 Task: Research Airbnb options in Deçan, Kosovo from 5th December, 2023 to 11th December, 2023 for 2 adults.2 bedrooms having 2 beds and 1 bathroom. Property type can be flat. Booking option can be shelf check-in. Look for 3 properties as per requirement.
Action: Mouse pressed left at (639, 88)
Screenshot: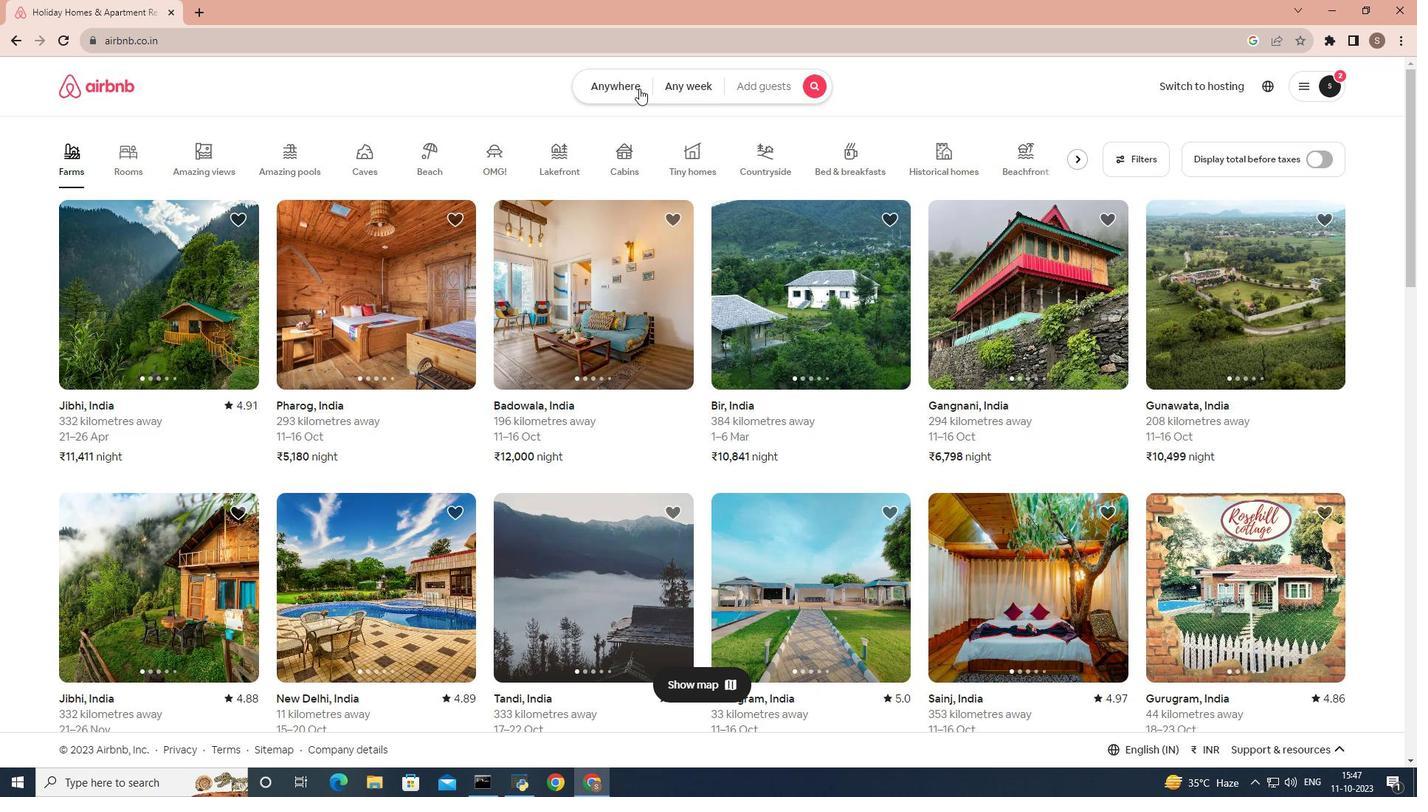 
Action: Mouse moved to (479, 132)
Screenshot: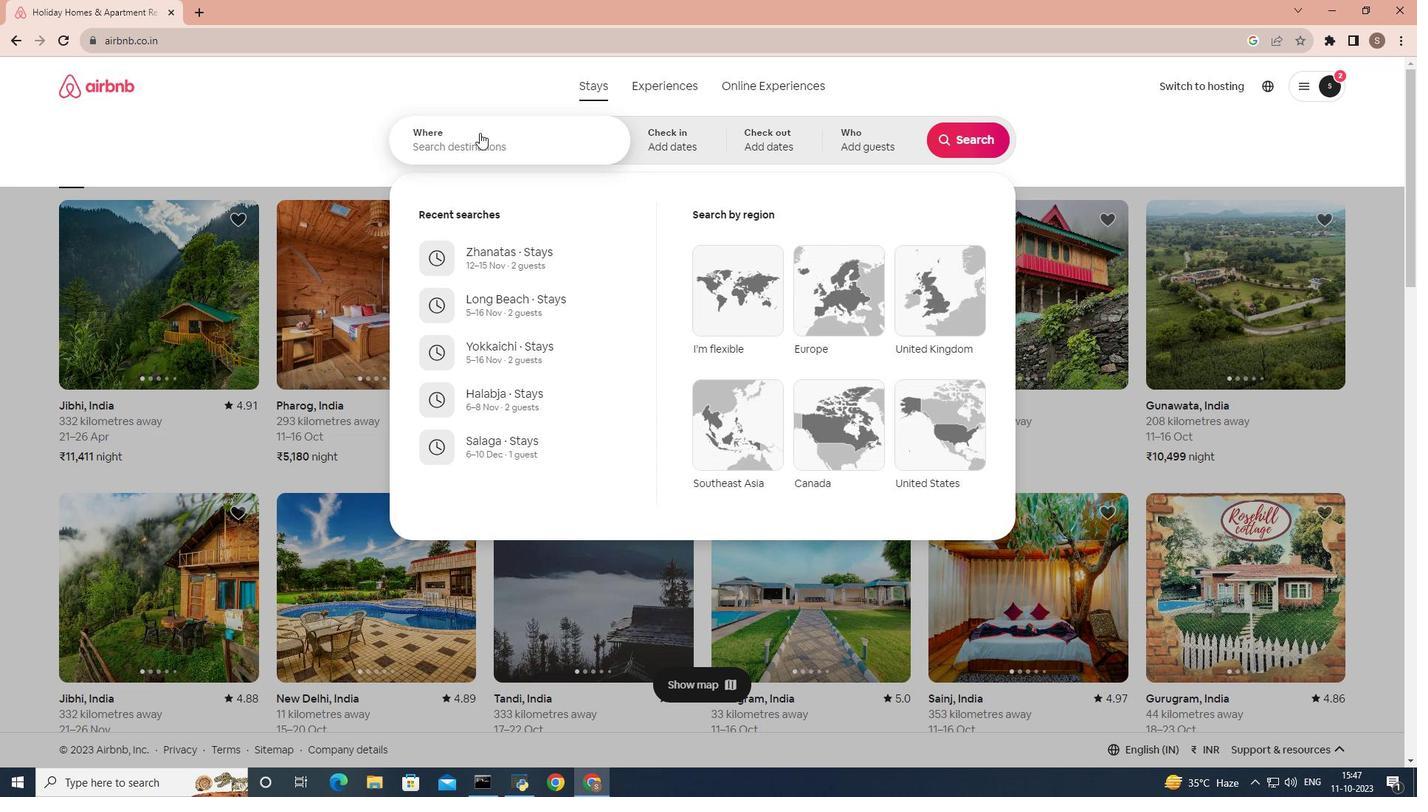 
Action: Mouse pressed left at (479, 132)
Screenshot: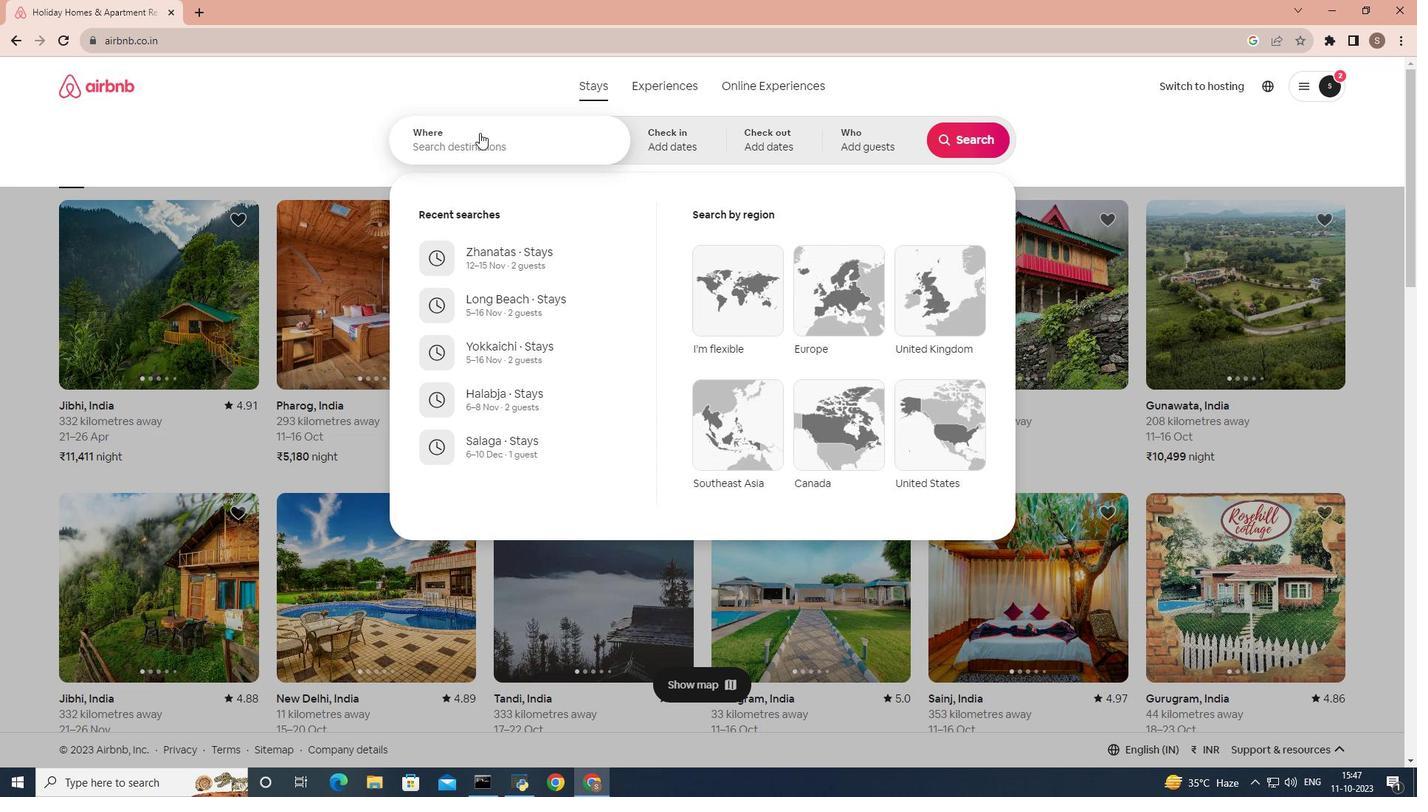 
Action: Mouse moved to (463, 150)
Screenshot: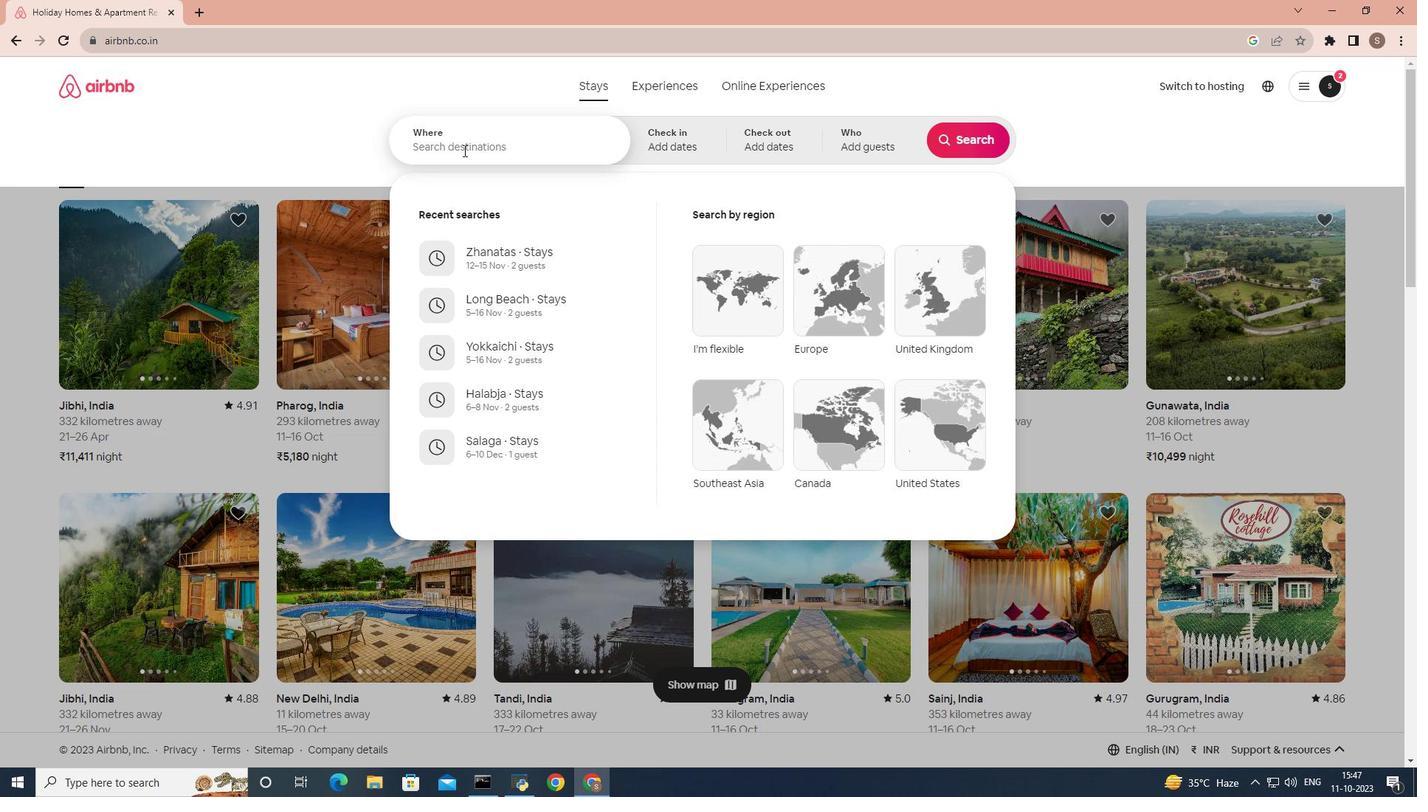 
Action: Mouse pressed left at (463, 150)
Screenshot: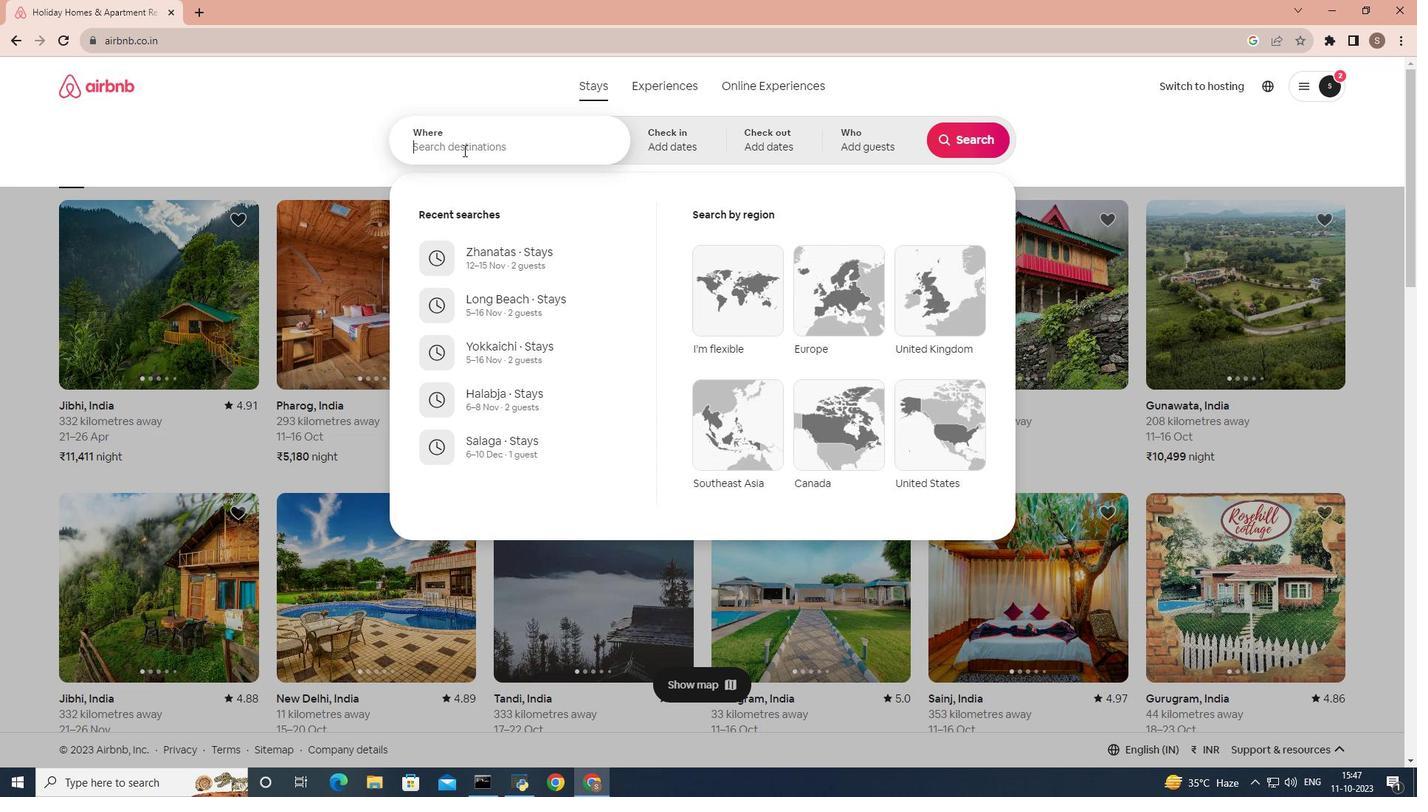 
Action: Mouse moved to (467, 149)
Screenshot: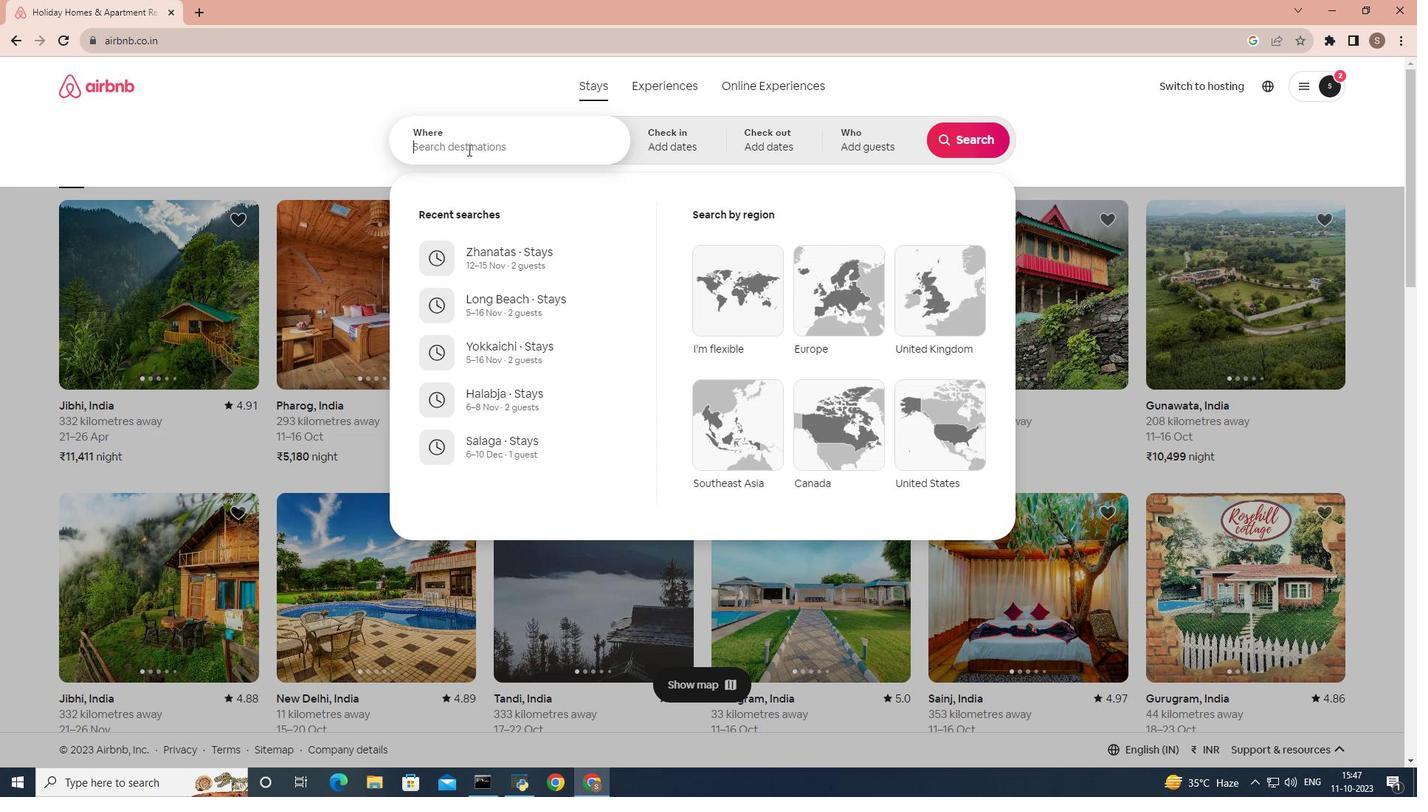 
Action: Key pressed deca
Screenshot: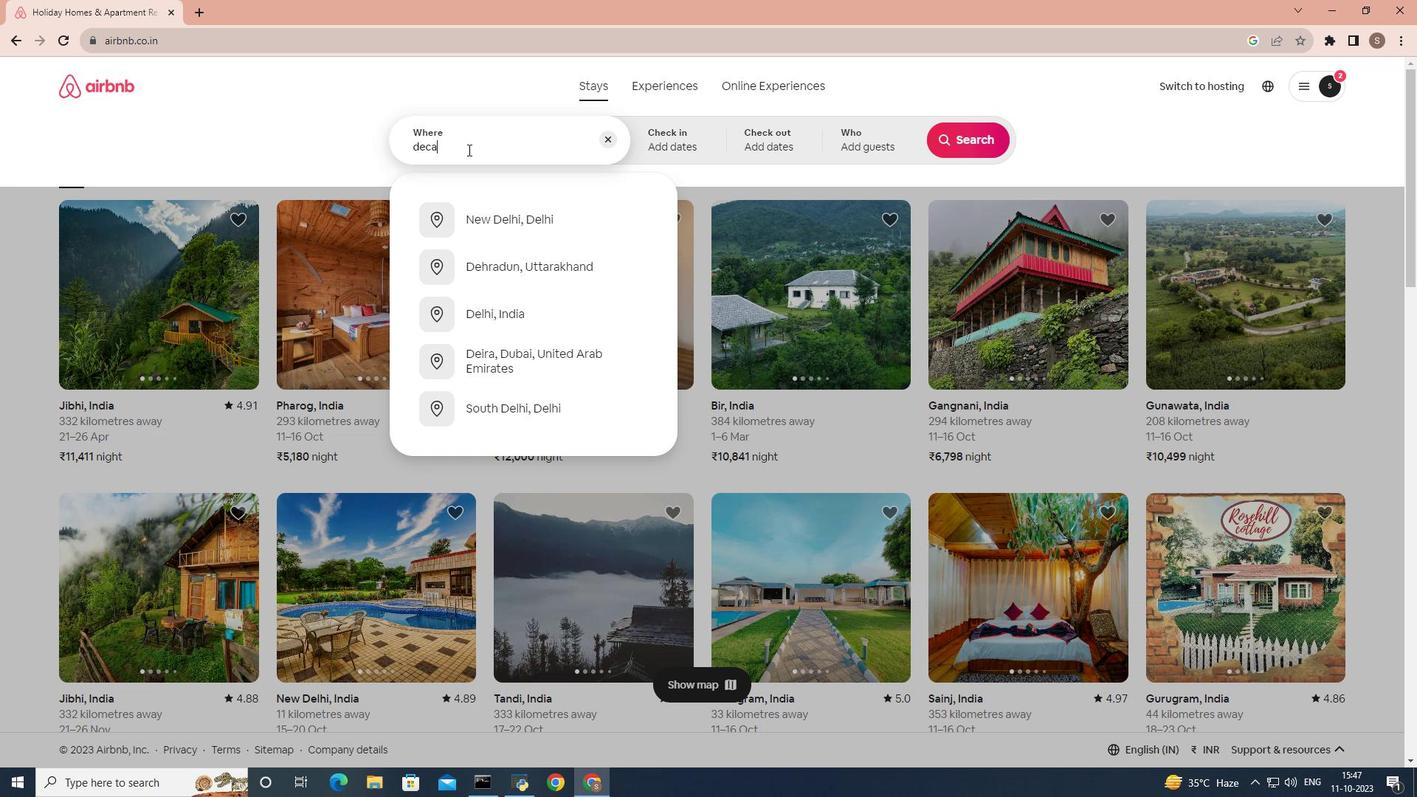 
Action: Mouse moved to (467, 149)
Screenshot: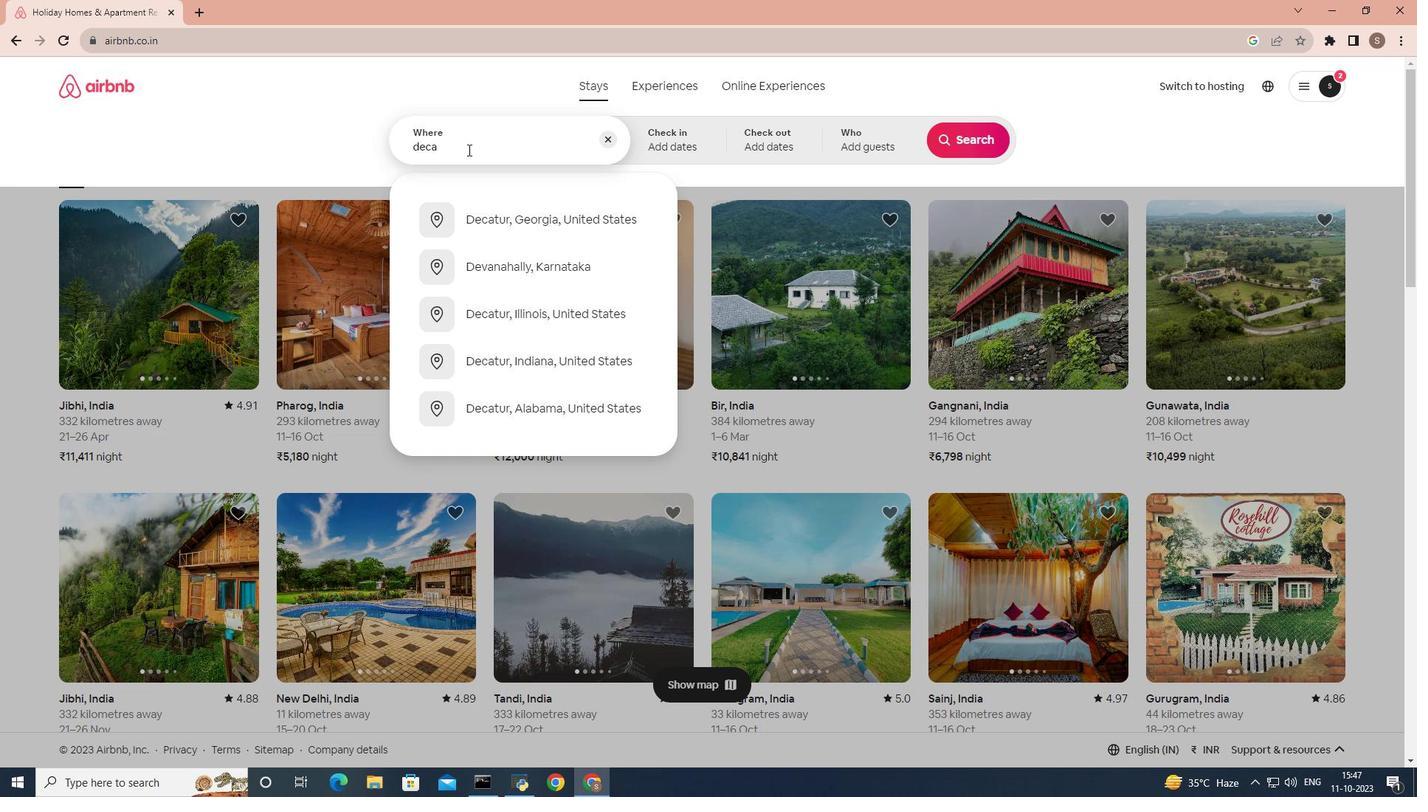 
Action: Key pressed n,kosovo
Screenshot: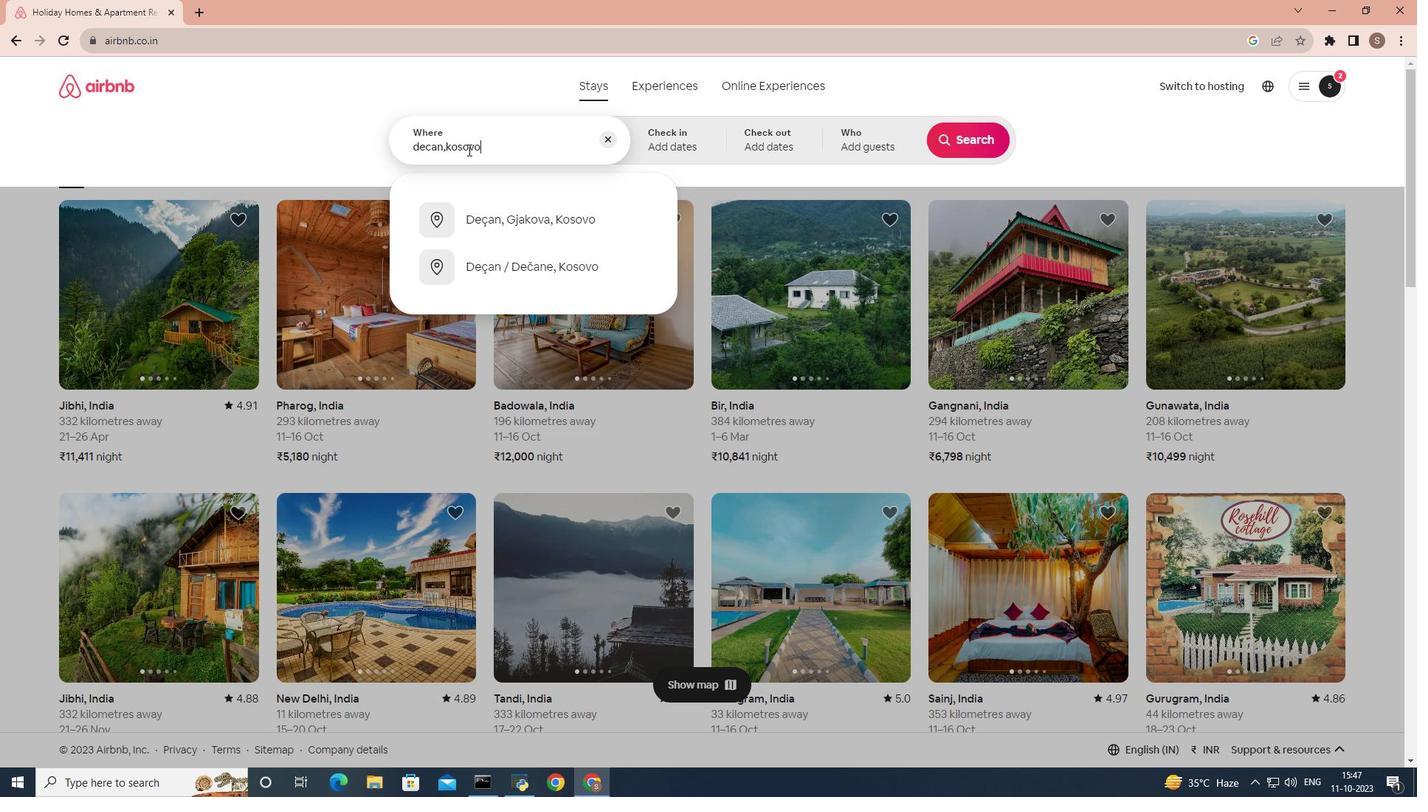 
Action: Mouse moved to (524, 208)
Screenshot: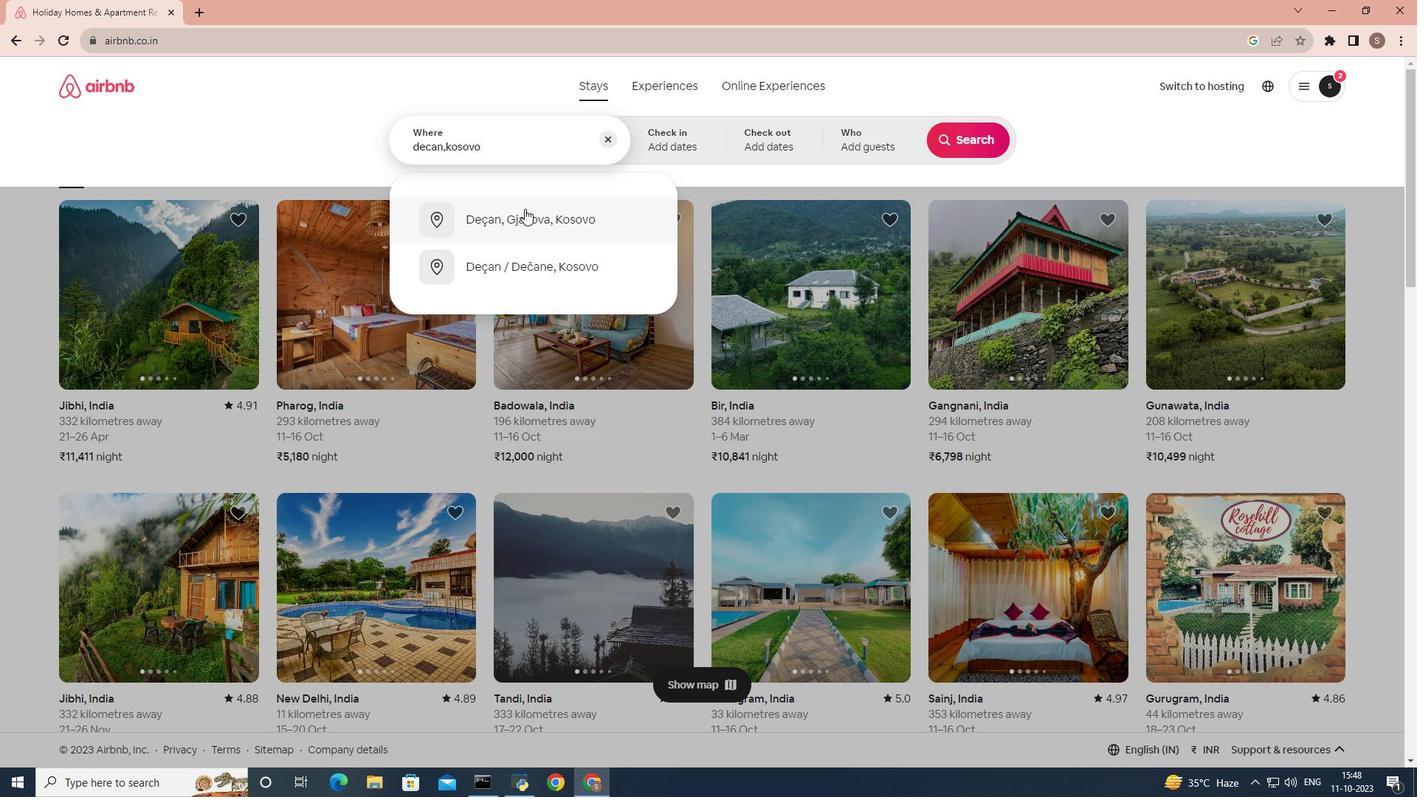 
Action: Mouse pressed left at (524, 208)
Screenshot: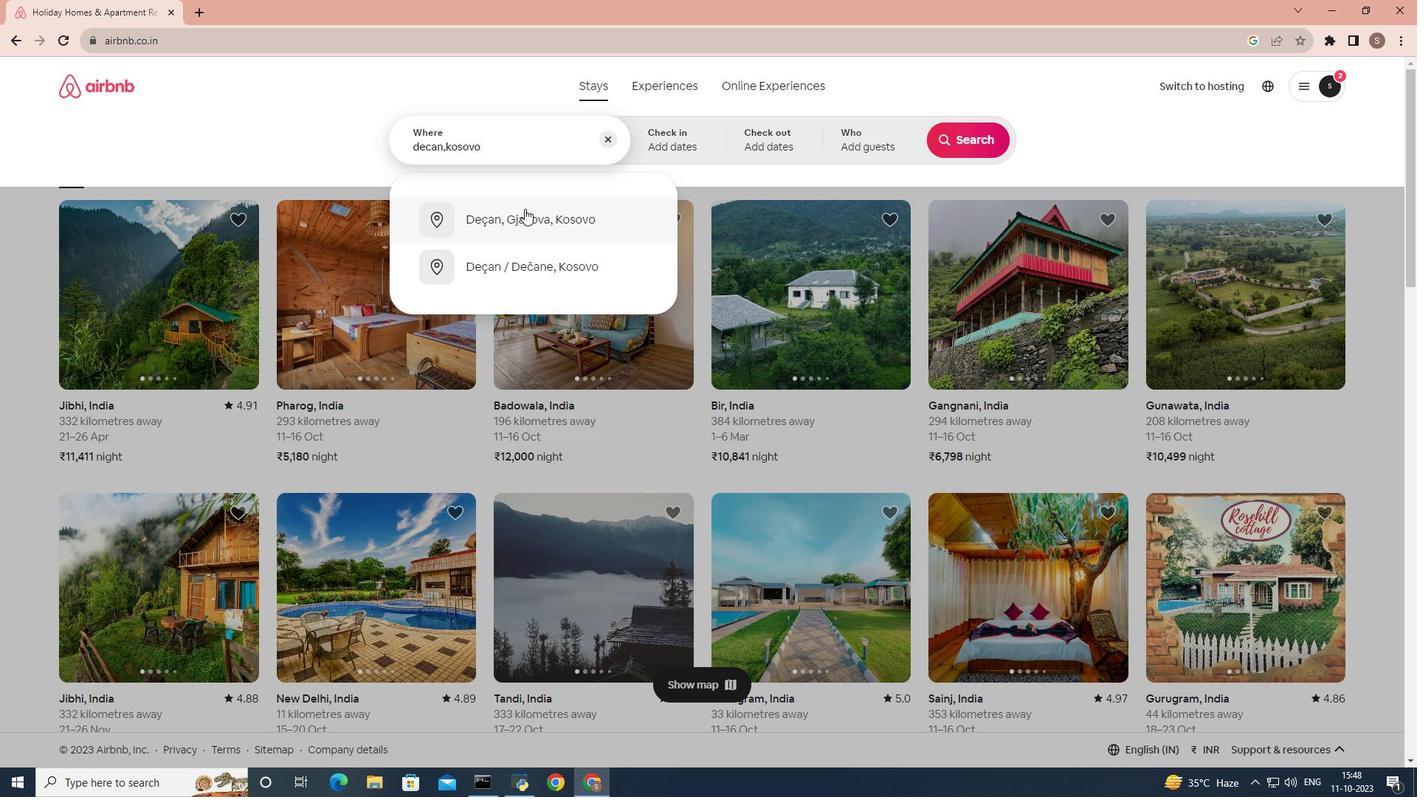 
Action: Mouse moved to (956, 262)
Screenshot: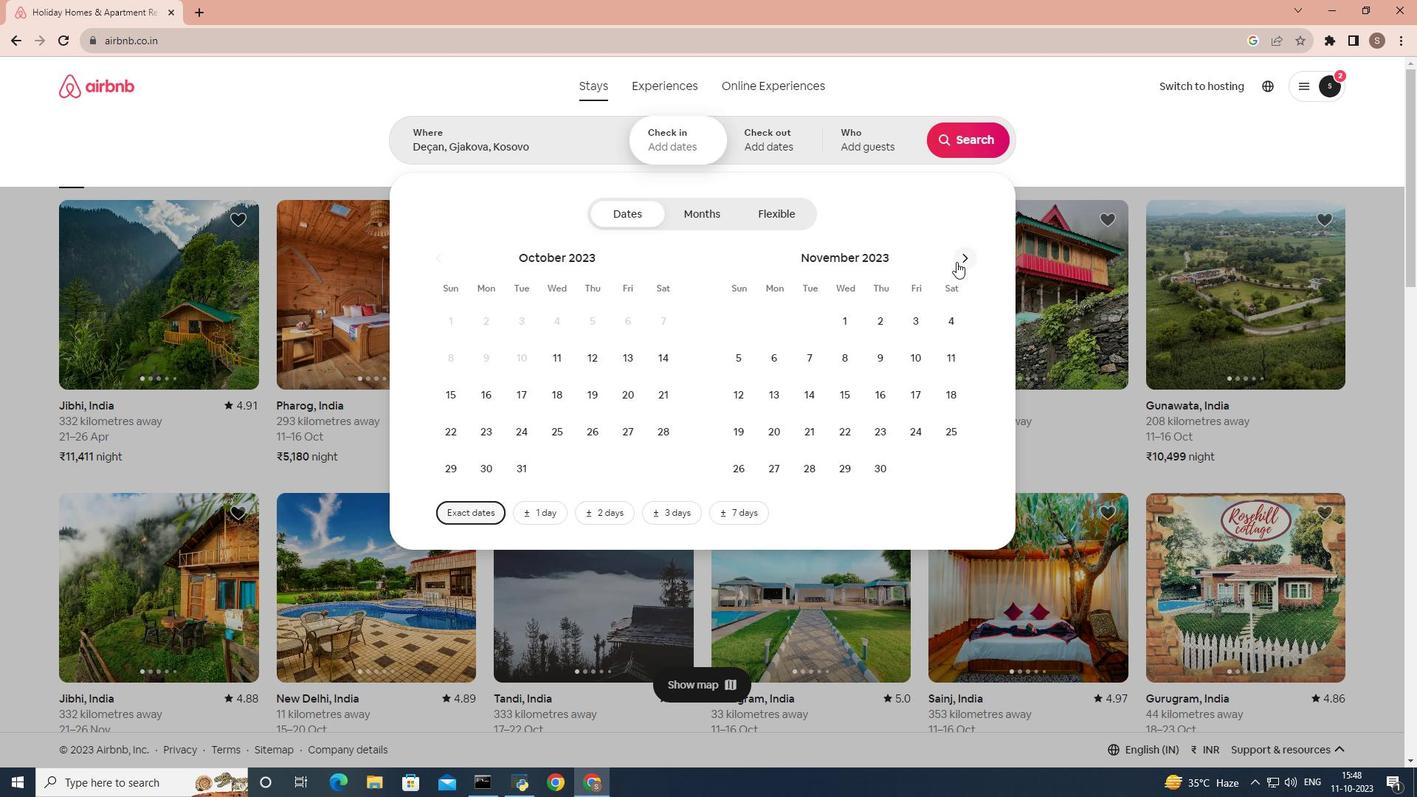 
Action: Mouse pressed left at (956, 262)
Screenshot: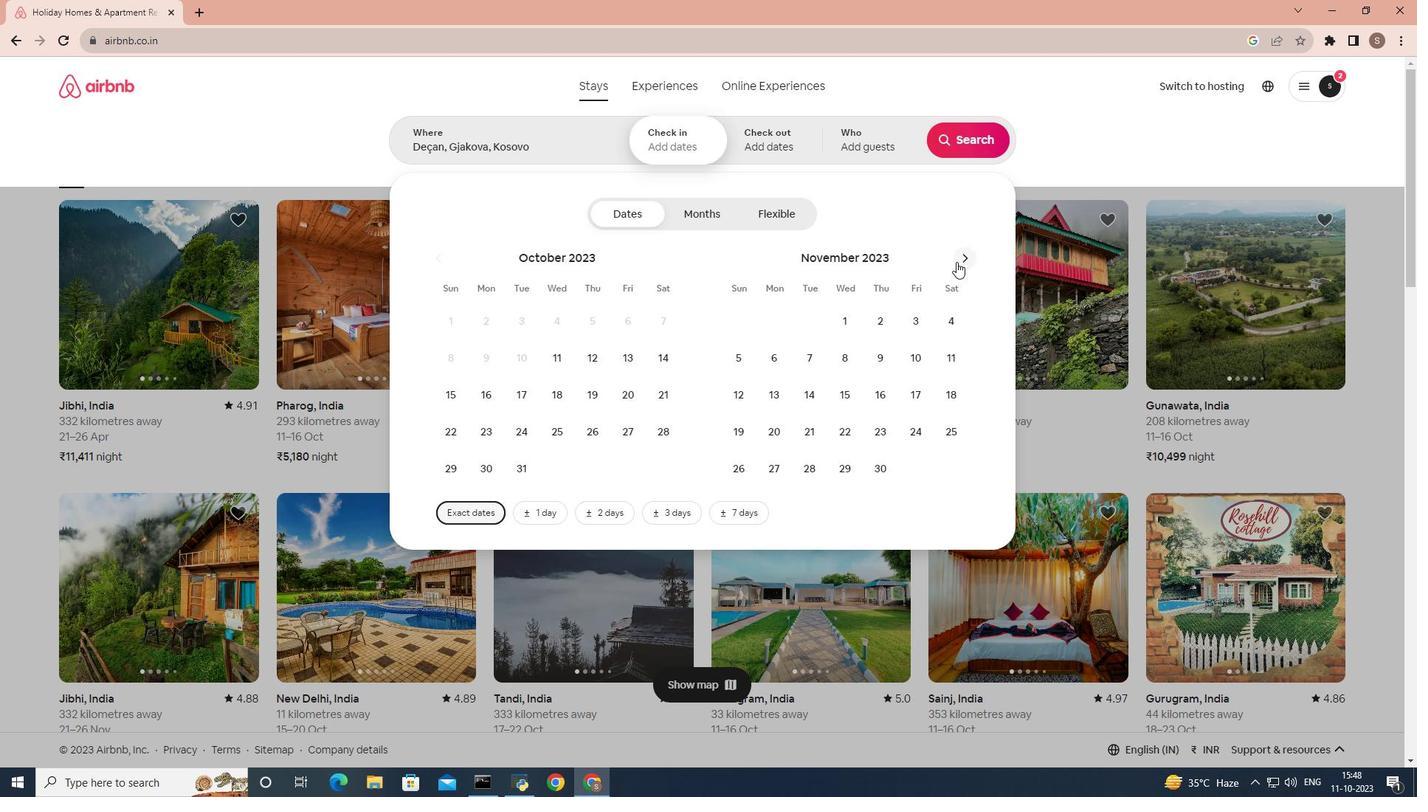 
Action: Mouse moved to (817, 357)
Screenshot: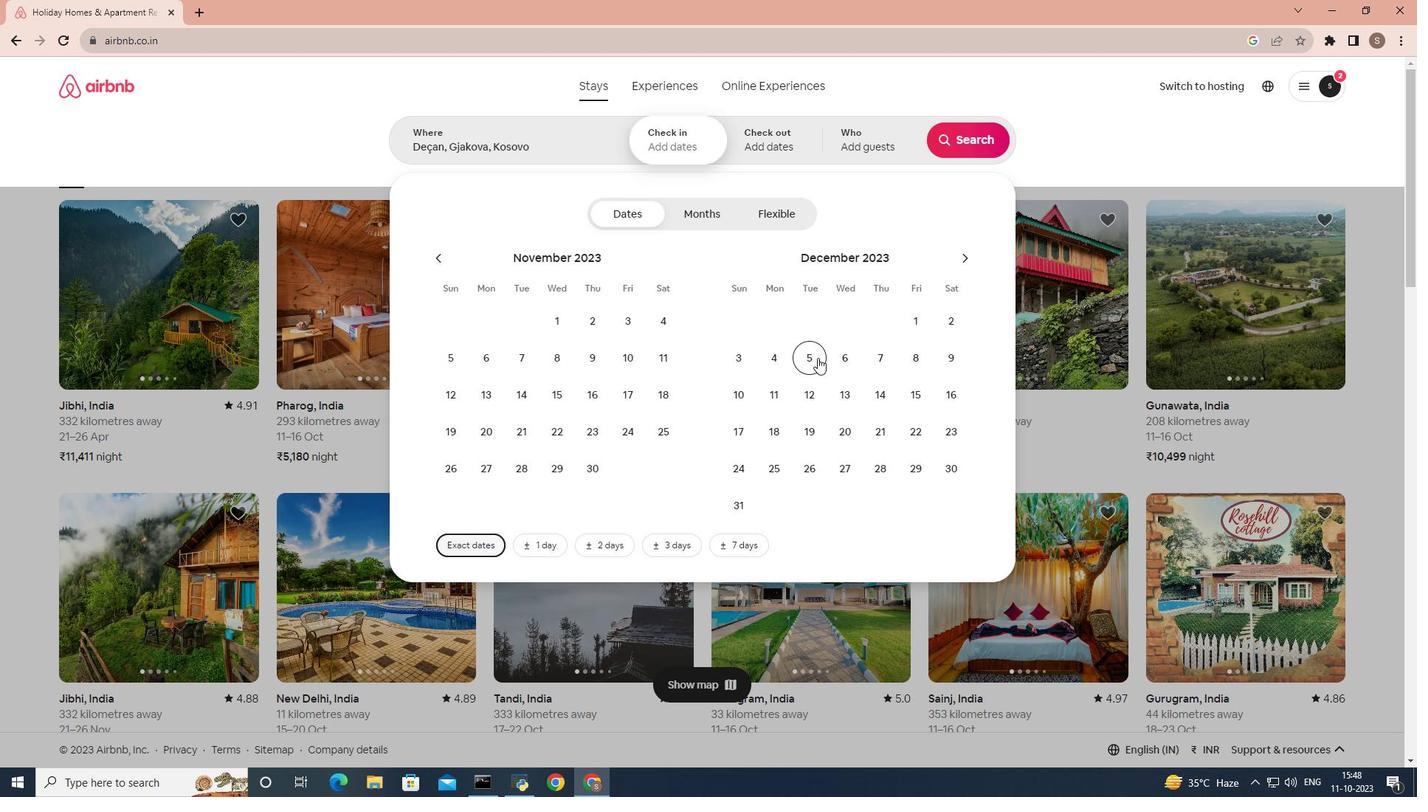 
Action: Mouse pressed left at (817, 357)
Screenshot: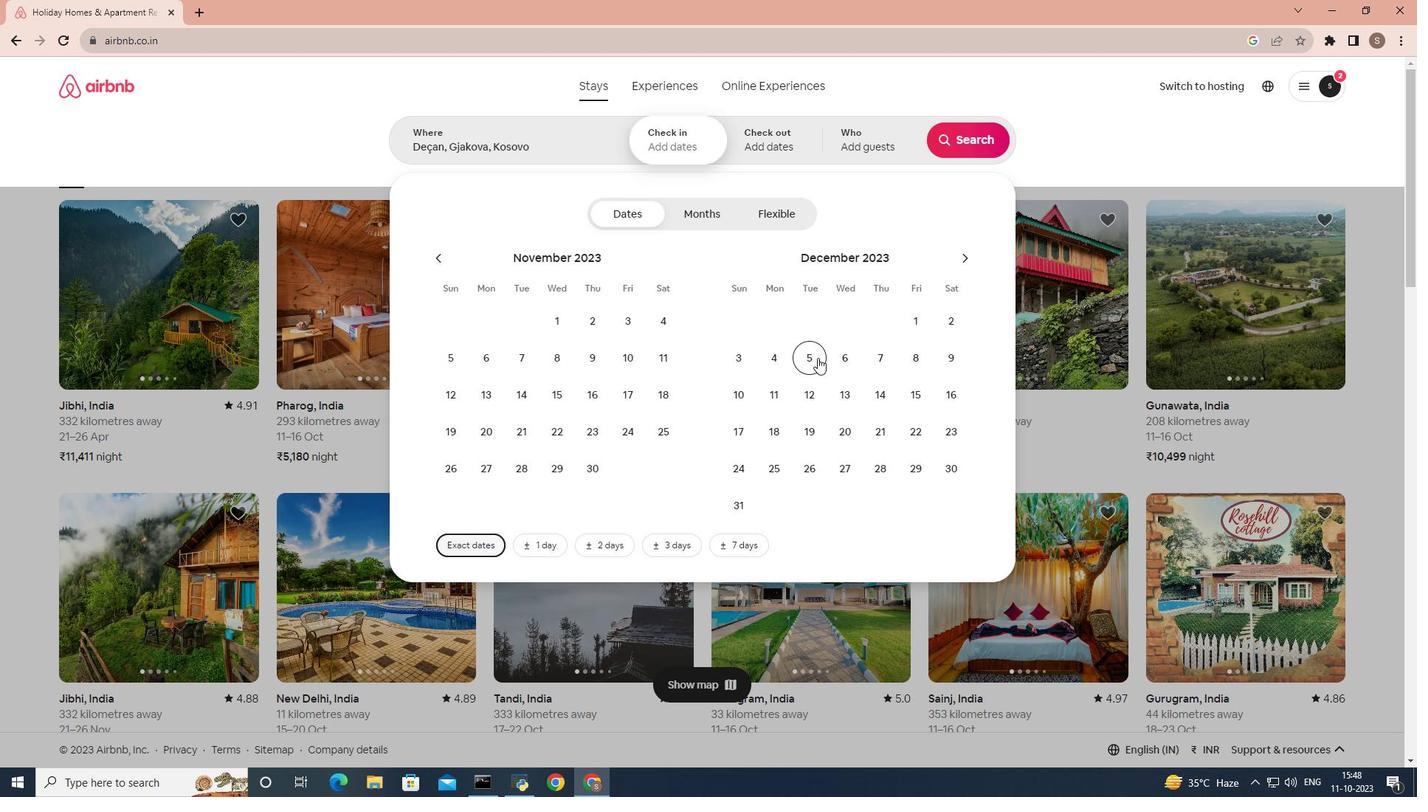 
Action: Mouse moved to (777, 393)
Screenshot: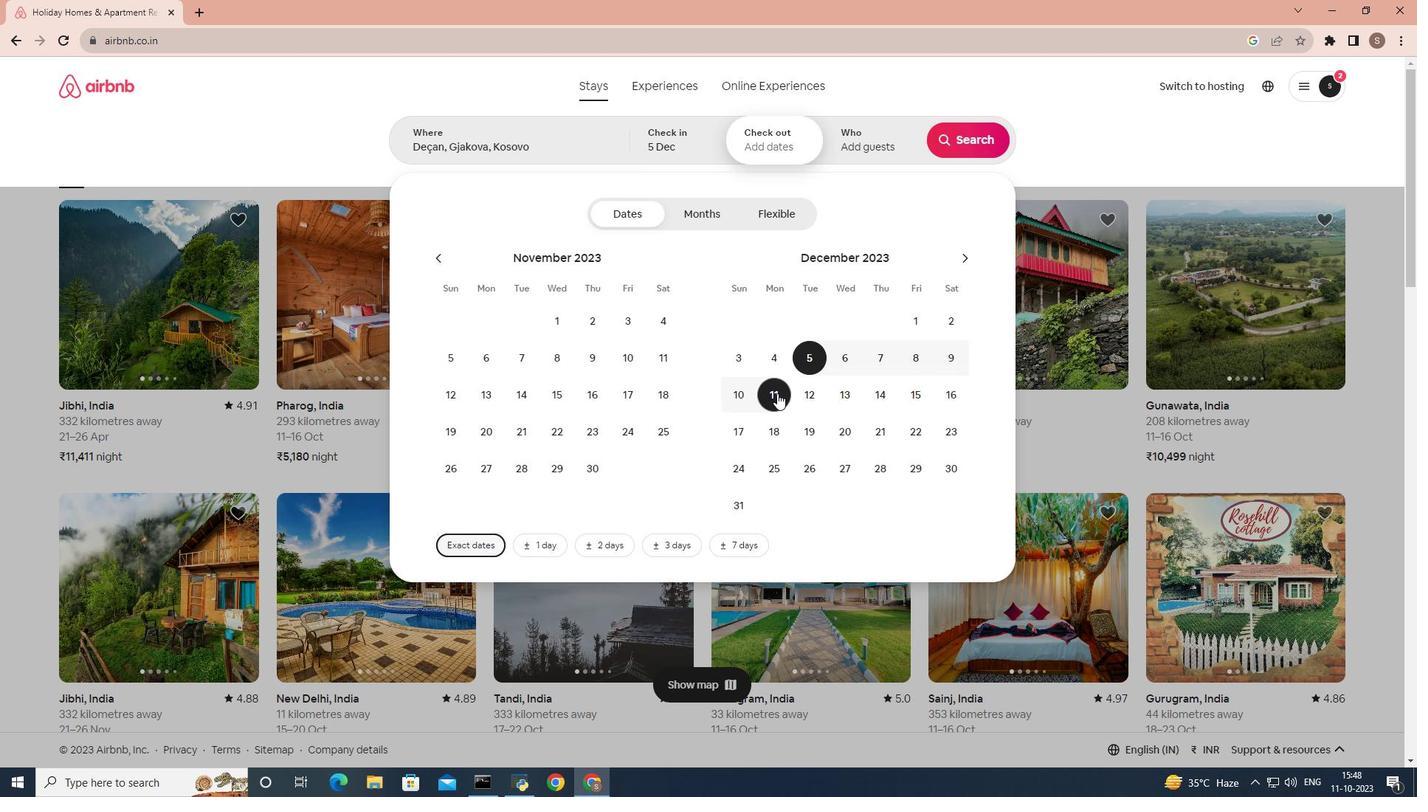 
Action: Mouse pressed left at (777, 393)
Screenshot: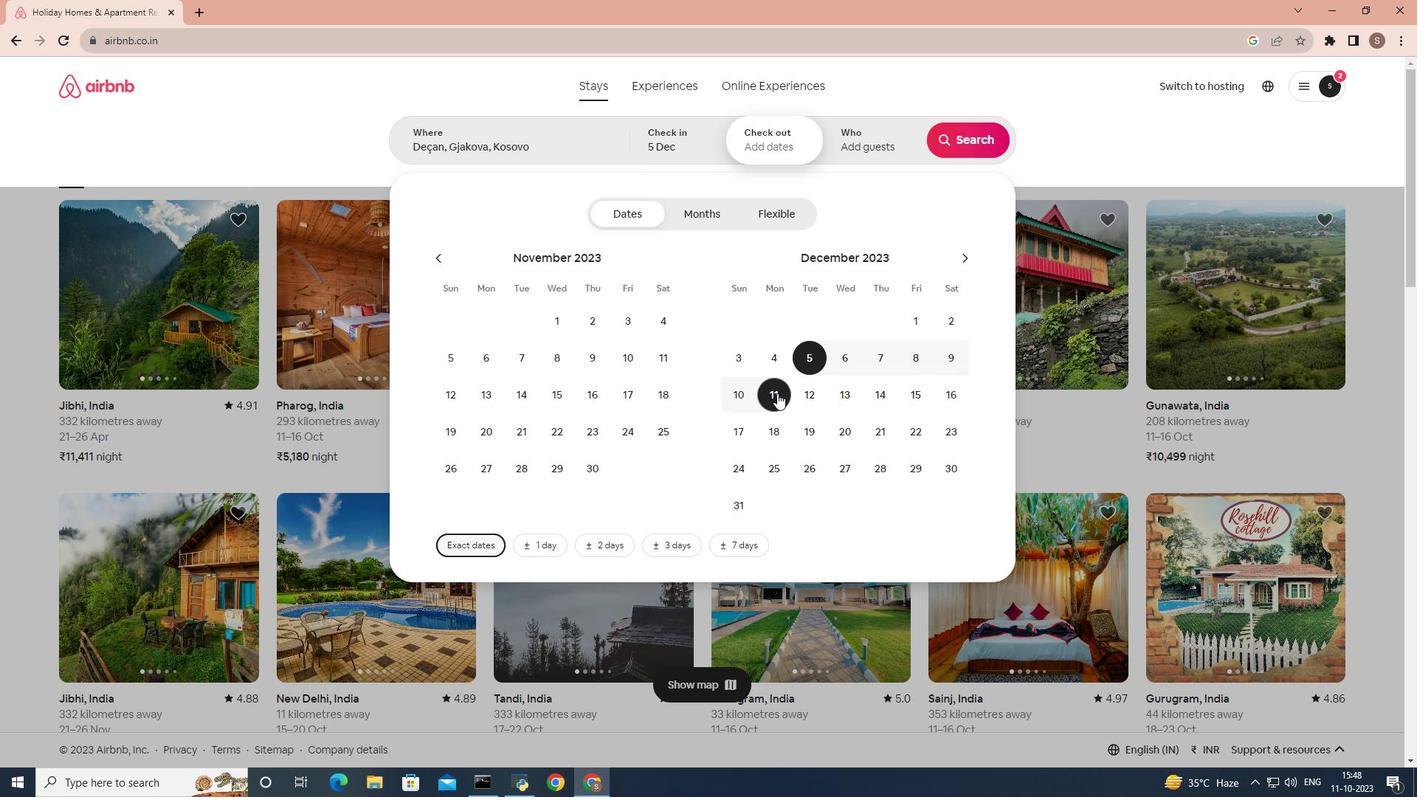 
Action: Mouse moved to (887, 158)
Screenshot: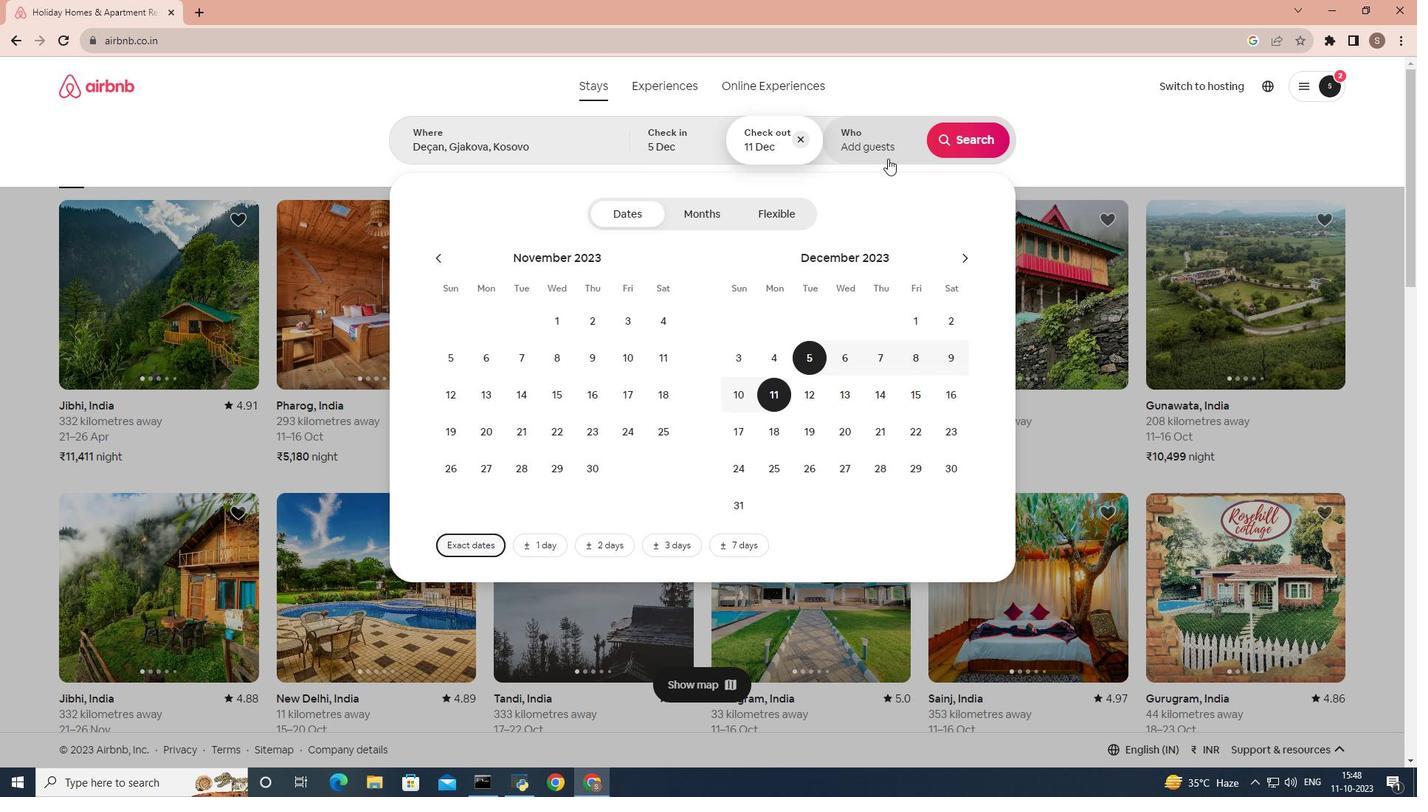 
Action: Mouse pressed left at (887, 158)
Screenshot: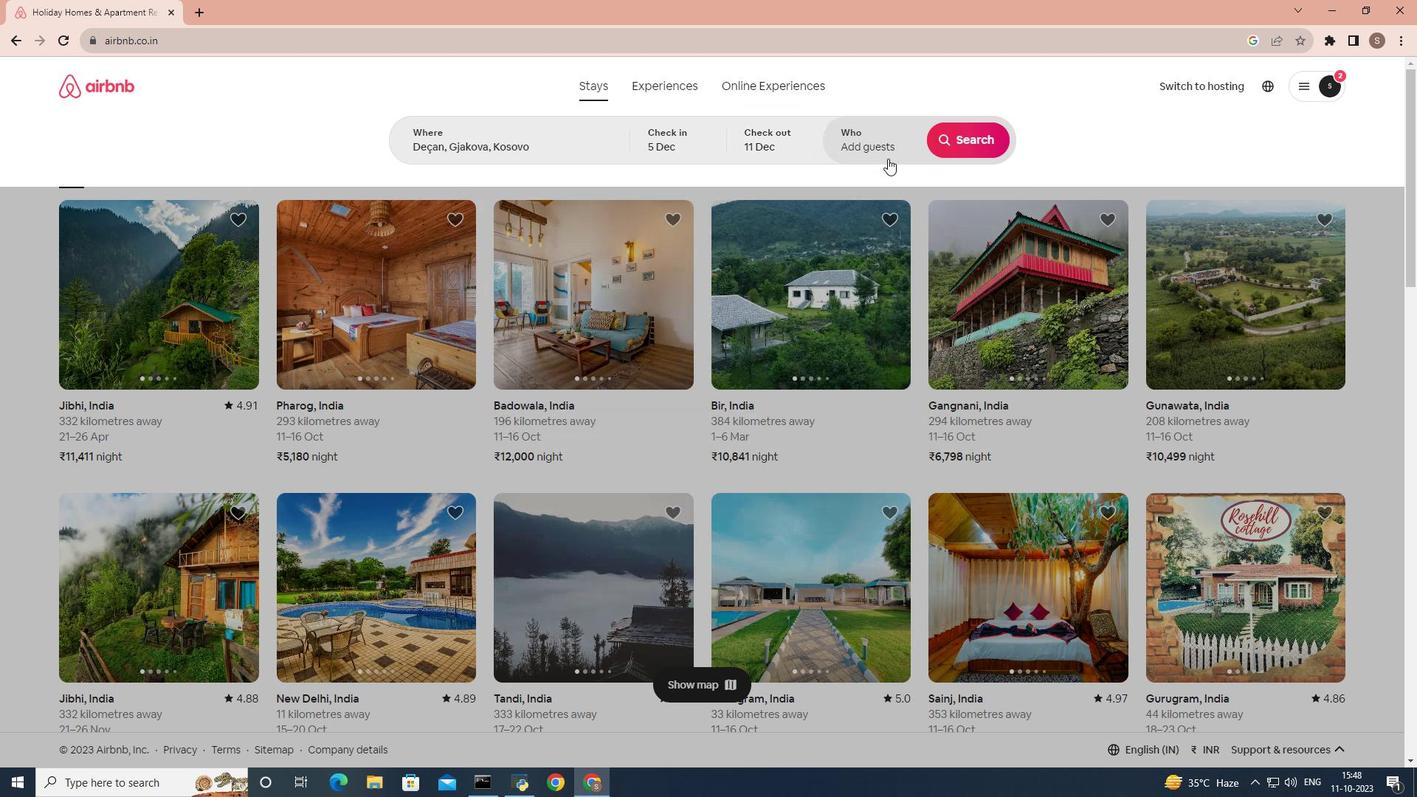 
Action: Mouse moved to (970, 229)
Screenshot: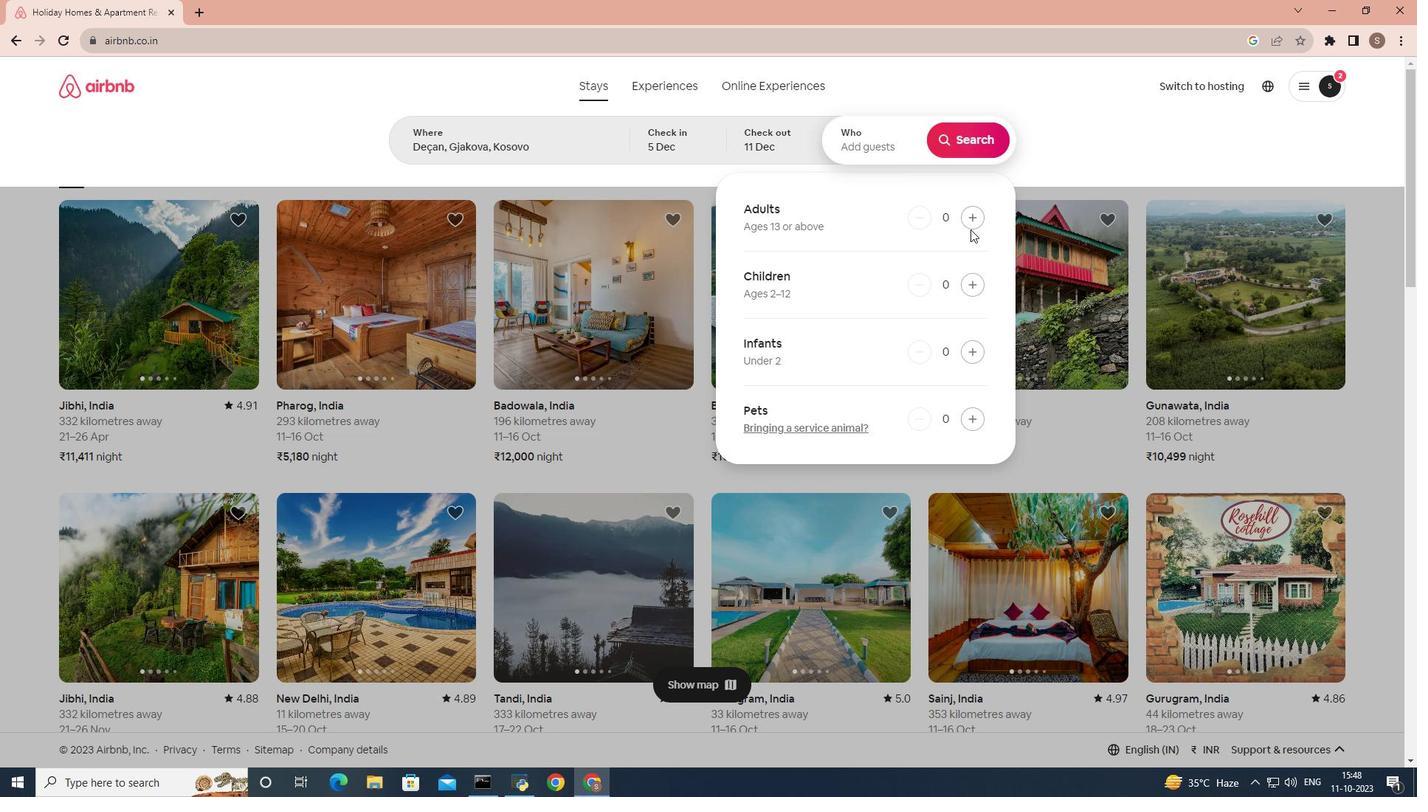 
Action: Mouse pressed left at (970, 229)
Screenshot: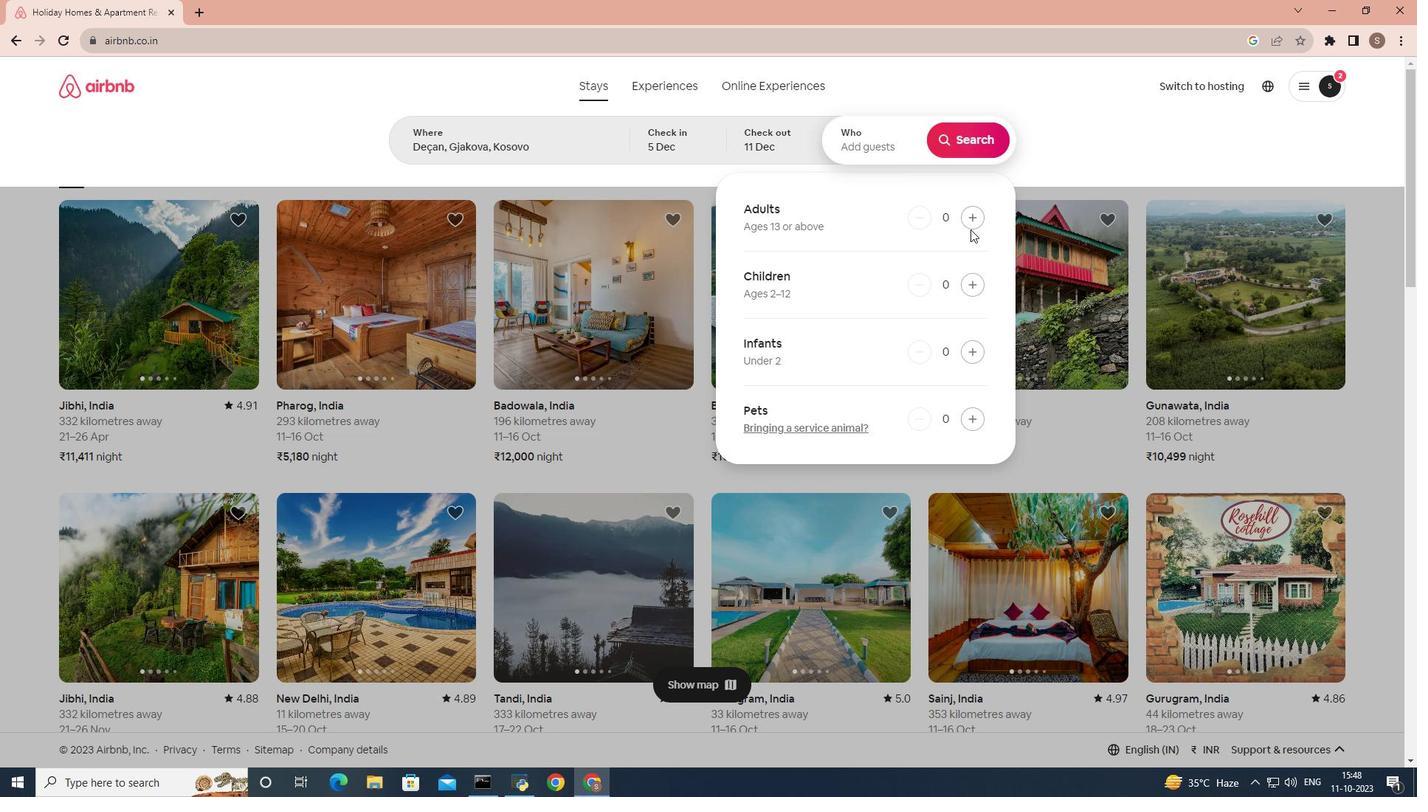 
Action: Mouse moved to (969, 225)
Screenshot: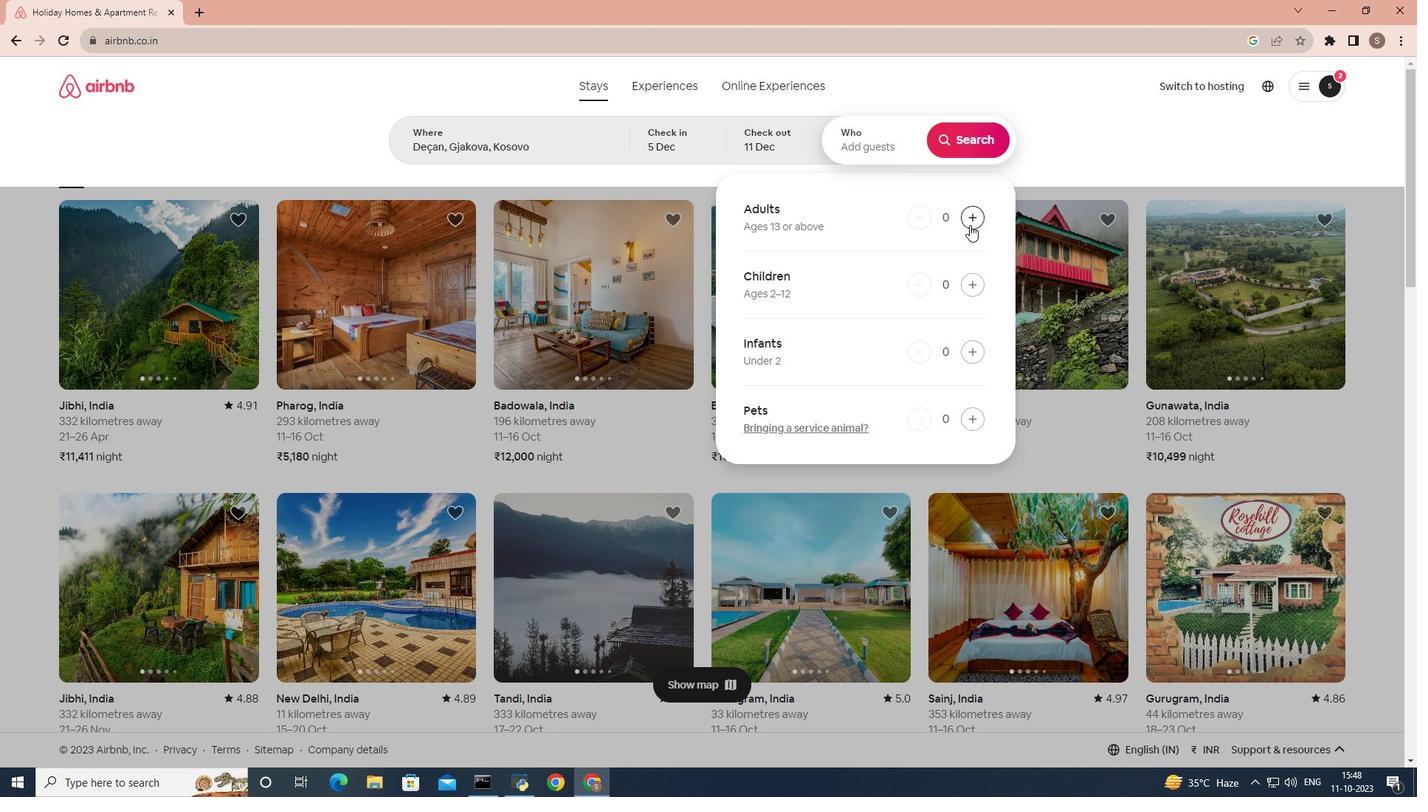 
Action: Mouse pressed left at (969, 225)
Screenshot: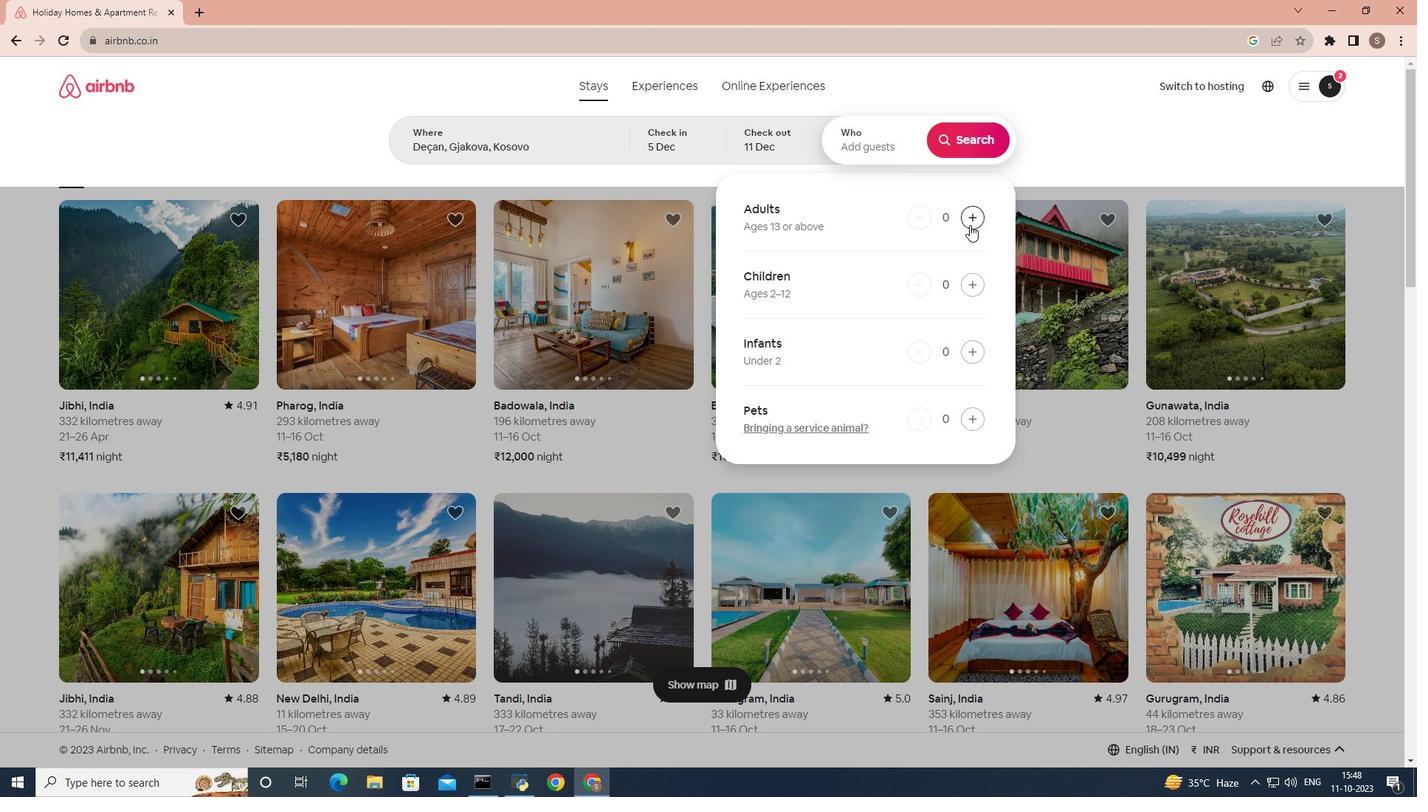 
Action: Mouse pressed left at (969, 225)
Screenshot: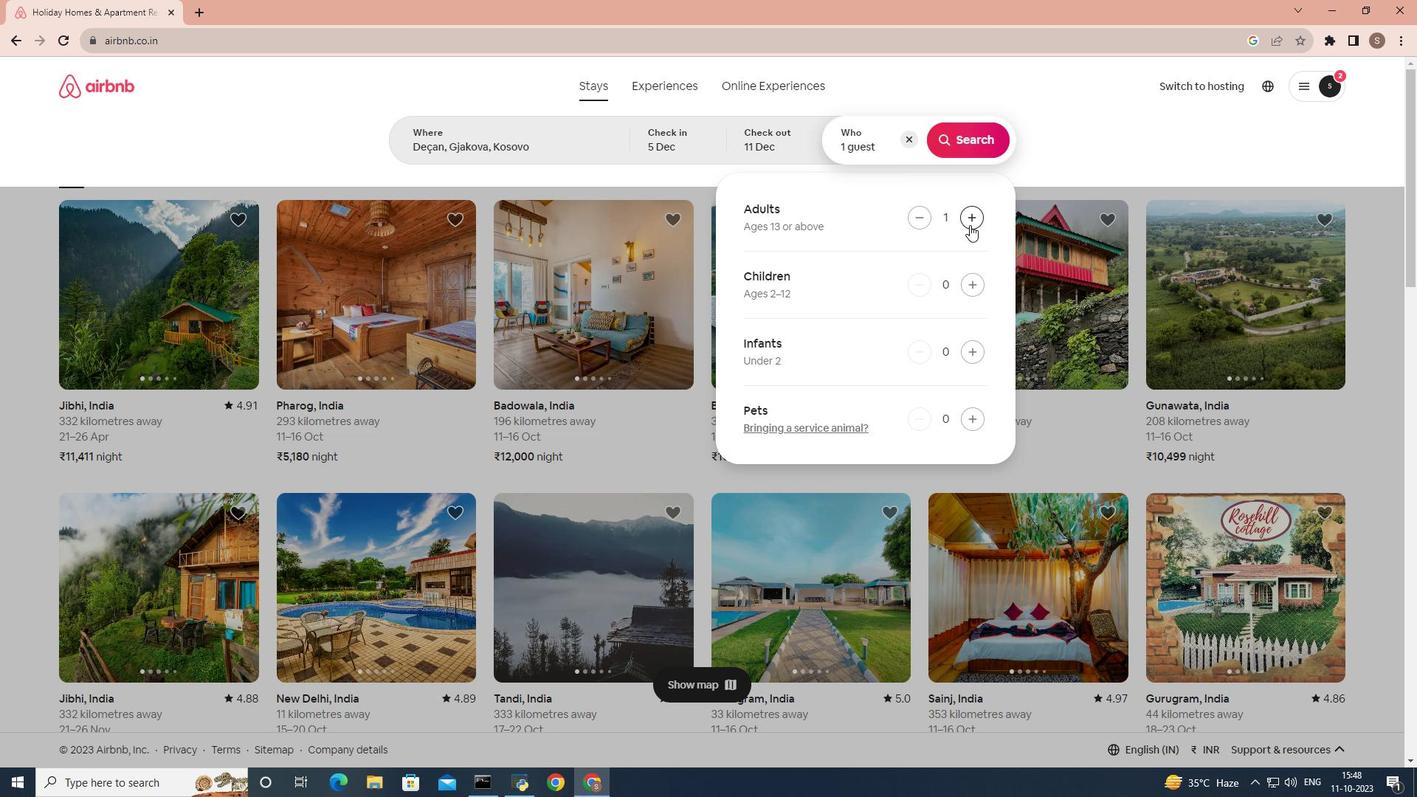 
Action: Mouse moved to (949, 152)
Screenshot: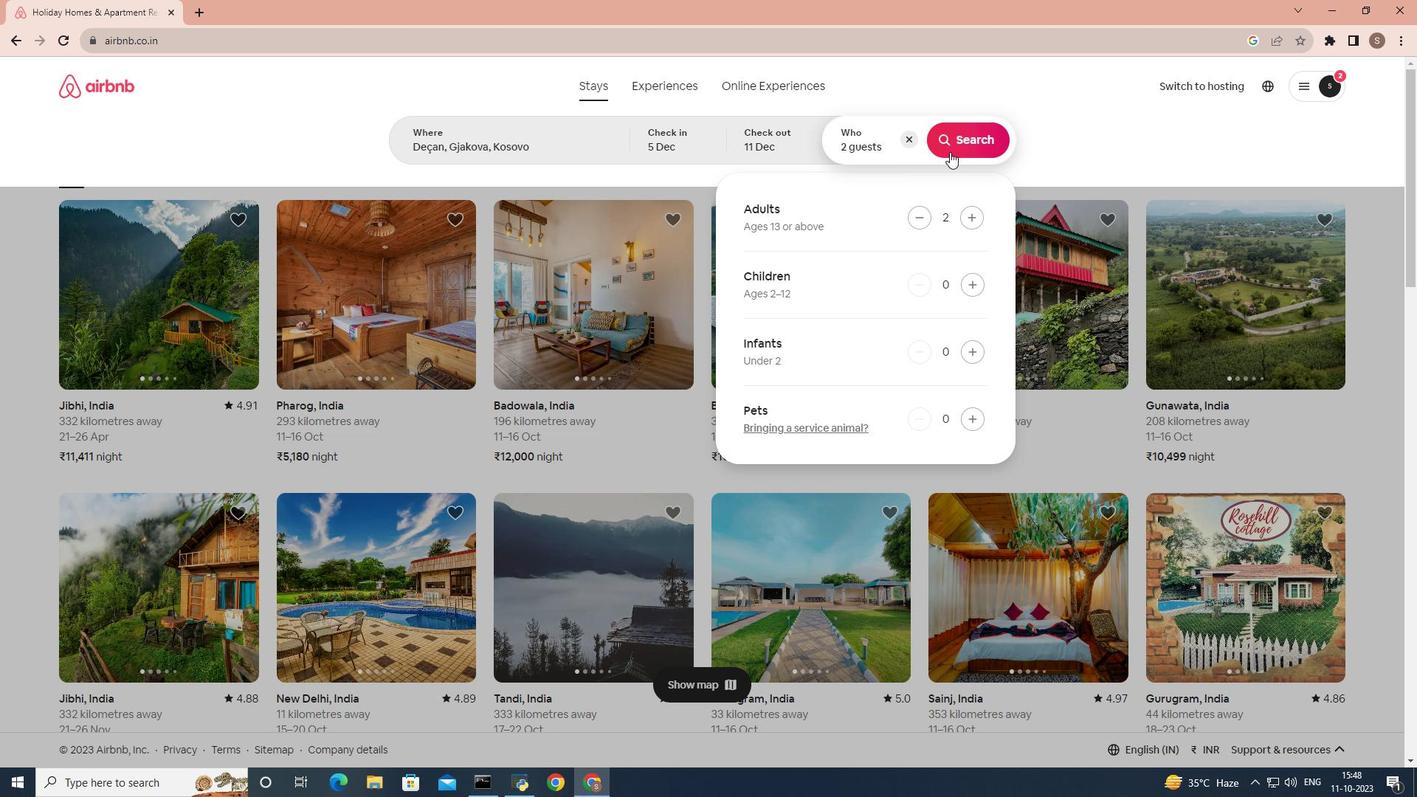 
Action: Mouse pressed left at (949, 152)
Screenshot: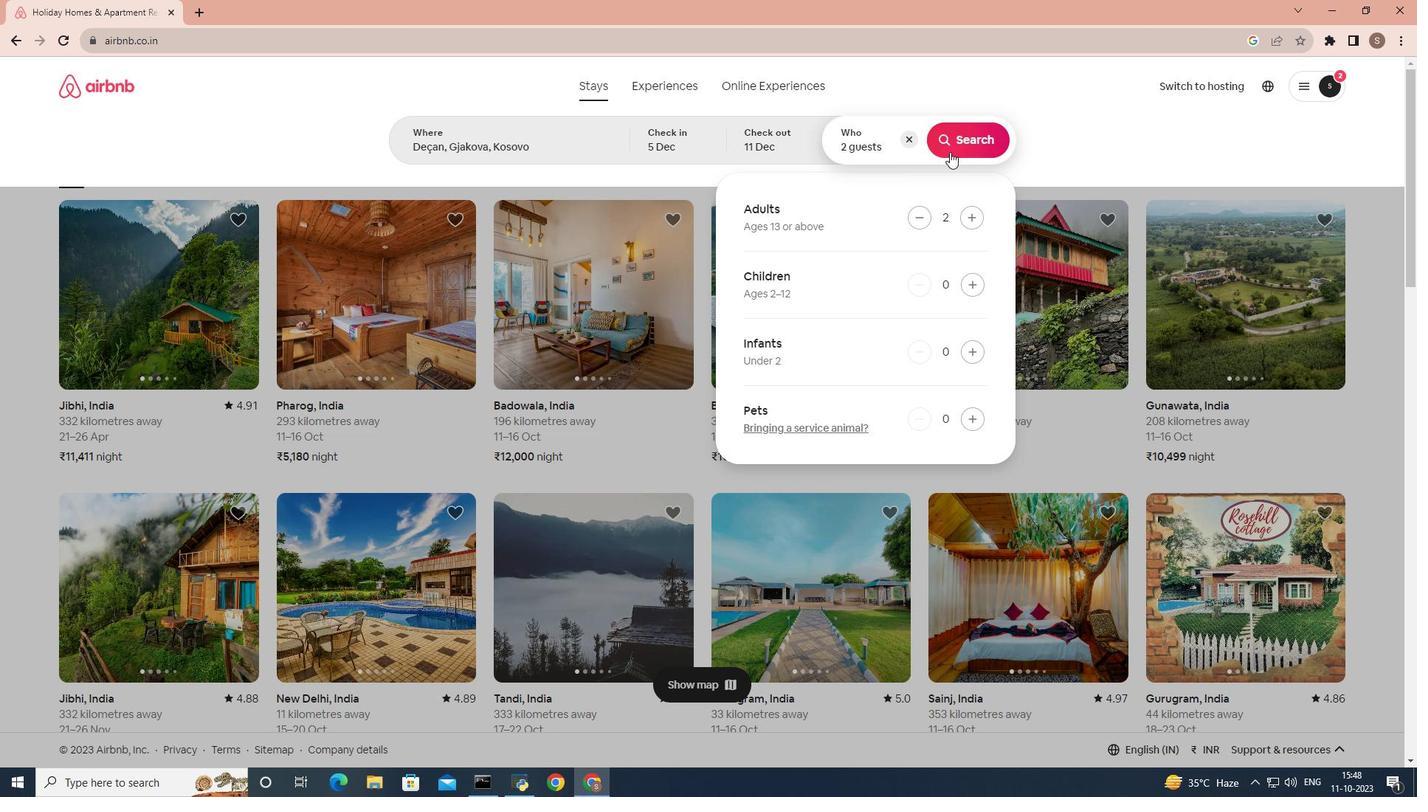 
Action: Mouse moved to (1182, 149)
Screenshot: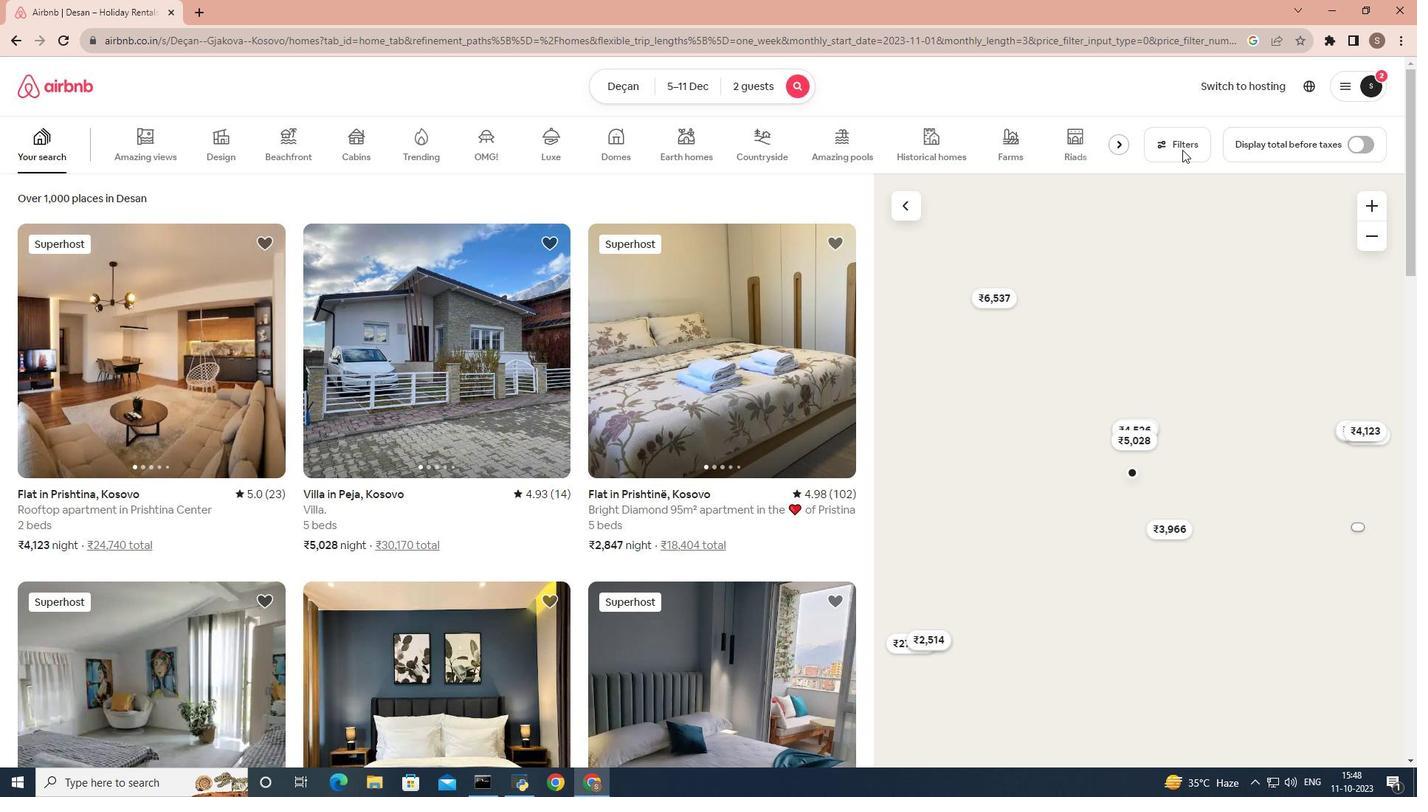 
Action: Mouse pressed left at (1182, 149)
Screenshot: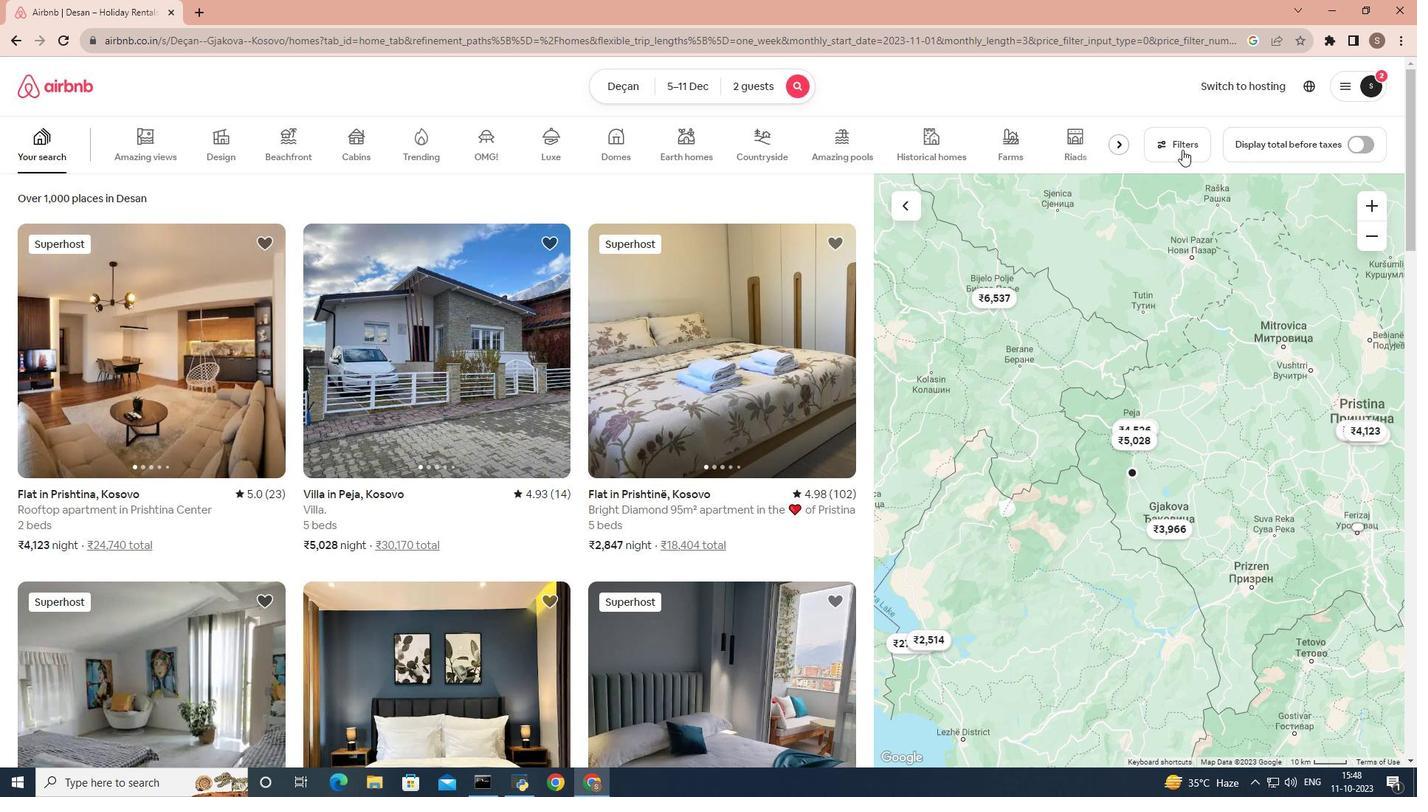 
Action: Mouse moved to (479, 330)
Screenshot: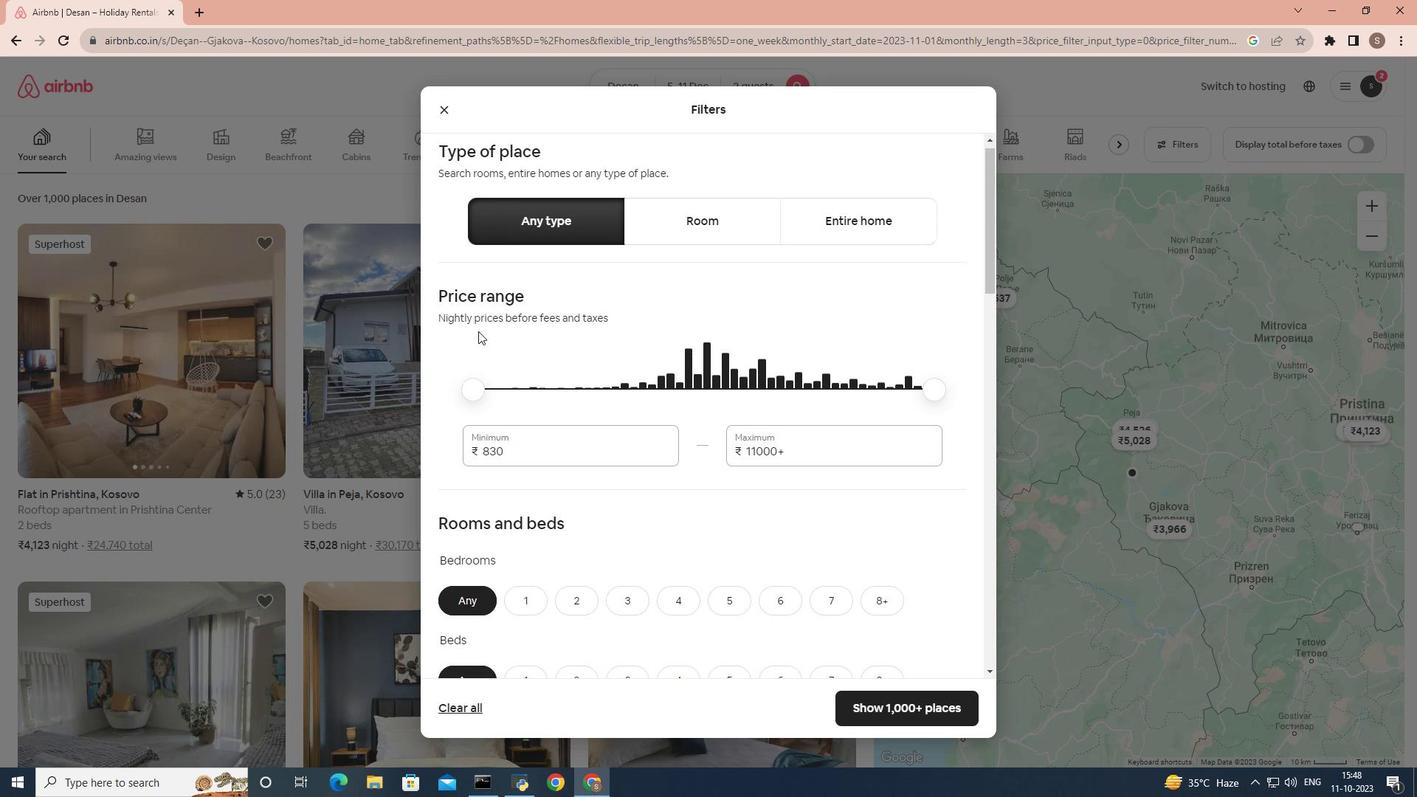 
Action: Mouse scrolled (479, 329) with delta (0, 0)
Screenshot: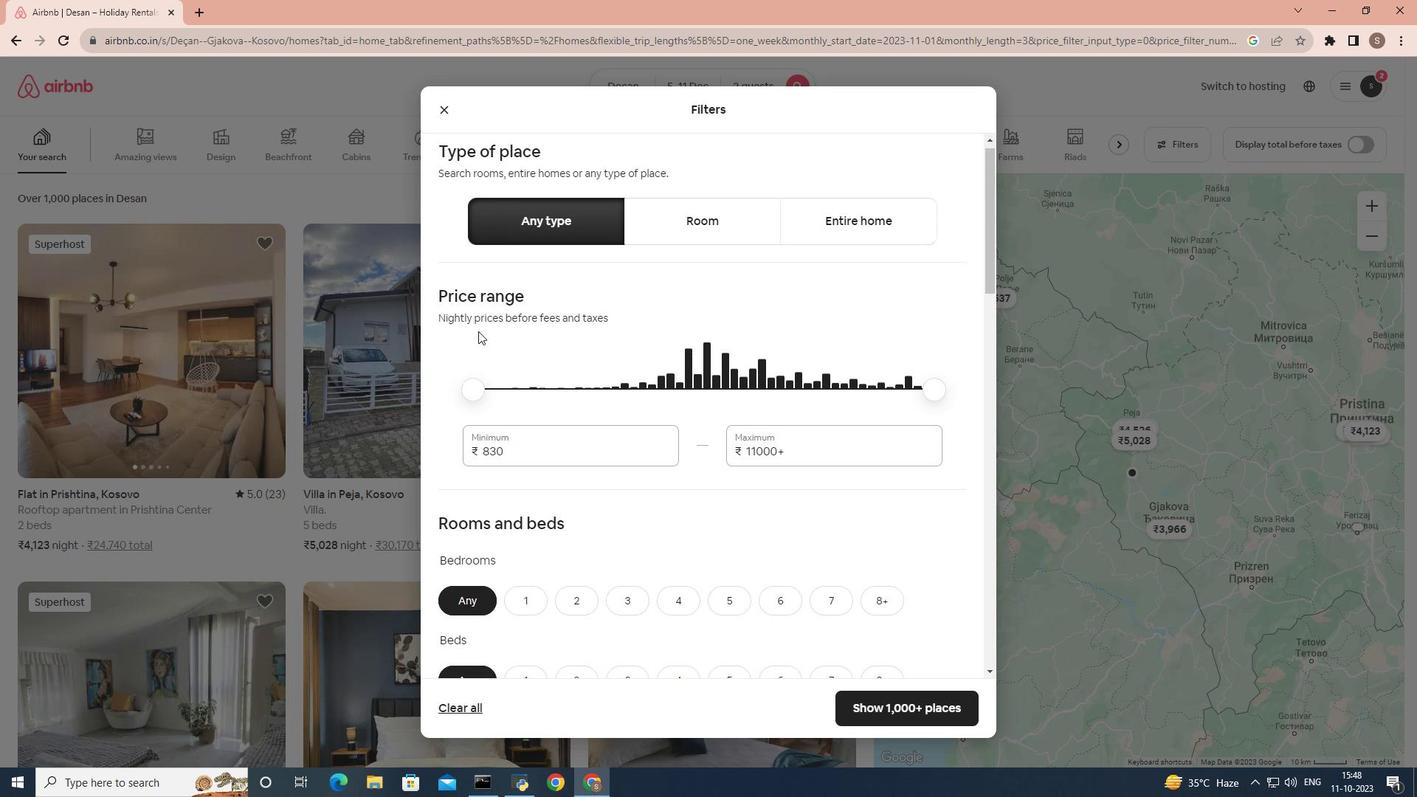 
Action: Mouse moved to (478, 331)
Screenshot: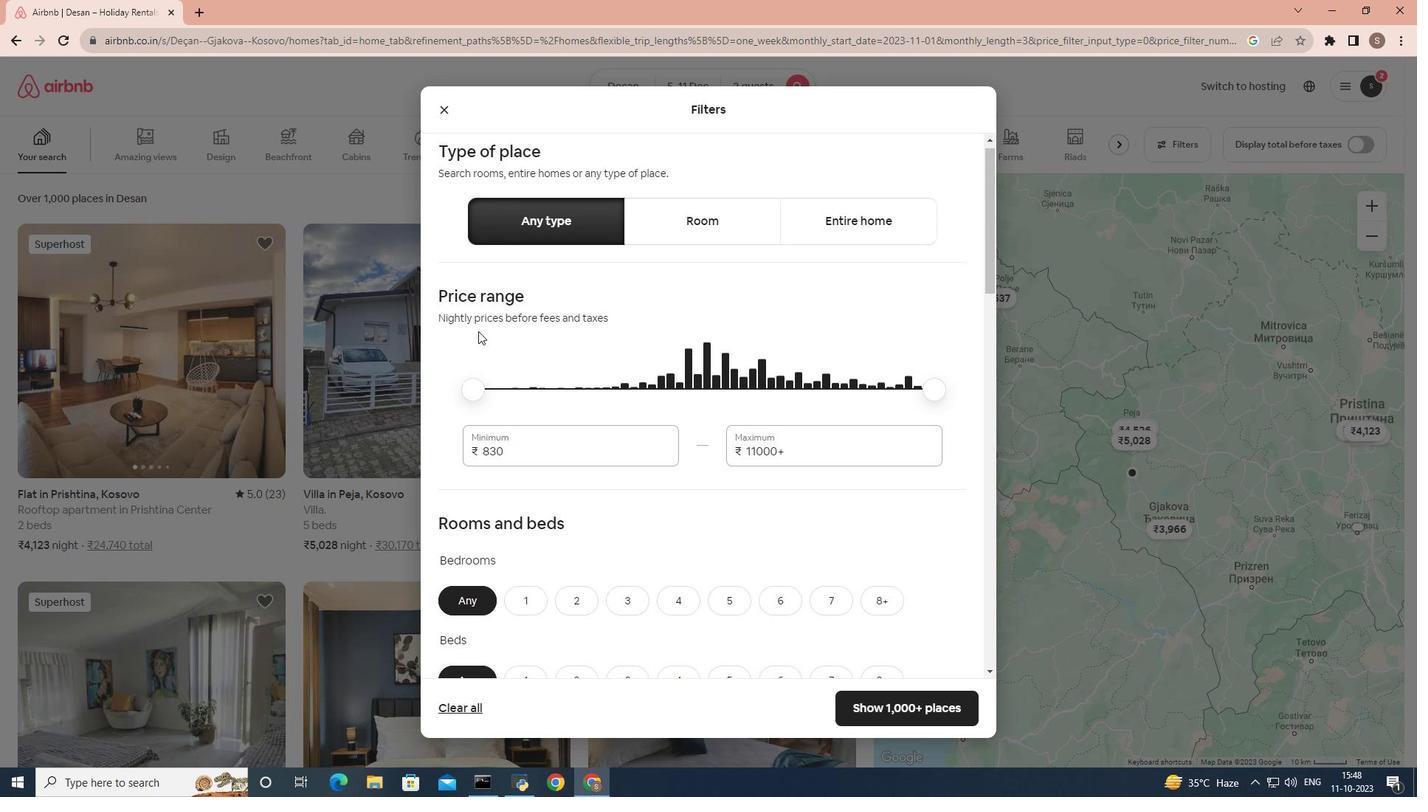 
Action: Mouse scrolled (478, 330) with delta (0, 0)
Screenshot: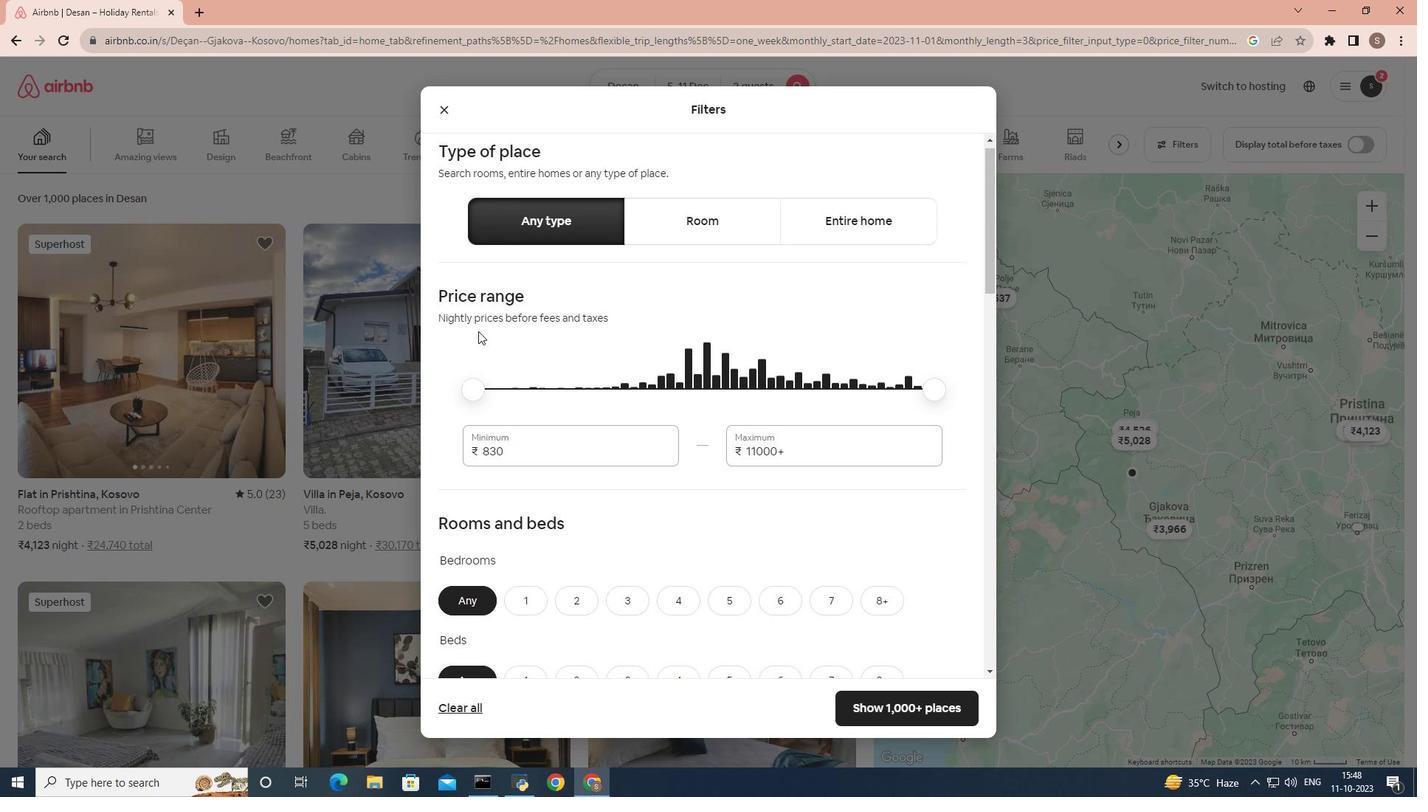 
Action: Mouse scrolled (478, 330) with delta (0, 0)
Screenshot: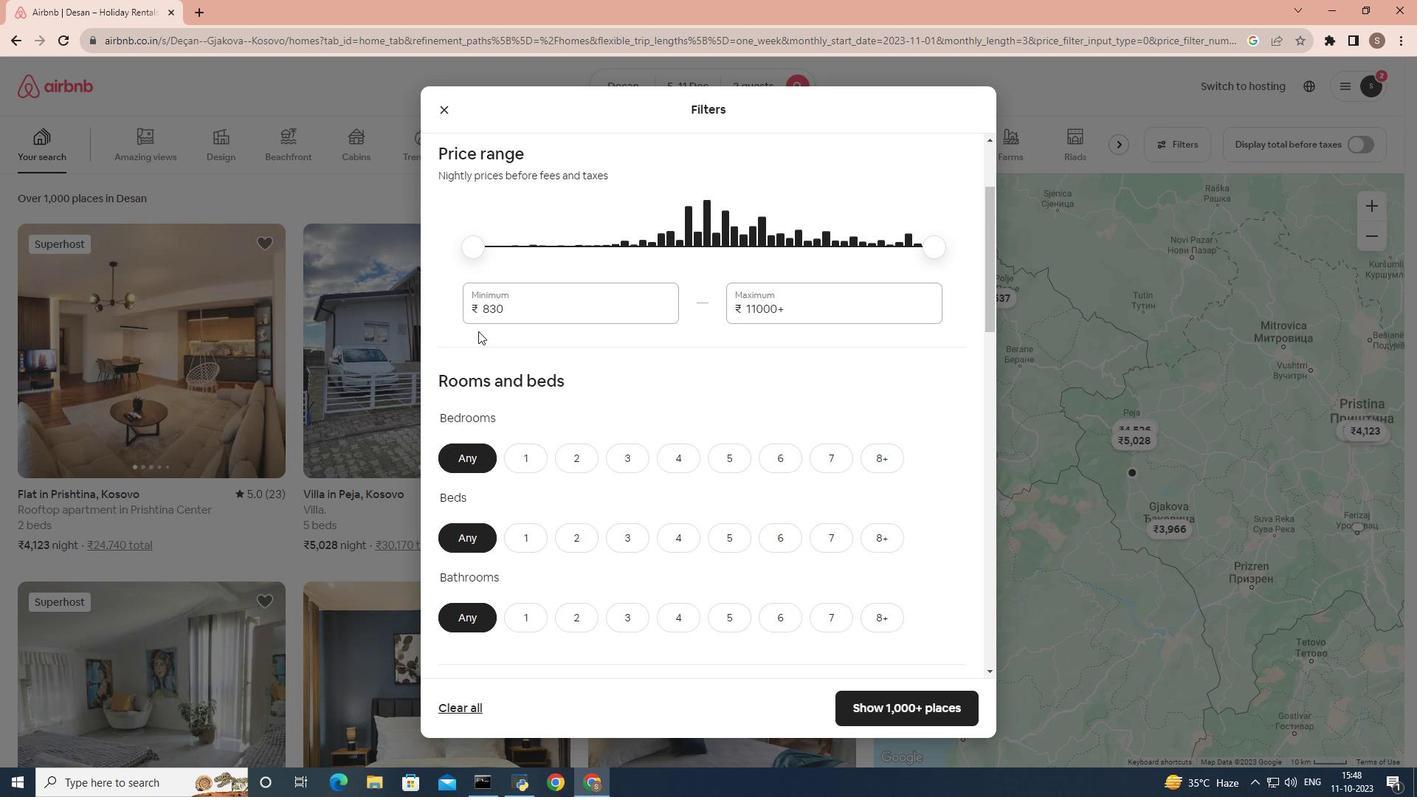 
Action: Mouse scrolled (478, 330) with delta (0, 0)
Screenshot: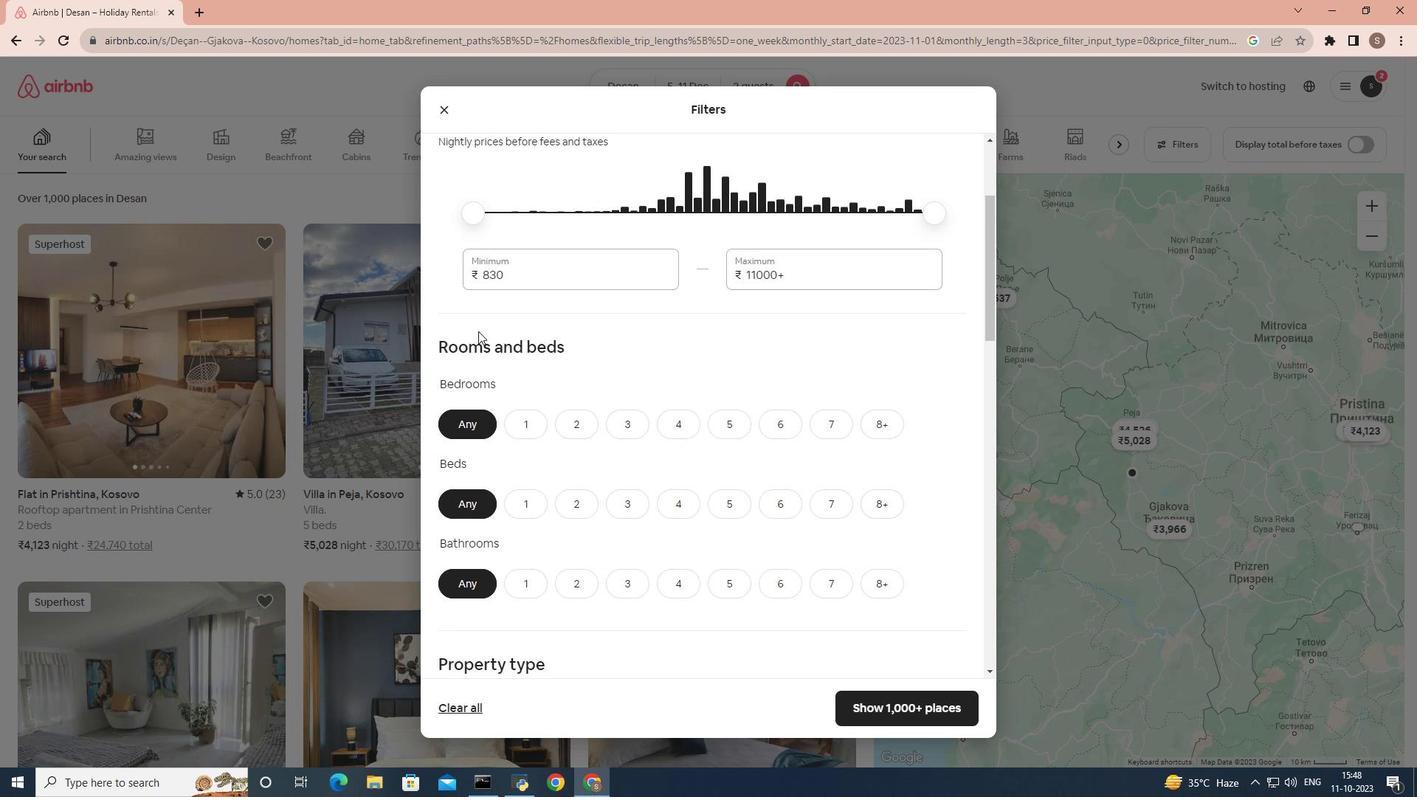 
Action: Mouse moved to (589, 324)
Screenshot: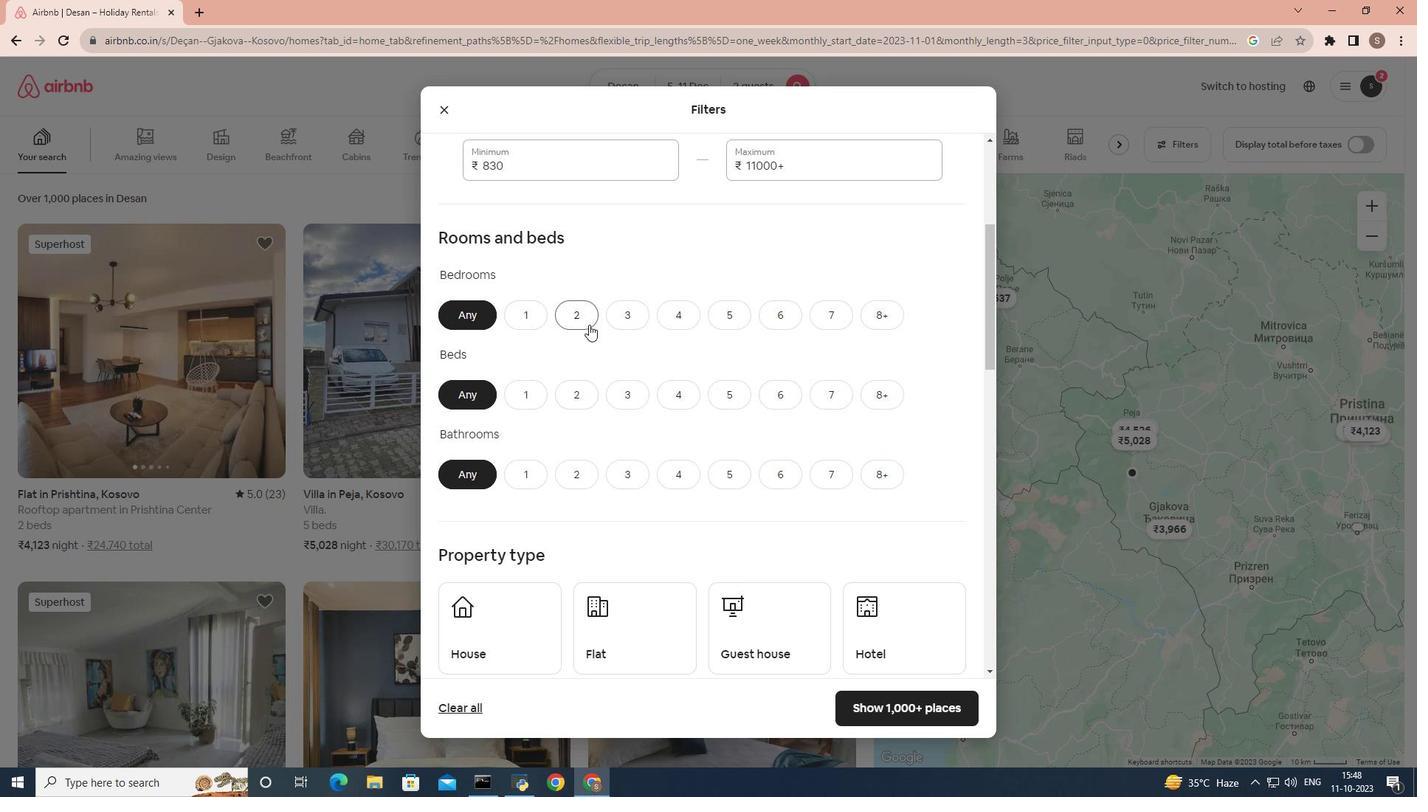 
Action: Mouse pressed left at (589, 324)
Screenshot: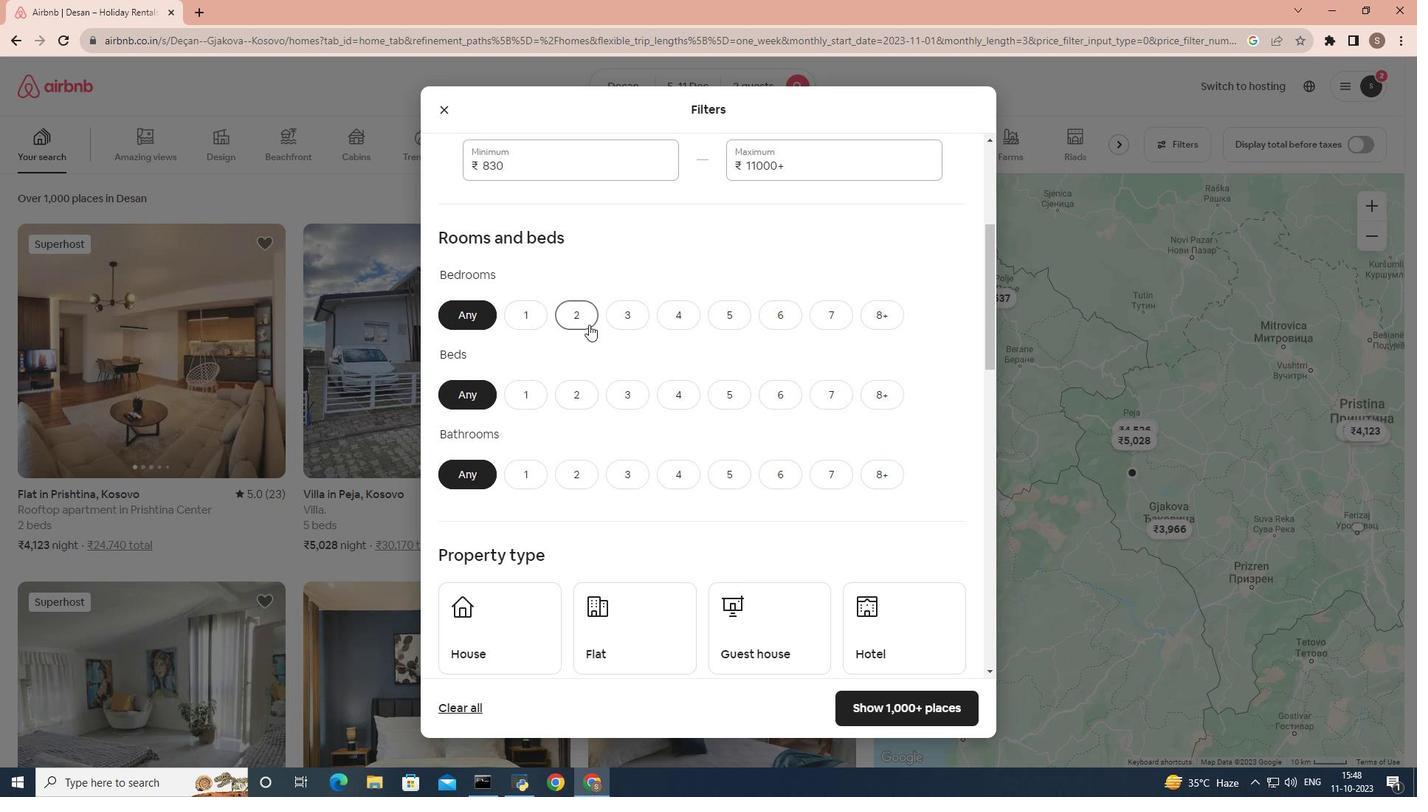 
Action: Mouse moved to (567, 396)
Screenshot: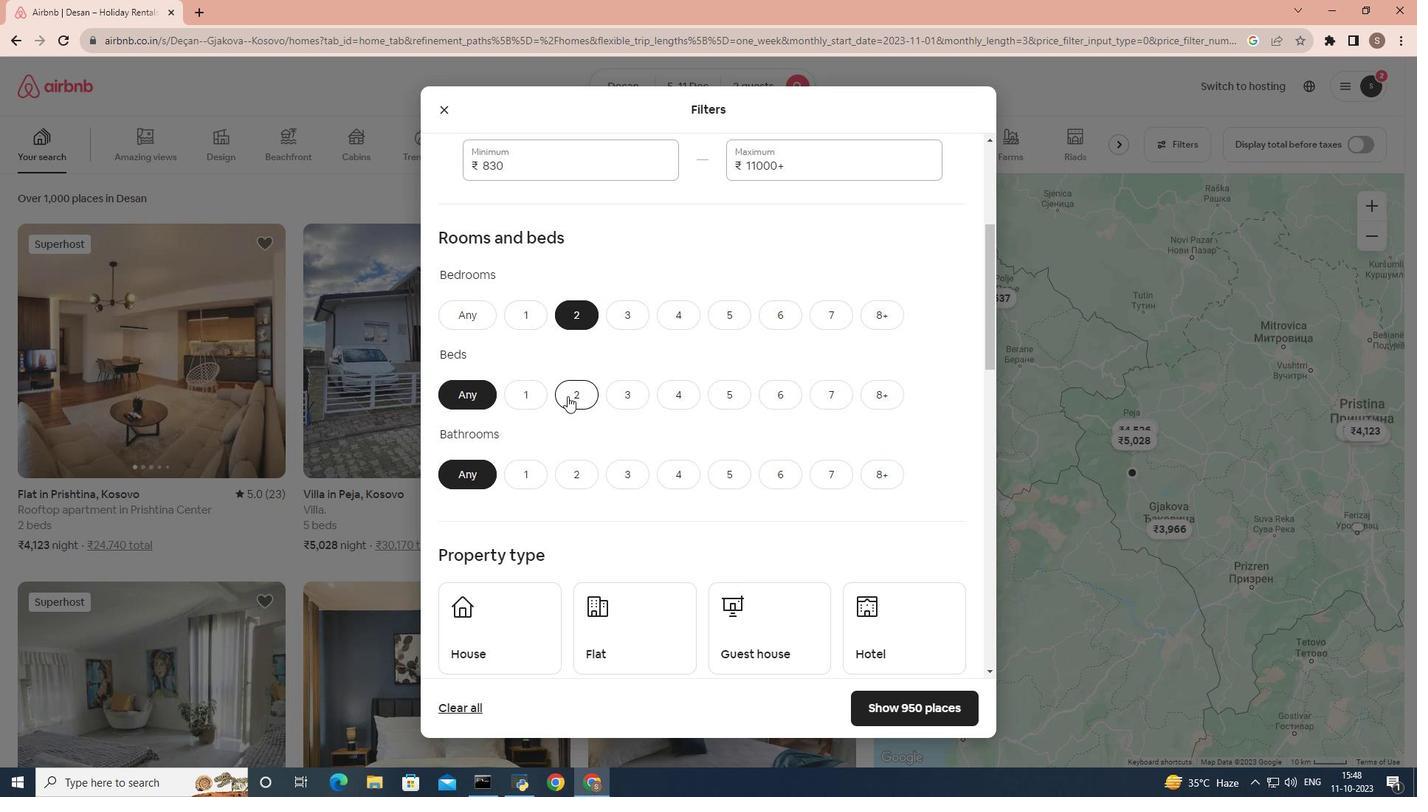 
Action: Mouse pressed left at (567, 396)
Screenshot: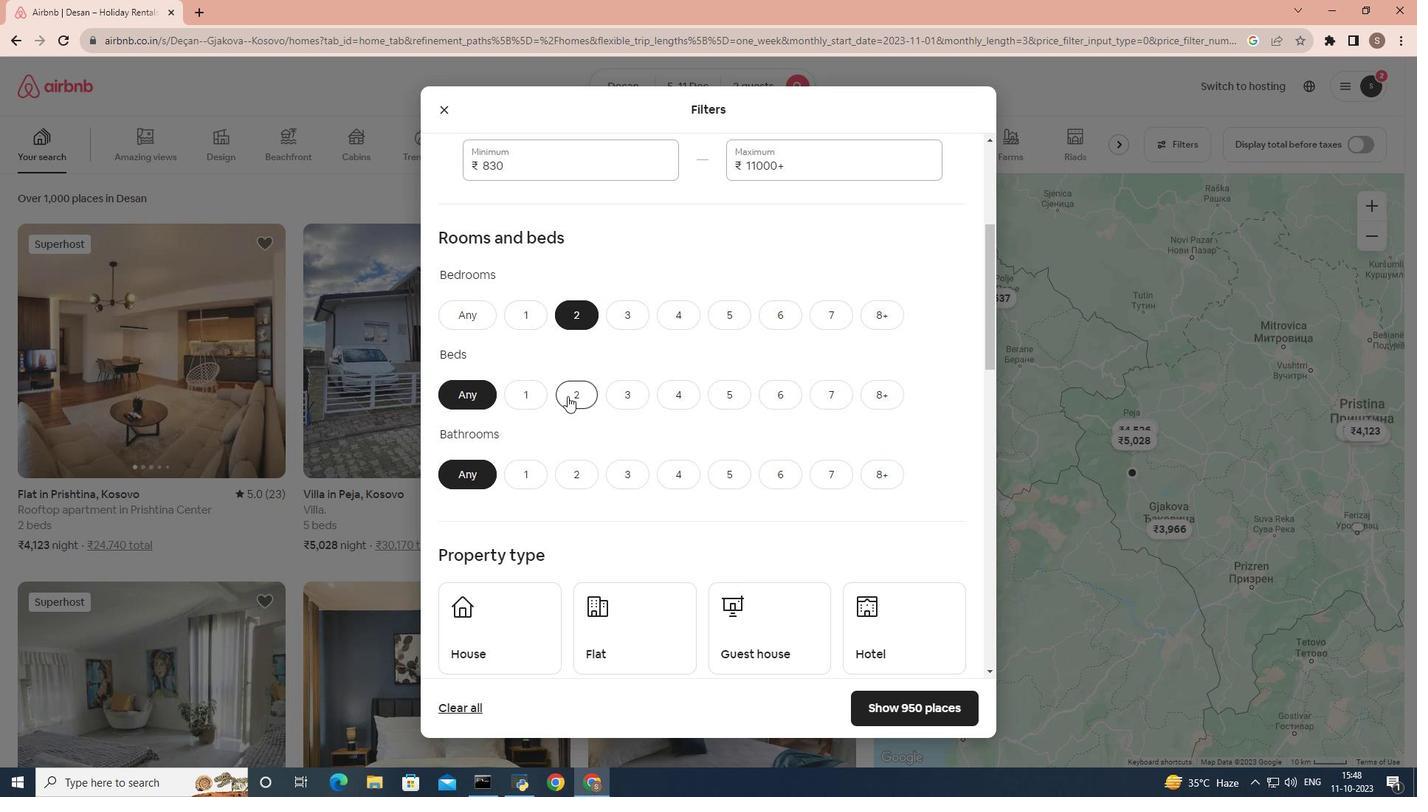 
Action: Mouse moved to (532, 467)
Screenshot: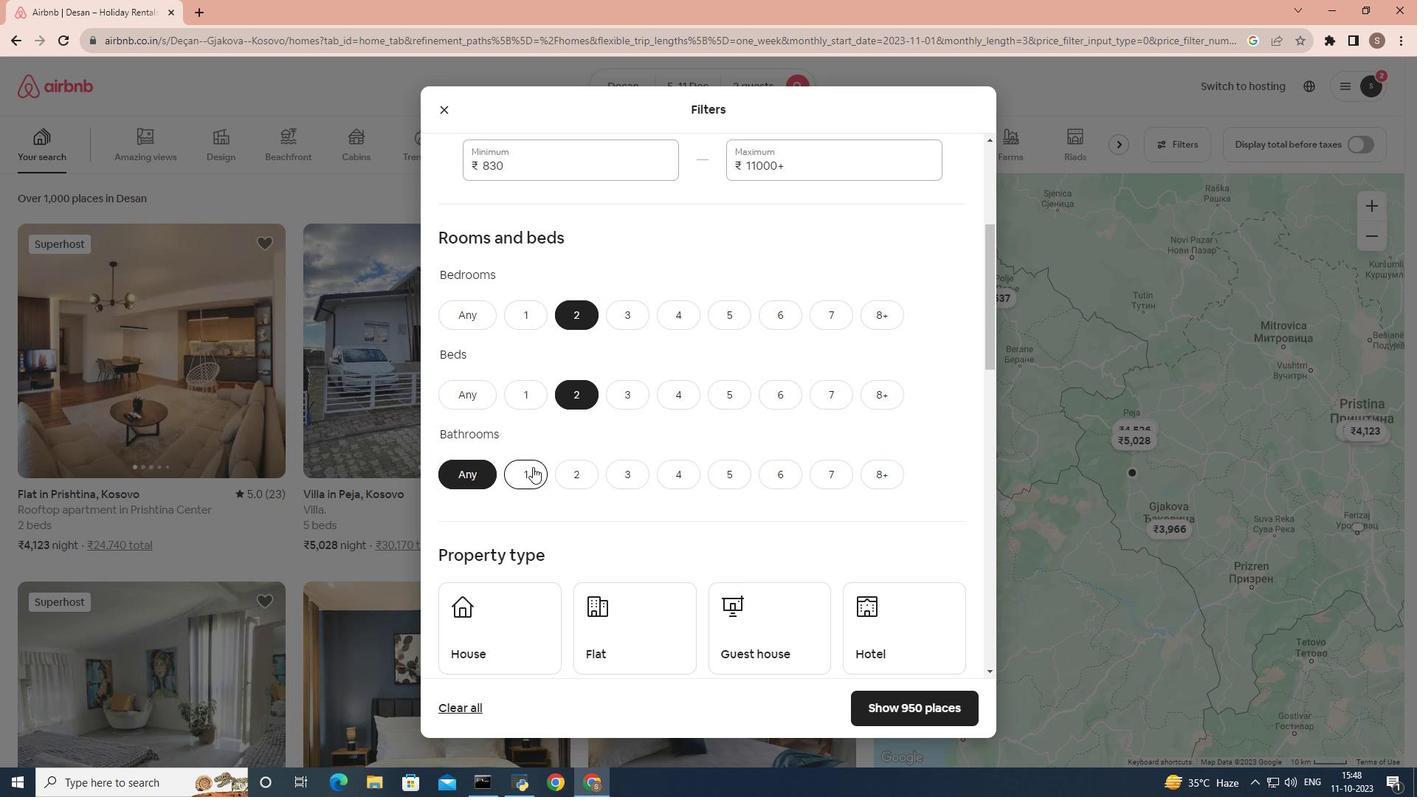 
Action: Mouse pressed left at (532, 467)
Screenshot: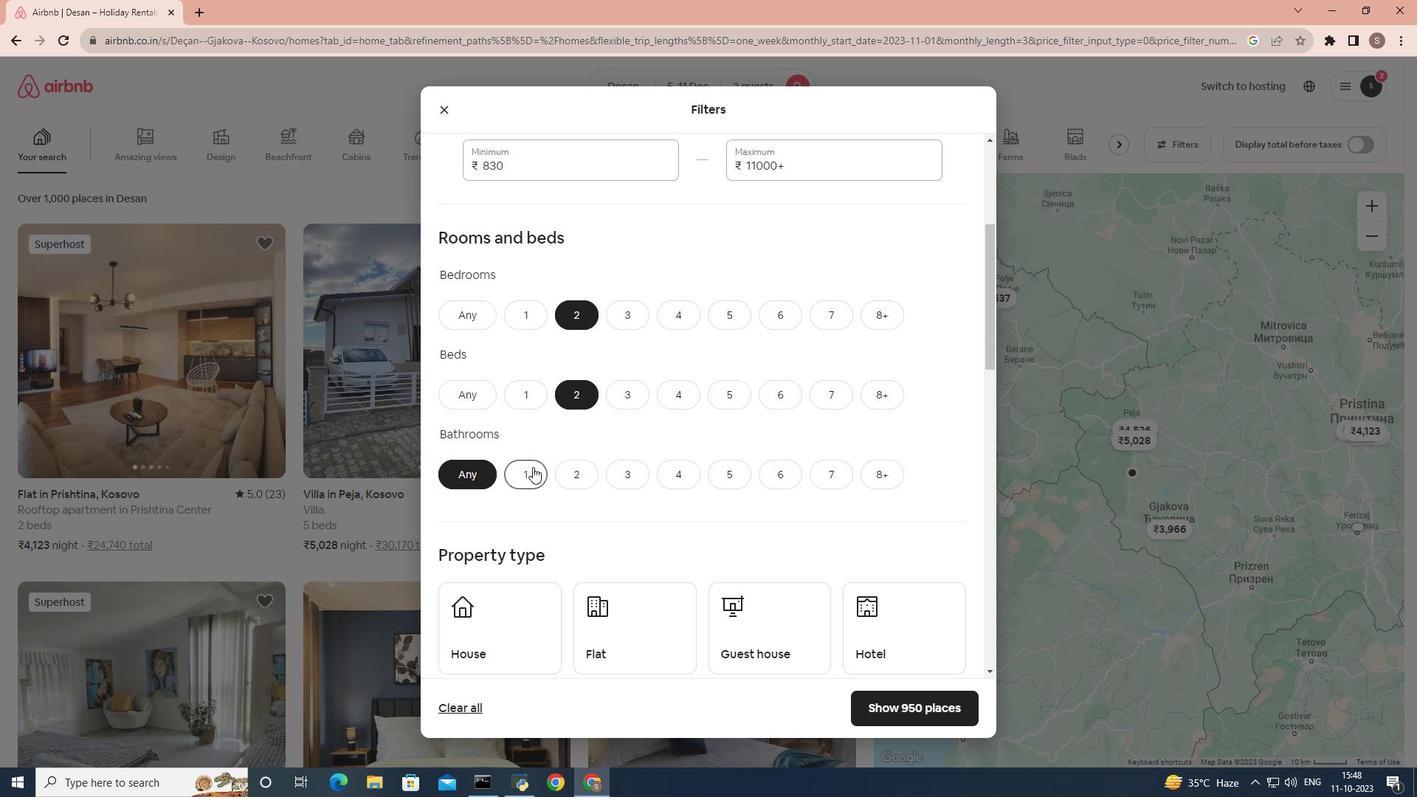 
Action: Mouse moved to (553, 438)
Screenshot: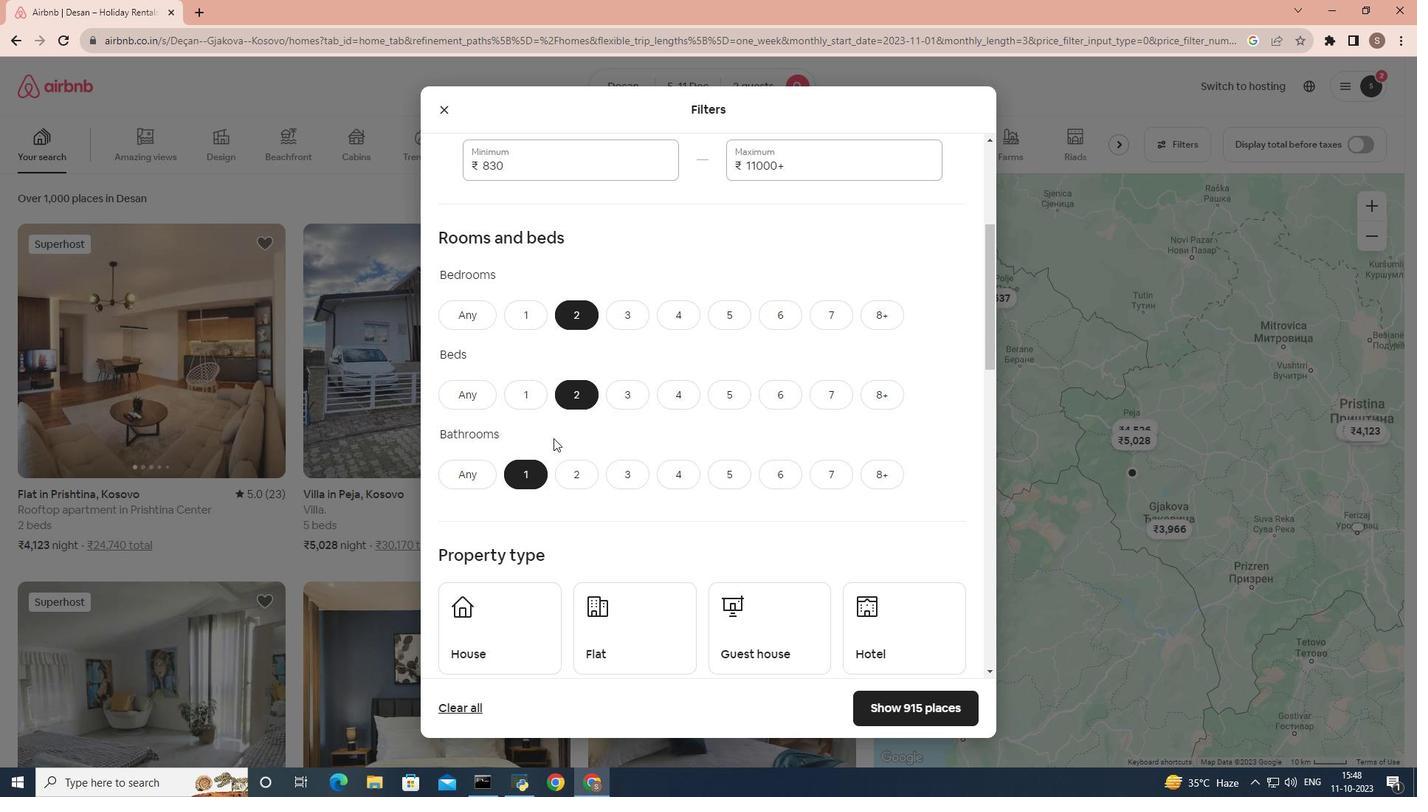 
Action: Mouse scrolled (553, 437) with delta (0, 0)
Screenshot: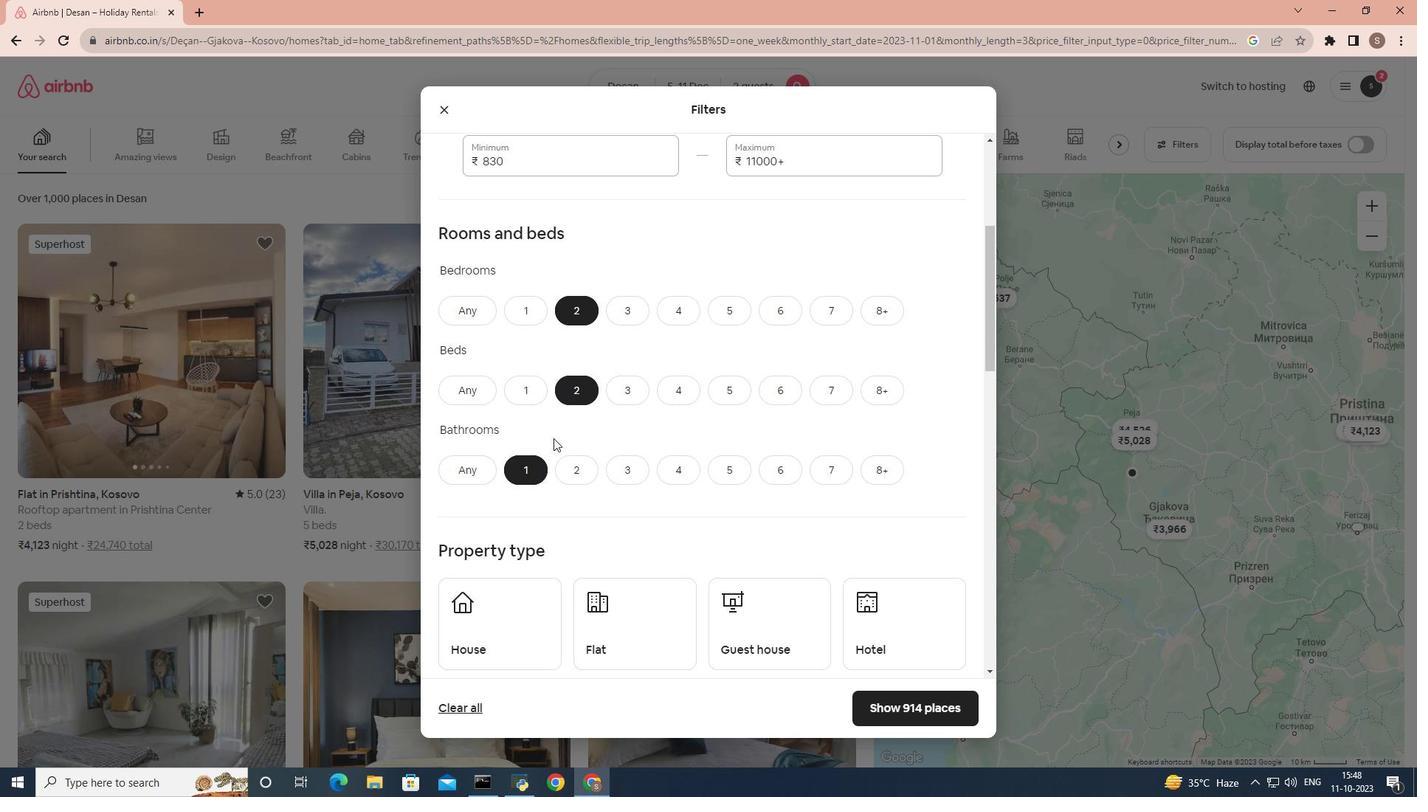
Action: Mouse scrolled (553, 437) with delta (0, 0)
Screenshot: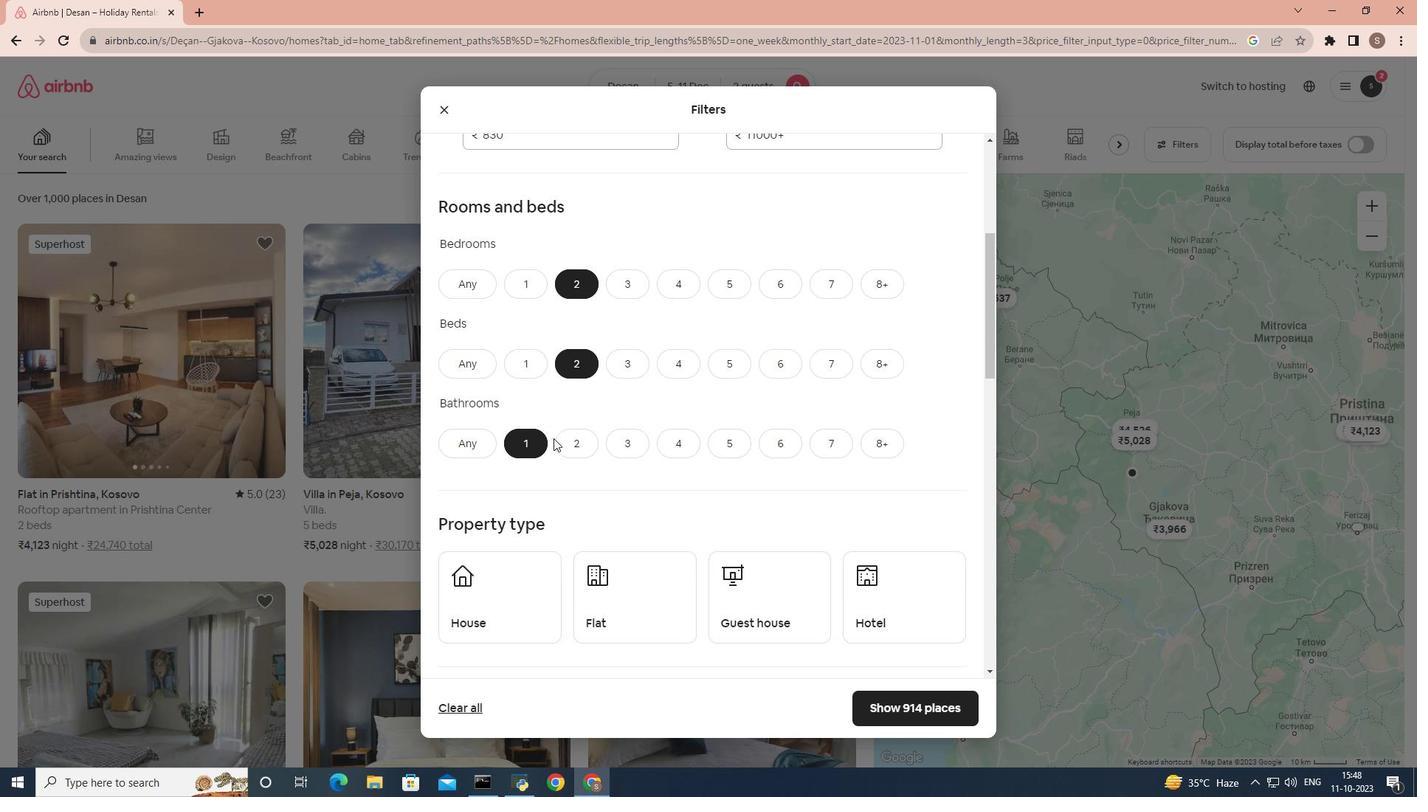 
Action: Mouse scrolled (553, 437) with delta (0, 0)
Screenshot: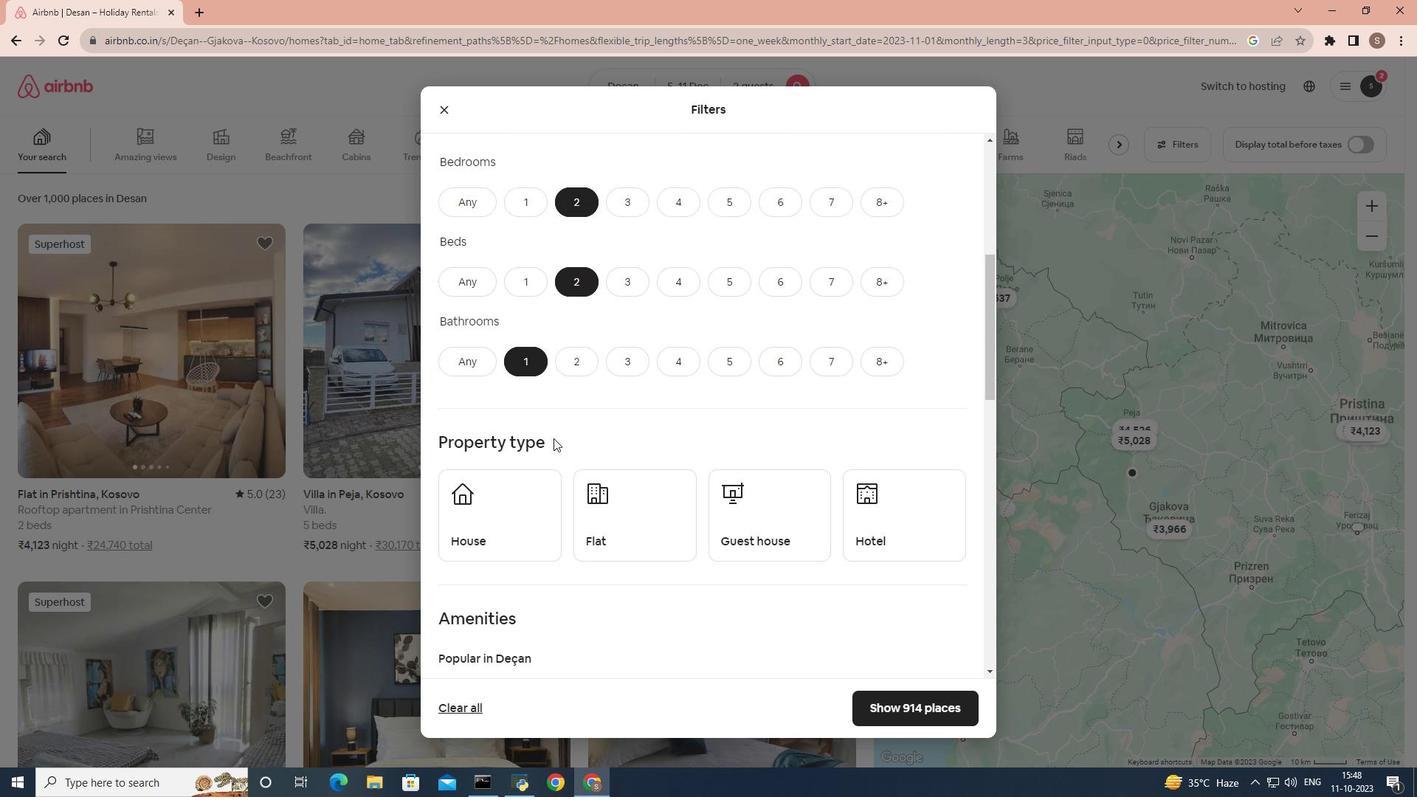 
Action: Mouse scrolled (553, 437) with delta (0, 0)
Screenshot: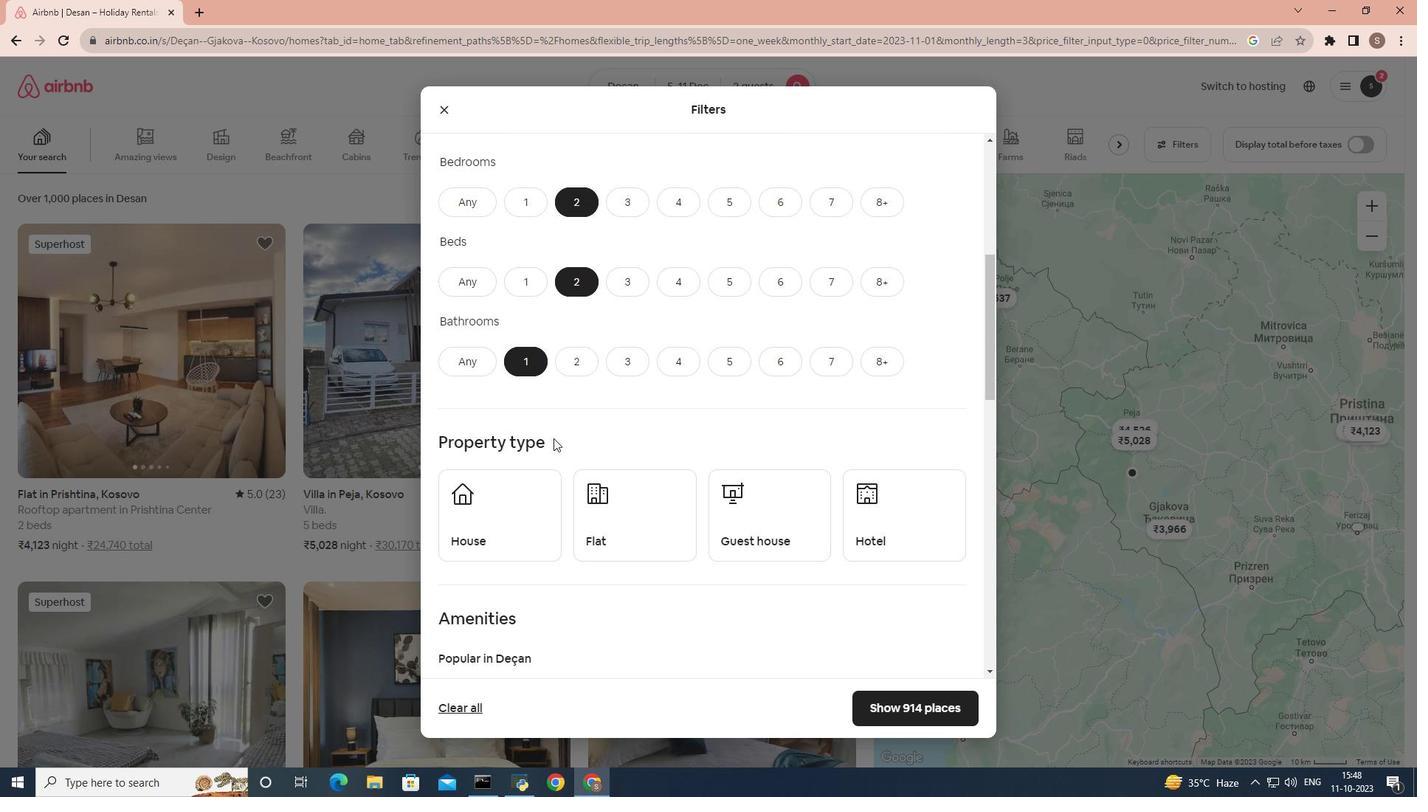 
Action: Mouse moved to (555, 436)
Screenshot: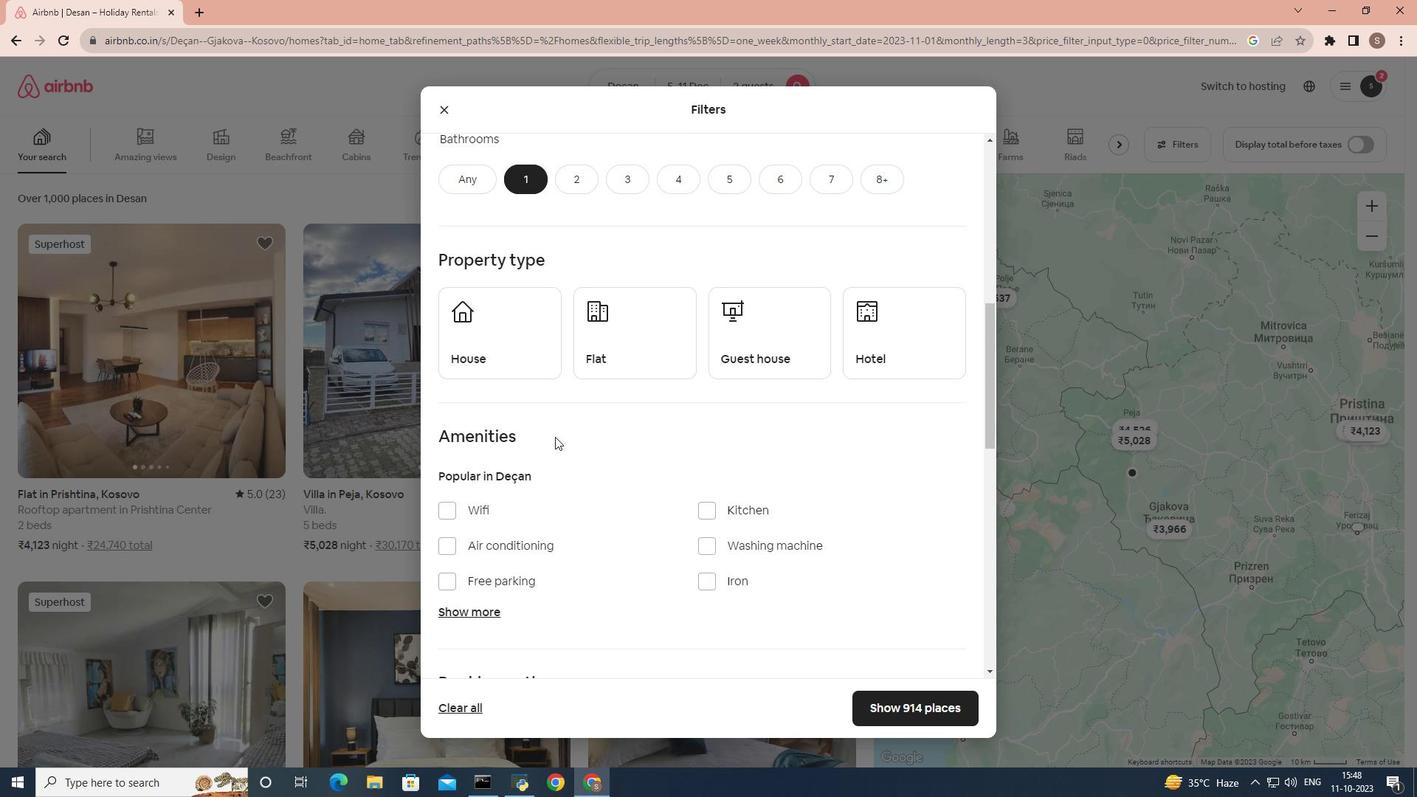 
Action: Mouse scrolled (555, 436) with delta (0, 0)
Screenshot: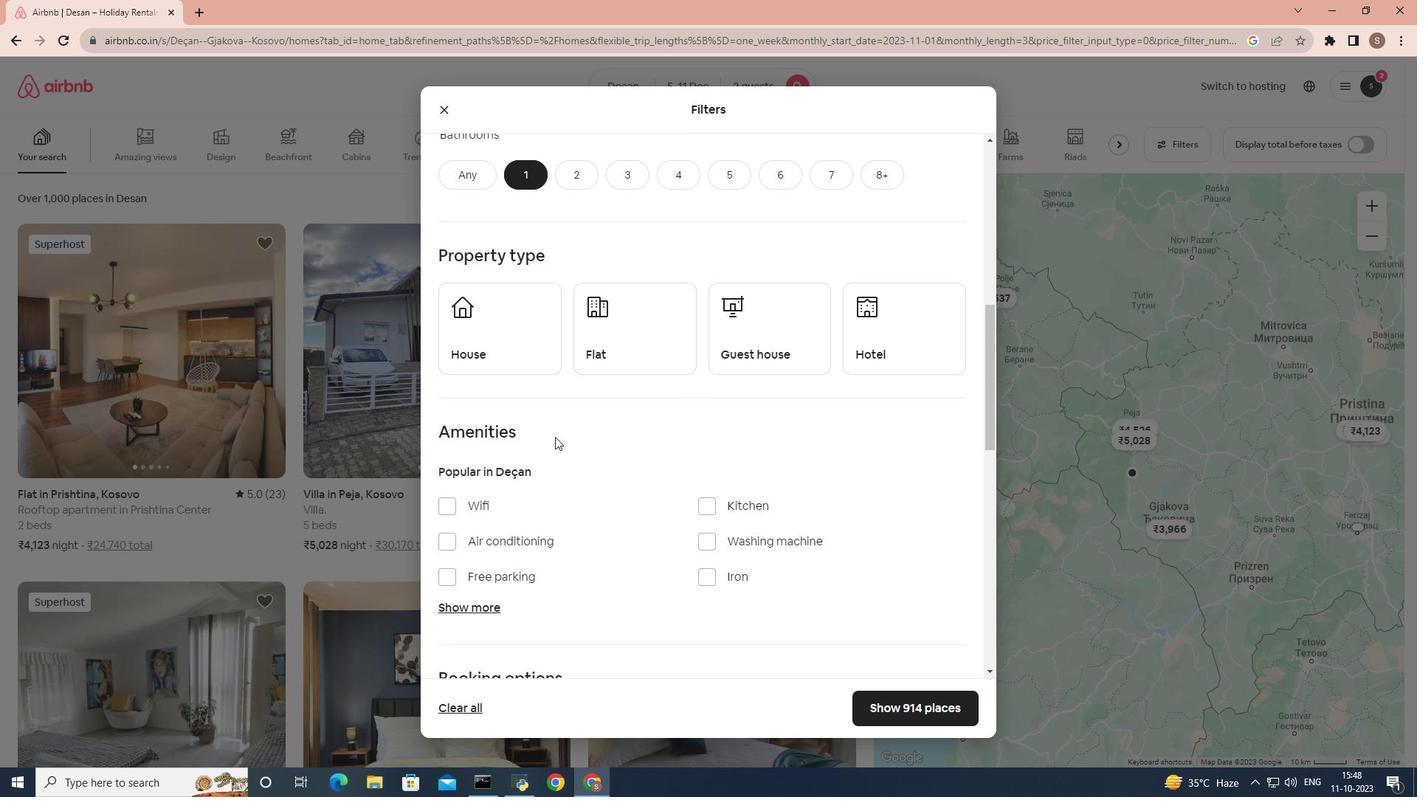 
Action: Mouse scrolled (555, 436) with delta (0, 0)
Screenshot: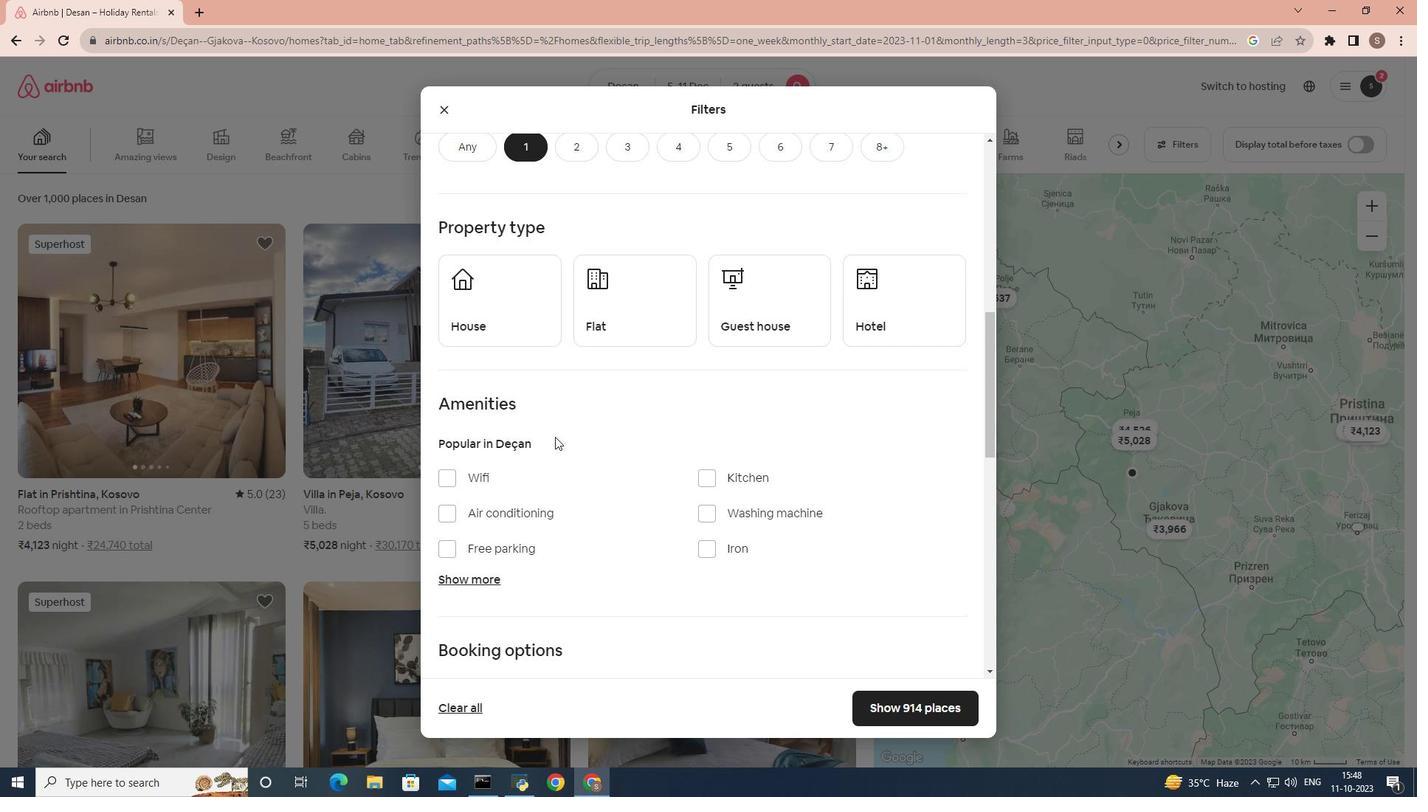 
Action: Mouse scrolled (555, 436) with delta (0, 0)
Screenshot: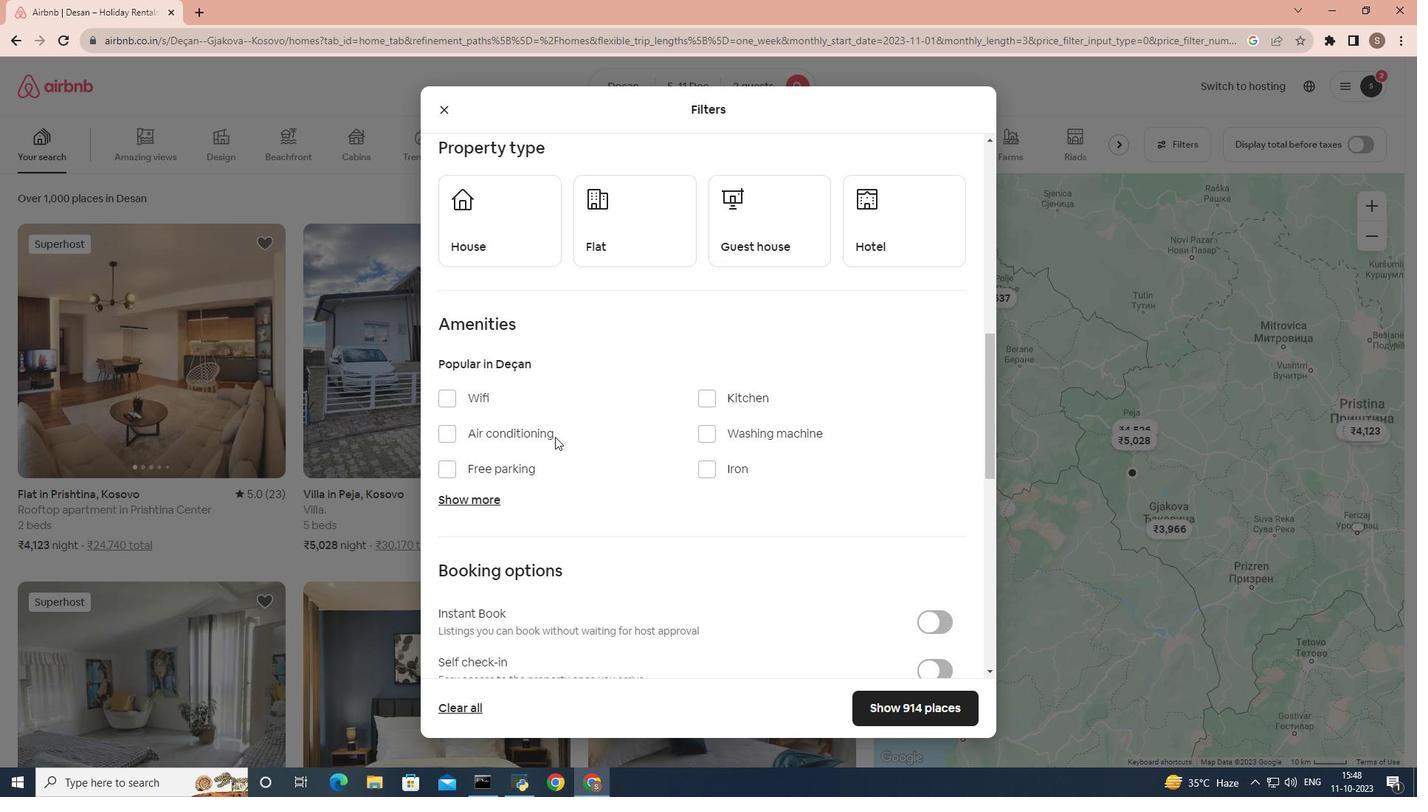 
Action: Mouse moved to (554, 393)
Screenshot: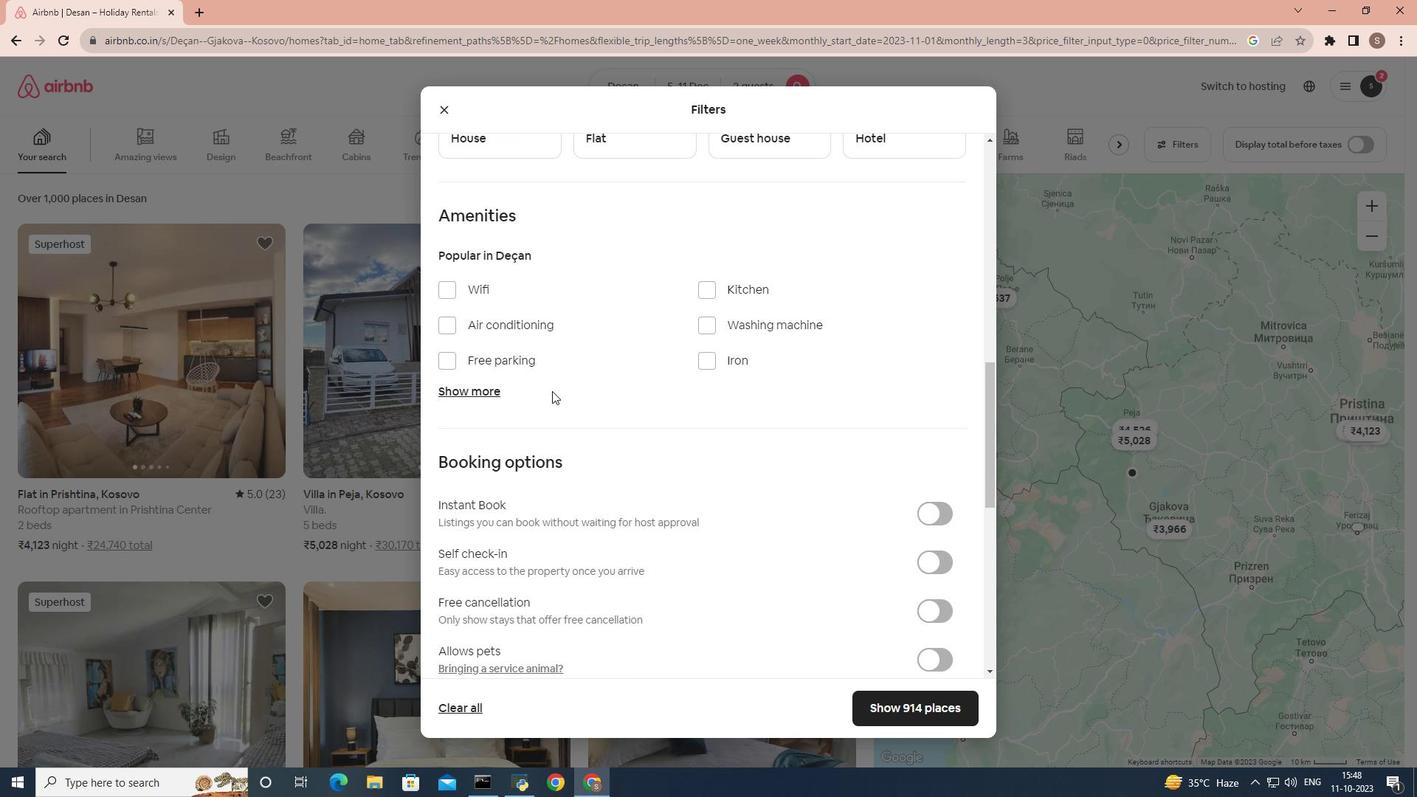 
Action: Mouse scrolled (554, 394) with delta (0, 0)
Screenshot: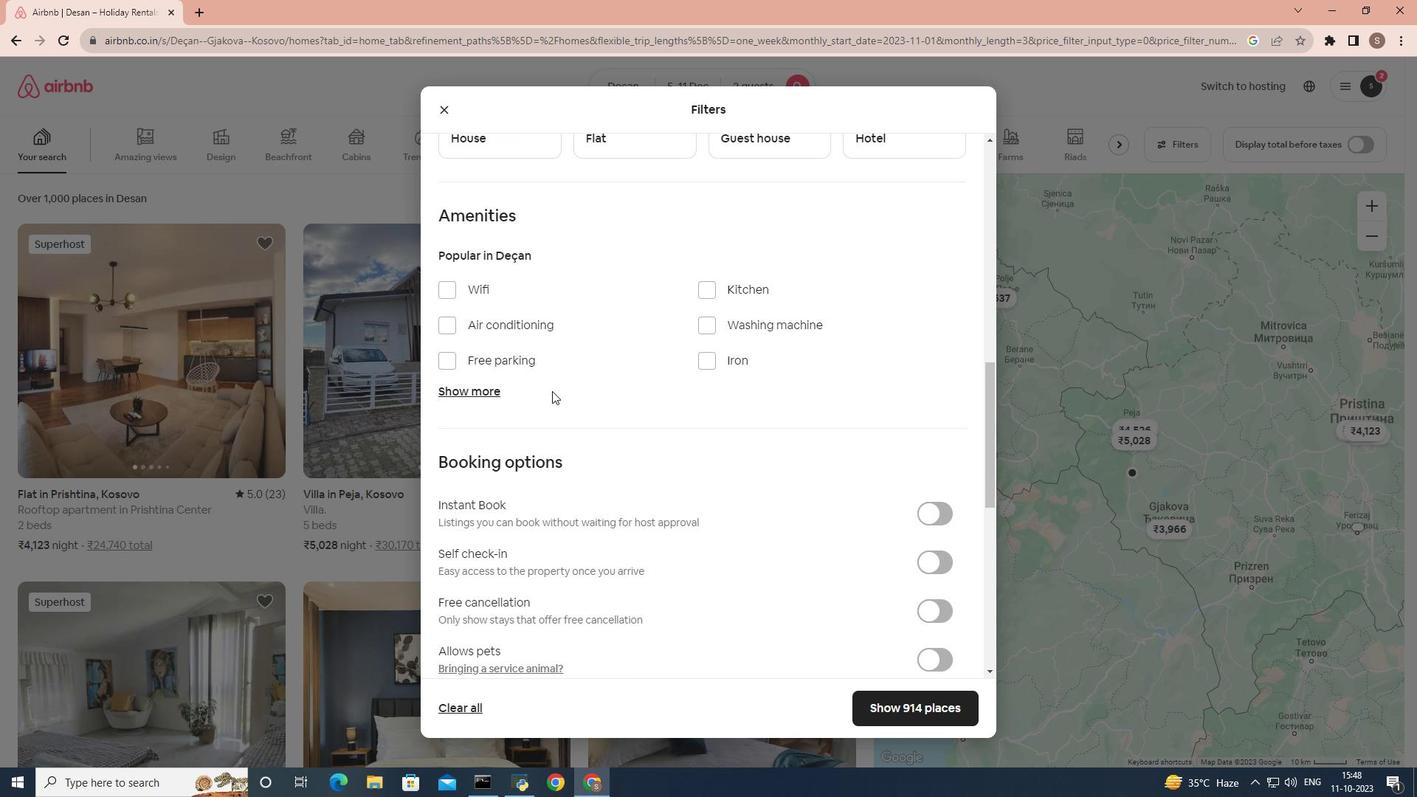 
Action: Mouse moved to (550, 391)
Screenshot: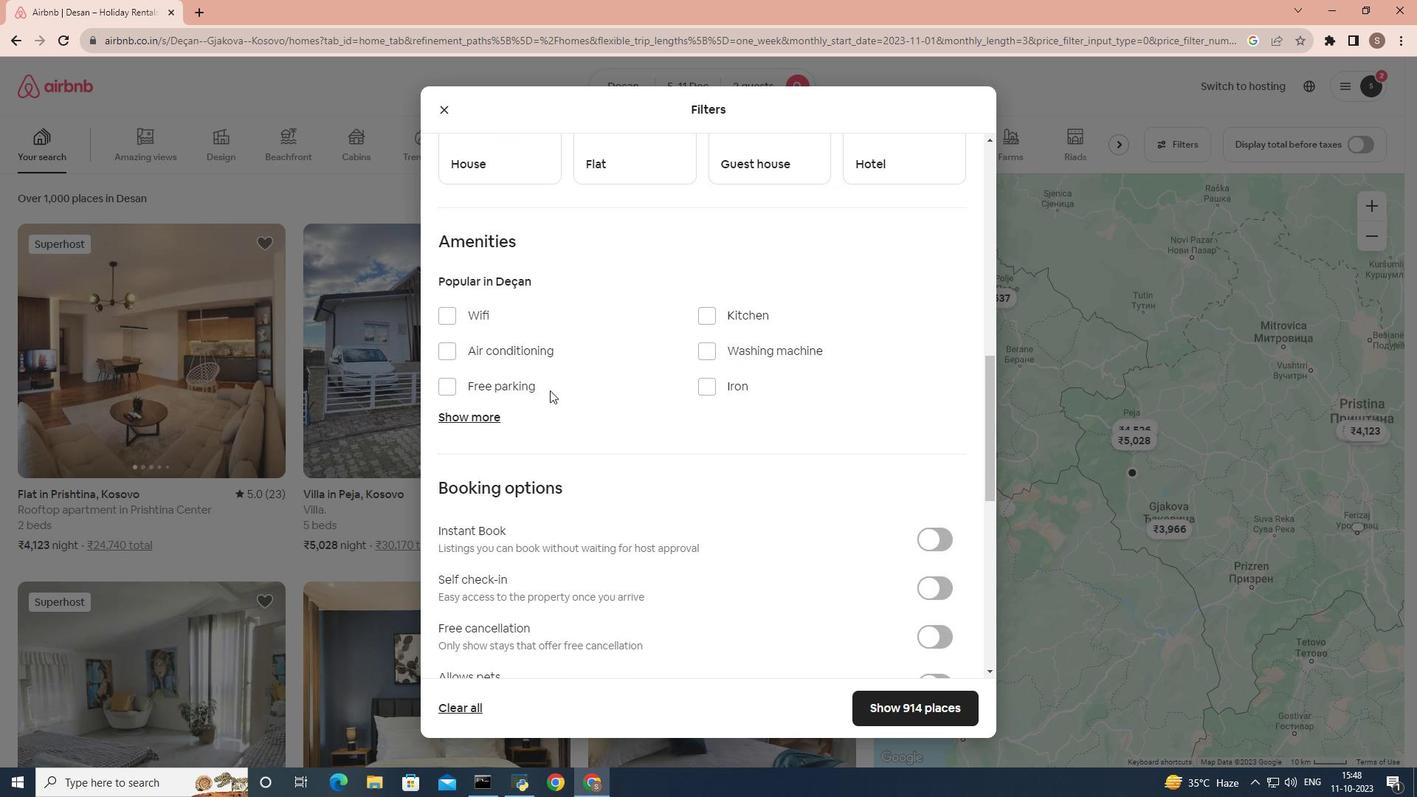 
Action: Mouse scrolled (550, 391) with delta (0, 0)
Screenshot: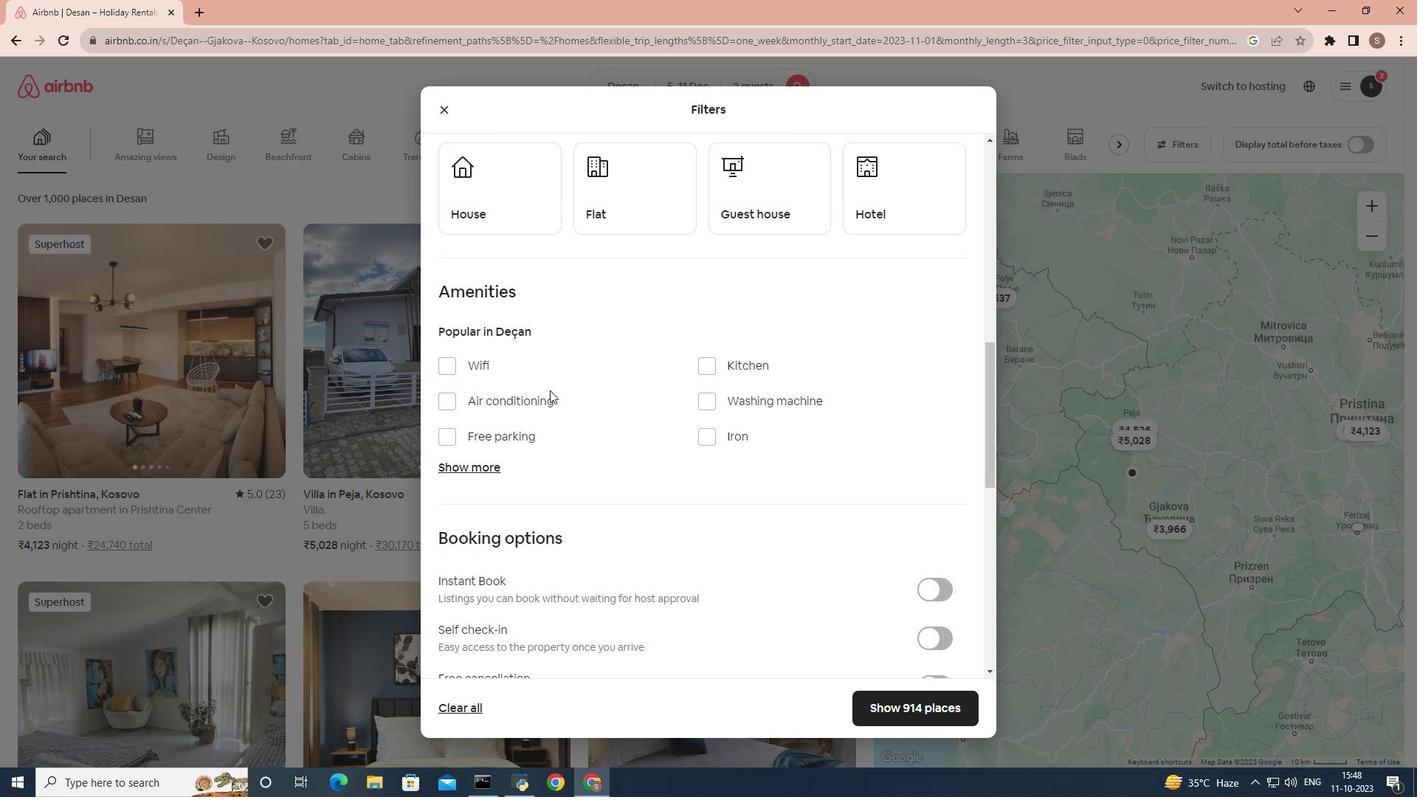 
Action: Mouse moved to (612, 290)
Screenshot: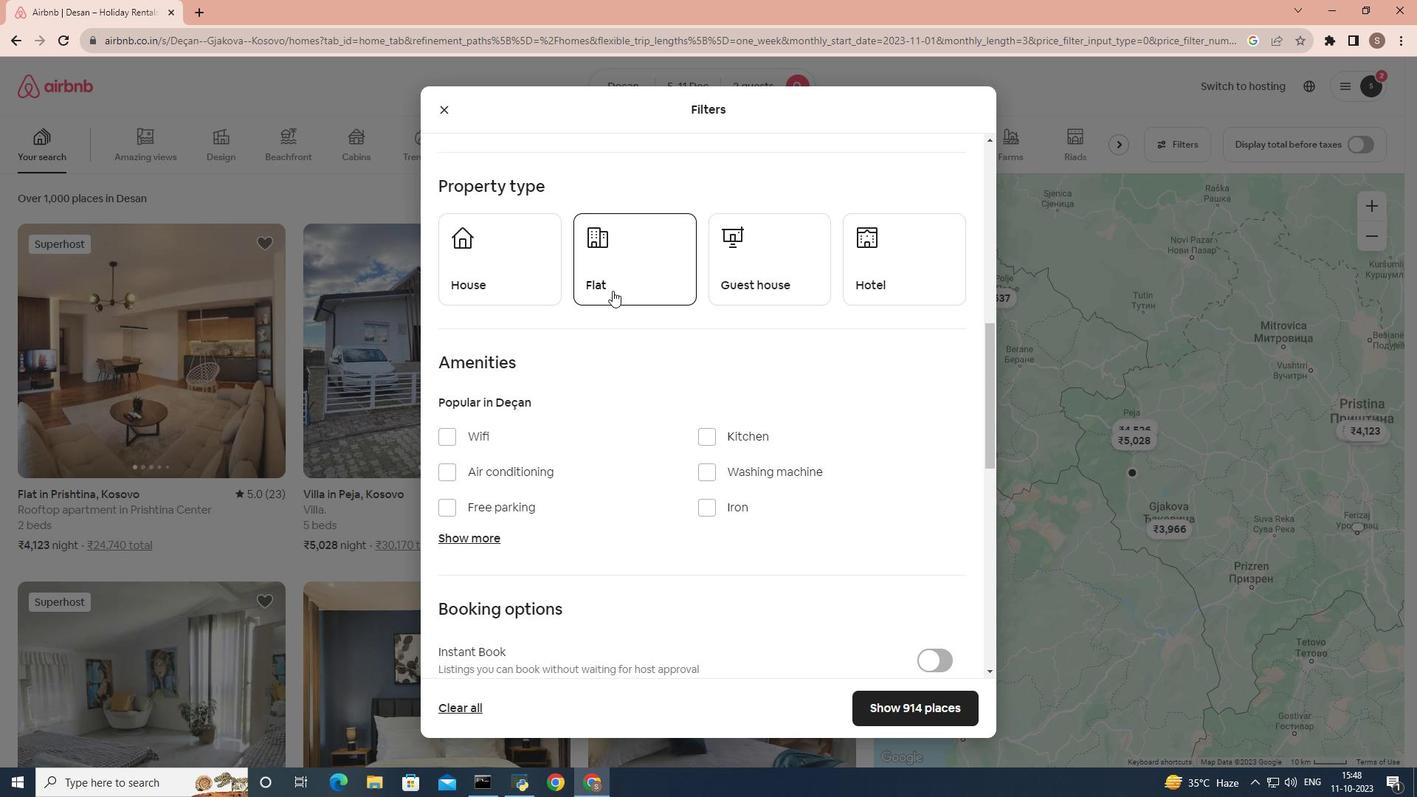 
Action: Mouse pressed left at (612, 290)
Screenshot: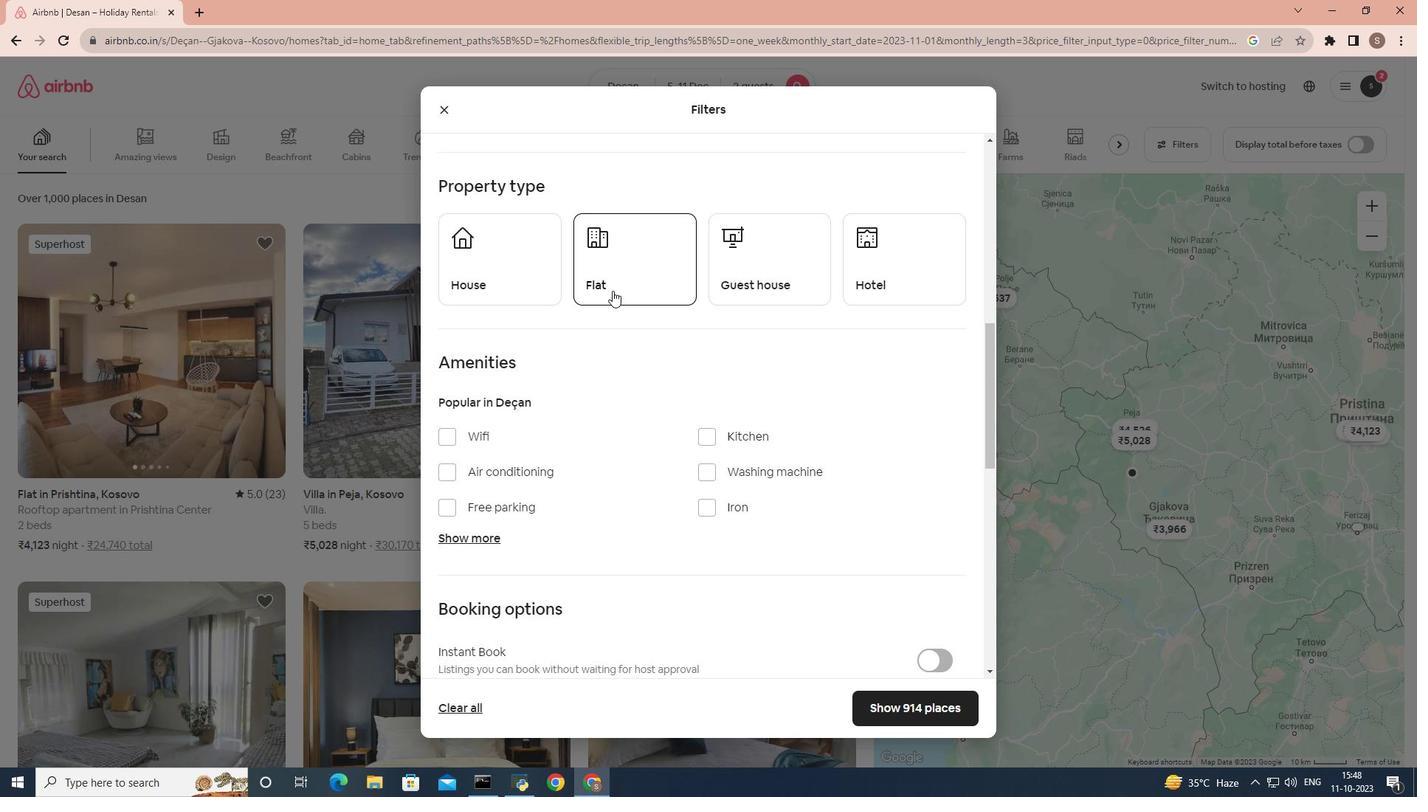 
Action: Mouse moved to (567, 398)
Screenshot: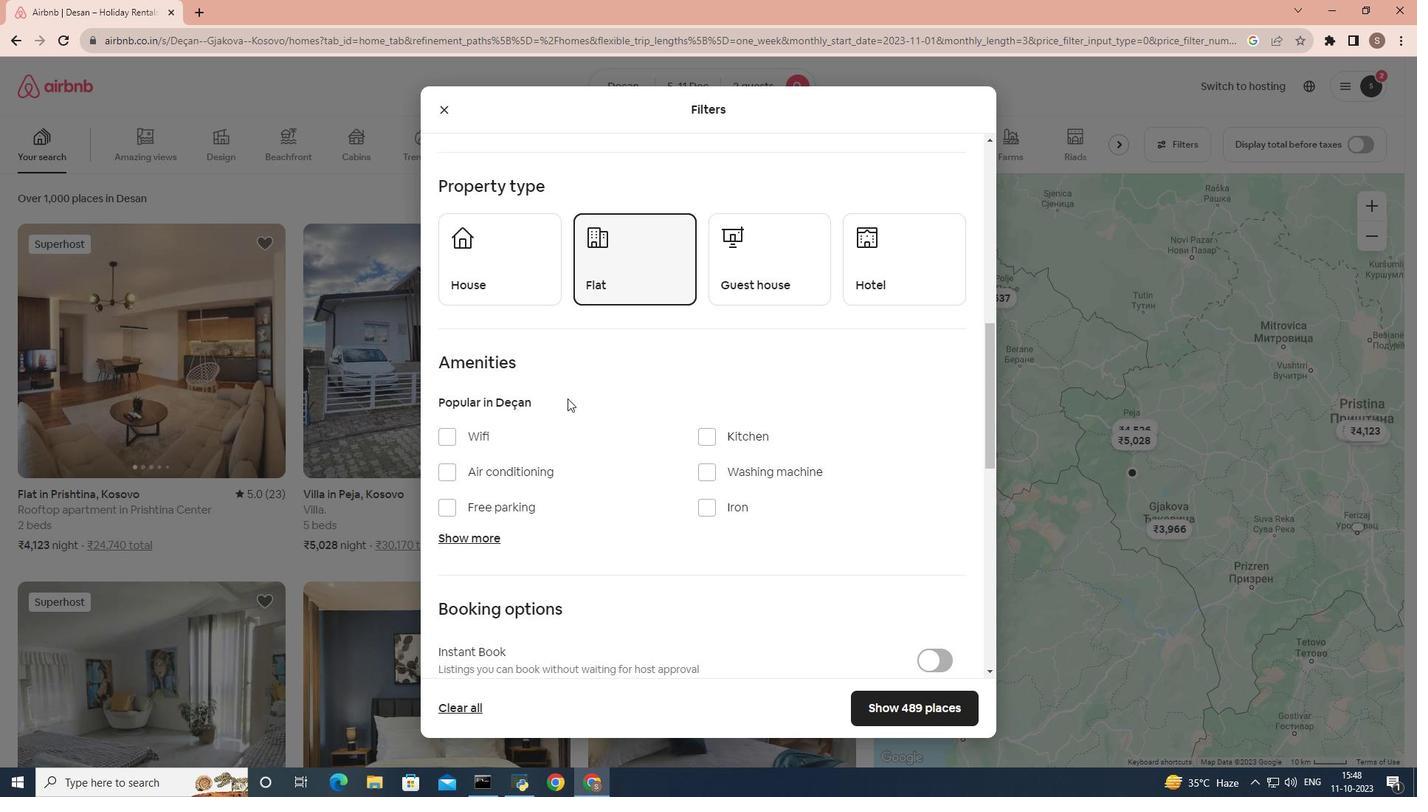 
Action: Mouse scrolled (567, 397) with delta (0, 0)
Screenshot: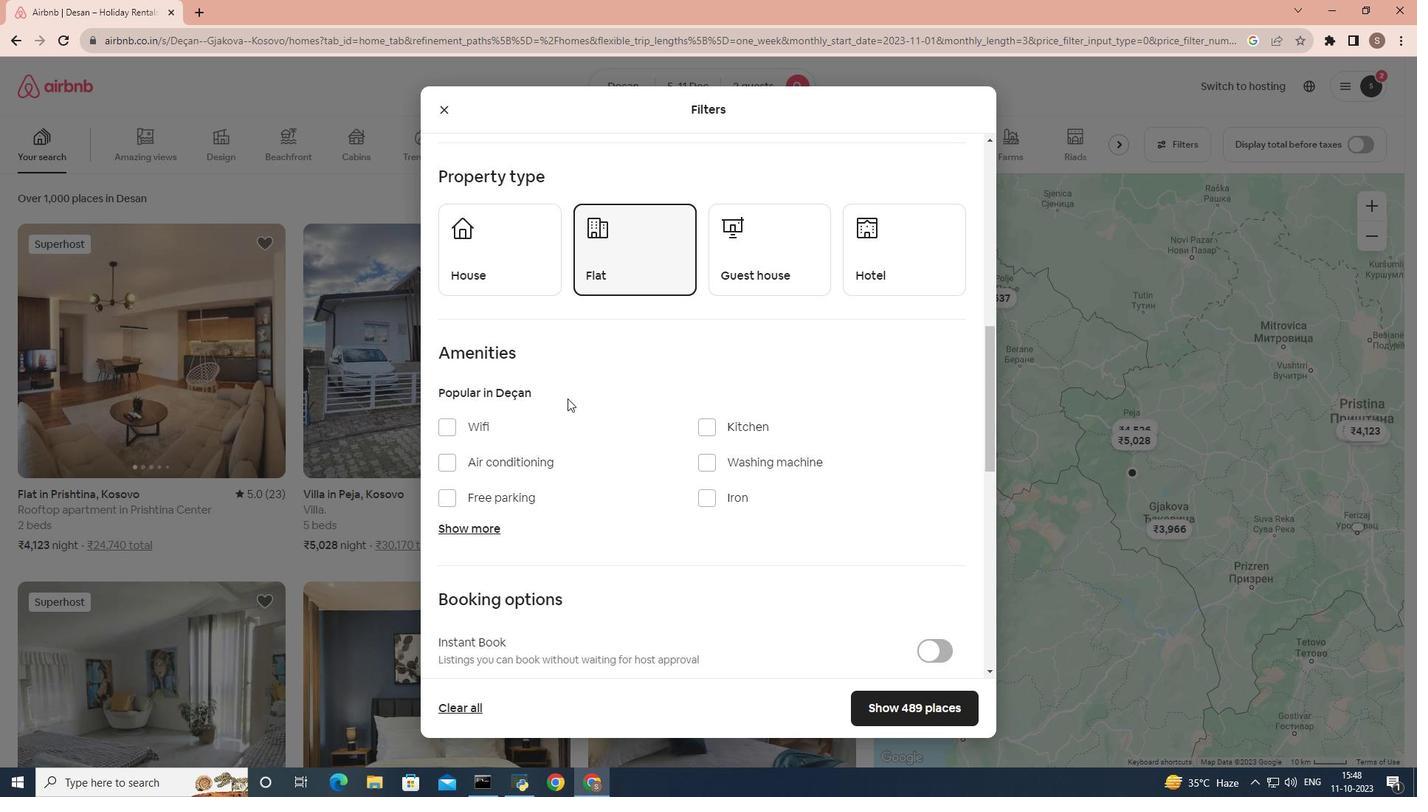 
Action: Mouse scrolled (567, 397) with delta (0, 0)
Screenshot: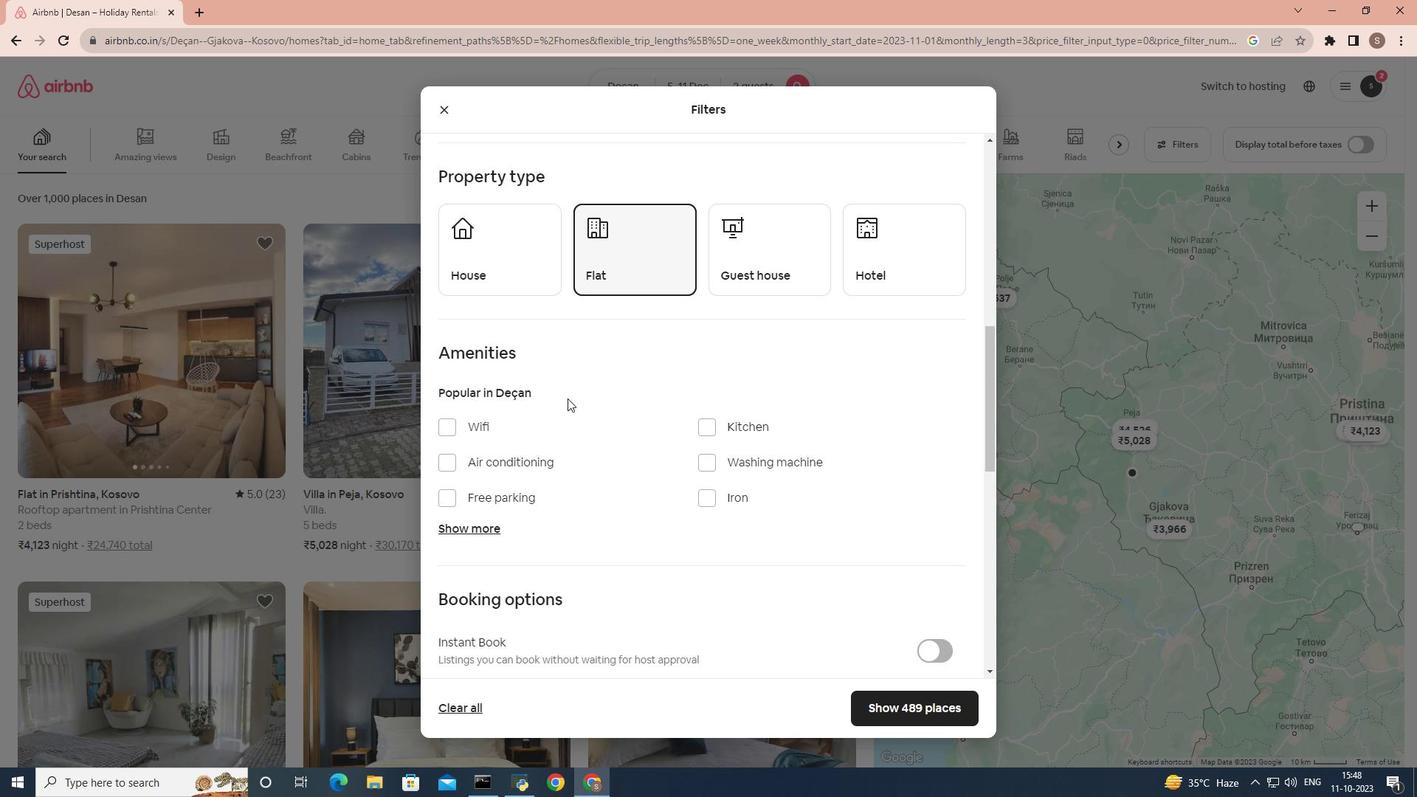 
Action: Mouse scrolled (567, 397) with delta (0, 0)
Screenshot: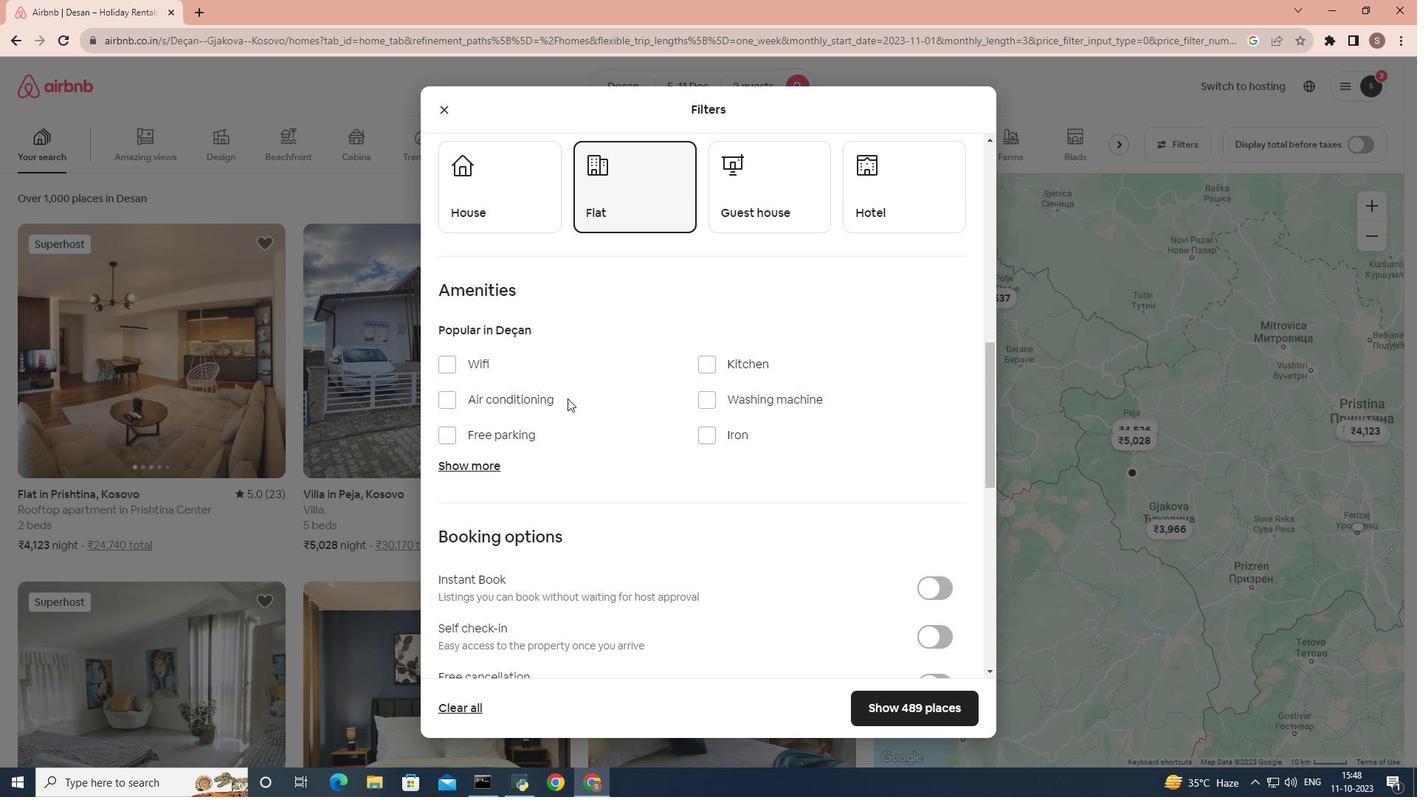 
Action: Mouse scrolled (567, 397) with delta (0, 0)
Screenshot: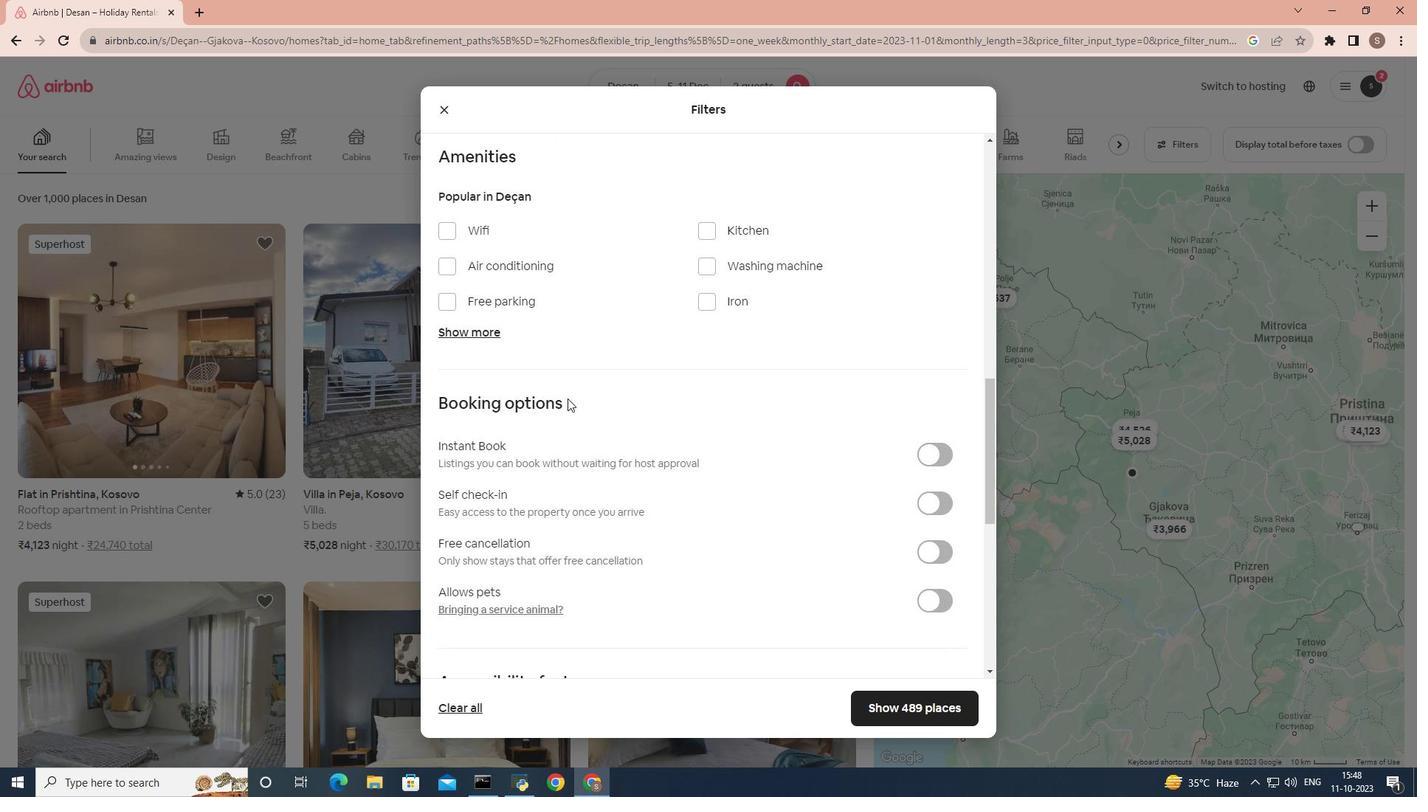 
Action: Mouse scrolled (567, 397) with delta (0, 0)
Screenshot: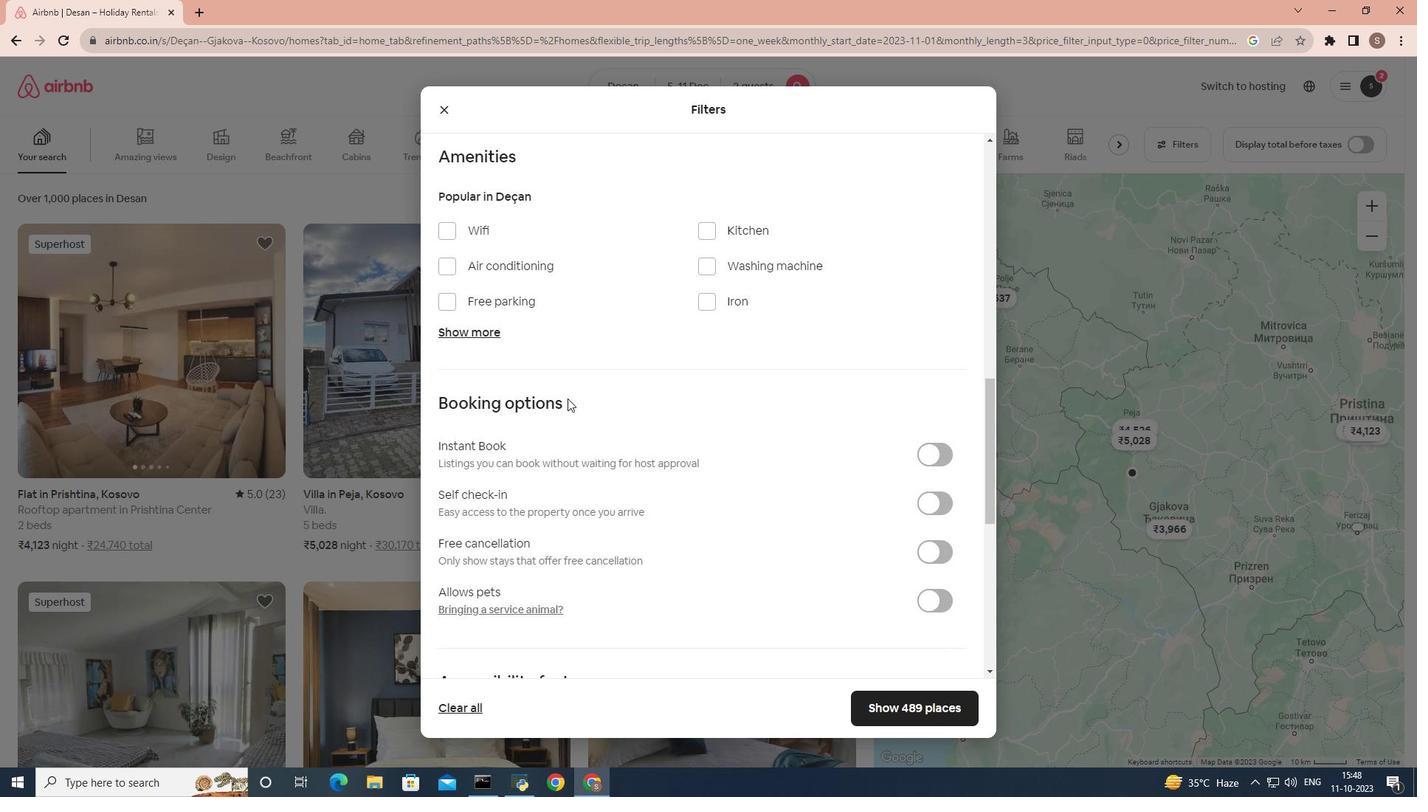 
Action: Mouse moved to (969, 340)
Screenshot: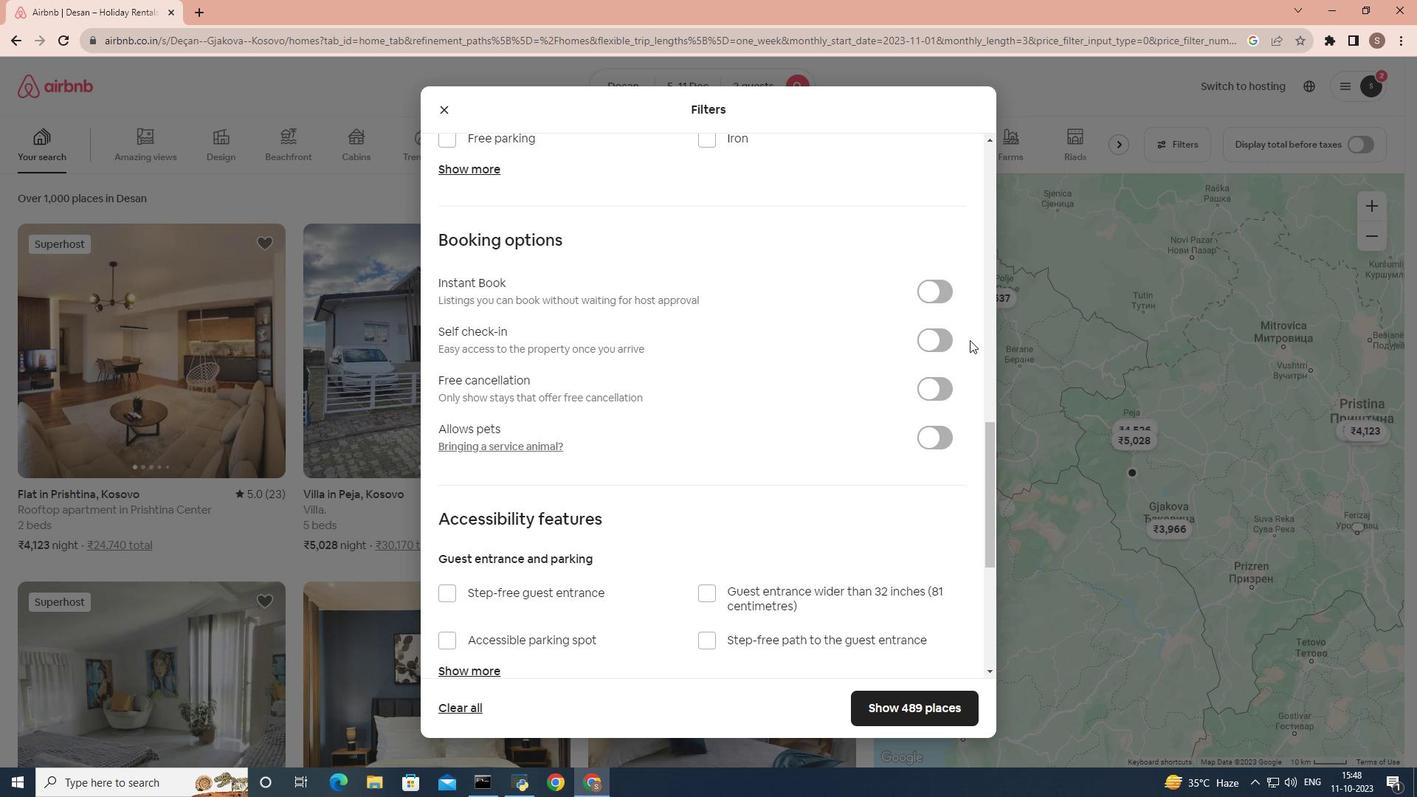 
Action: Mouse pressed left at (969, 340)
Screenshot: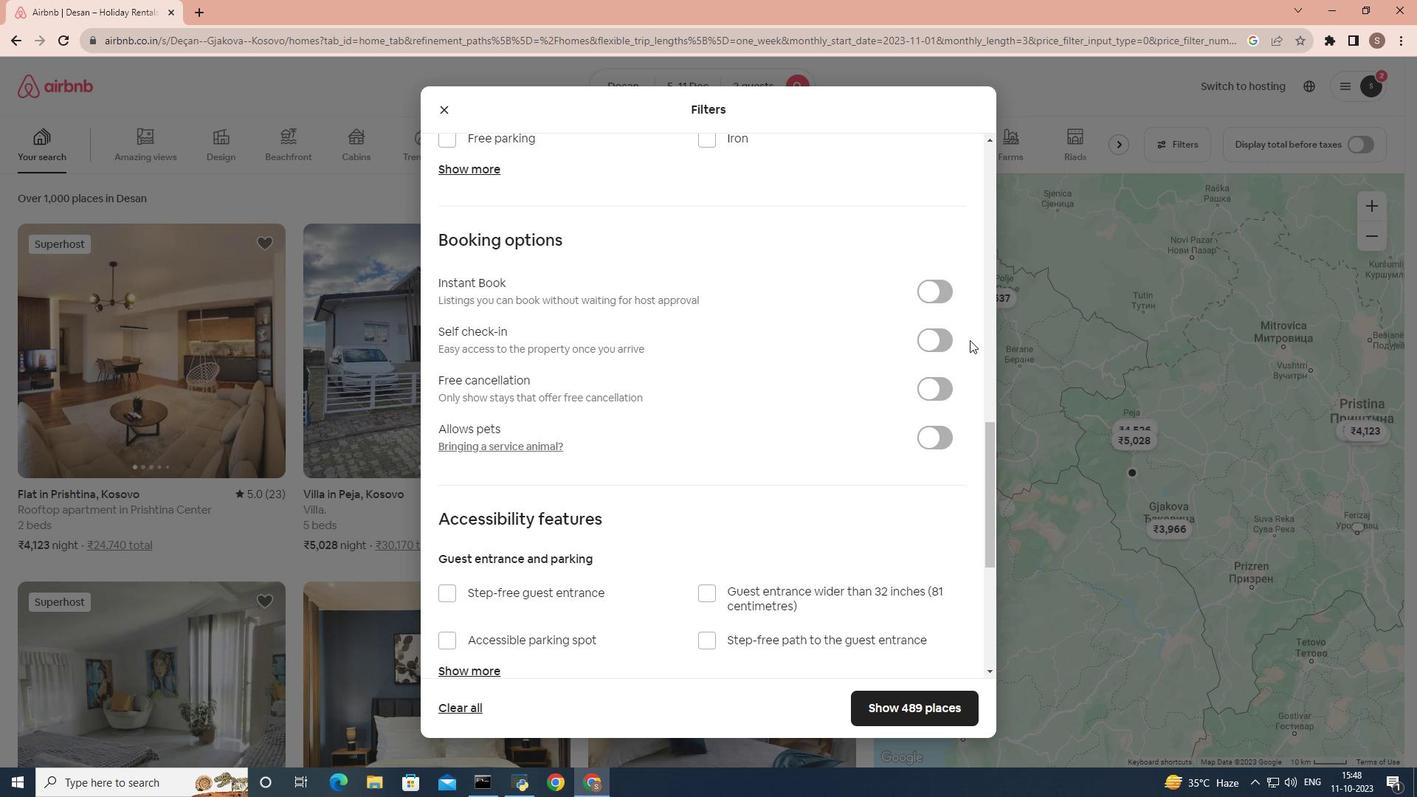
Action: Mouse moved to (959, 342)
Screenshot: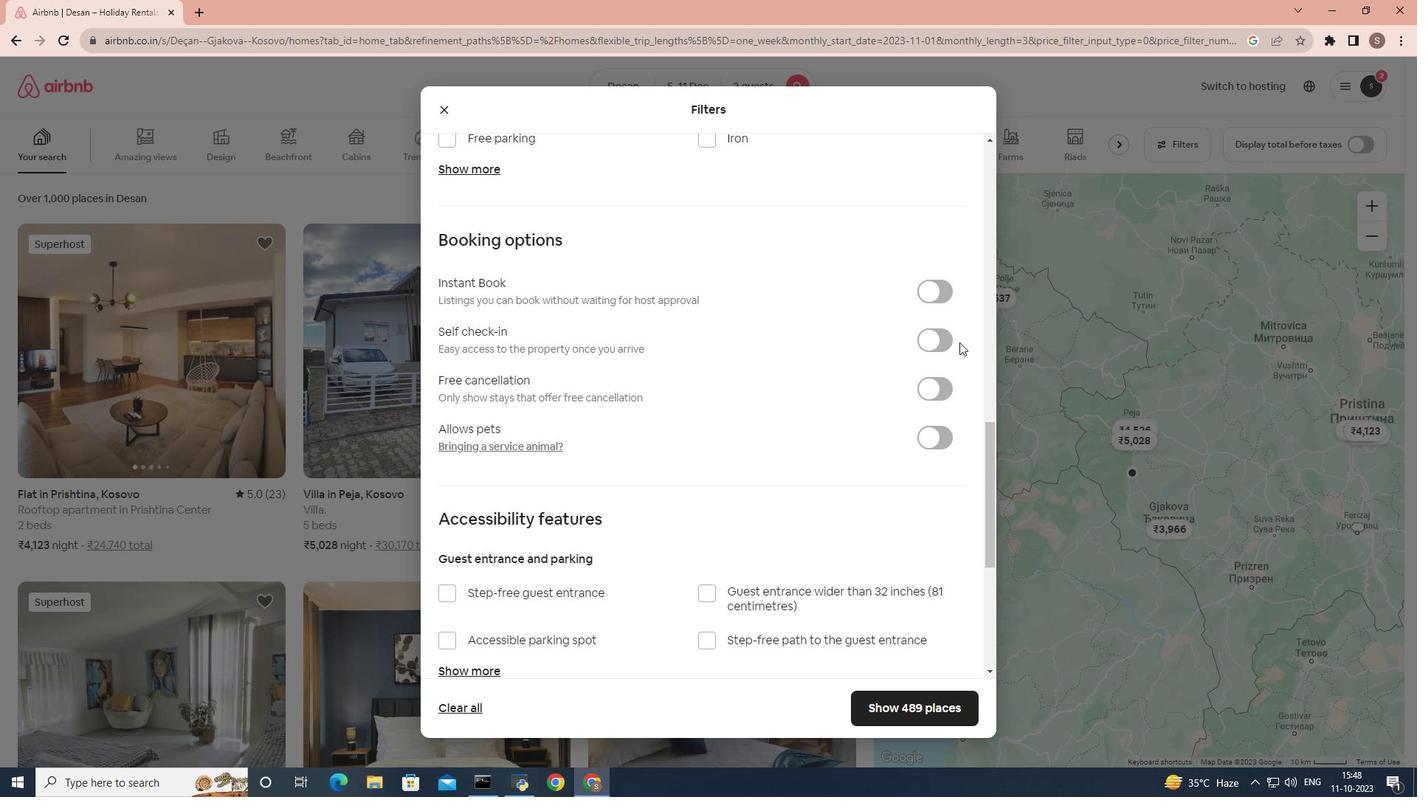 
Action: Mouse pressed left at (959, 342)
Screenshot: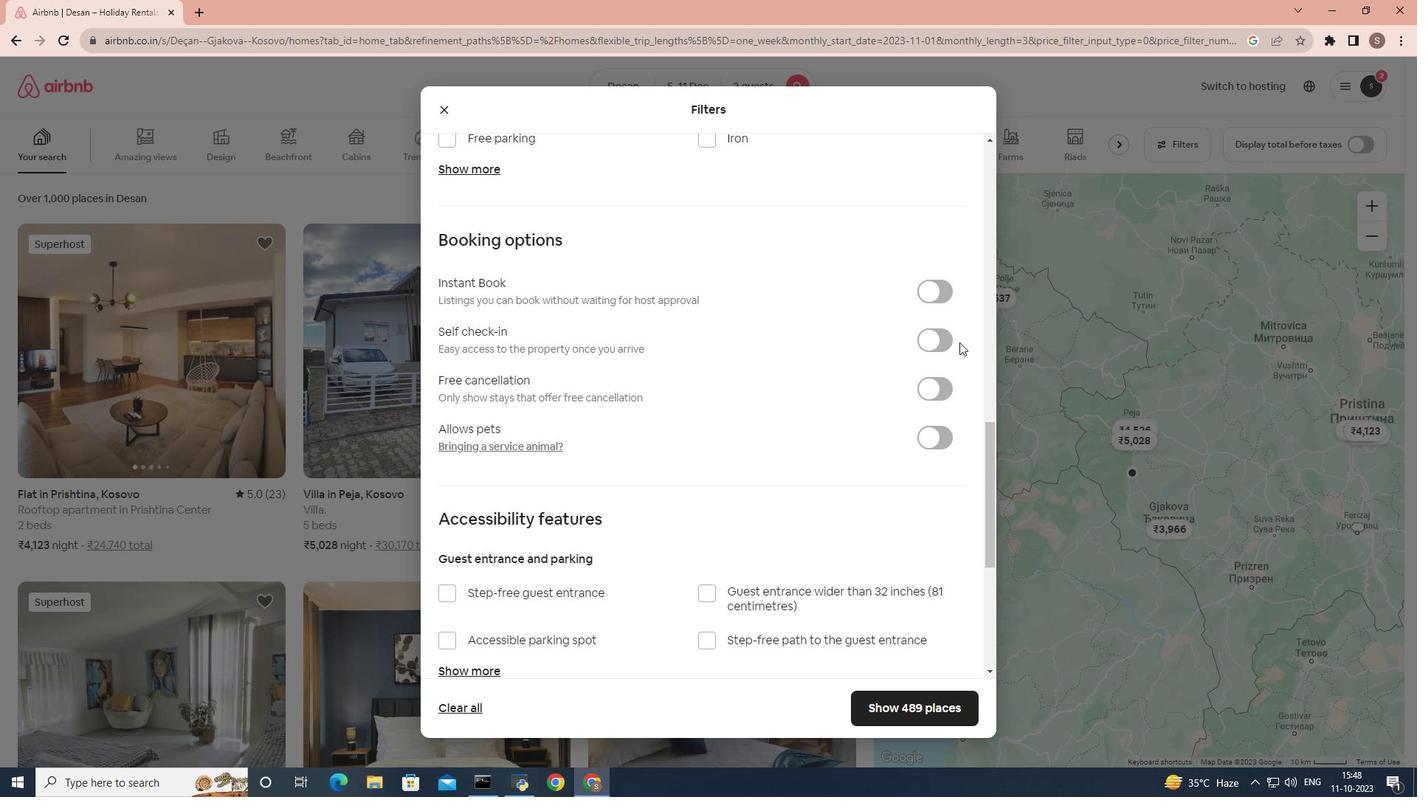 
Action: Mouse moved to (952, 344)
Screenshot: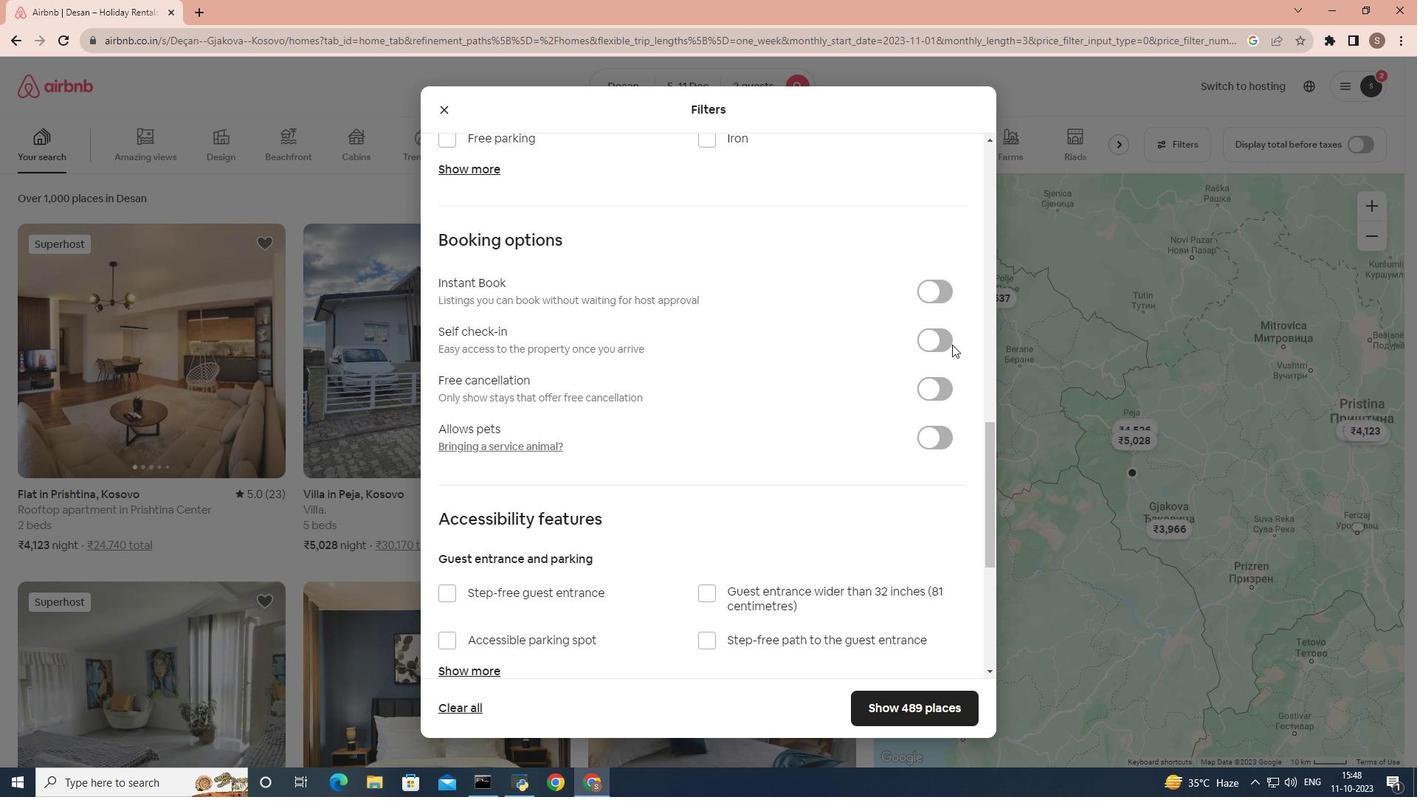 
Action: Mouse pressed left at (952, 344)
Screenshot: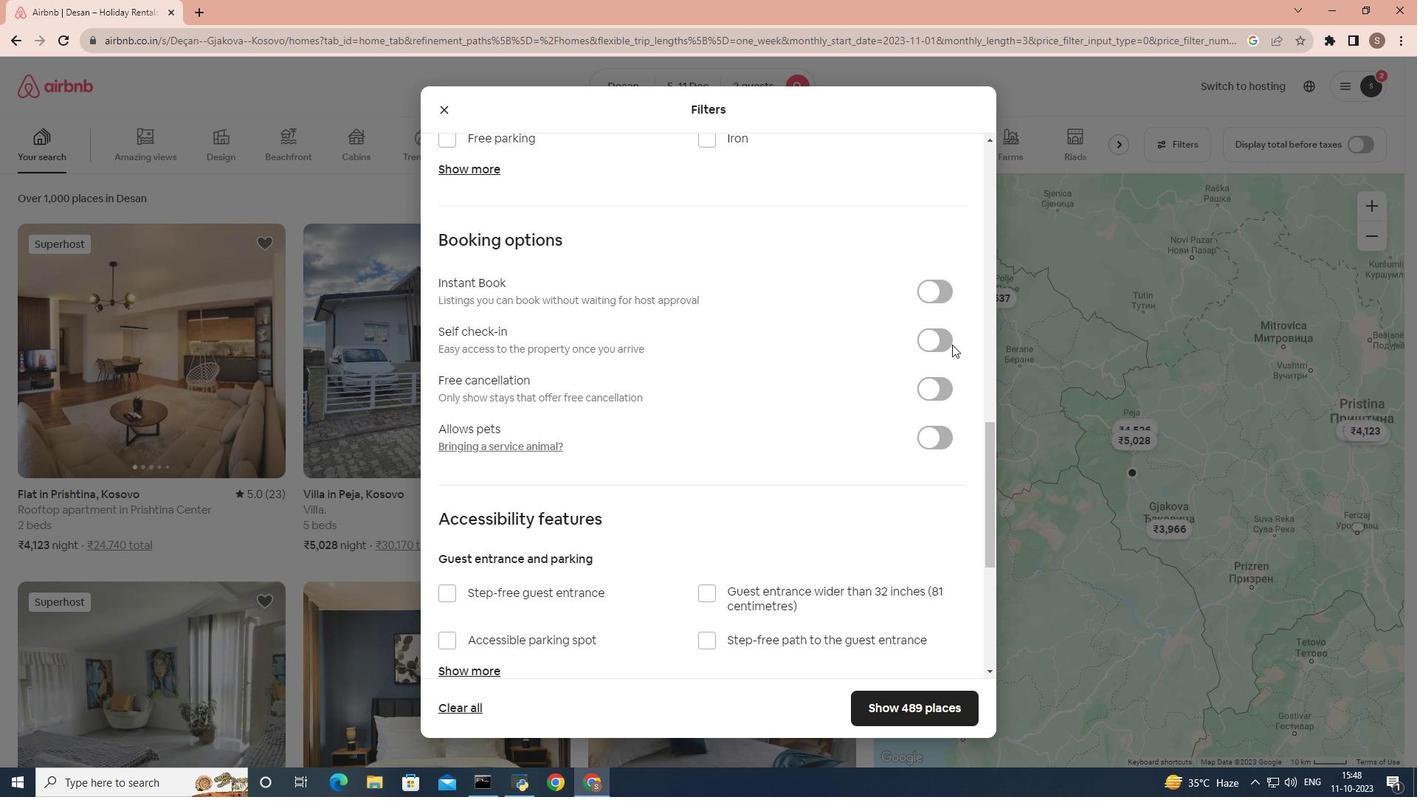 
Action: Mouse moved to (949, 345)
Screenshot: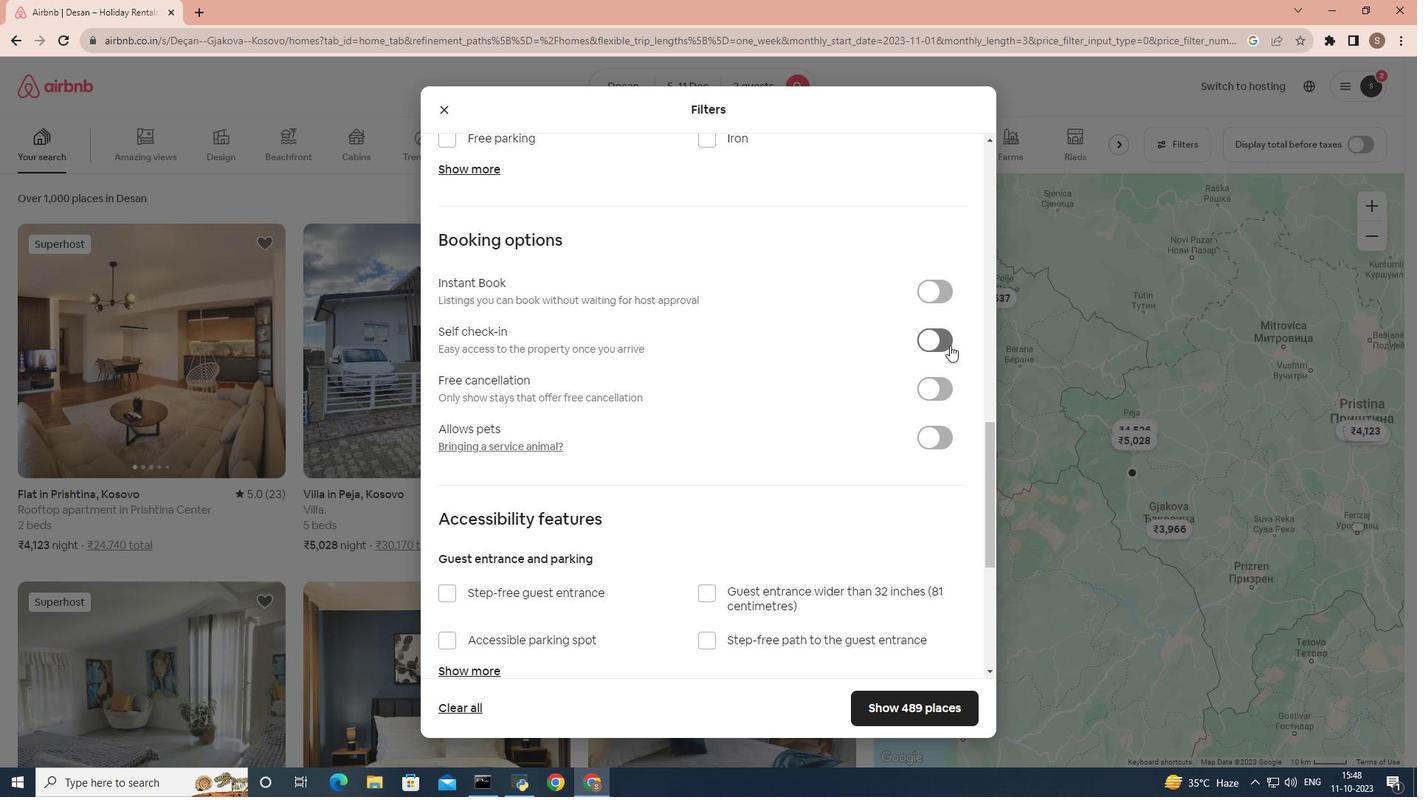
Action: Mouse pressed left at (949, 345)
Screenshot: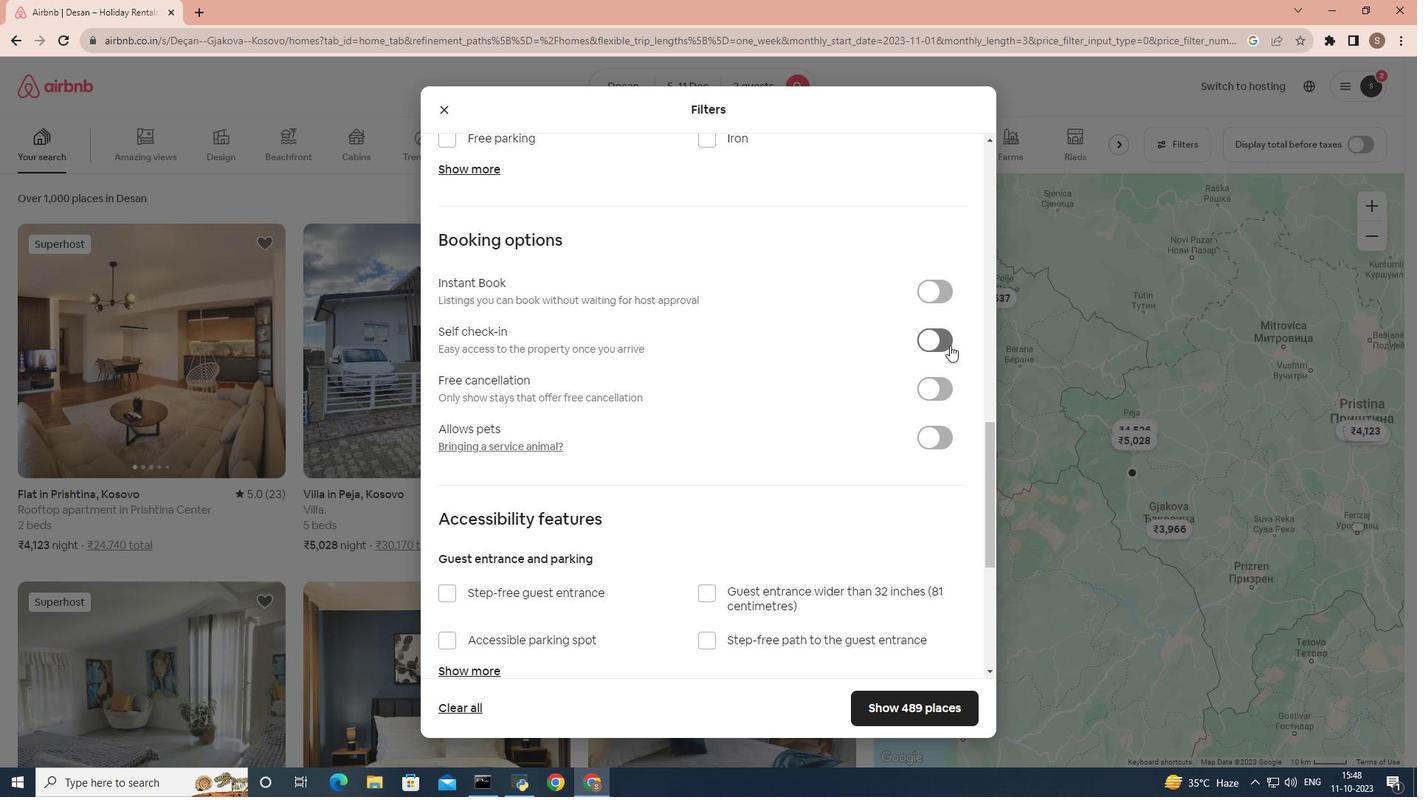 
Action: Mouse moved to (882, 460)
Screenshot: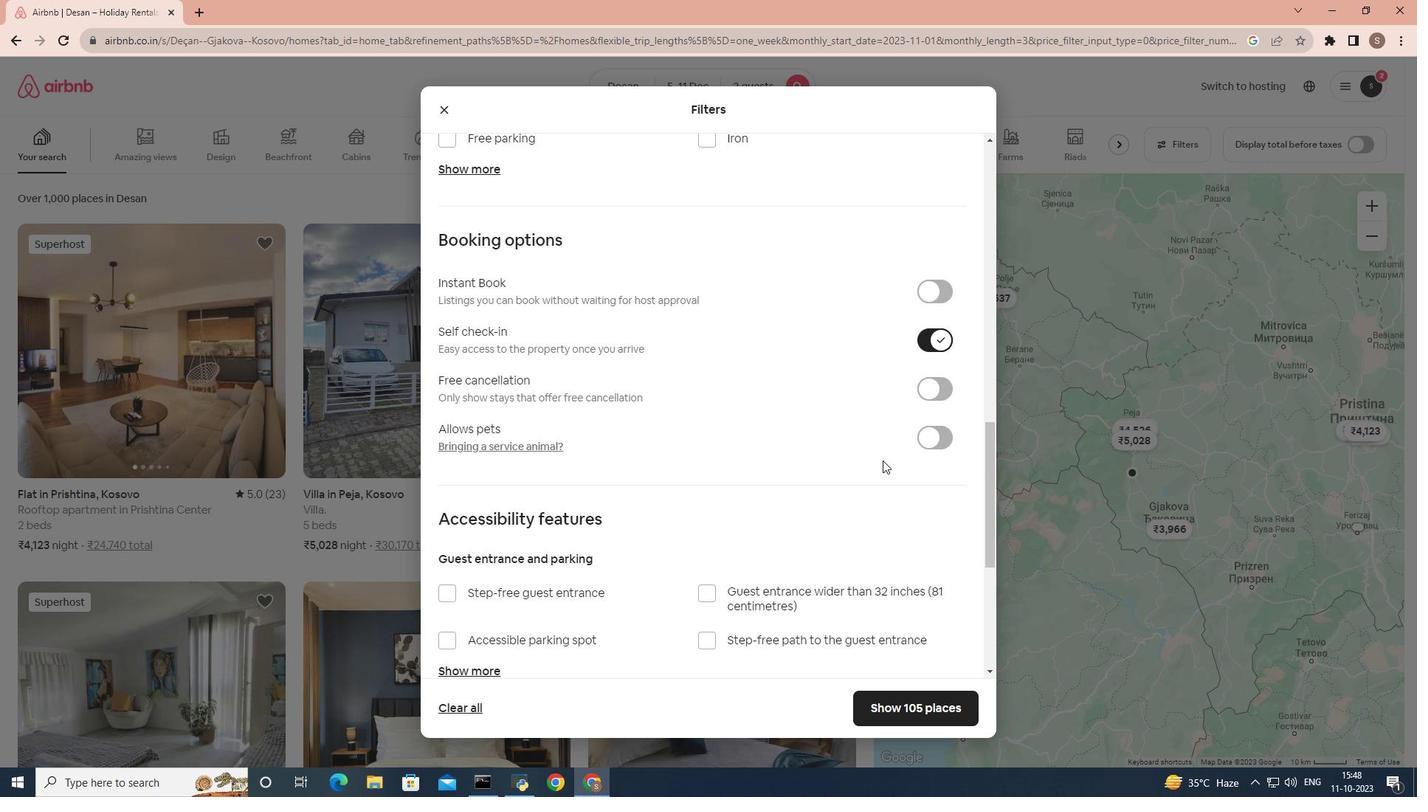 
Action: Mouse scrolled (882, 459) with delta (0, 0)
Screenshot: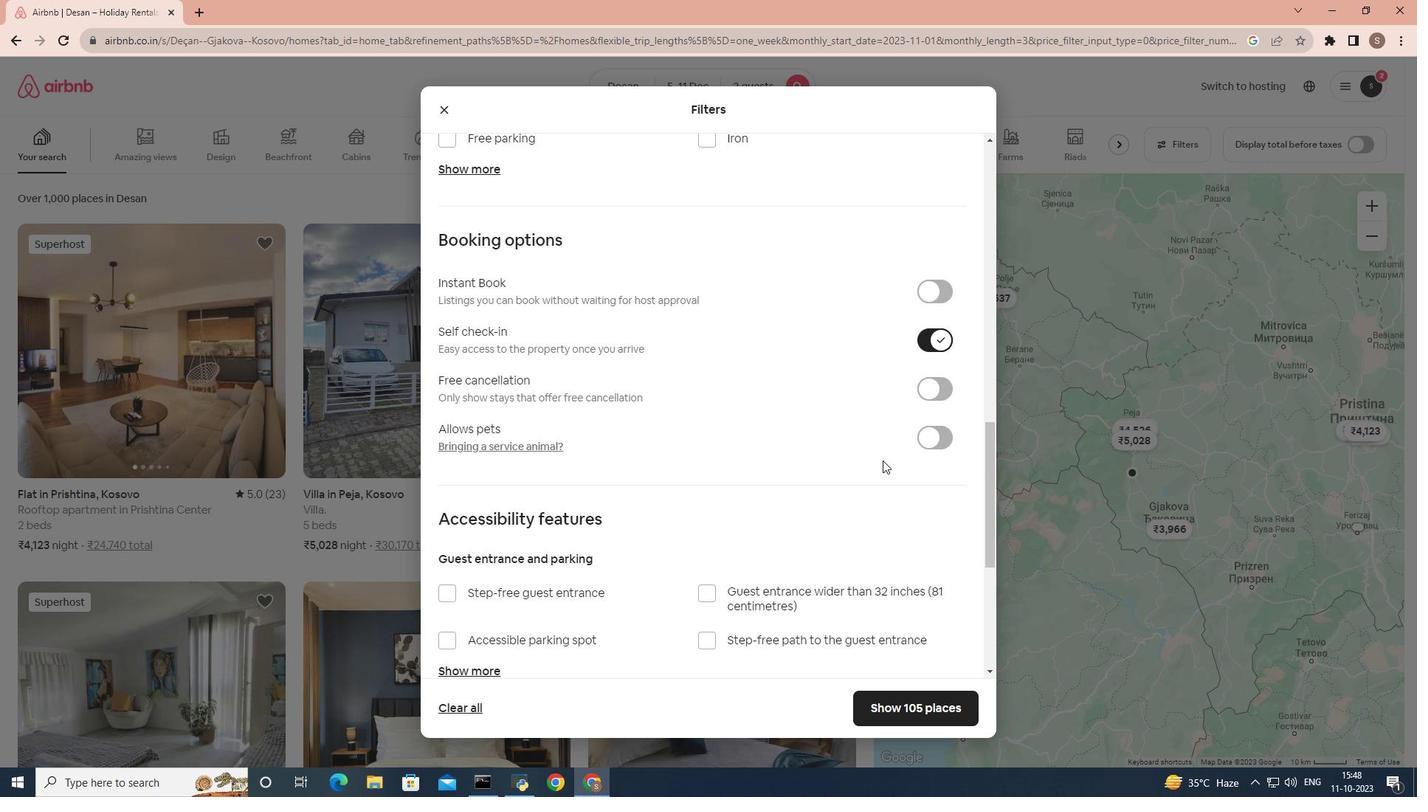 
Action: Mouse scrolled (882, 459) with delta (0, 0)
Screenshot: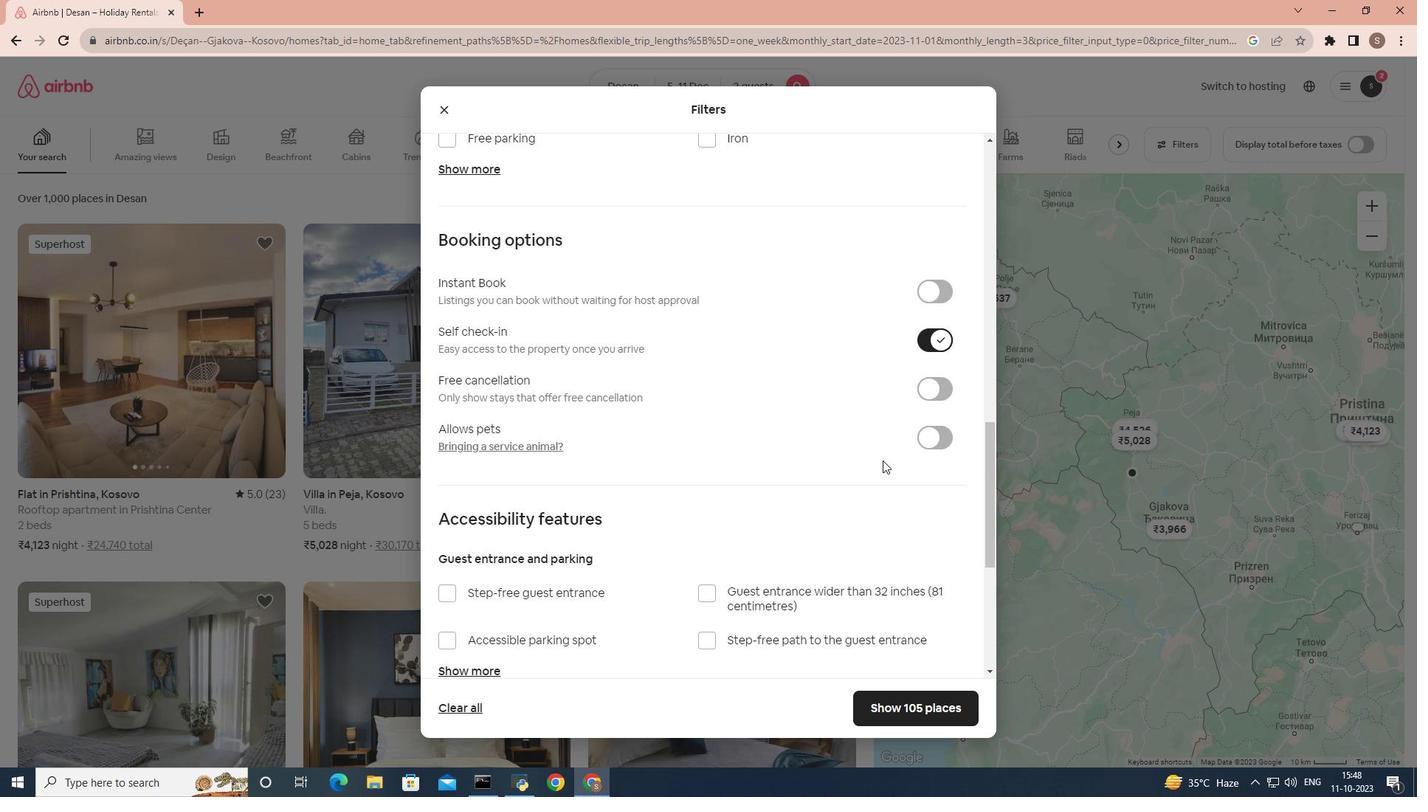 
Action: Mouse scrolled (882, 459) with delta (0, 0)
Screenshot: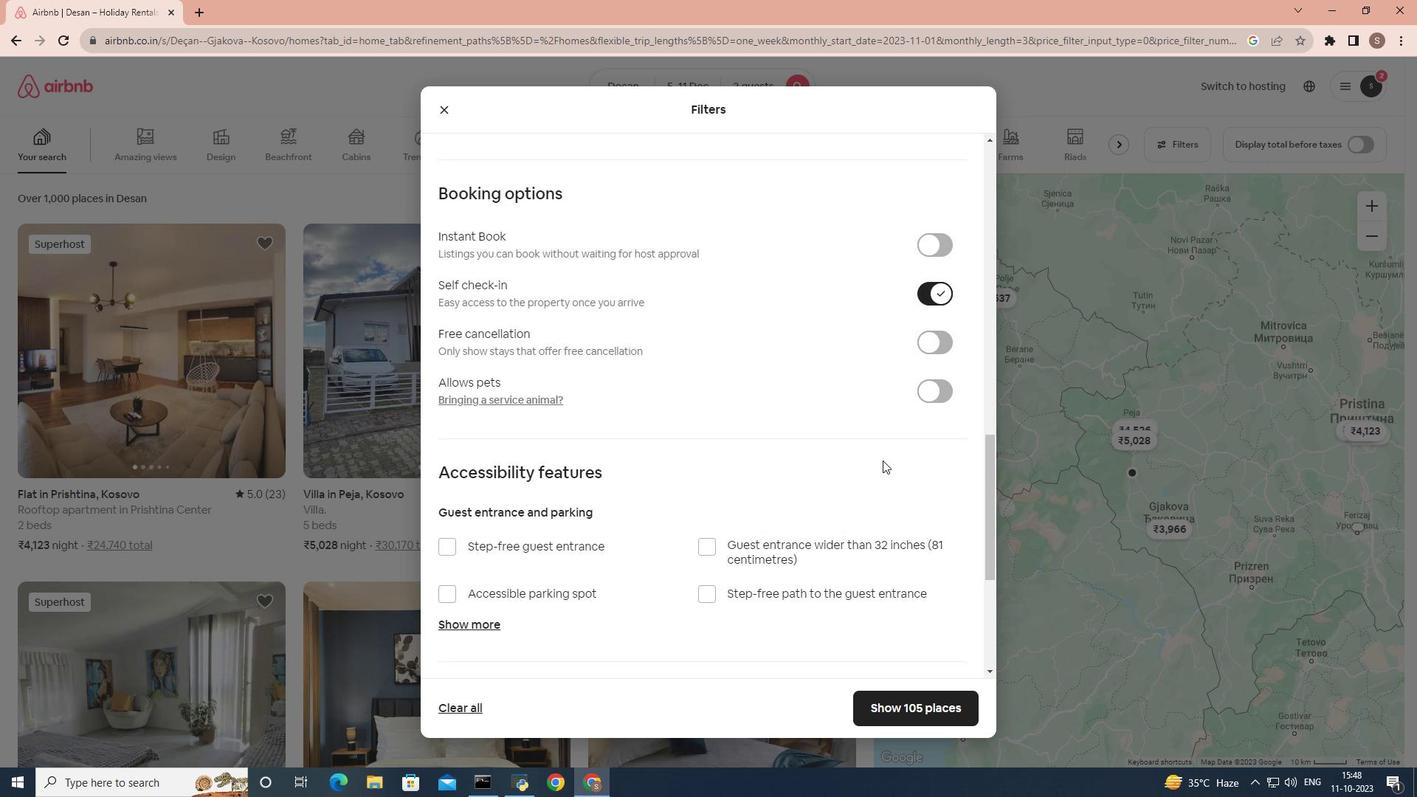 
Action: Mouse scrolled (882, 459) with delta (0, 0)
Screenshot: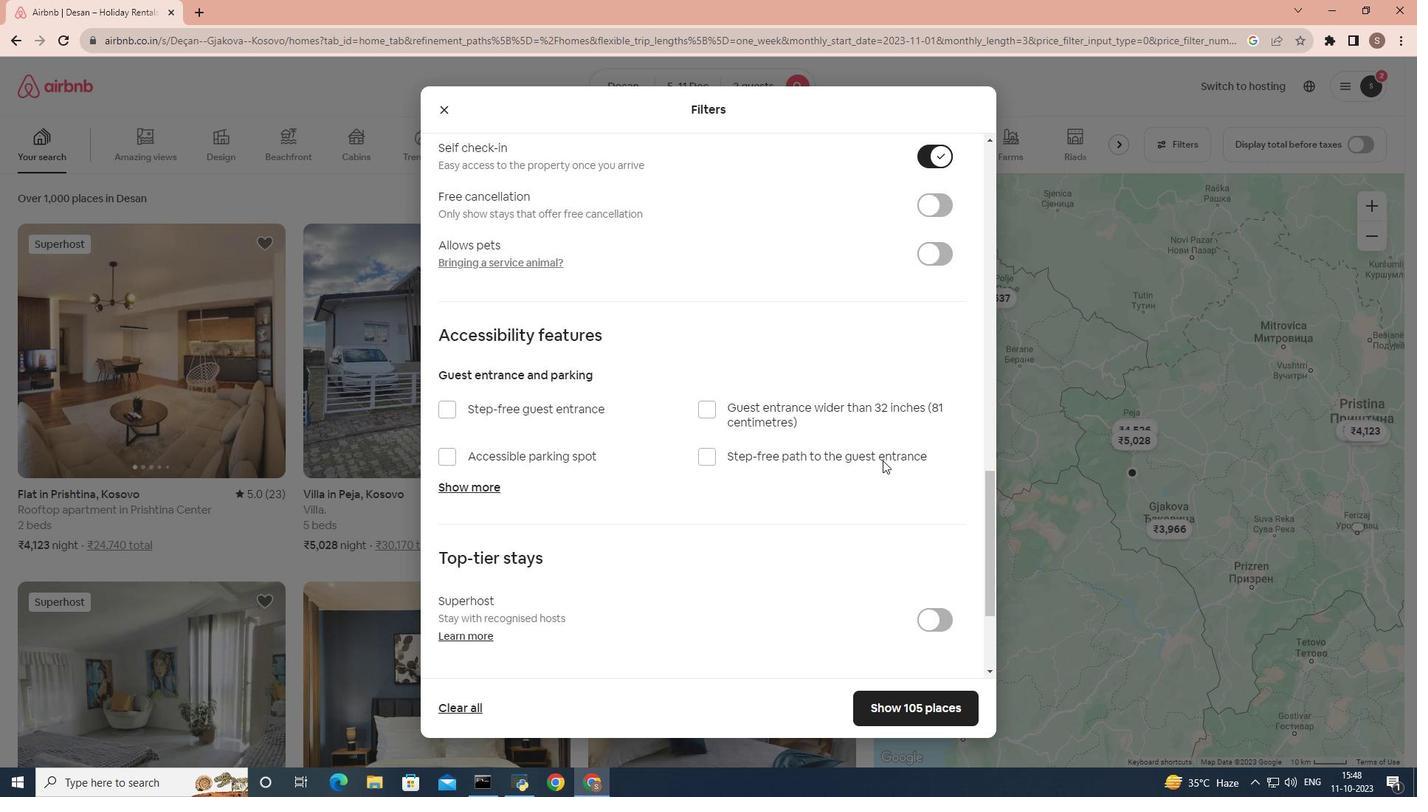 
Action: Mouse moved to (865, 707)
Screenshot: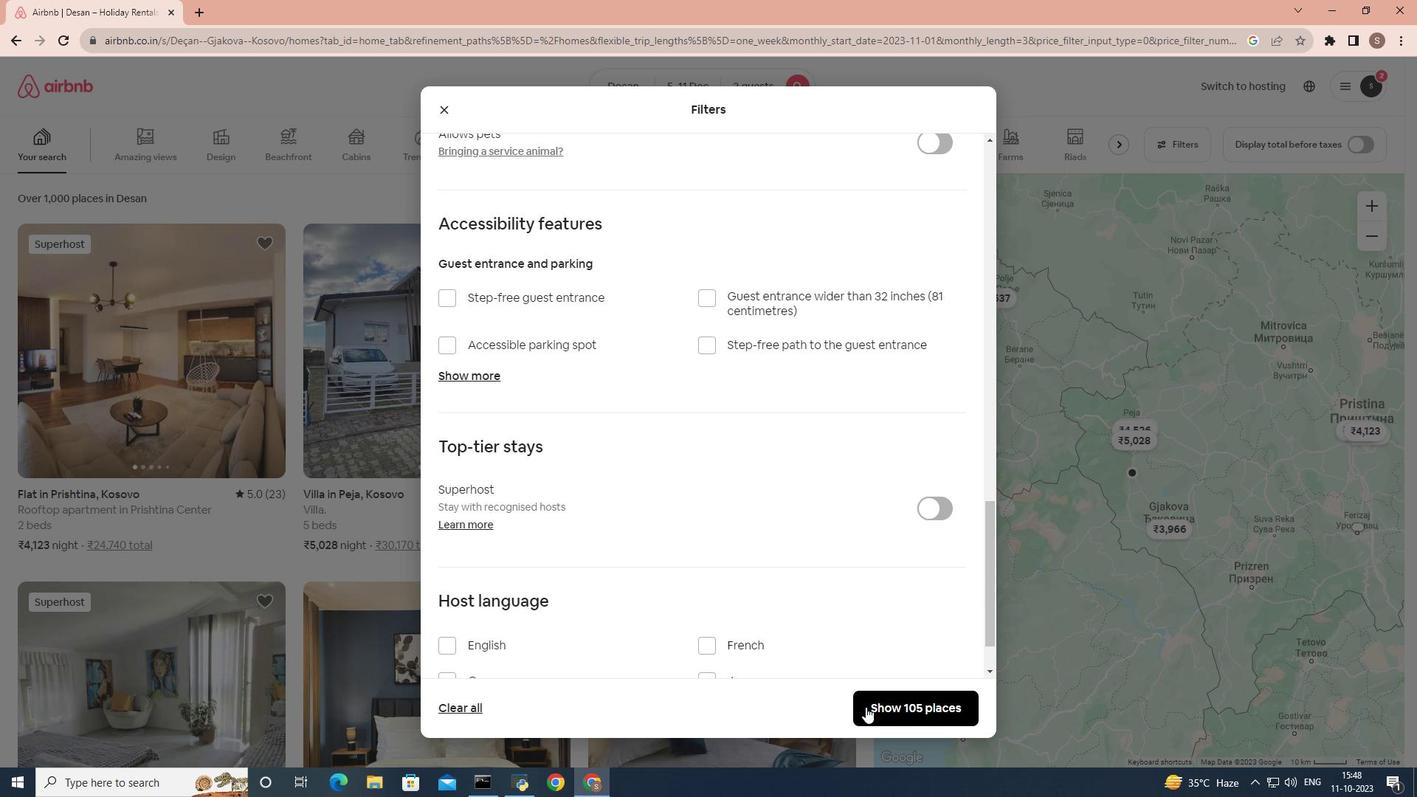 
Action: Mouse pressed left at (865, 707)
Screenshot: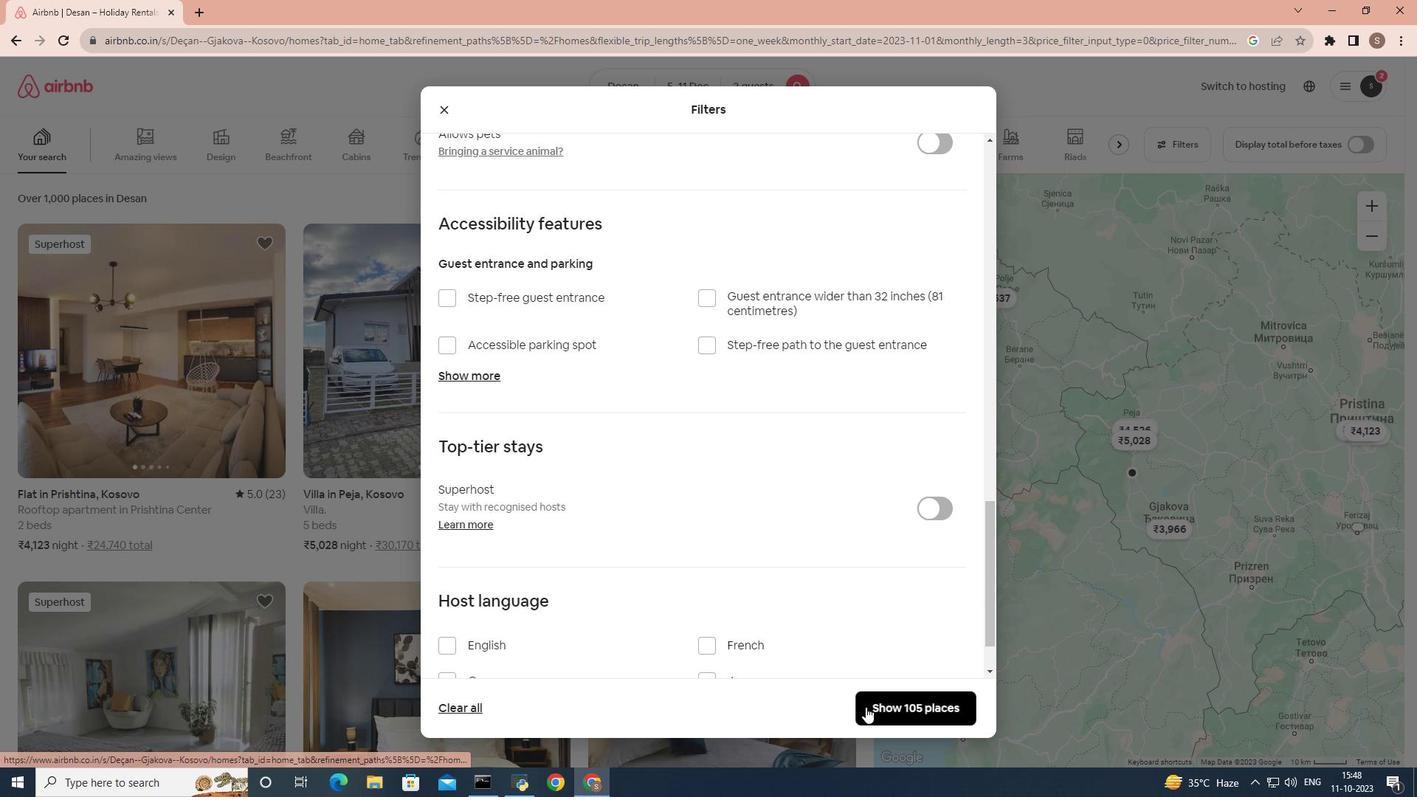 
Action: Mouse moved to (389, 408)
Screenshot: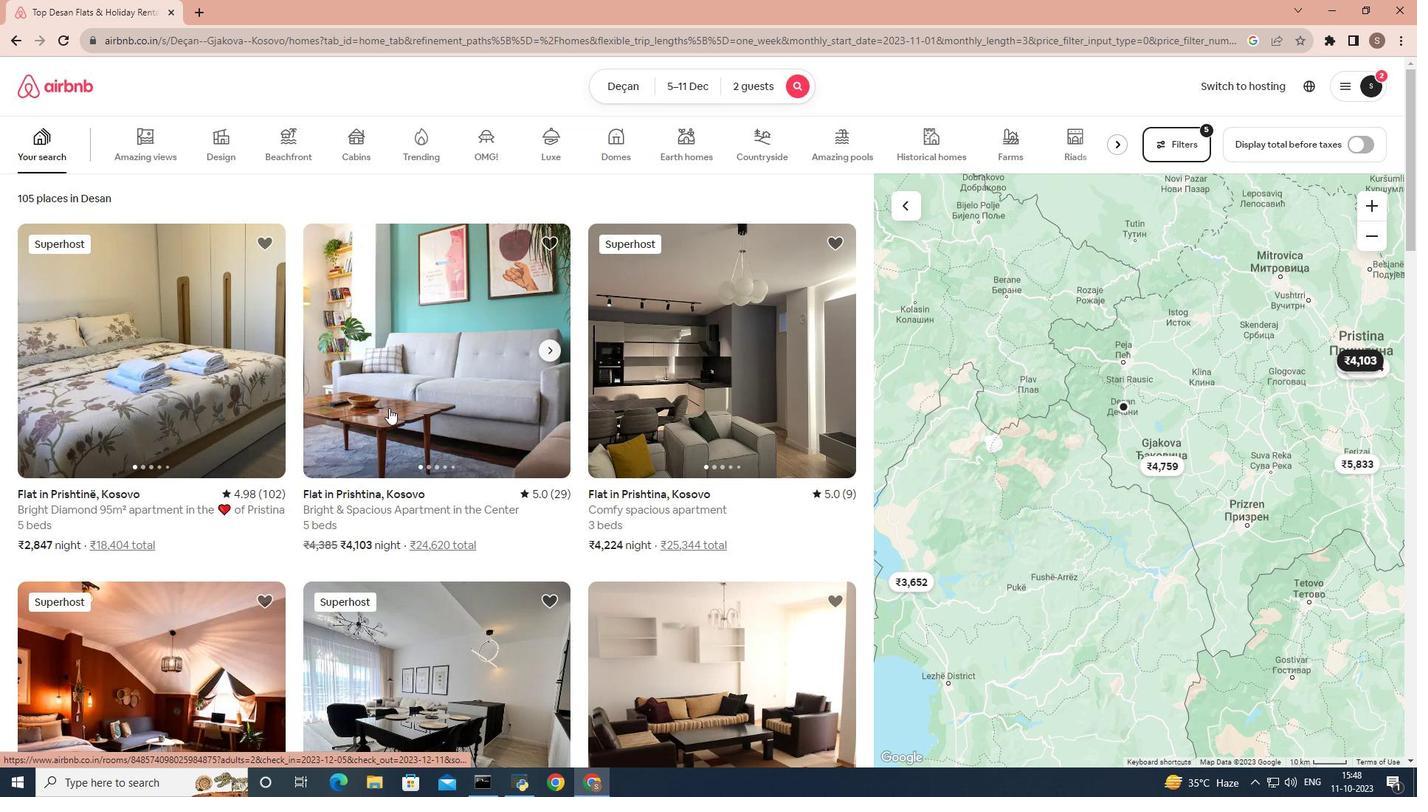 
Action: Mouse scrolled (389, 407) with delta (0, 0)
Screenshot: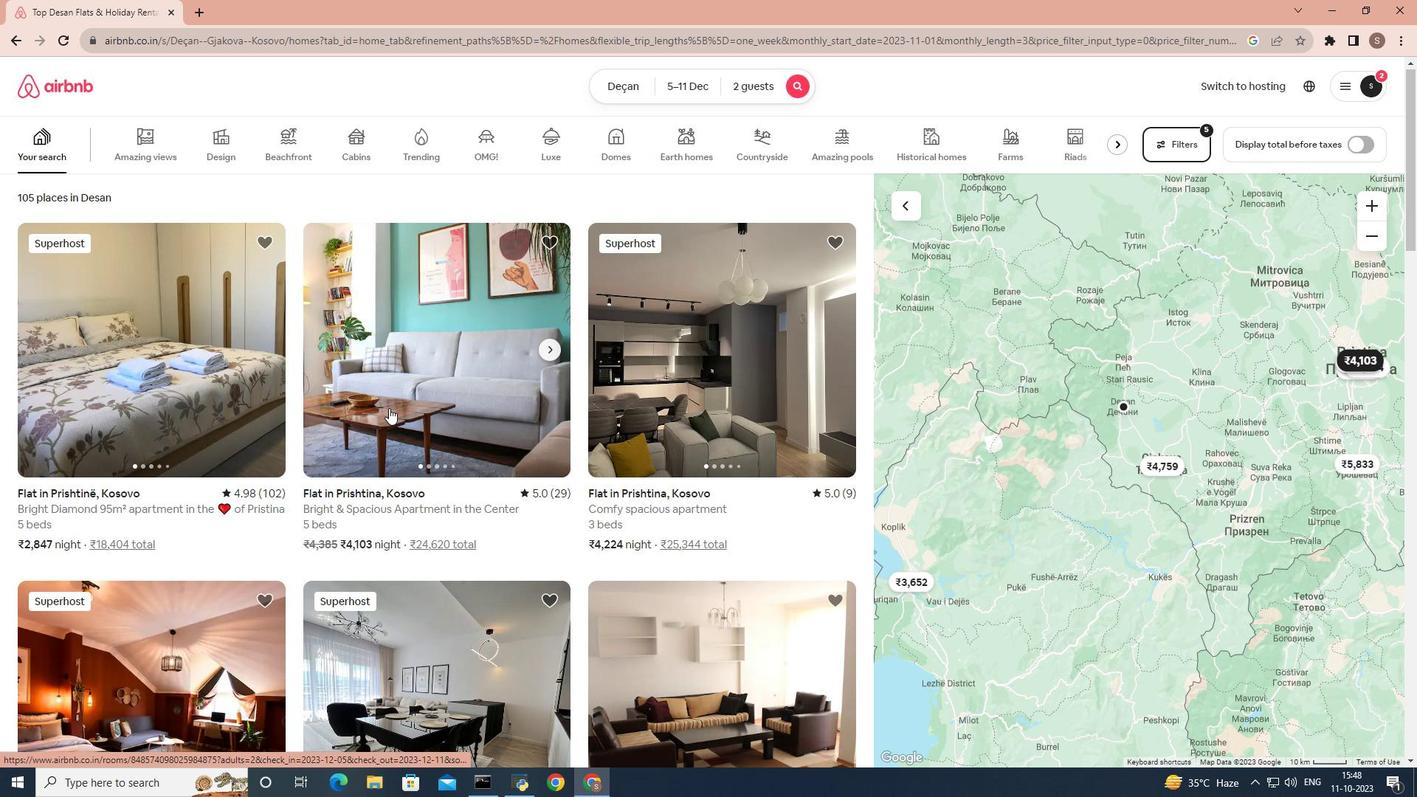 
Action: Mouse scrolled (389, 407) with delta (0, 0)
Screenshot: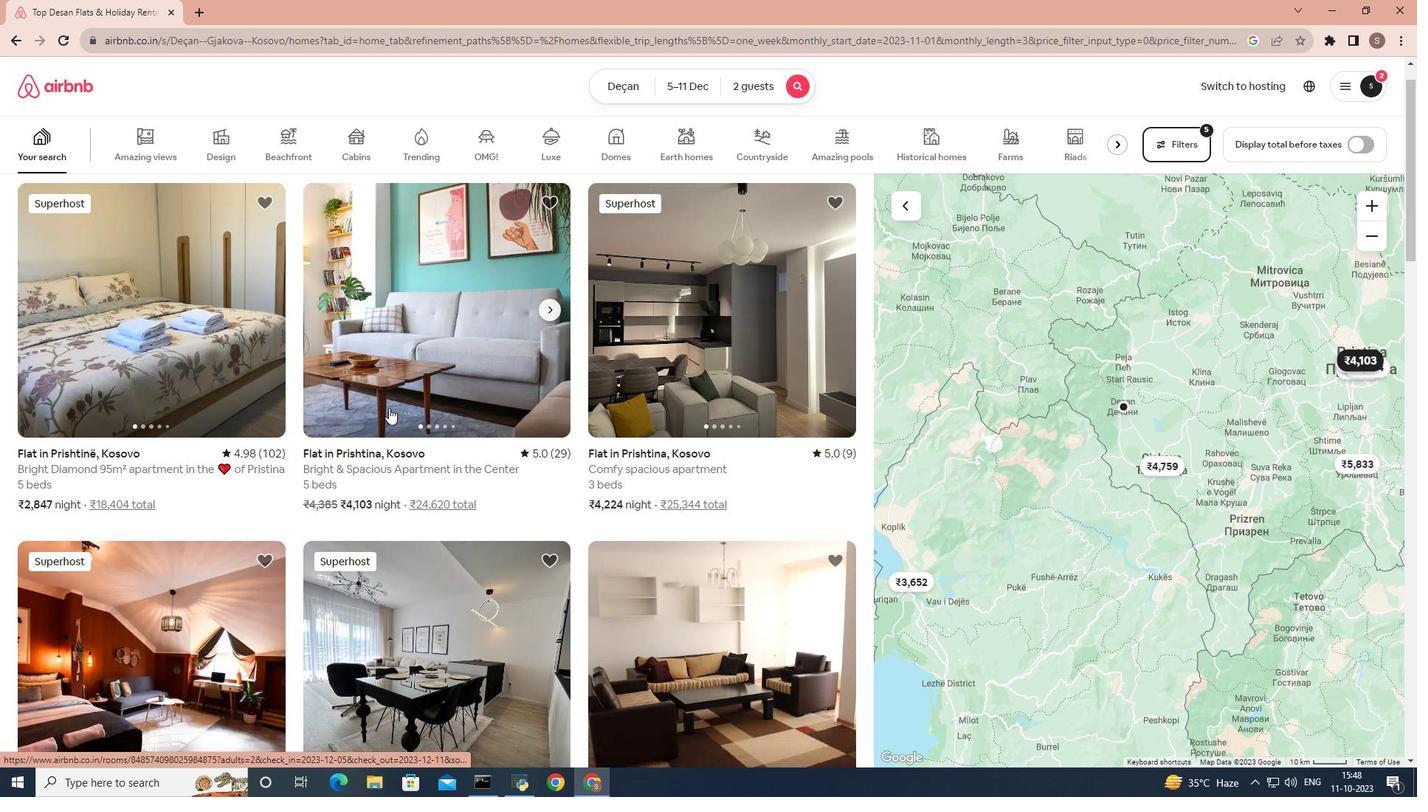 
Action: Mouse moved to (710, 342)
Screenshot: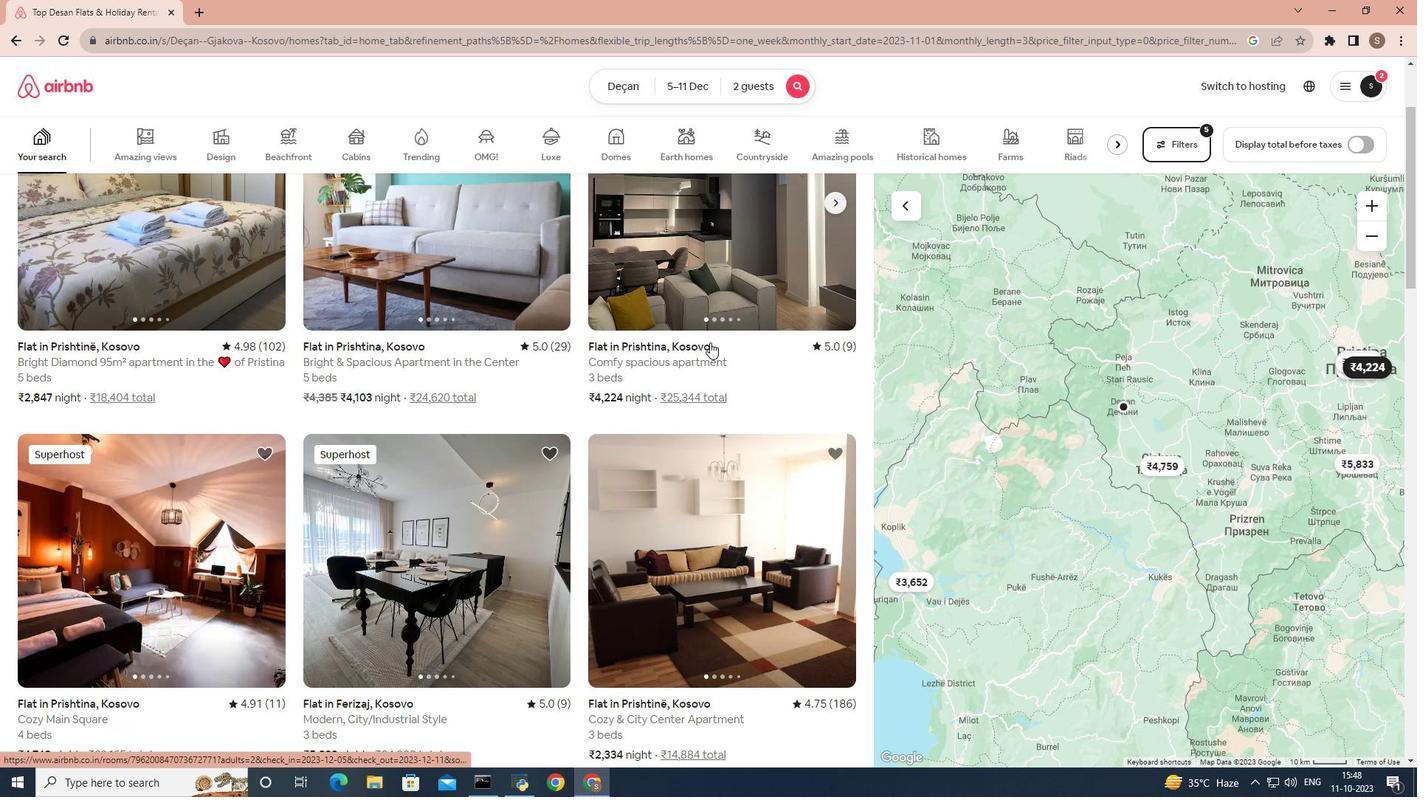 
Action: Mouse pressed left at (710, 342)
Screenshot: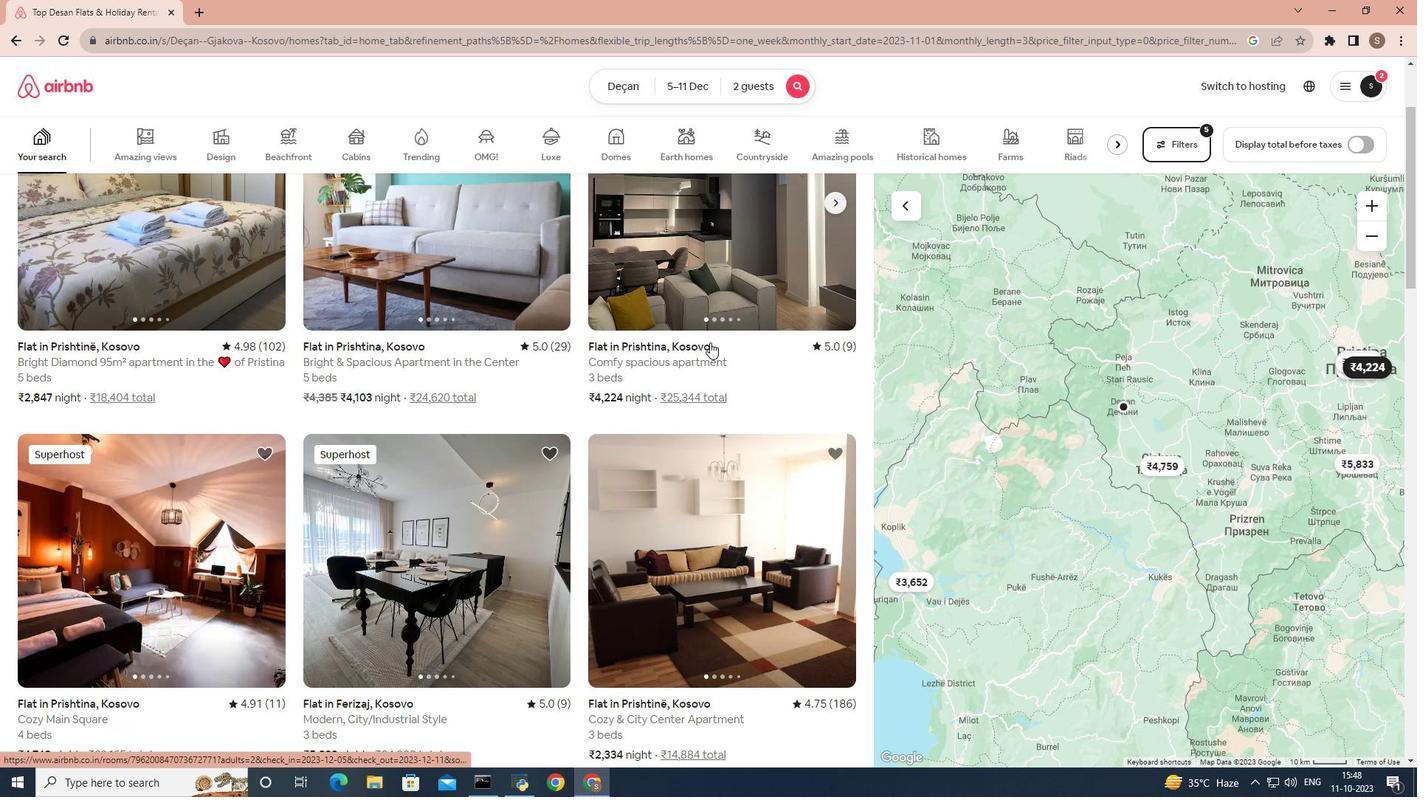 
Action: Mouse moved to (322, 352)
Screenshot: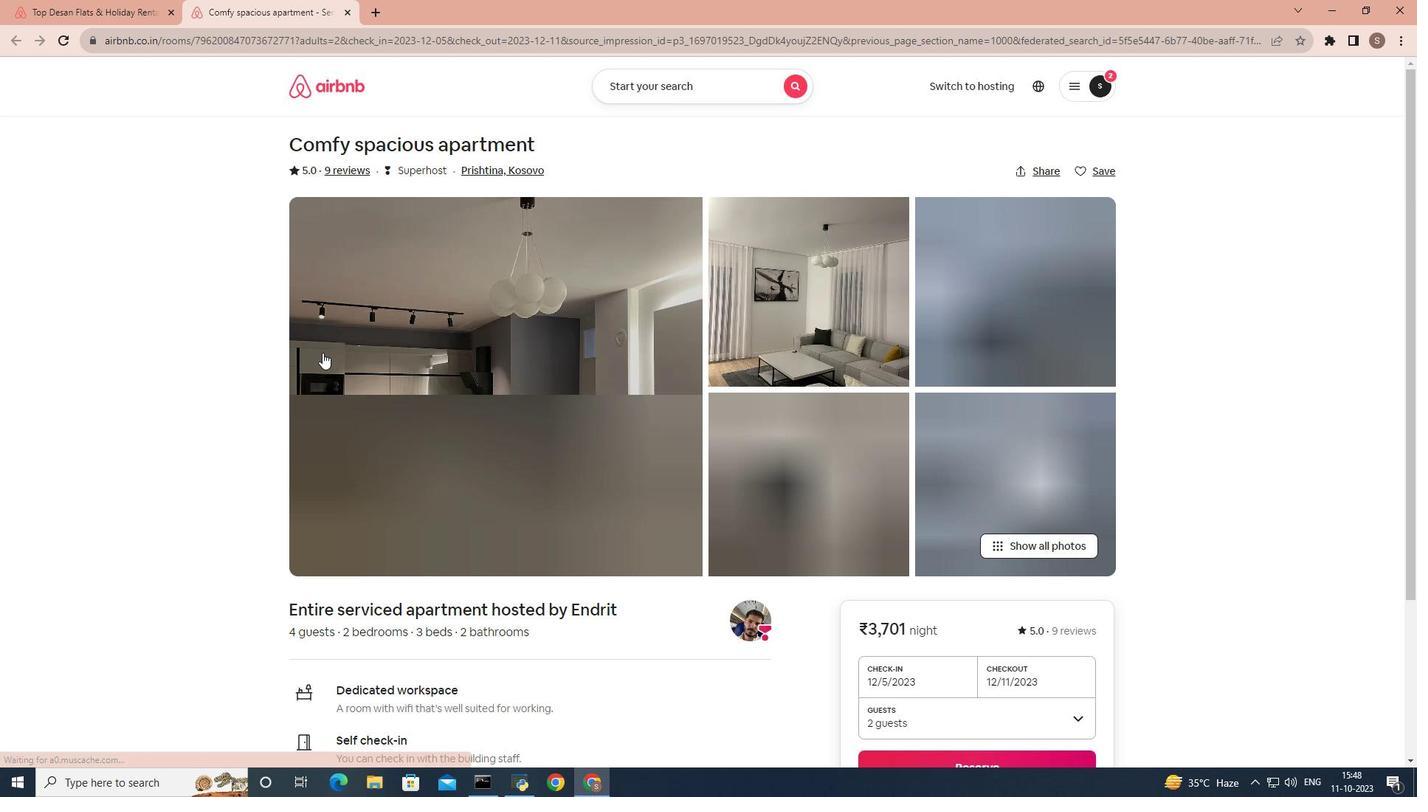 
Action: Mouse scrolled (322, 352) with delta (0, 0)
Screenshot: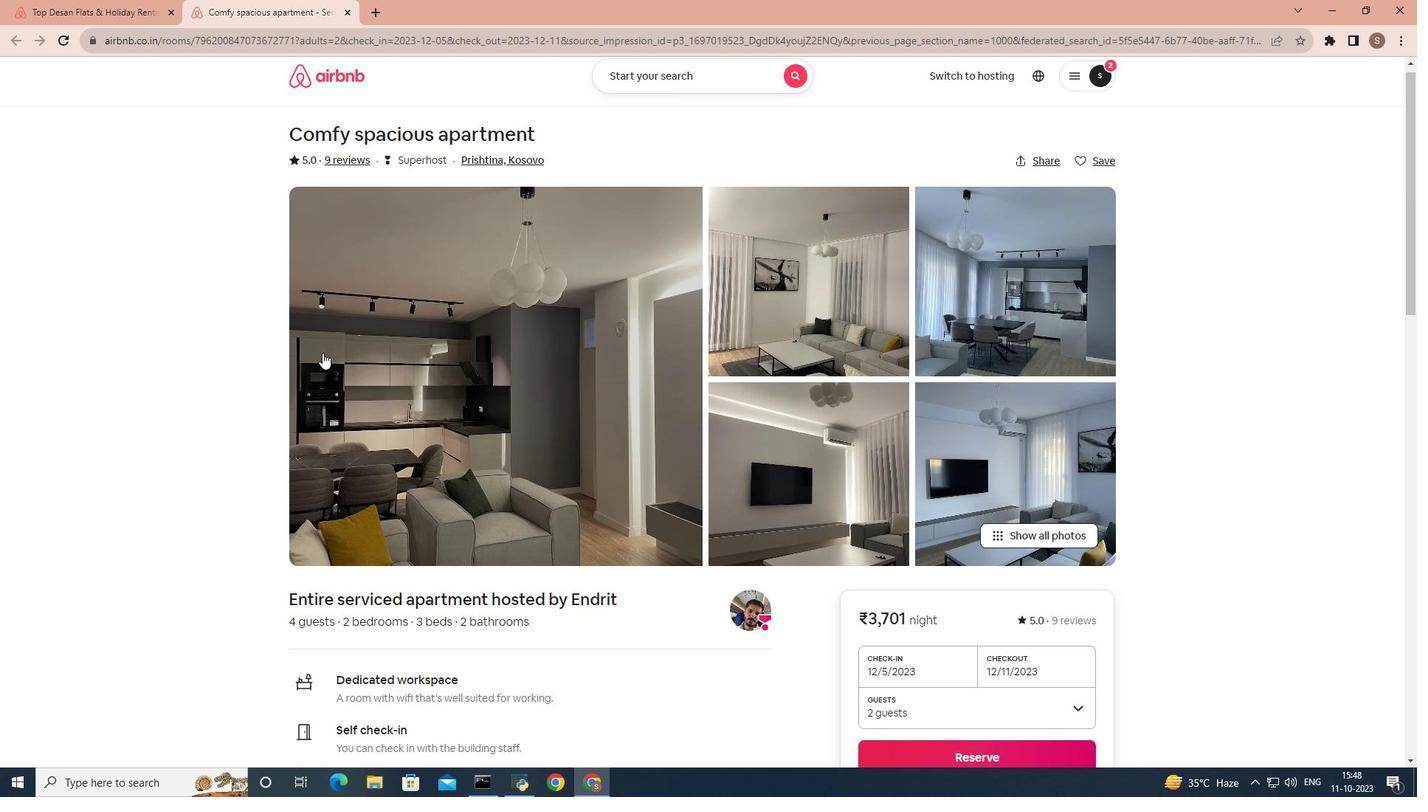 
Action: Mouse scrolled (322, 352) with delta (0, 0)
Screenshot: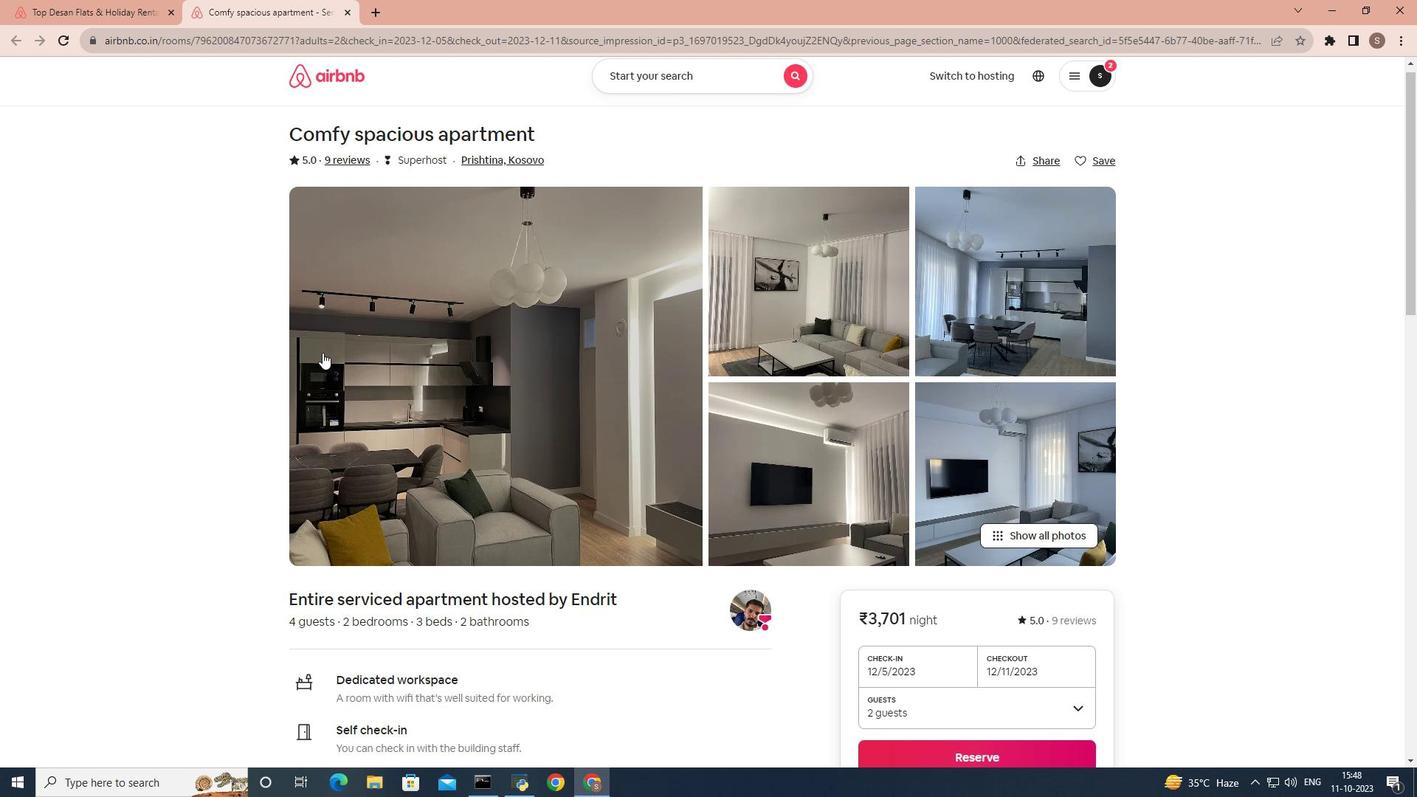
Action: Mouse scrolled (322, 352) with delta (0, 0)
Screenshot: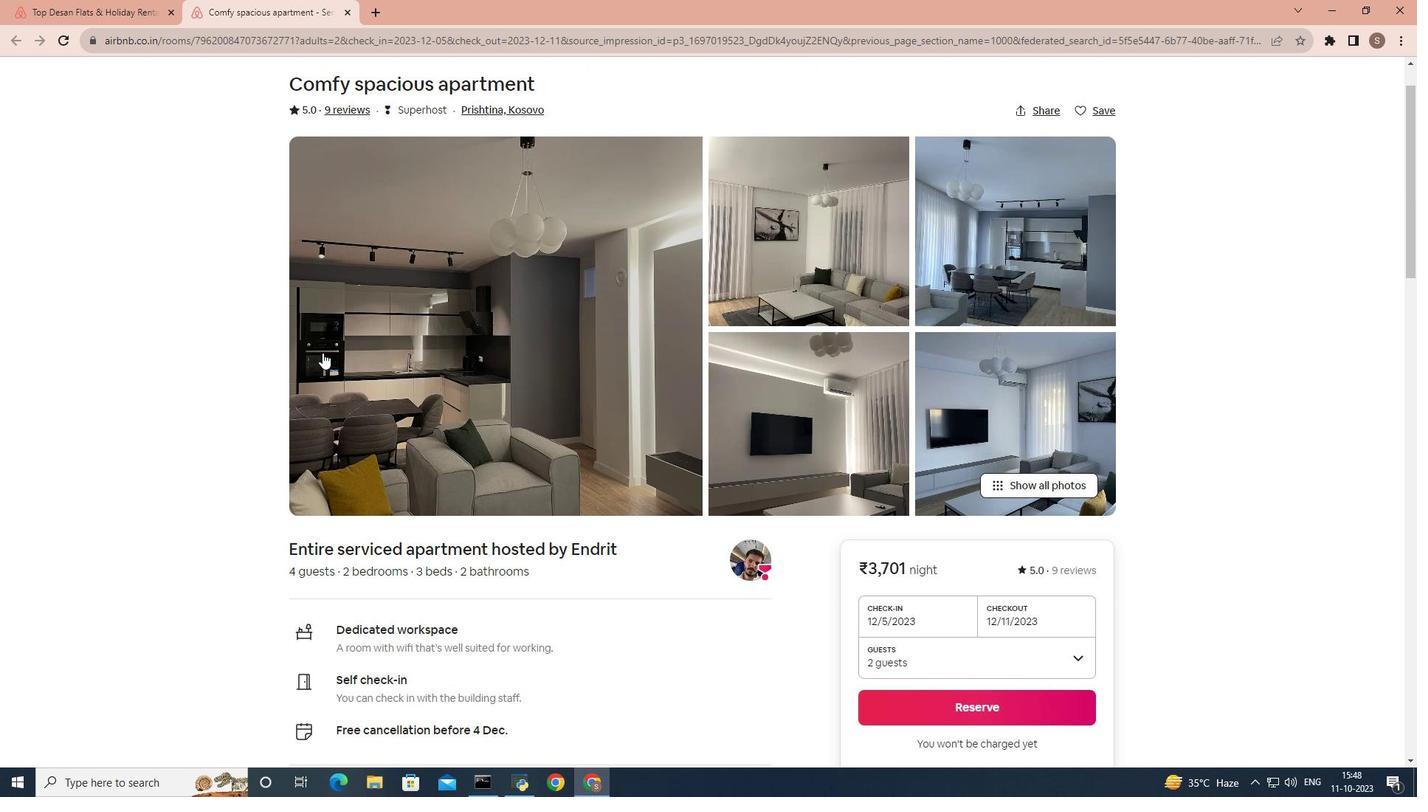 
Action: Mouse scrolled (322, 352) with delta (0, 0)
Screenshot: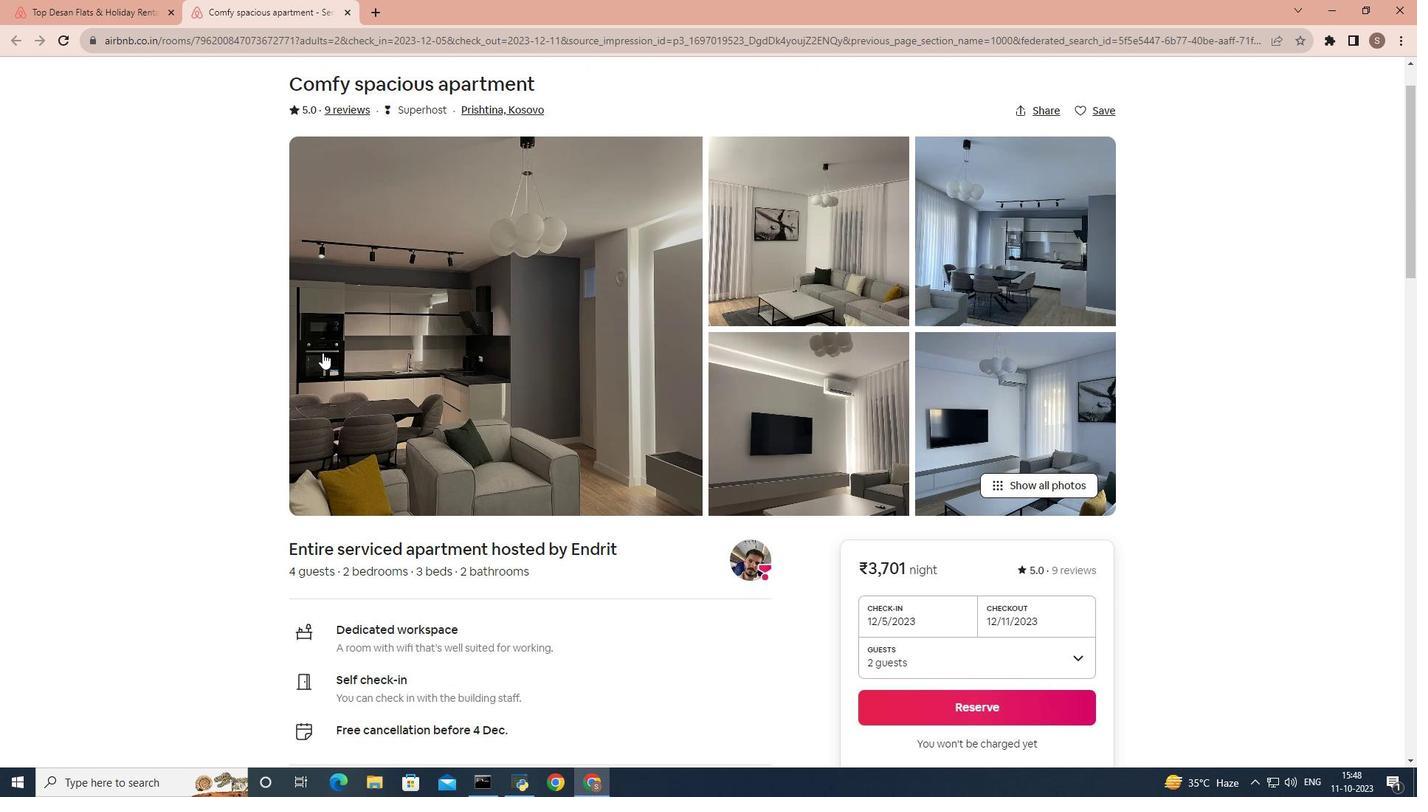 
Action: Mouse scrolled (322, 352) with delta (0, 0)
Screenshot: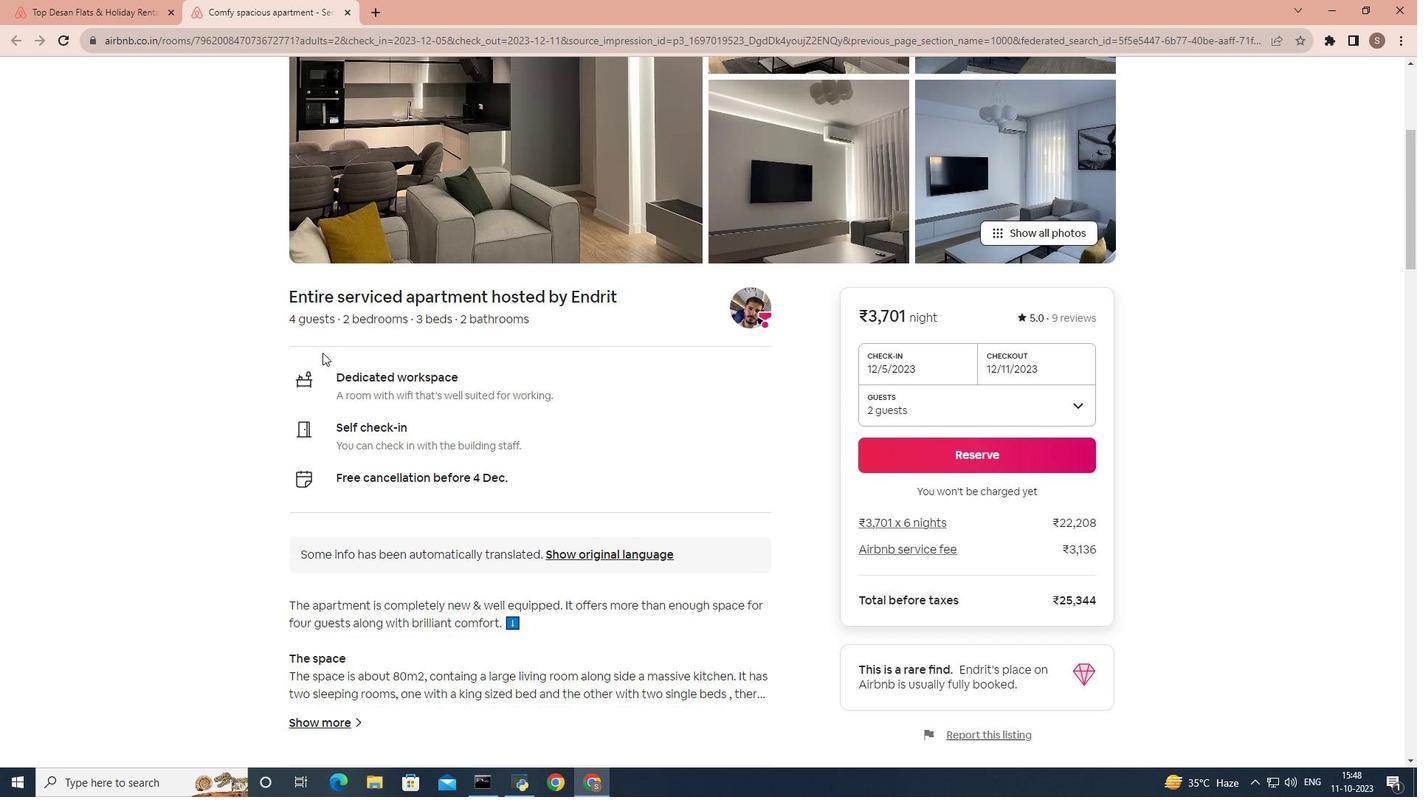 
Action: Mouse scrolled (322, 352) with delta (0, 0)
Screenshot: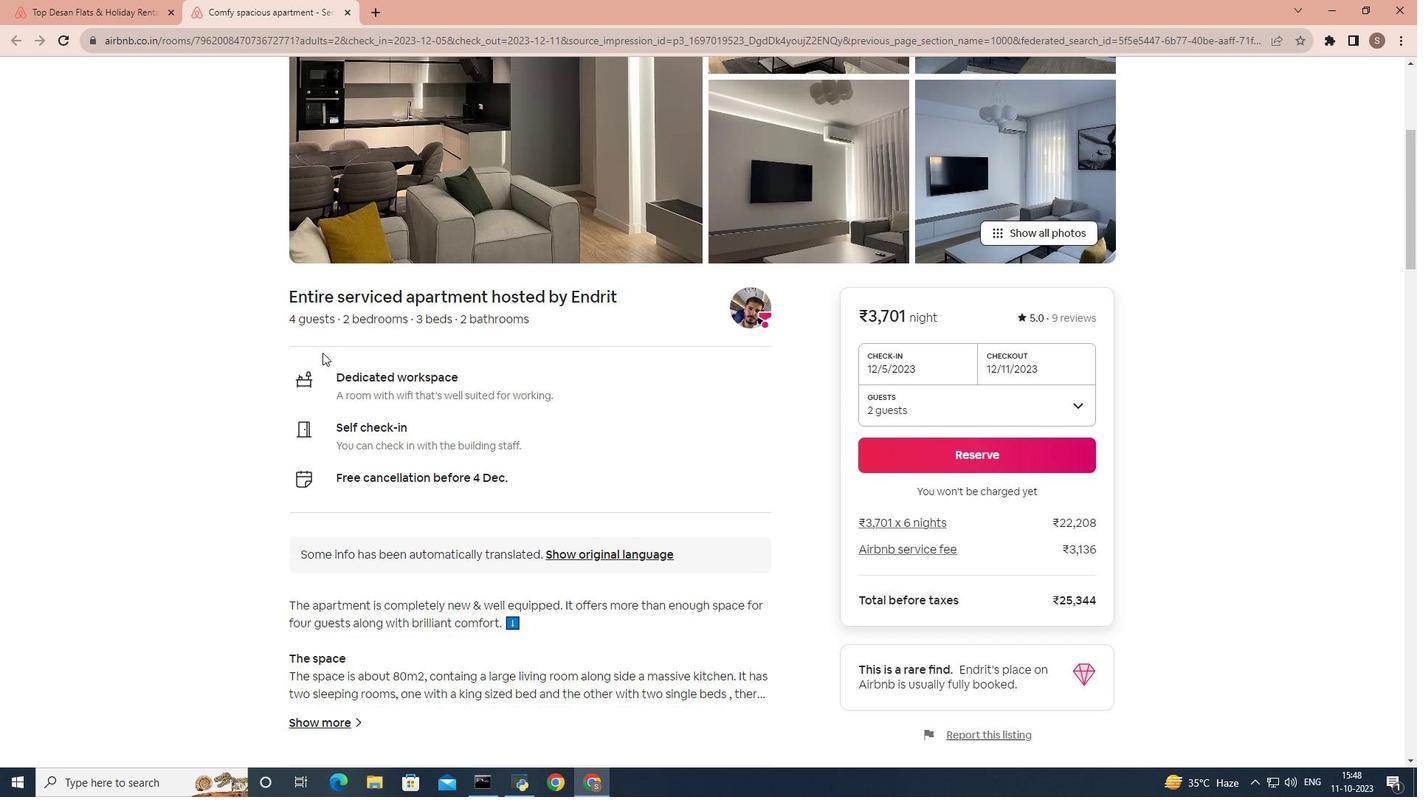 
Action: Mouse scrolled (322, 352) with delta (0, 0)
Screenshot: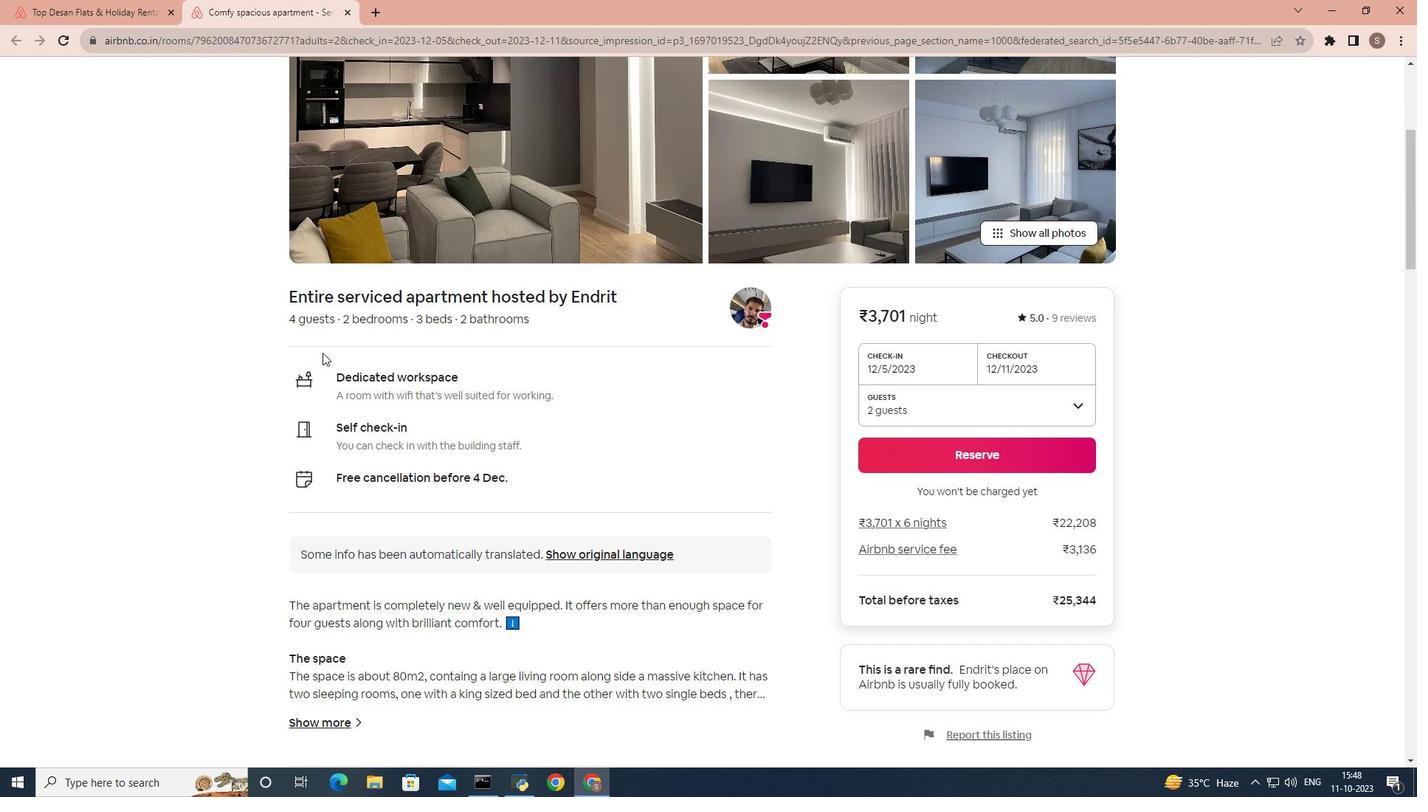 
Action: Mouse scrolled (322, 352) with delta (0, 0)
Screenshot: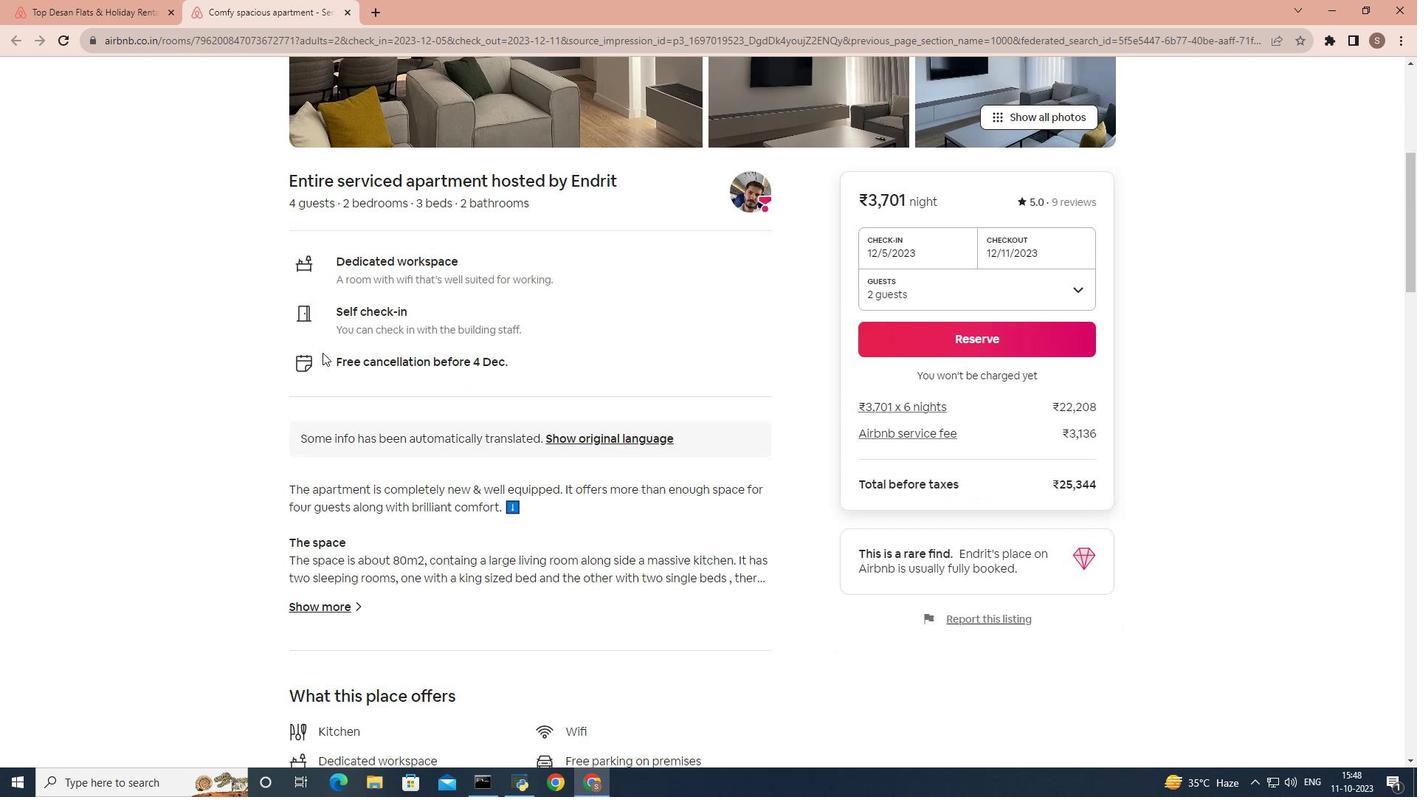 
Action: Mouse moved to (307, 452)
Screenshot: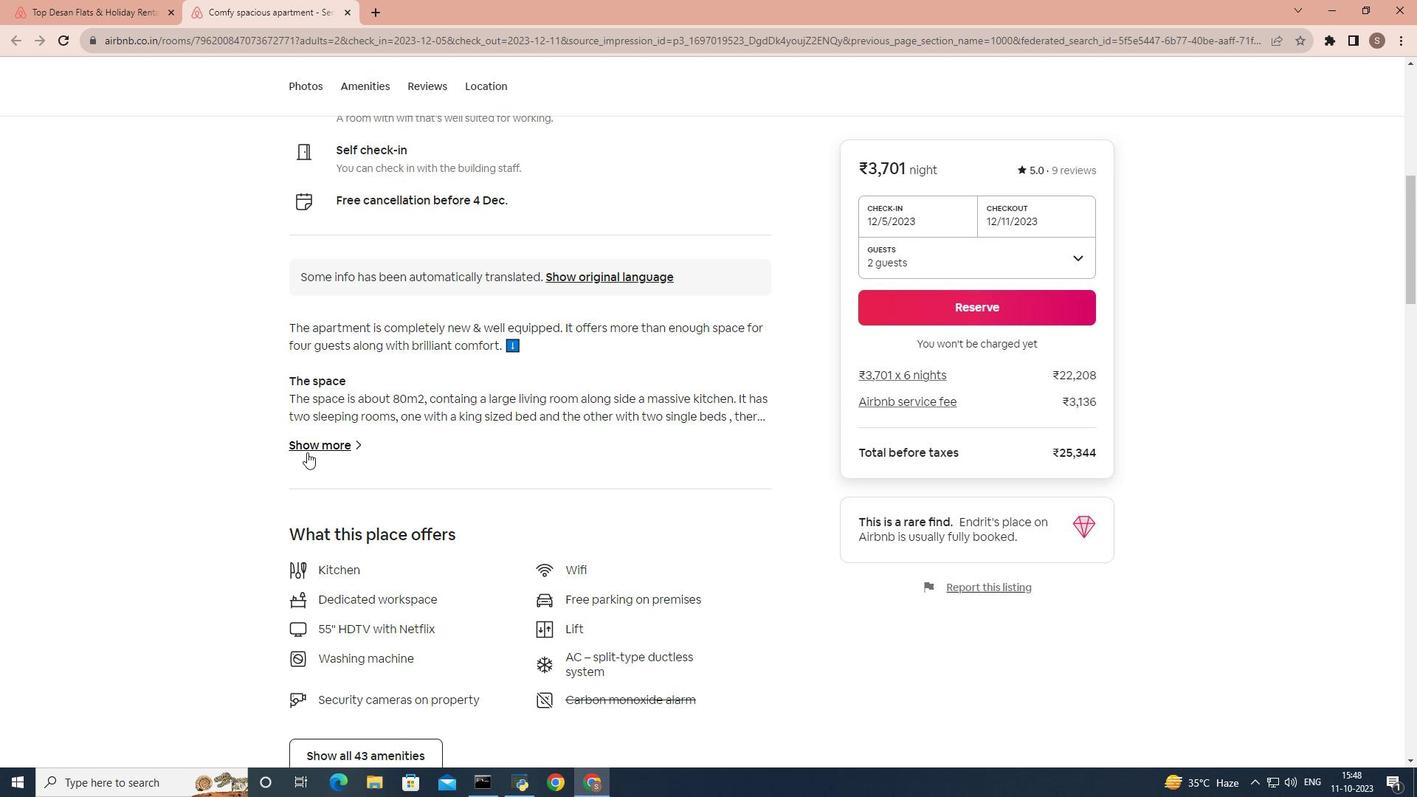 
Action: Mouse pressed left at (307, 452)
Screenshot: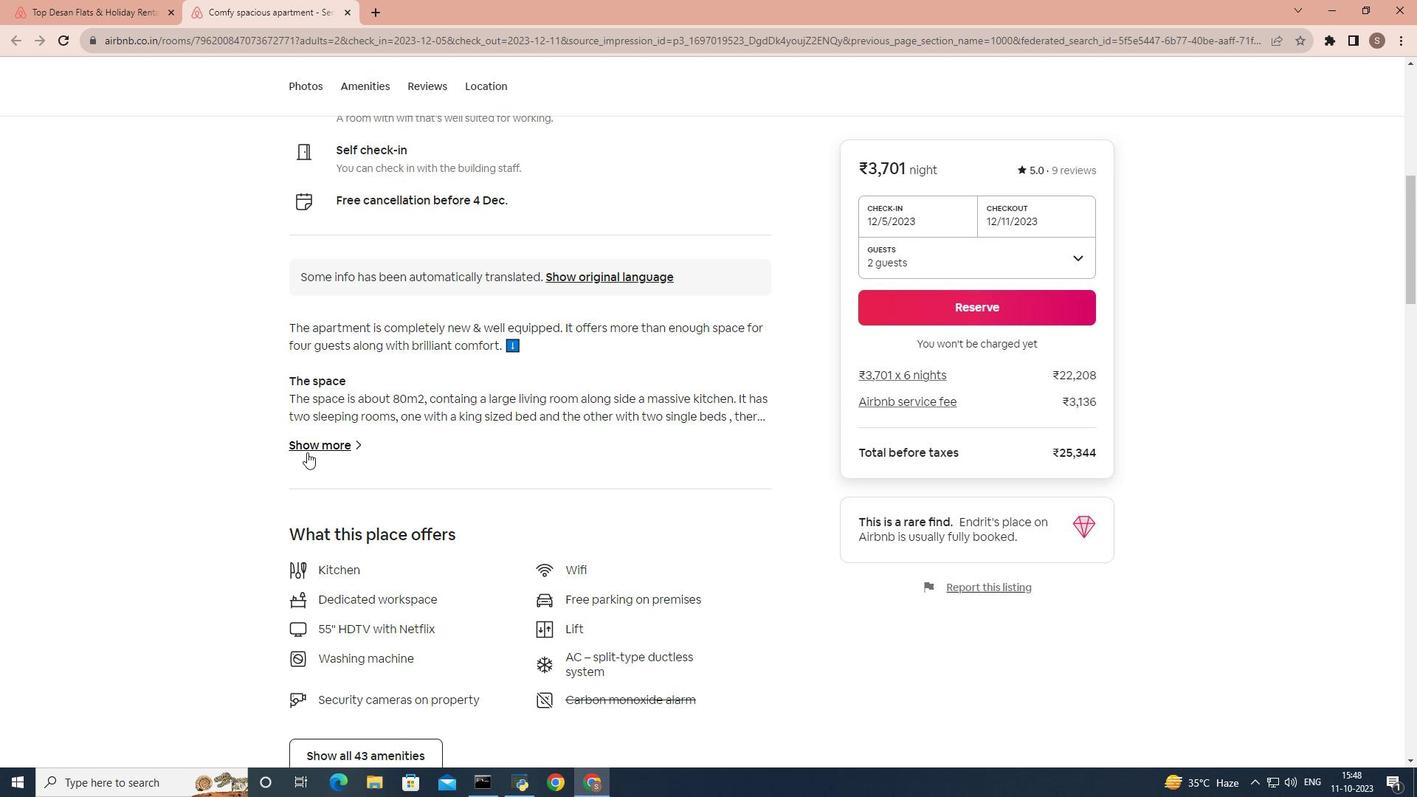 
Action: Mouse moved to (491, 399)
Screenshot: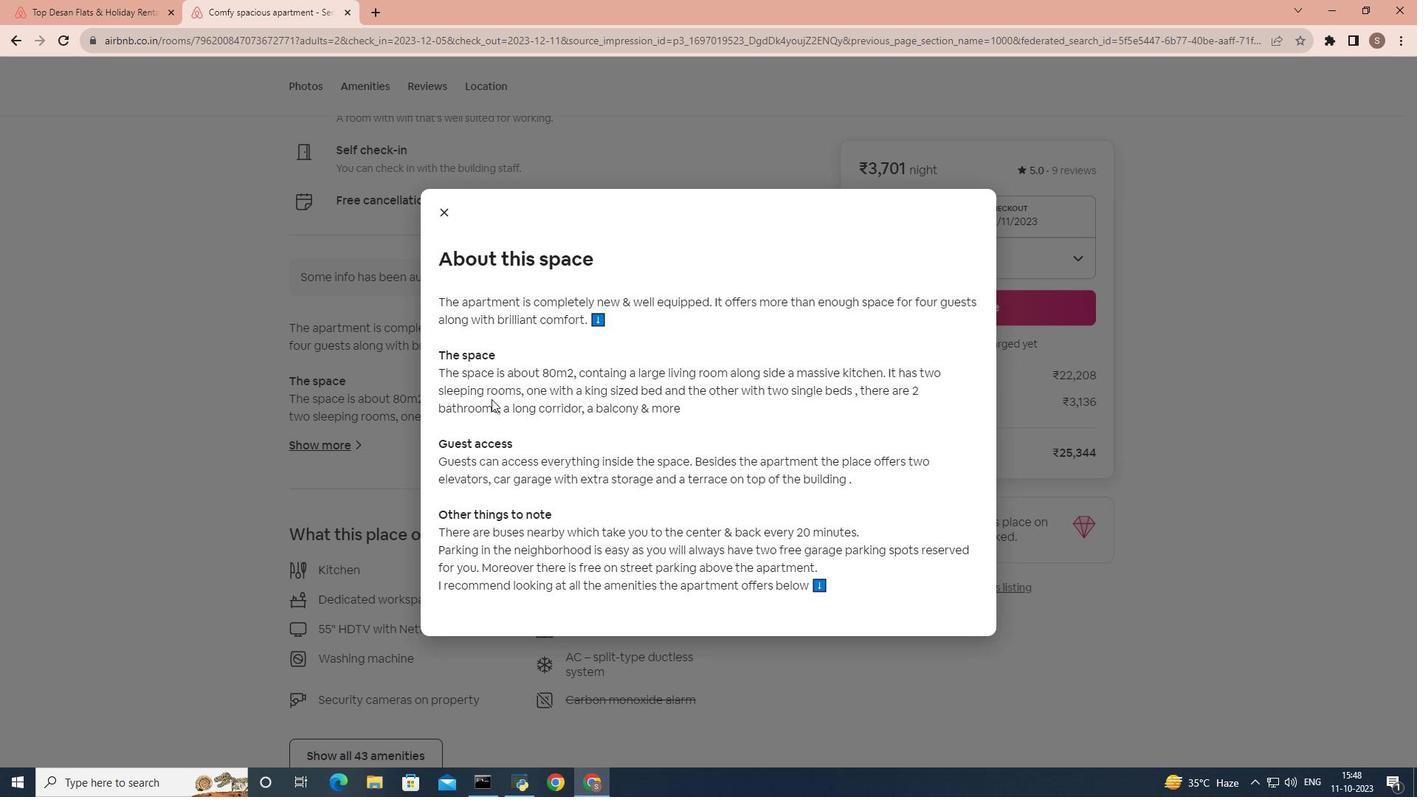 
Action: Mouse scrolled (491, 398) with delta (0, 0)
Screenshot: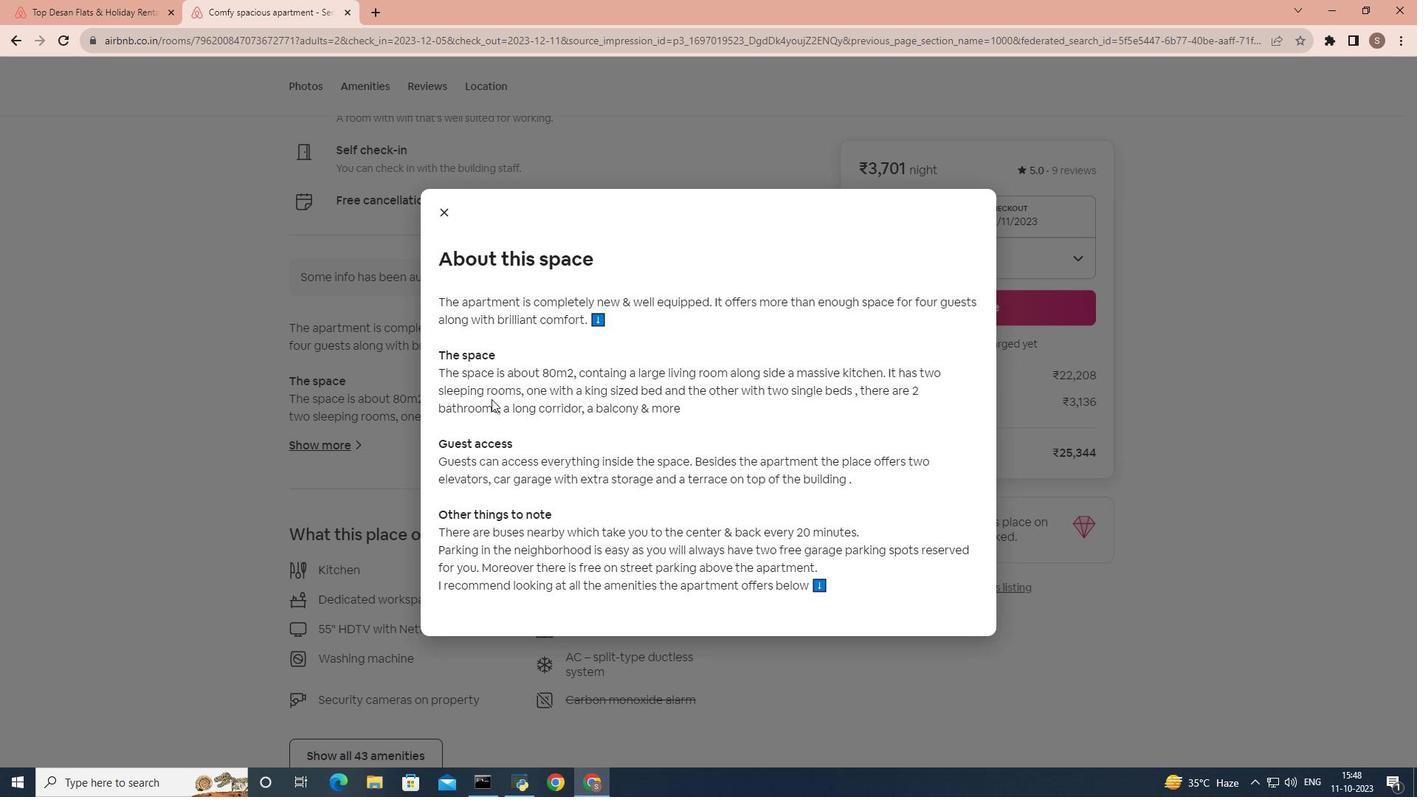
Action: Mouse scrolled (491, 398) with delta (0, 0)
Screenshot: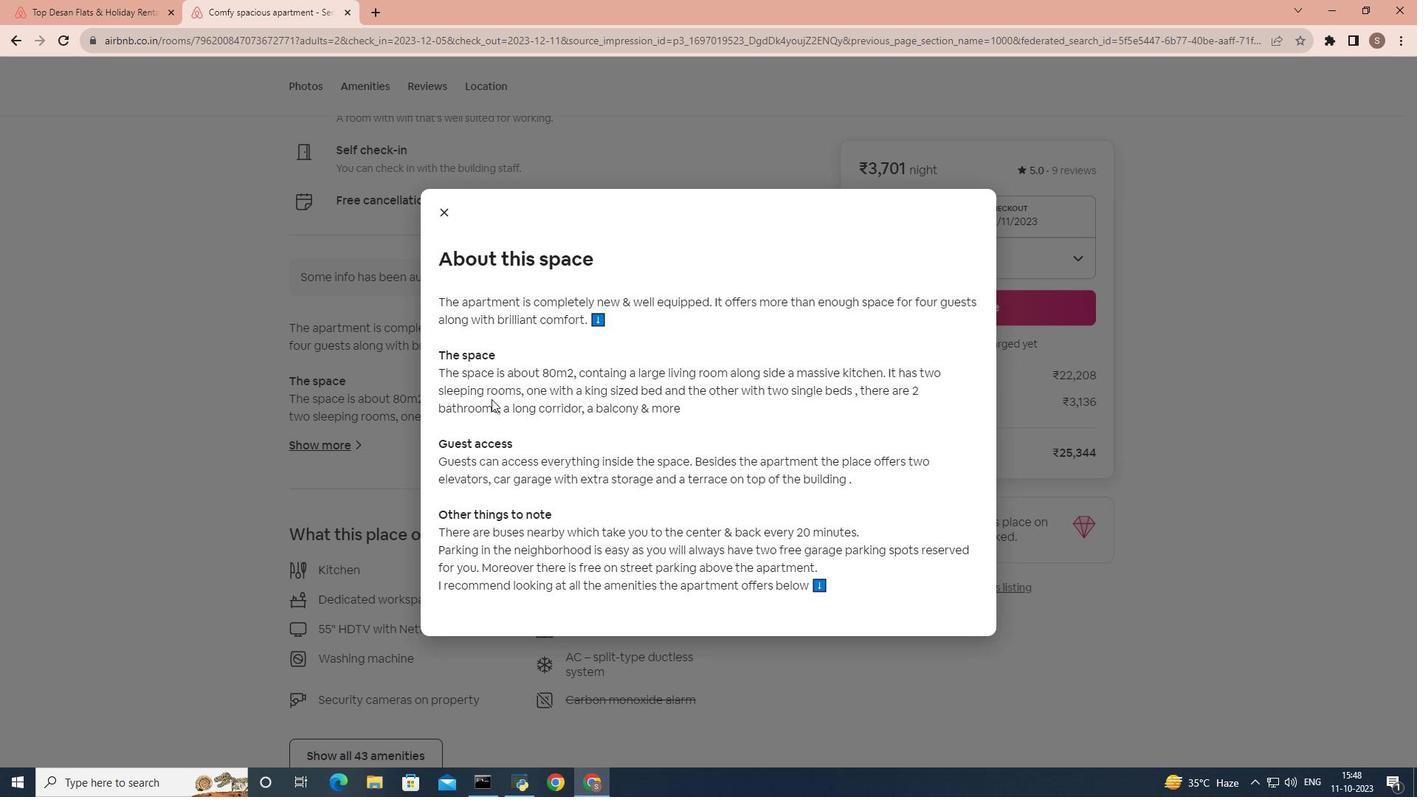 
Action: Mouse scrolled (491, 398) with delta (0, 0)
Screenshot: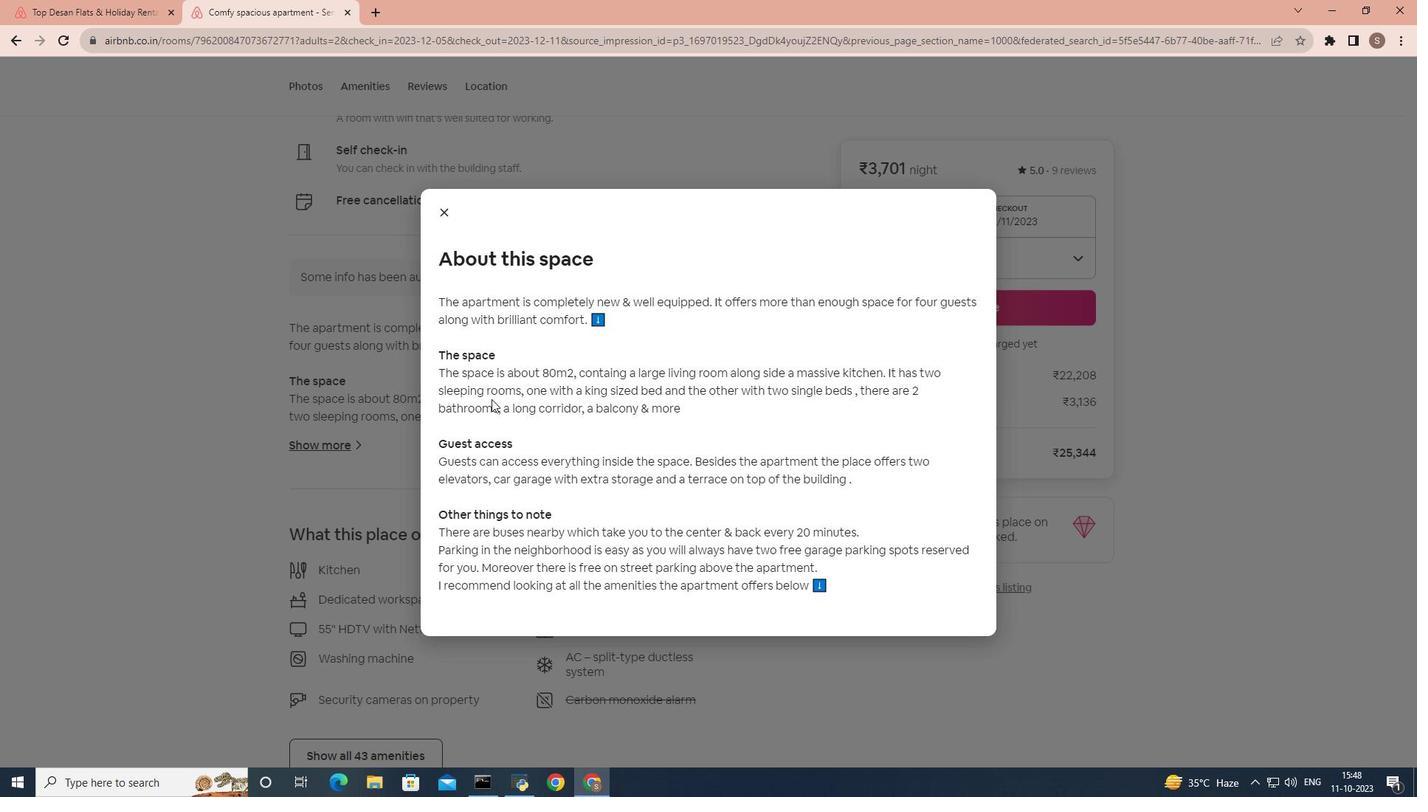 
Action: Mouse moved to (442, 210)
Screenshot: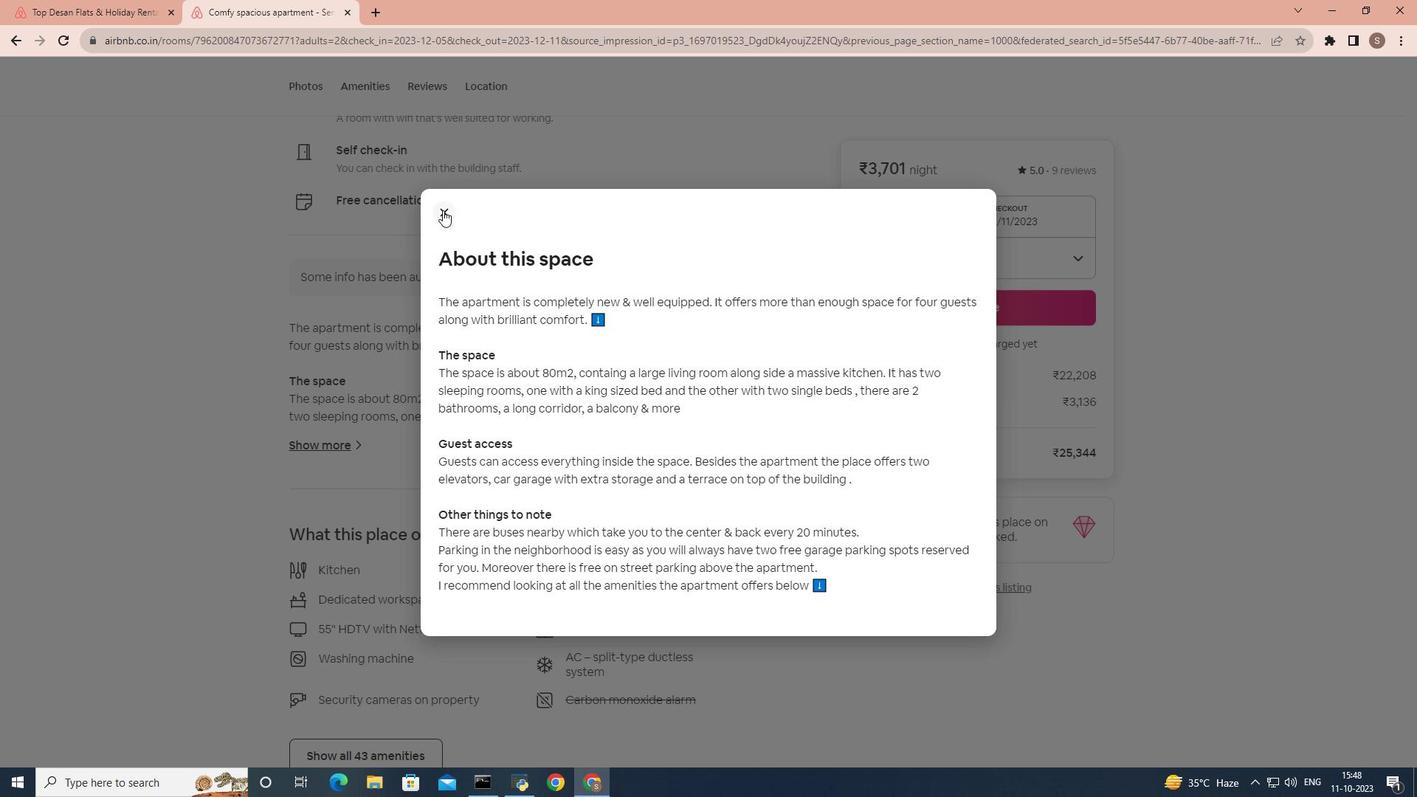 
Action: Mouse pressed left at (442, 210)
Screenshot: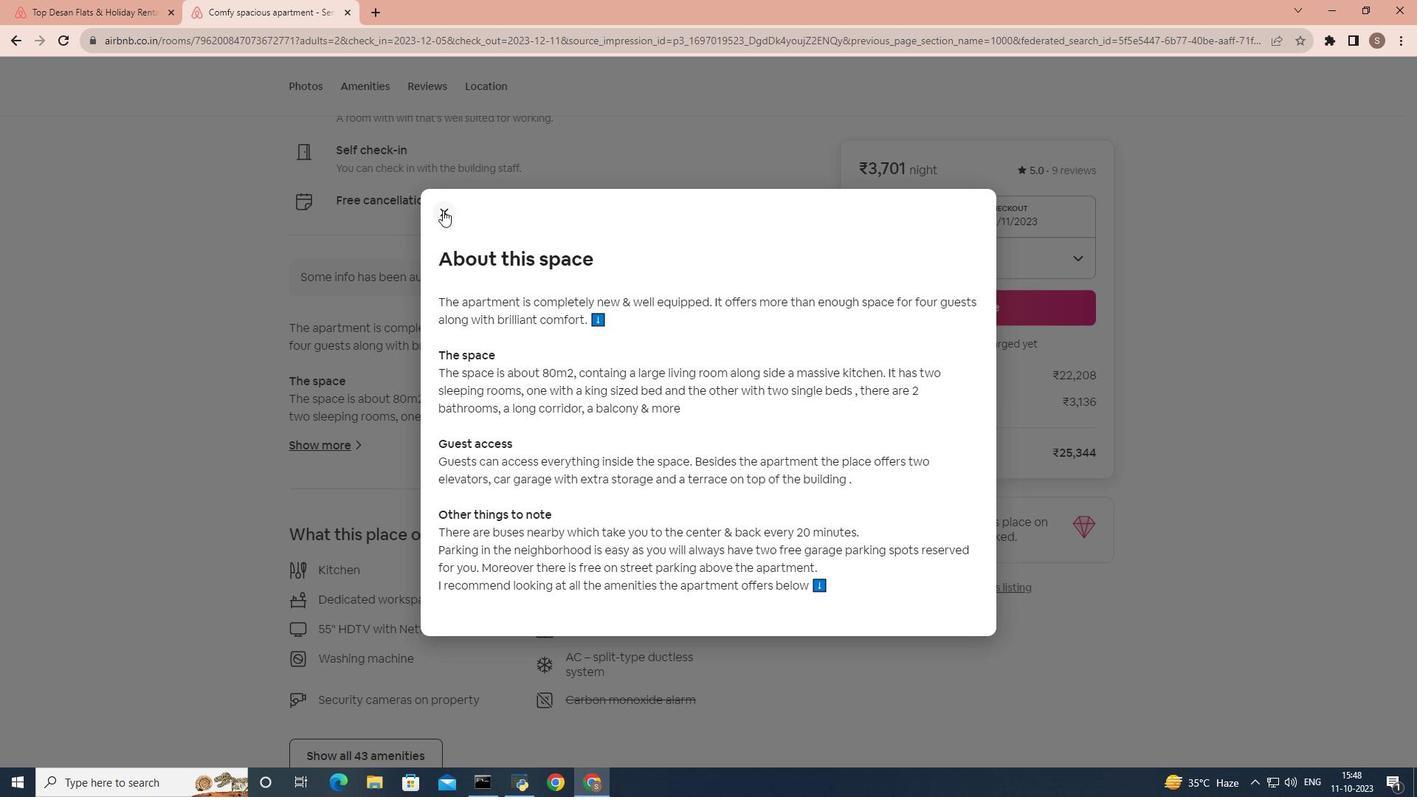 
Action: Mouse moved to (410, 363)
Screenshot: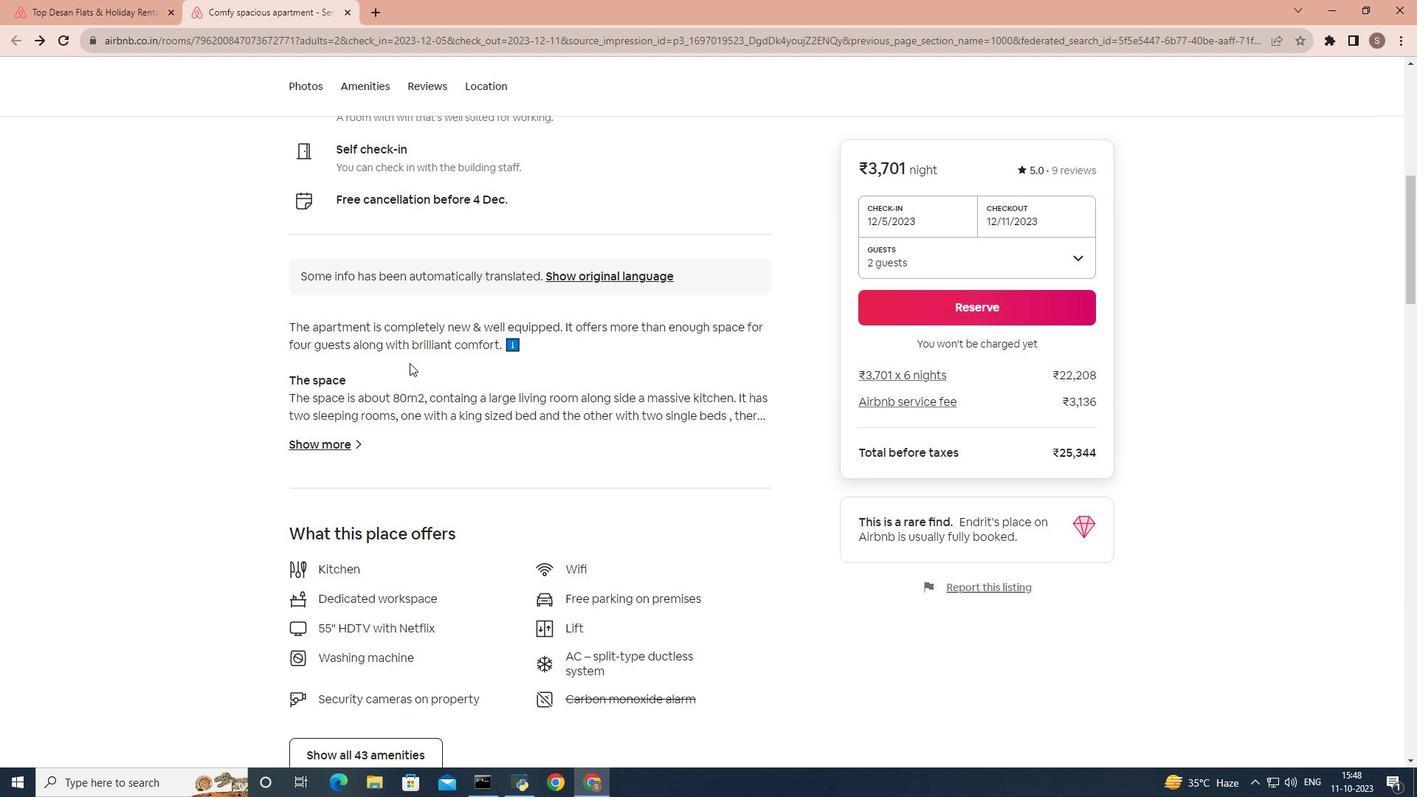 
Action: Mouse scrolled (410, 362) with delta (0, 0)
Screenshot: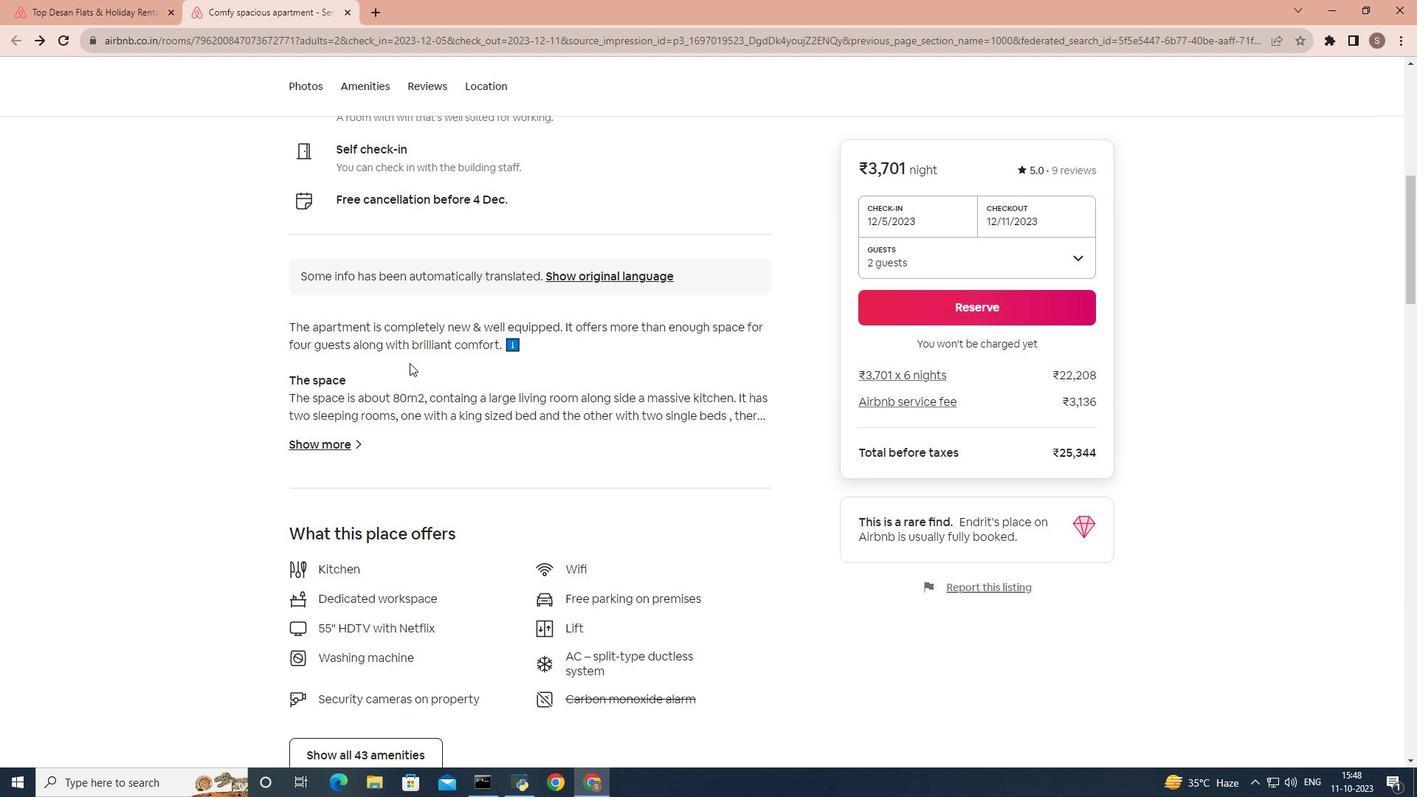 
Action: Mouse moved to (409, 363)
Screenshot: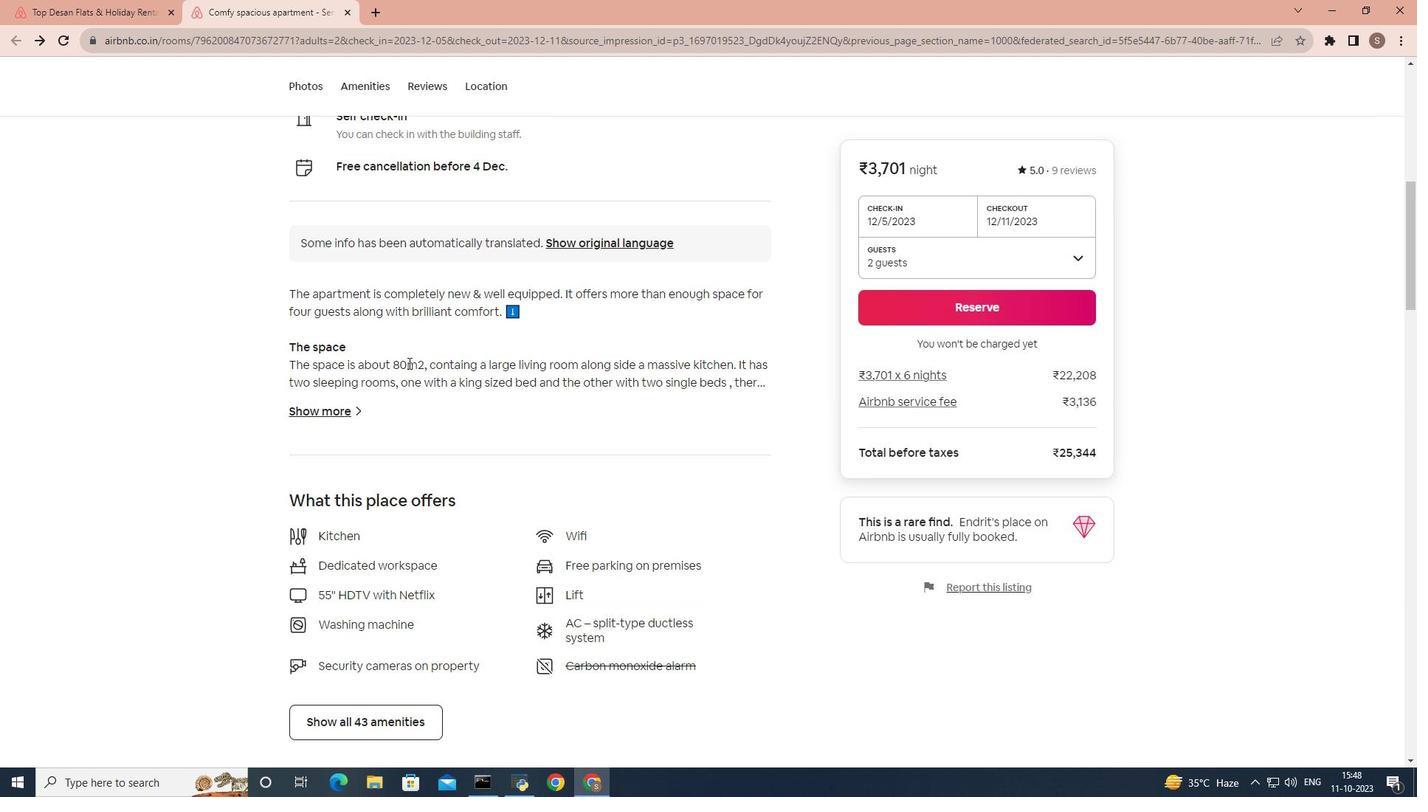 
Action: Mouse scrolled (409, 362) with delta (0, 0)
Screenshot: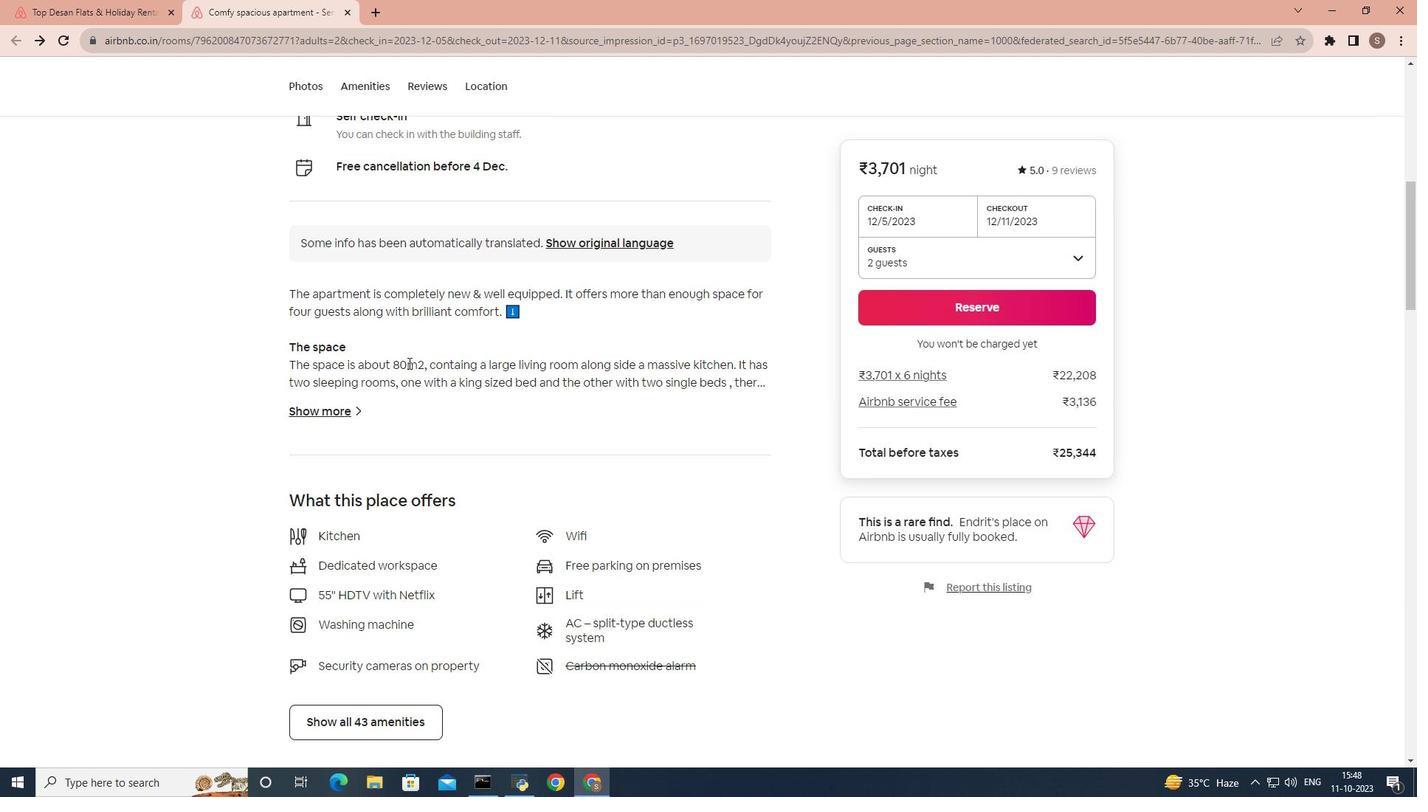 
Action: Mouse scrolled (409, 362) with delta (0, 0)
Screenshot: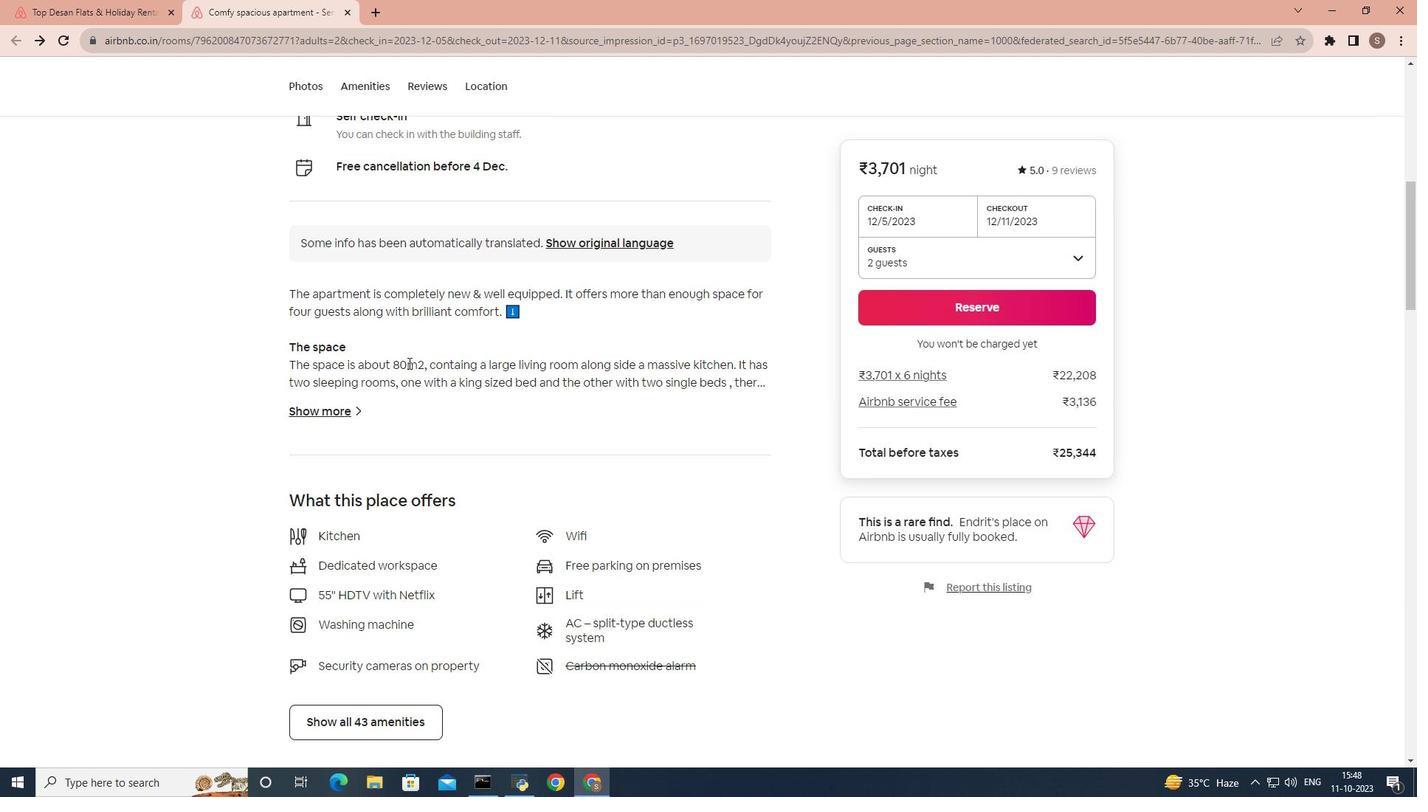 
Action: Mouse moved to (408, 363)
Screenshot: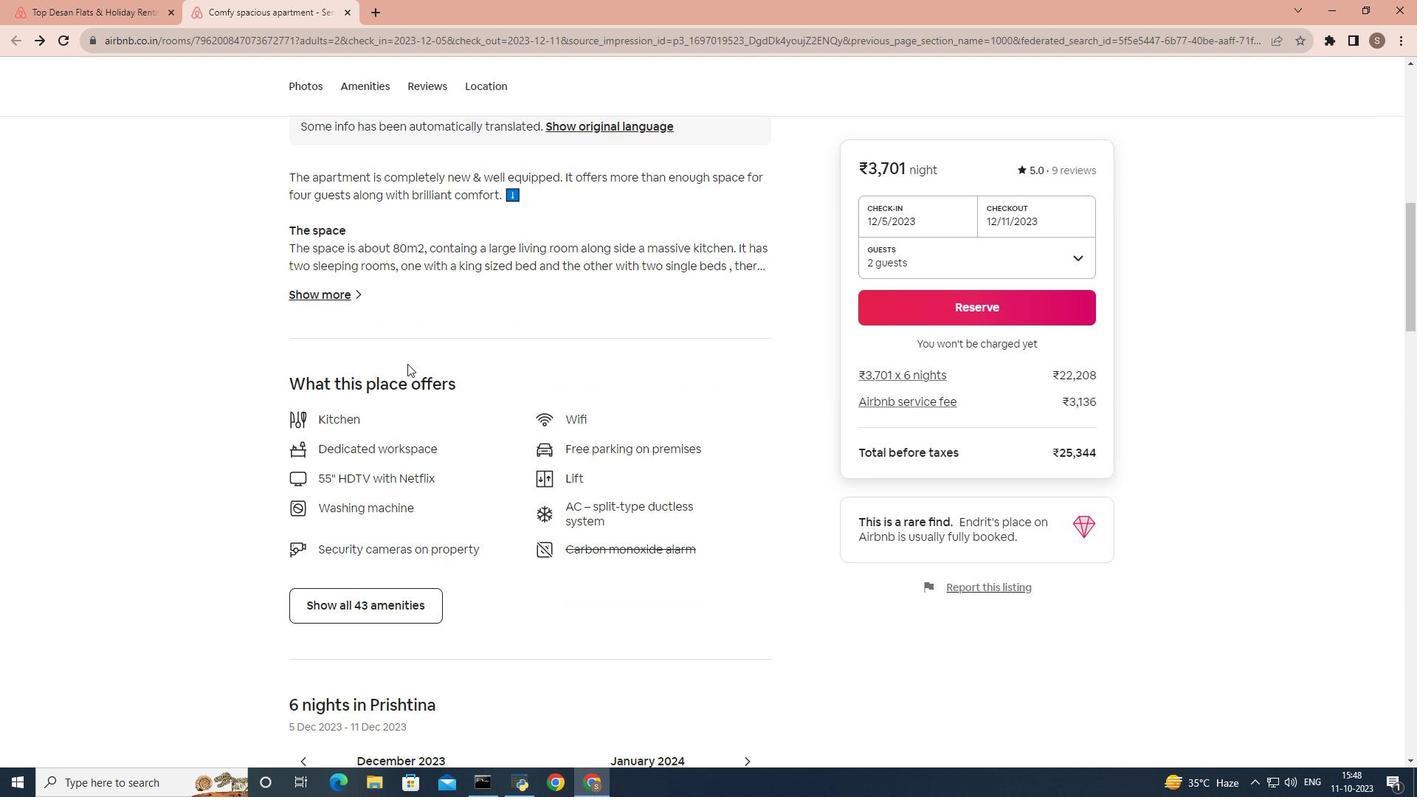 
Action: Mouse scrolled (408, 362) with delta (0, 0)
Screenshot: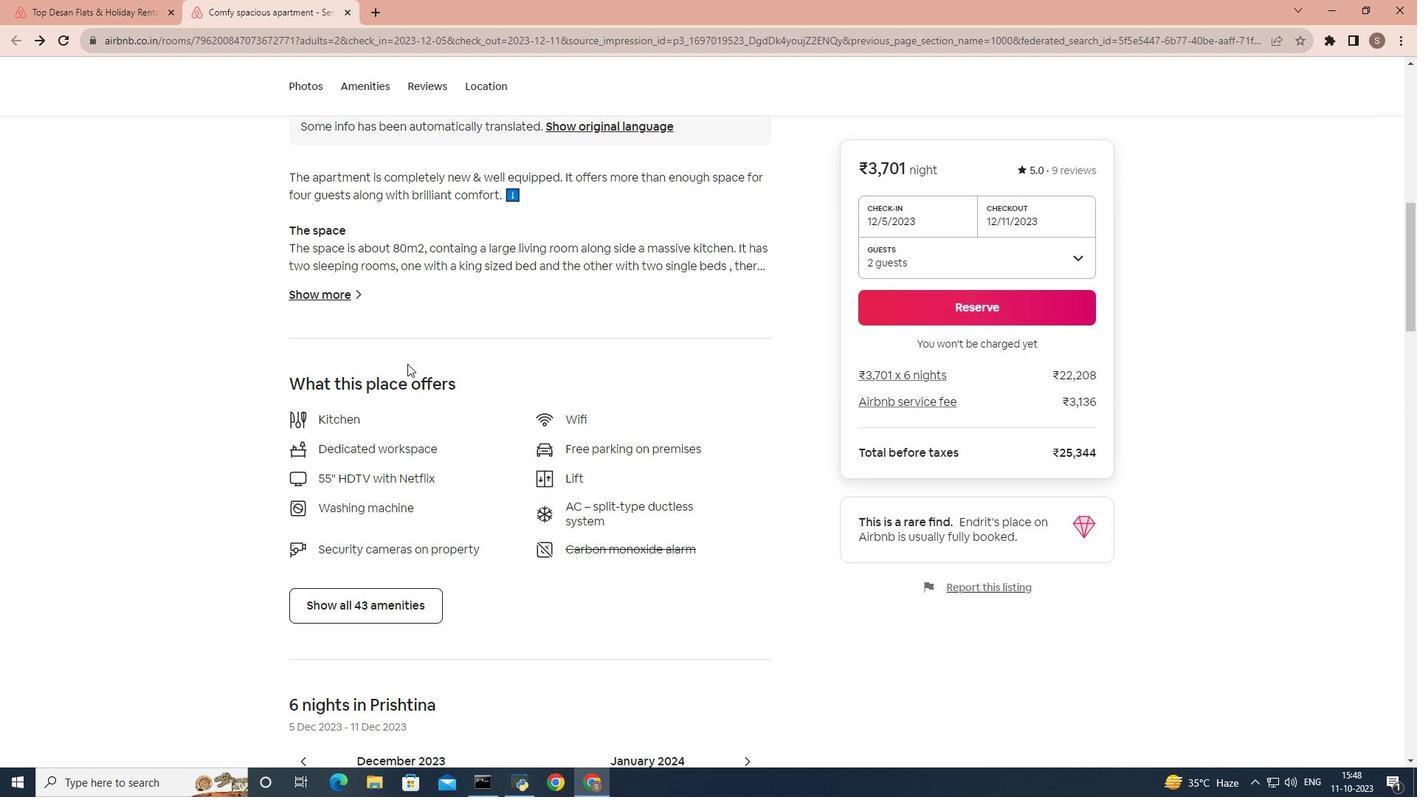 
Action: Mouse moved to (333, 465)
Screenshot: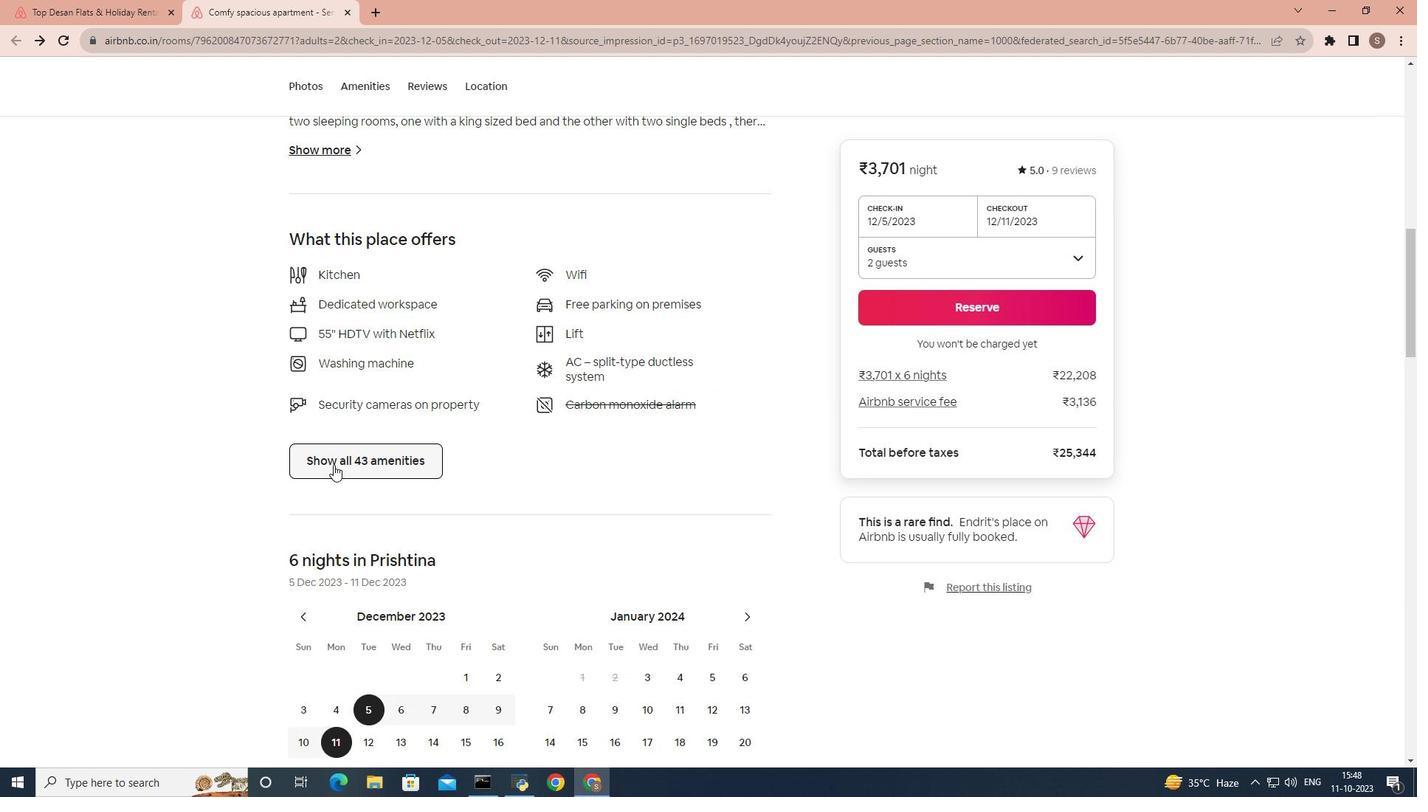 
Action: Mouse pressed left at (333, 465)
Screenshot: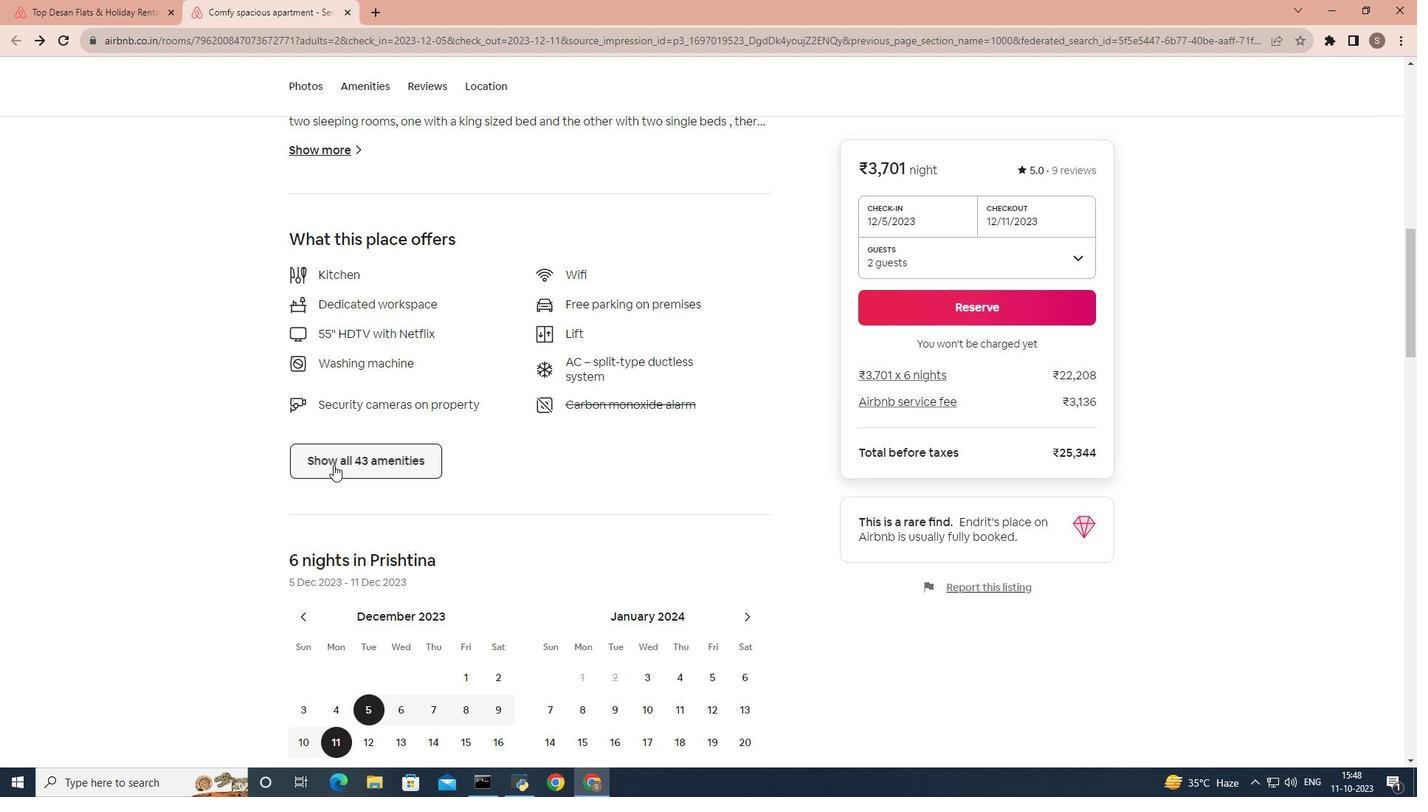 
Action: Mouse moved to (484, 412)
Screenshot: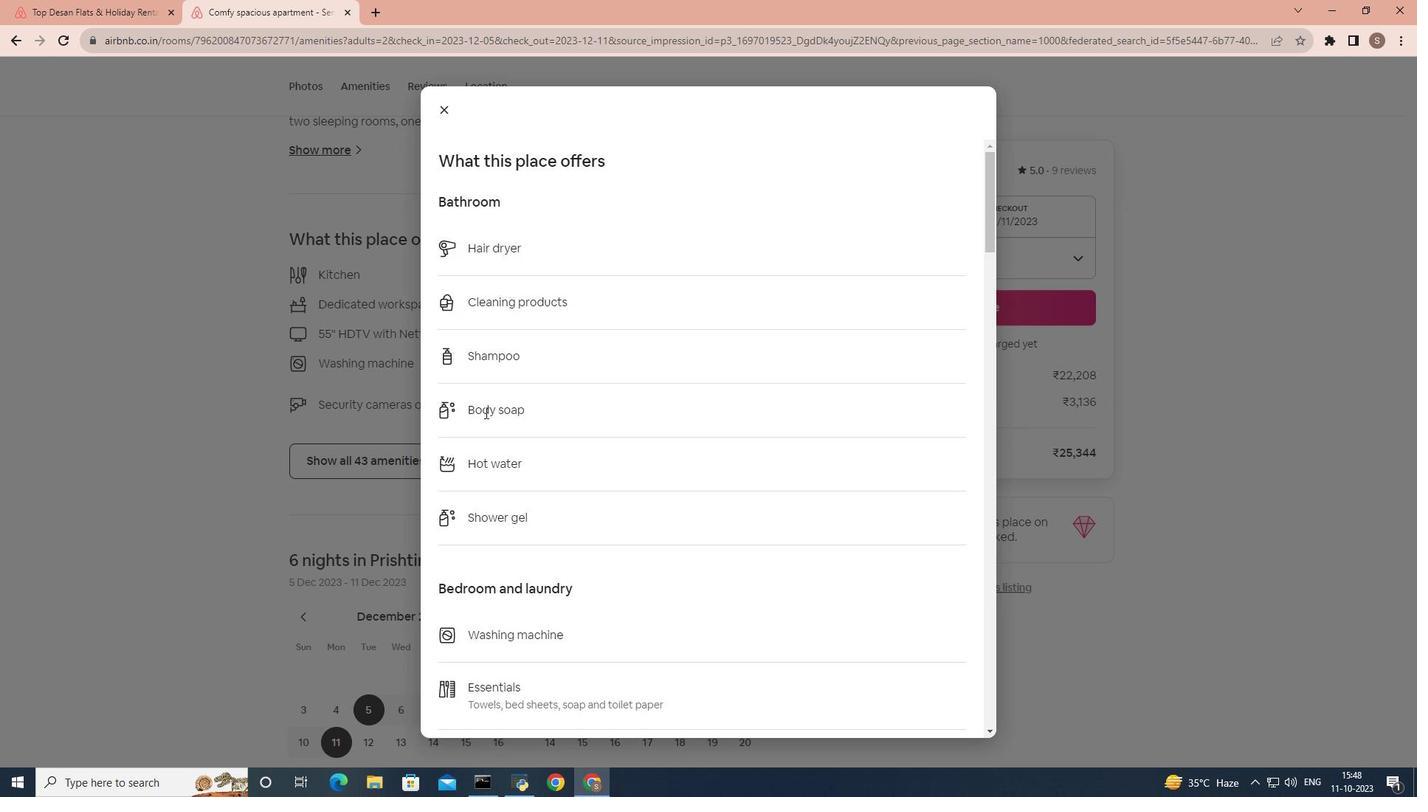 
Action: Mouse scrolled (484, 411) with delta (0, 0)
Screenshot: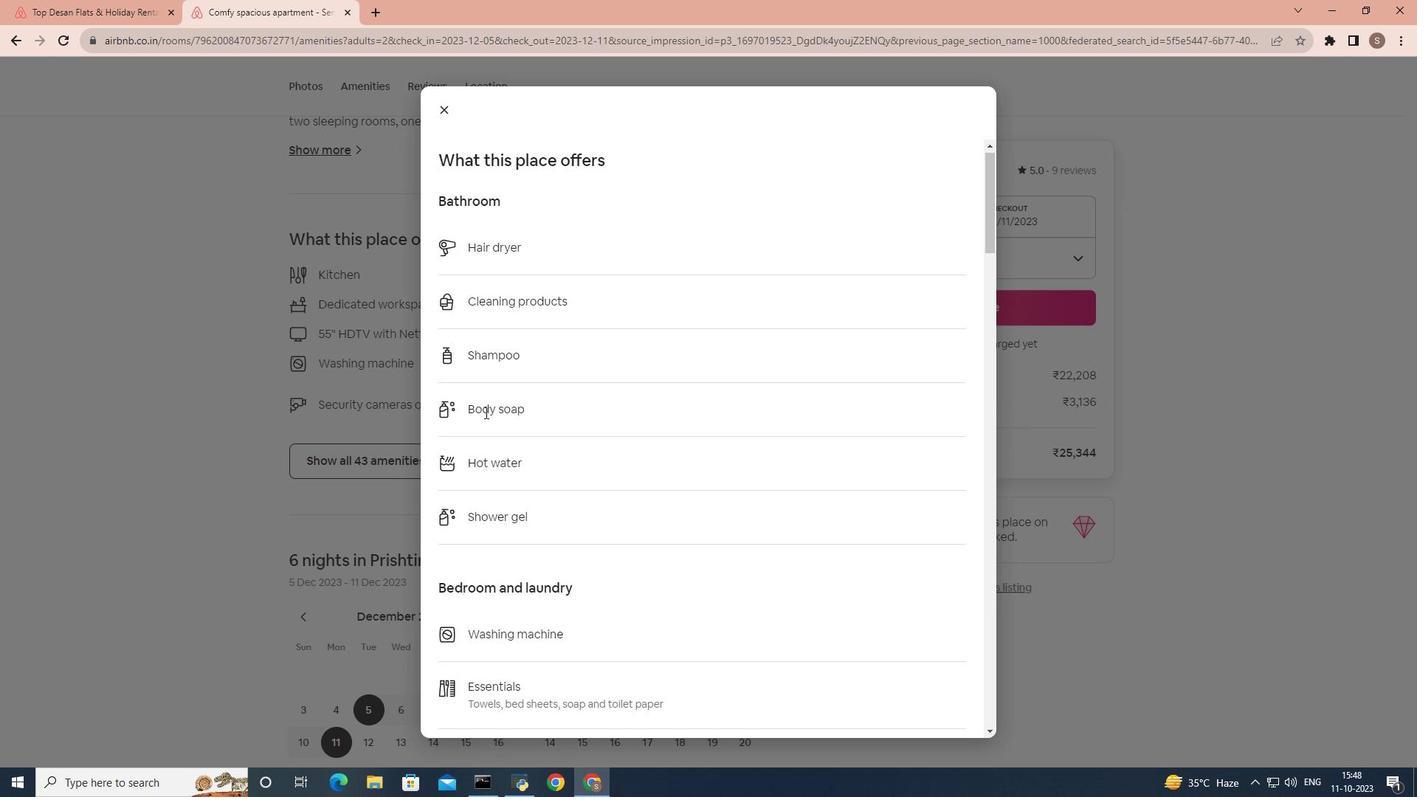 
Action: Mouse scrolled (484, 411) with delta (0, 0)
Screenshot: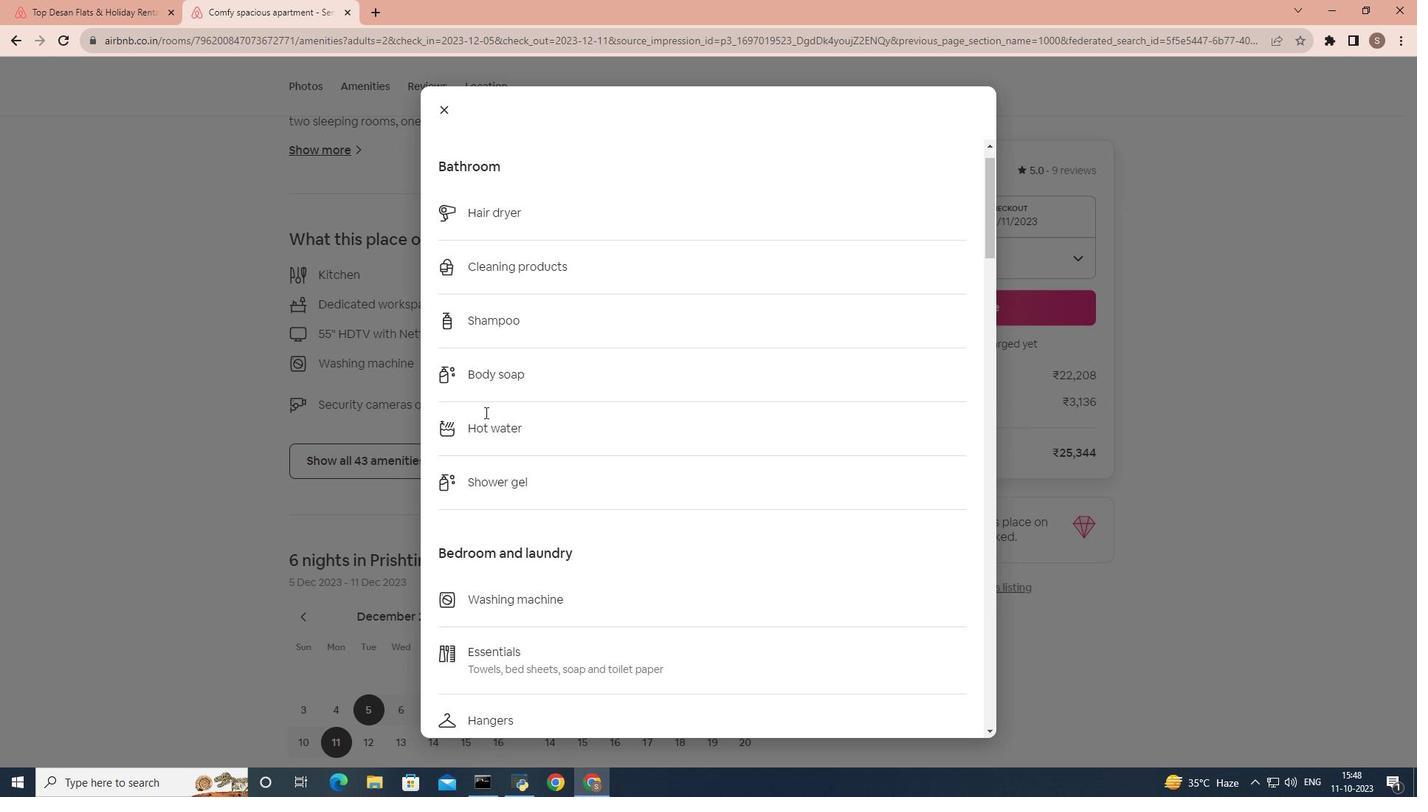 
Action: Mouse scrolled (484, 411) with delta (0, 0)
Screenshot: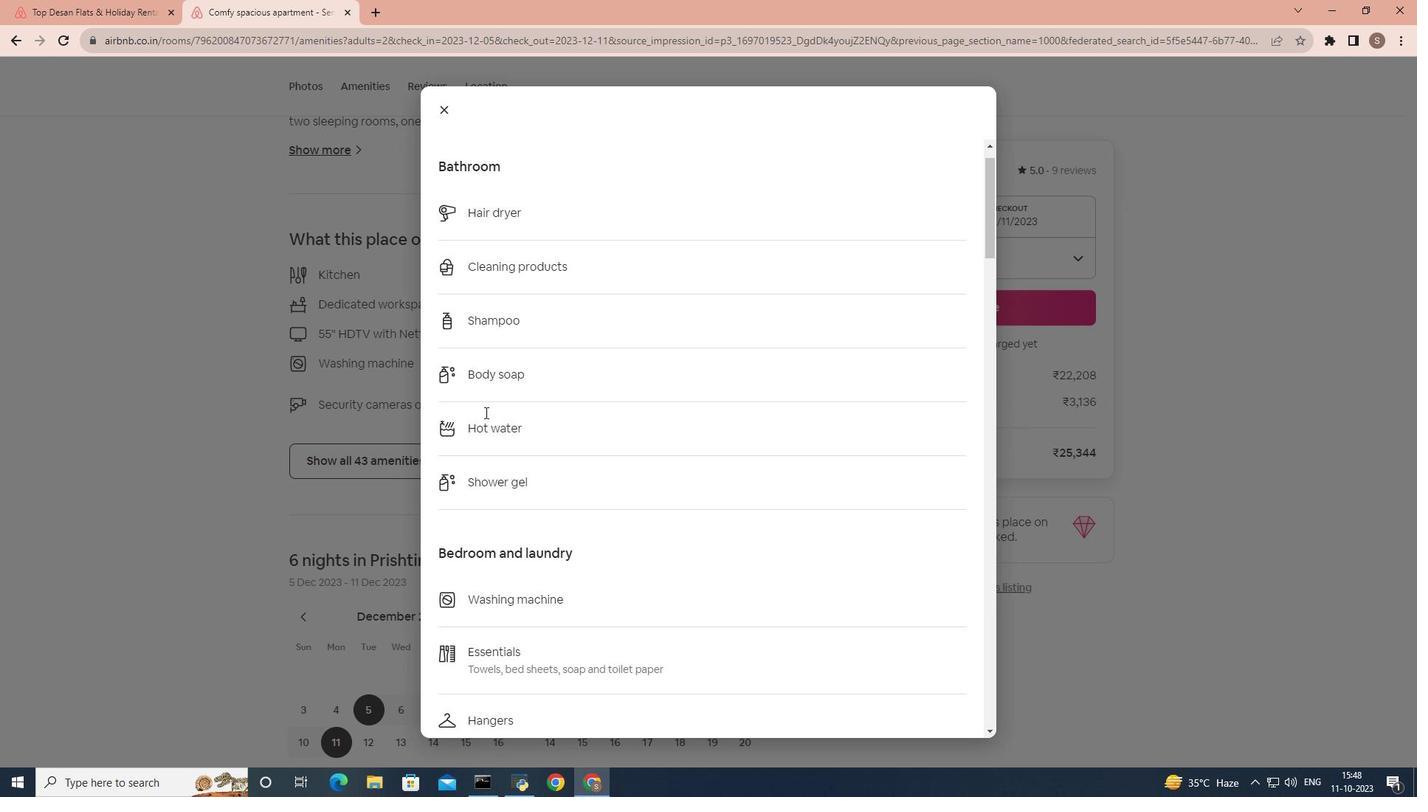 
Action: Mouse moved to (462, 369)
Screenshot: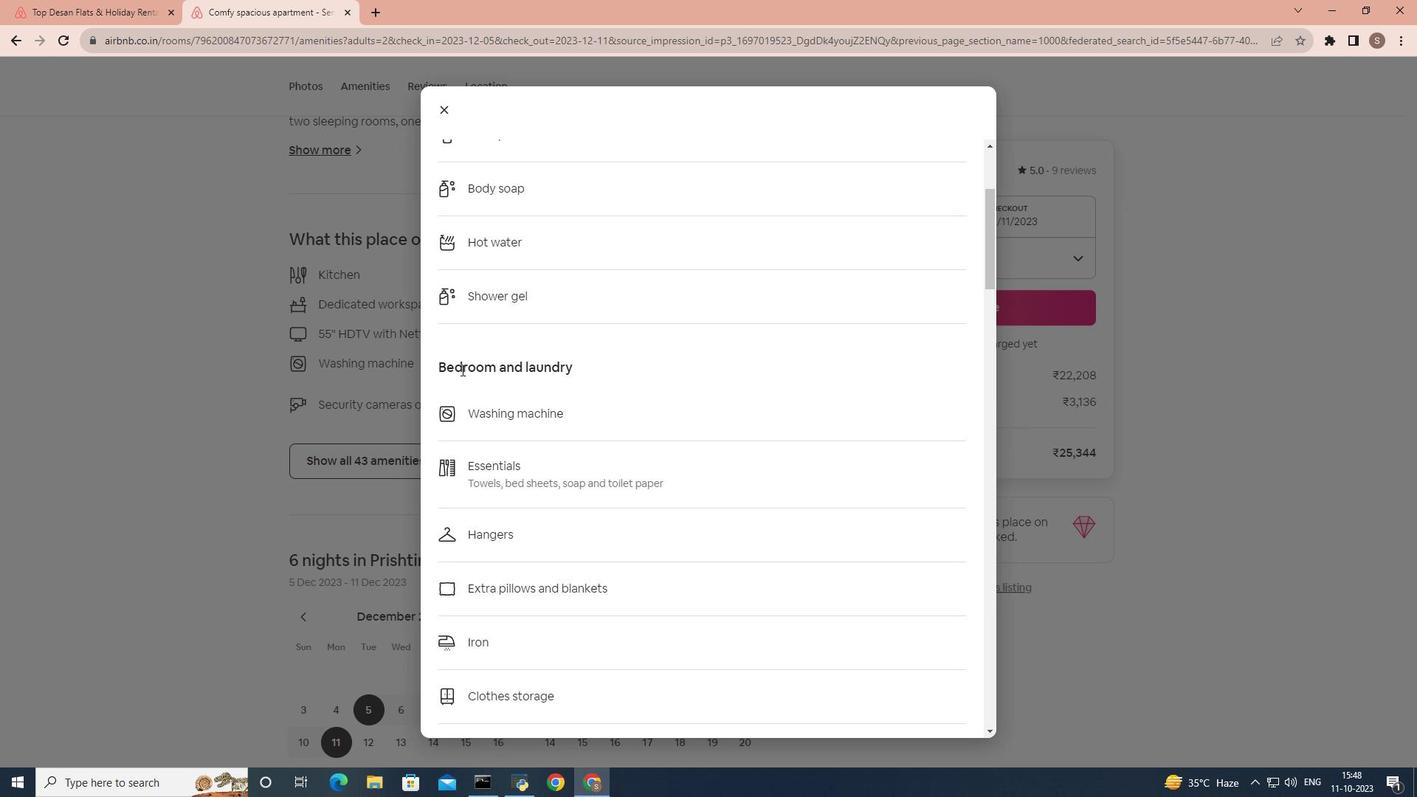 
Action: Mouse scrolled (462, 369) with delta (0, 0)
Screenshot: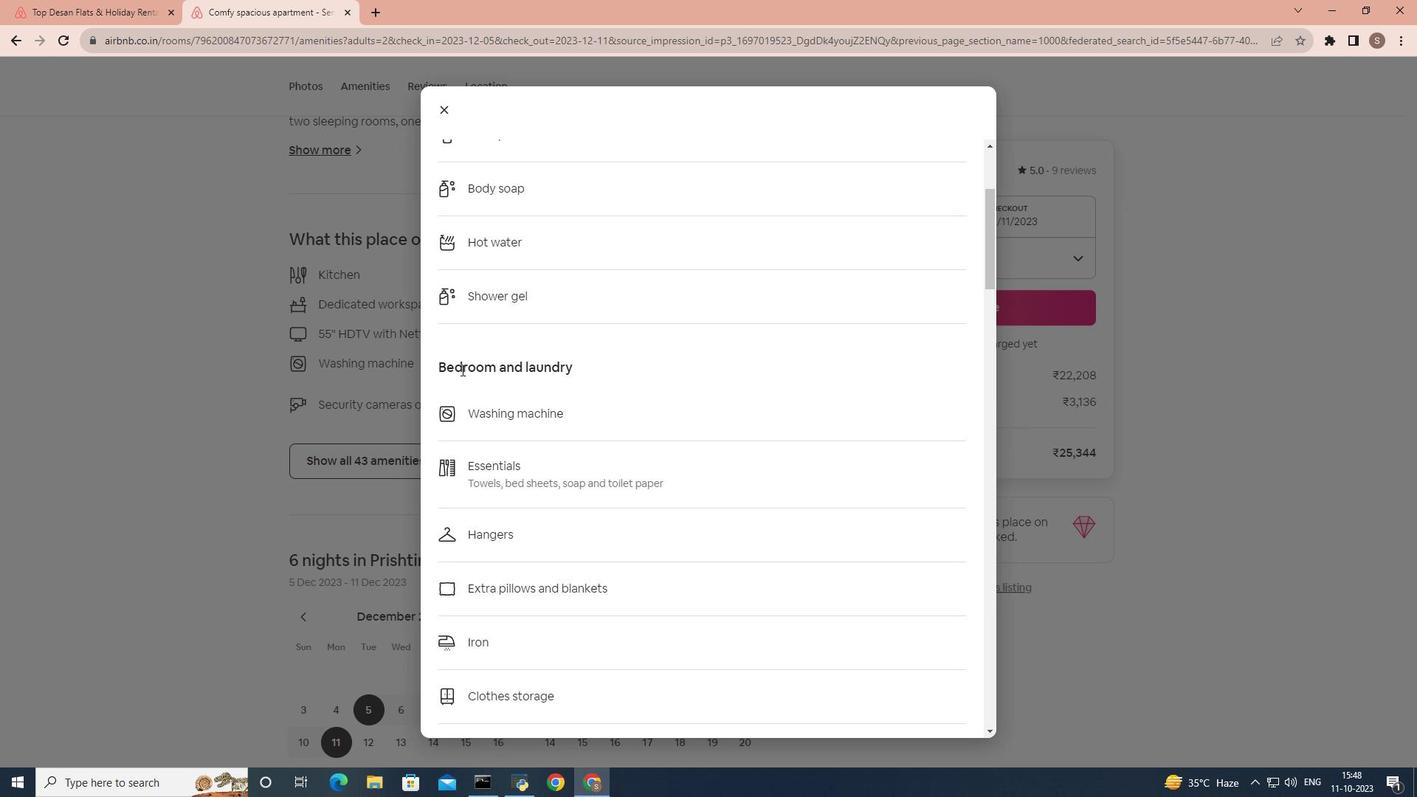 
Action: Mouse moved to (461, 369)
Screenshot: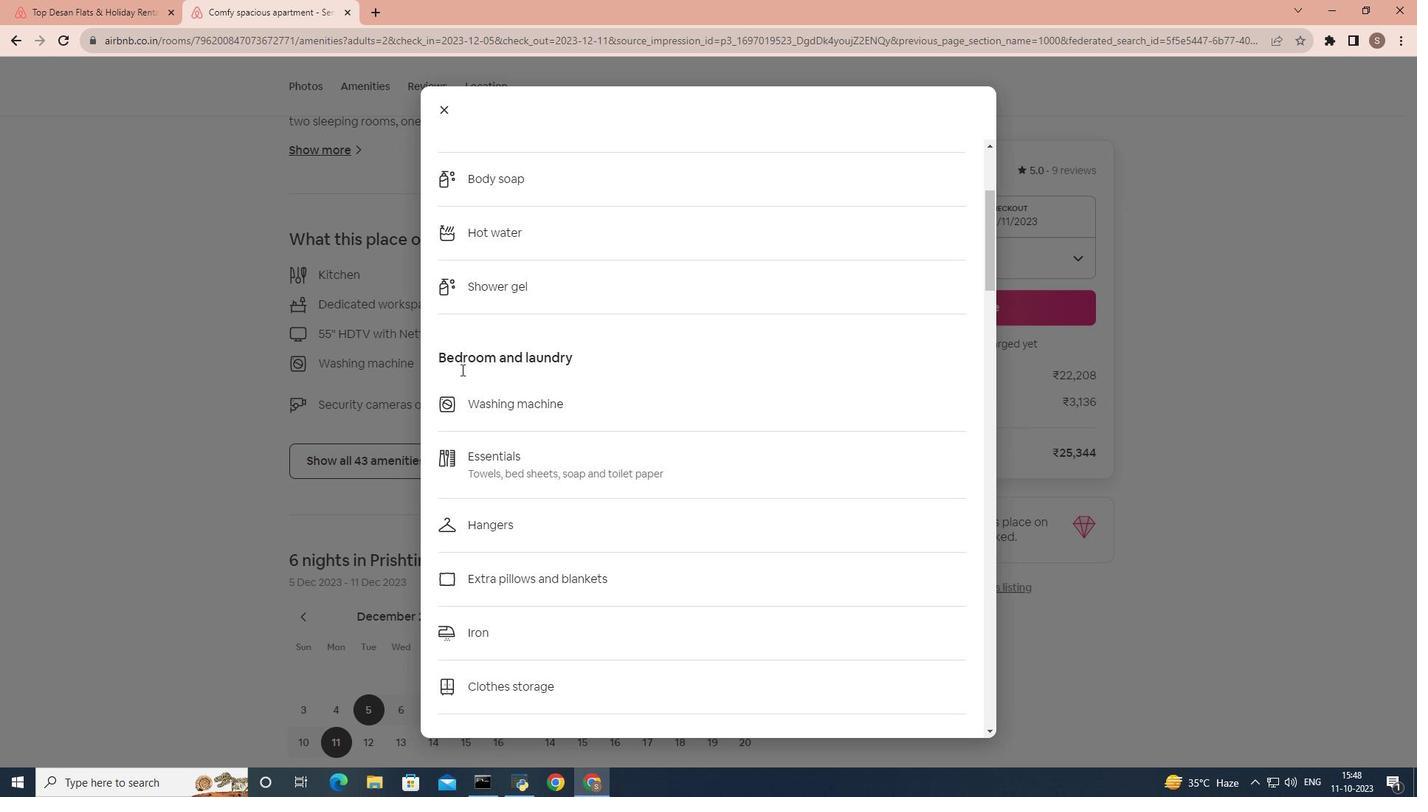 
Action: Mouse scrolled (461, 369) with delta (0, 0)
Screenshot: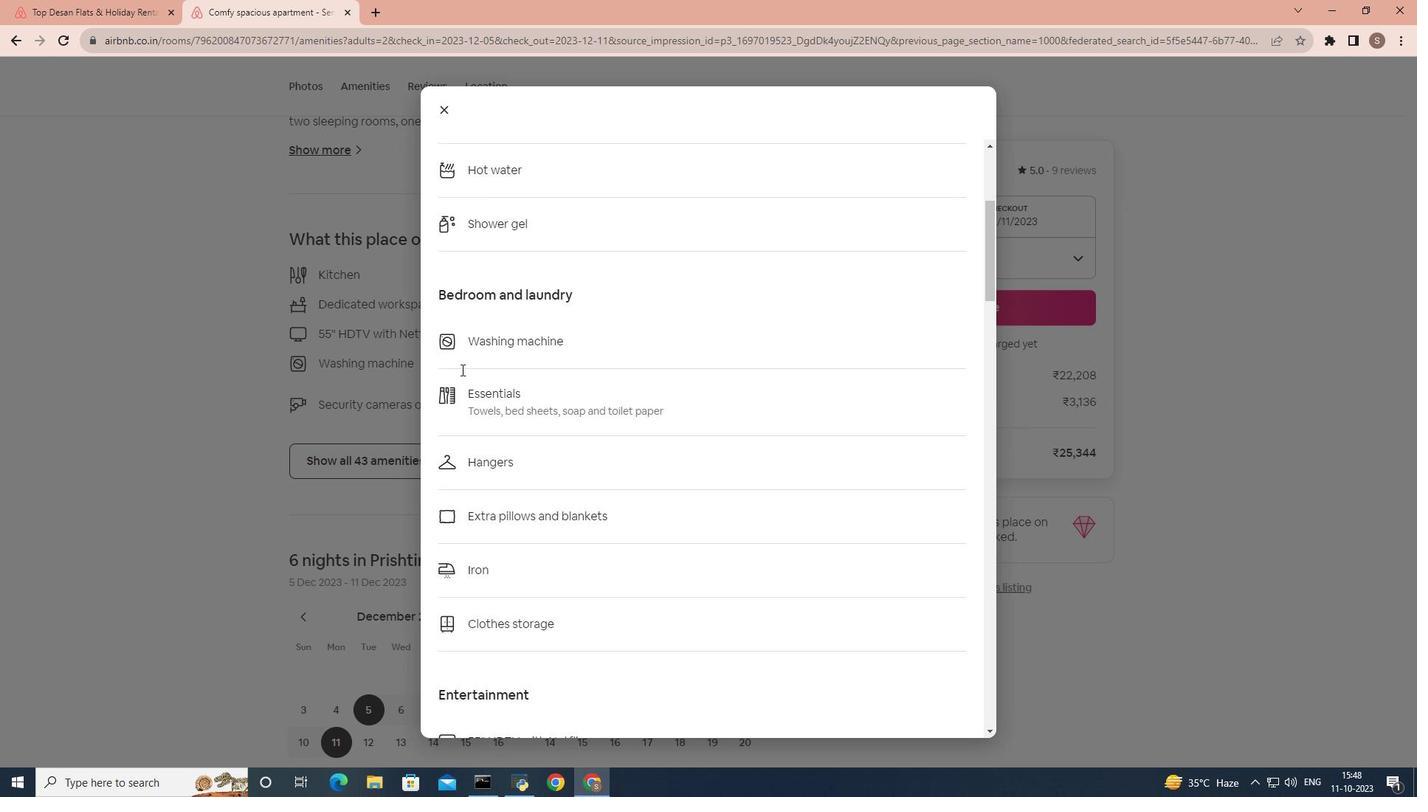 
Action: Mouse scrolled (461, 369) with delta (0, 0)
Screenshot: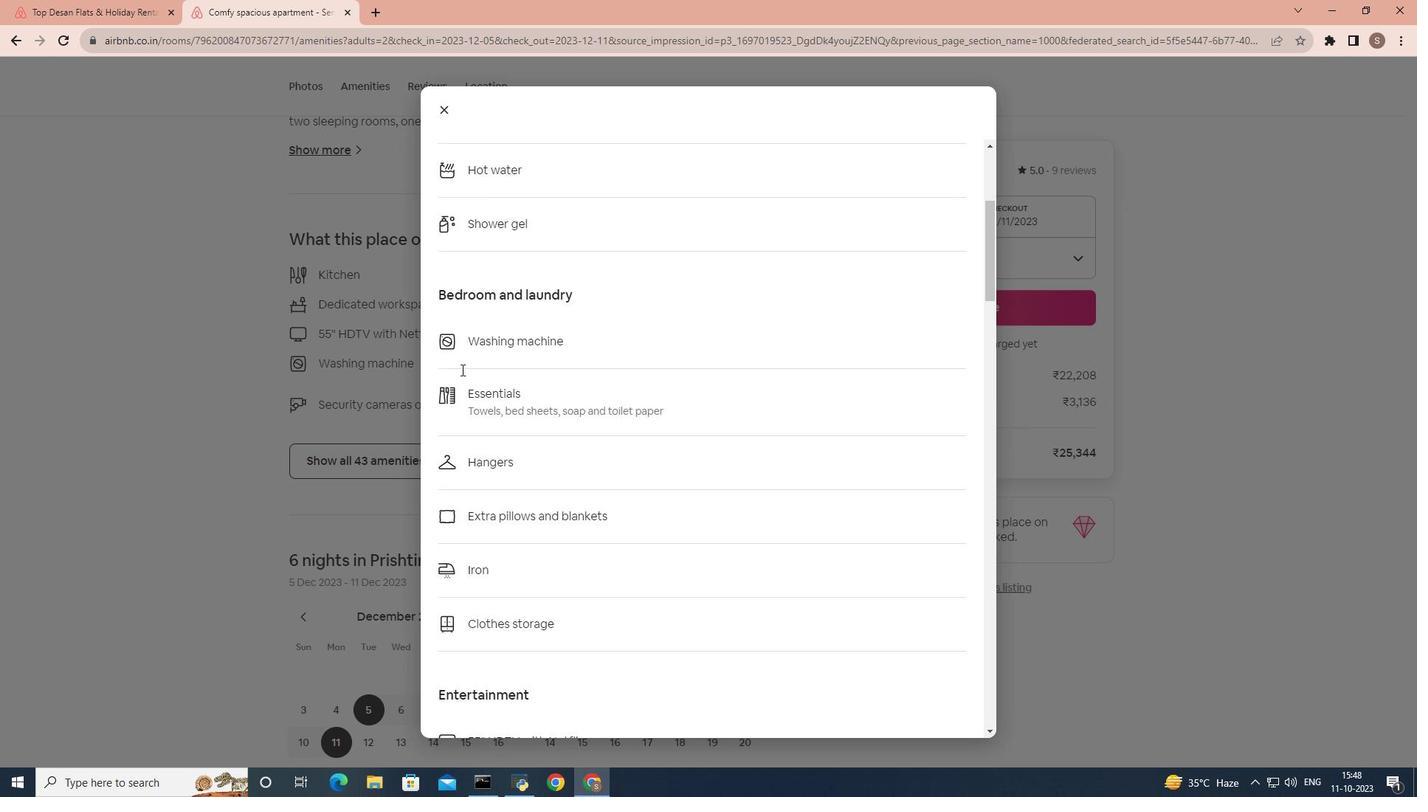 
Action: Mouse scrolled (461, 369) with delta (0, 0)
Screenshot: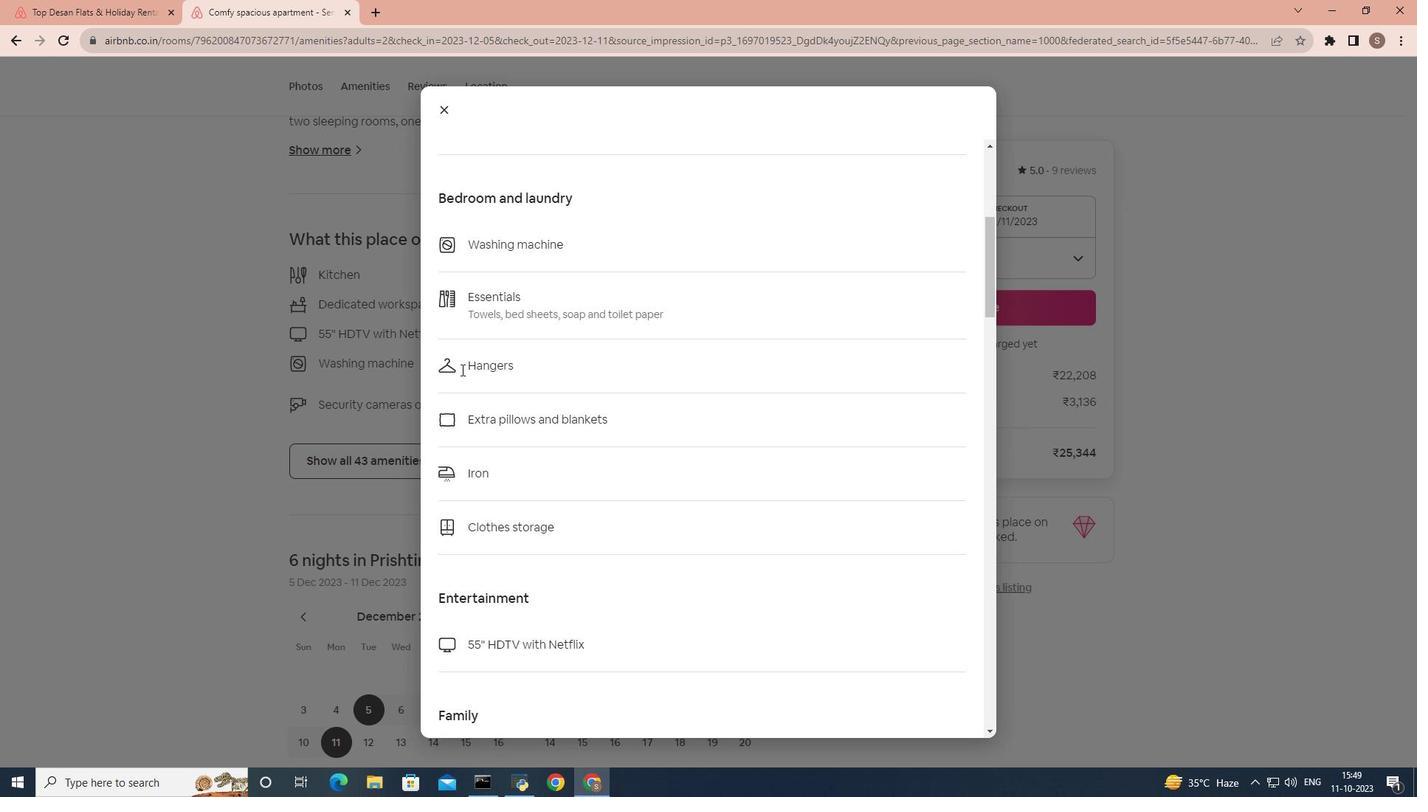 
Action: Mouse scrolled (461, 369) with delta (0, 0)
Screenshot: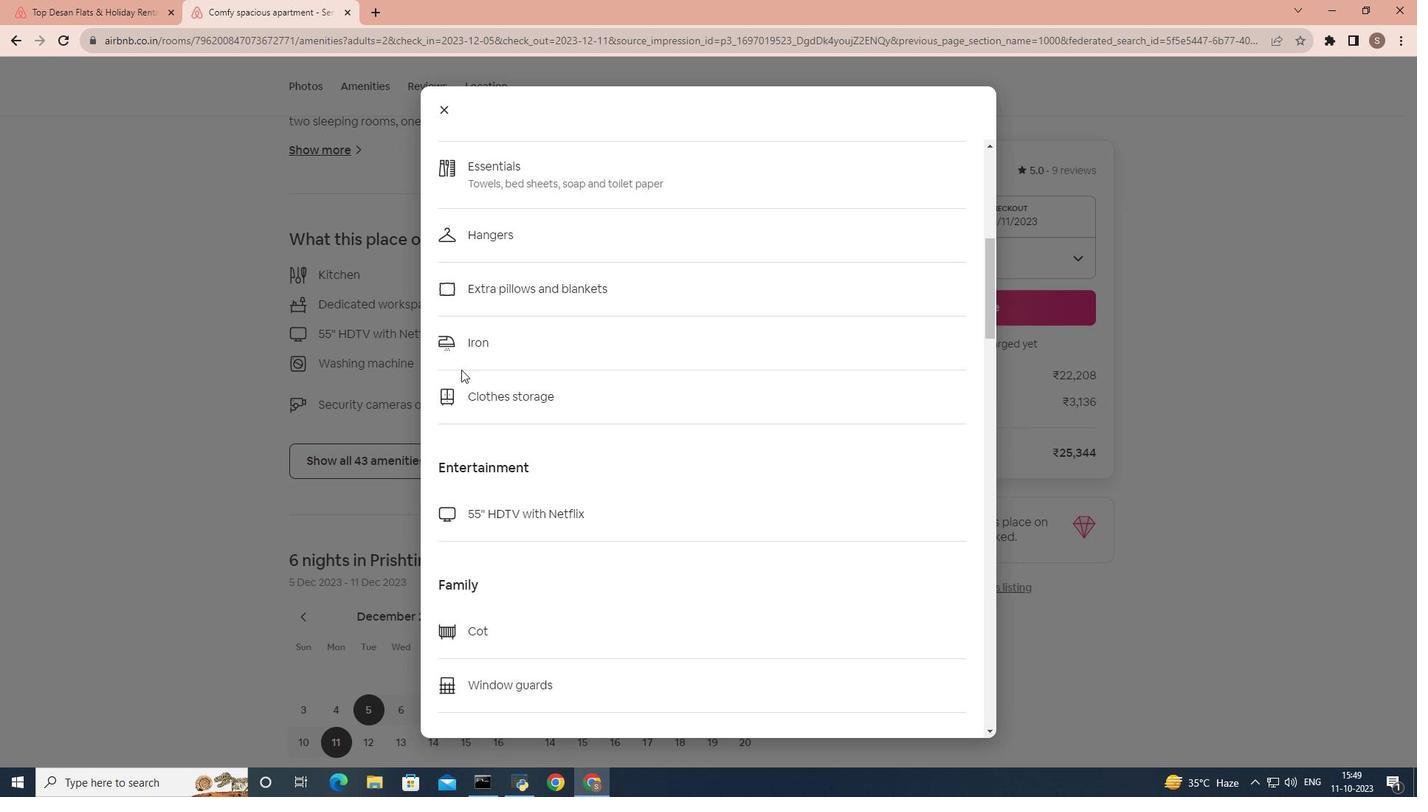 
Action: Mouse scrolled (461, 369) with delta (0, 0)
Screenshot: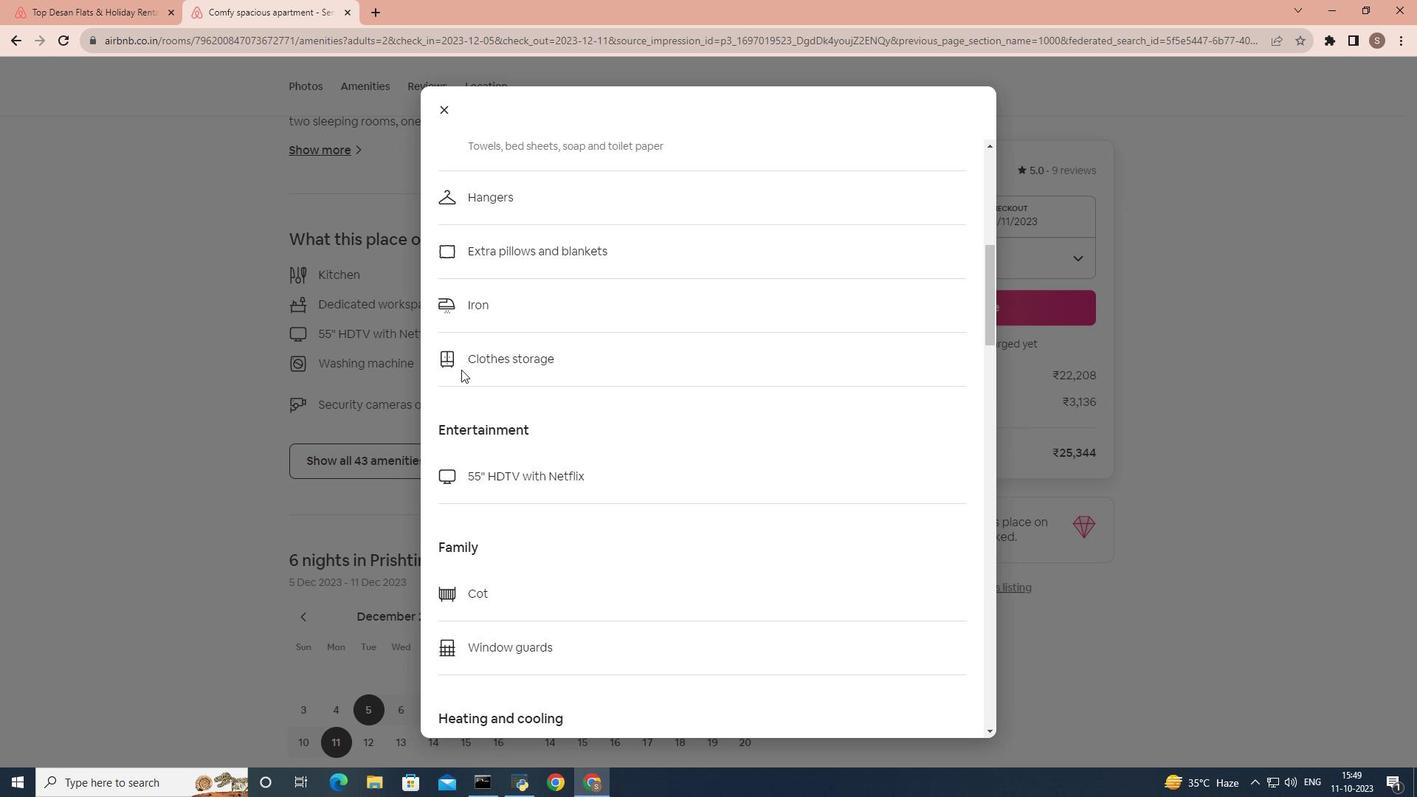 
Action: Mouse scrolled (461, 369) with delta (0, 0)
Screenshot: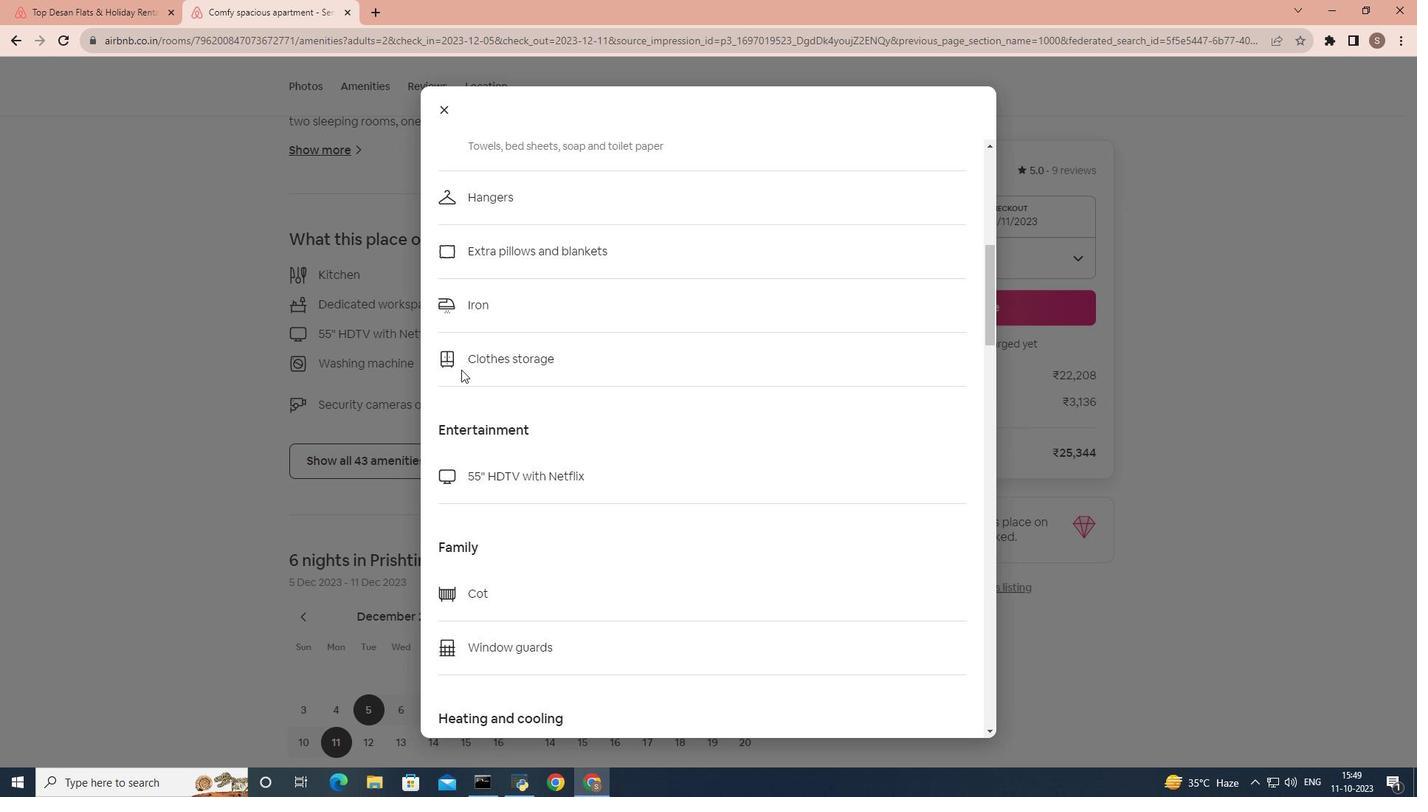 
Action: Mouse scrolled (461, 369) with delta (0, 0)
Screenshot: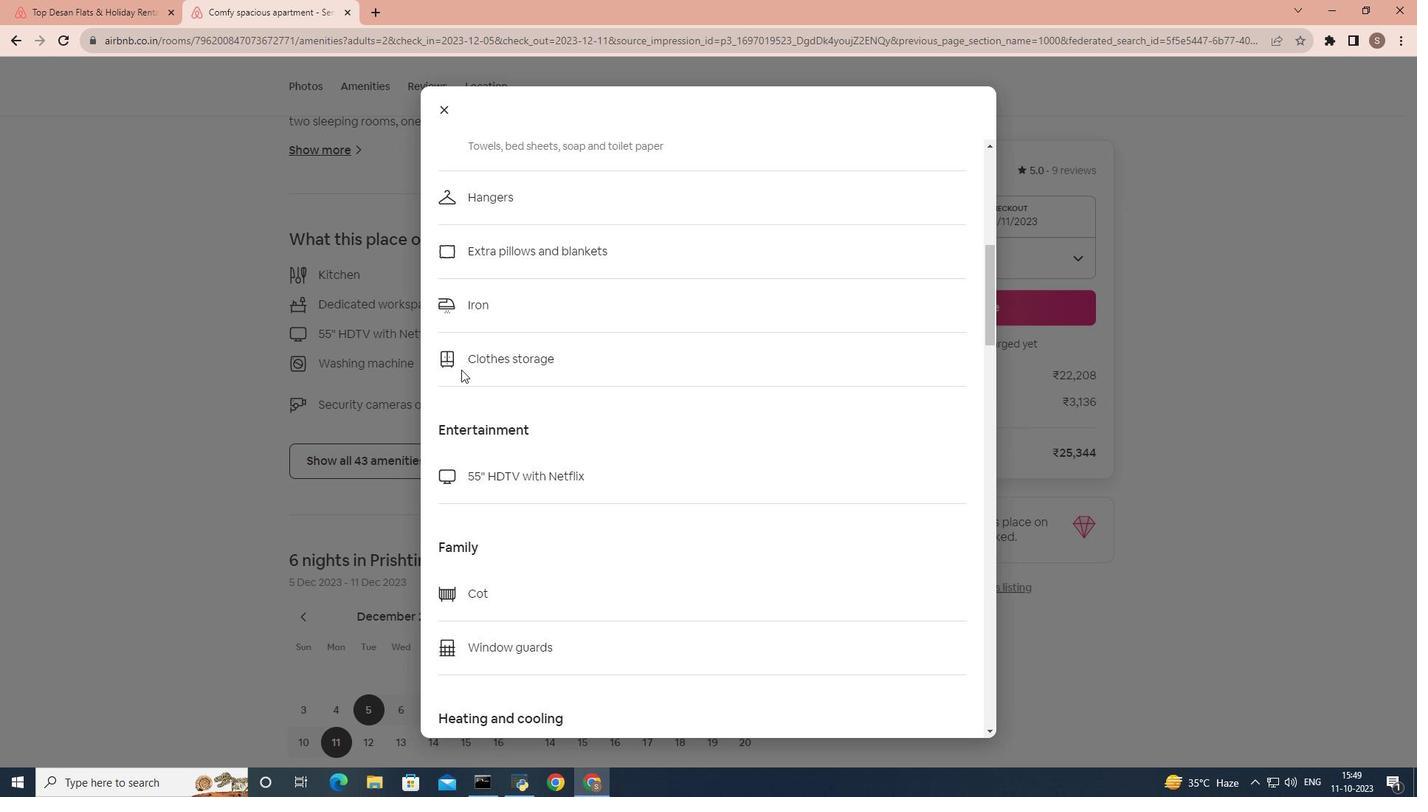 
Action: Mouse scrolled (461, 369) with delta (0, 0)
Screenshot: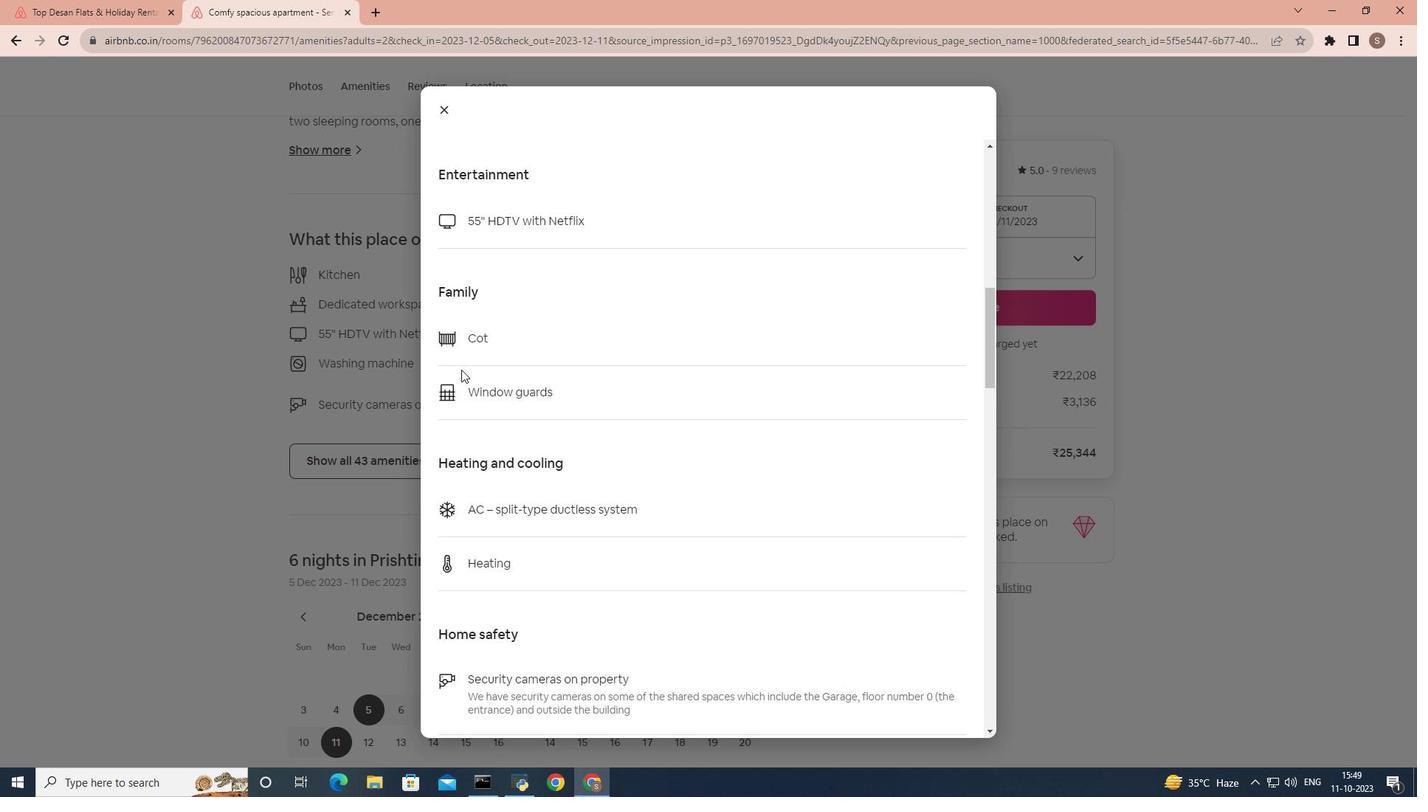 
Action: Mouse scrolled (461, 370) with delta (0, 0)
Screenshot: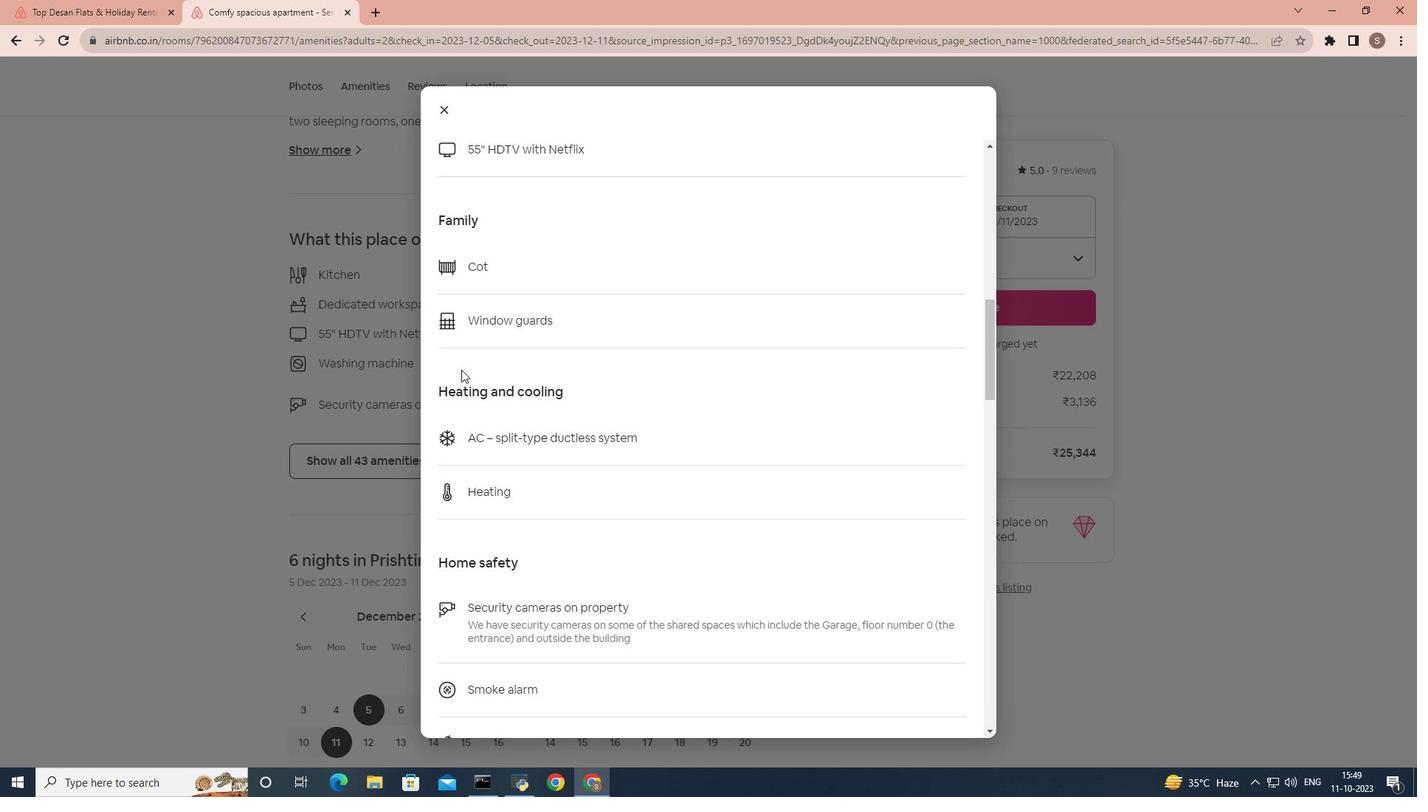 
Action: Mouse scrolled (461, 369) with delta (0, 0)
Screenshot: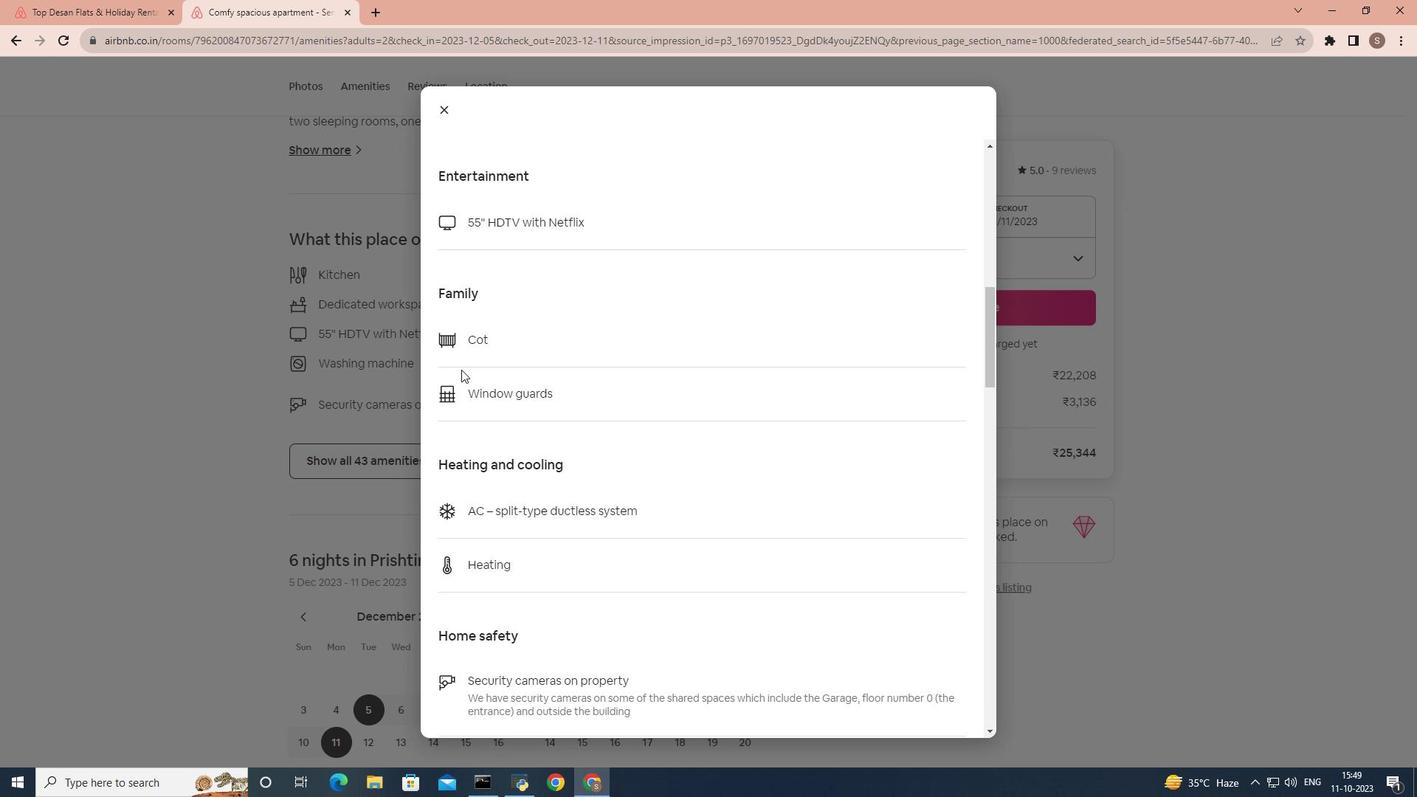 
Action: Mouse scrolled (461, 369) with delta (0, 0)
Screenshot: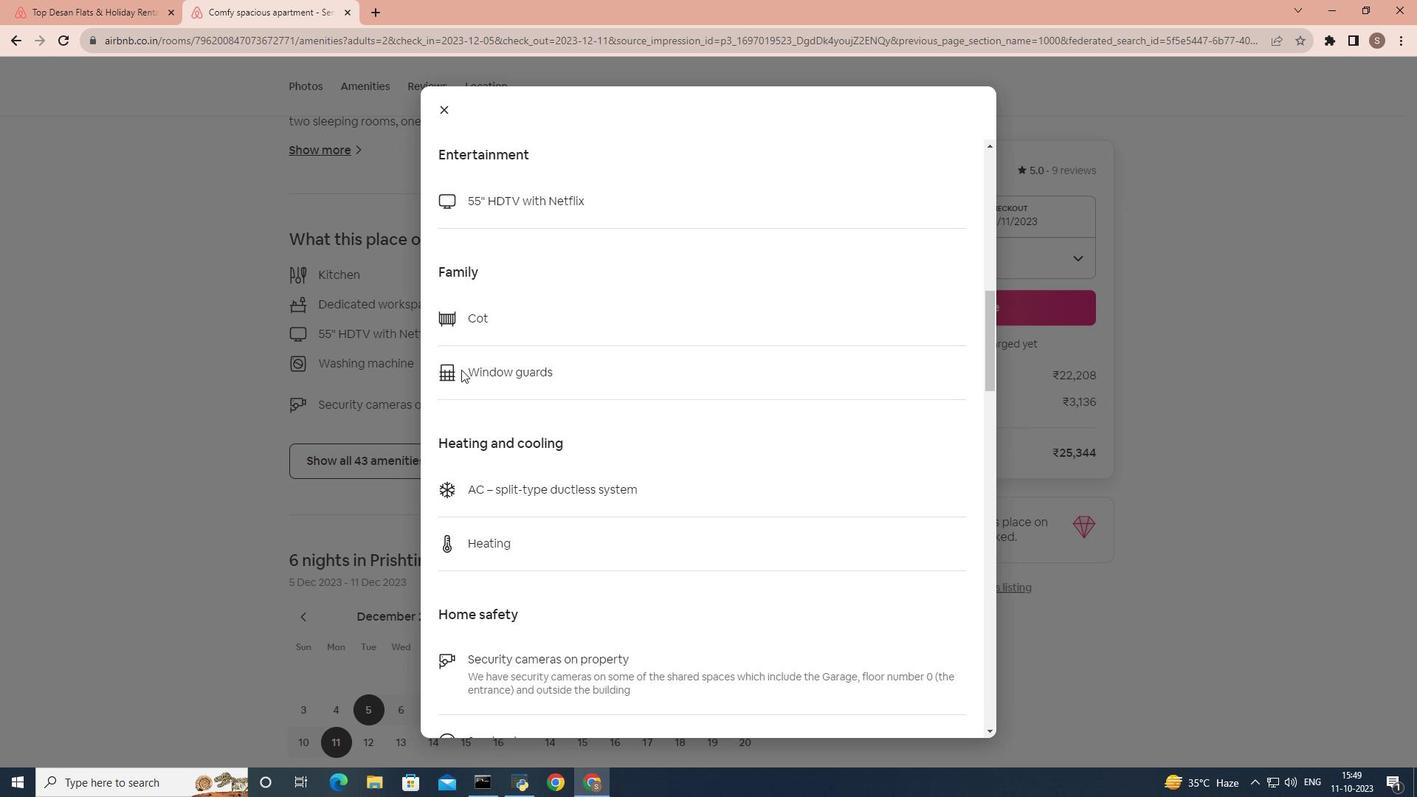 
Action: Mouse scrolled (461, 369) with delta (0, 0)
Screenshot: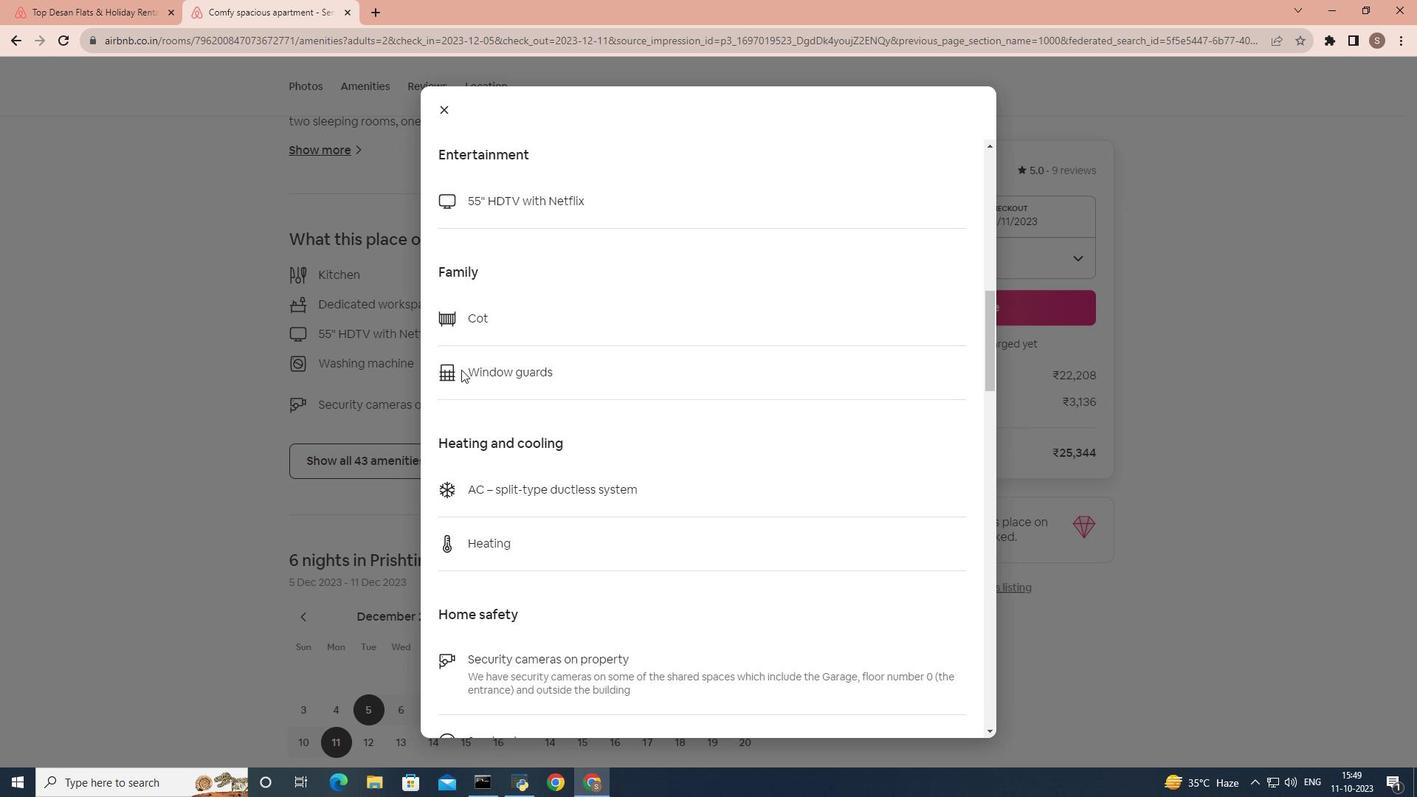 
Action: Mouse scrolled (461, 369) with delta (0, 0)
Screenshot: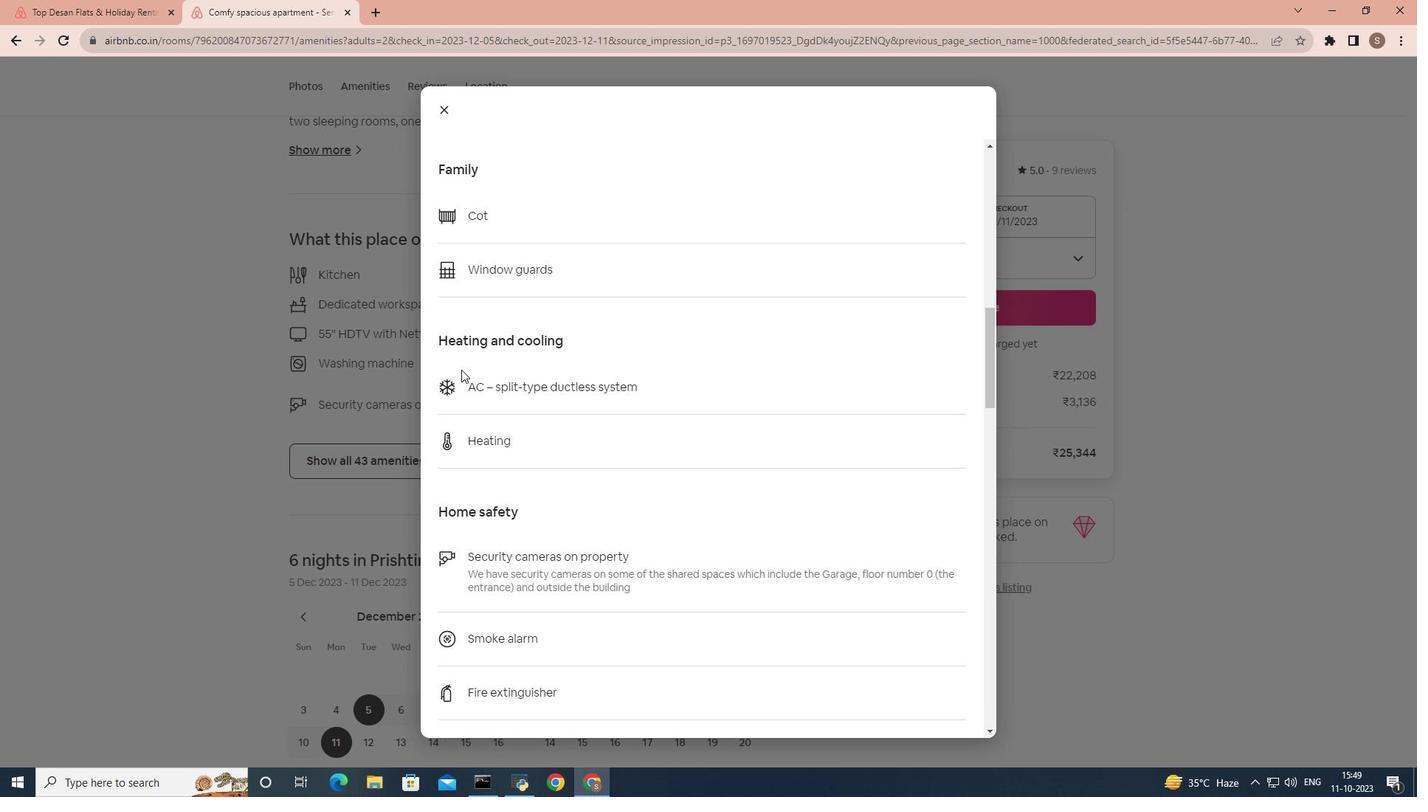 
Action: Mouse scrolled (461, 369) with delta (0, 0)
Screenshot: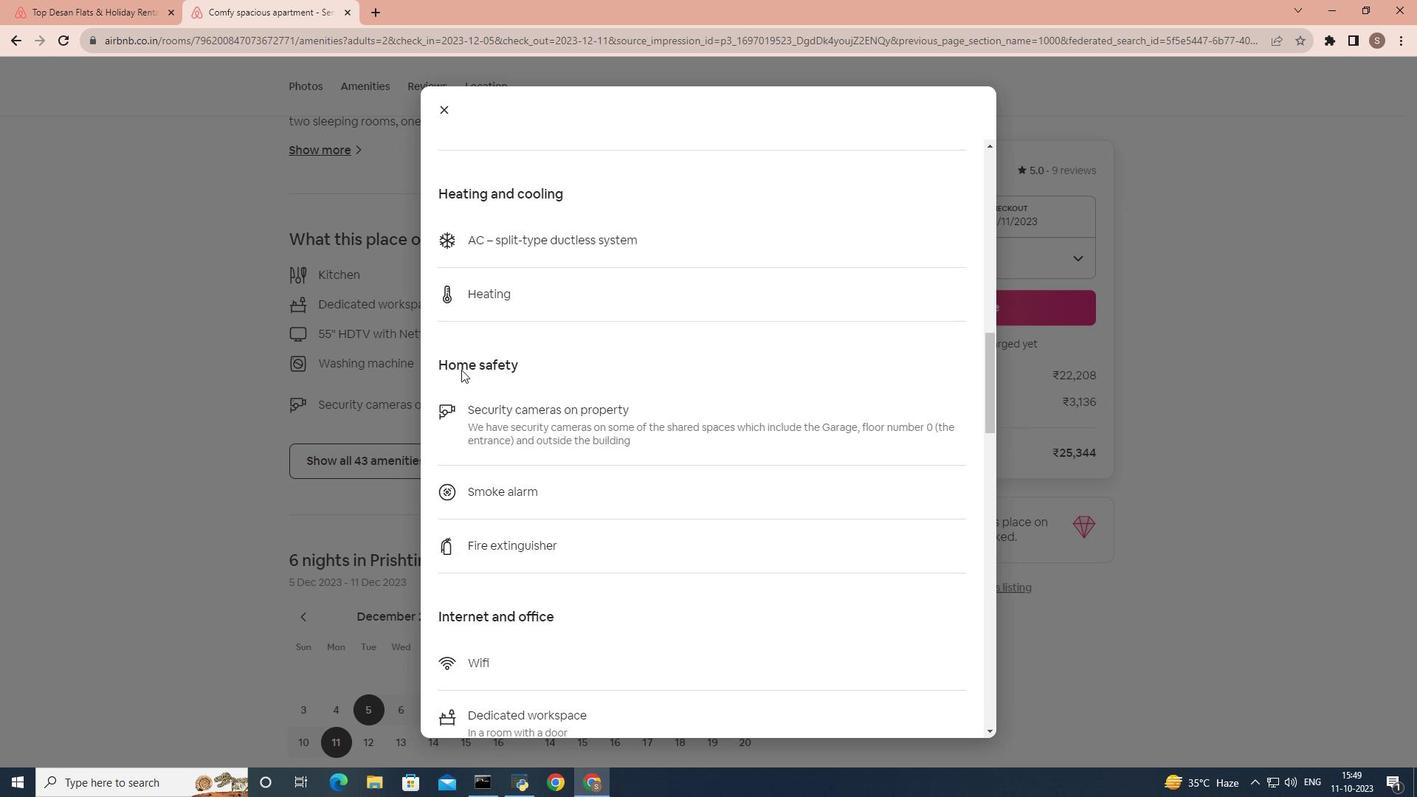 
Action: Mouse scrolled (461, 369) with delta (0, 0)
Screenshot: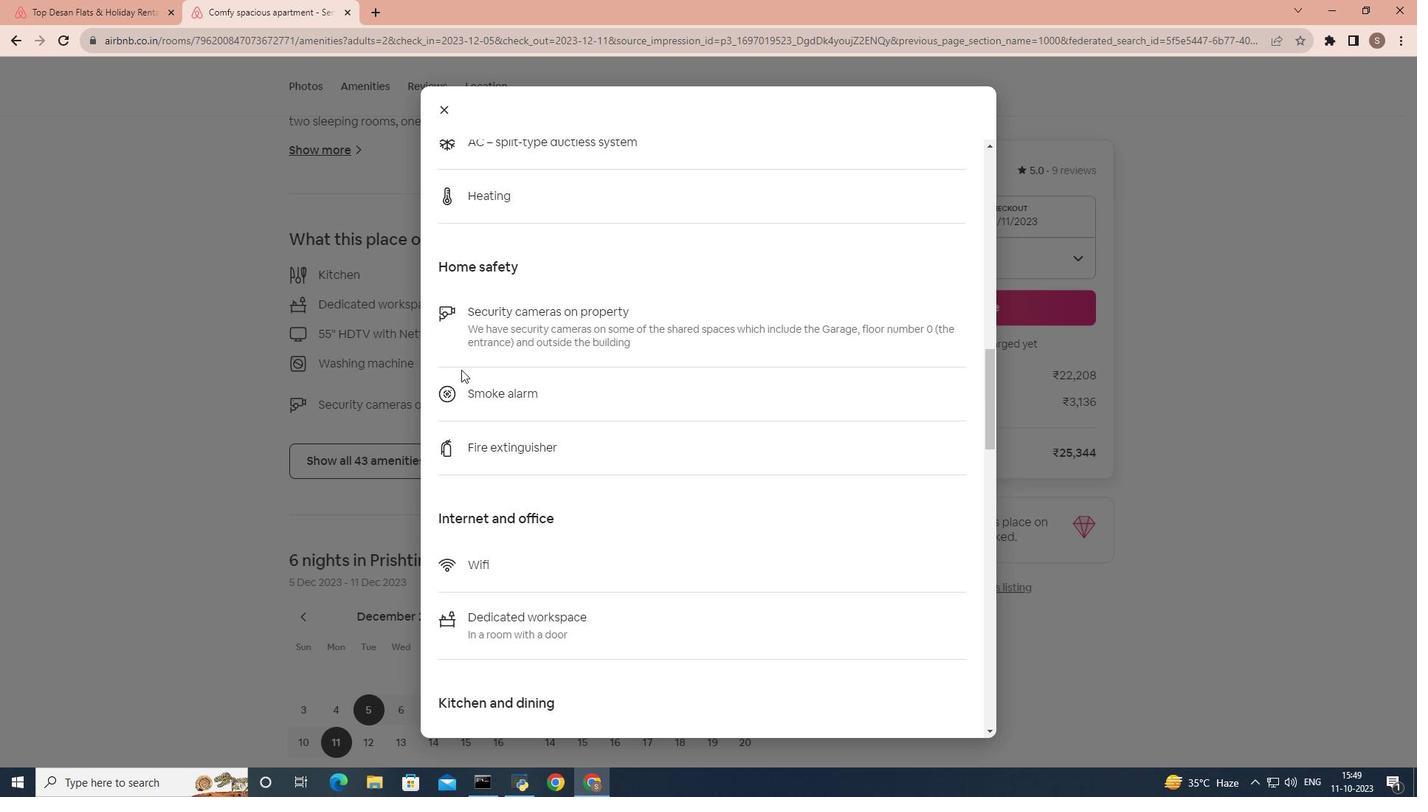 
Action: Mouse scrolled (461, 369) with delta (0, 0)
Screenshot: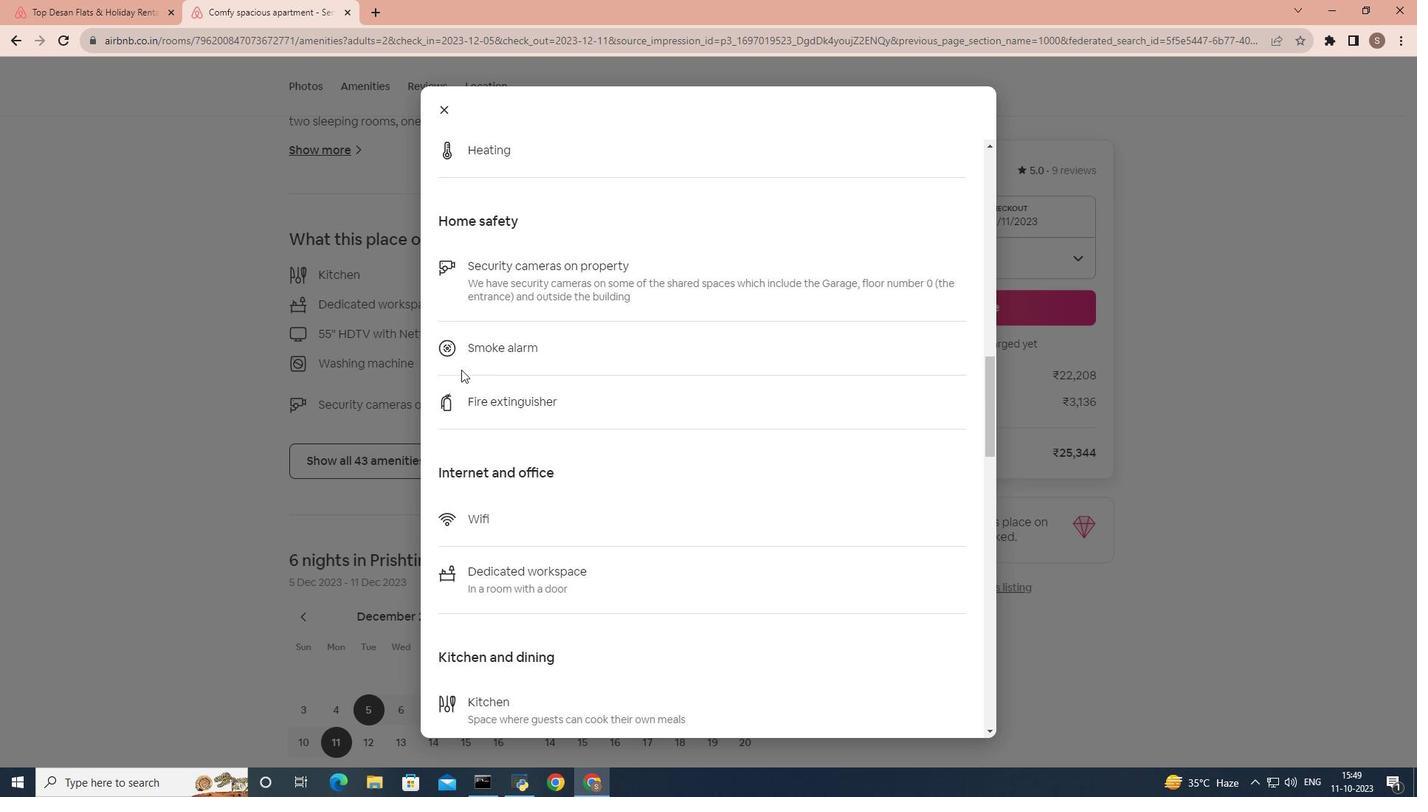 
Action: Mouse scrolled (461, 369) with delta (0, 0)
Screenshot: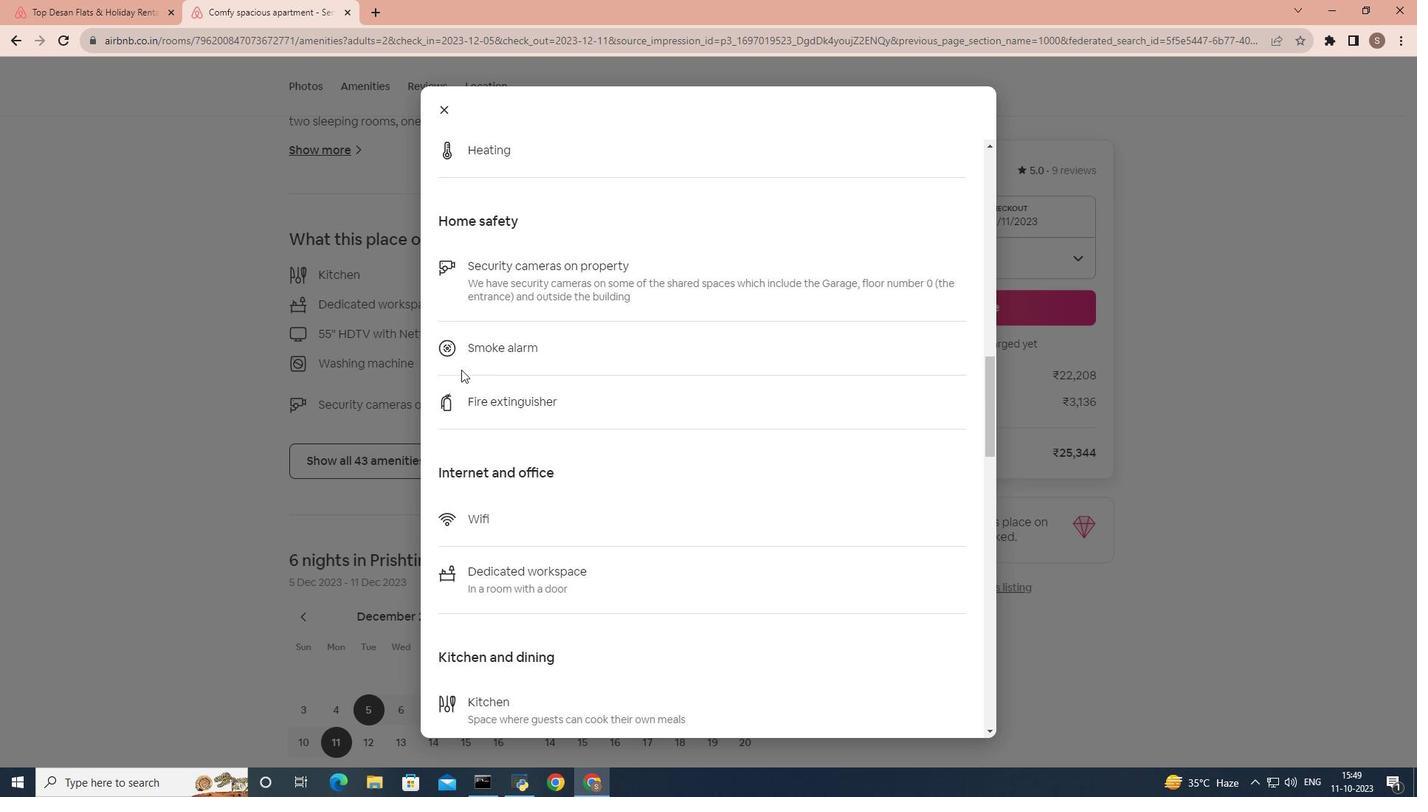 
Action: Mouse scrolled (461, 369) with delta (0, 0)
Screenshot: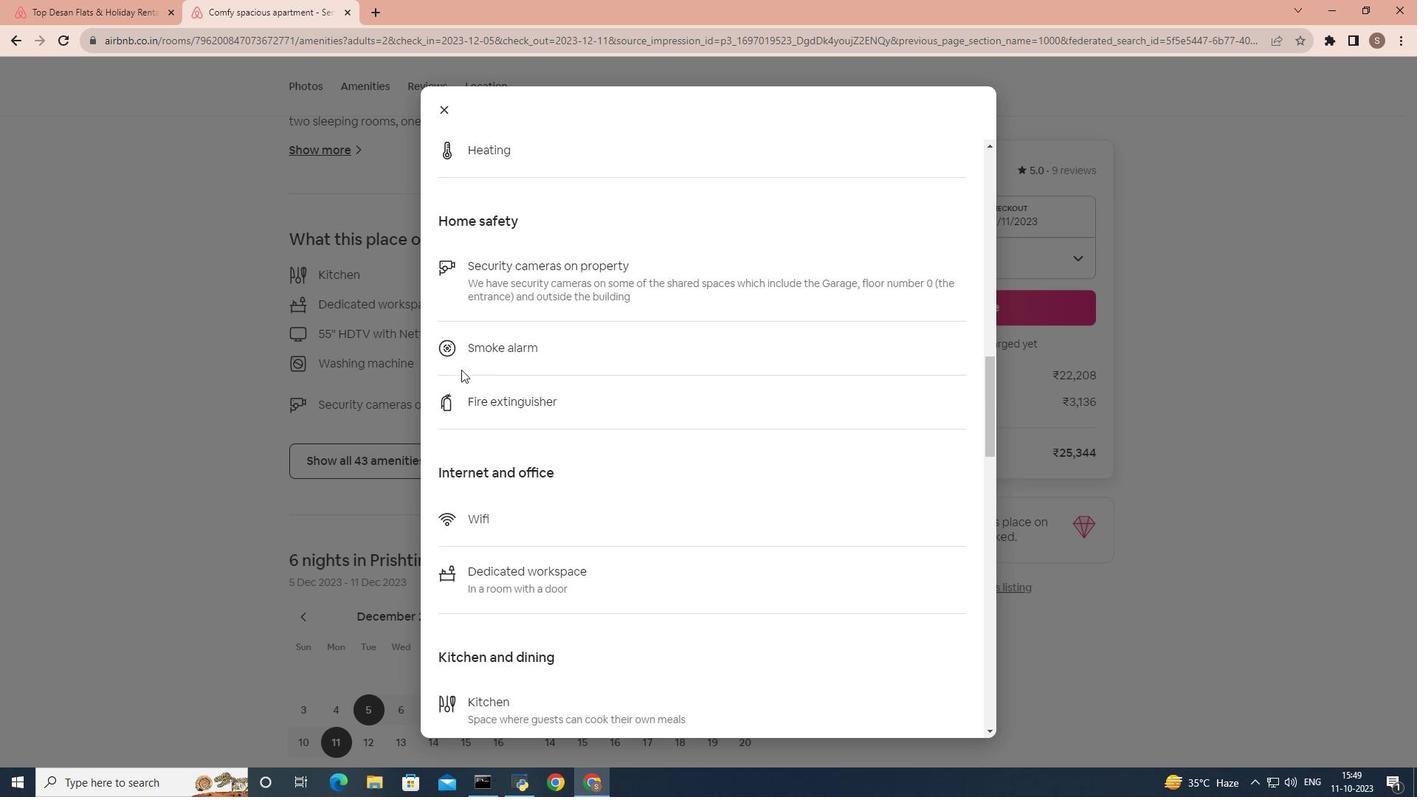 
Action: Mouse scrolled (461, 369) with delta (0, 0)
Screenshot: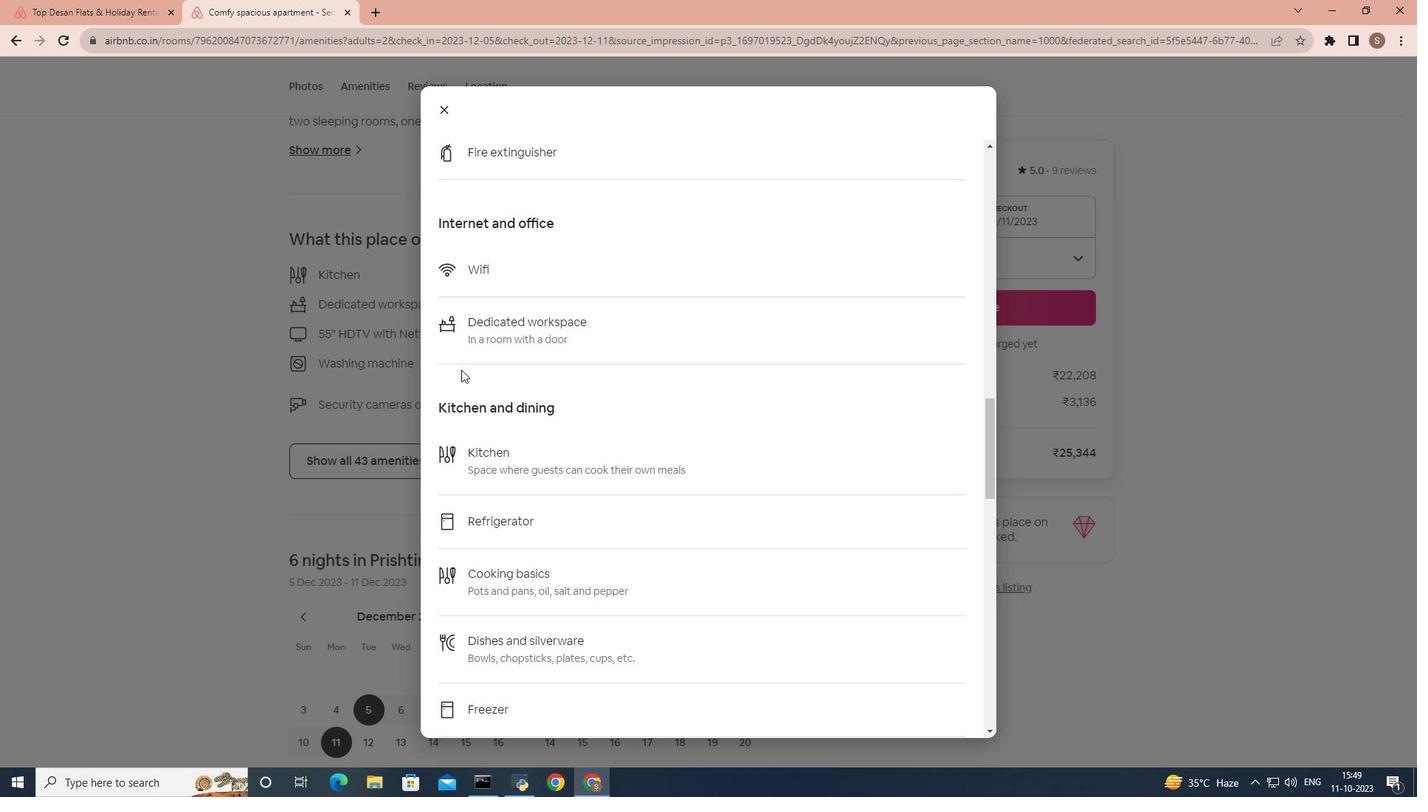 
Action: Mouse scrolled (461, 369) with delta (0, 0)
Screenshot: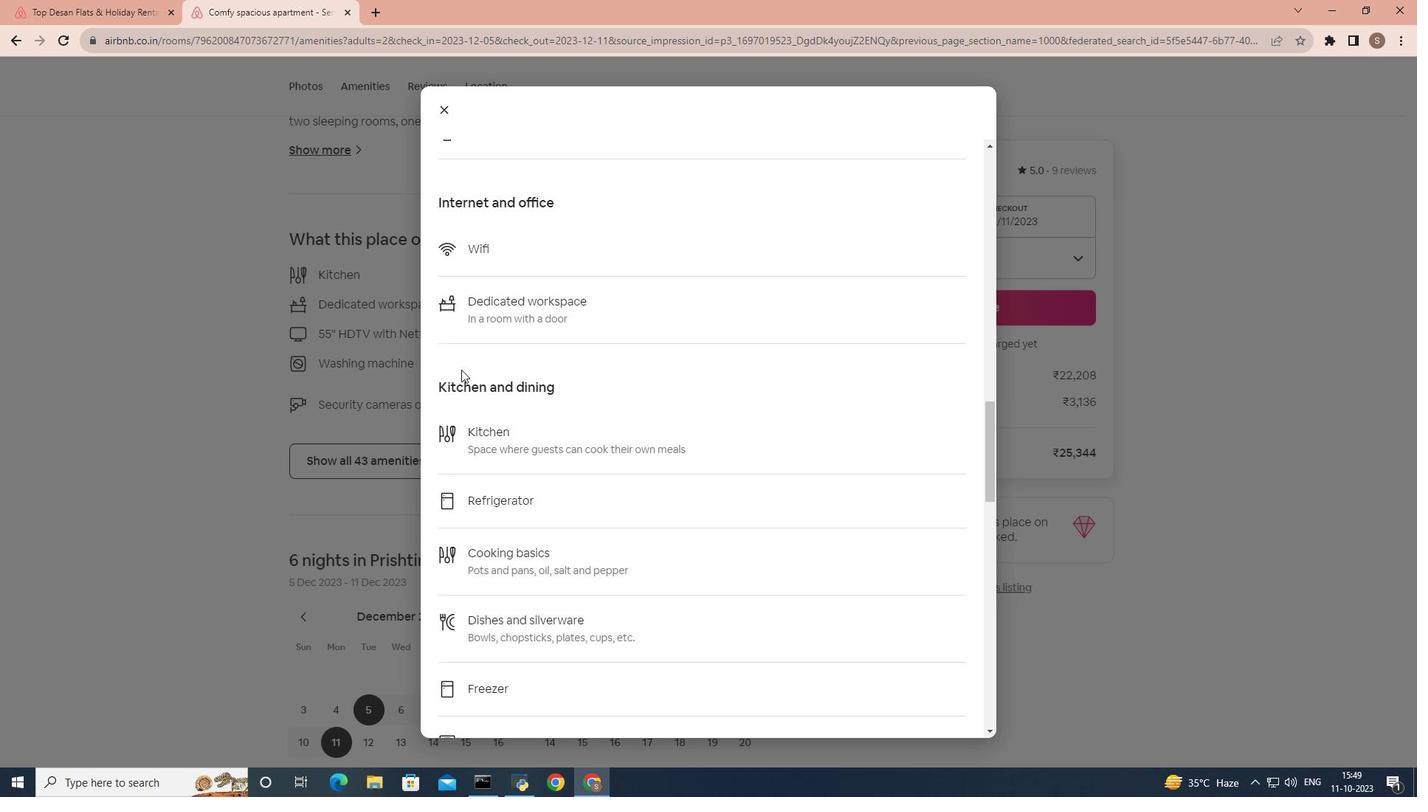 
Action: Mouse scrolled (461, 369) with delta (0, 0)
Screenshot: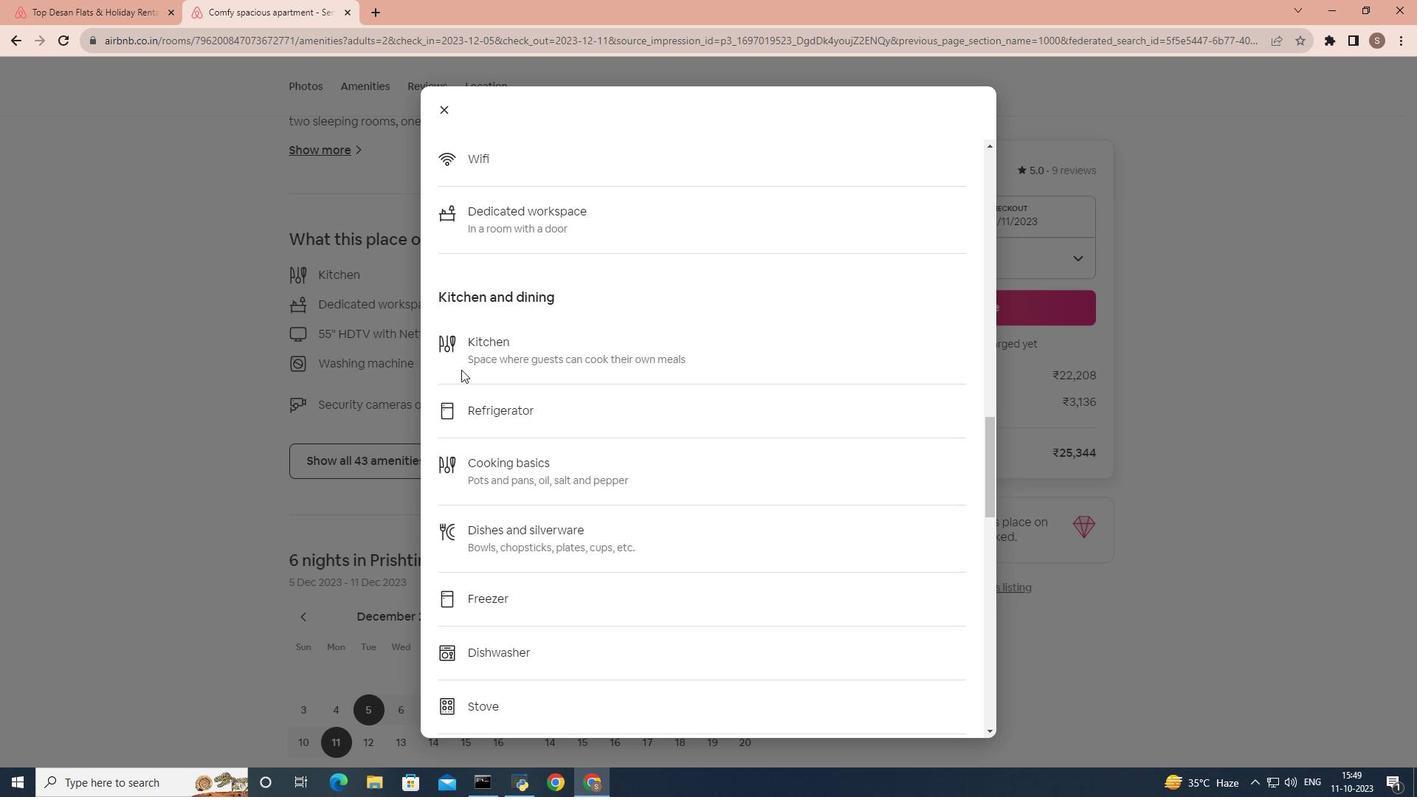 
Action: Mouse scrolled (461, 369) with delta (0, 0)
Screenshot: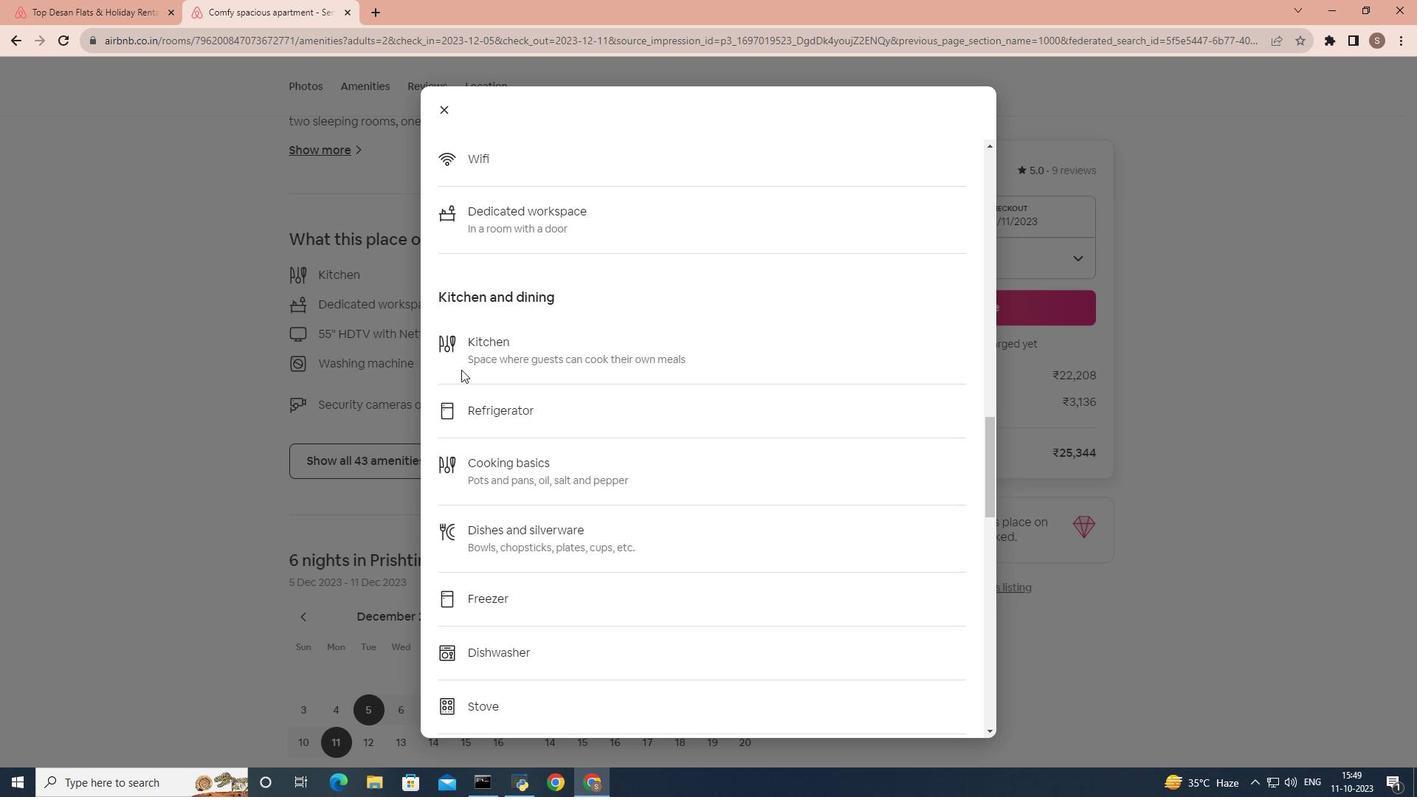 
Action: Mouse scrolled (461, 369) with delta (0, 0)
Screenshot: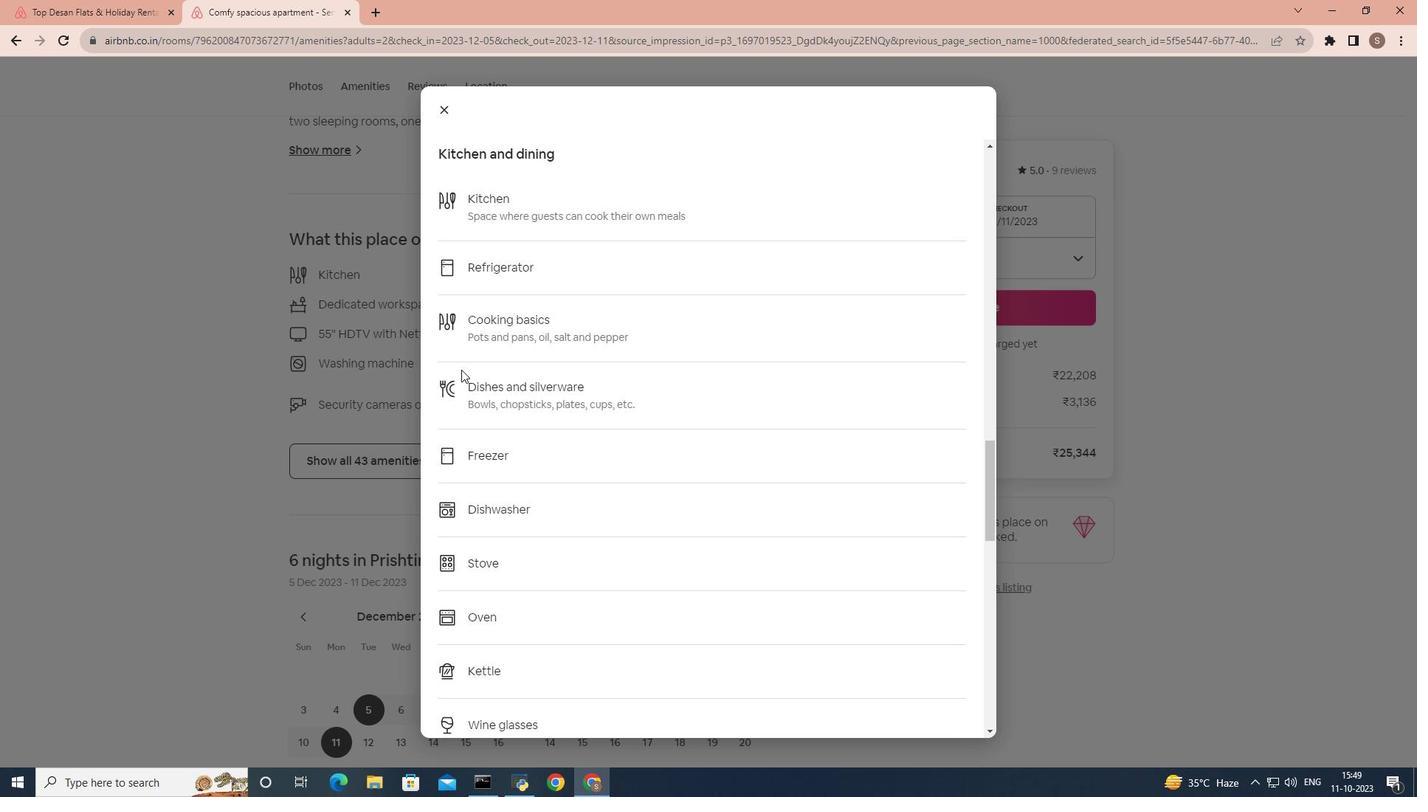 
Action: Mouse scrolled (461, 369) with delta (0, 0)
Screenshot: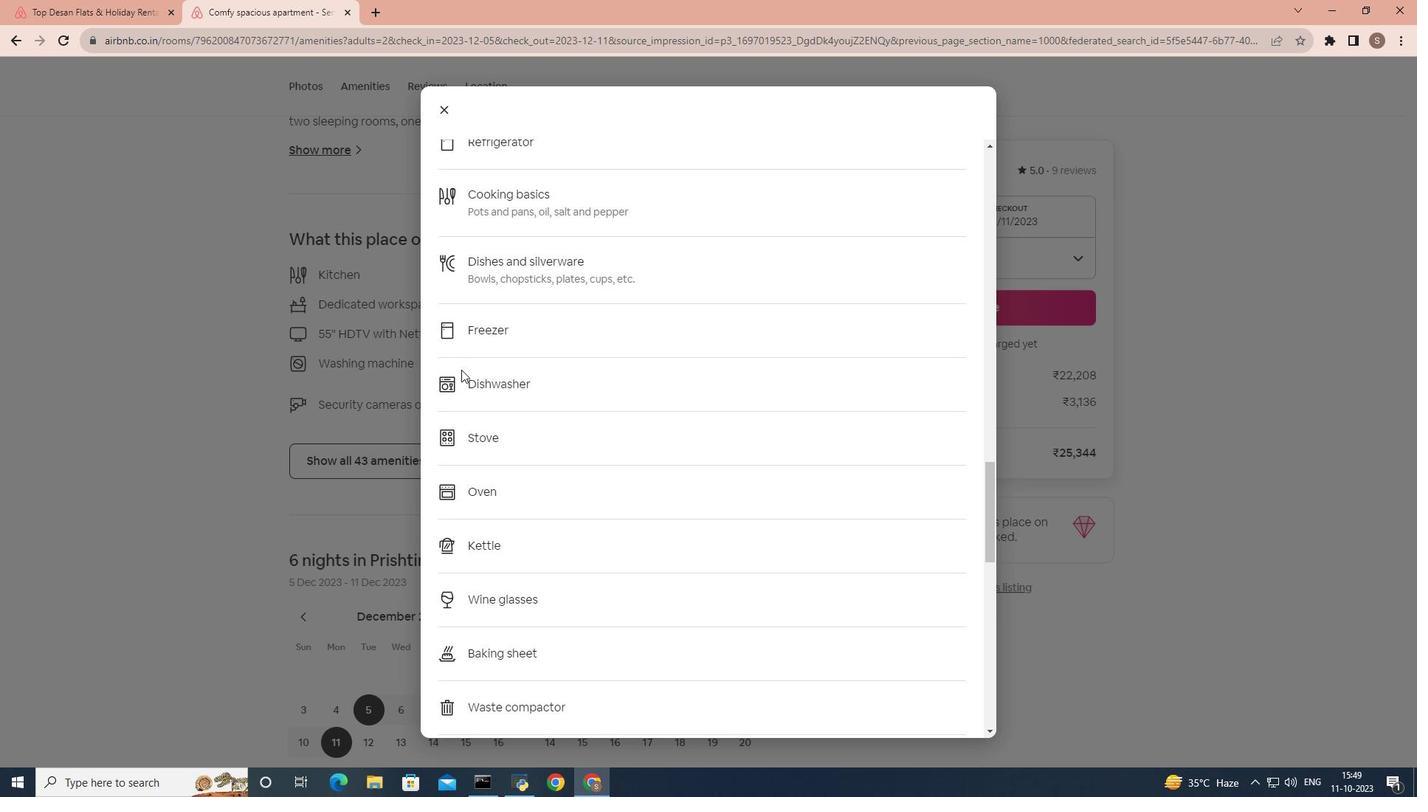 
Action: Mouse scrolled (461, 369) with delta (0, 0)
Screenshot: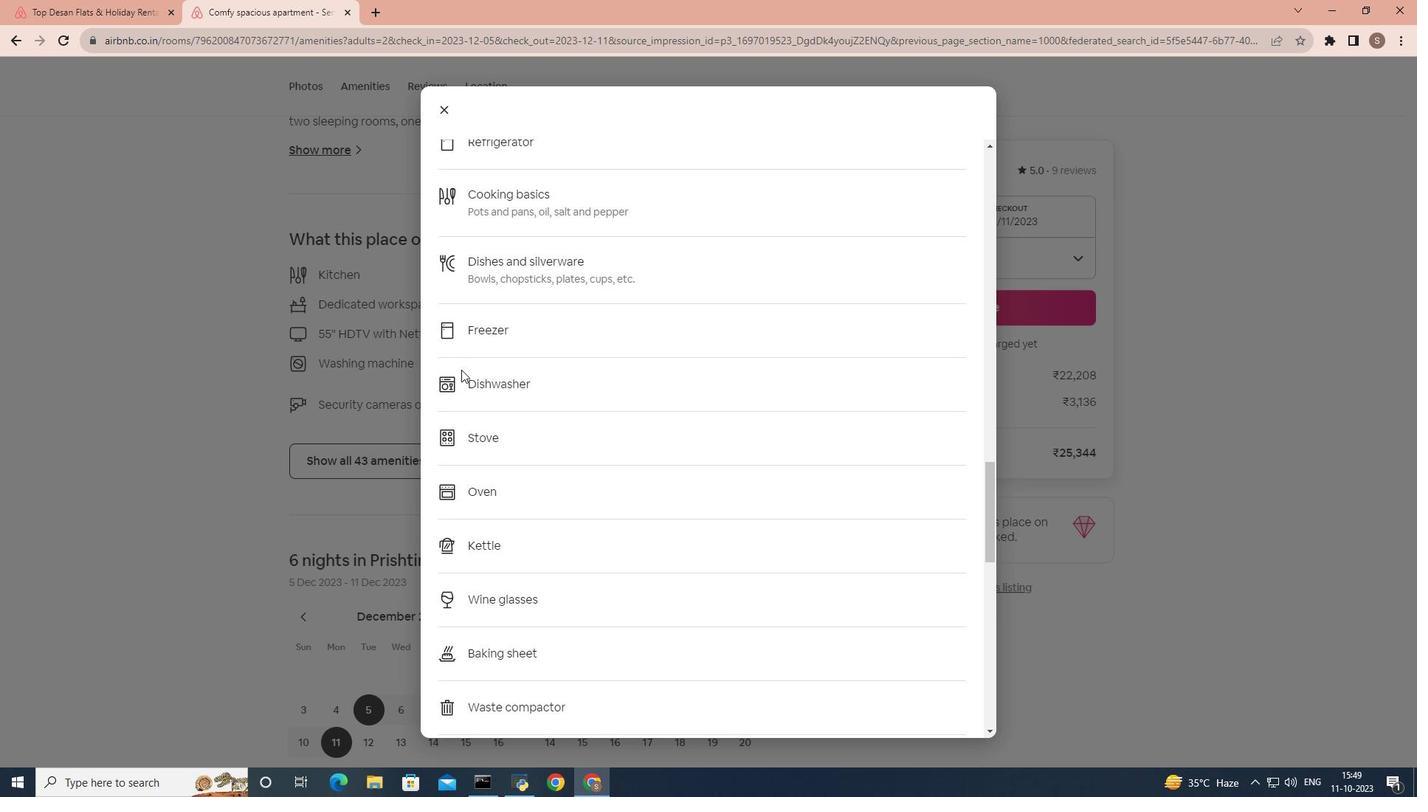 
Action: Mouse scrolled (461, 369) with delta (0, 0)
Screenshot: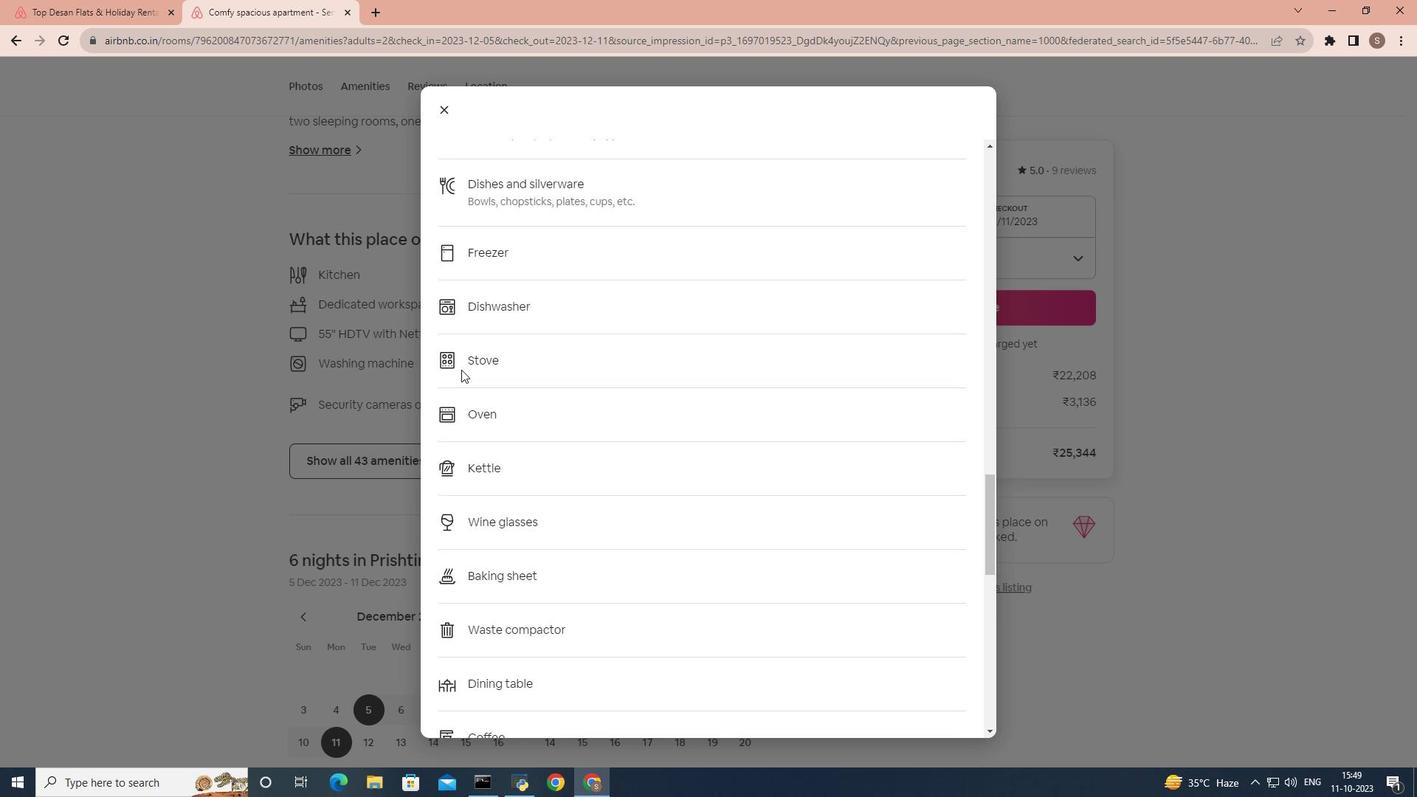 
Action: Mouse scrolled (461, 369) with delta (0, 0)
Screenshot: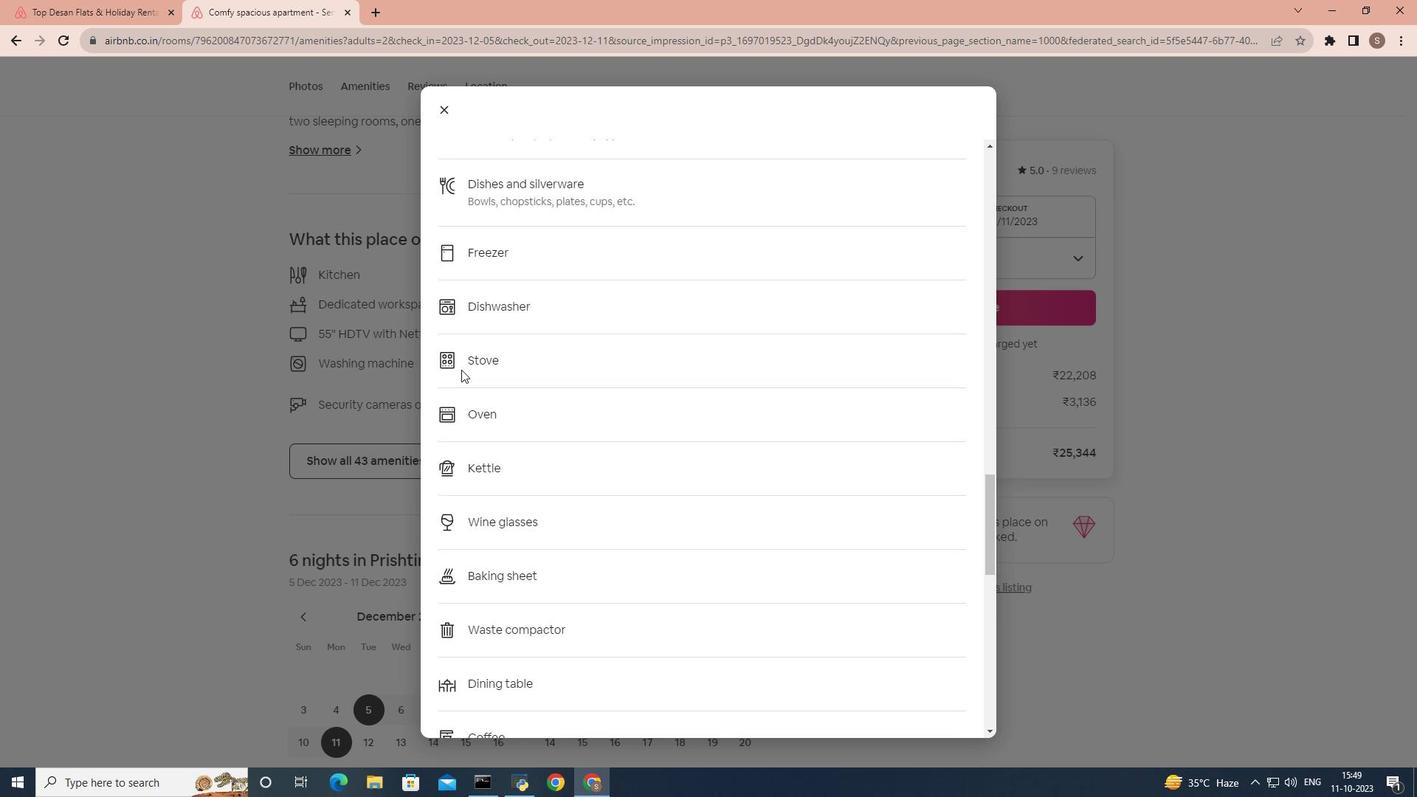 
Action: Mouse scrolled (461, 369) with delta (0, 0)
Screenshot: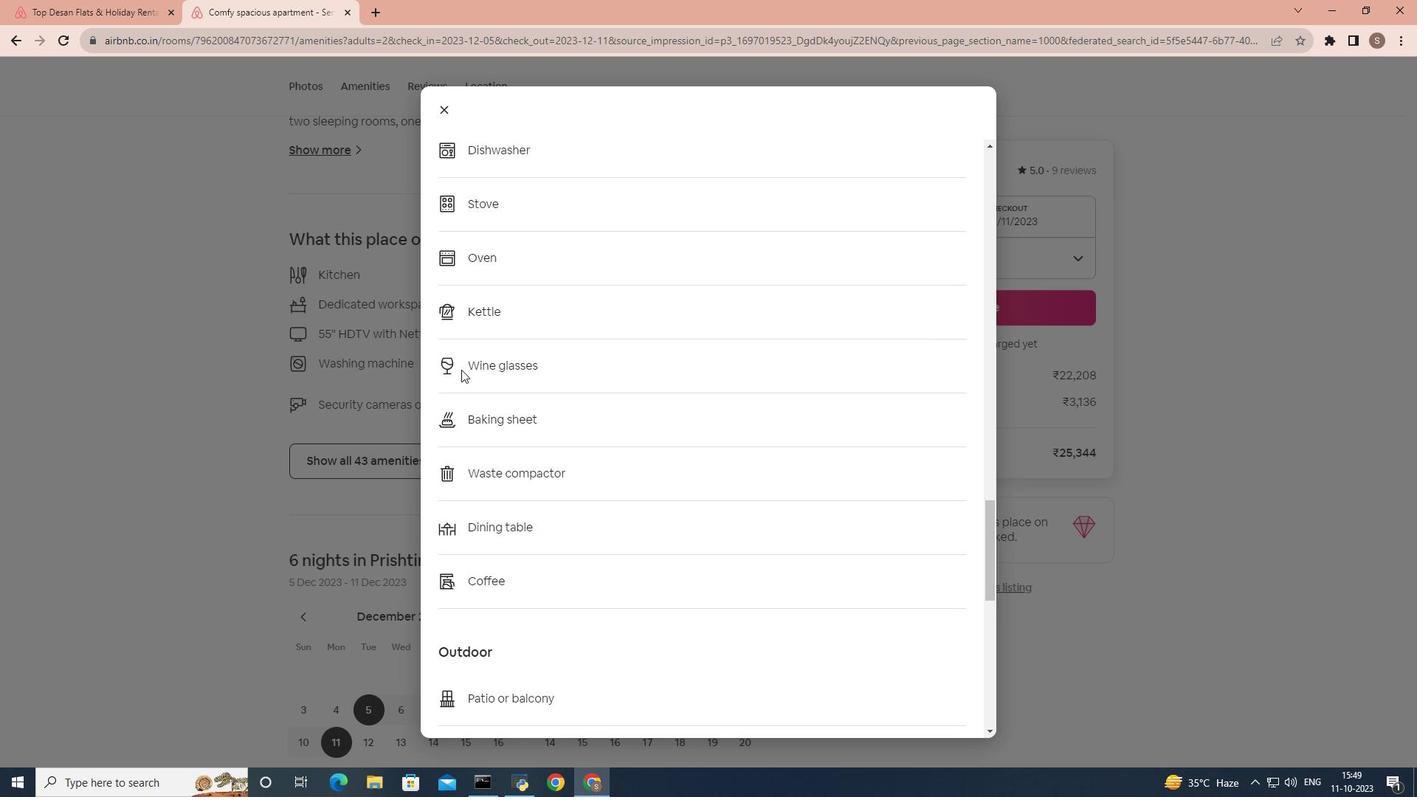 
Action: Mouse scrolled (461, 369) with delta (0, 0)
Screenshot: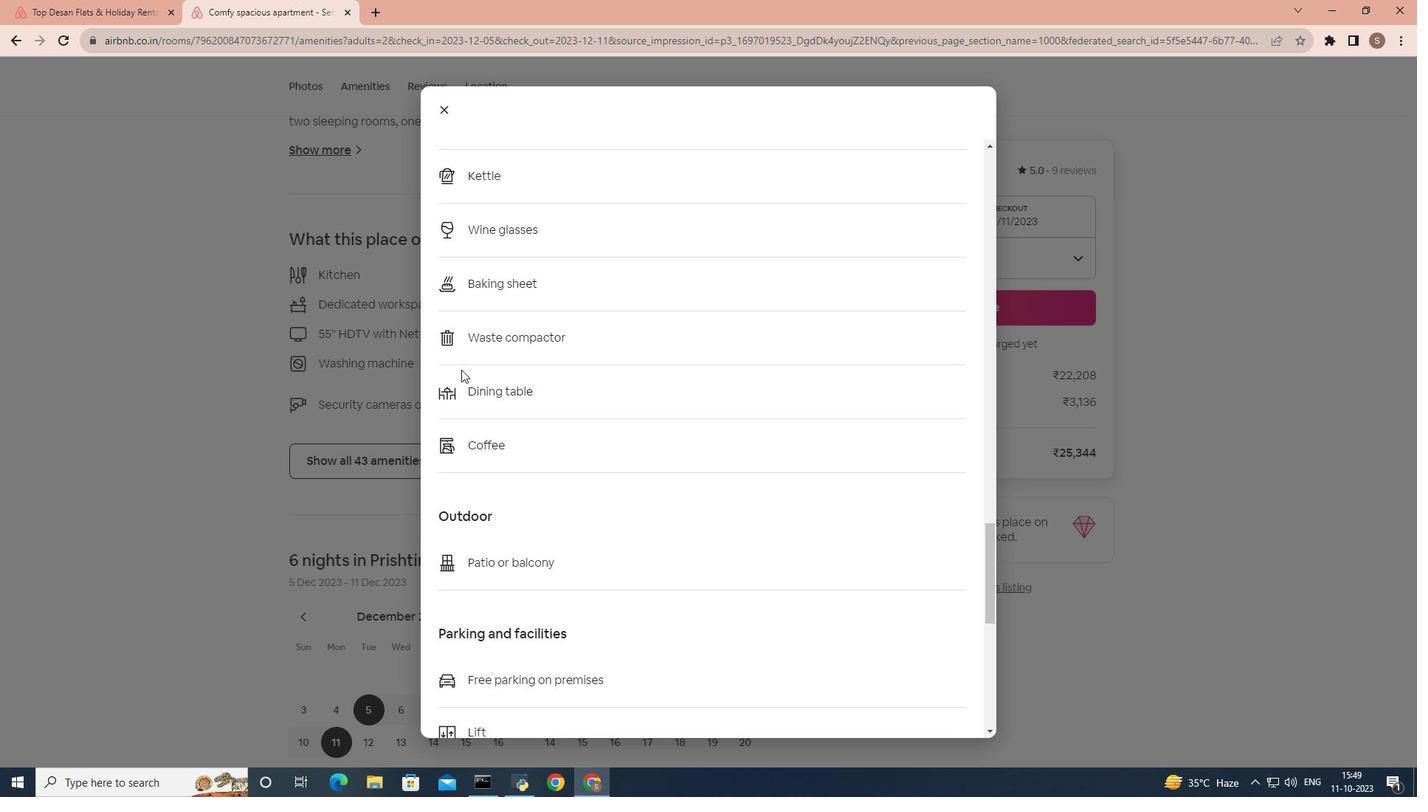 
Action: Mouse scrolled (461, 369) with delta (0, 0)
Screenshot: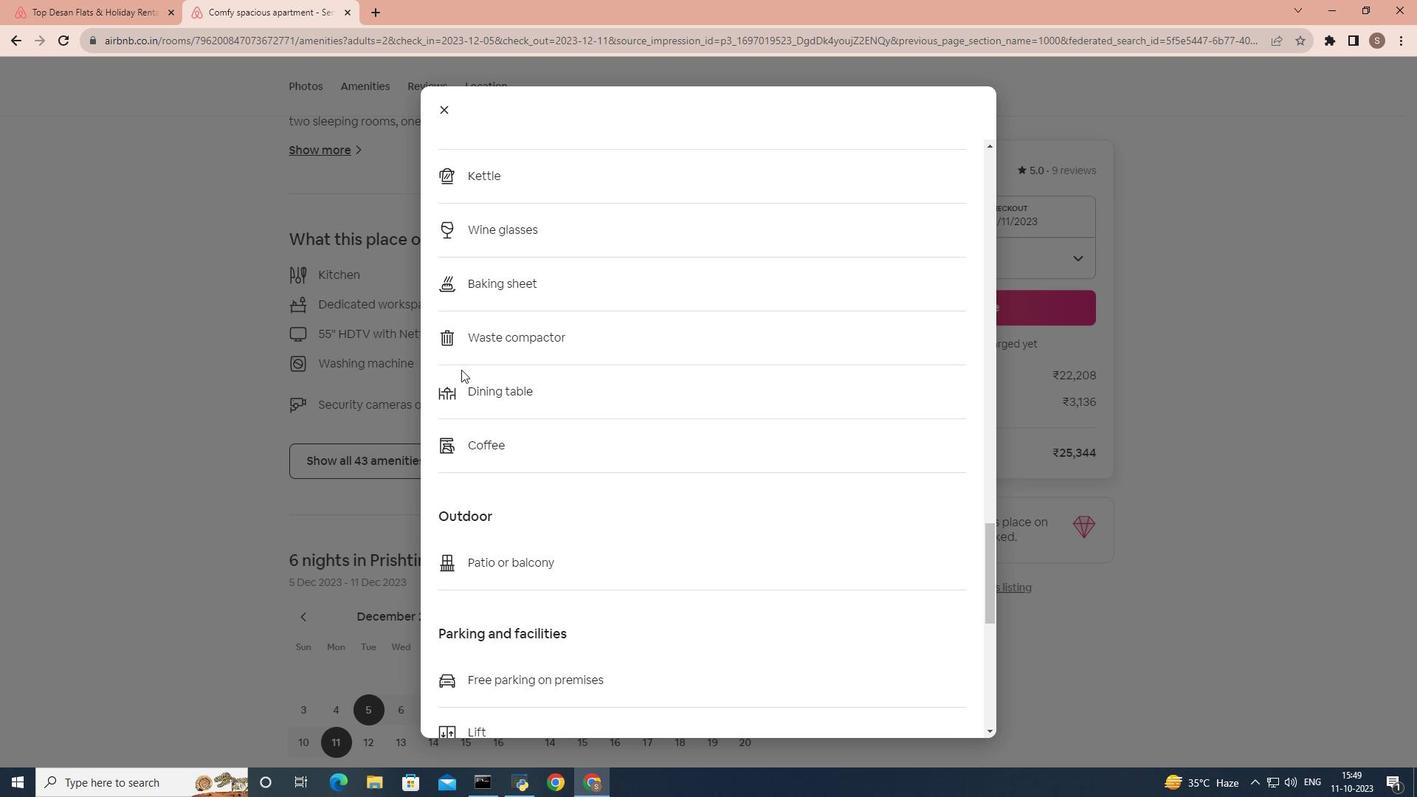 
Action: Mouse scrolled (461, 369) with delta (0, 0)
Screenshot: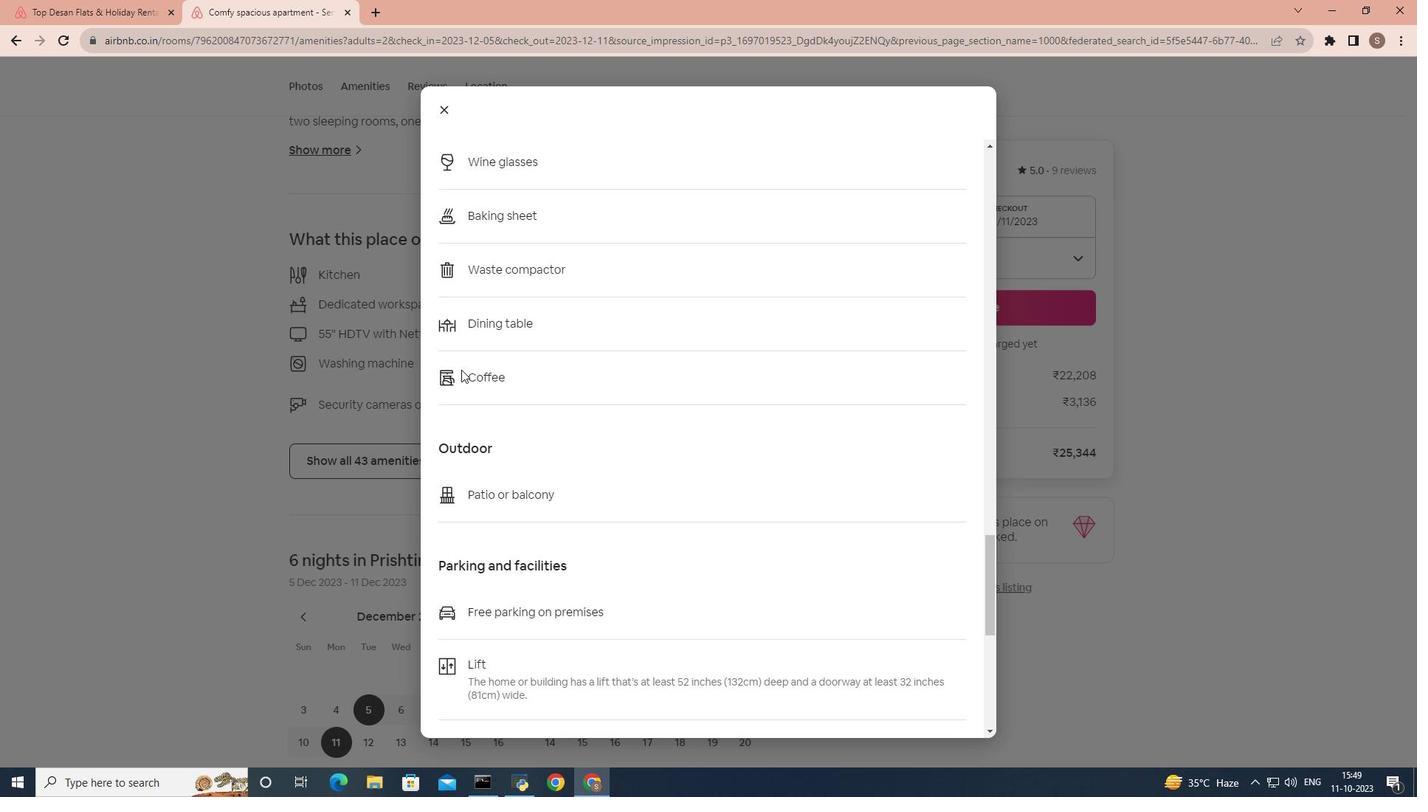 
Action: Mouse scrolled (461, 369) with delta (0, 0)
Screenshot: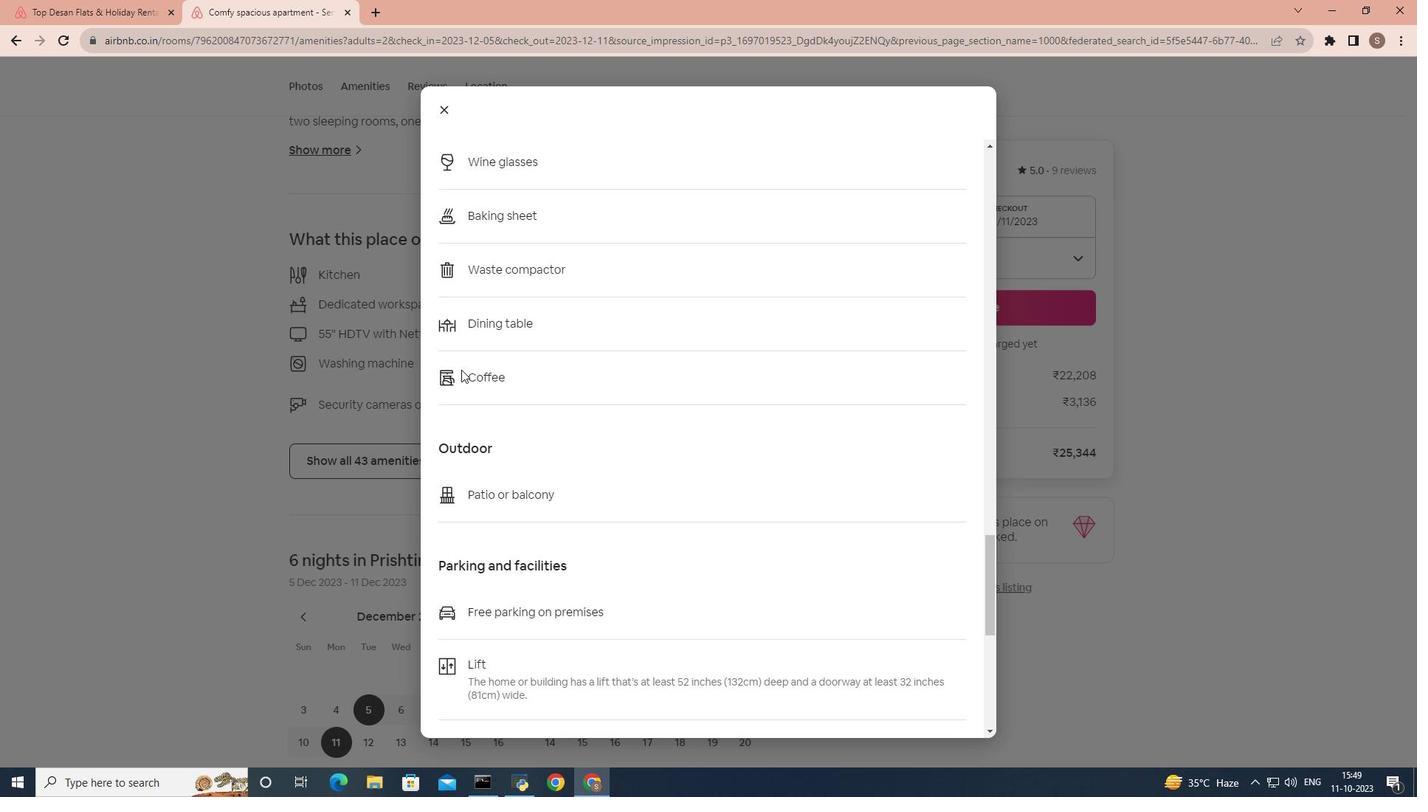 
Action: Mouse scrolled (461, 369) with delta (0, 0)
Screenshot: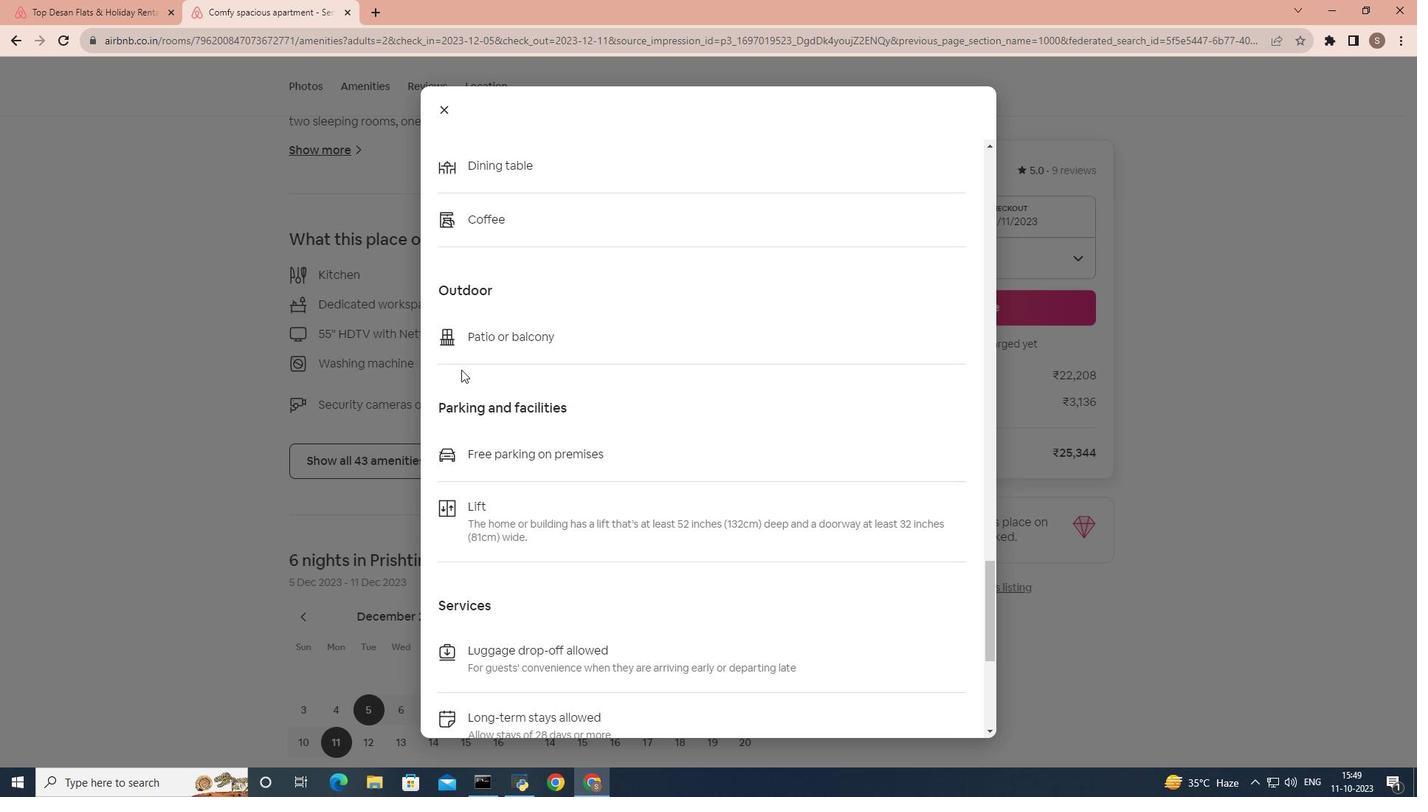 
Action: Mouse scrolled (461, 369) with delta (0, 0)
Screenshot: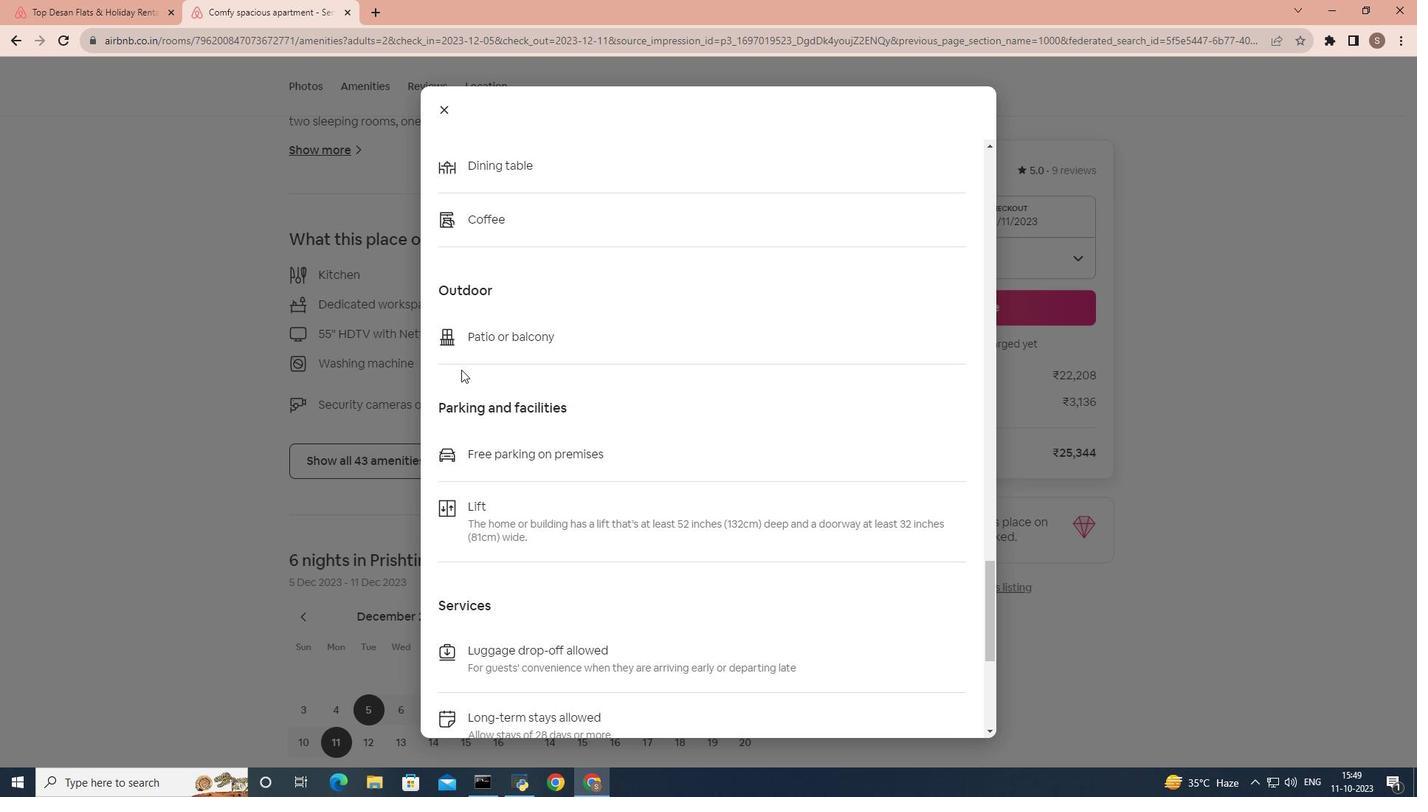 
Action: Mouse scrolled (461, 369) with delta (0, 0)
Screenshot: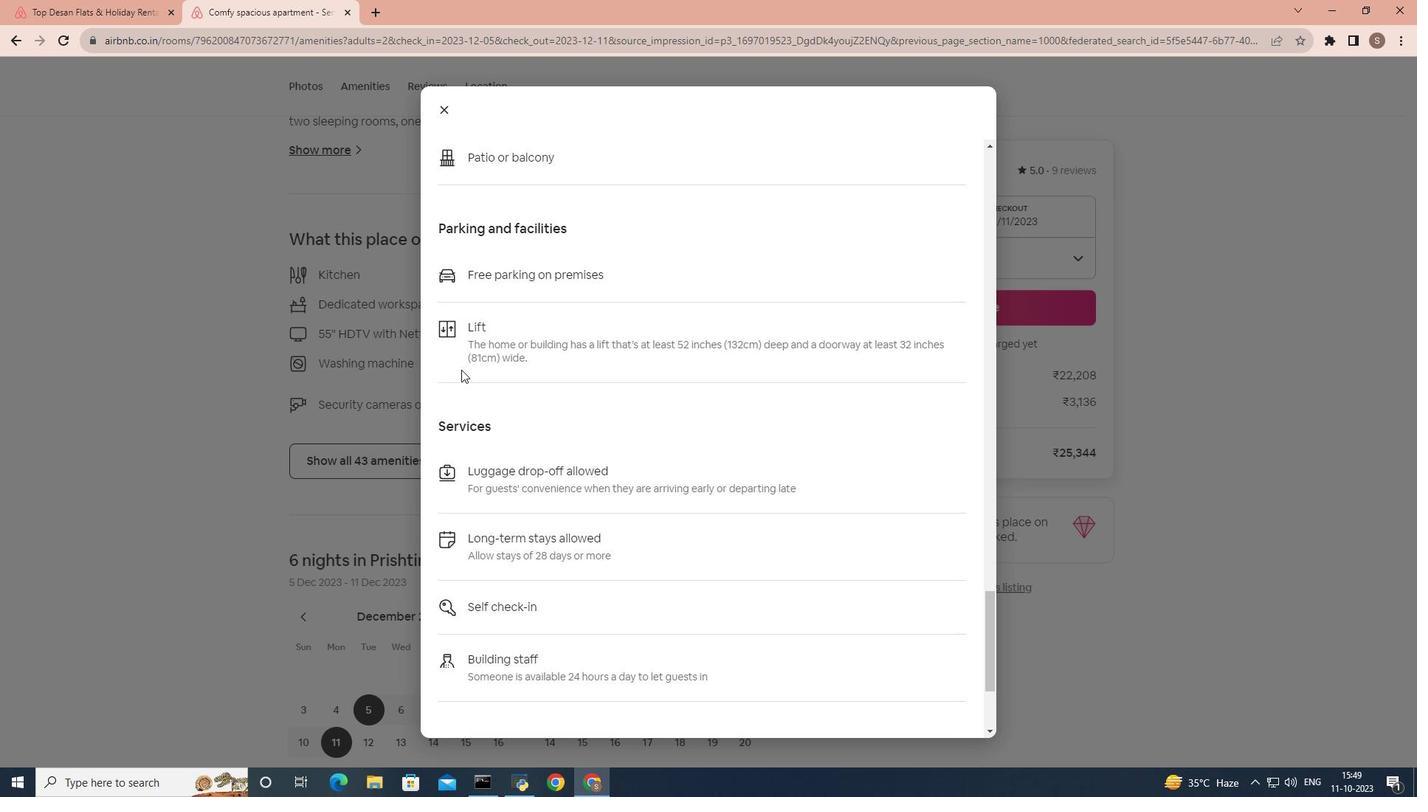 
Action: Mouse scrolled (461, 370) with delta (0, 0)
Screenshot: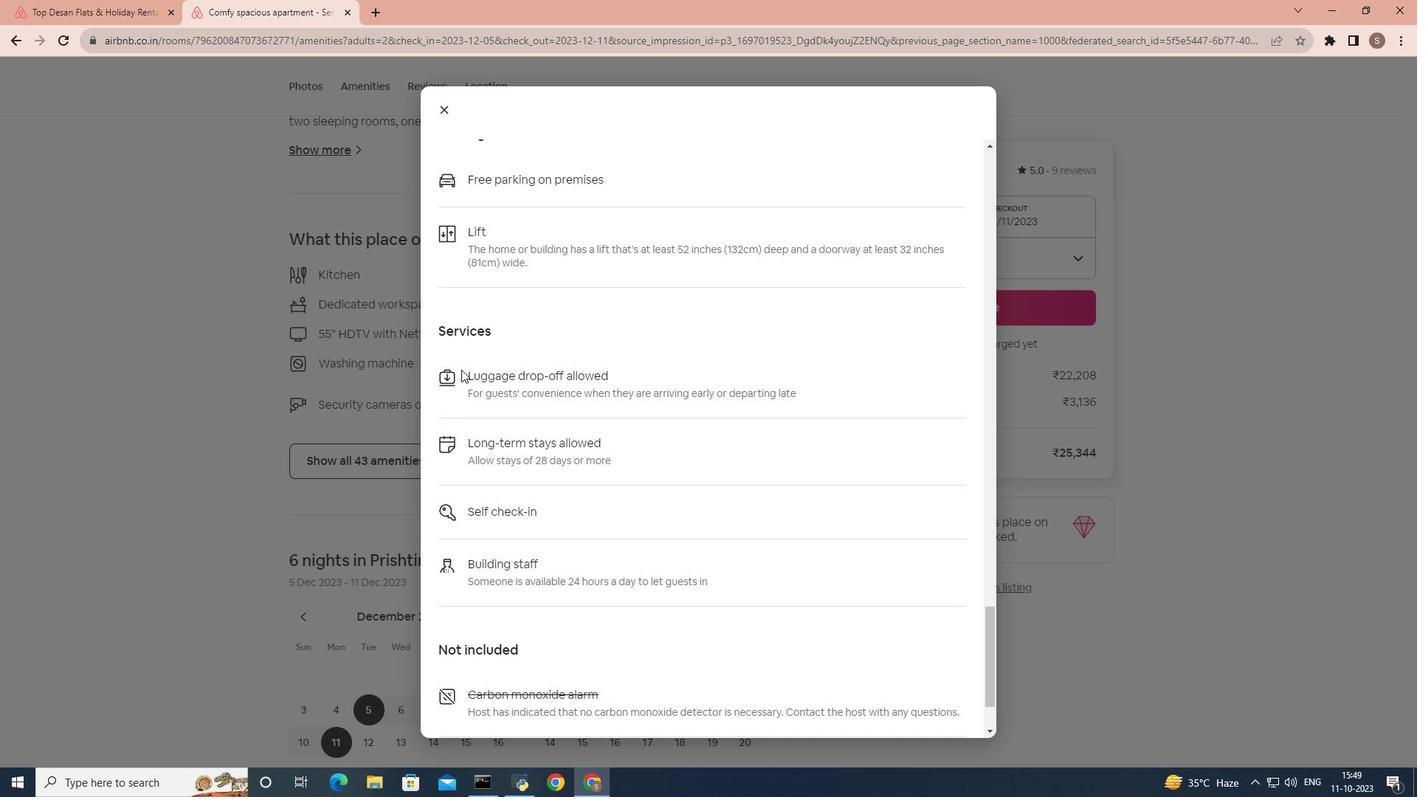 
Action: Mouse scrolled (461, 369) with delta (0, 0)
Screenshot: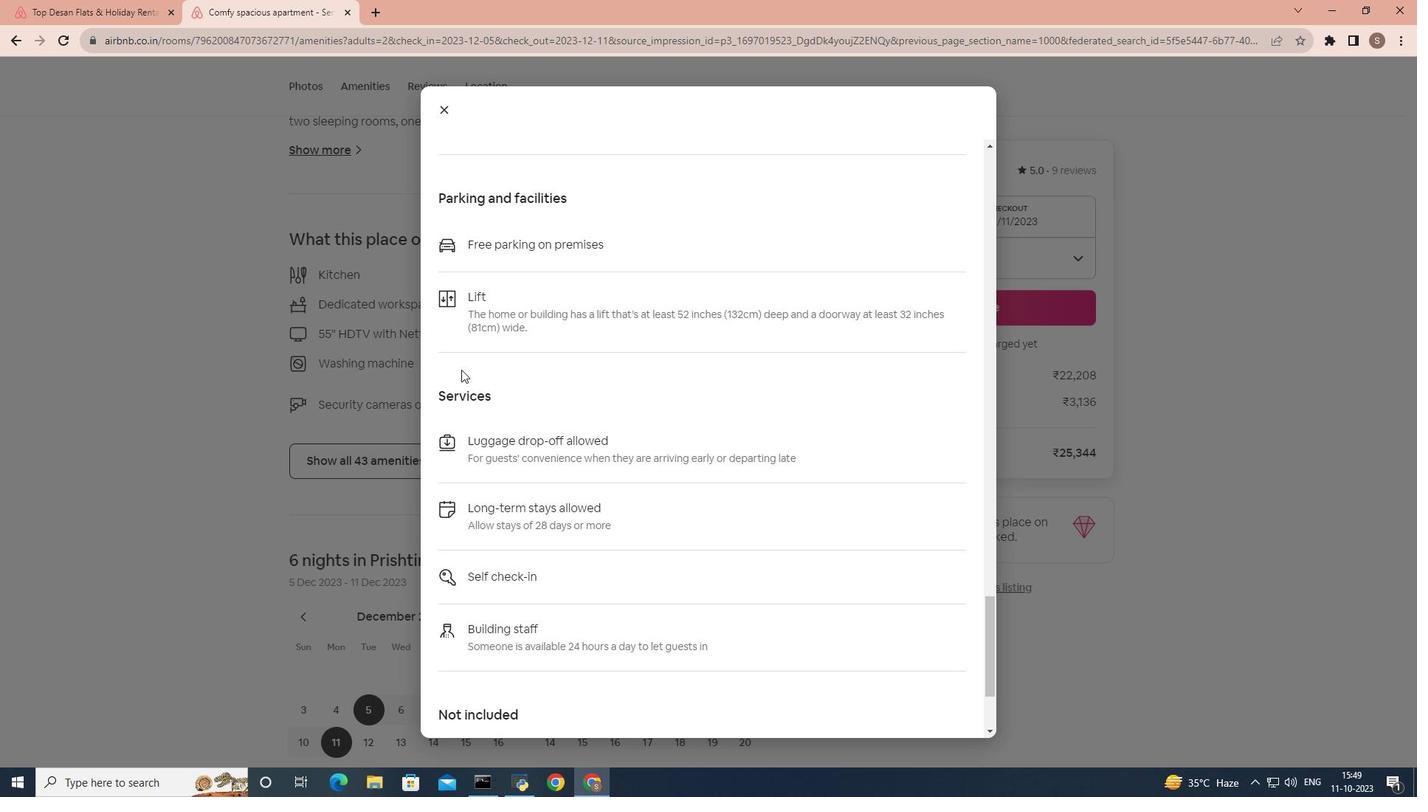 
Action: Mouse scrolled (461, 369) with delta (0, 0)
Screenshot: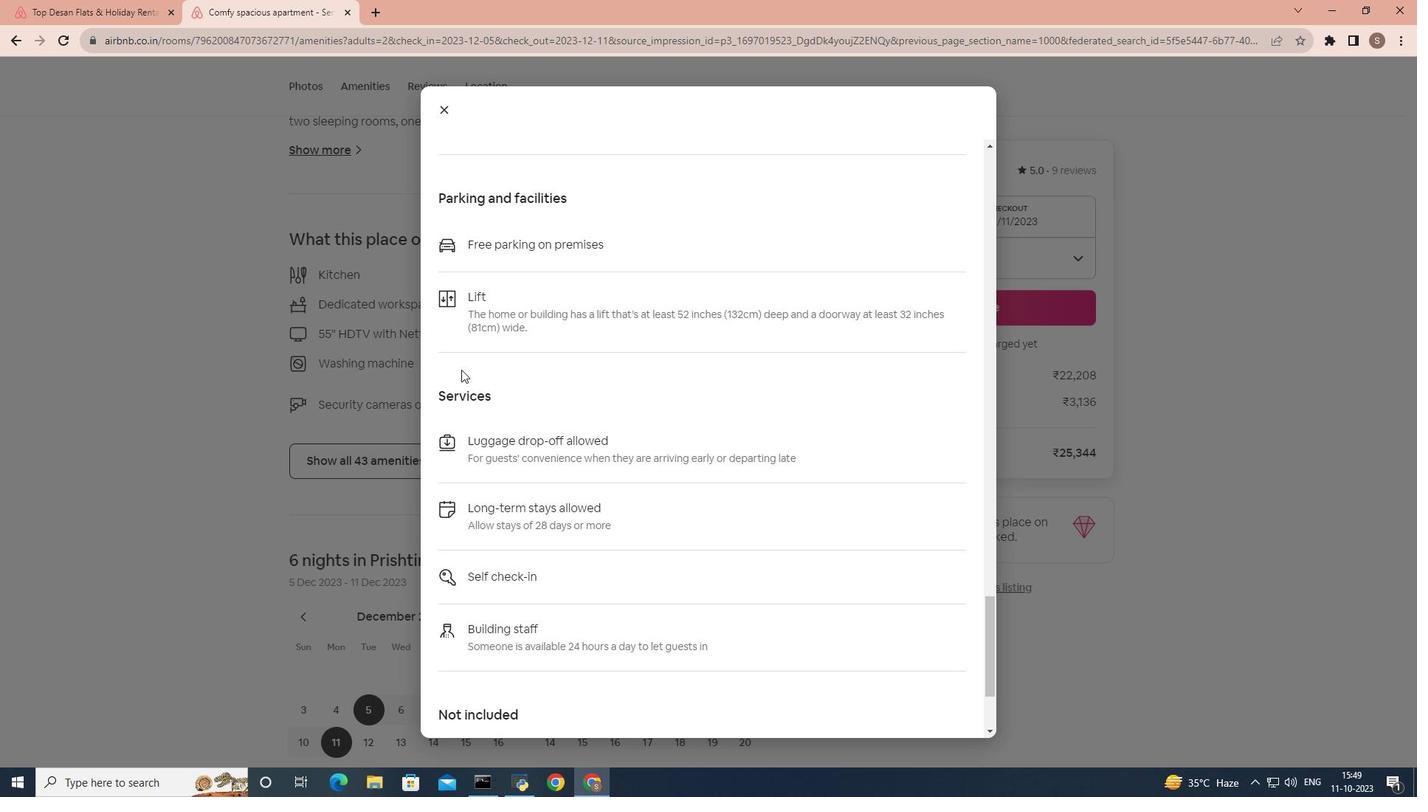 
Action: Mouse scrolled (461, 369) with delta (0, 0)
Screenshot: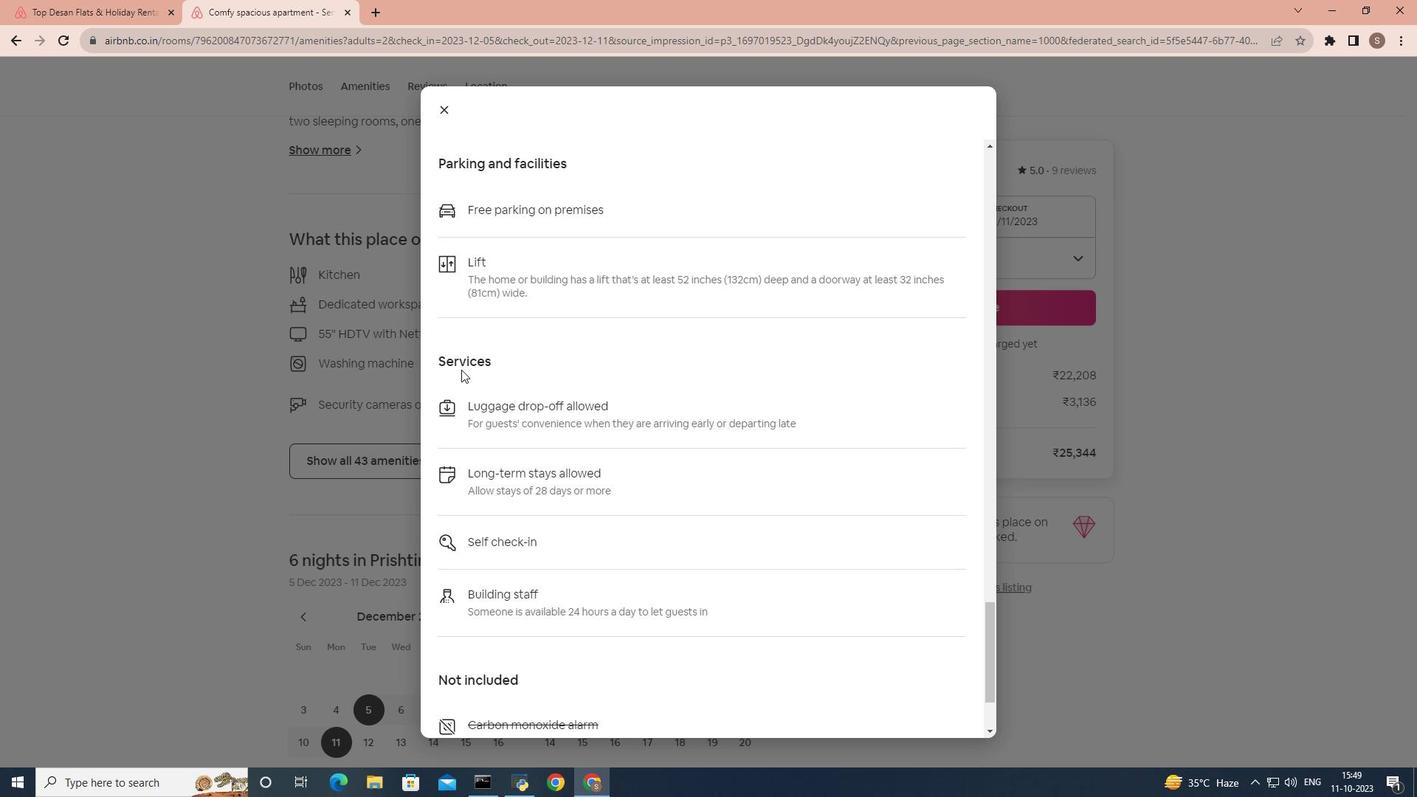 
Action: Mouse scrolled (461, 369) with delta (0, 0)
Screenshot: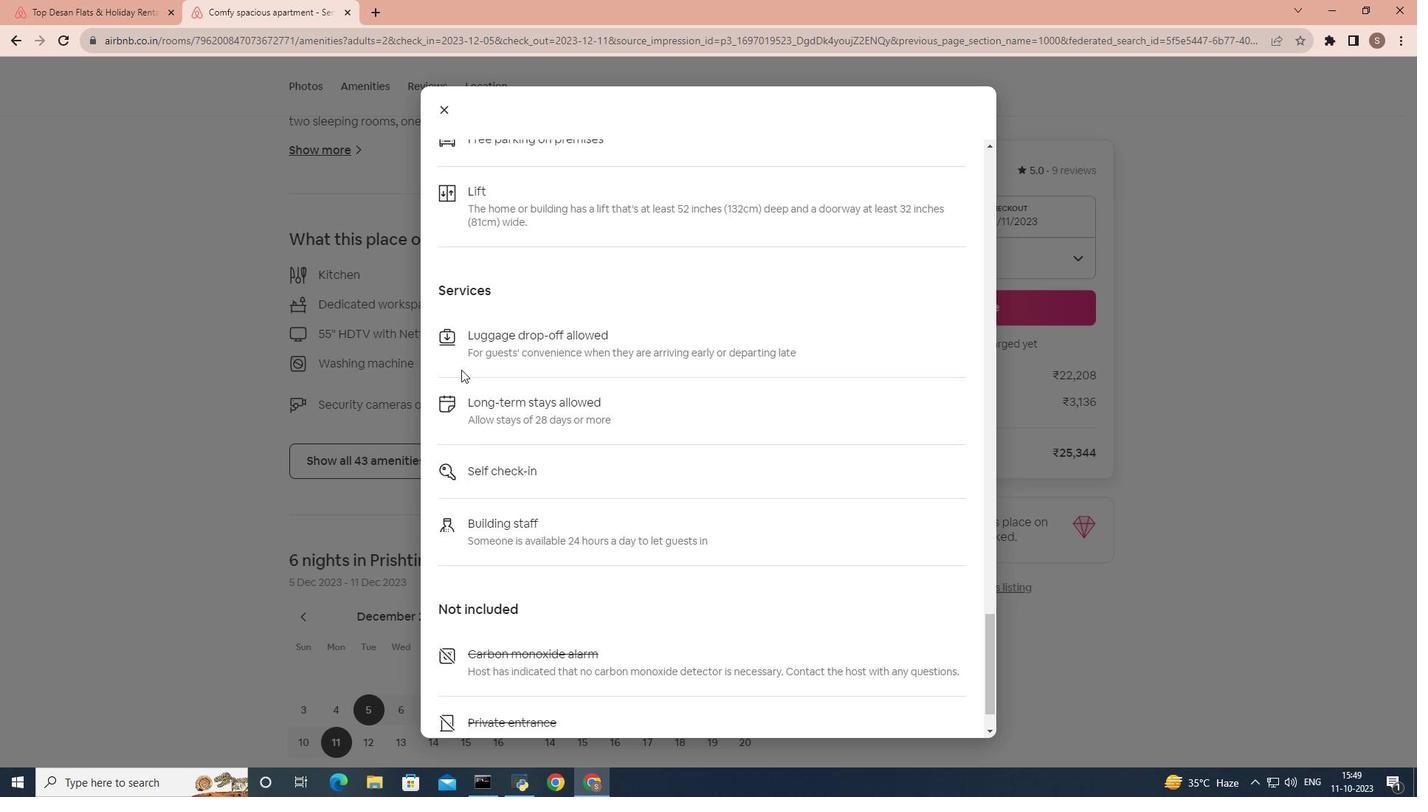 
Action: Mouse scrolled (461, 369) with delta (0, 0)
Screenshot: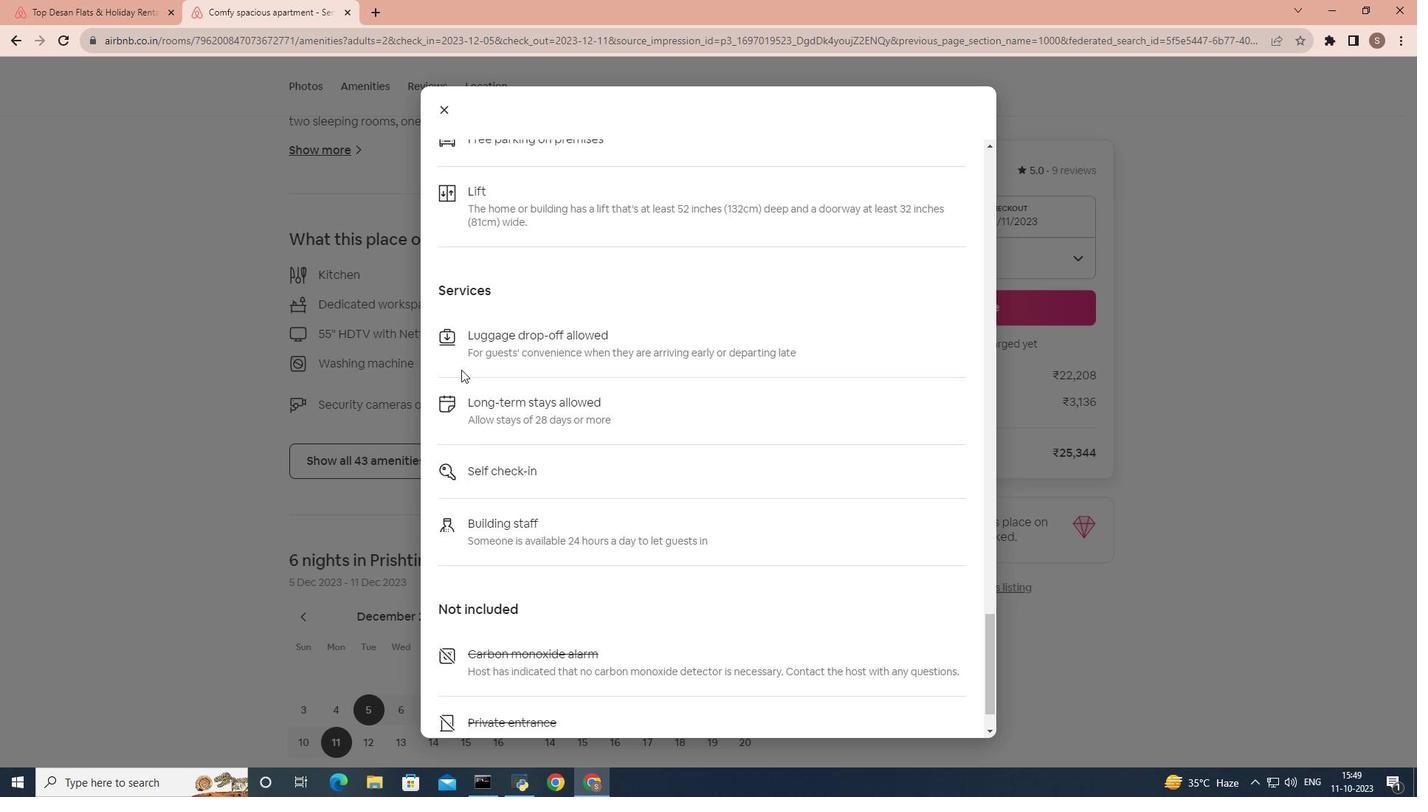 
Action: Mouse scrolled (461, 369) with delta (0, 0)
Screenshot: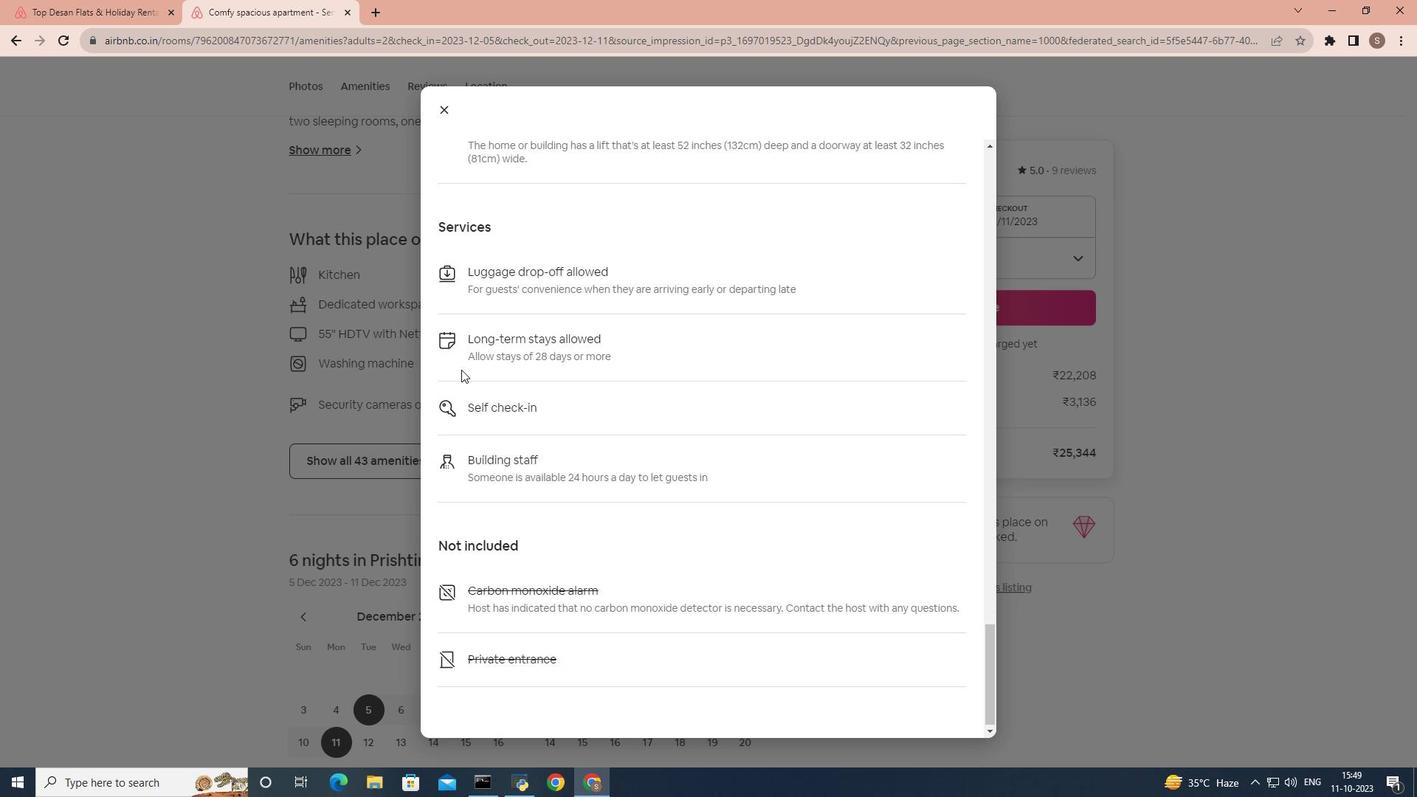 
Action: Mouse scrolled (461, 369) with delta (0, 0)
Screenshot: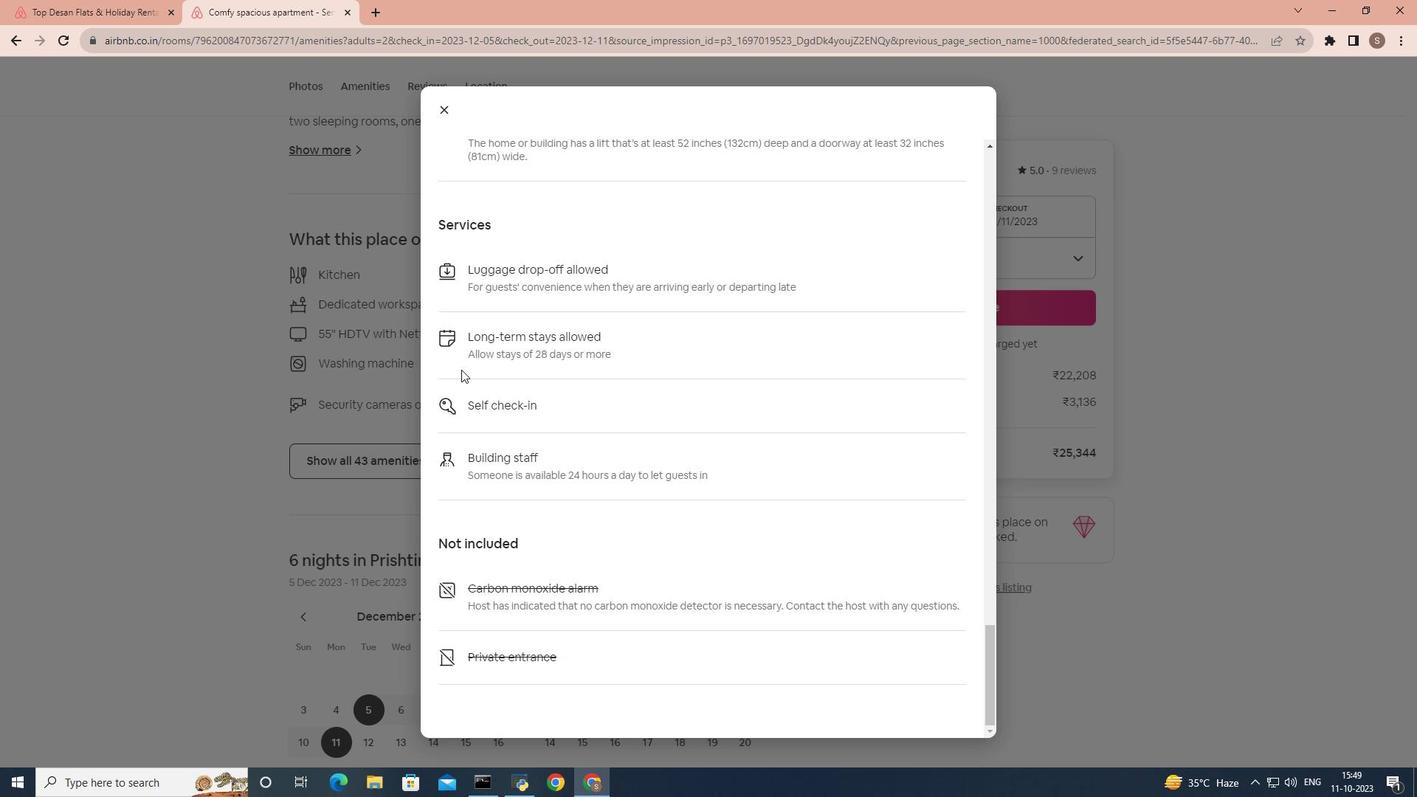 
Action: Mouse scrolled (461, 369) with delta (0, 0)
Screenshot: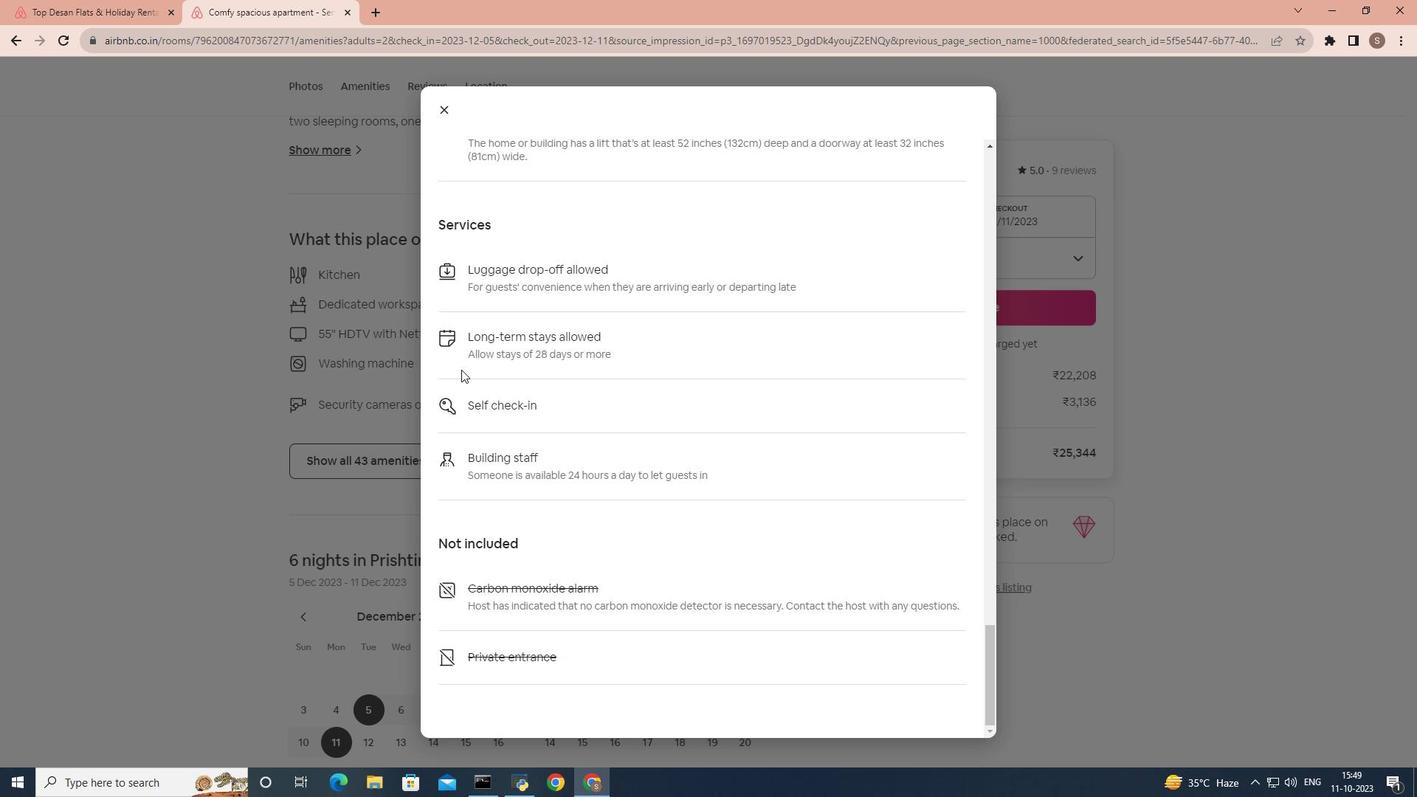 
Action: Mouse scrolled (461, 369) with delta (0, 0)
Screenshot: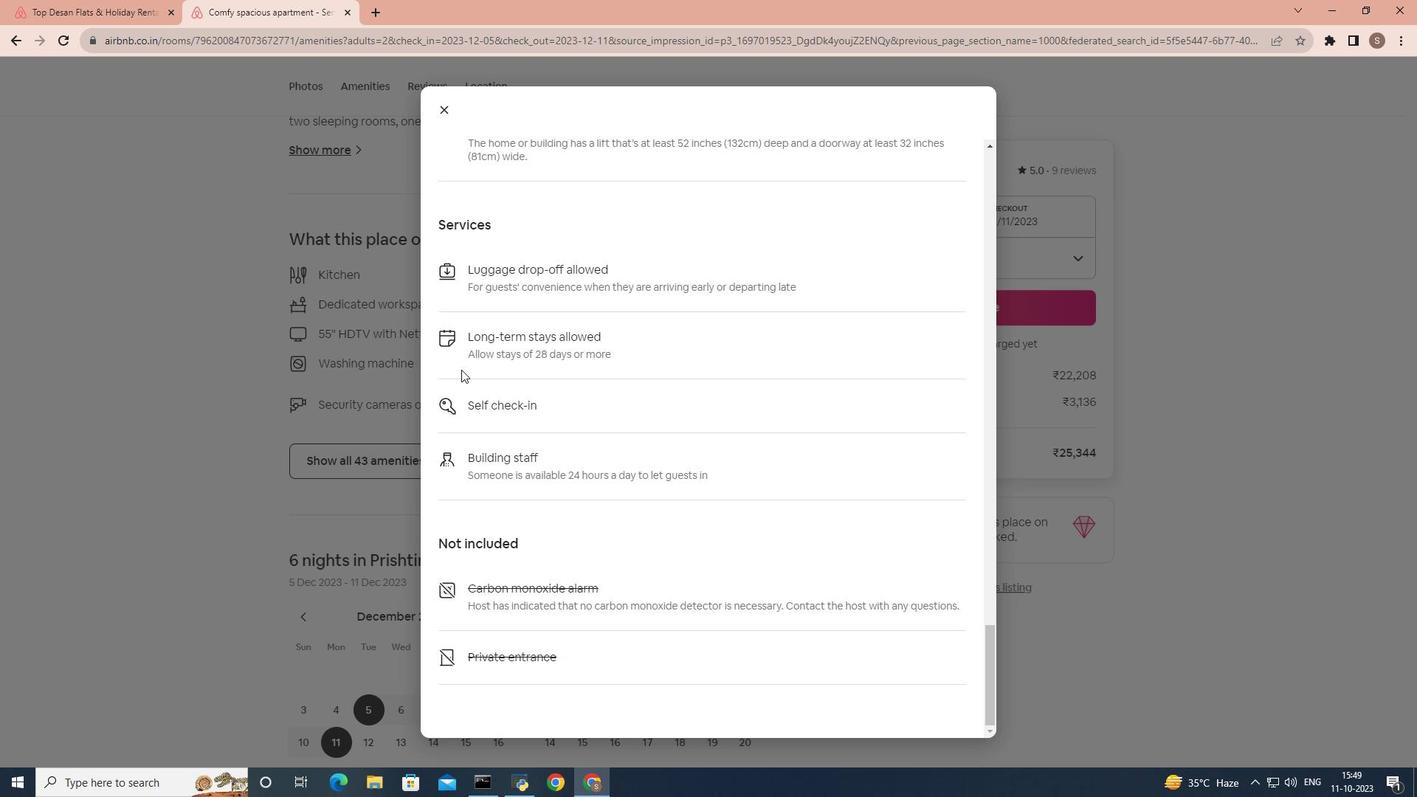 
Action: Mouse scrolled (461, 369) with delta (0, 0)
Screenshot: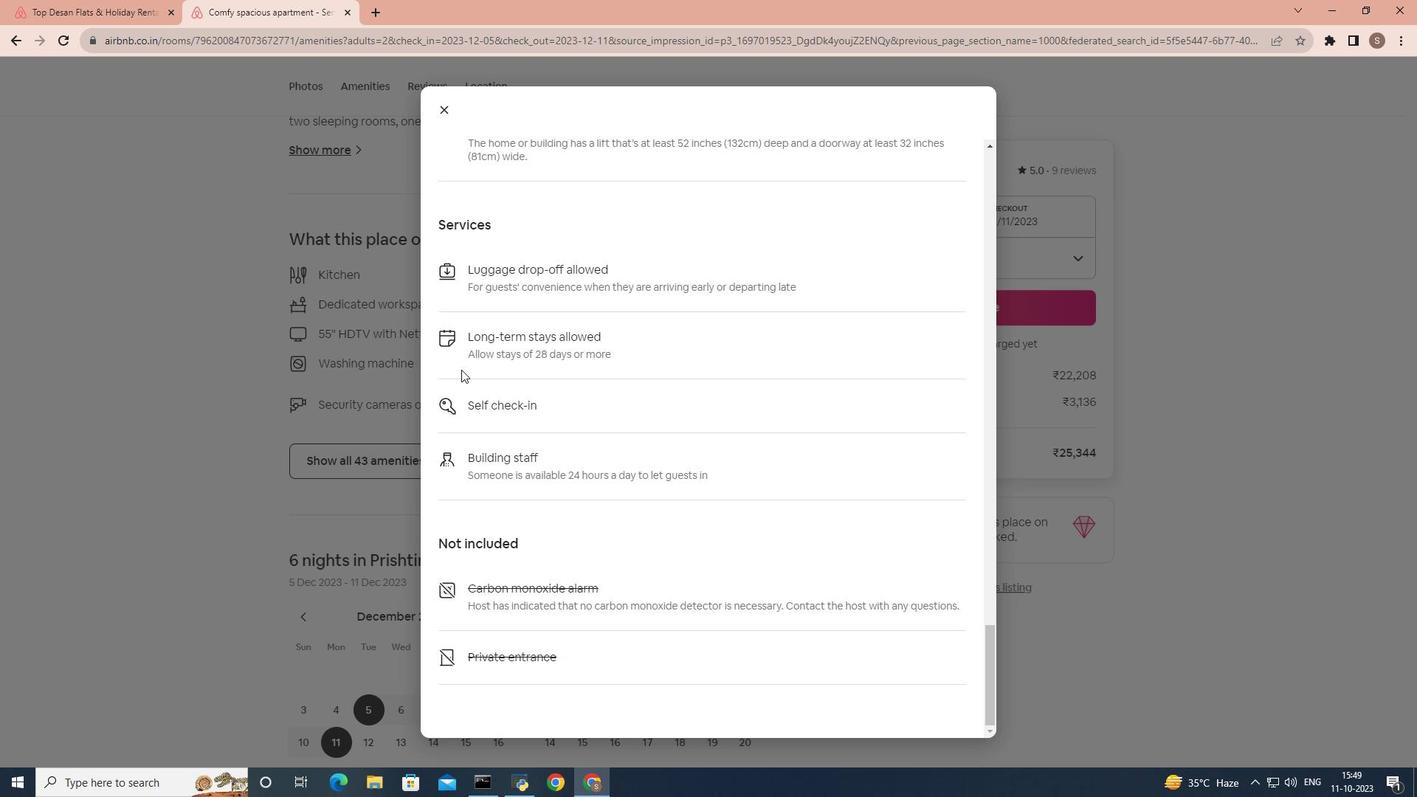
Action: Mouse scrolled (461, 369) with delta (0, 0)
Screenshot: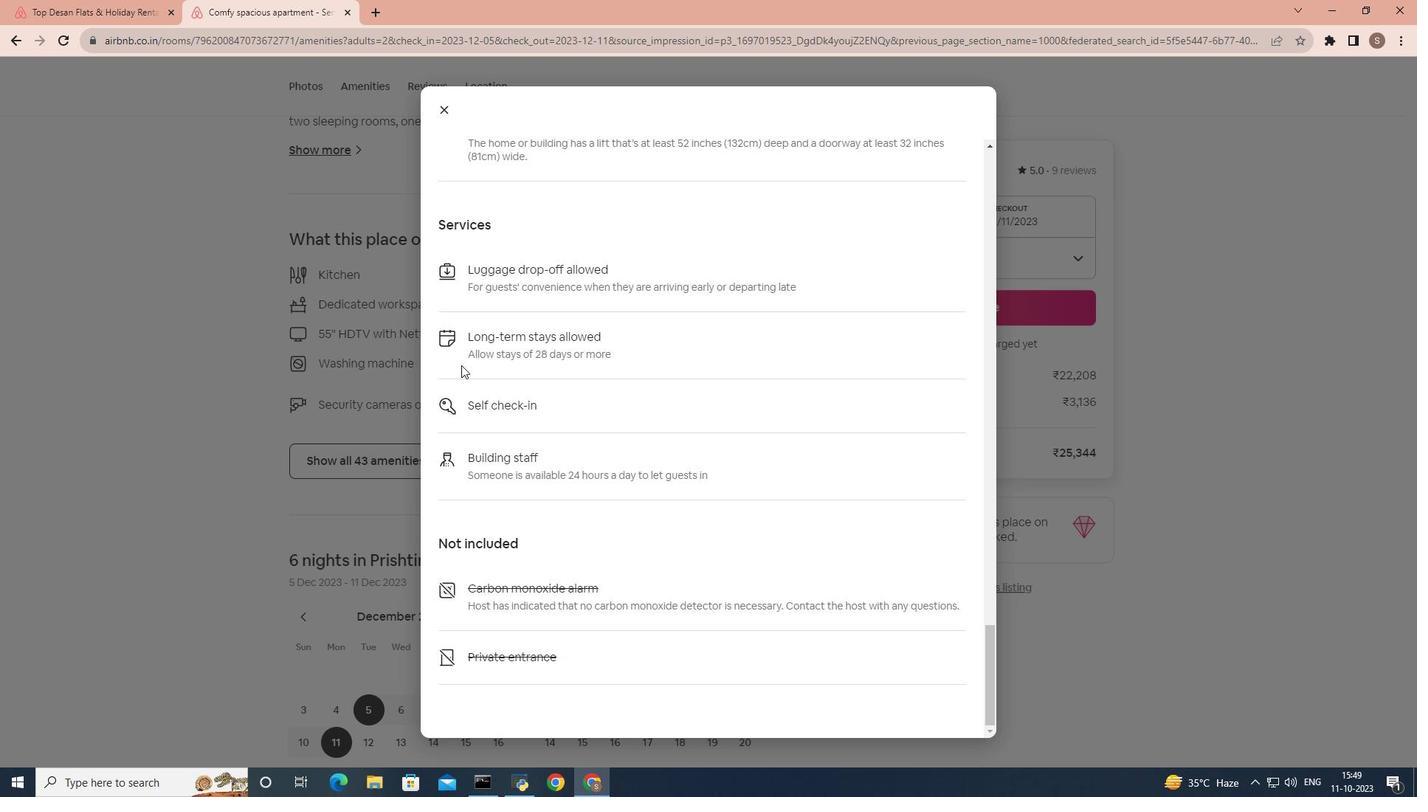 
Action: Mouse moved to (448, 112)
Screenshot: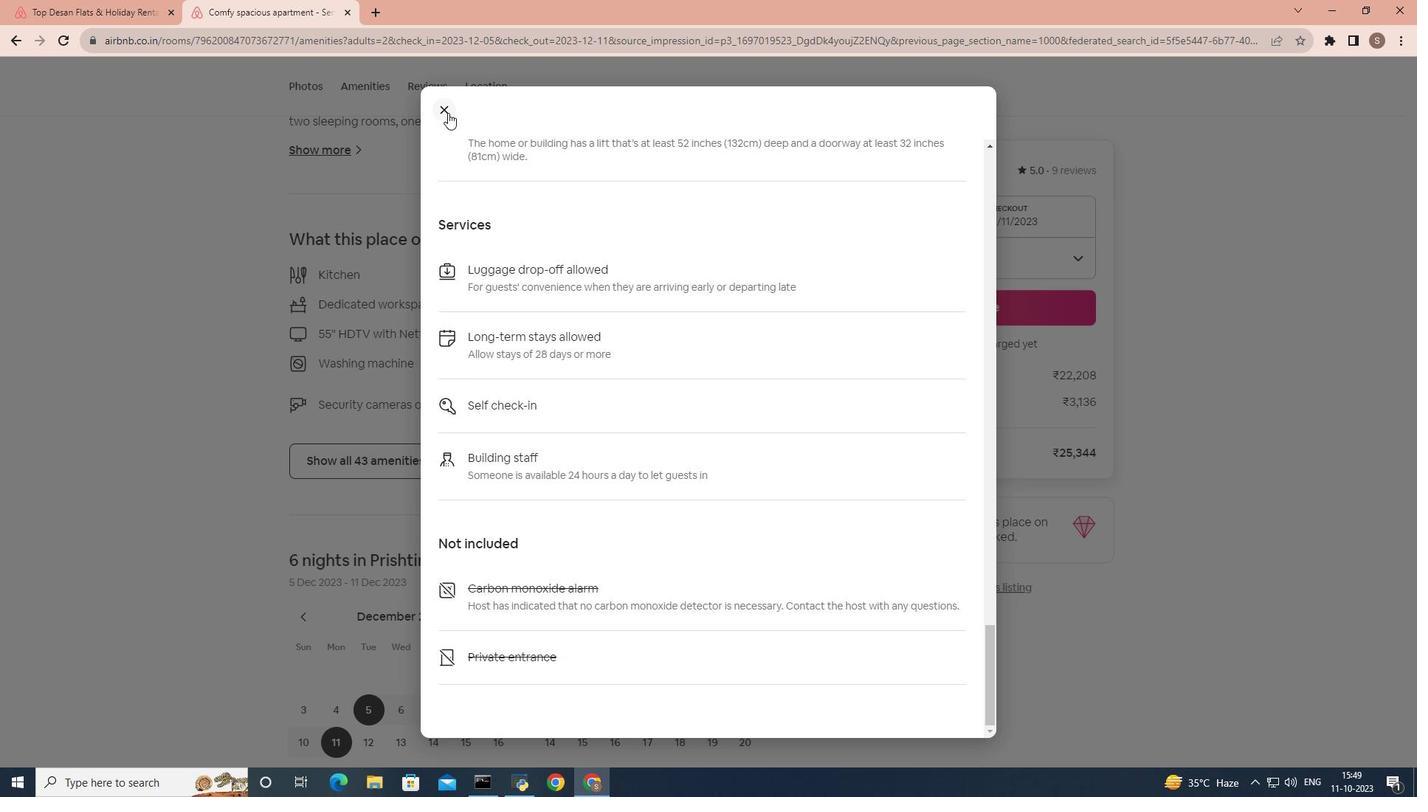 
Action: Mouse pressed left at (448, 112)
Screenshot: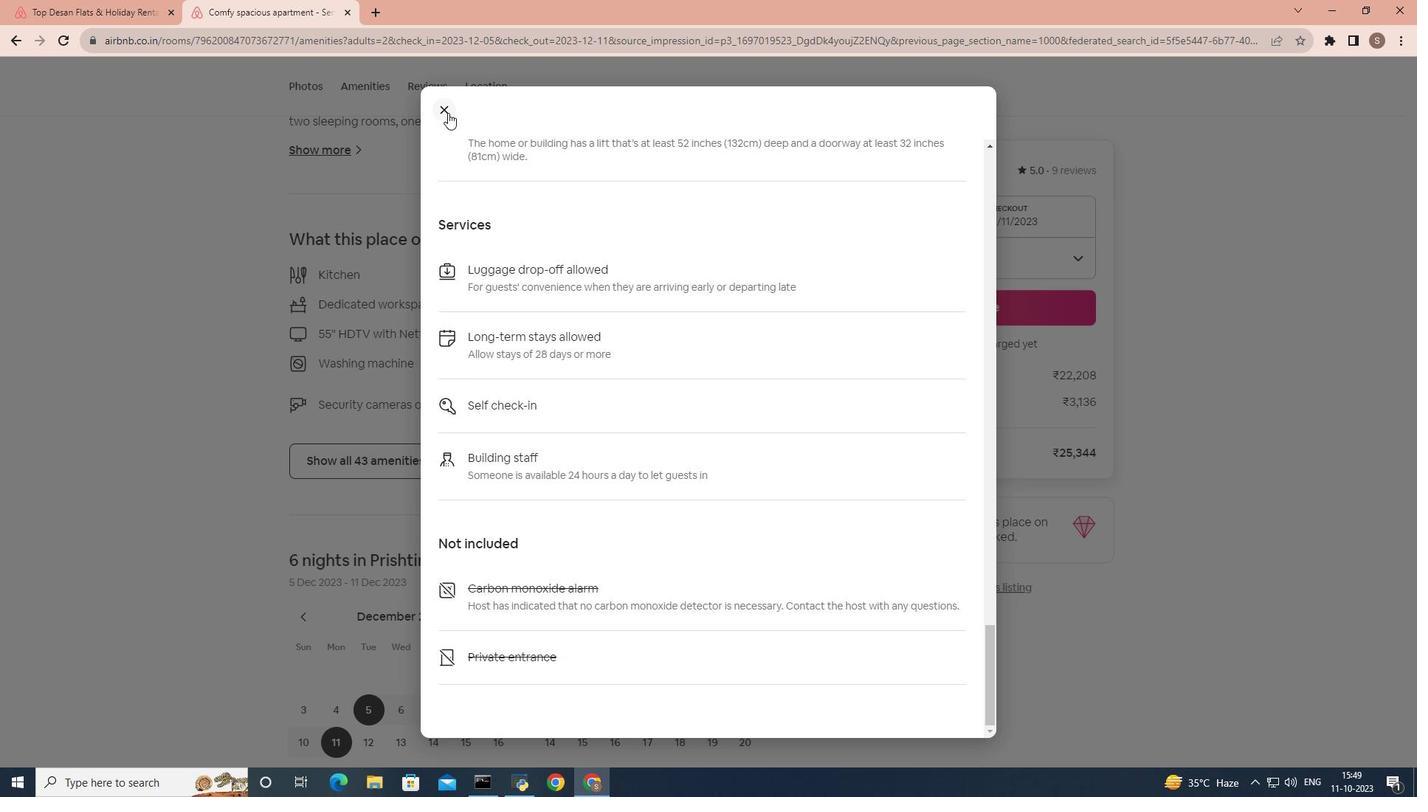 
Action: Mouse moved to (405, 335)
Screenshot: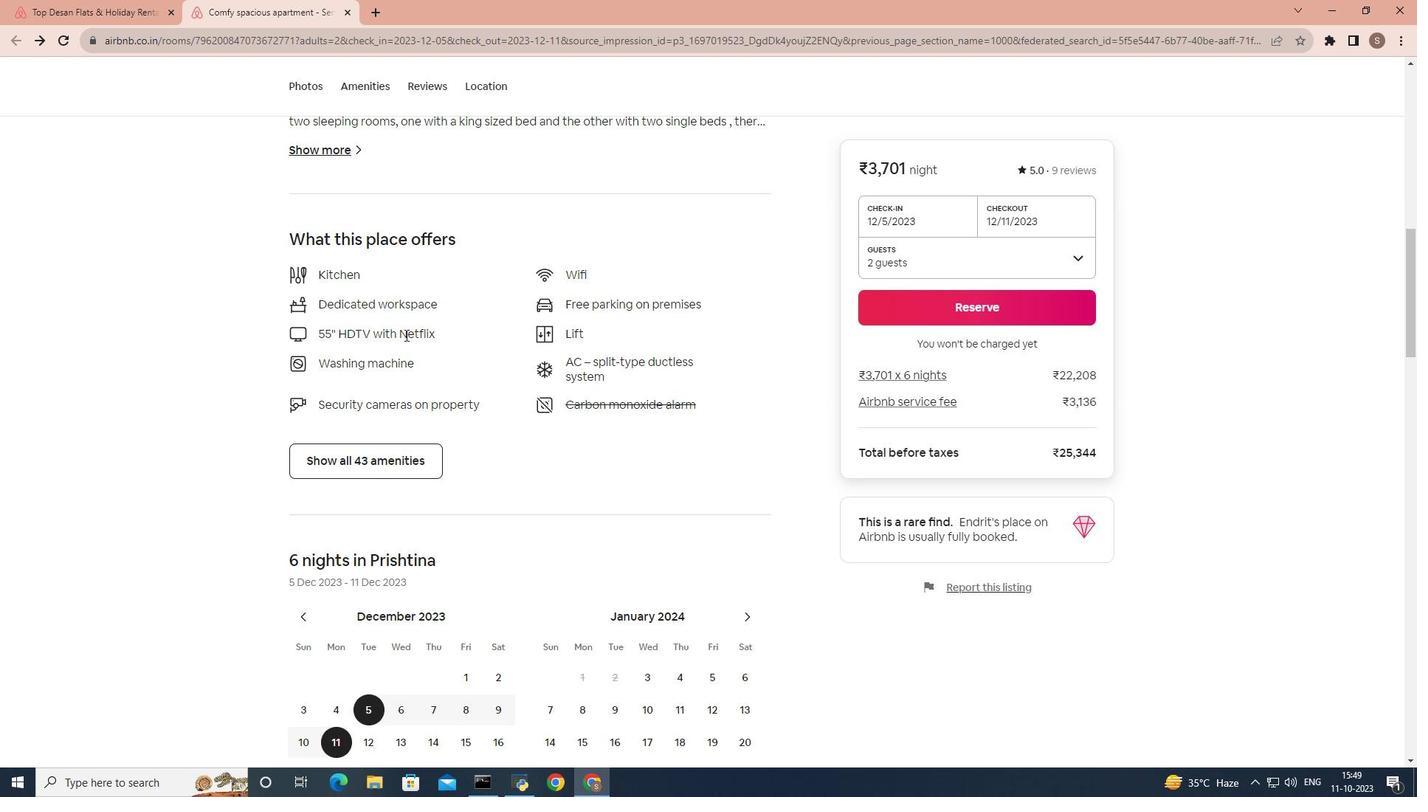 
Action: Mouse scrolled (405, 334) with delta (0, 0)
Screenshot: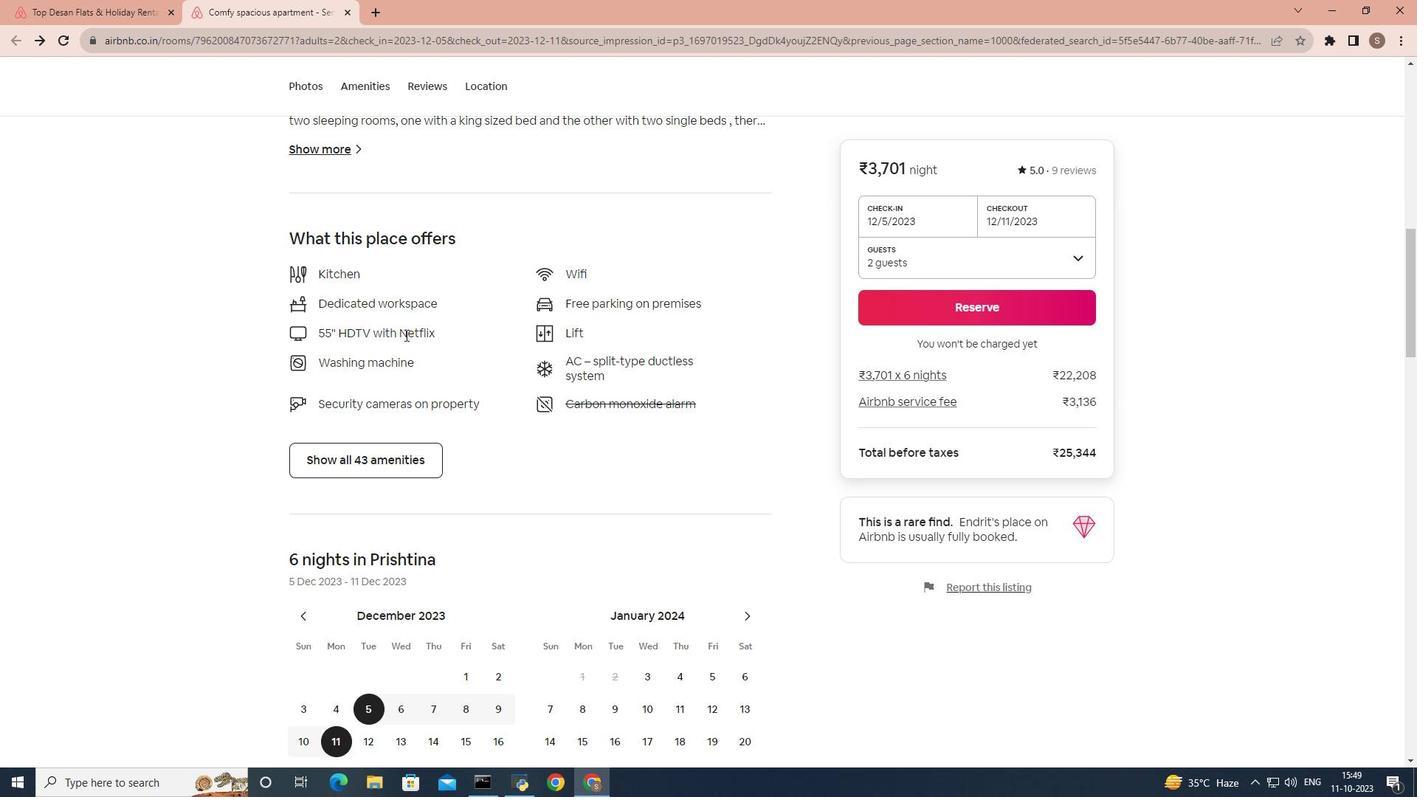 
Action: Mouse scrolled (405, 334) with delta (0, 0)
Screenshot: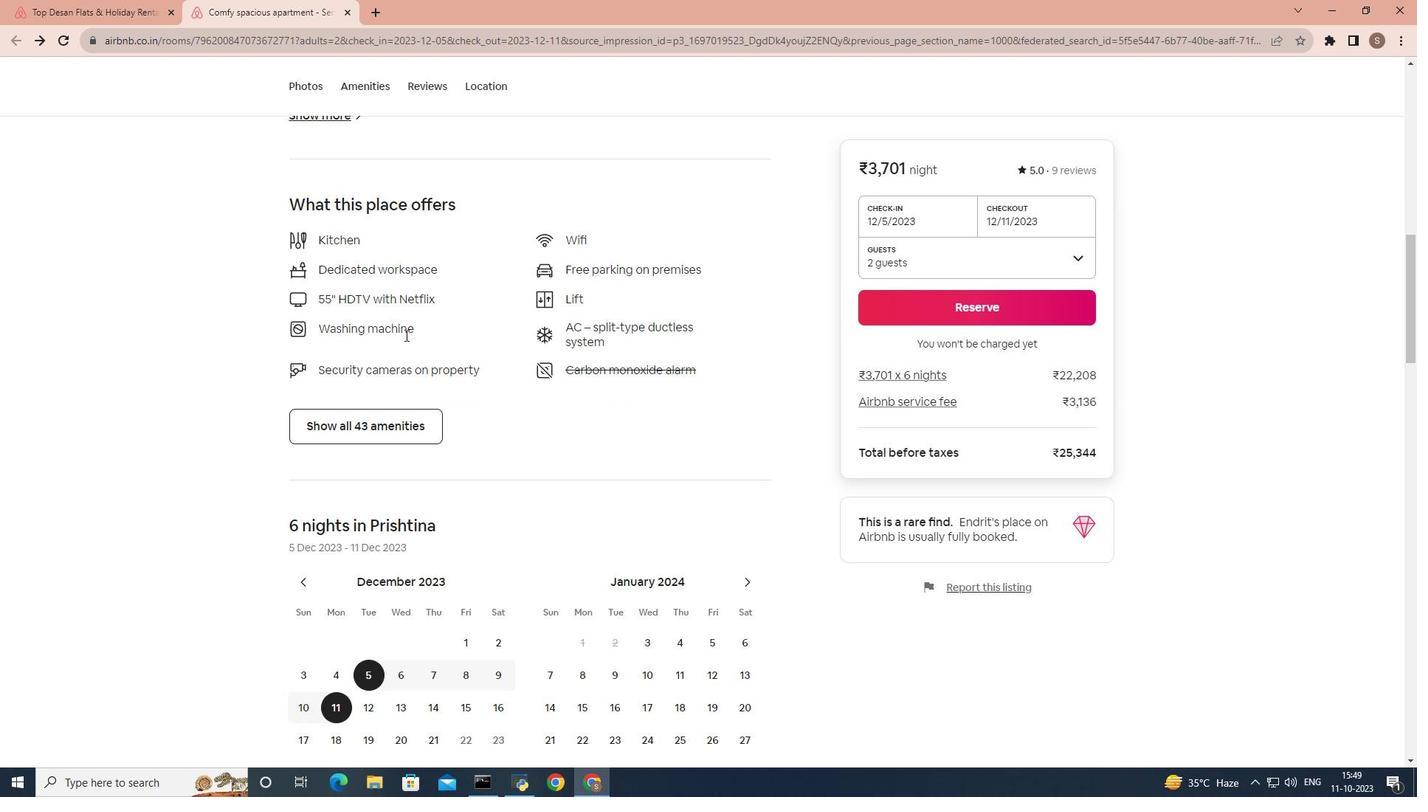 
Action: Mouse scrolled (405, 334) with delta (0, 0)
Screenshot: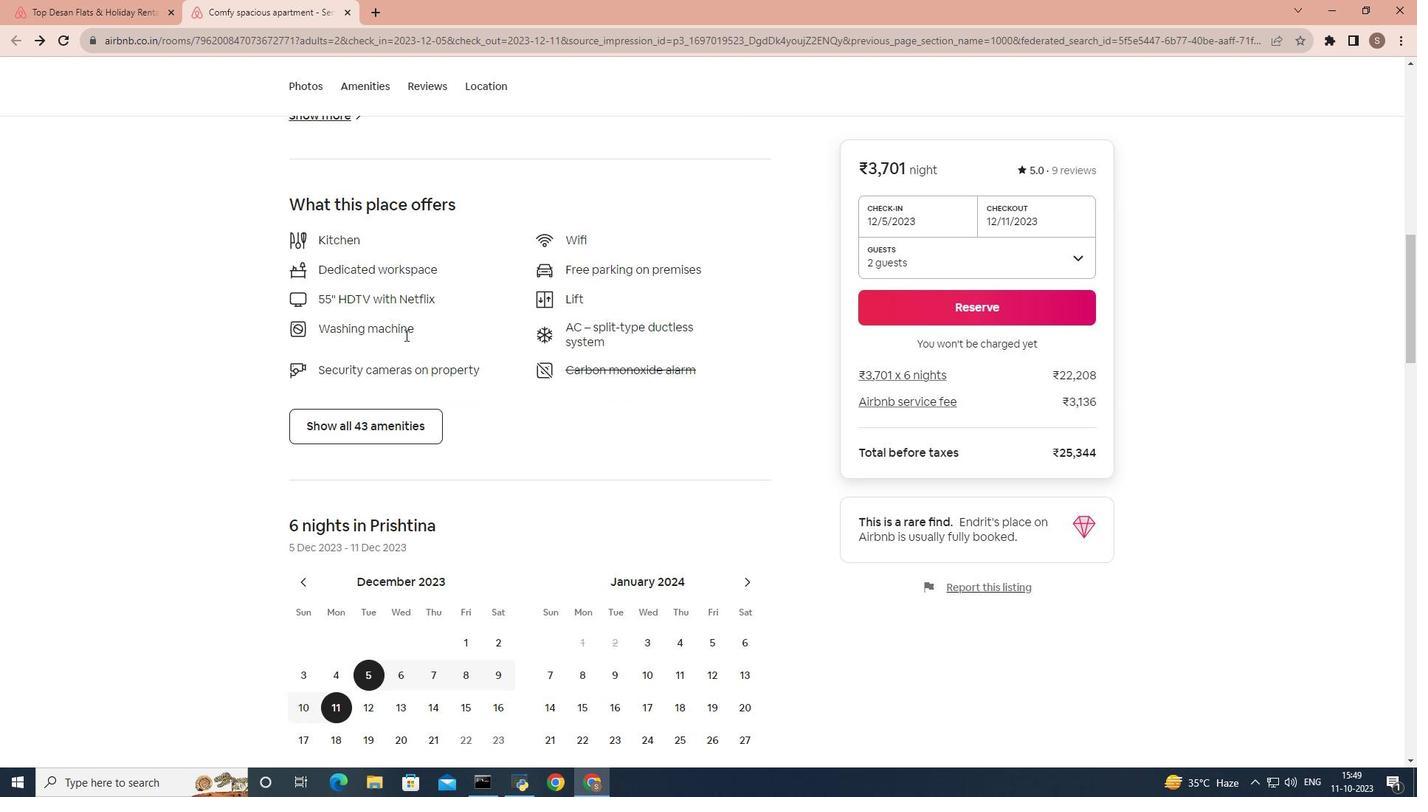 
Action: Mouse scrolled (405, 334) with delta (0, 0)
Screenshot: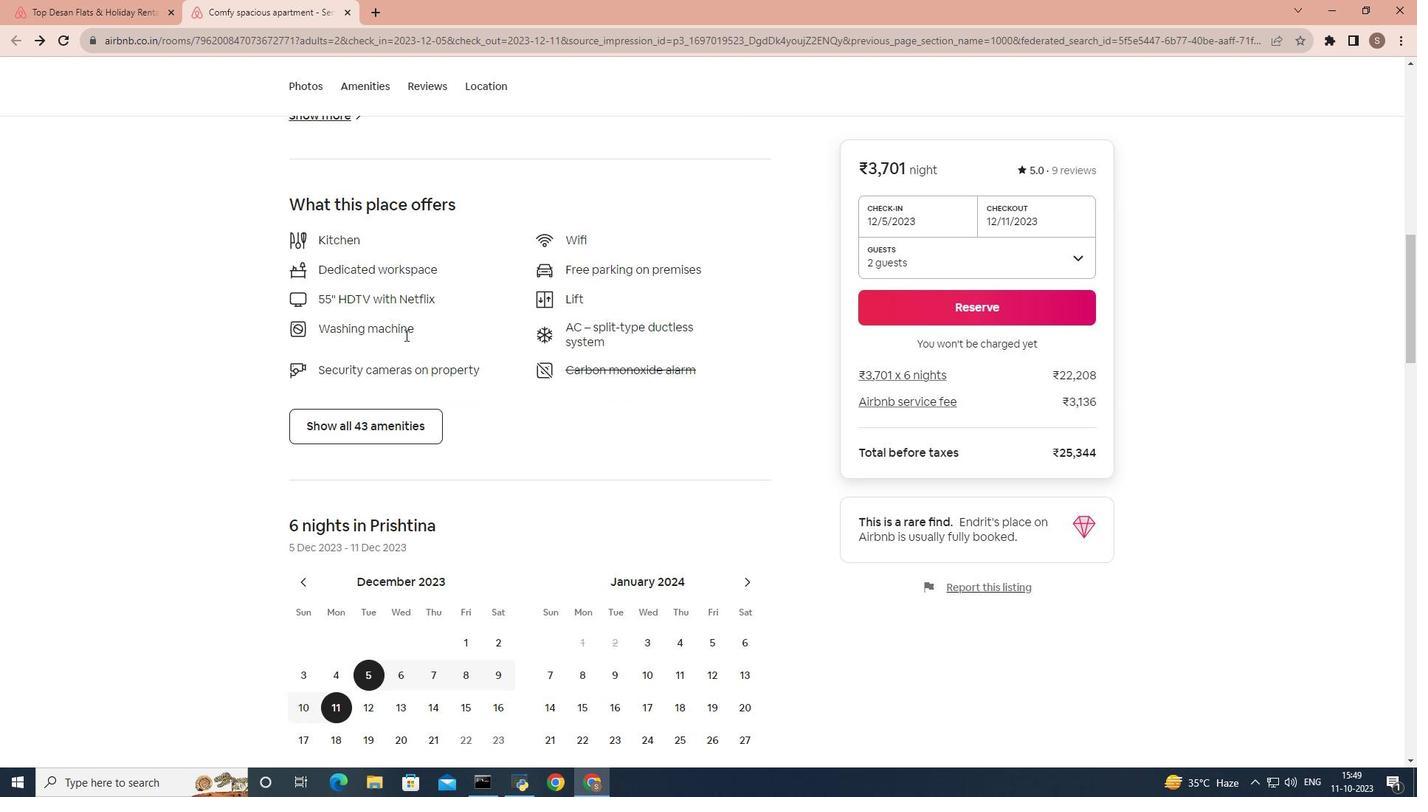 
Action: Mouse scrolled (405, 334) with delta (0, 0)
Screenshot: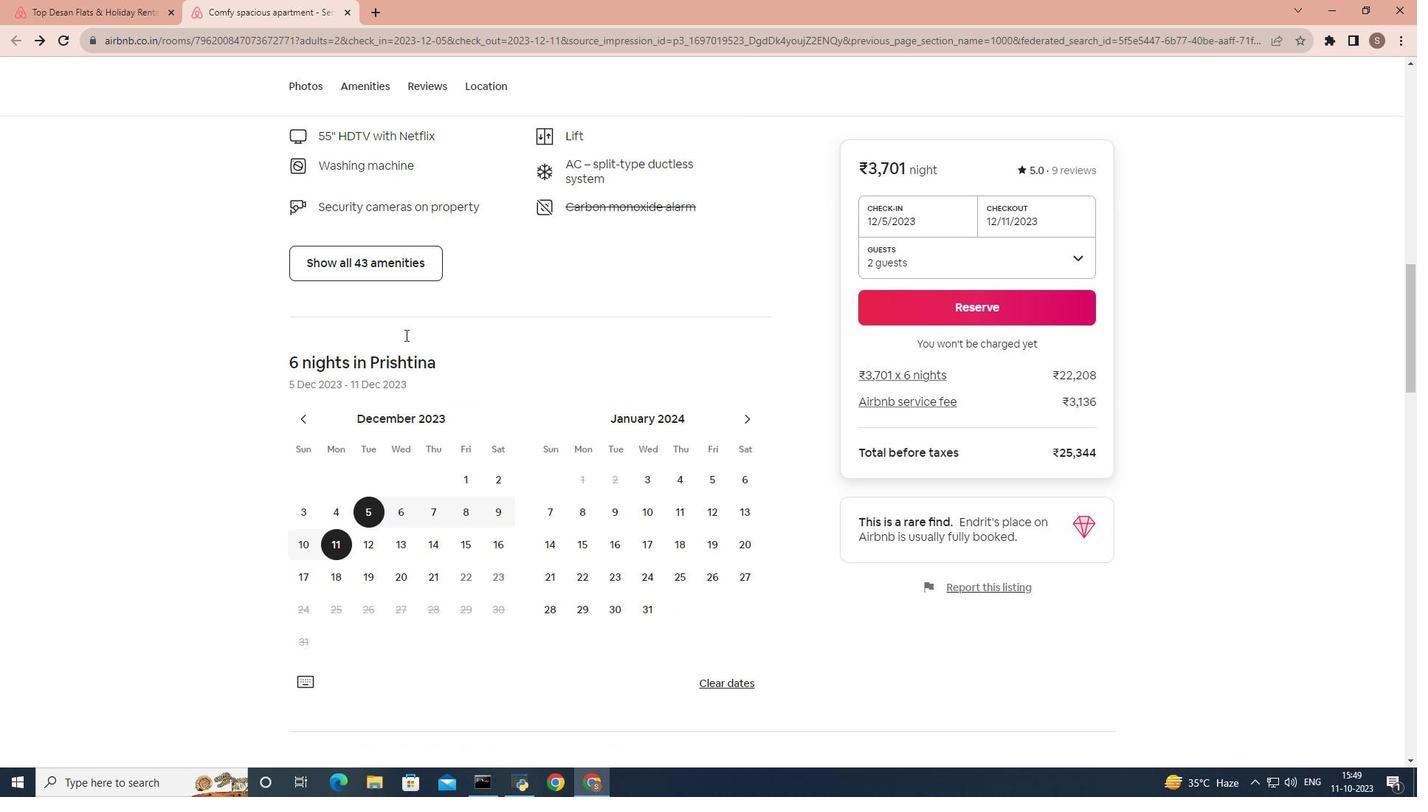 
Action: Mouse scrolled (405, 334) with delta (0, 0)
Screenshot: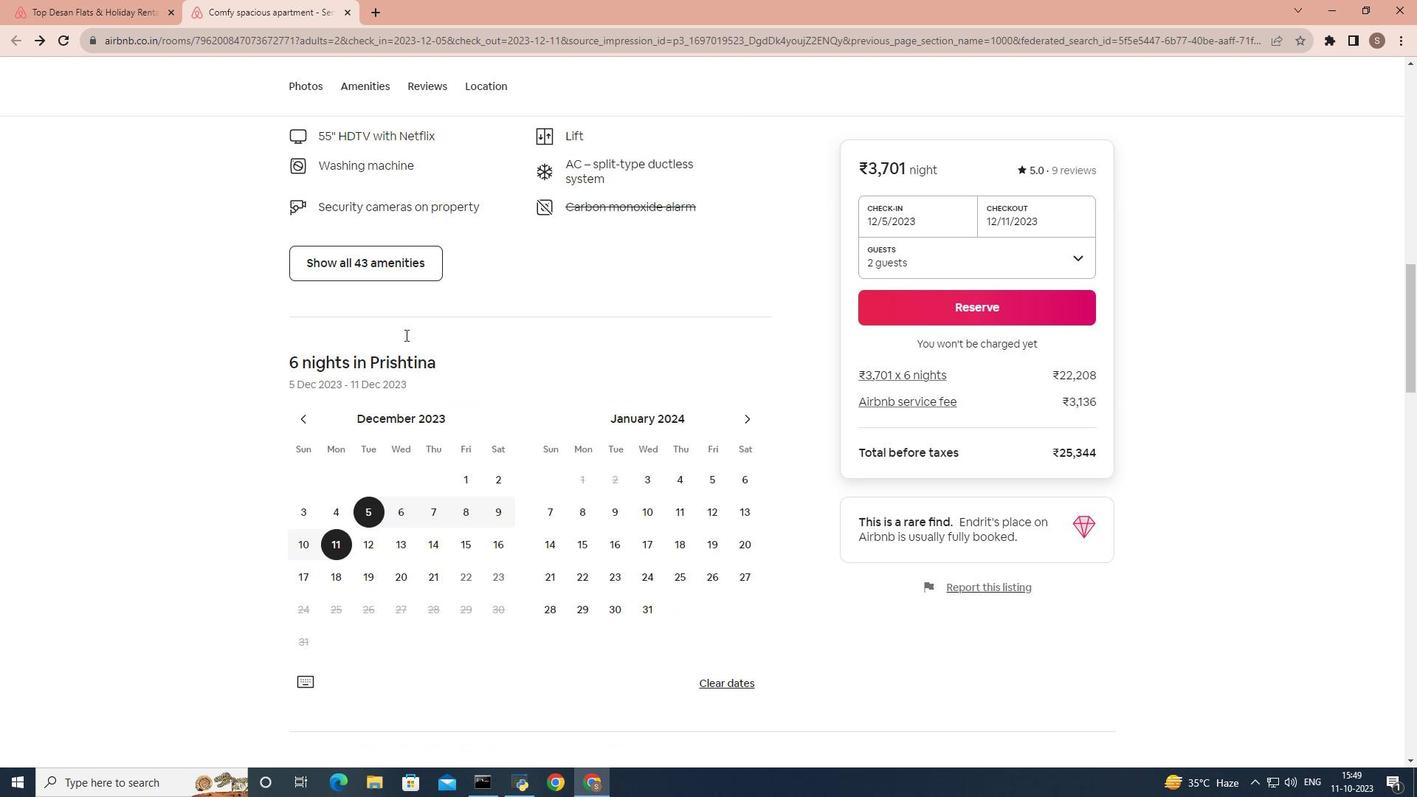 
Action: Mouse scrolled (405, 334) with delta (0, 0)
Screenshot: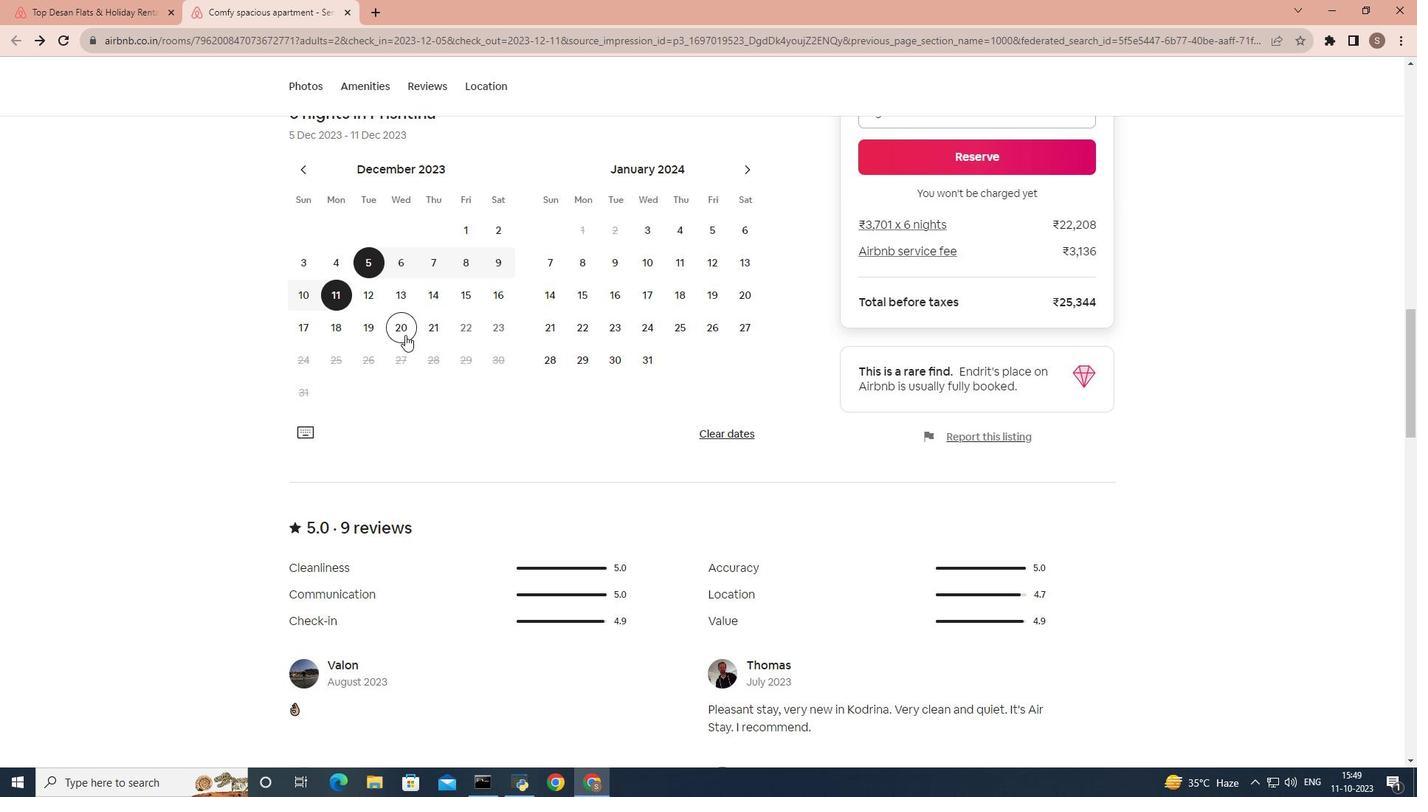 
Action: Mouse scrolled (405, 334) with delta (0, 0)
Screenshot: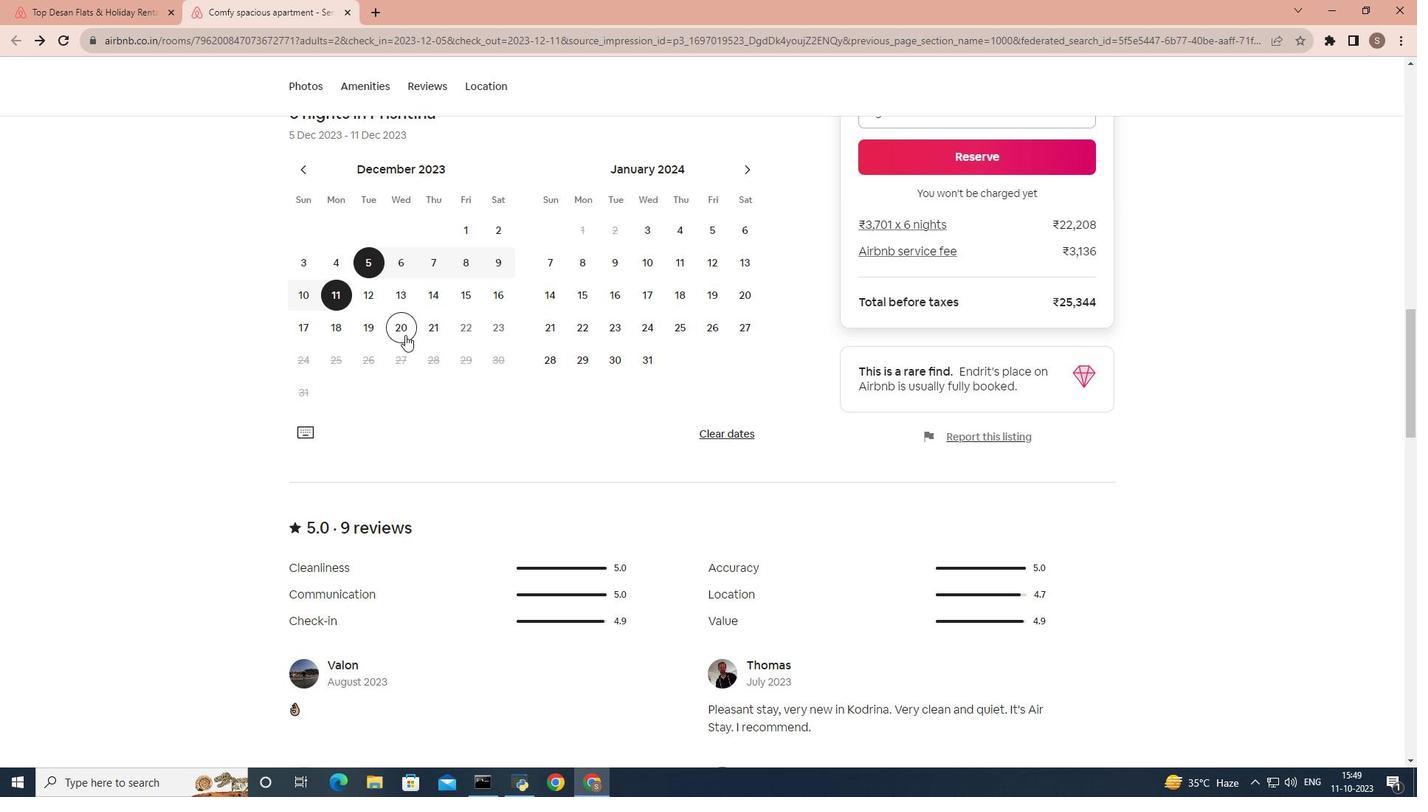 
Action: Mouse scrolled (405, 334) with delta (0, 0)
Screenshot: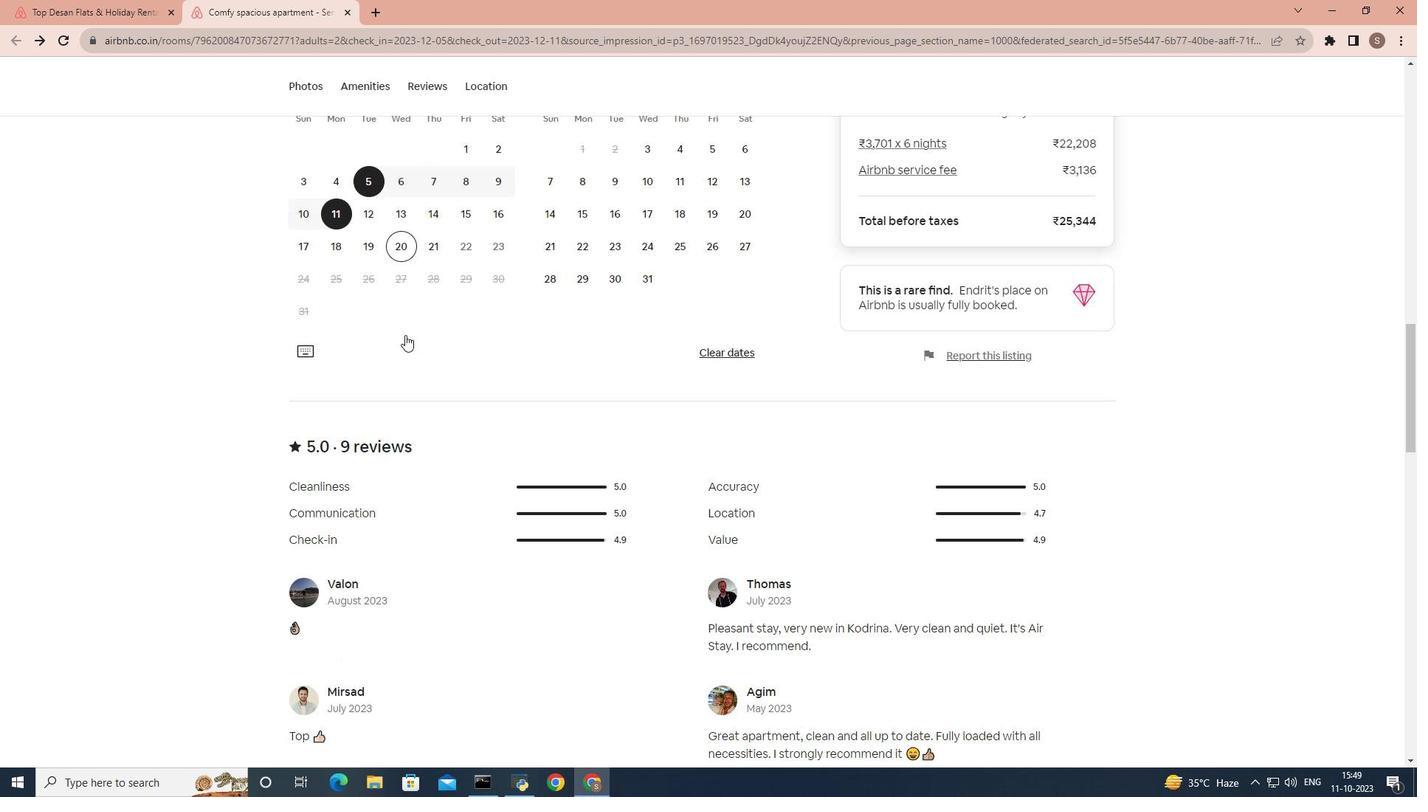 
Action: Mouse scrolled (405, 334) with delta (0, 0)
Screenshot: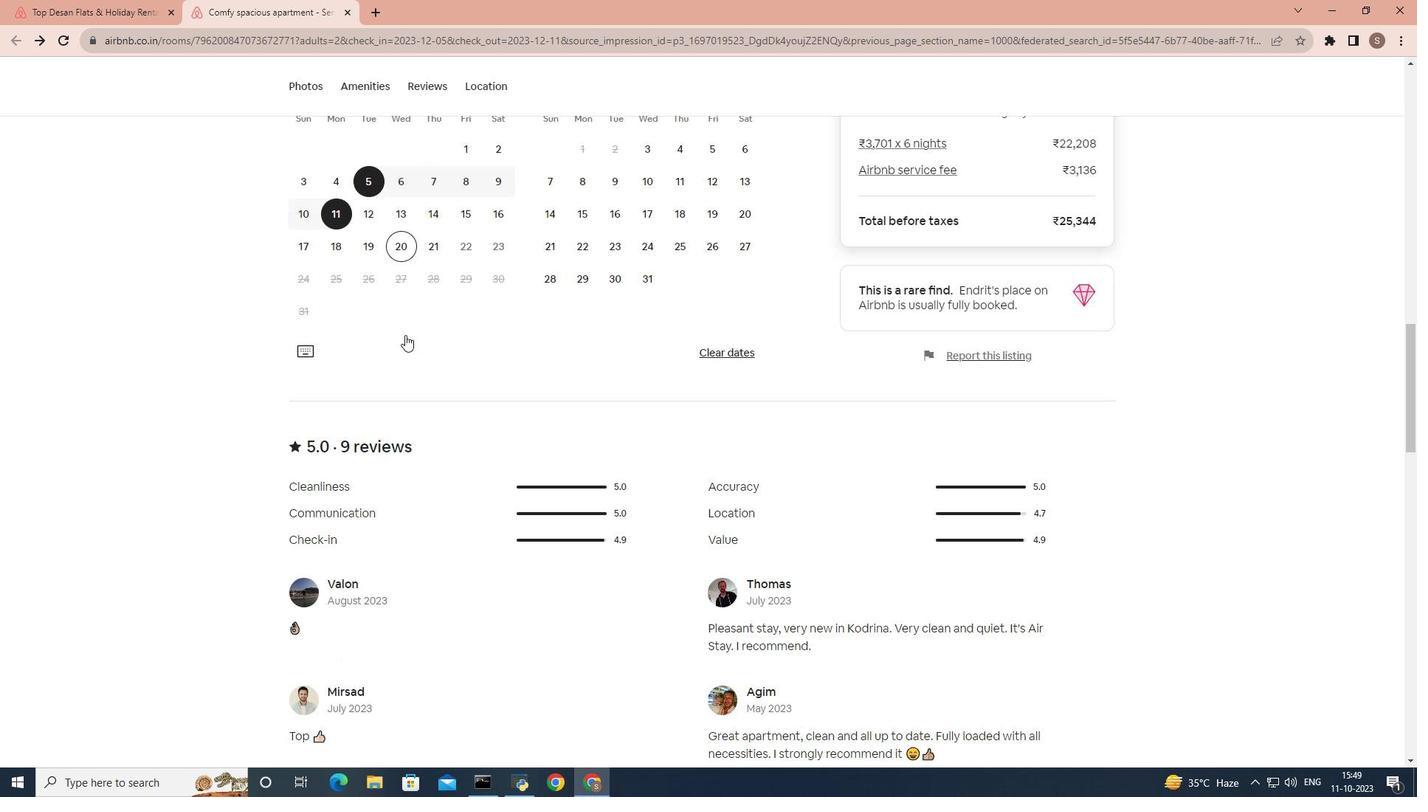 
Action: Mouse scrolled (405, 334) with delta (0, 0)
Screenshot: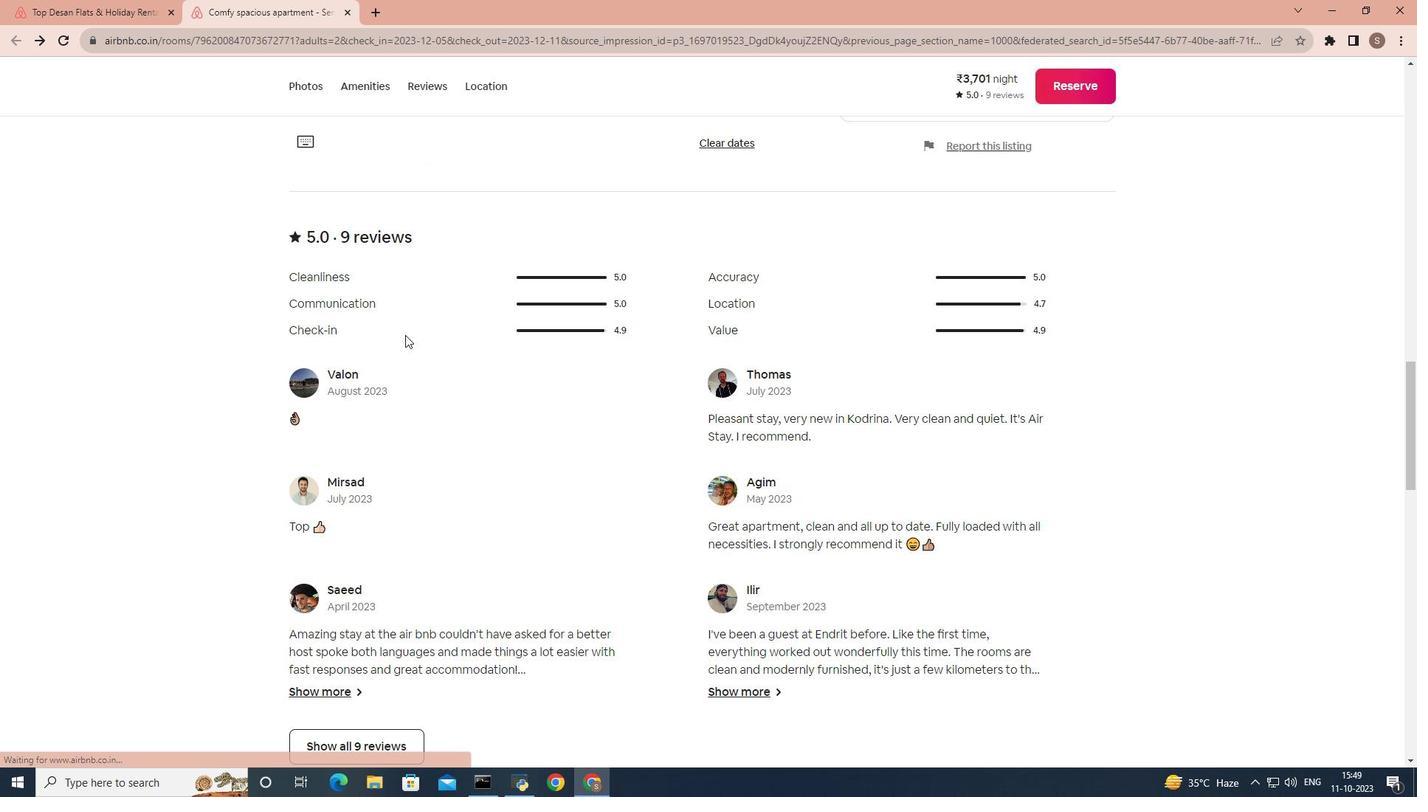 
Action: Mouse scrolled (405, 334) with delta (0, 0)
Screenshot: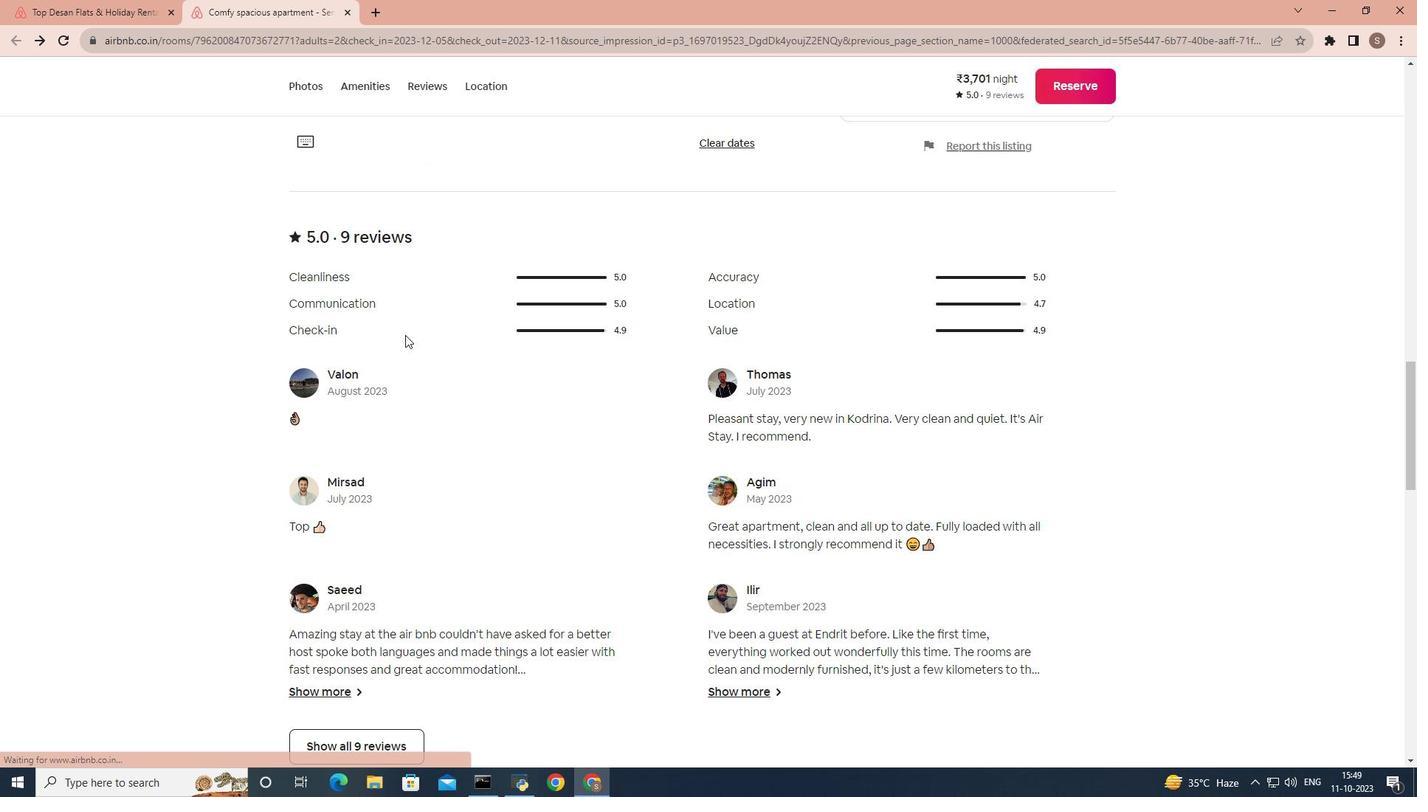 
Action: Mouse scrolled (405, 334) with delta (0, 0)
Screenshot: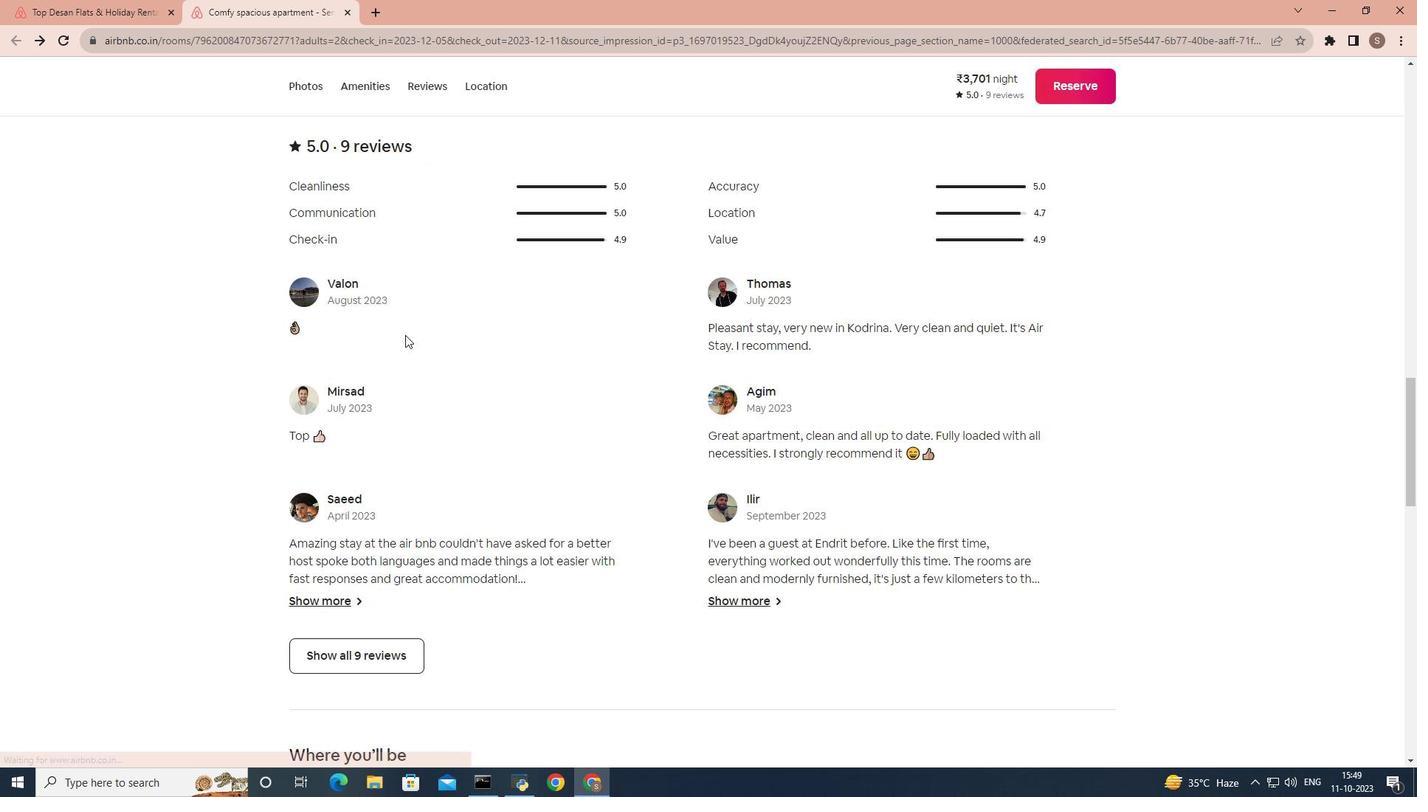 
Action: Mouse scrolled (405, 334) with delta (0, 0)
Screenshot: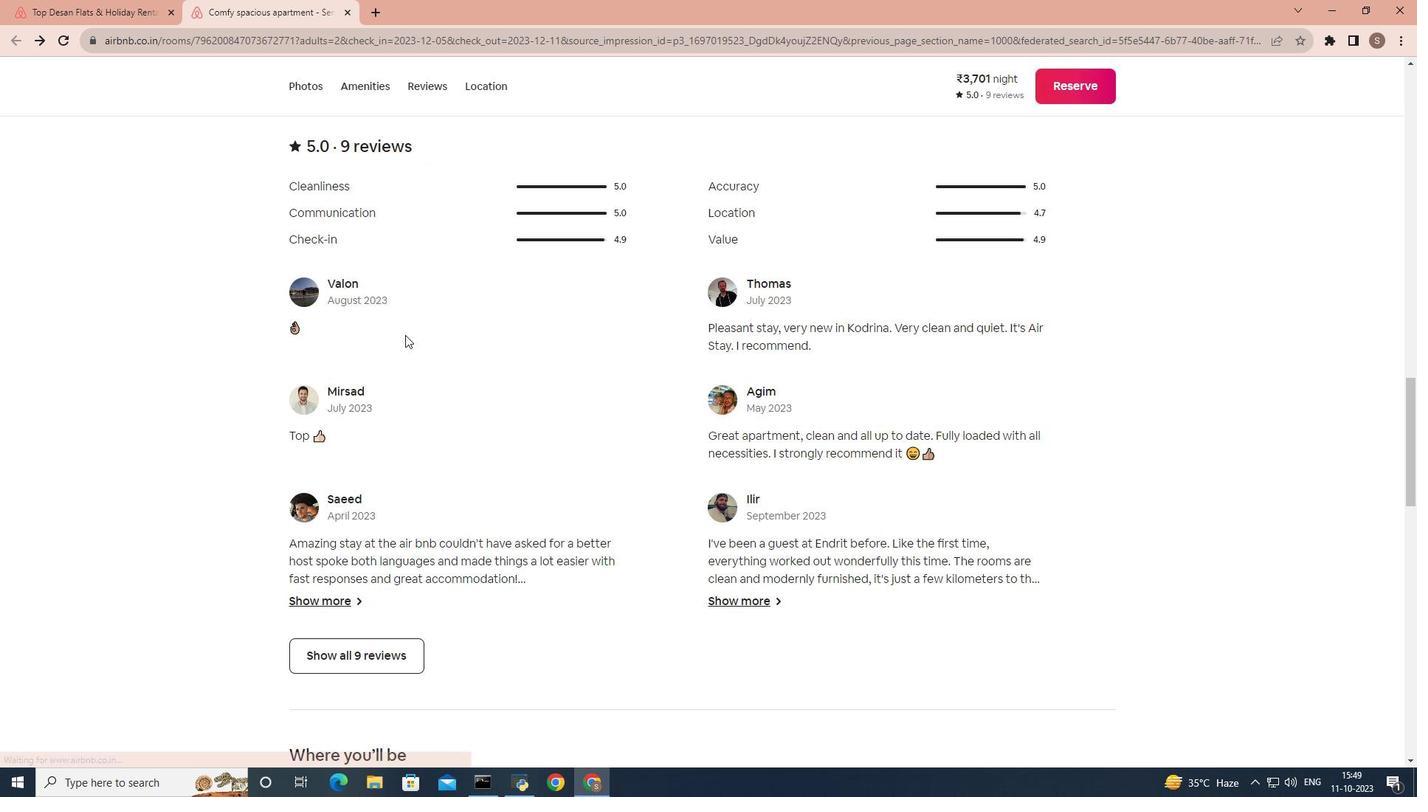 
Action: Mouse scrolled (405, 335) with delta (0, 0)
Screenshot: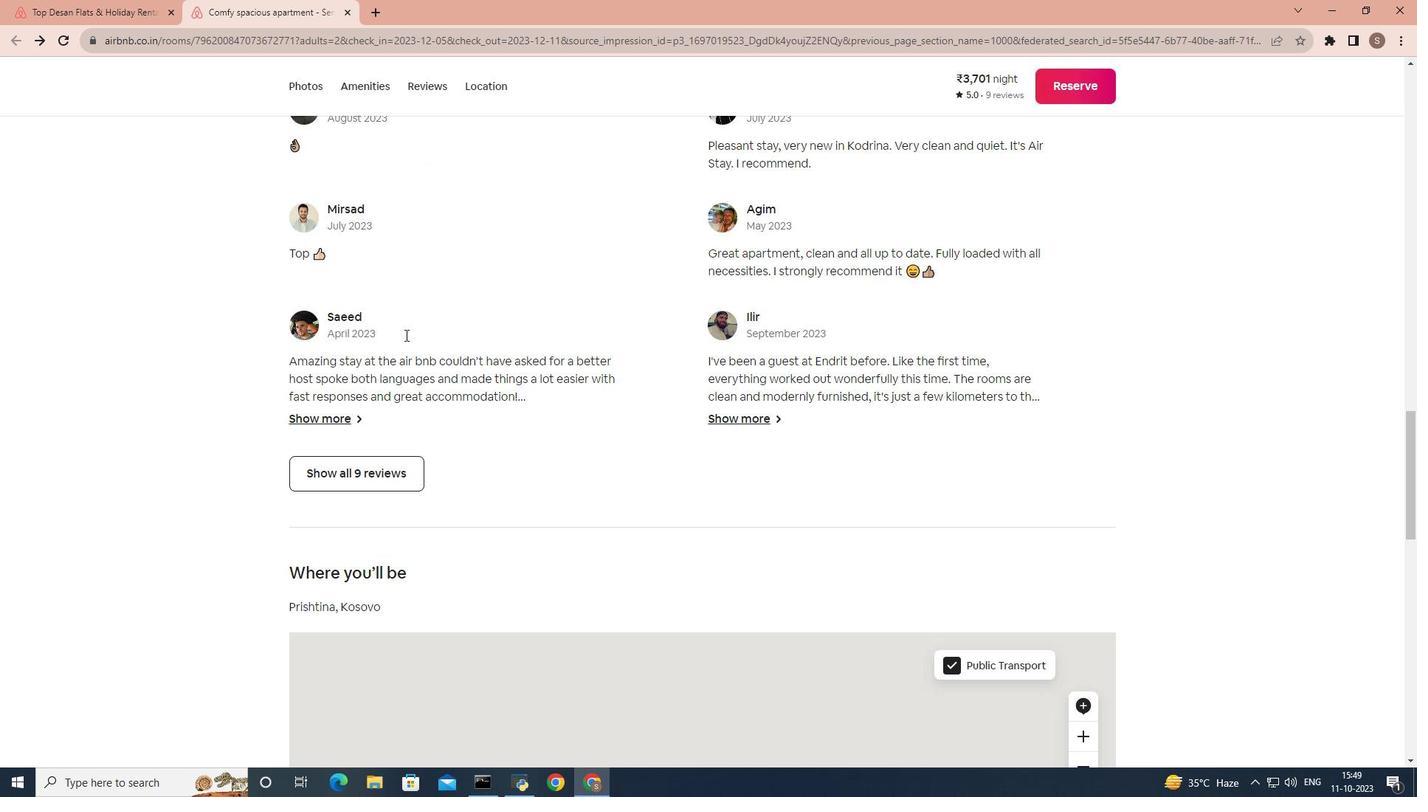 
Action: Mouse moved to (309, 523)
Screenshot: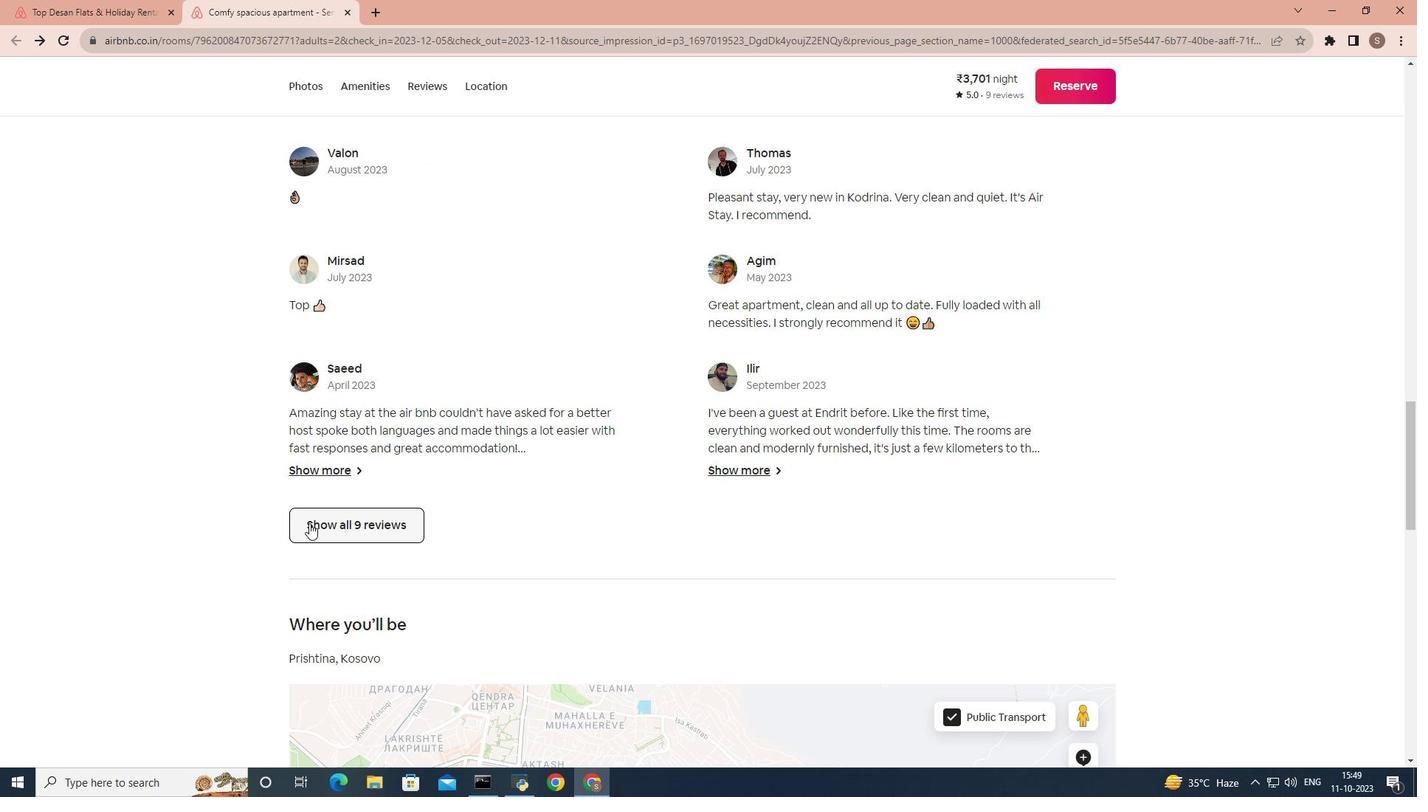 
Action: Mouse pressed left at (309, 523)
Screenshot: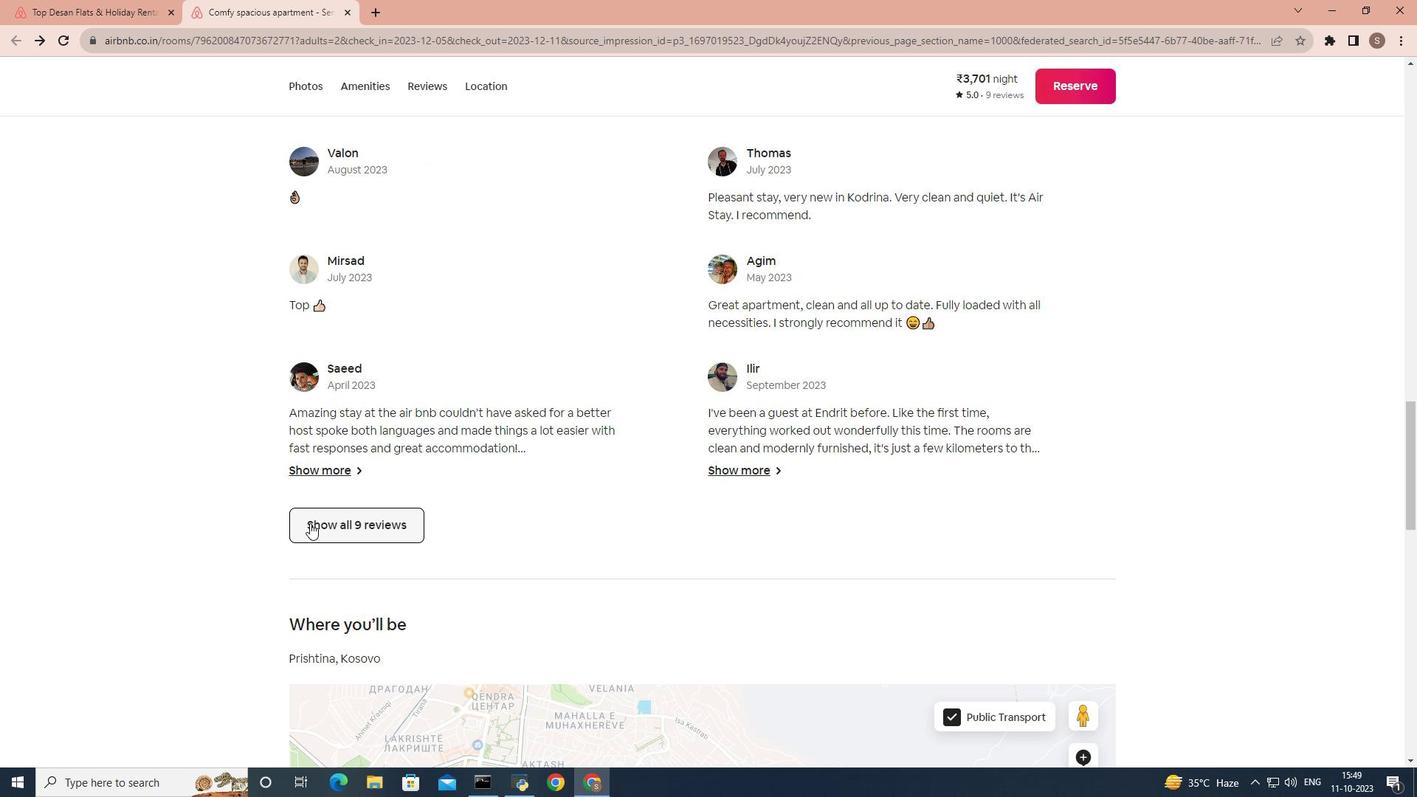 
Action: Mouse moved to (765, 349)
Screenshot: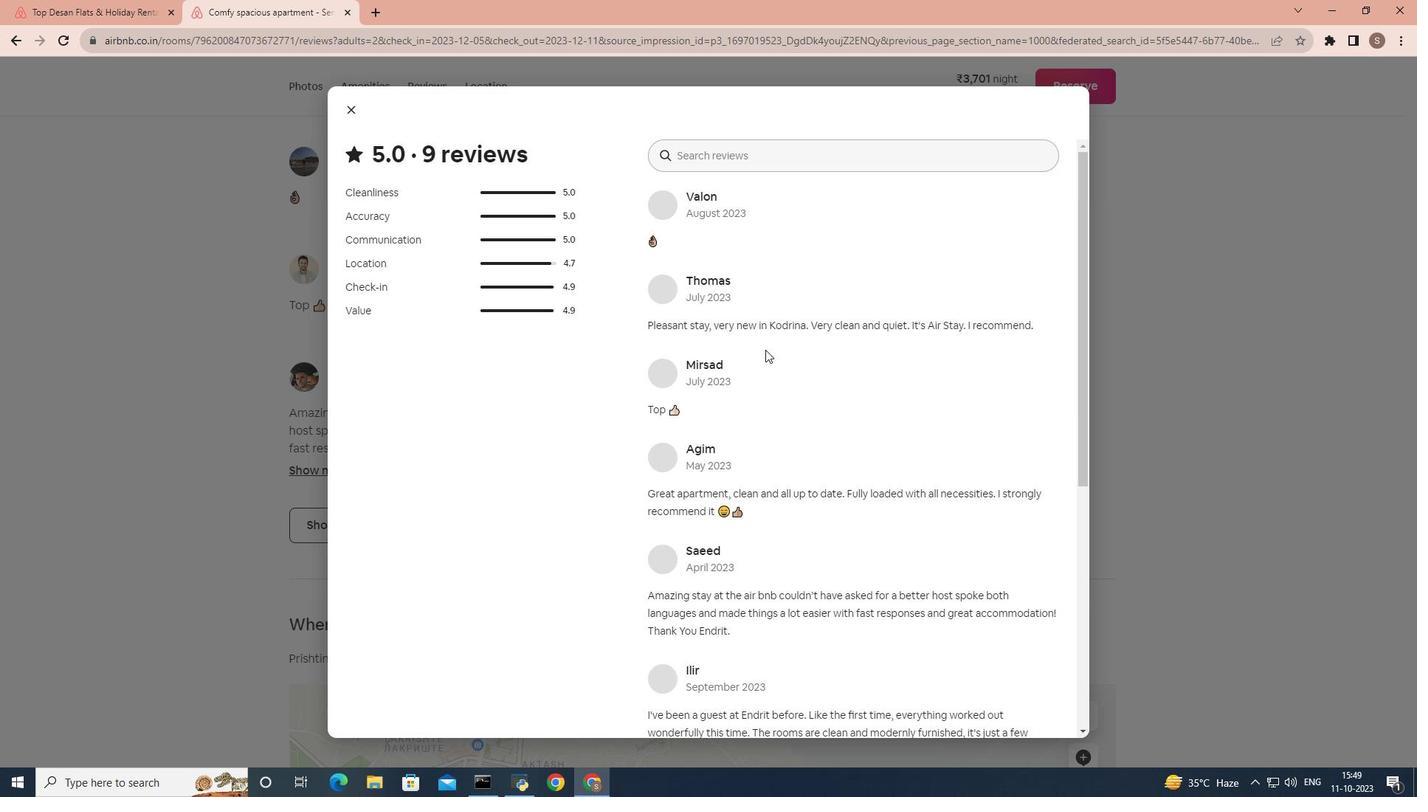 
Action: Mouse scrolled (765, 349) with delta (0, 0)
Screenshot: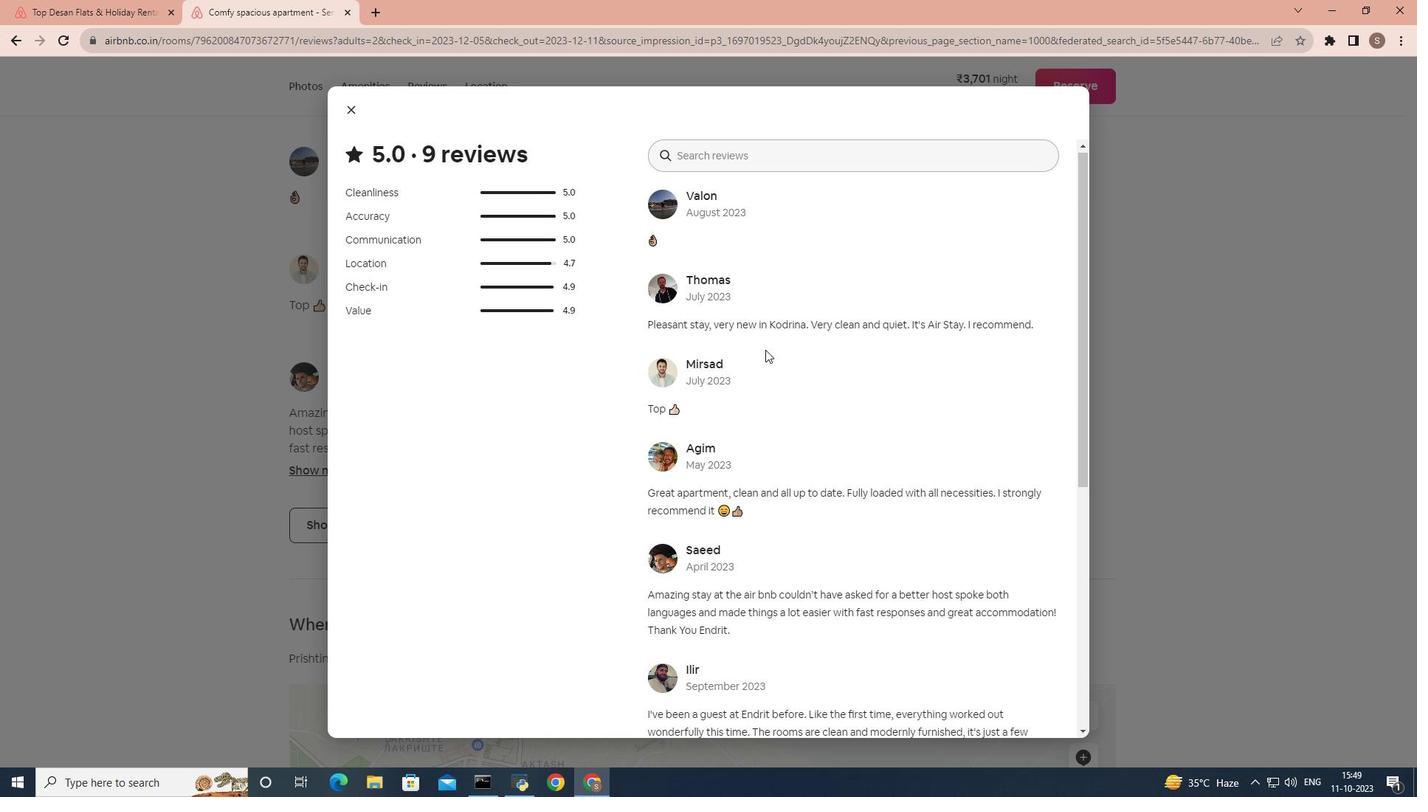 
Action: Mouse scrolled (765, 349) with delta (0, 0)
Screenshot: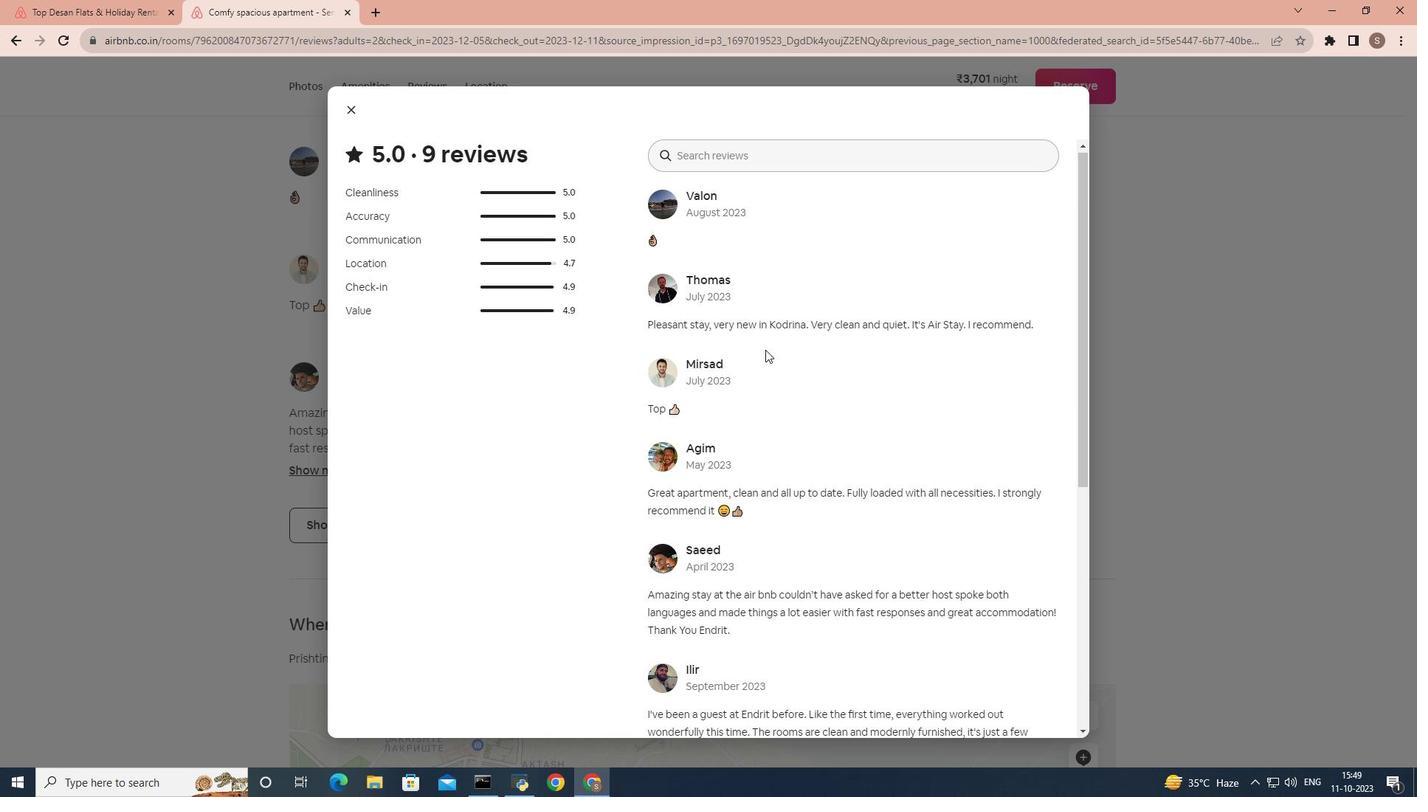 
Action: Mouse scrolled (765, 349) with delta (0, 0)
Screenshot: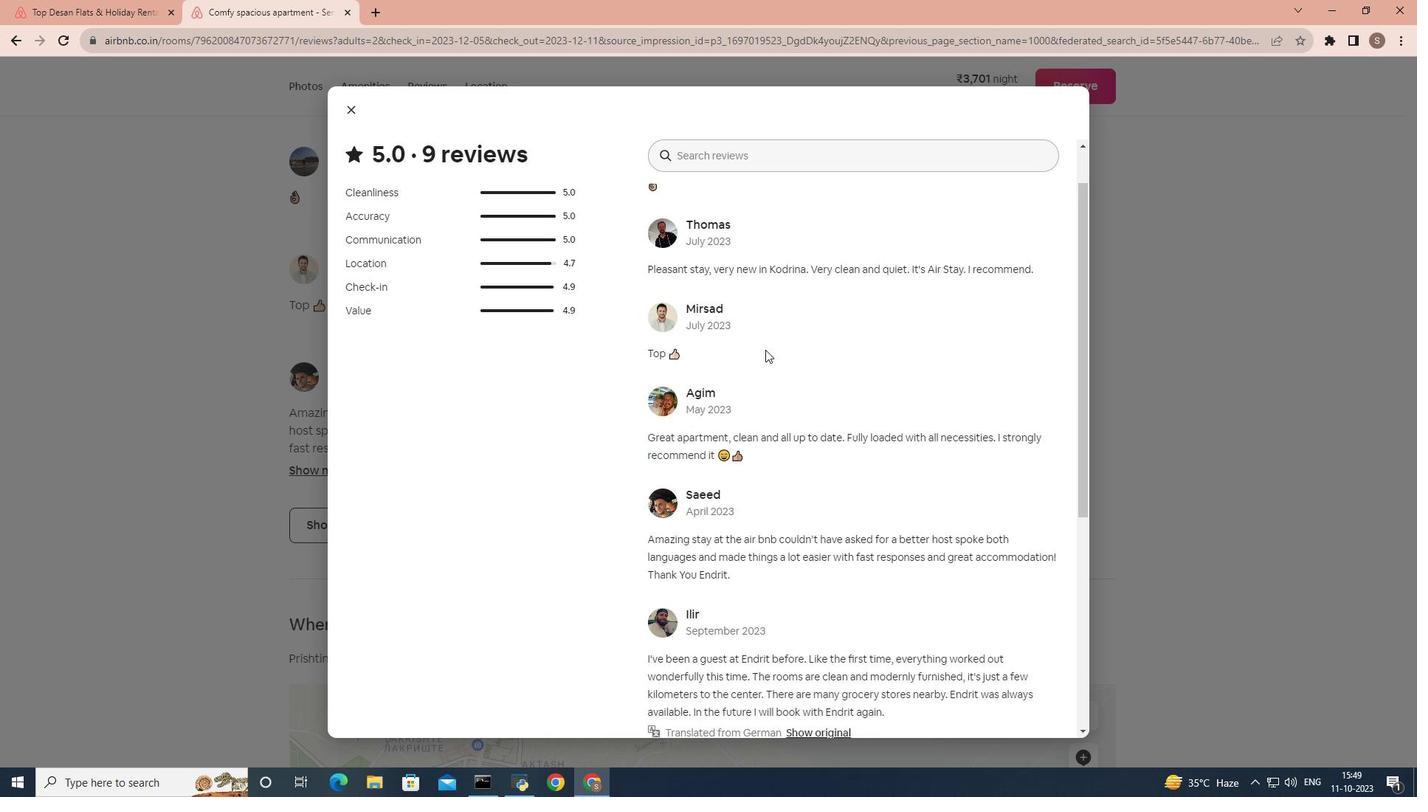 
Action: Mouse scrolled (765, 349) with delta (0, 0)
Screenshot: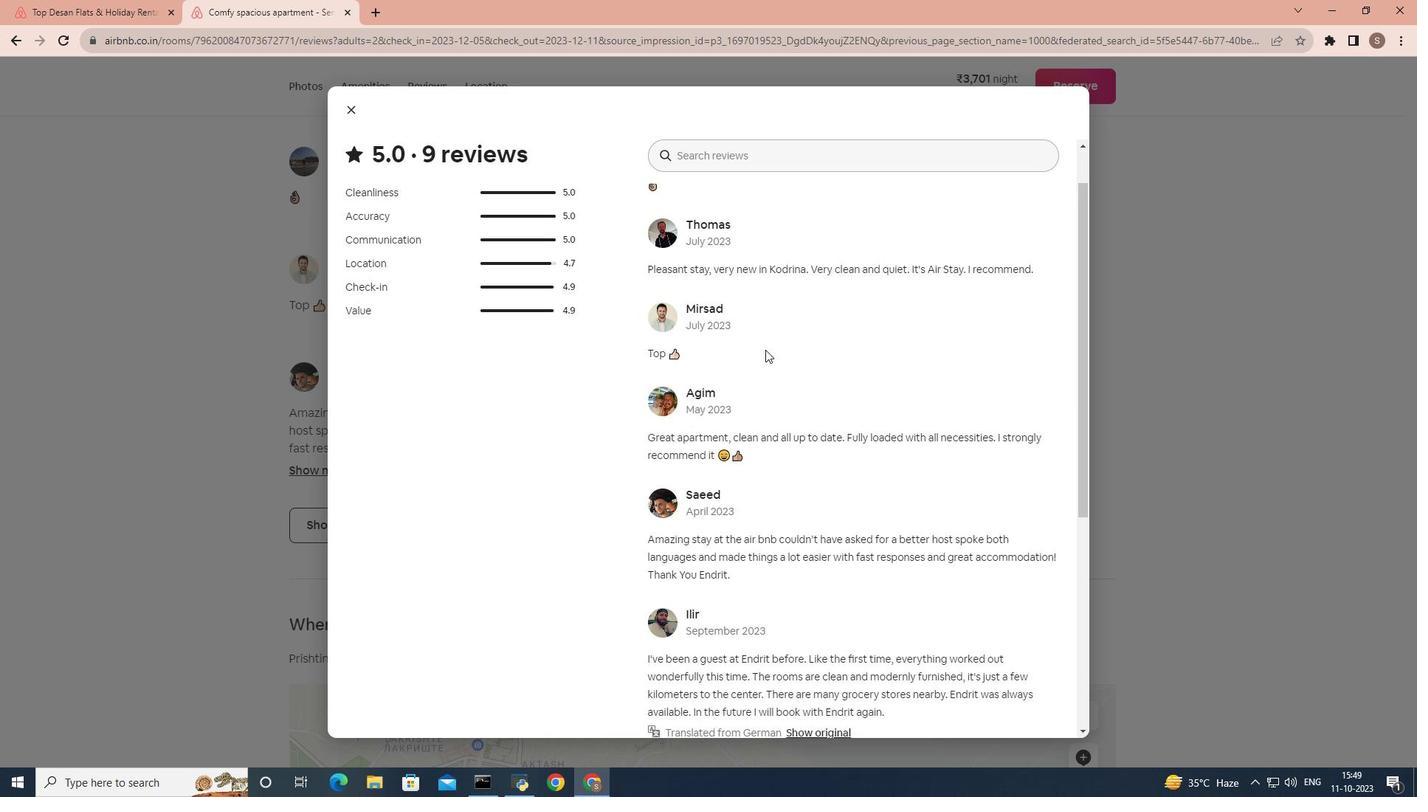 
Action: Mouse scrolled (765, 349) with delta (0, 0)
Screenshot: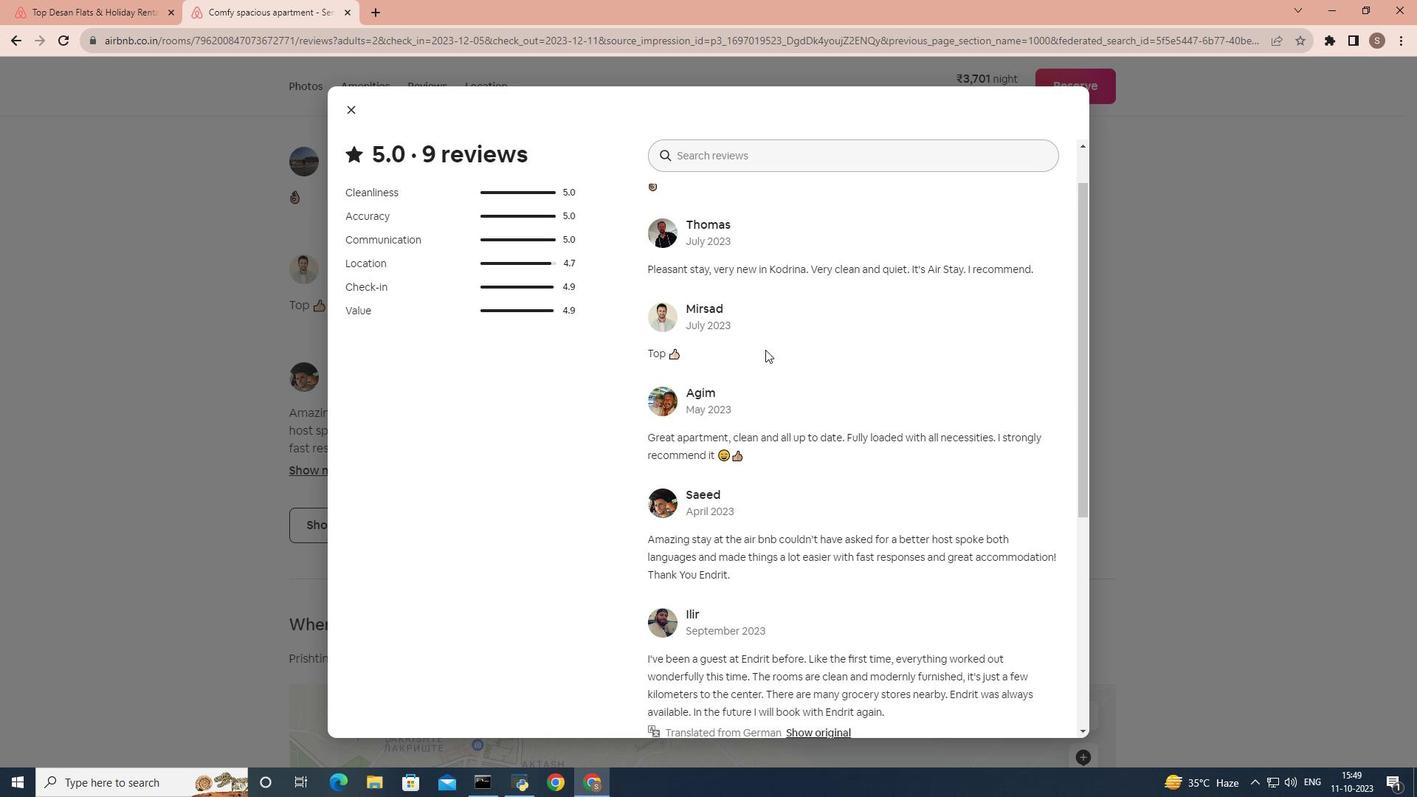 
Action: Mouse scrolled (765, 349) with delta (0, 0)
Screenshot: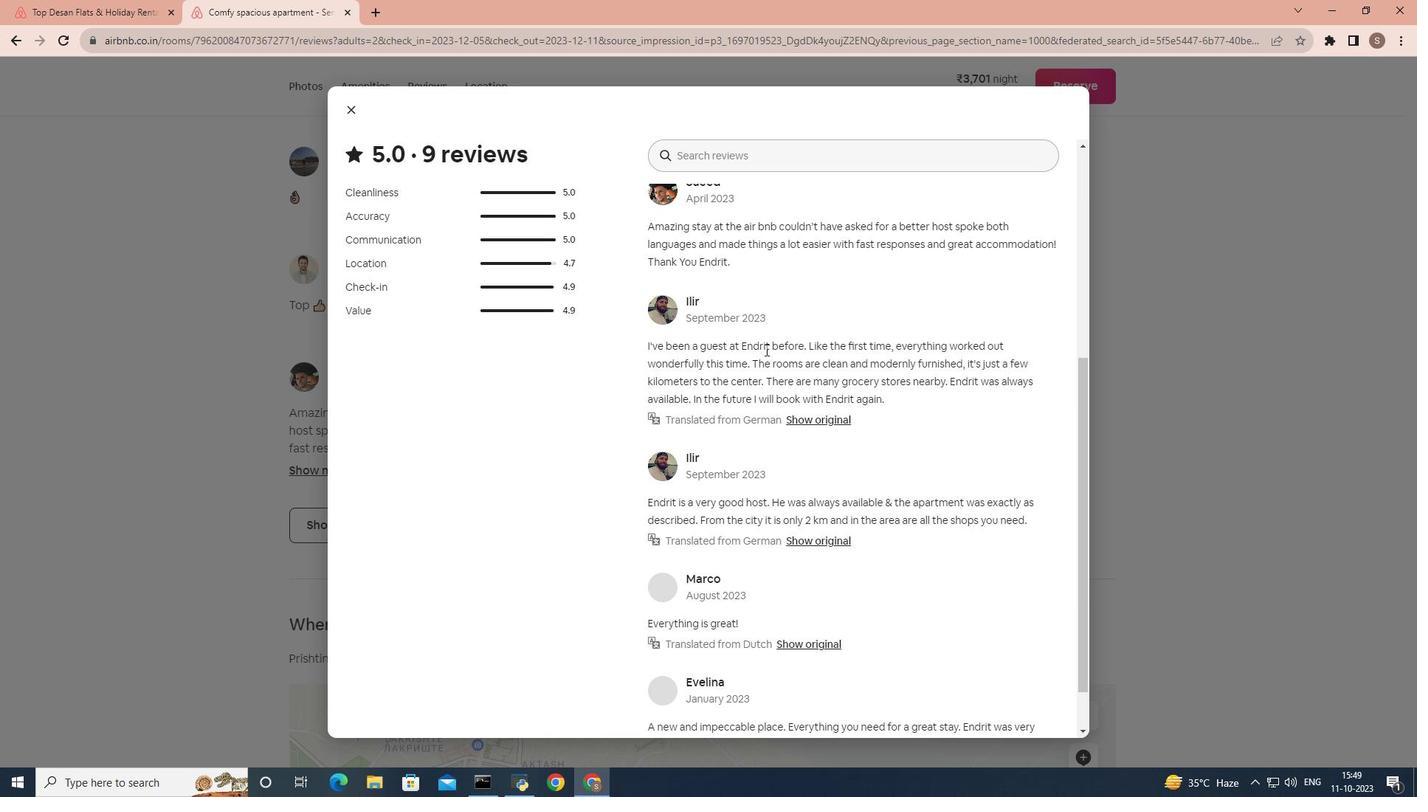 
Action: Mouse scrolled (765, 349) with delta (0, 0)
Screenshot: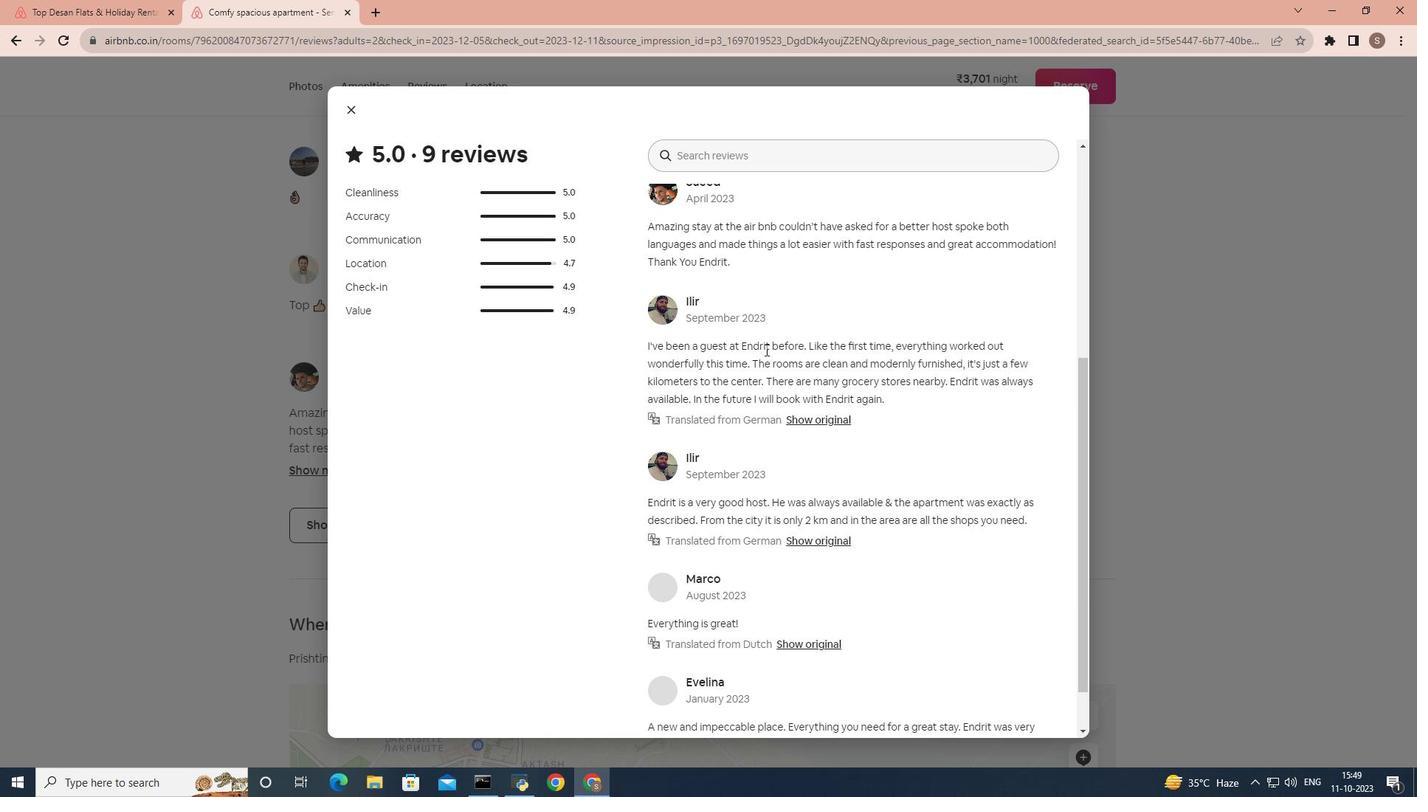 
Action: Mouse scrolled (765, 349) with delta (0, 0)
Screenshot: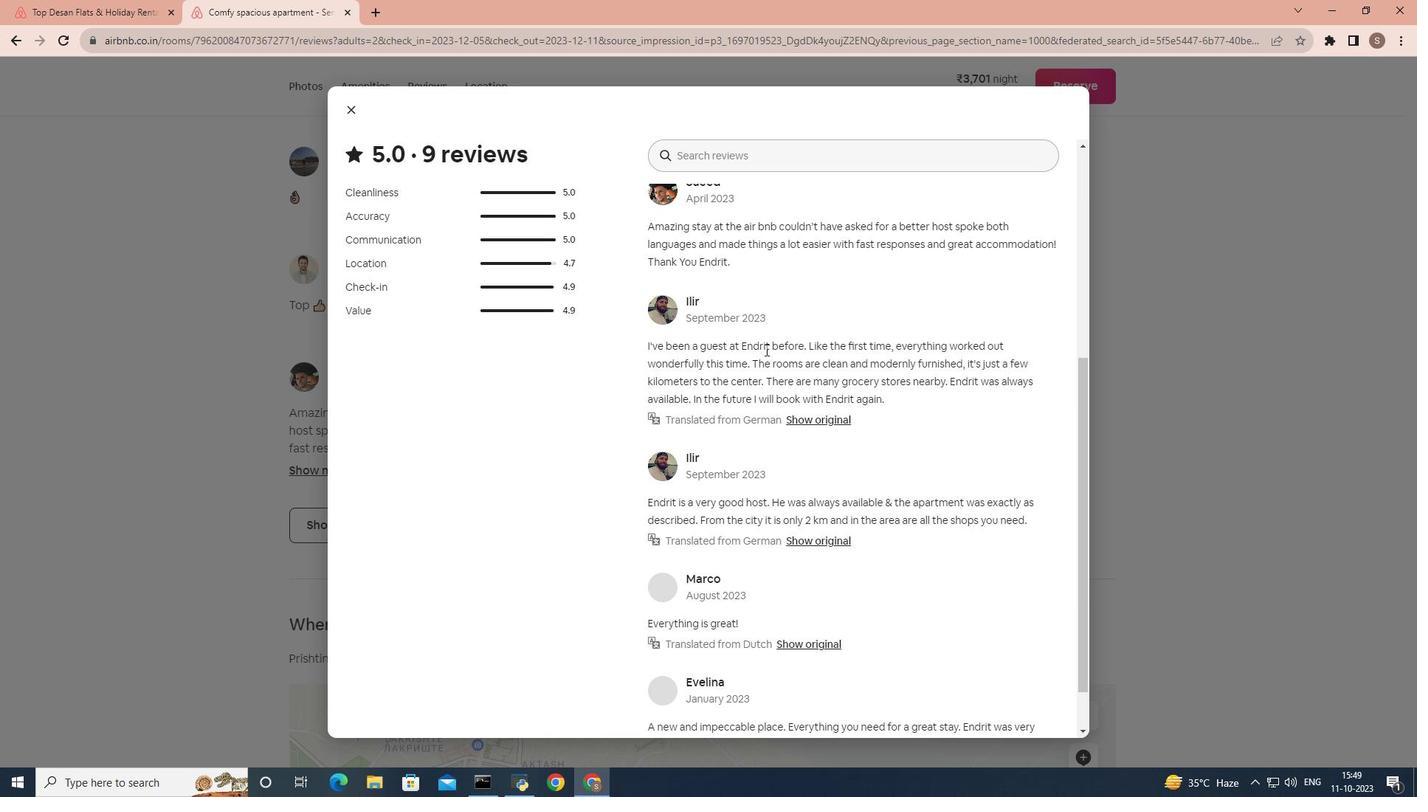
Action: Mouse scrolled (765, 349) with delta (0, 0)
Screenshot: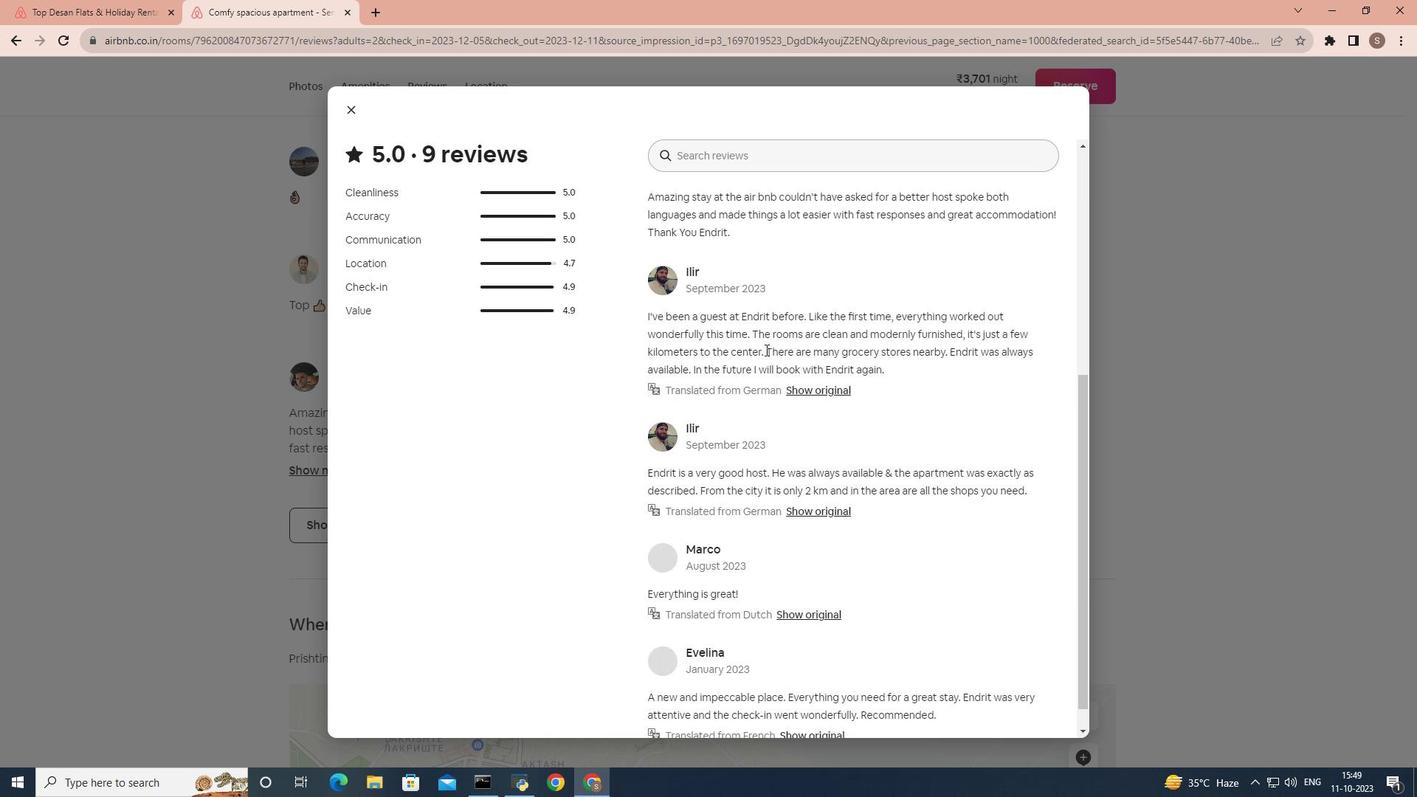 
Action: Mouse scrolled (765, 349) with delta (0, 0)
Screenshot: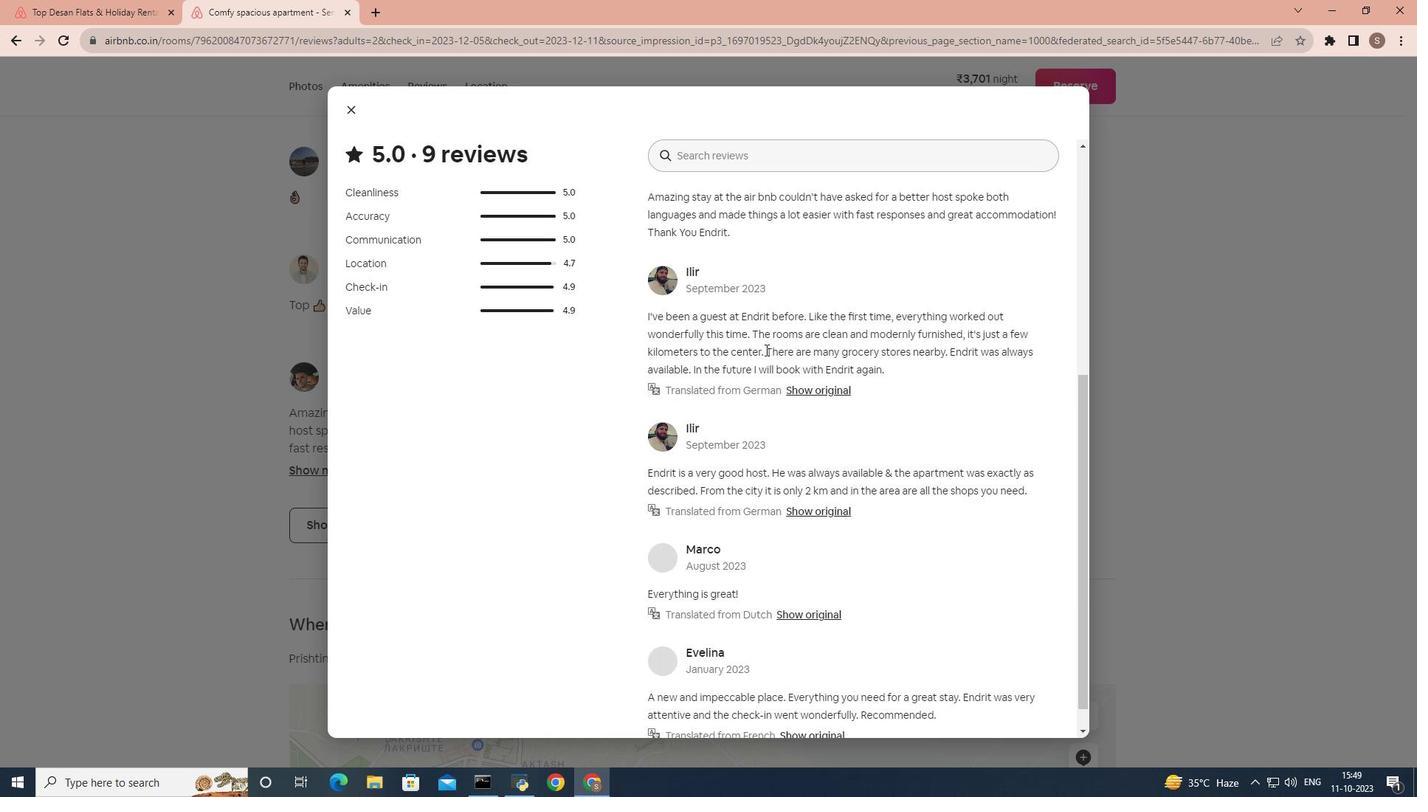 
Action: Mouse scrolled (765, 349) with delta (0, 0)
Screenshot: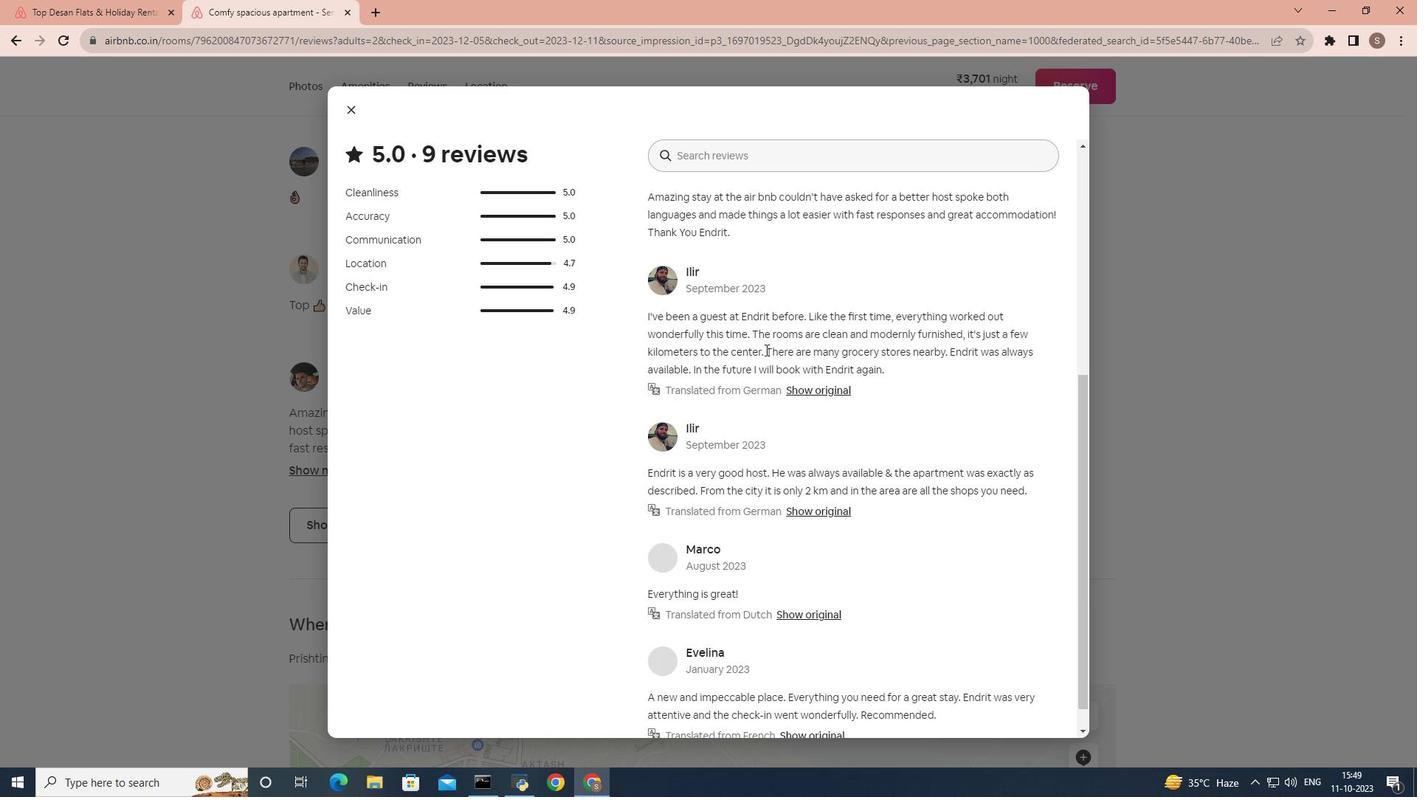 
Action: Mouse moved to (352, 120)
Screenshot: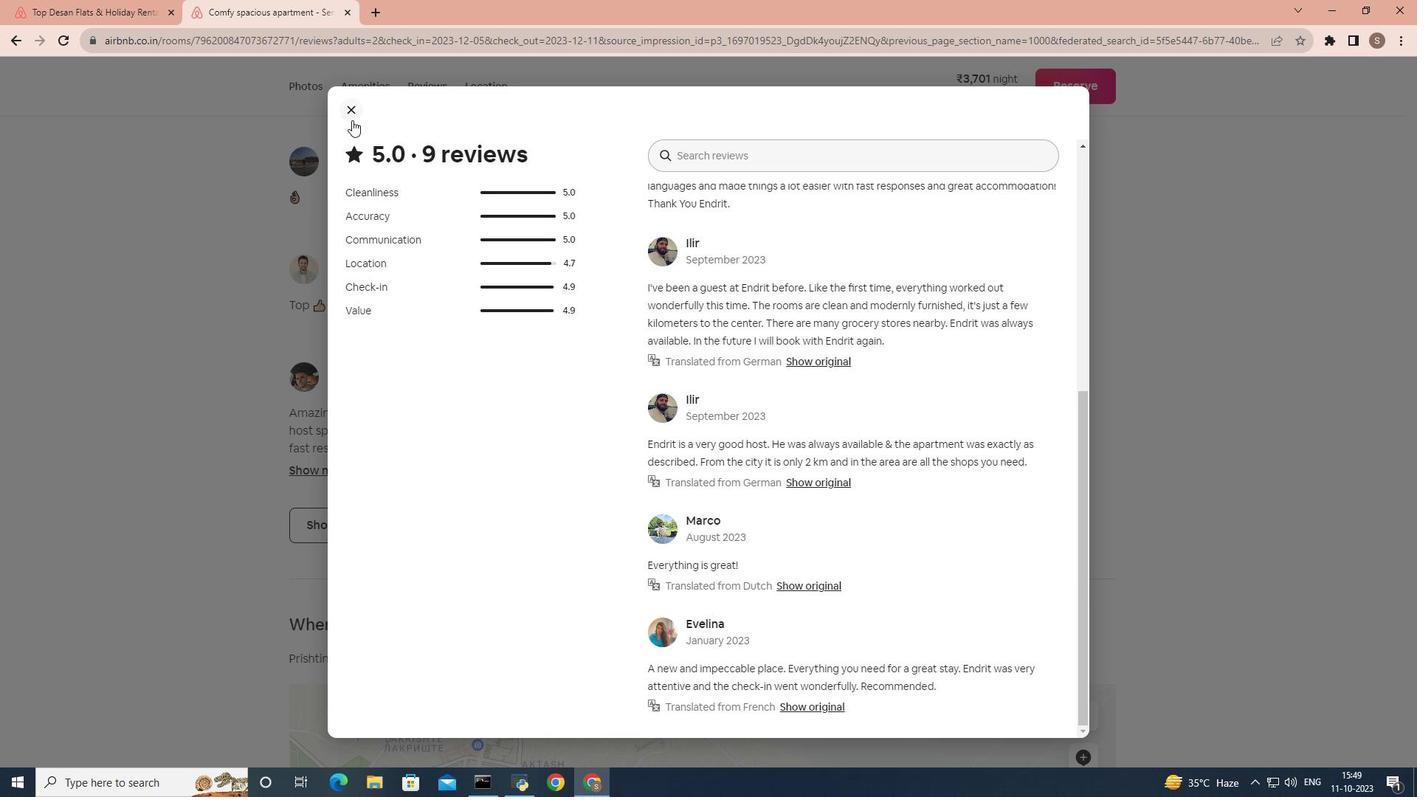 
Action: Mouse pressed left at (352, 120)
Screenshot: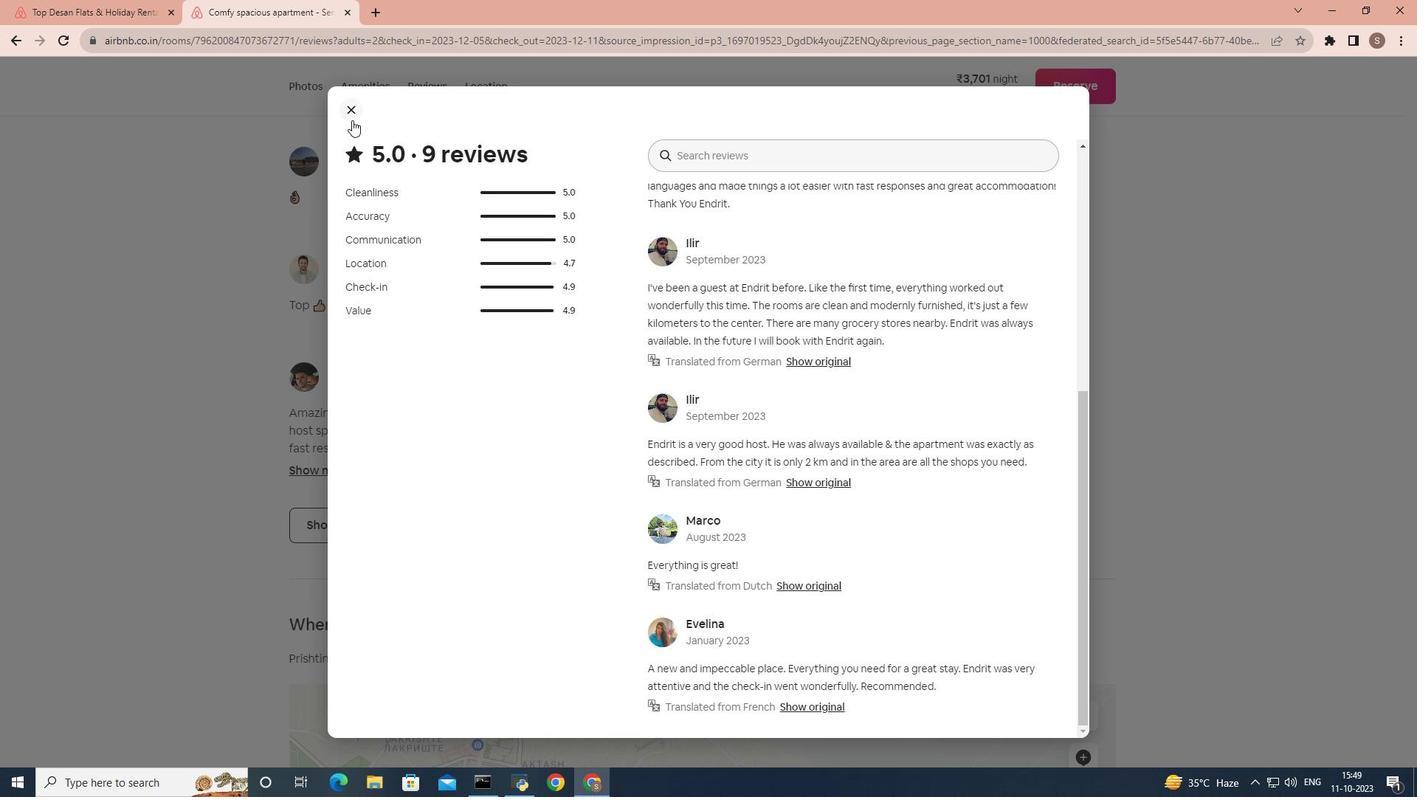
Action: Mouse moved to (429, 329)
Screenshot: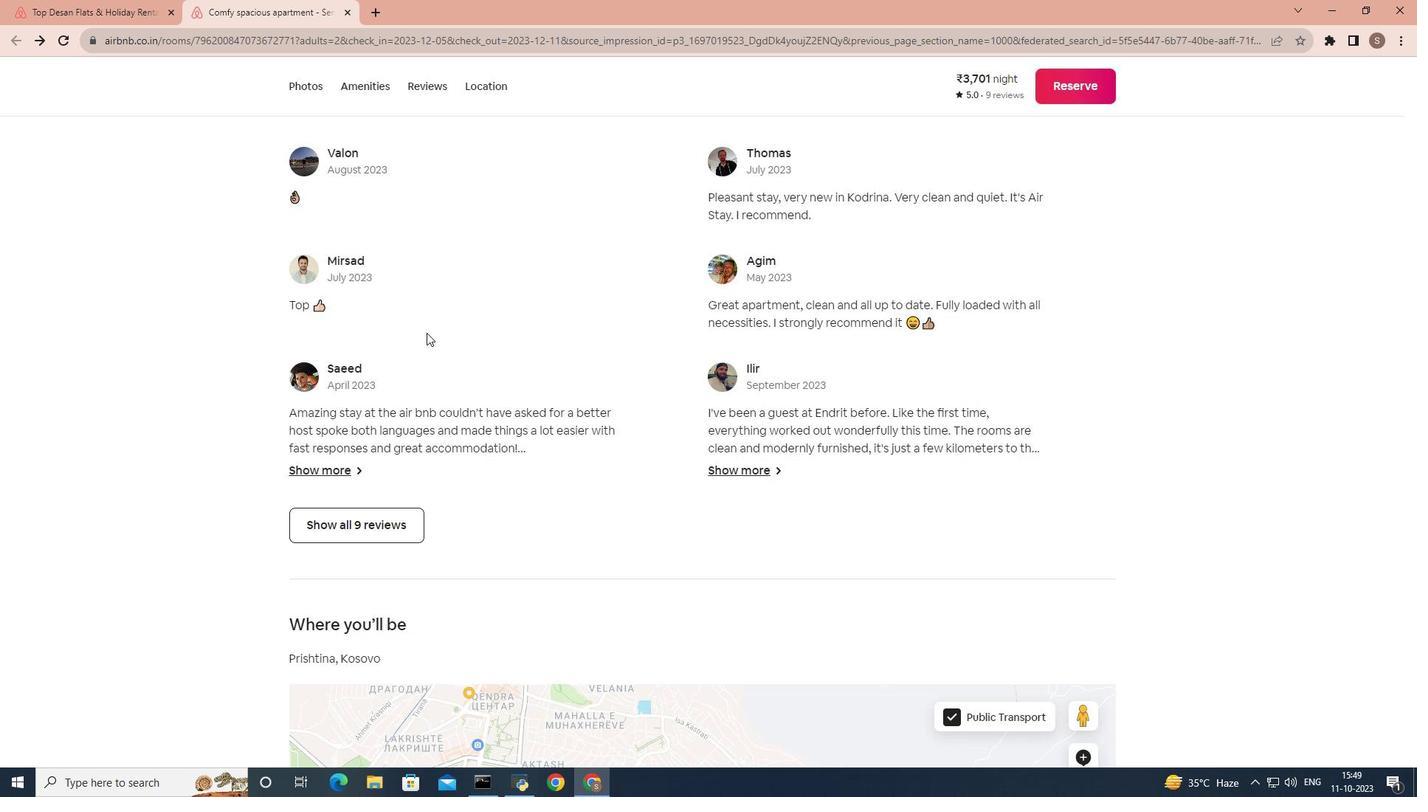 
Action: Mouse scrolled (429, 329) with delta (0, 0)
Screenshot: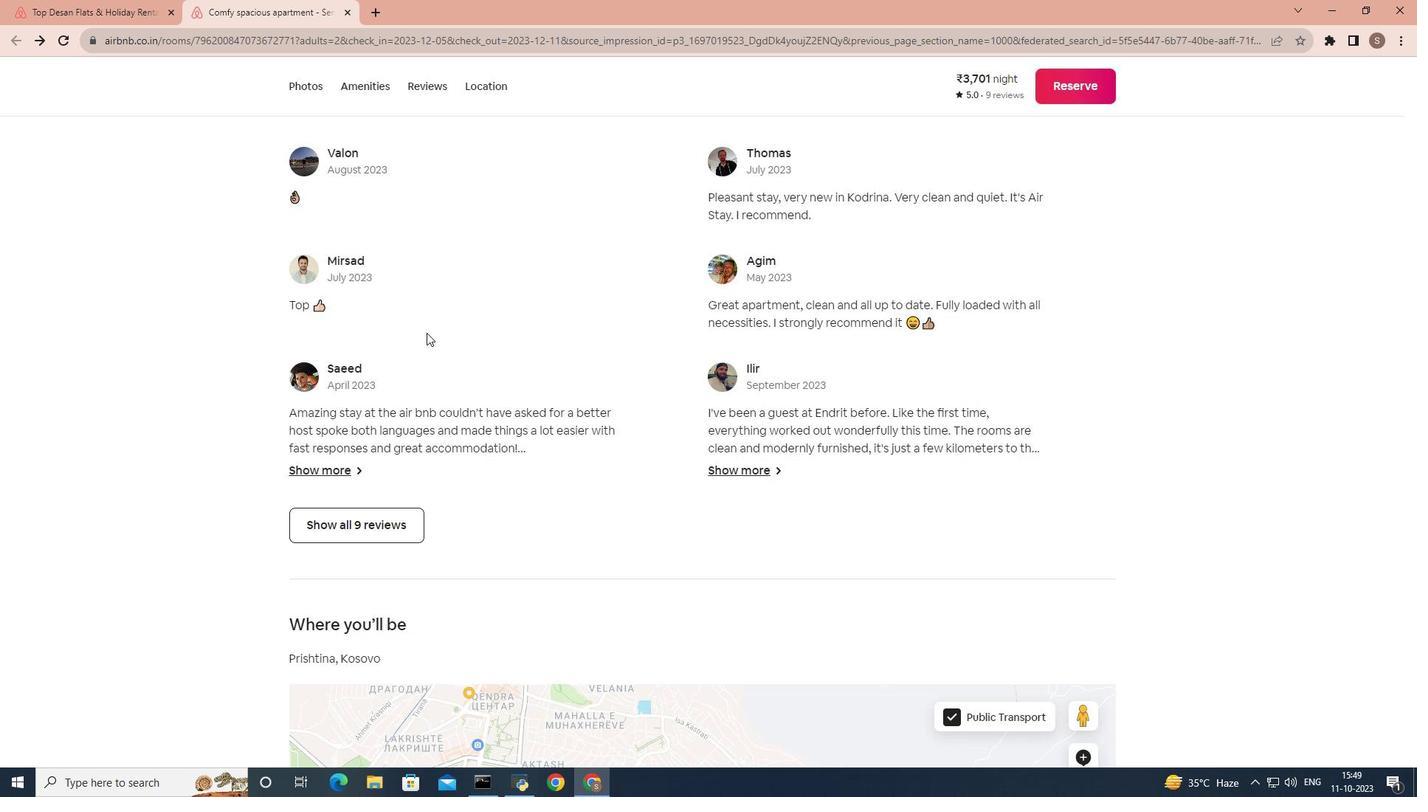 
Action: Mouse moved to (426, 332)
Screenshot: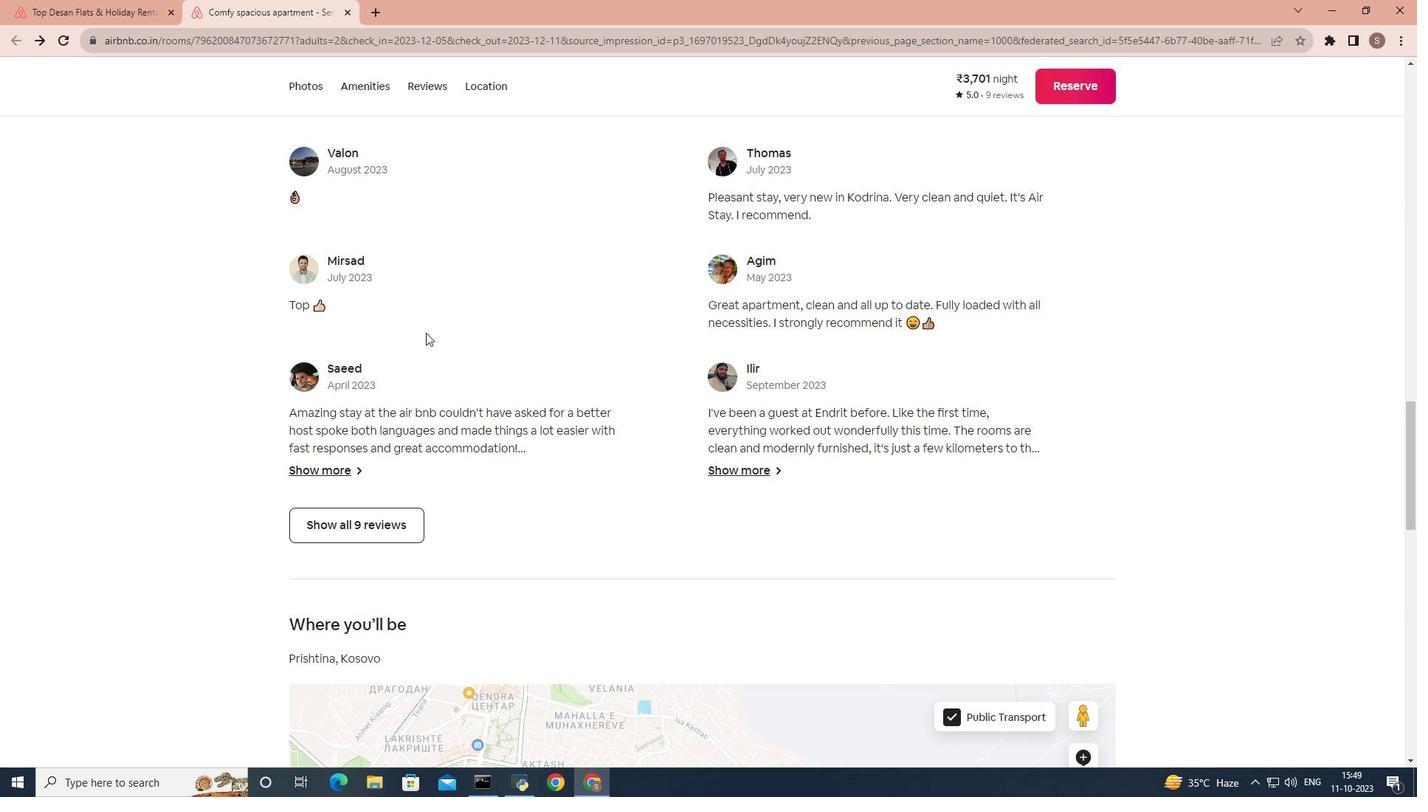
Action: Mouse scrolled (426, 332) with delta (0, 0)
Screenshot: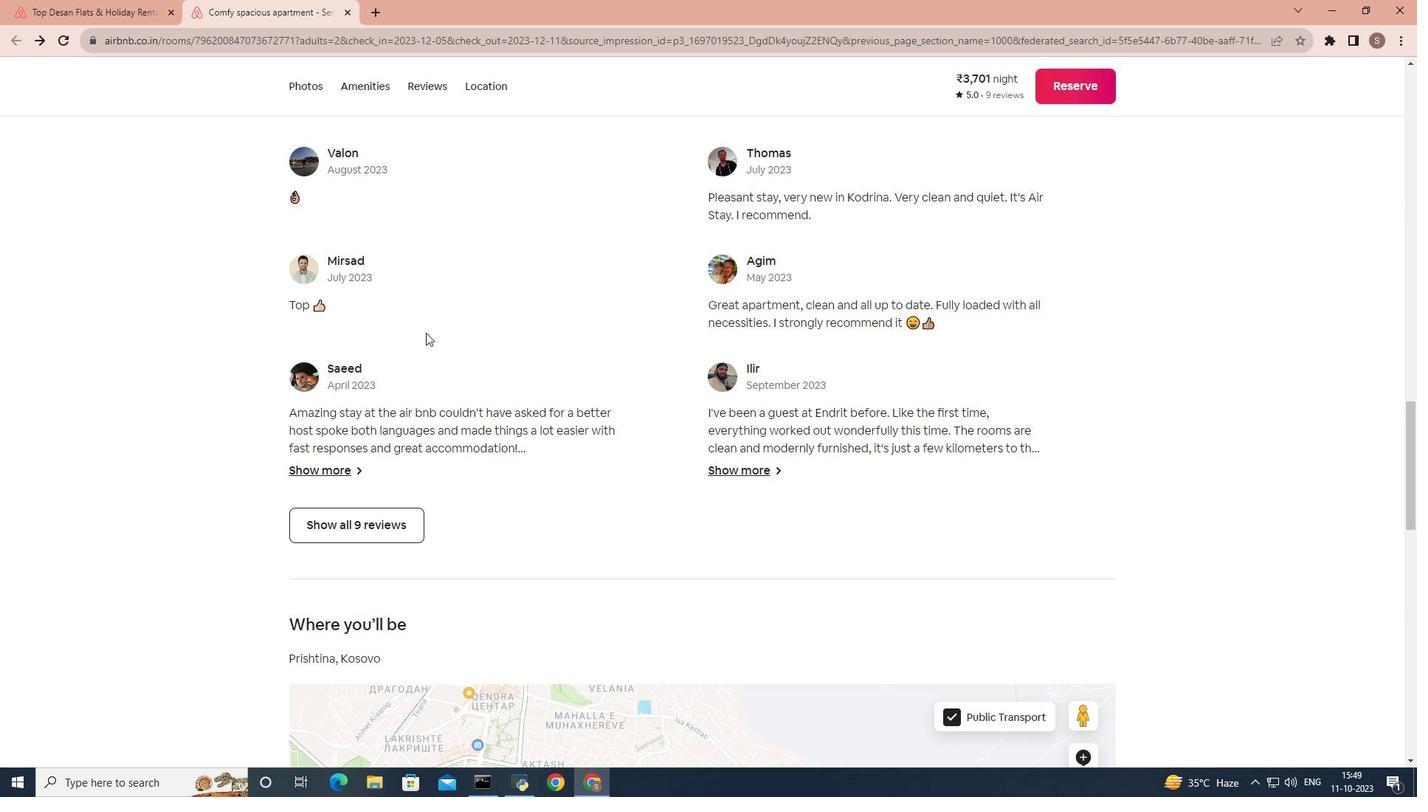 
Action: Mouse scrolled (426, 332) with delta (0, 0)
Screenshot: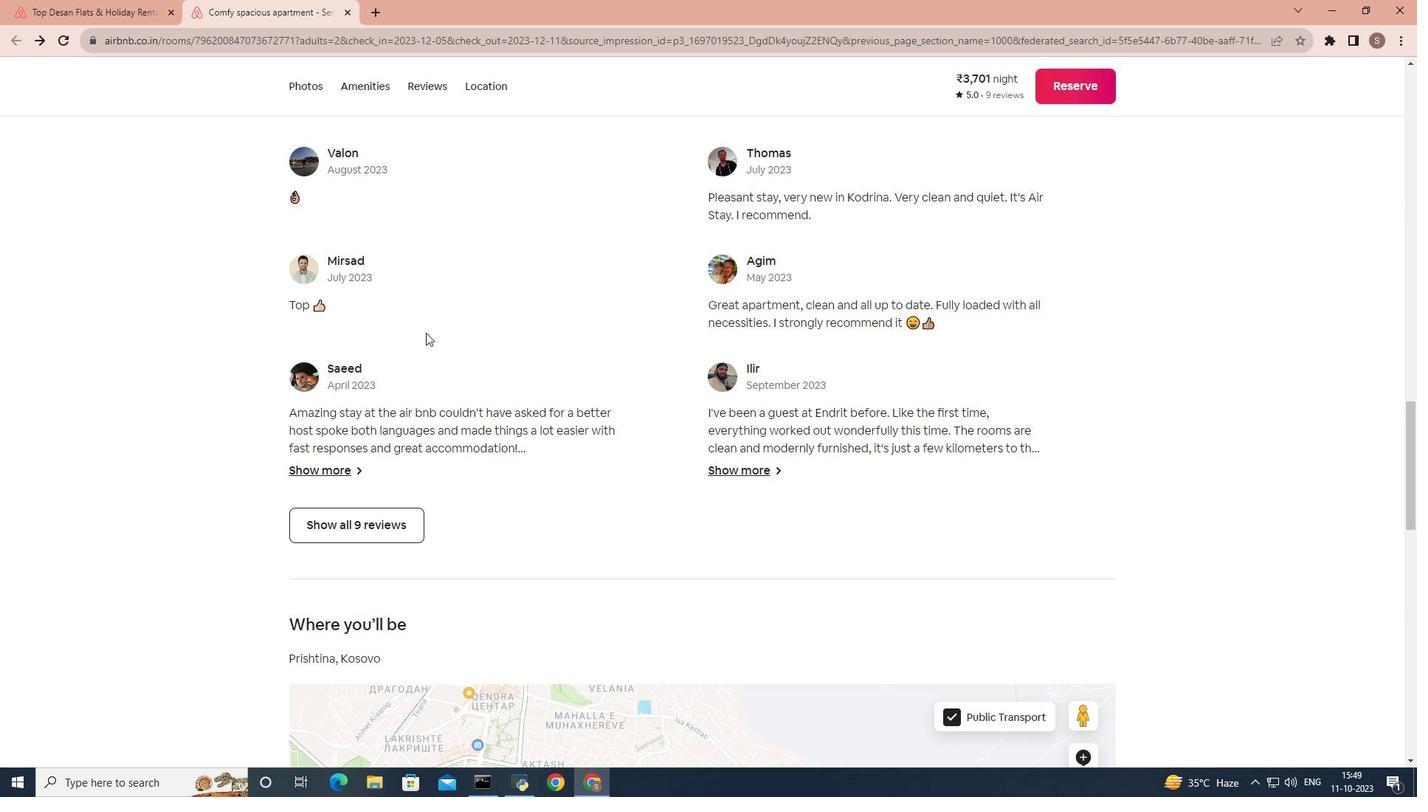 
Action: Mouse scrolled (426, 332) with delta (0, 0)
Screenshot: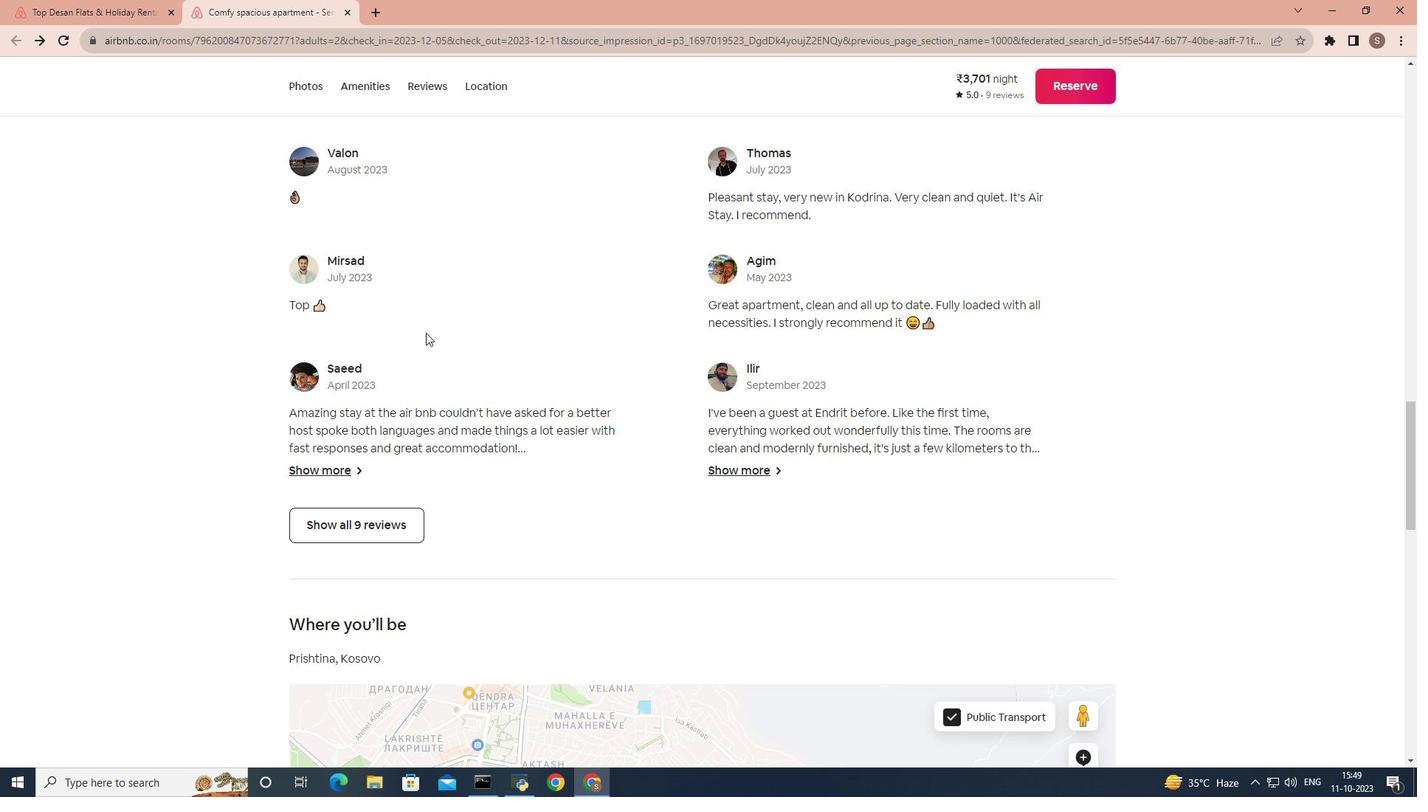 
Action: Mouse moved to (425, 332)
Screenshot: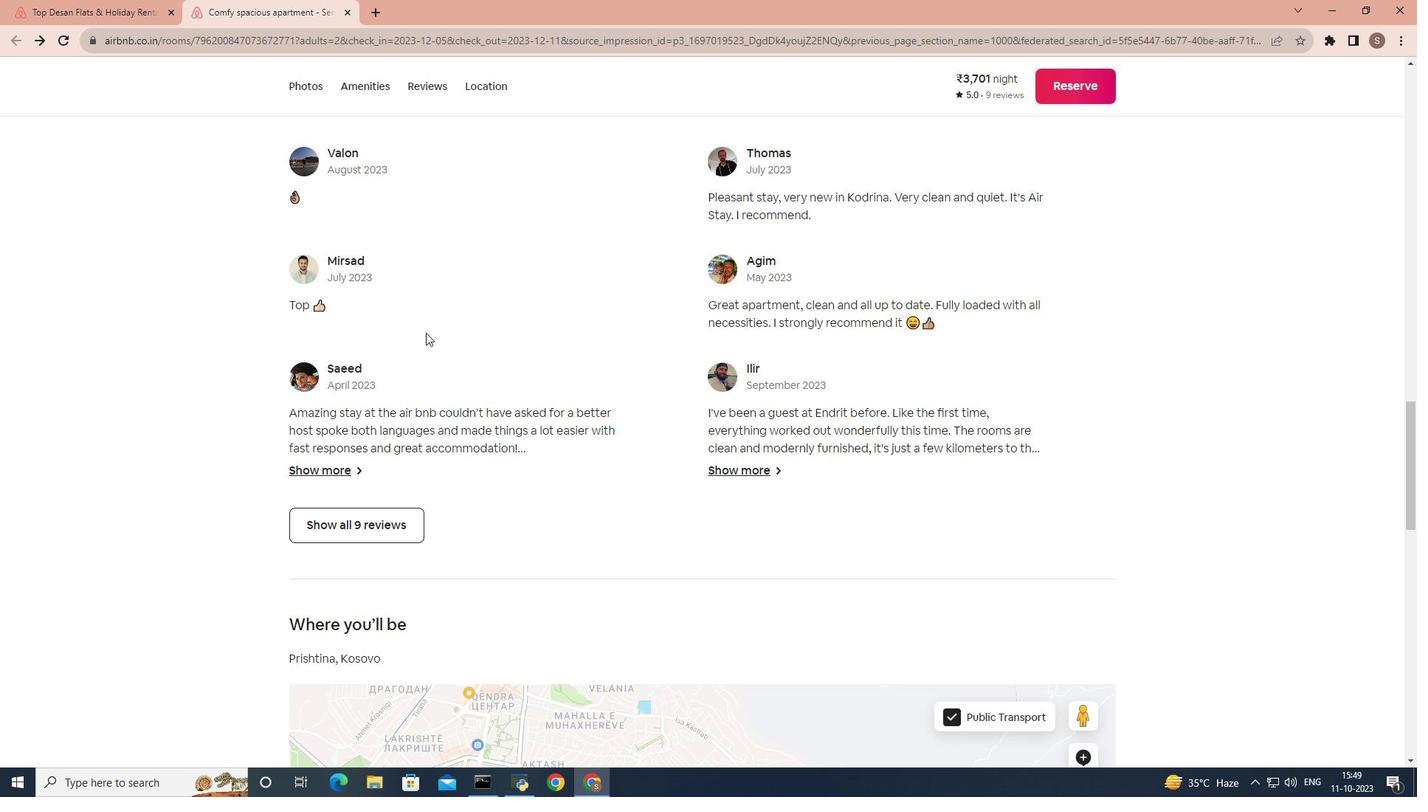 
Action: Mouse scrolled (425, 332) with delta (0, 0)
Screenshot: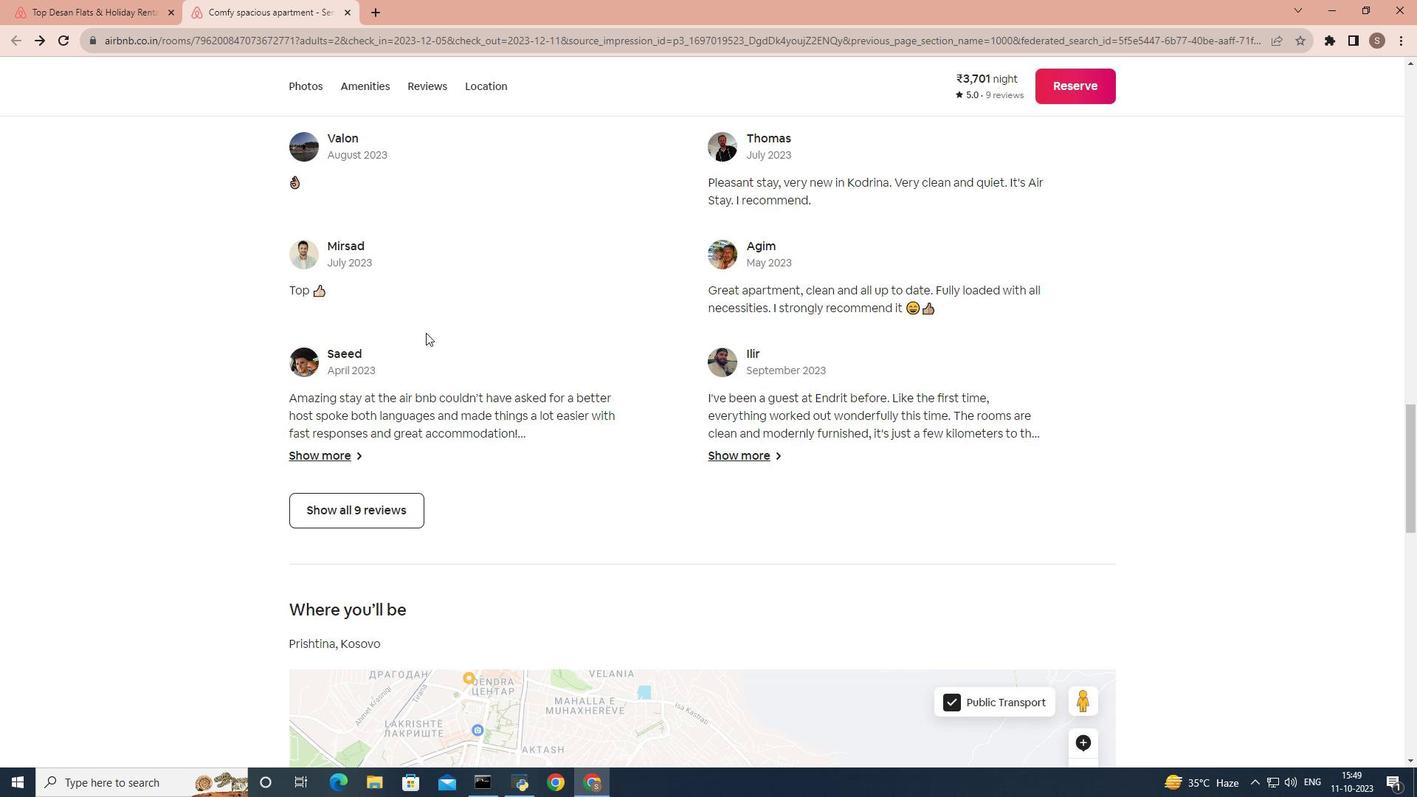 
Action: Mouse scrolled (425, 332) with delta (0, 0)
Screenshot: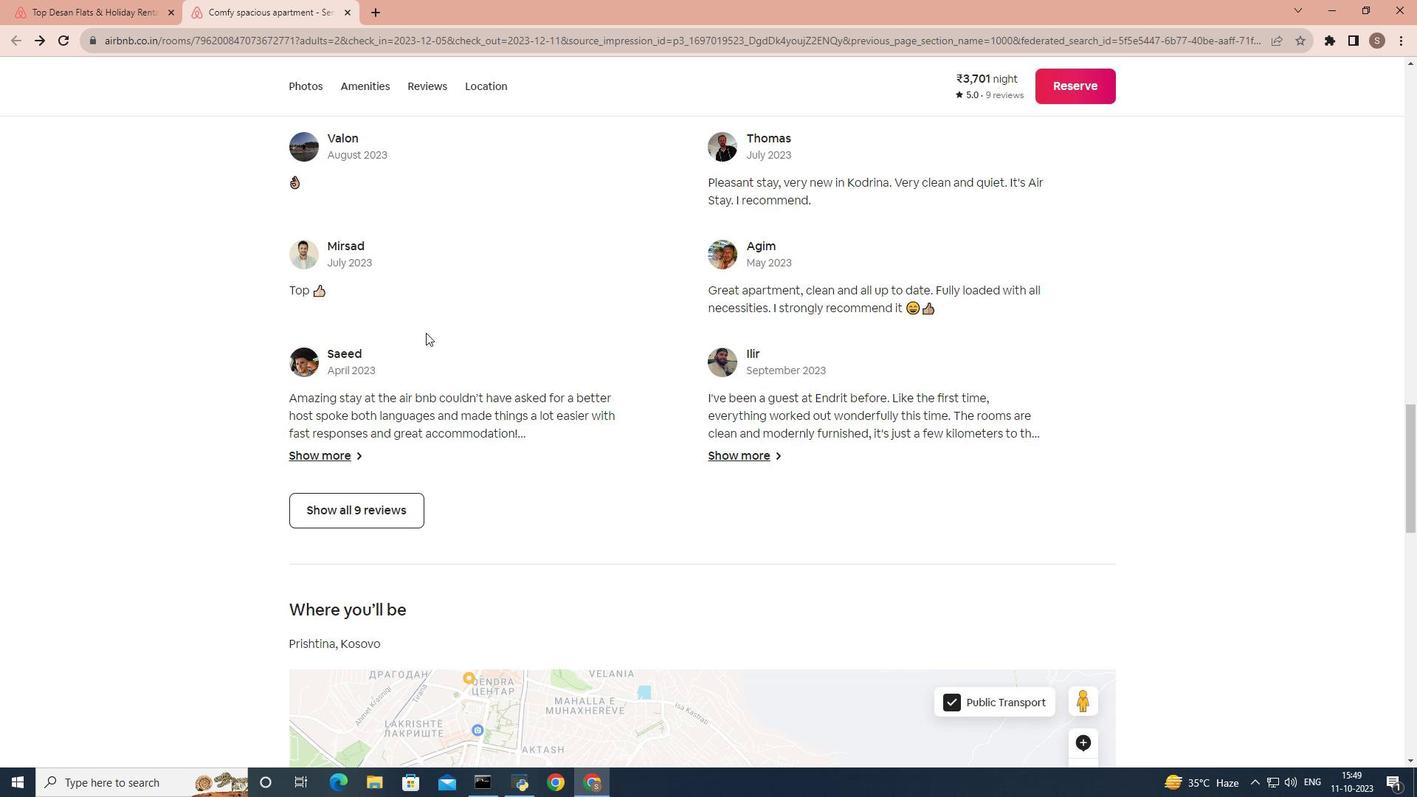 
Action: Mouse scrolled (425, 332) with delta (0, 0)
Screenshot: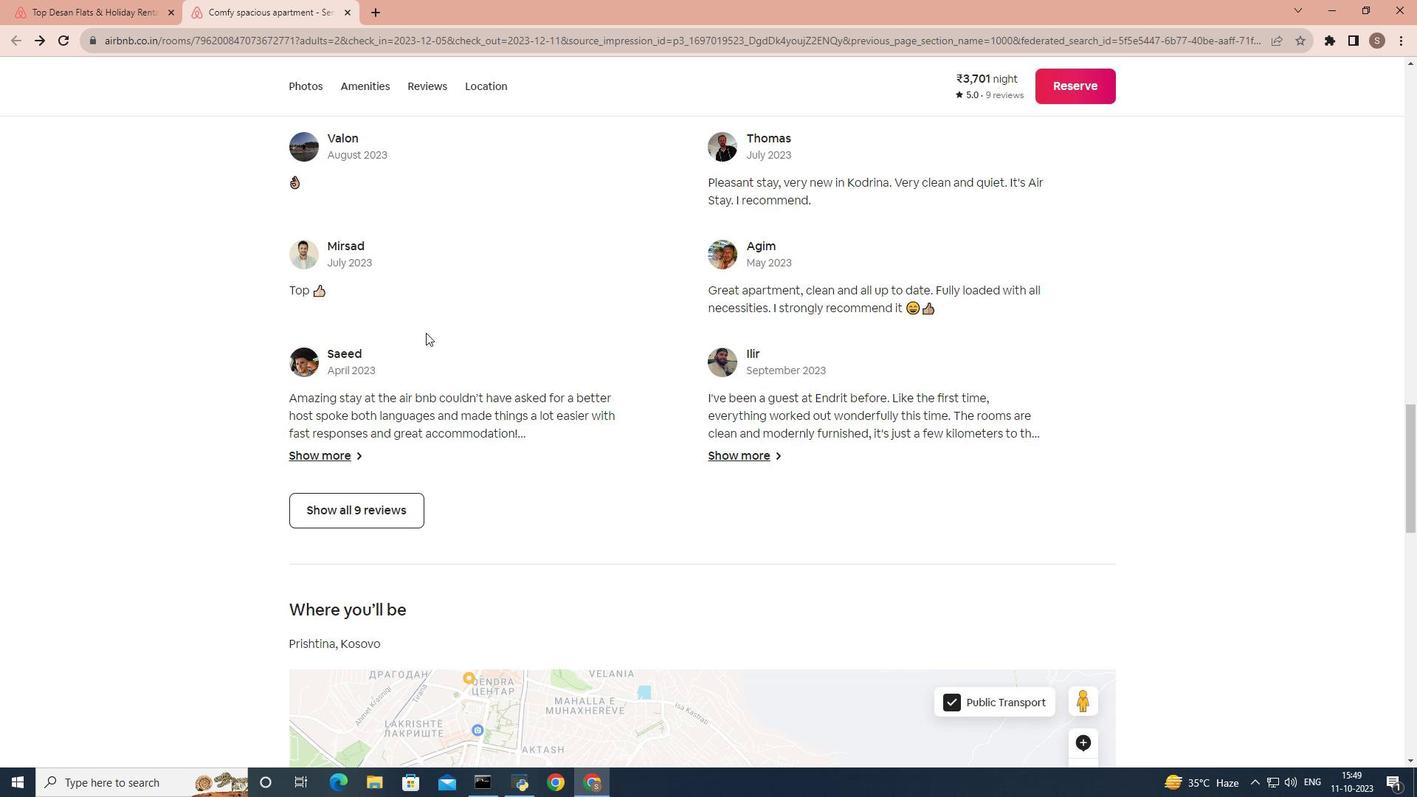 
Action: Mouse scrolled (425, 332) with delta (0, 0)
Screenshot: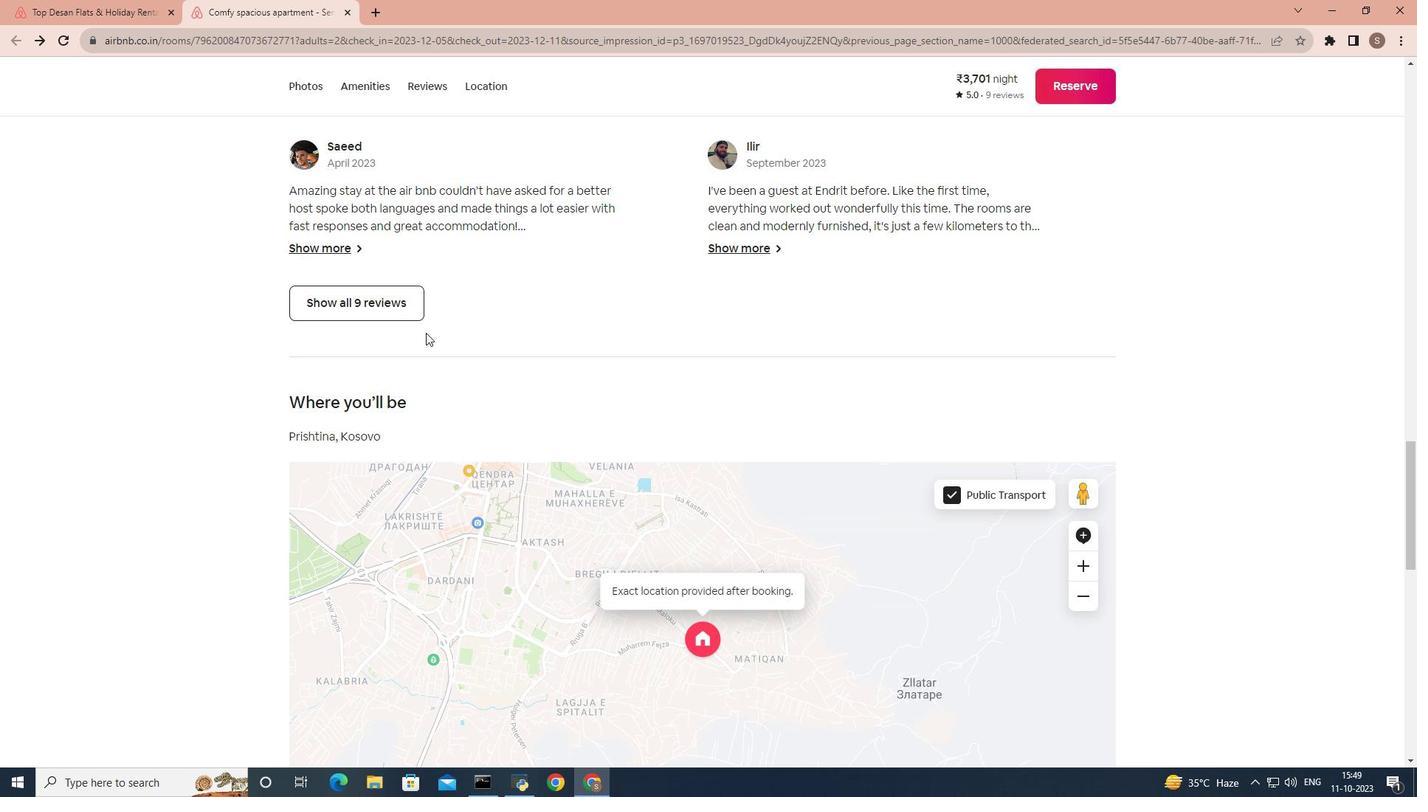 
Action: Mouse scrolled (425, 332) with delta (0, 0)
Screenshot: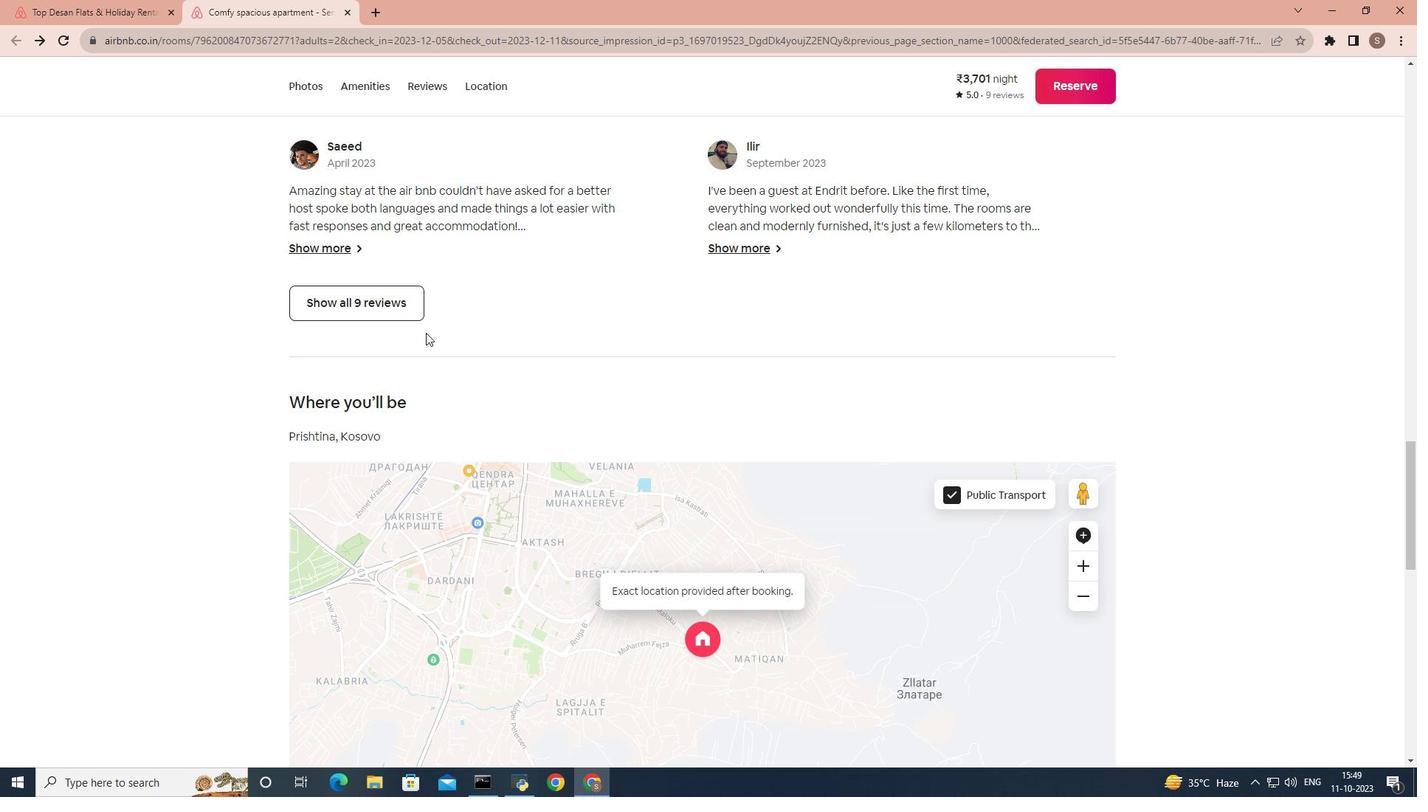 
Action: Mouse scrolled (425, 332) with delta (0, 0)
Screenshot: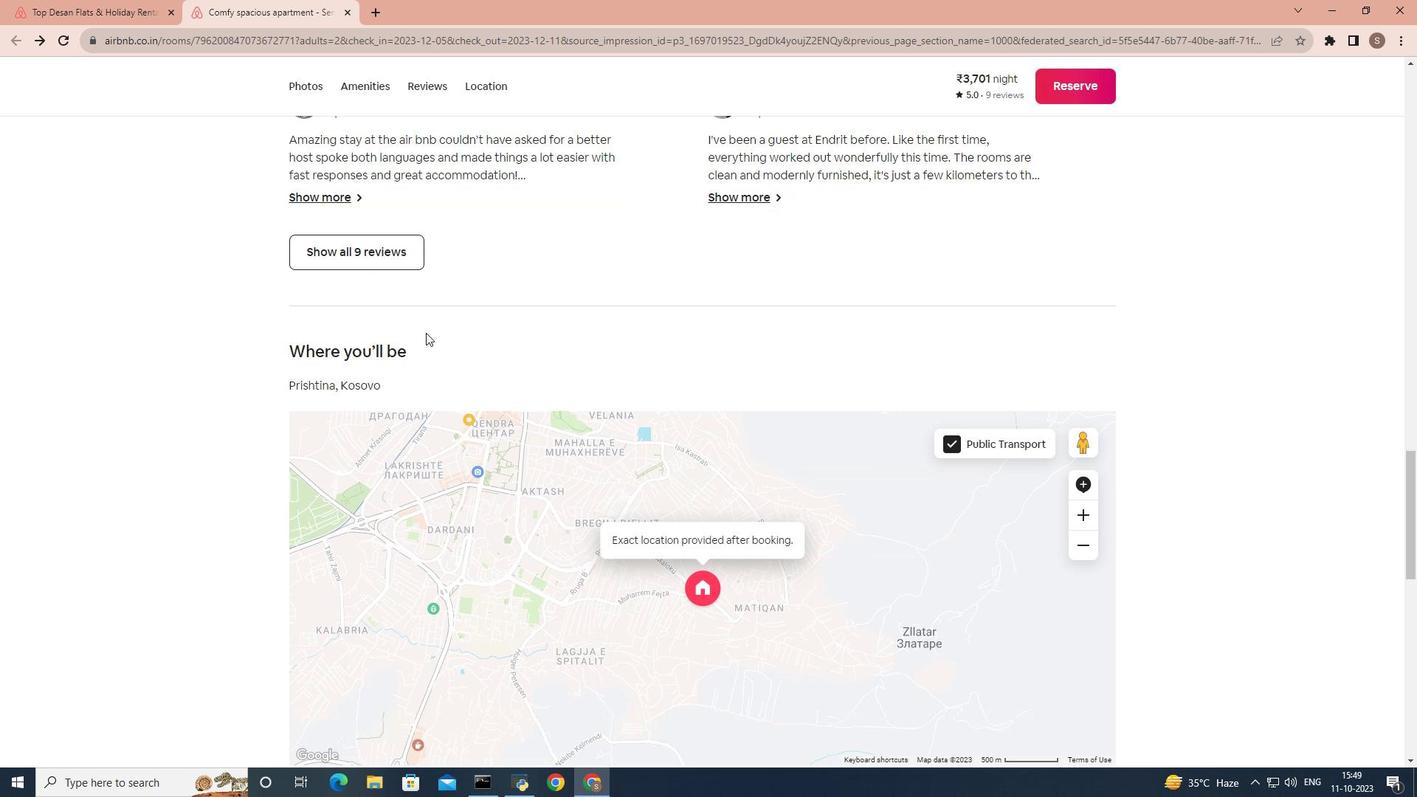 
Action: Mouse scrolled (425, 332) with delta (0, 0)
Screenshot: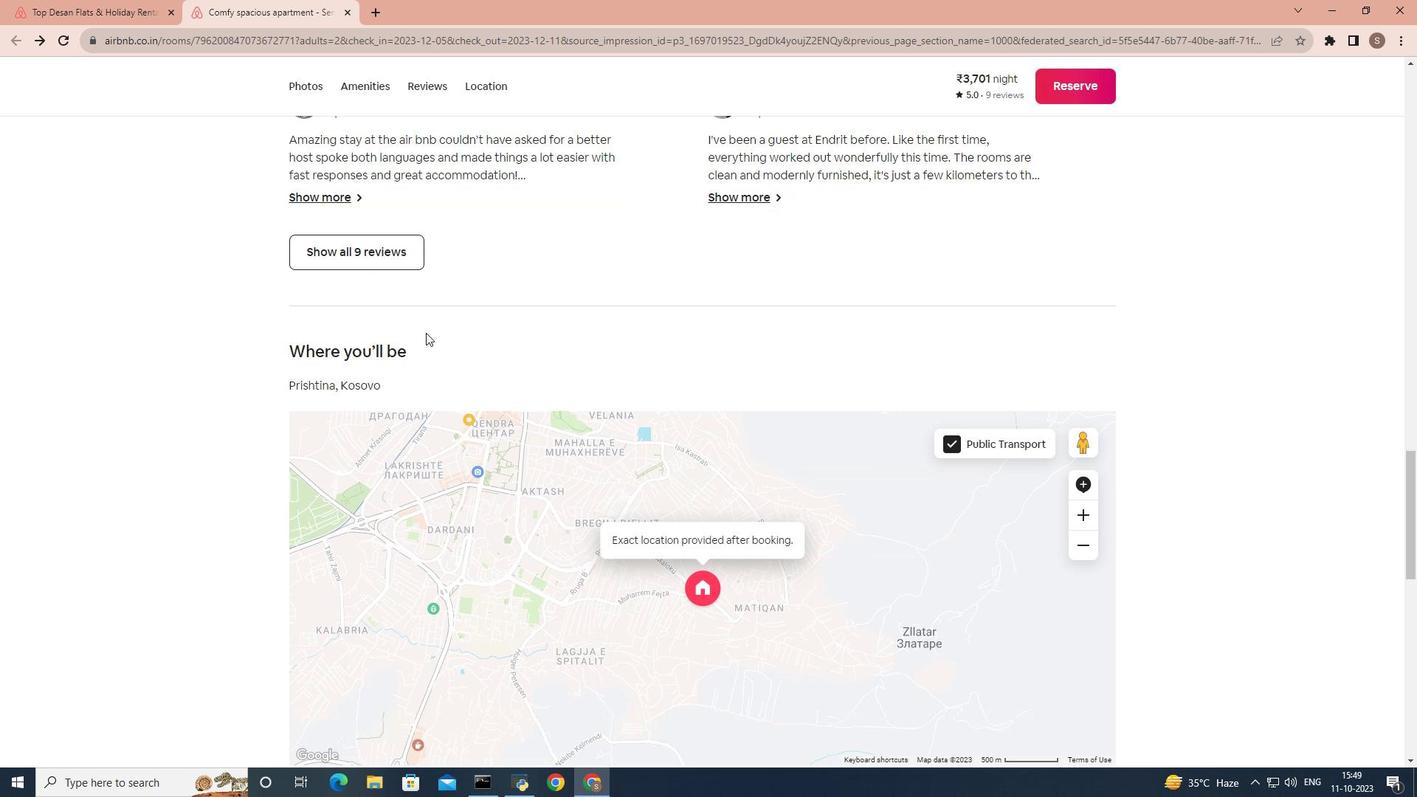 
Action: Mouse scrolled (425, 332) with delta (0, 0)
Screenshot: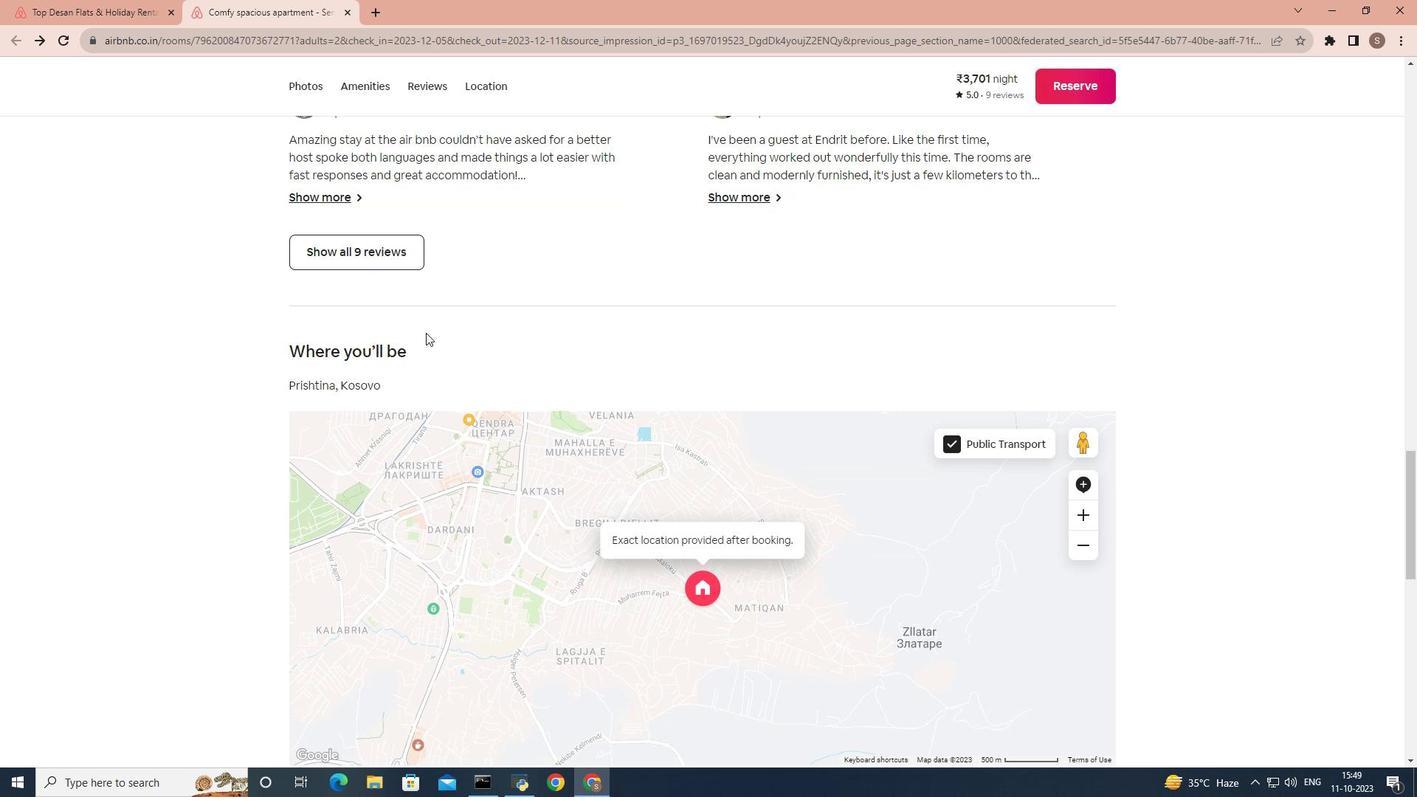 
Action: Mouse scrolled (425, 332) with delta (0, 0)
Screenshot: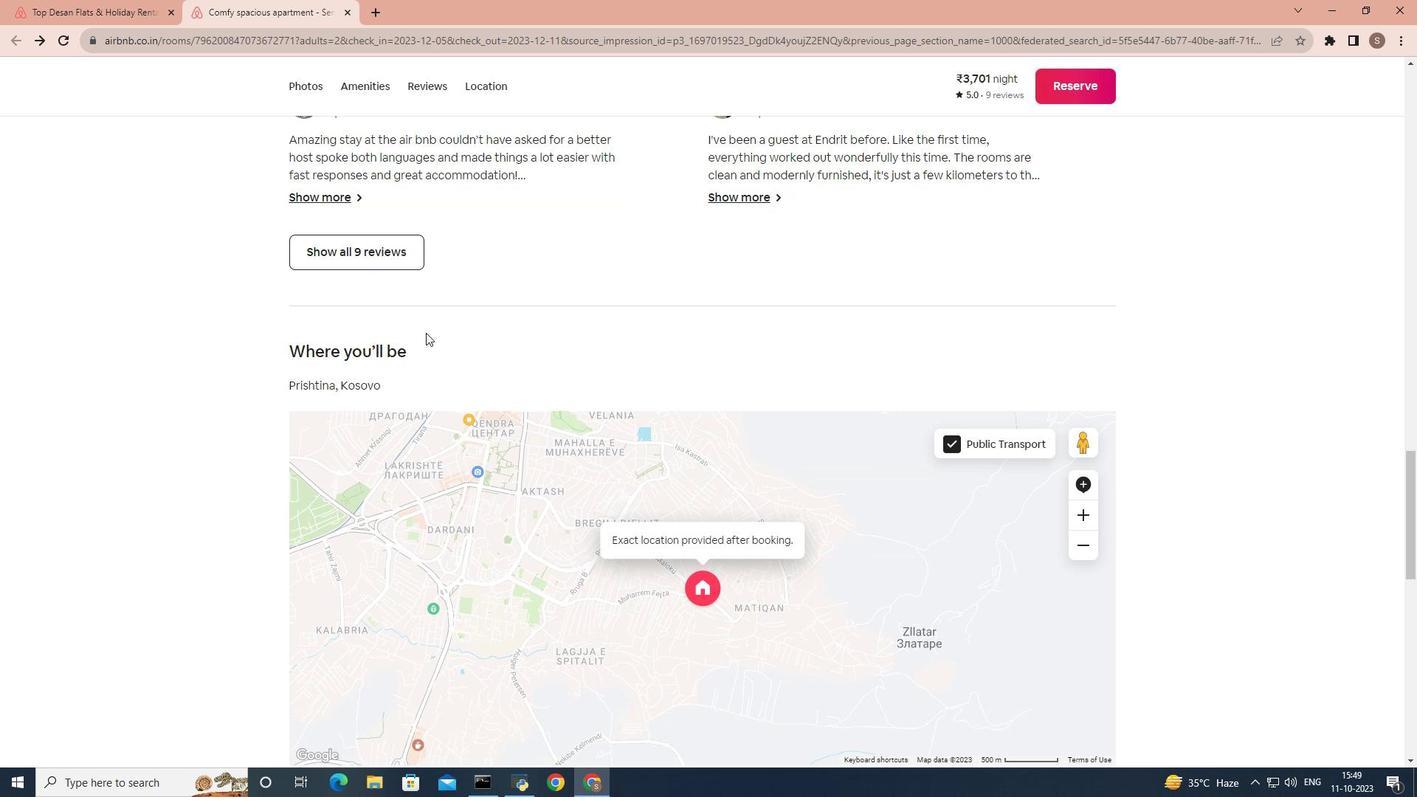 
Action: Mouse scrolled (425, 332) with delta (0, 0)
Screenshot: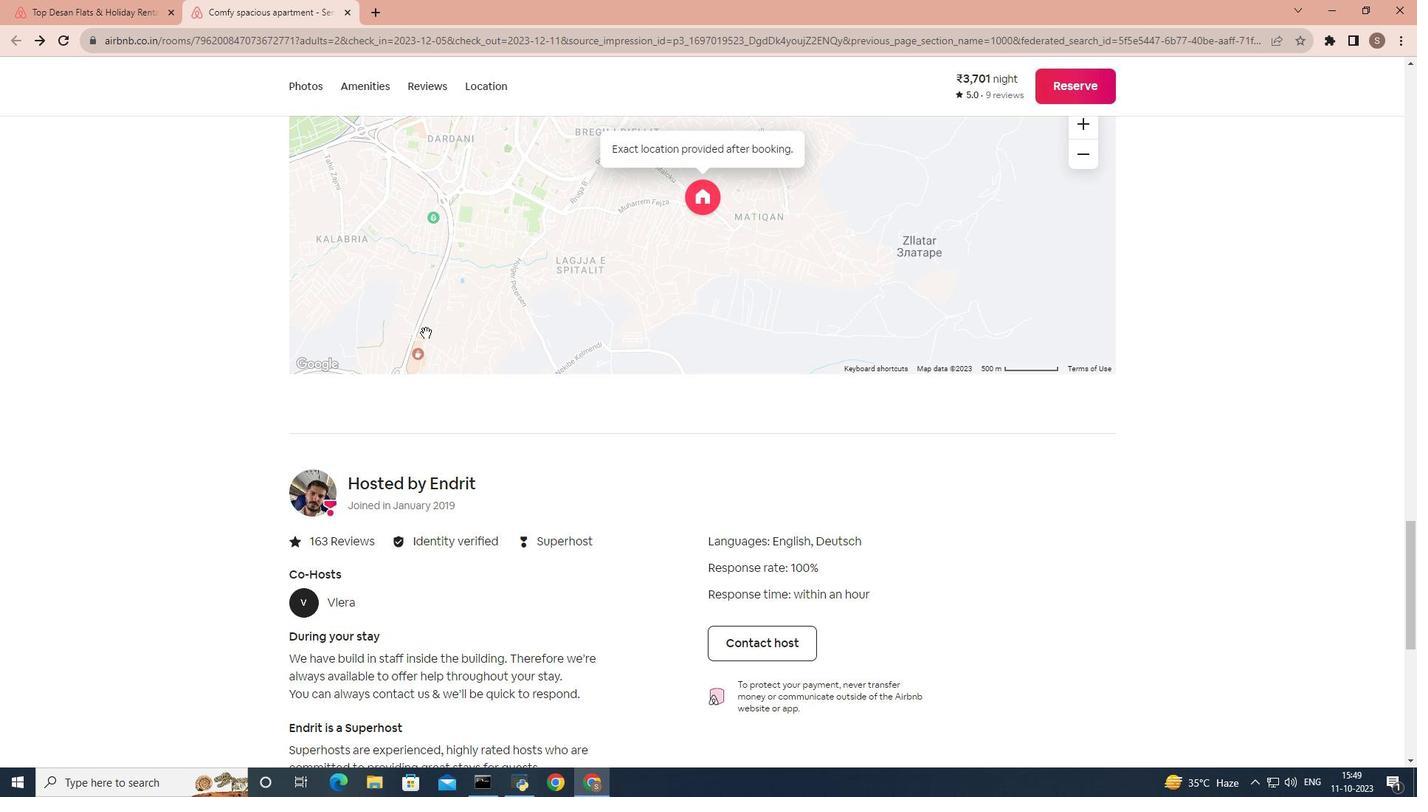 
Action: Mouse scrolled (425, 332) with delta (0, 0)
Screenshot: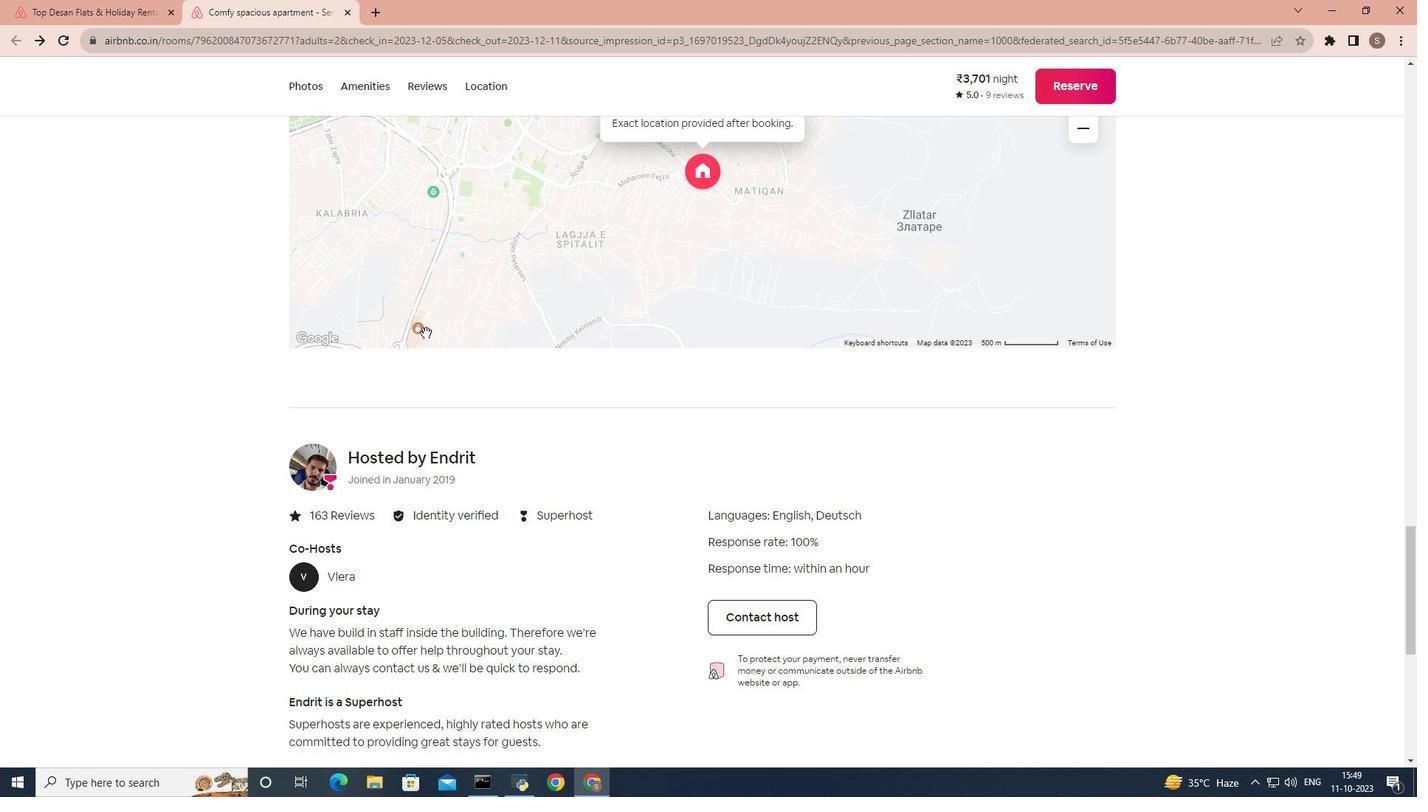 
Action: Mouse scrolled (425, 332) with delta (0, 0)
Screenshot: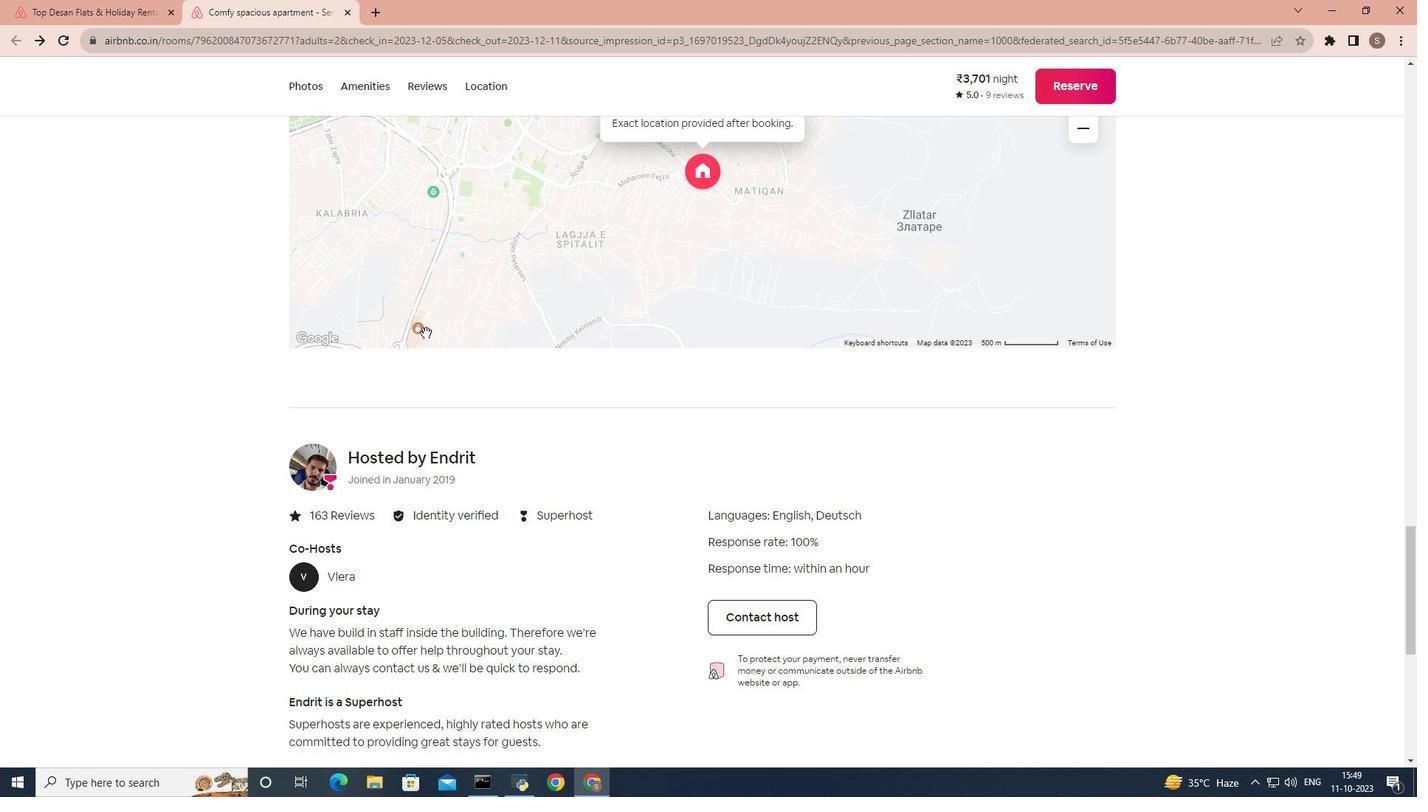 
Action: Mouse scrolled (425, 332) with delta (0, 0)
Screenshot: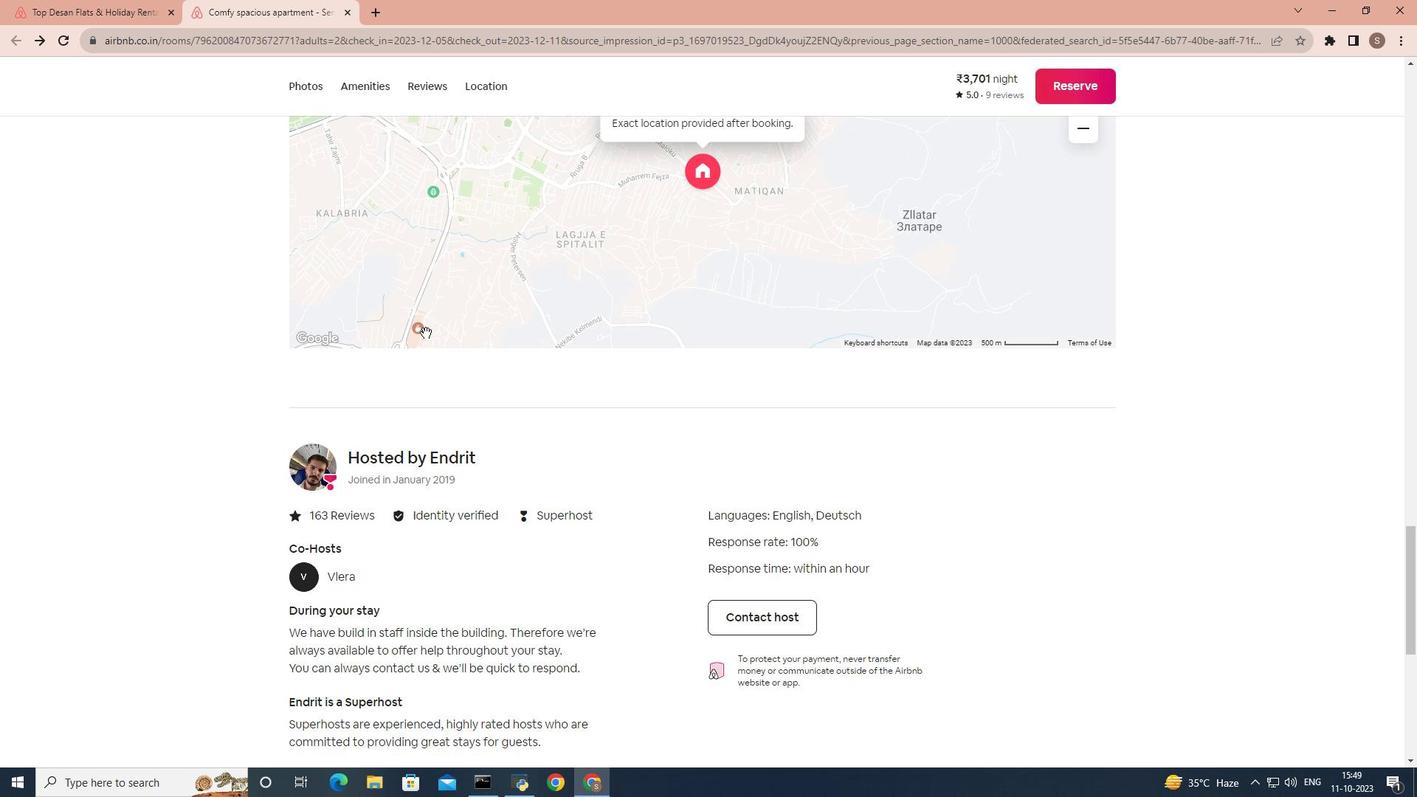 
Action: Mouse scrolled (425, 332) with delta (0, 0)
Screenshot: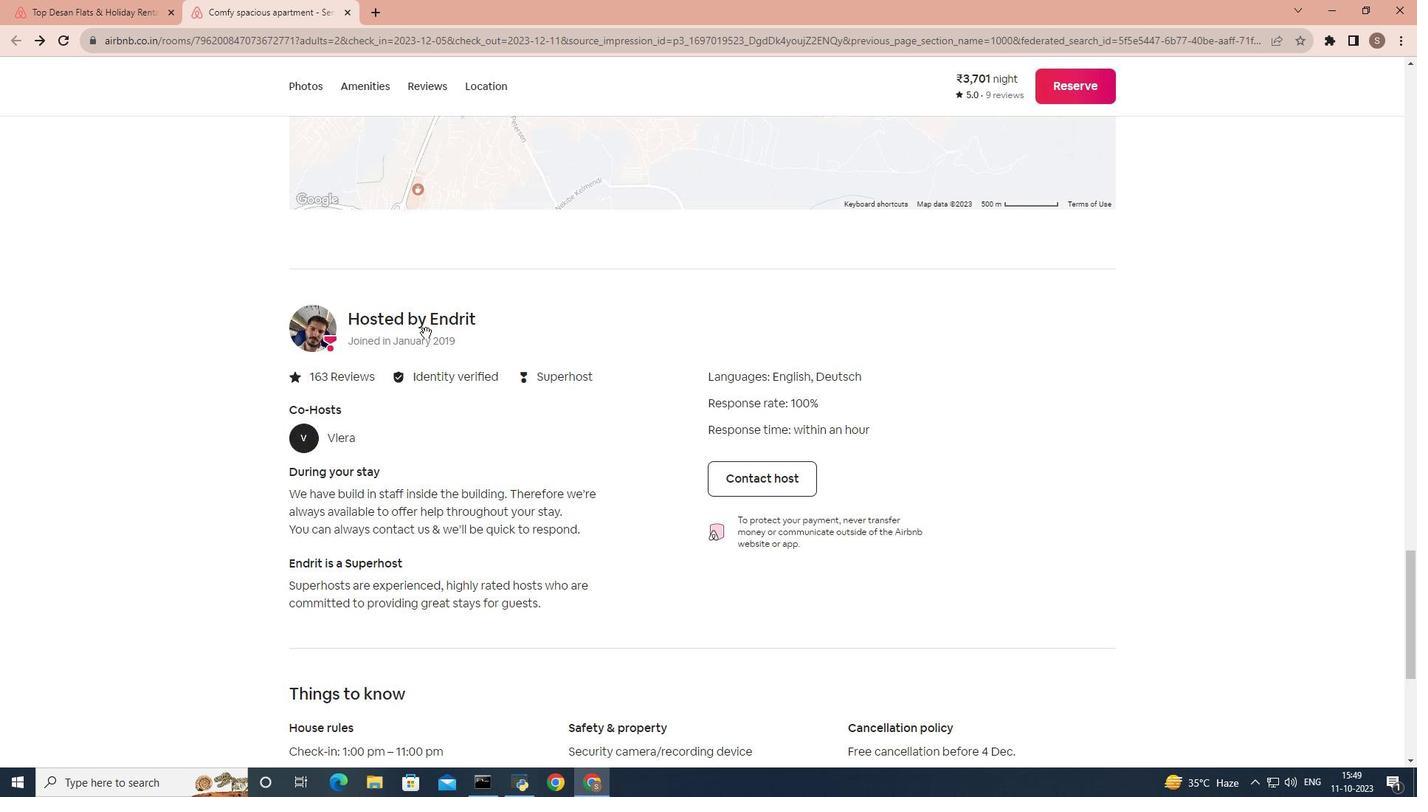 
Action: Mouse moved to (414, 341)
Screenshot: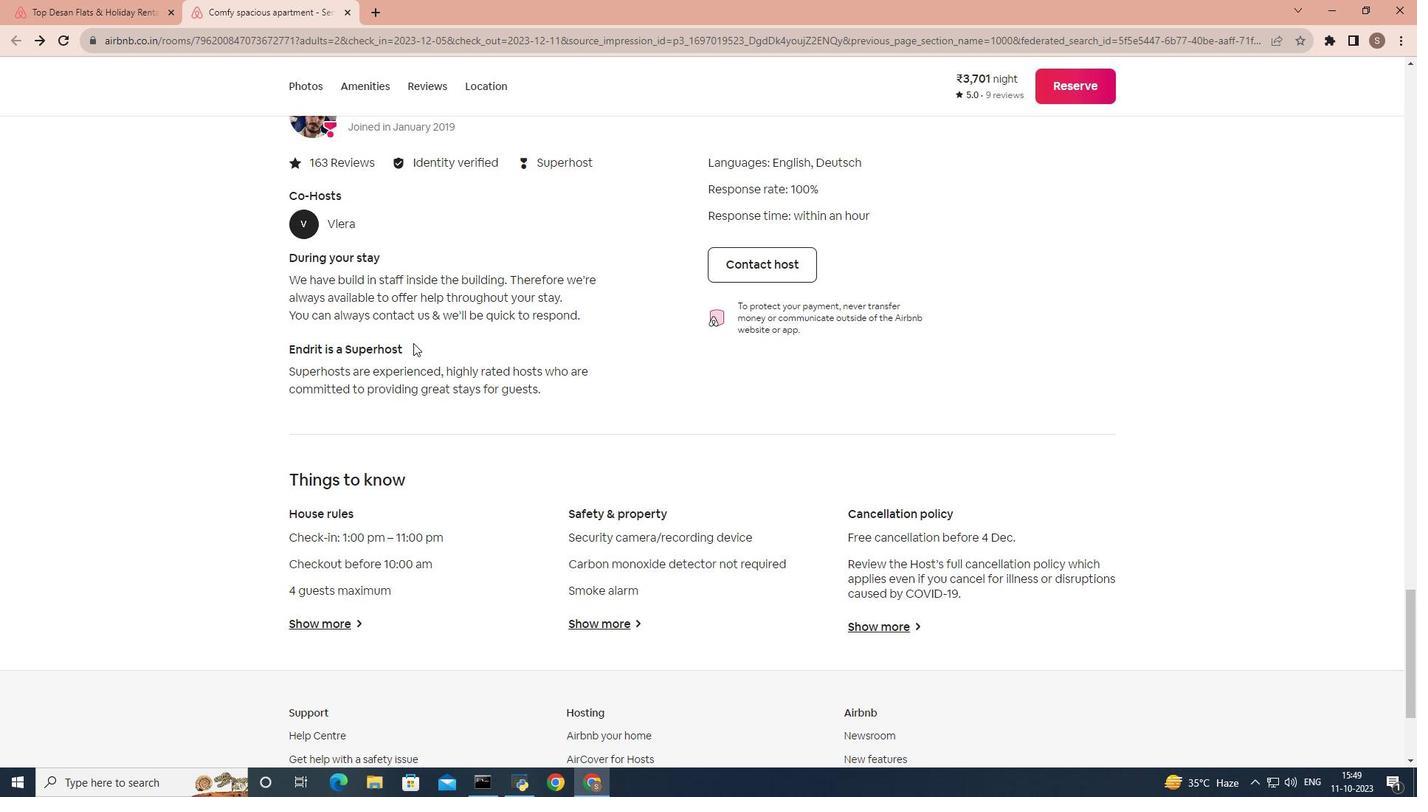 
Action: Mouse scrolled (414, 341) with delta (0, 0)
Screenshot: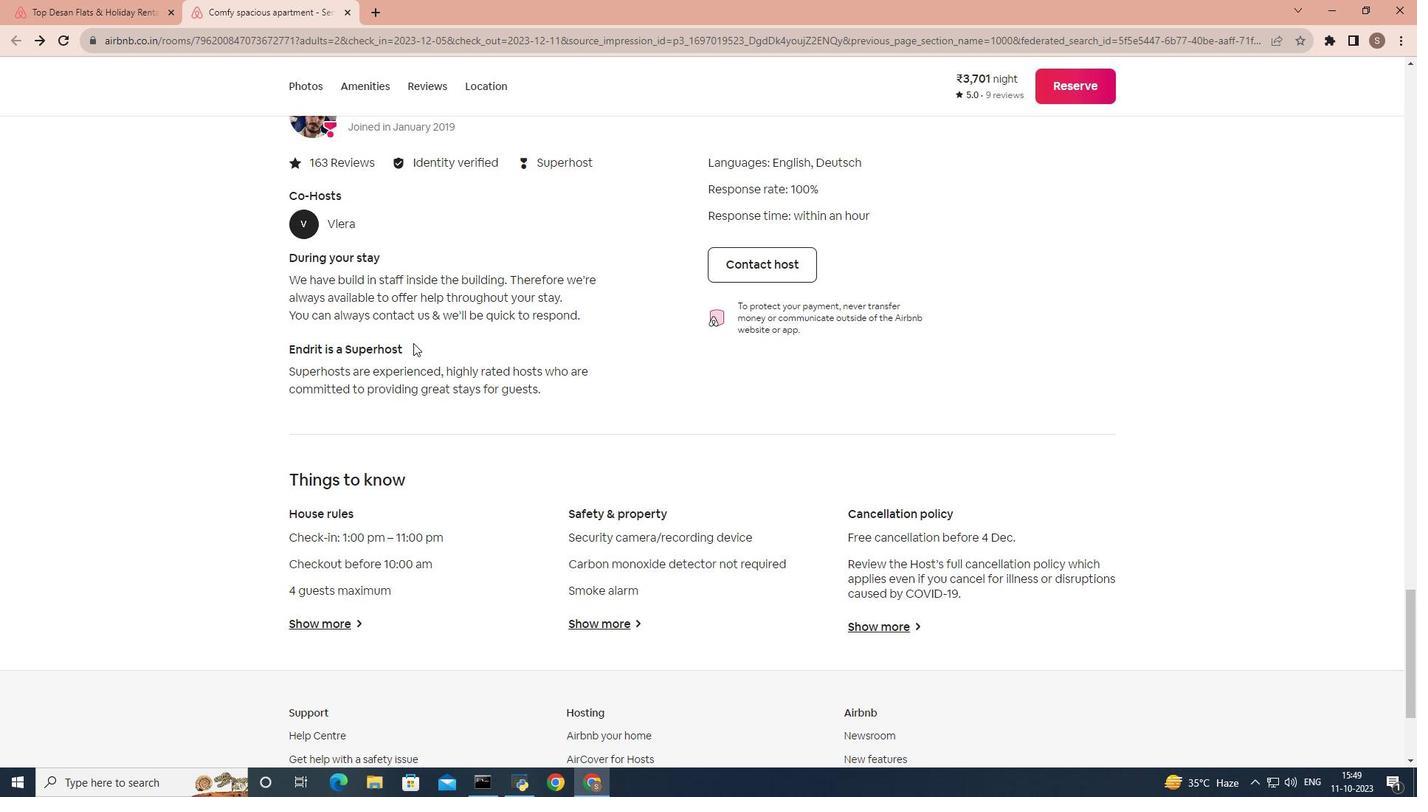 
Action: Mouse moved to (413, 343)
Screenshot: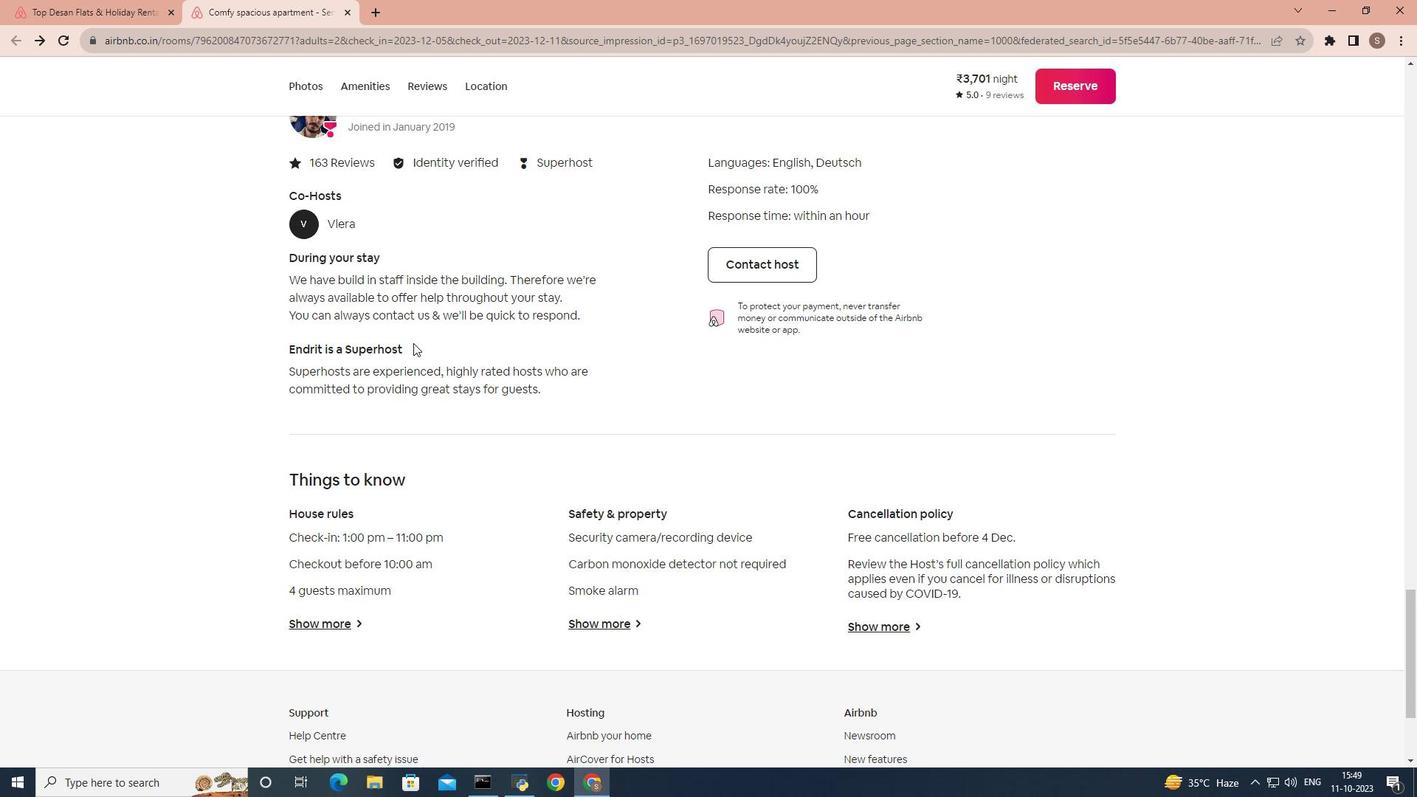 
Action: Mouse scrolled (413, 342) with delta (0, 0)
Screenshot: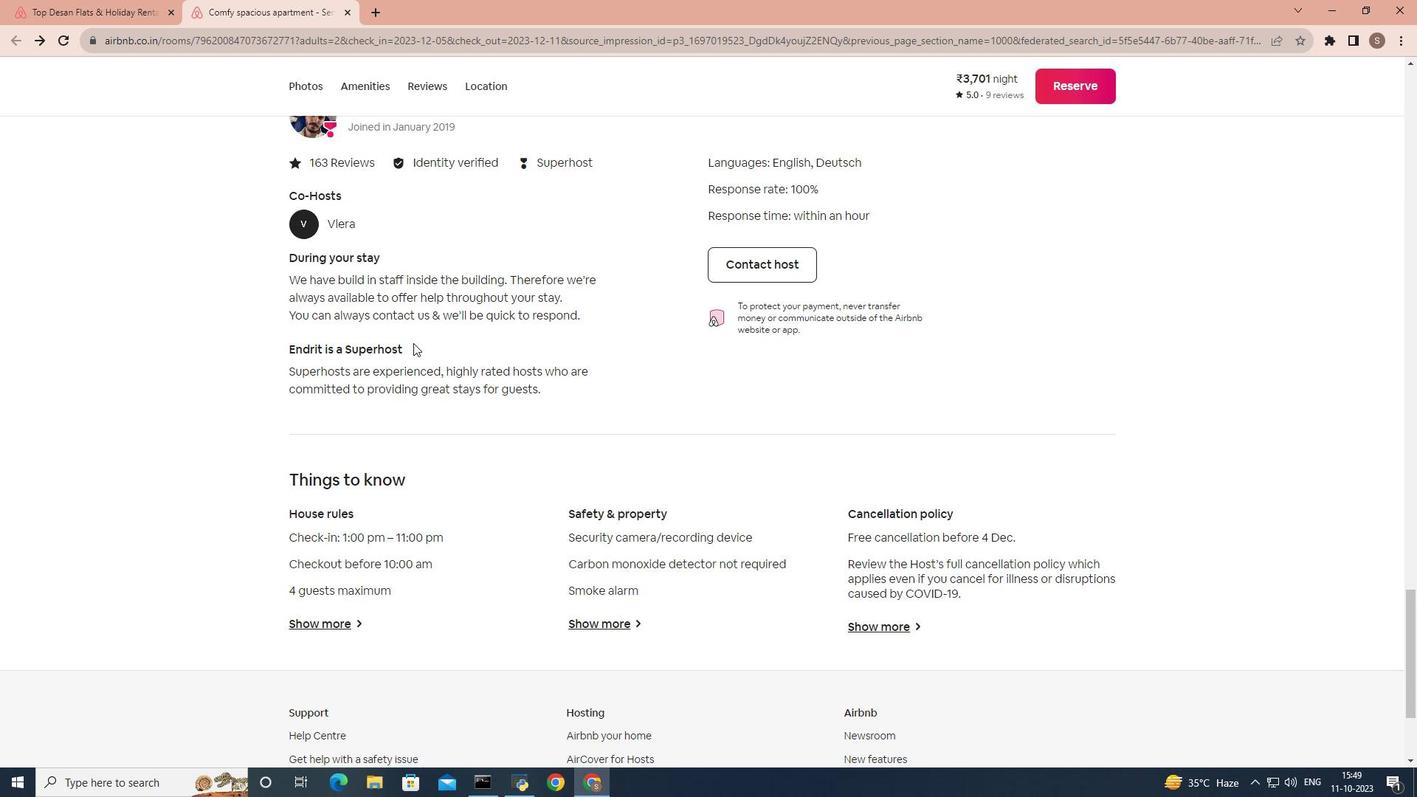 
Action: Mouse scrolled (413, 342) with delta (0, 0)
Screenshot: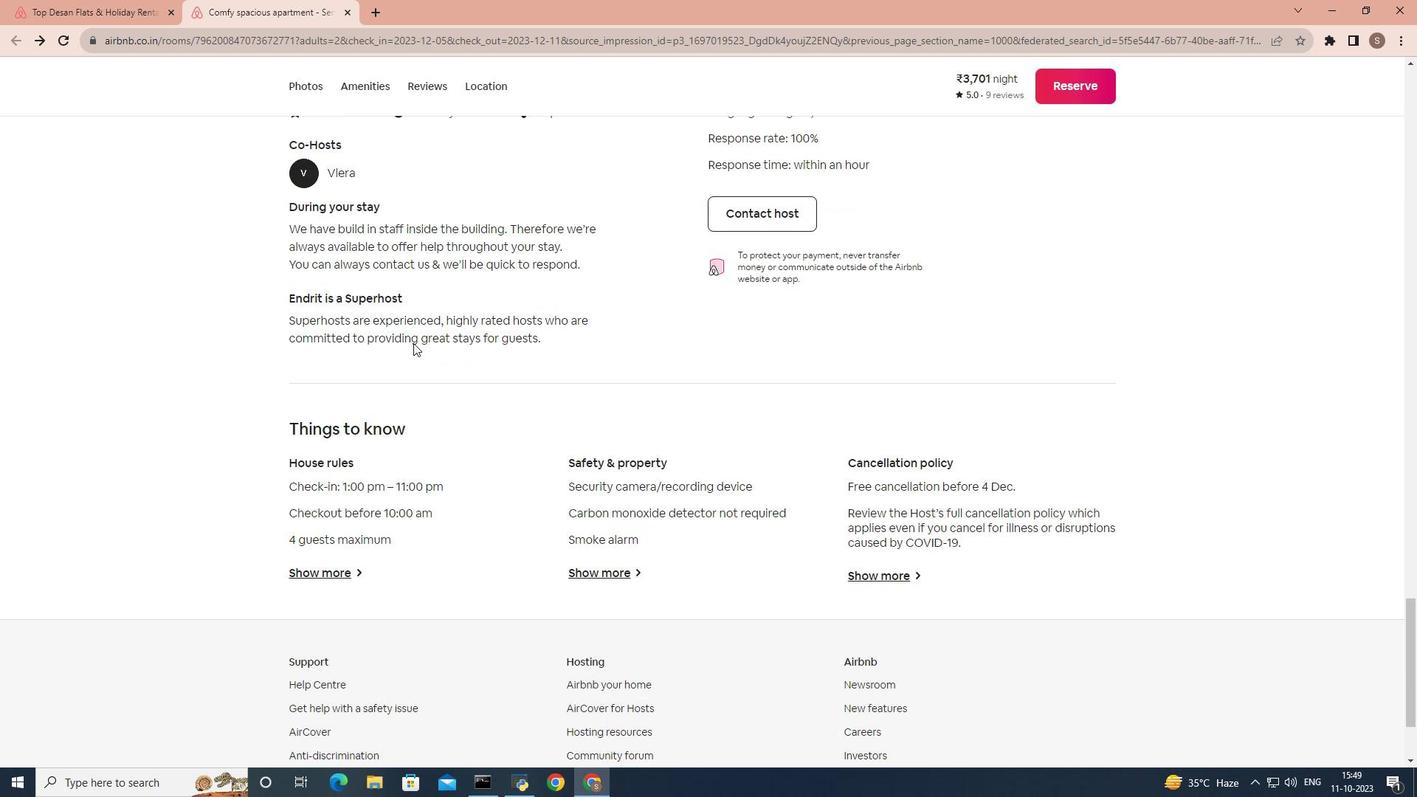 
Action: Mouse scrolled (413, 343) with delta (0, 0)
Screenshot: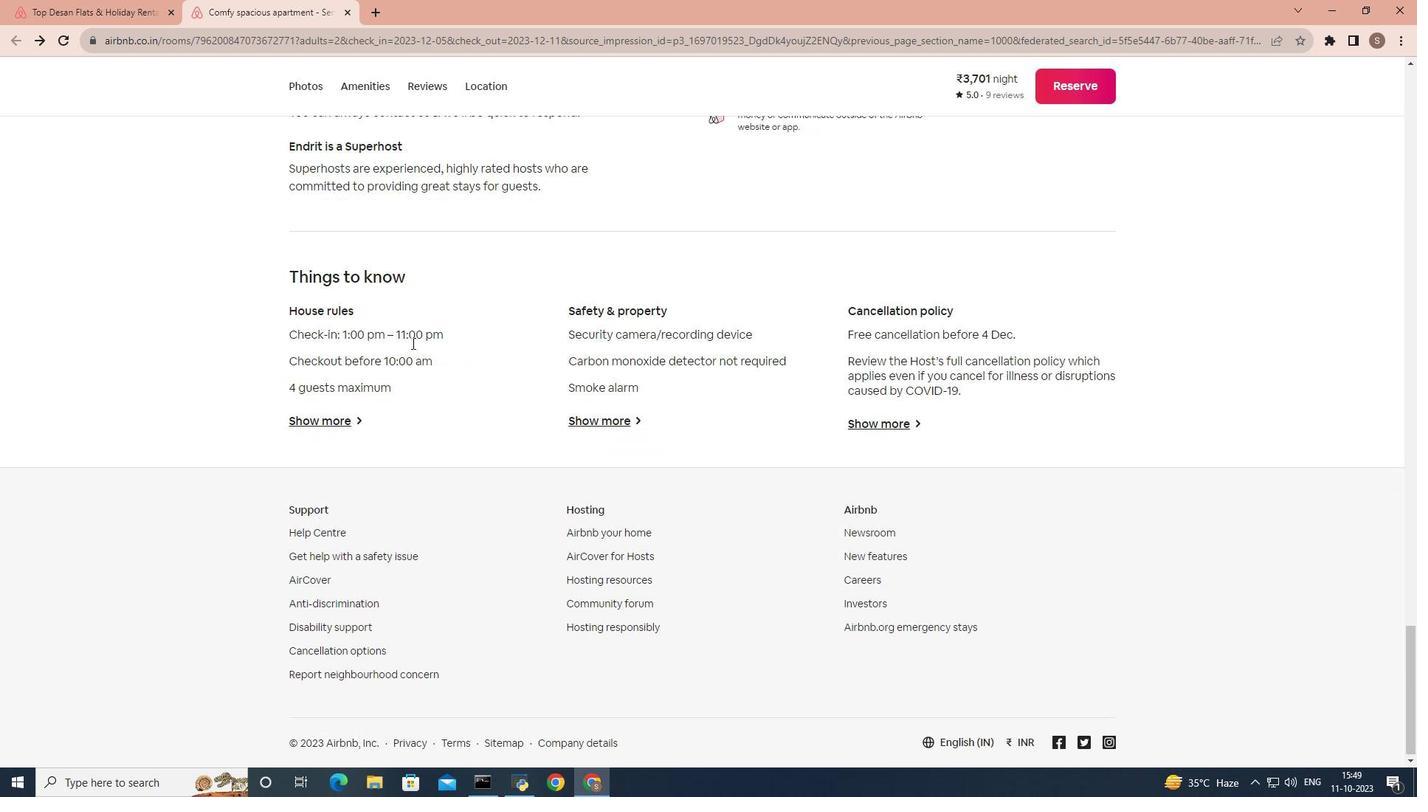
Action: Mouse moved to (382, 435)
Screenshot: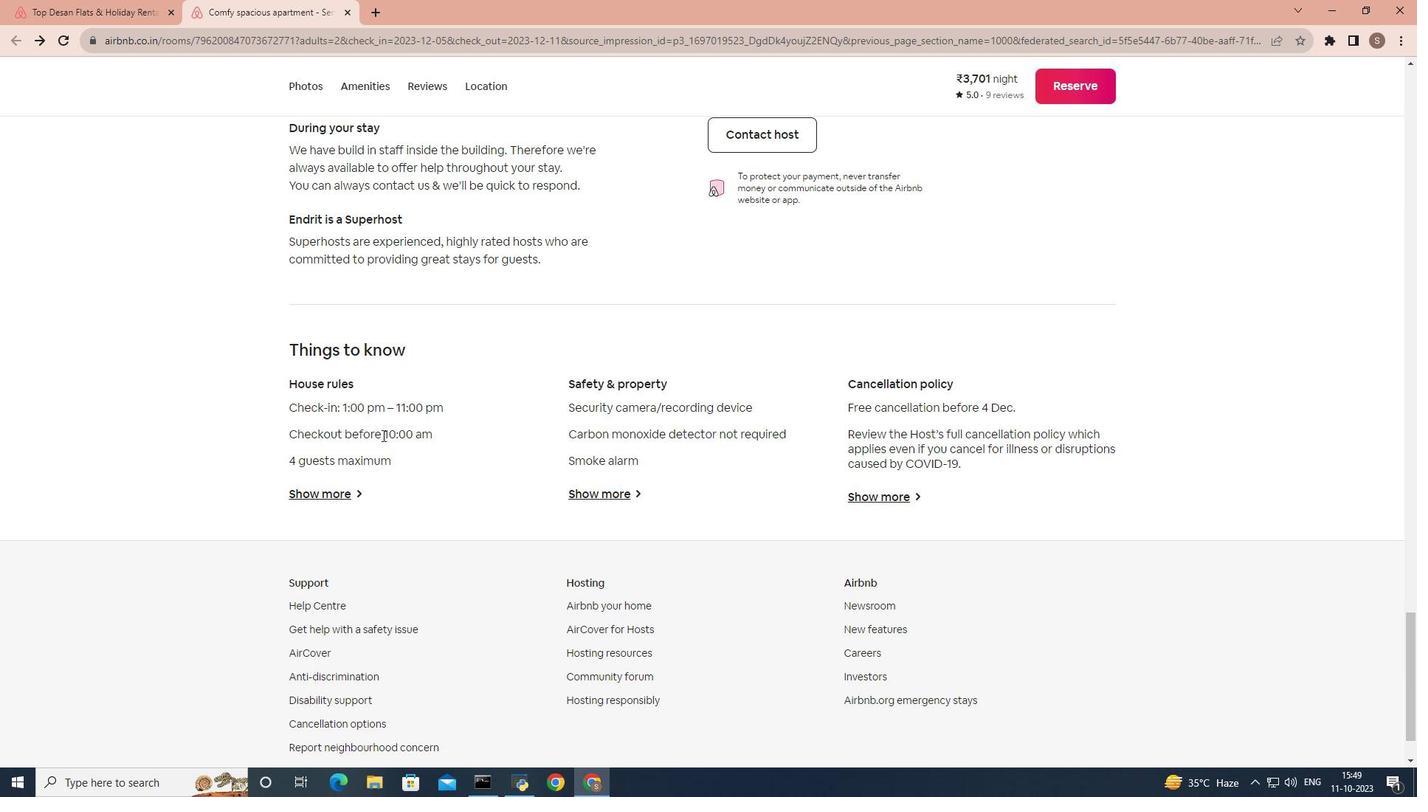 
Action: Mouse scrolled (382, 436) with delta (0, 0)
Screenshot: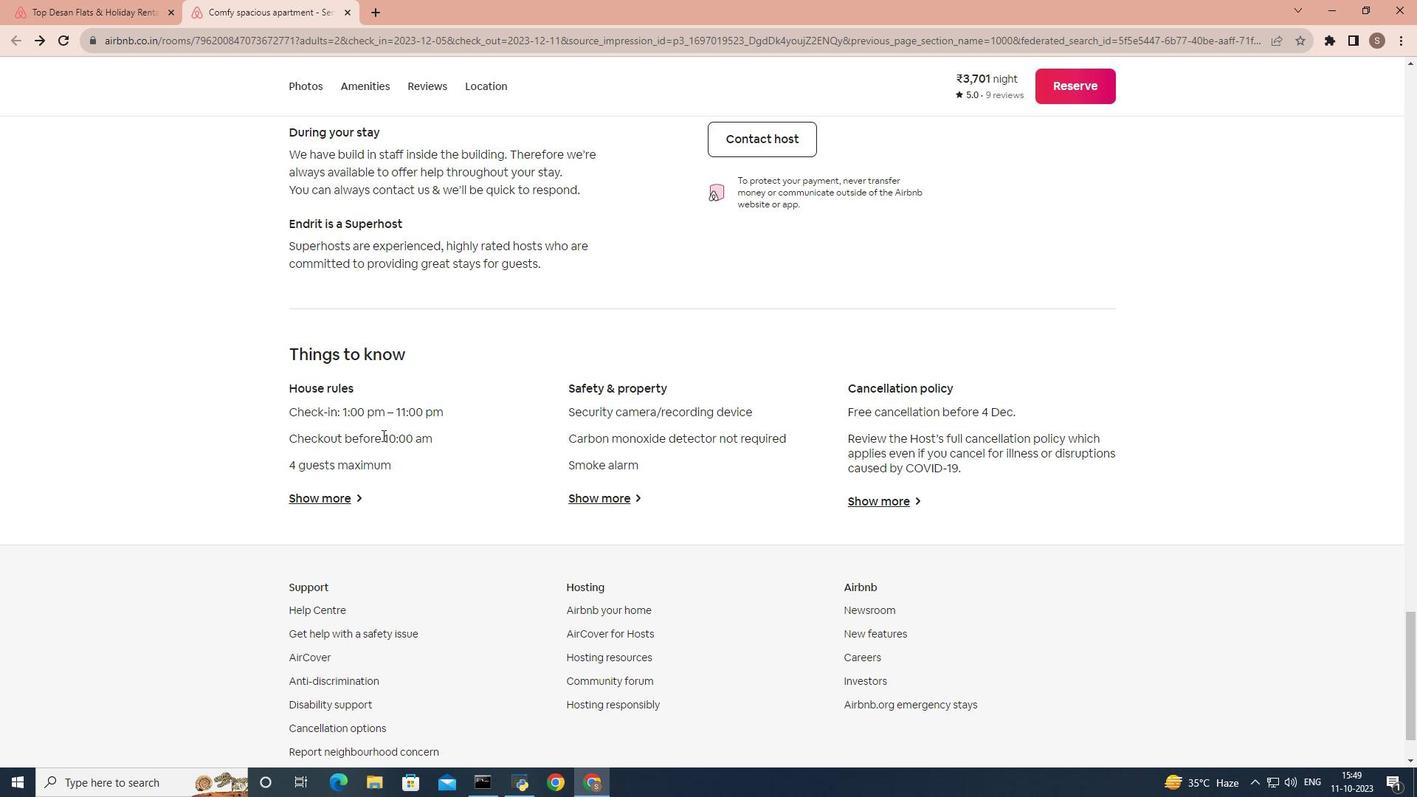 
Action: Mouse scrolled (382, 436) with delta (0, 0)
Screenshot: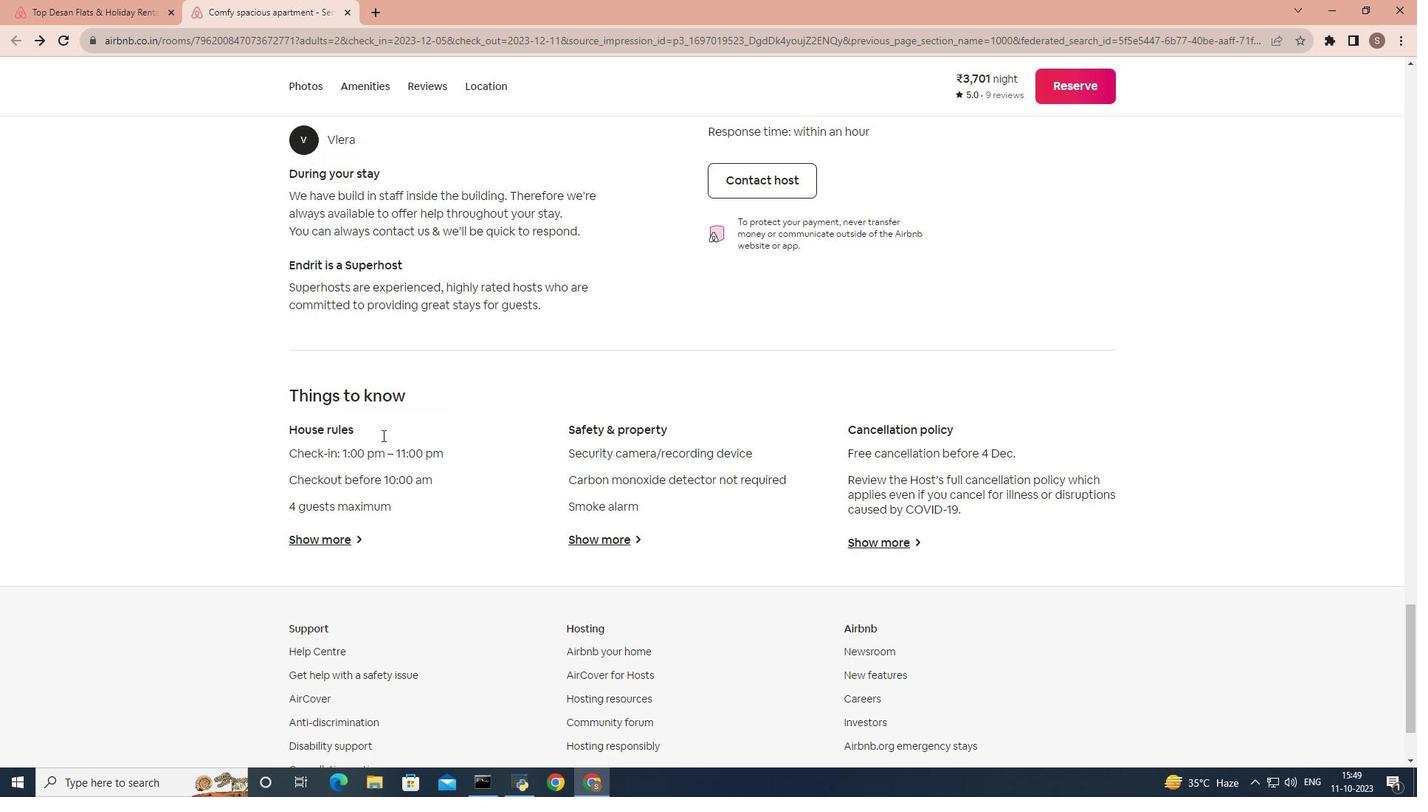 
Action: Mouse scrolled (382, 436) with delta (0, 0)
Screenshot: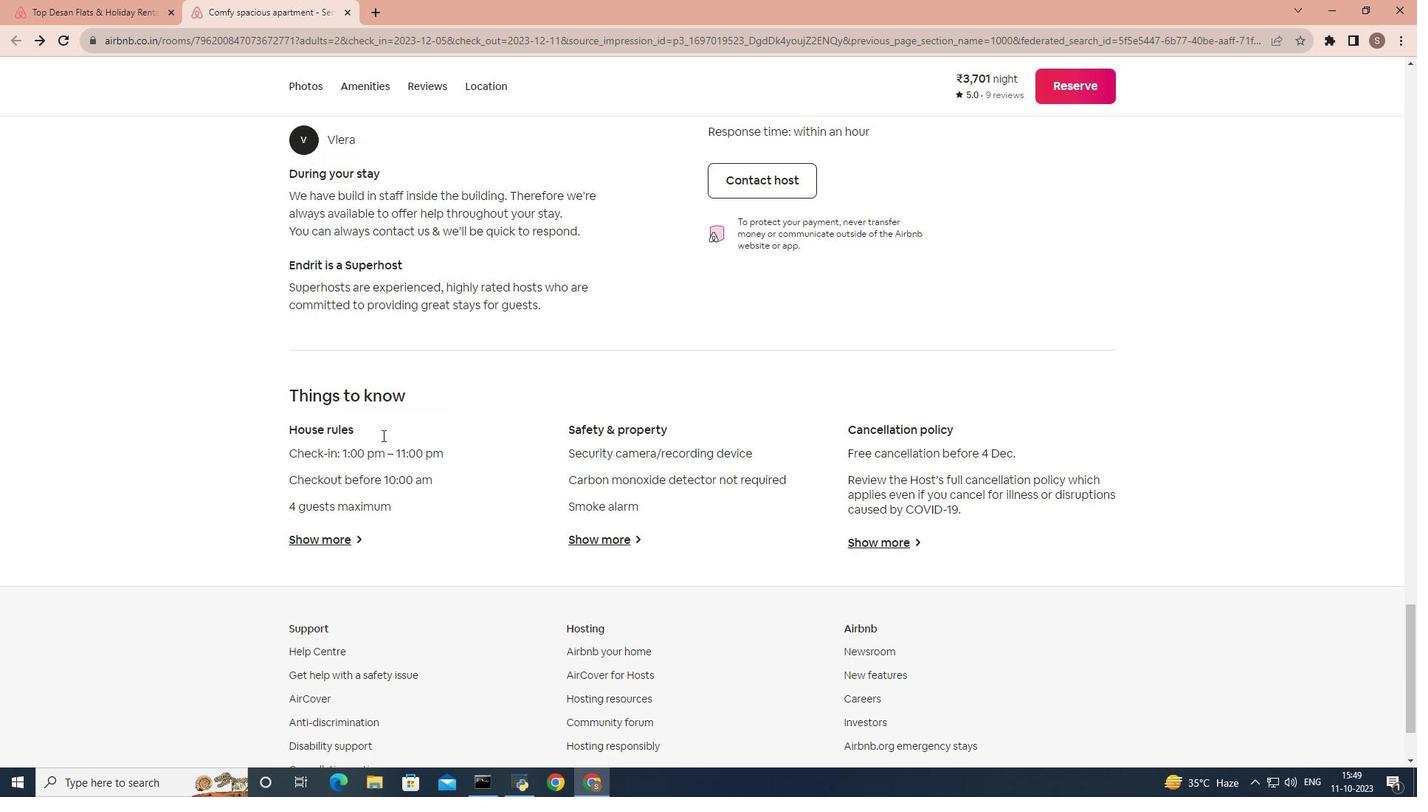 
Action: Mouse scrolled (382, 436) with delta (0, 0)
Screenshot: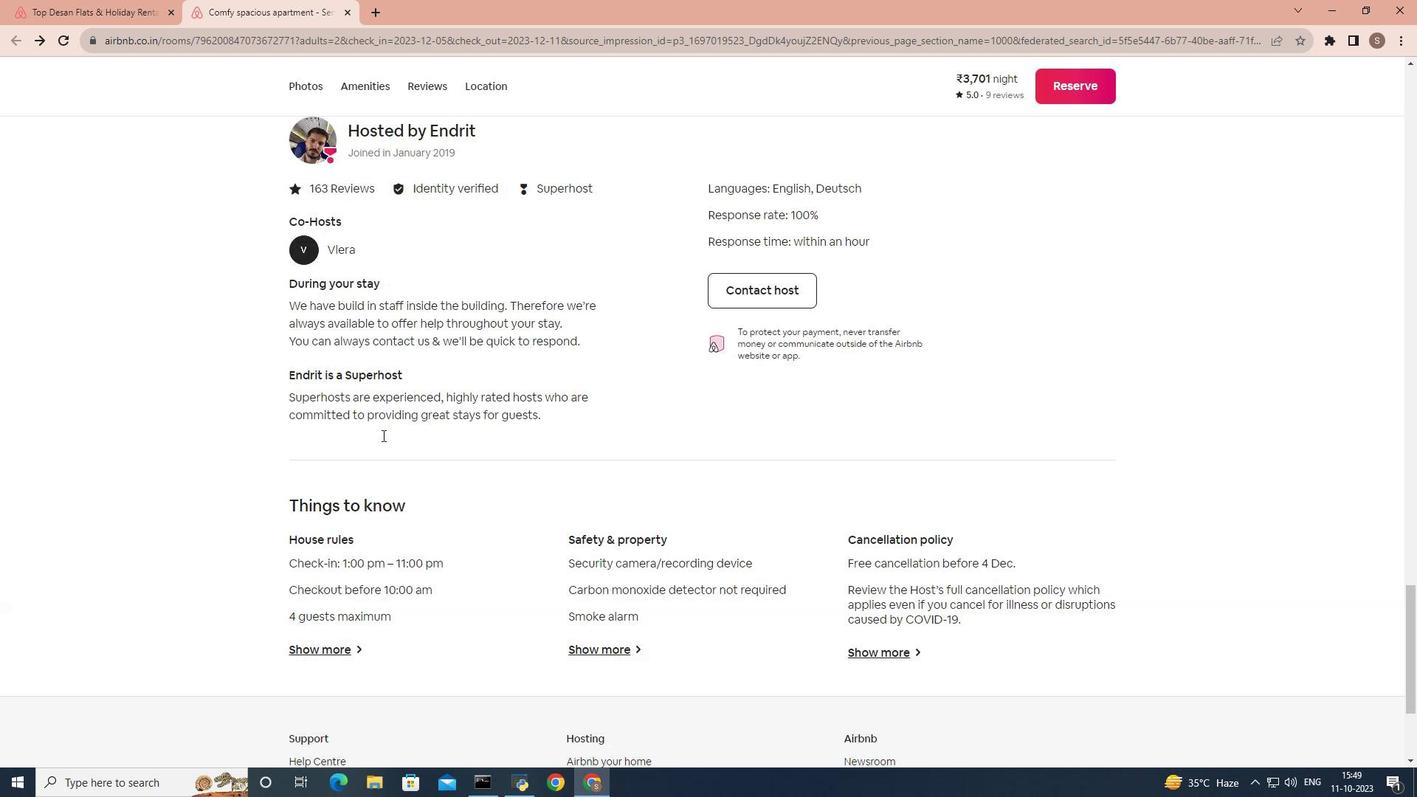 
Action: Mouse scrolled (382, 436) with delta (0, 0)
Screenshot: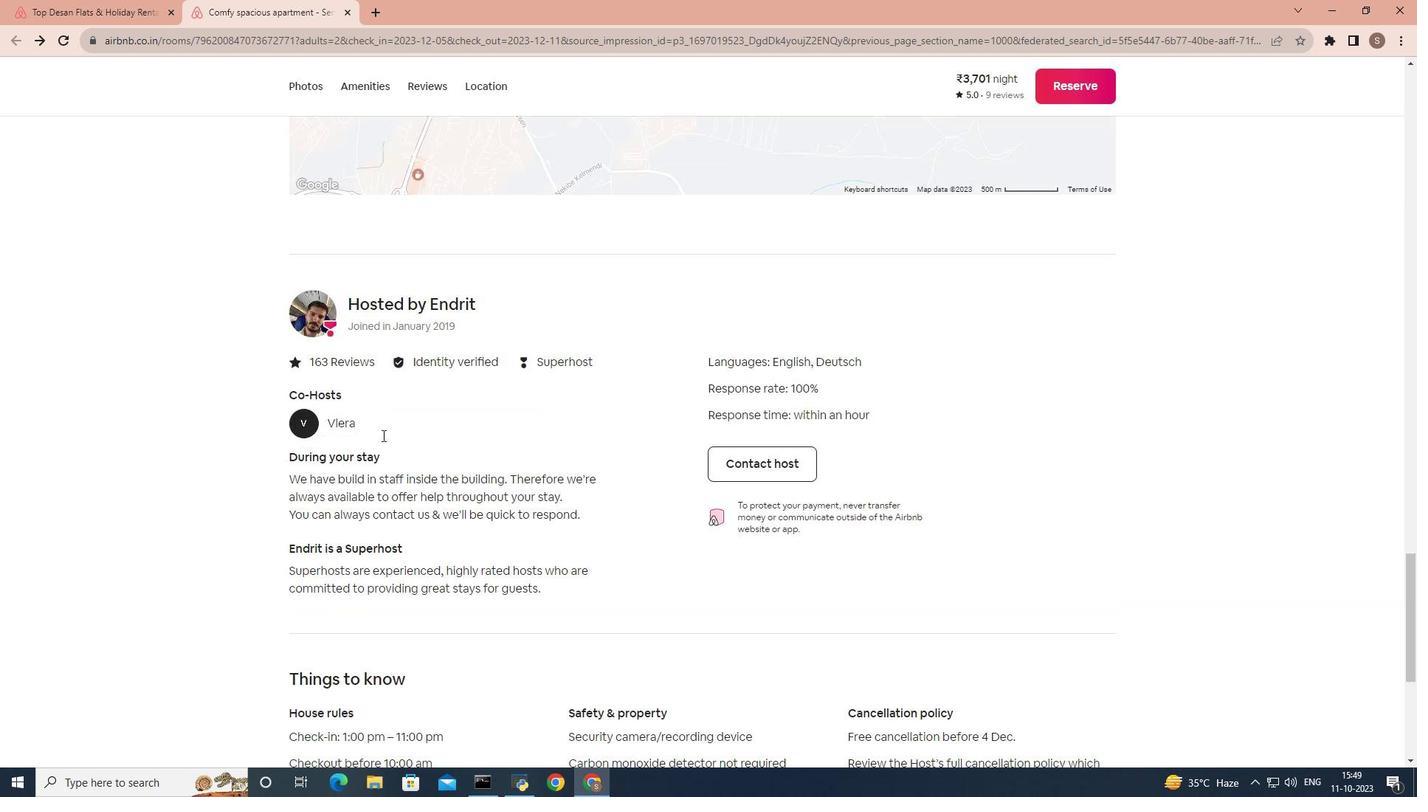 
Action: Mouse scrolled (382, 436) with delta (0, 0)
Screenshot: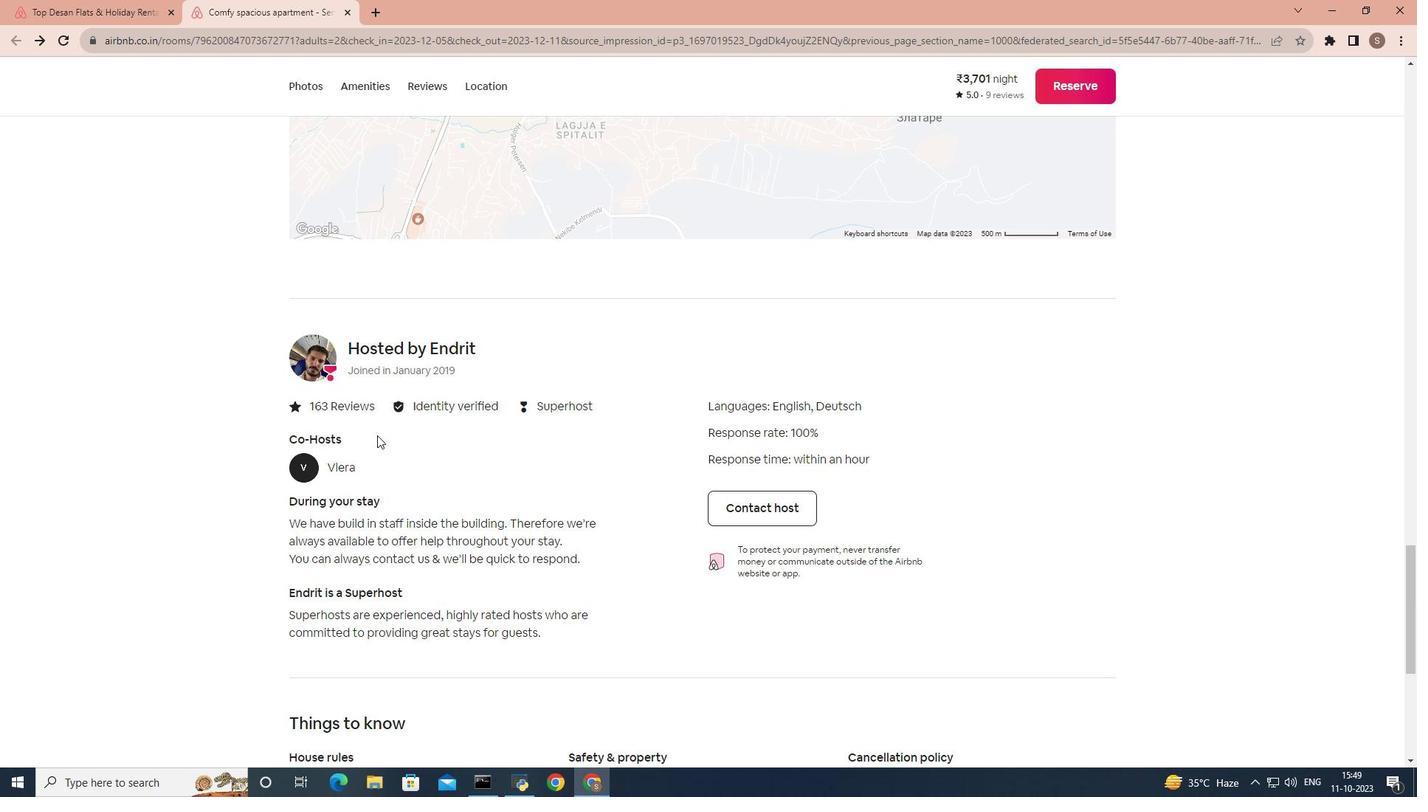 
Action: Mouse moved to (377, 435)
Screenshot: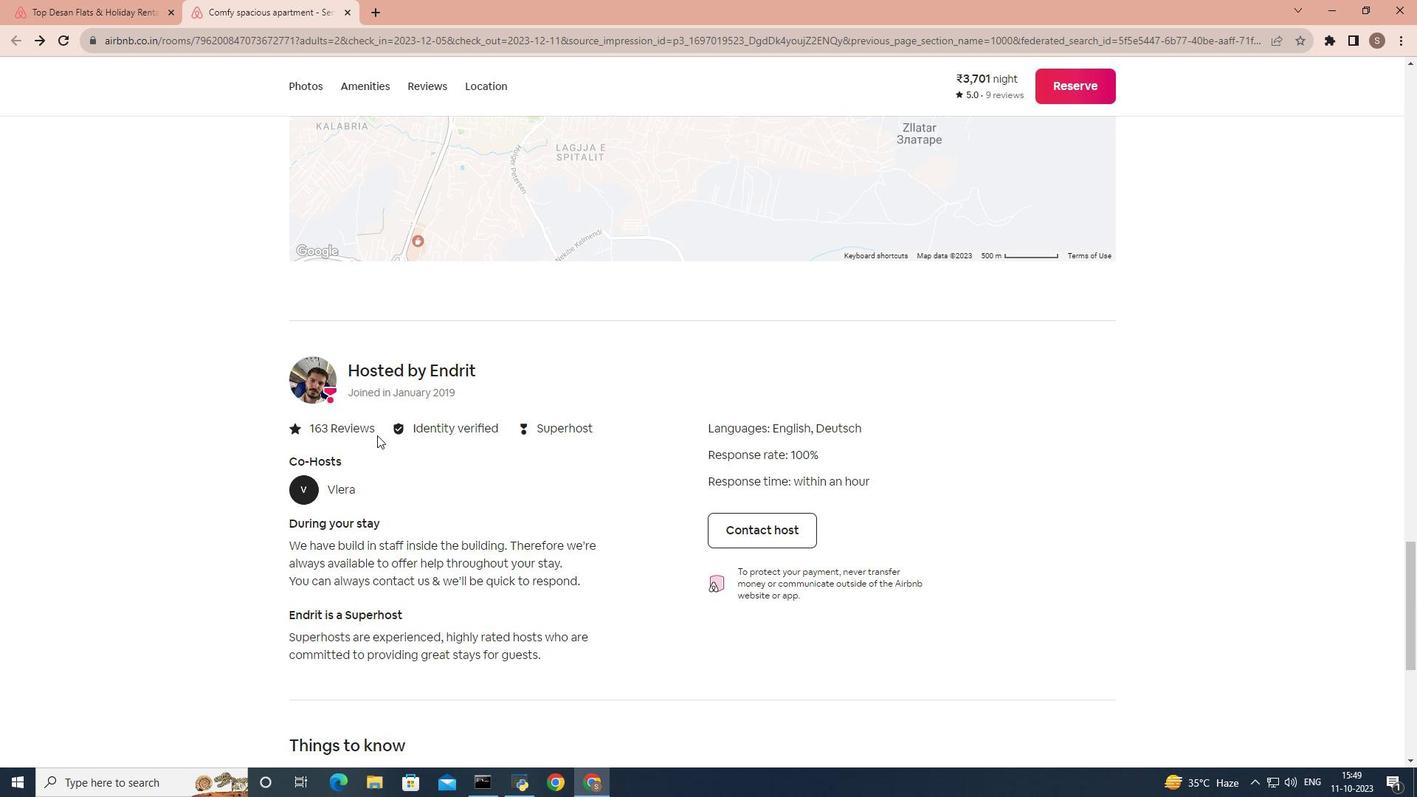 
Action: Mouse scrolled (377, 436) with delta (0, 0)
Screenshot: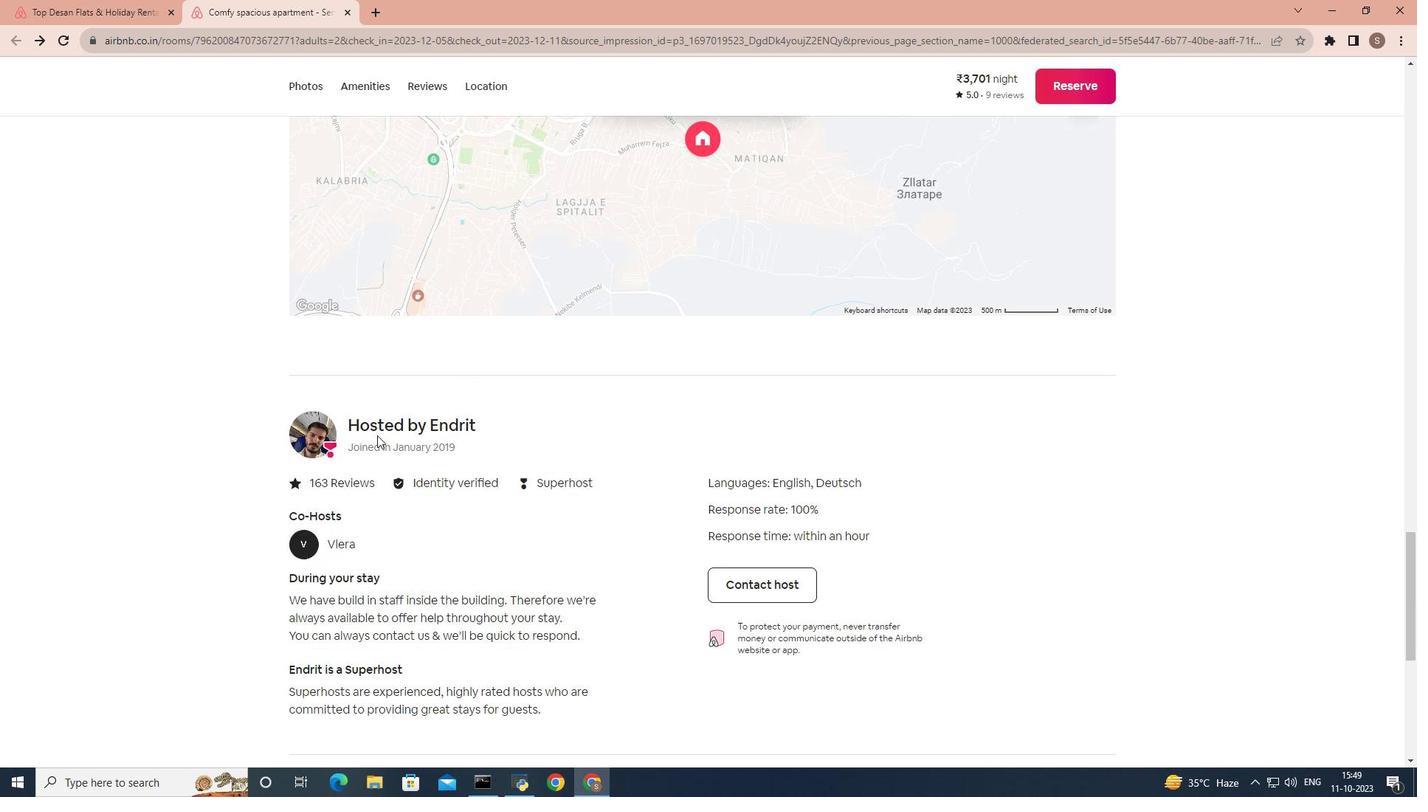 
Action: Mouse moved to (375, 428)
Screenshot: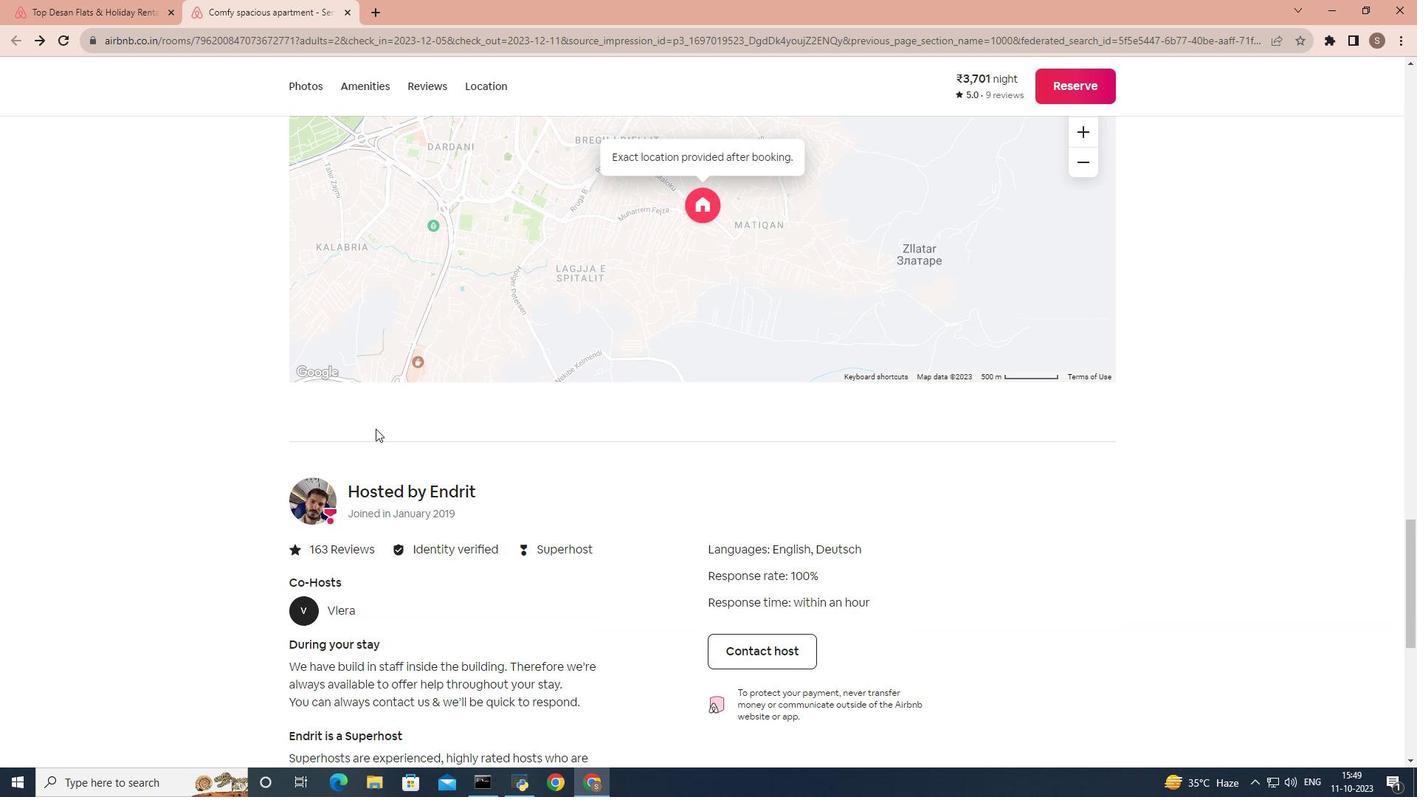 
Action: Mouse scrolled (375, 429) with delta (0, 0)
Screenshot: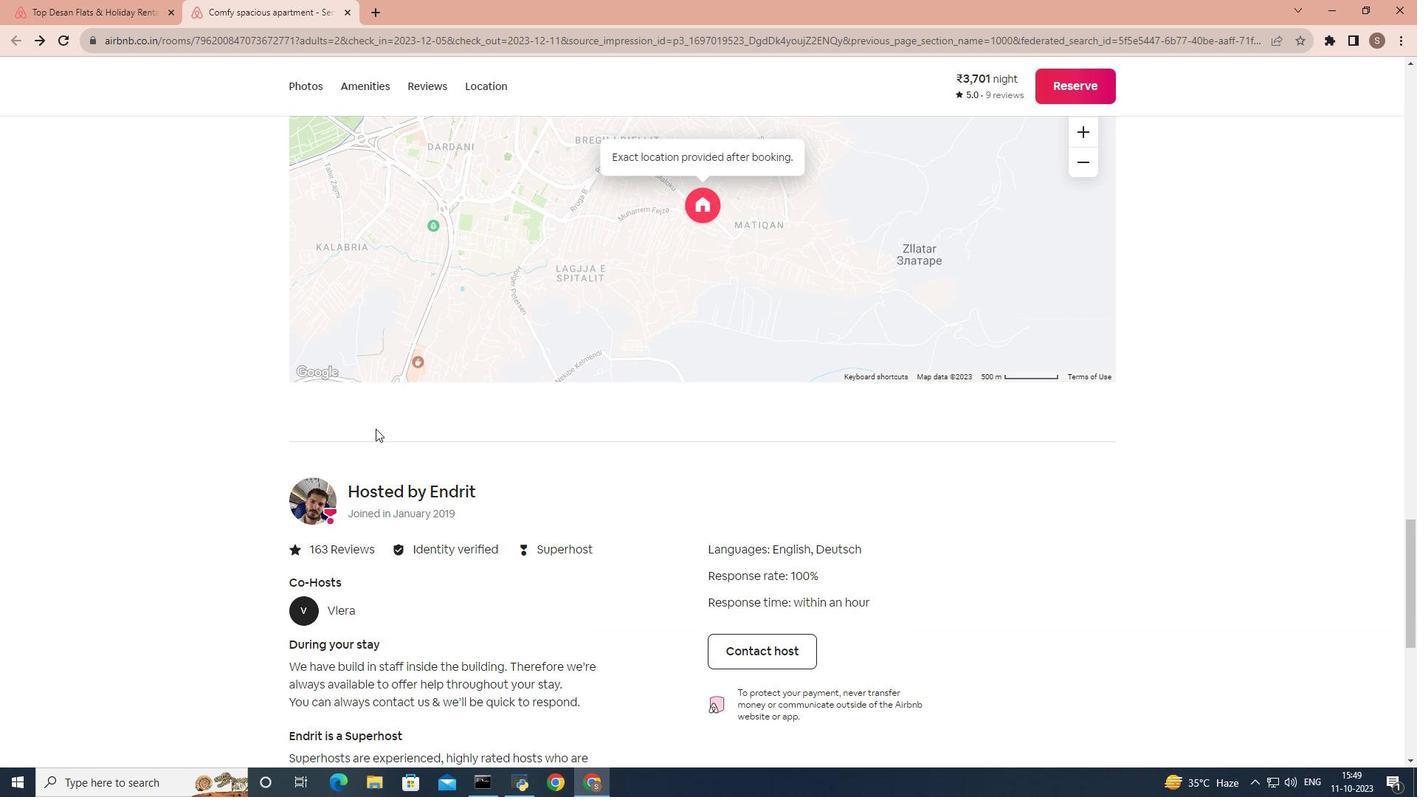 
Action: Mouse scrolled (375, 429) with delta (0, 0)
Screenshot: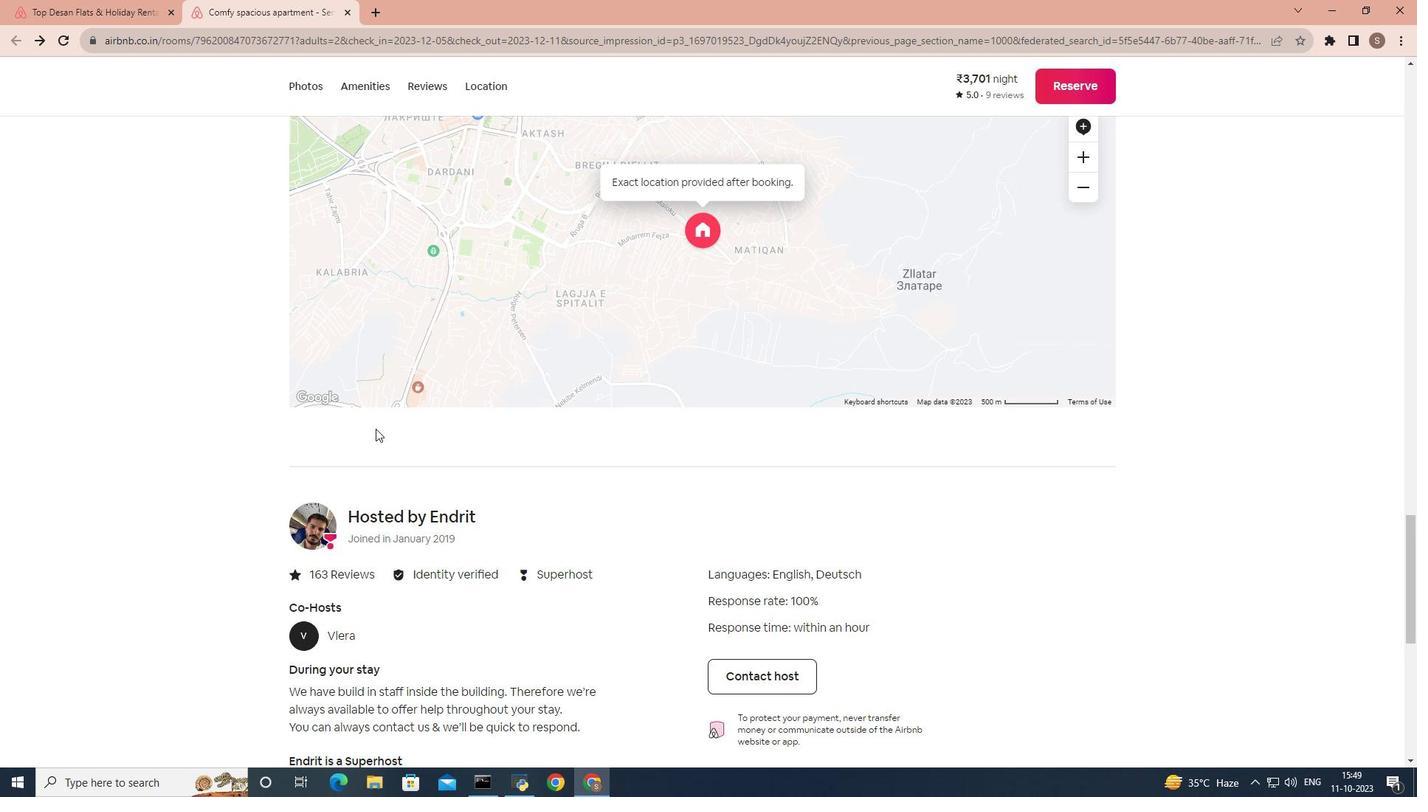 
Action: Mouse scrolled (375, 429) with delta (0, 0)
Screenshot: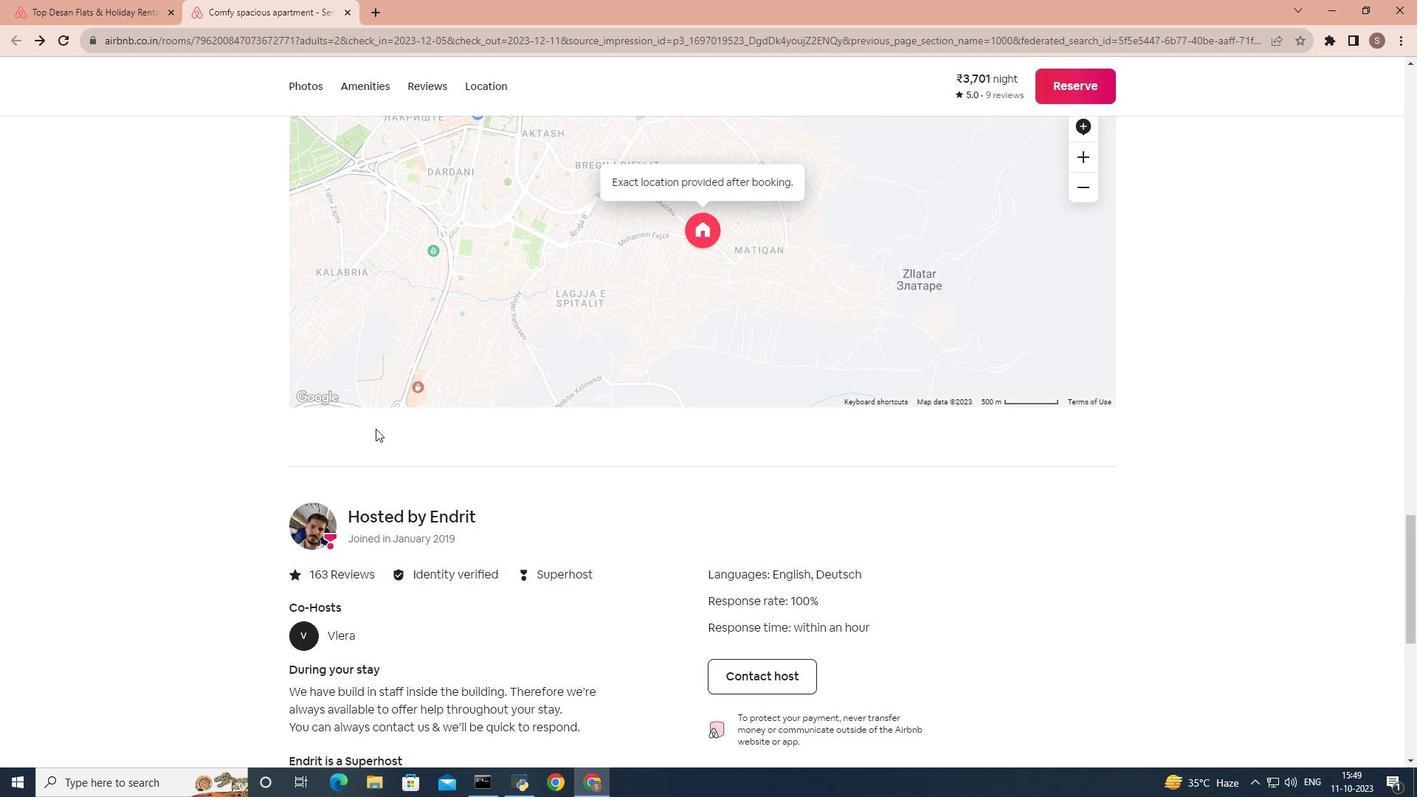 
Action: Mouse scrolled (375, 429) with delta (0, 0)
Screenshot: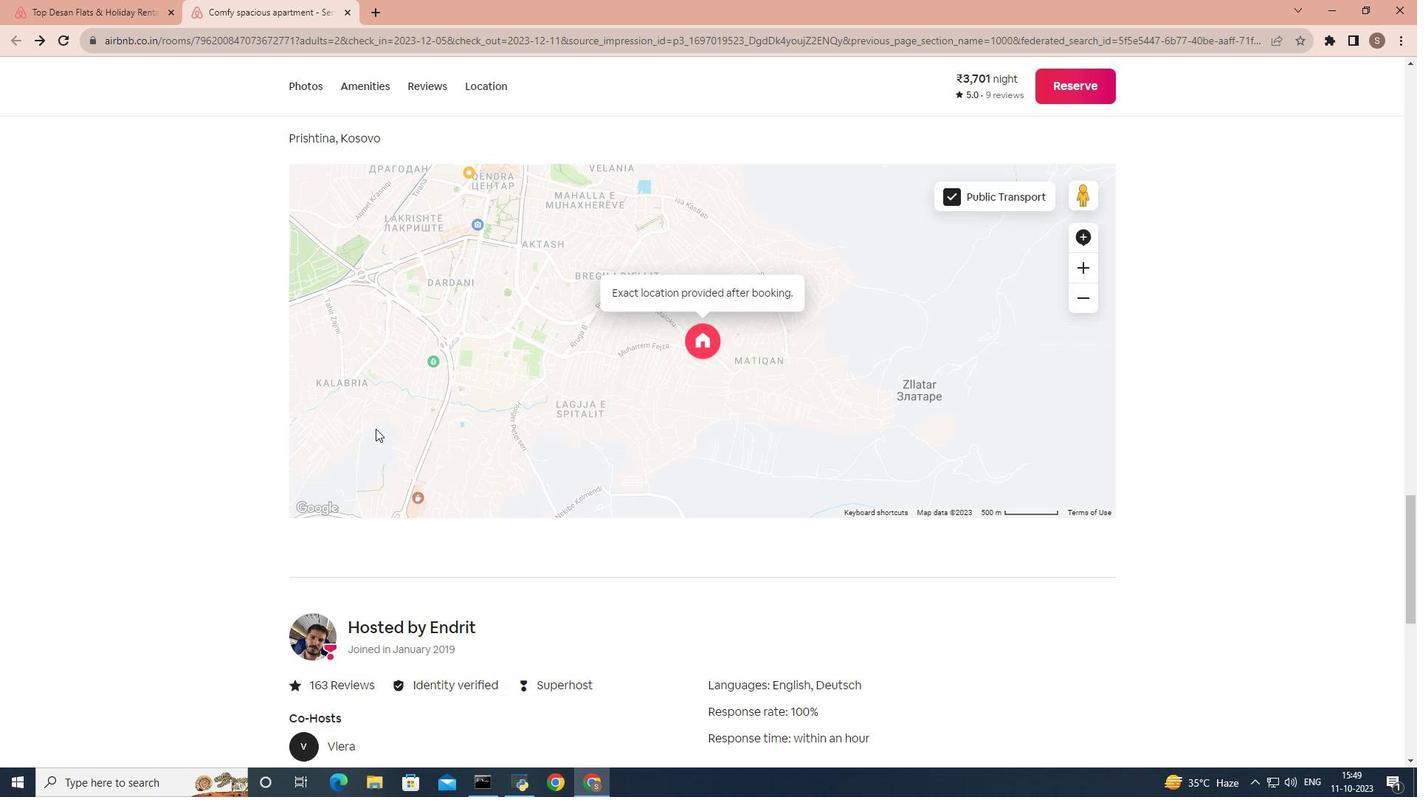 
Action: Mouse scrolled (375, 428) with delta (0, 0)
Screenshot: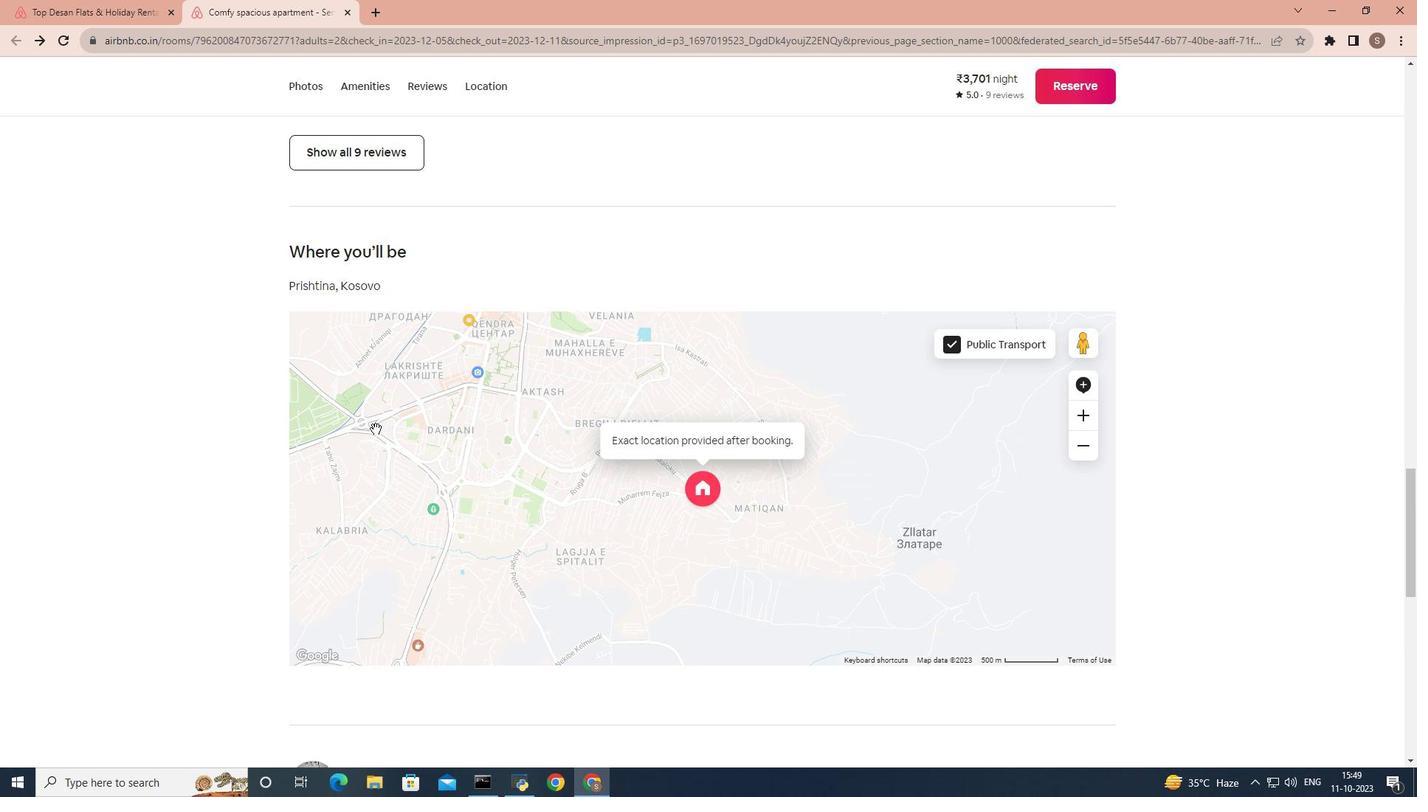 
Action: Mouse scrolled (375, 428) with delta (0, 0)
Screenshot: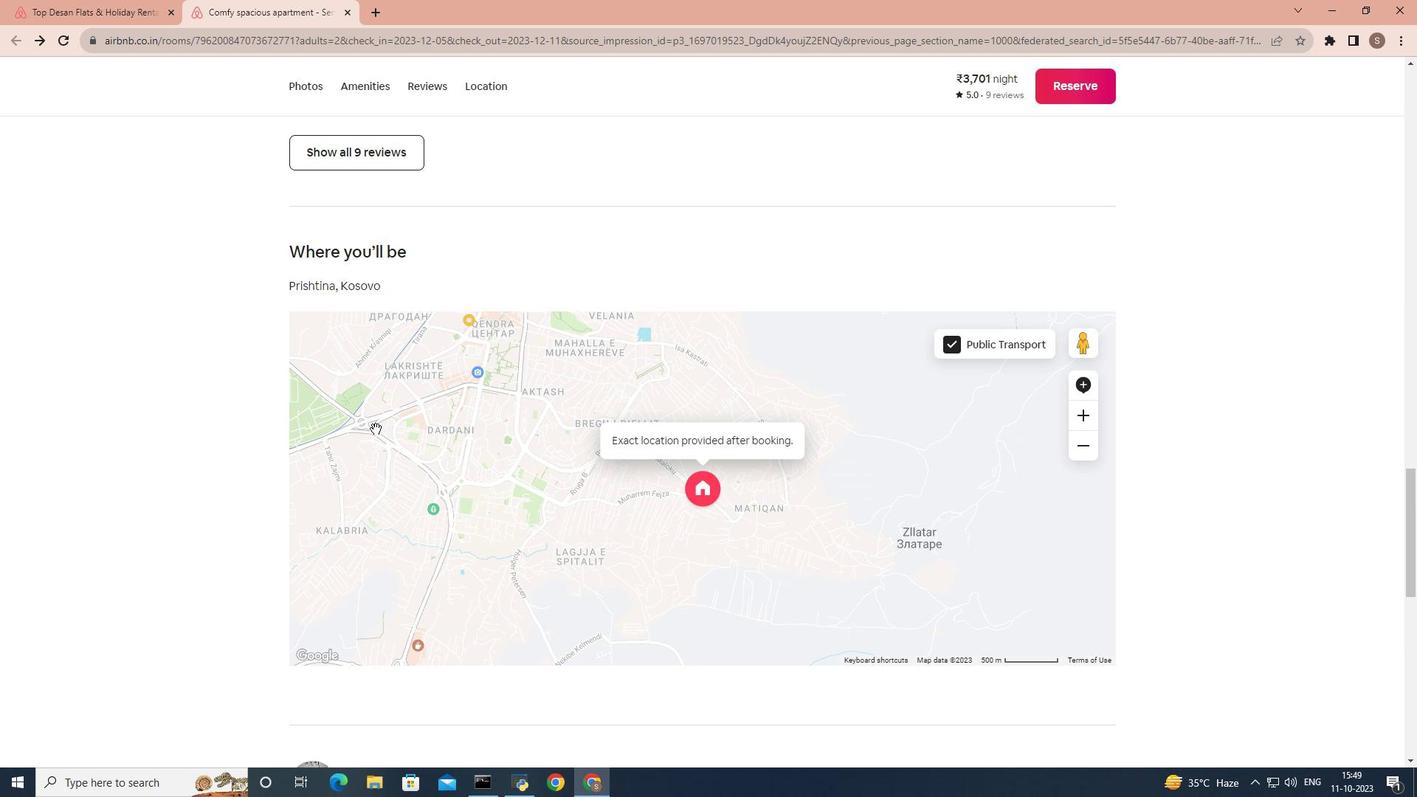 
Action: Mouse scrolled (375, 428) with delta (0, 0)
Screenshot: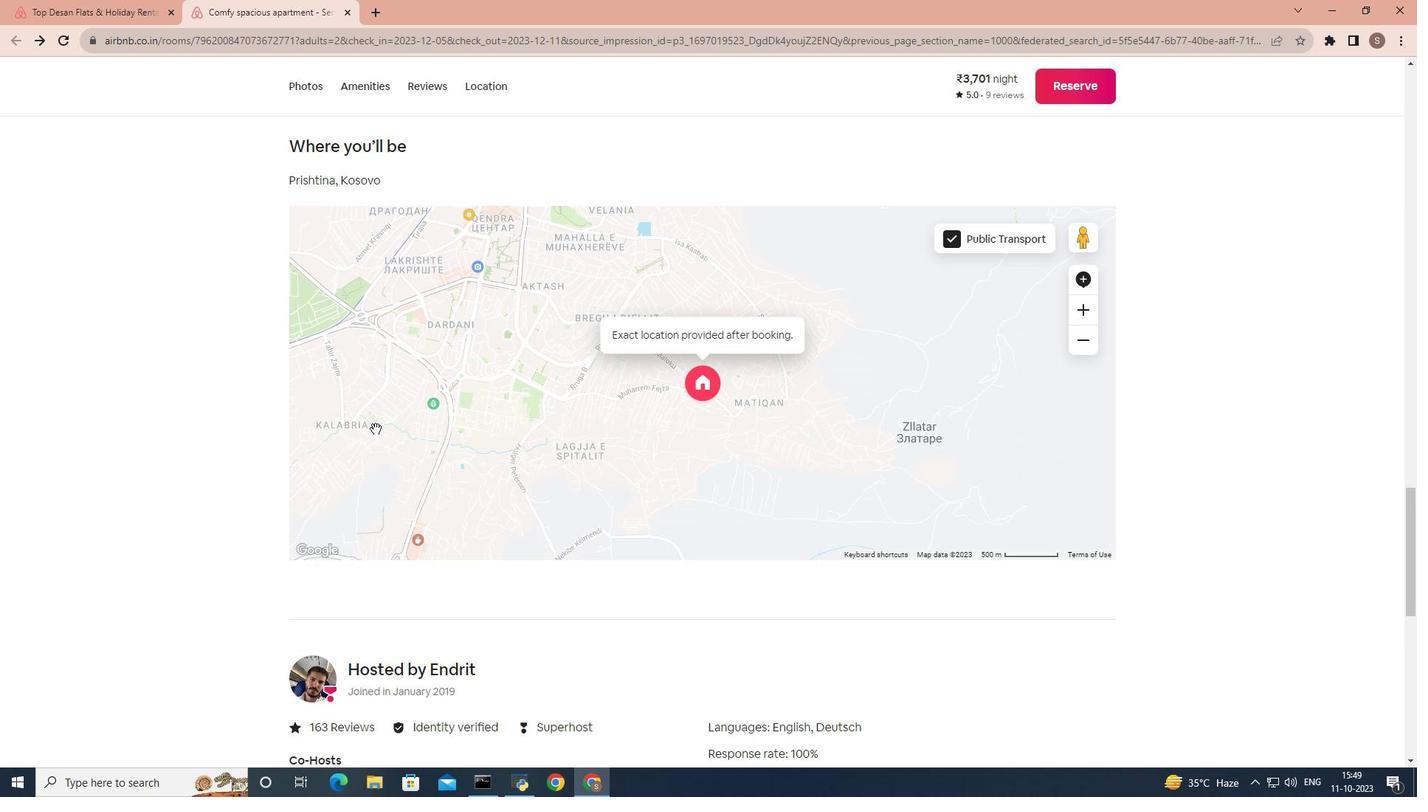 
Action: Mouse scrolled (375, 428) with delta (0, 0)
Screenshot: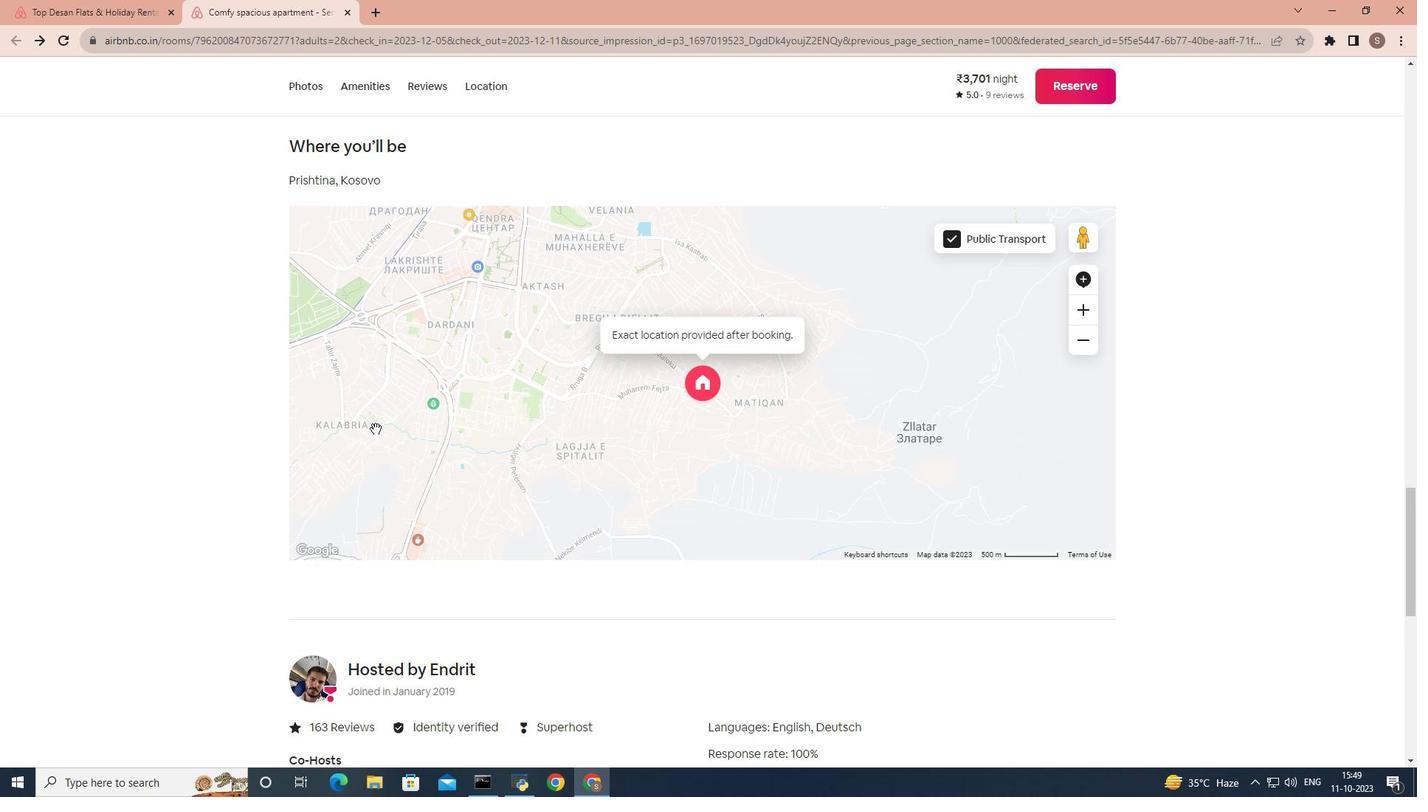 
Action: Mouse scrolled (375, 428) with delta (0, 0)
Screenshot: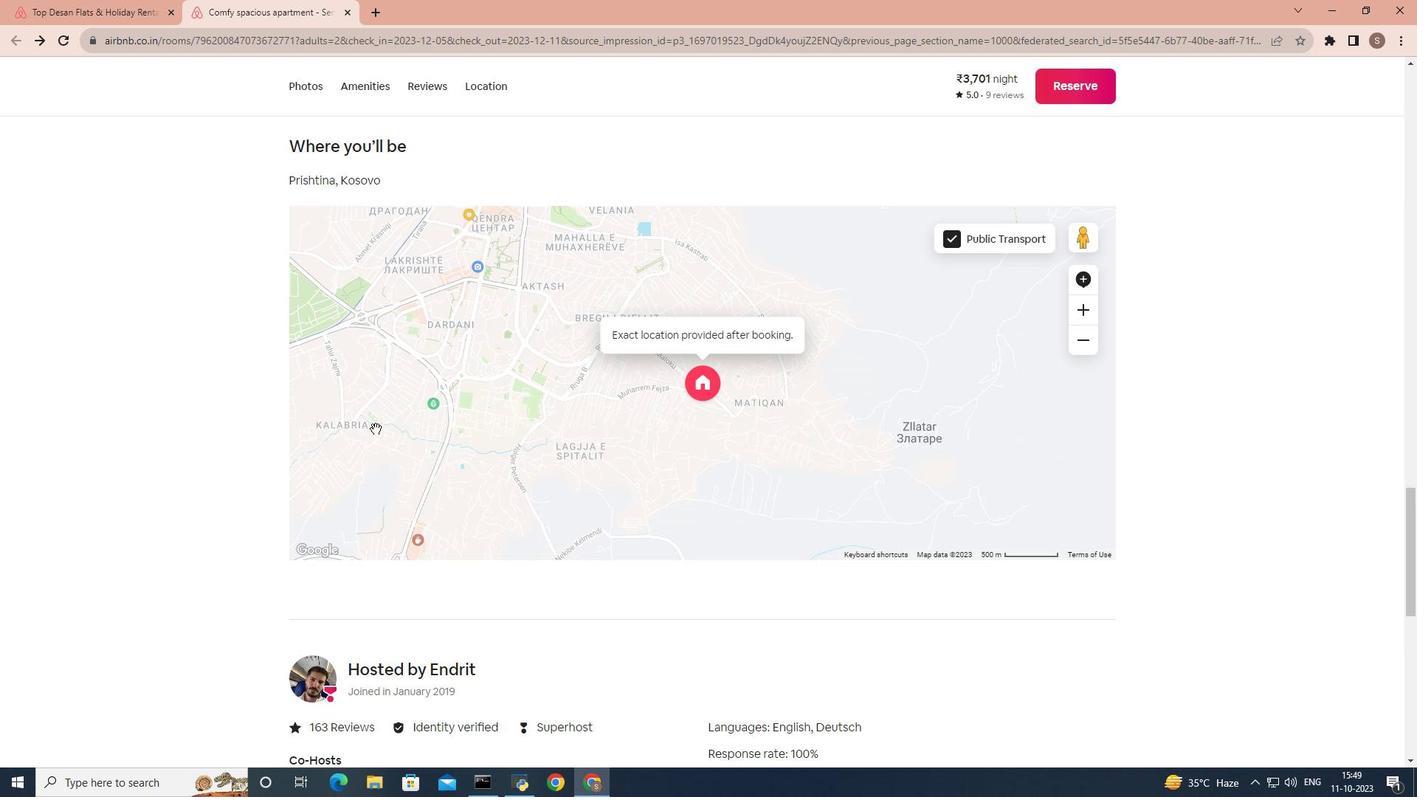 
Action: Mouse scrolled (375, 428) with delta (0, 0)
Screenshot: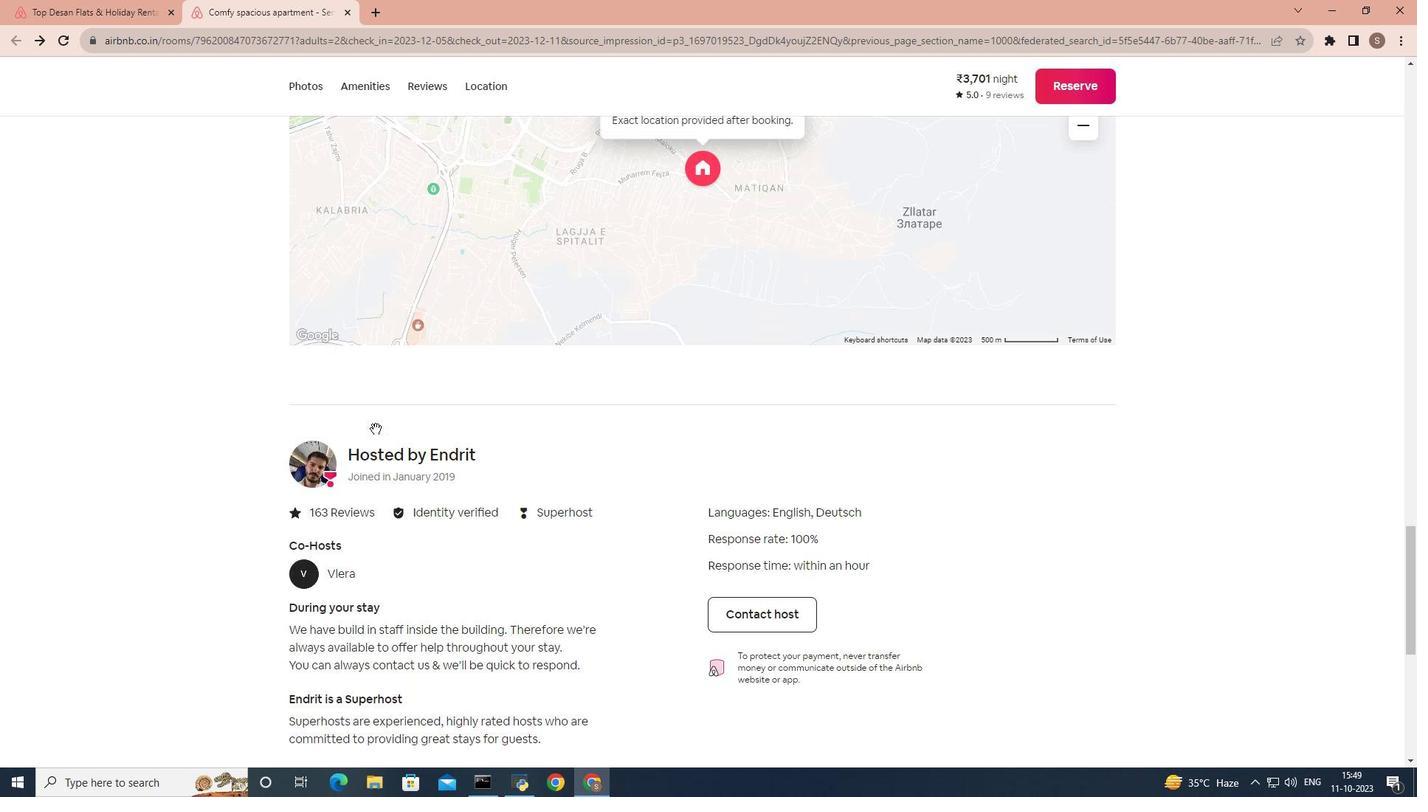 
Action: Mouse scrolled (375, 428) with delta (0, 0)
Screenshot: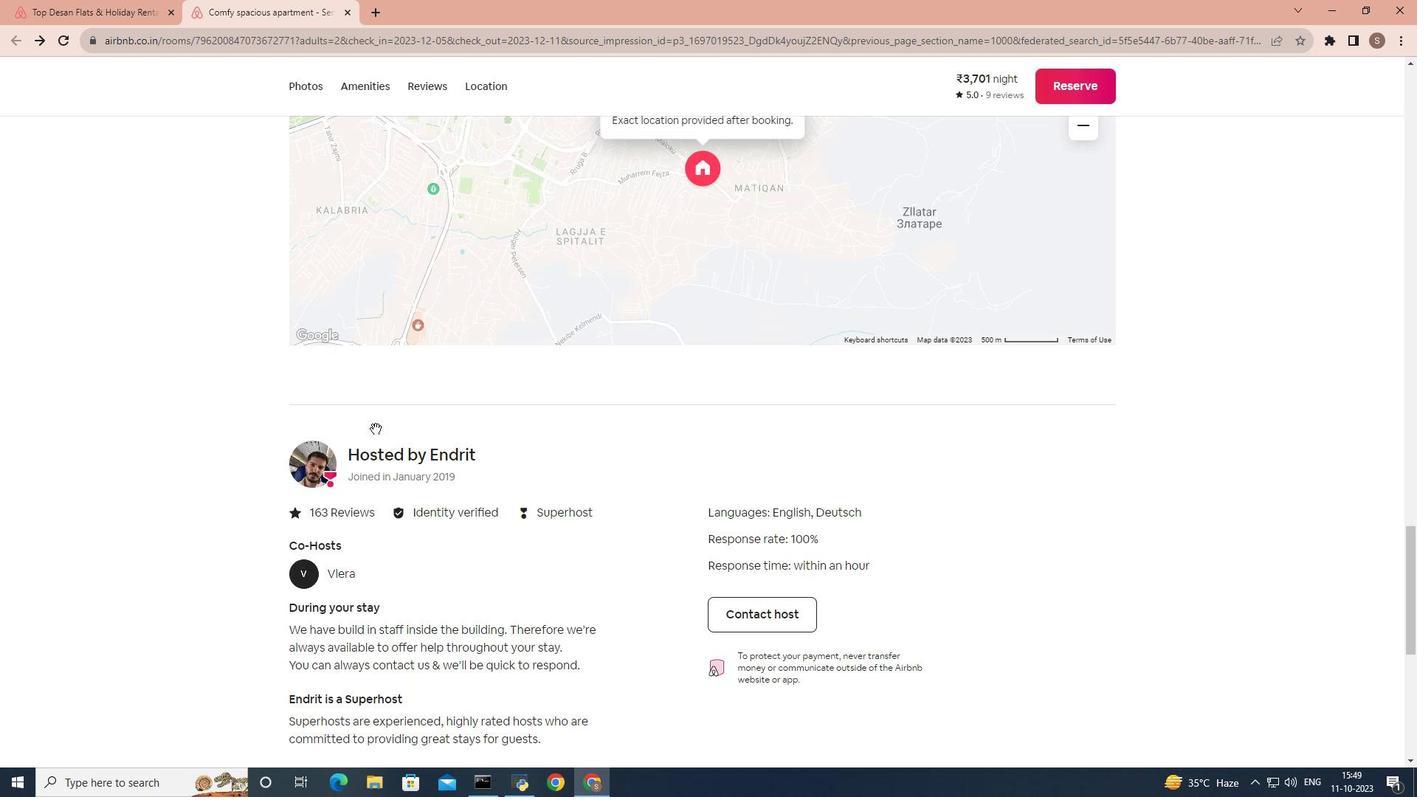 
Action: Mouse scrolled (375, 428) with delta (0, 0)
Screenshot: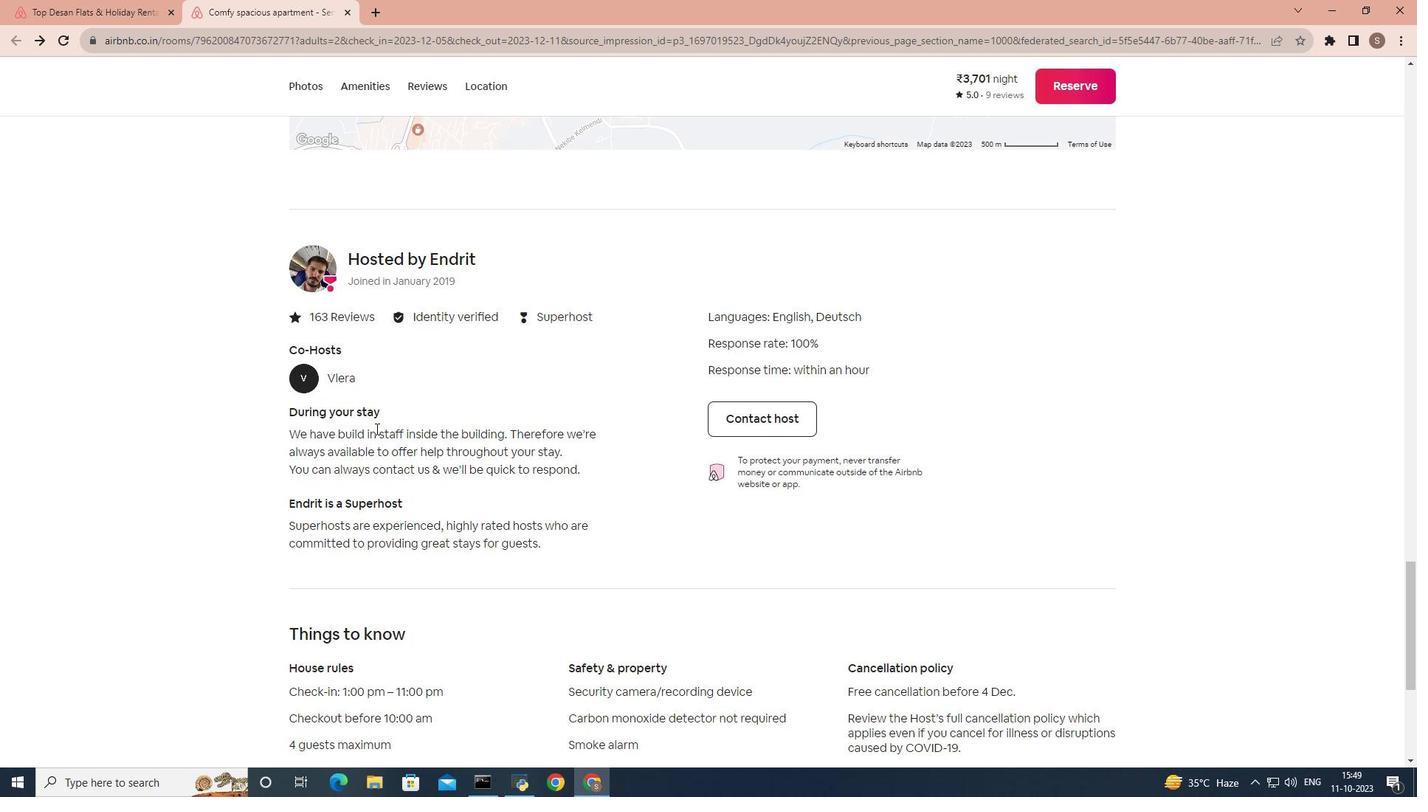 
Action: Mouse scrolled (375, 428) with delta (0, 0)
Screenshot: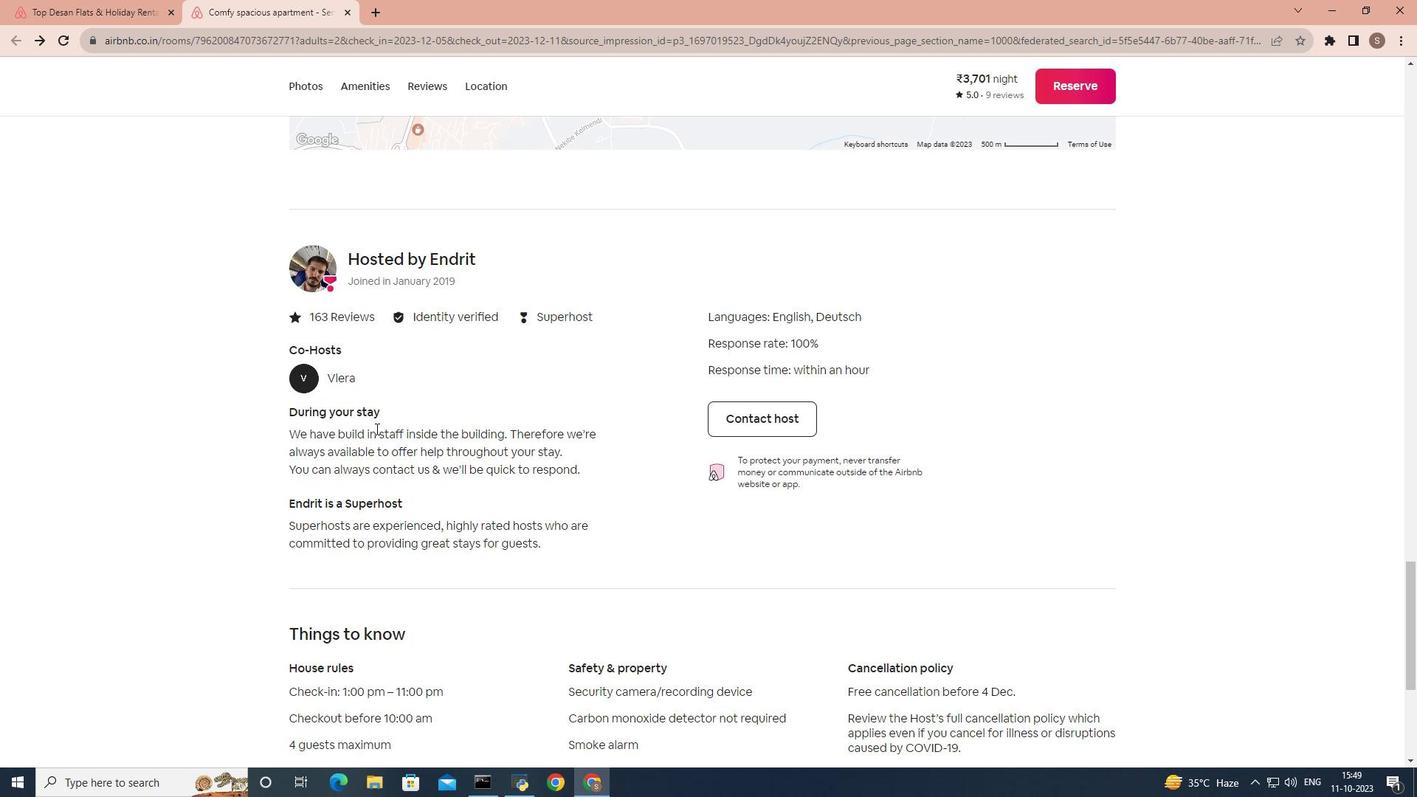 
Action: Mouse scrolled (375, 428) with delta (0, 0)
Screenshot: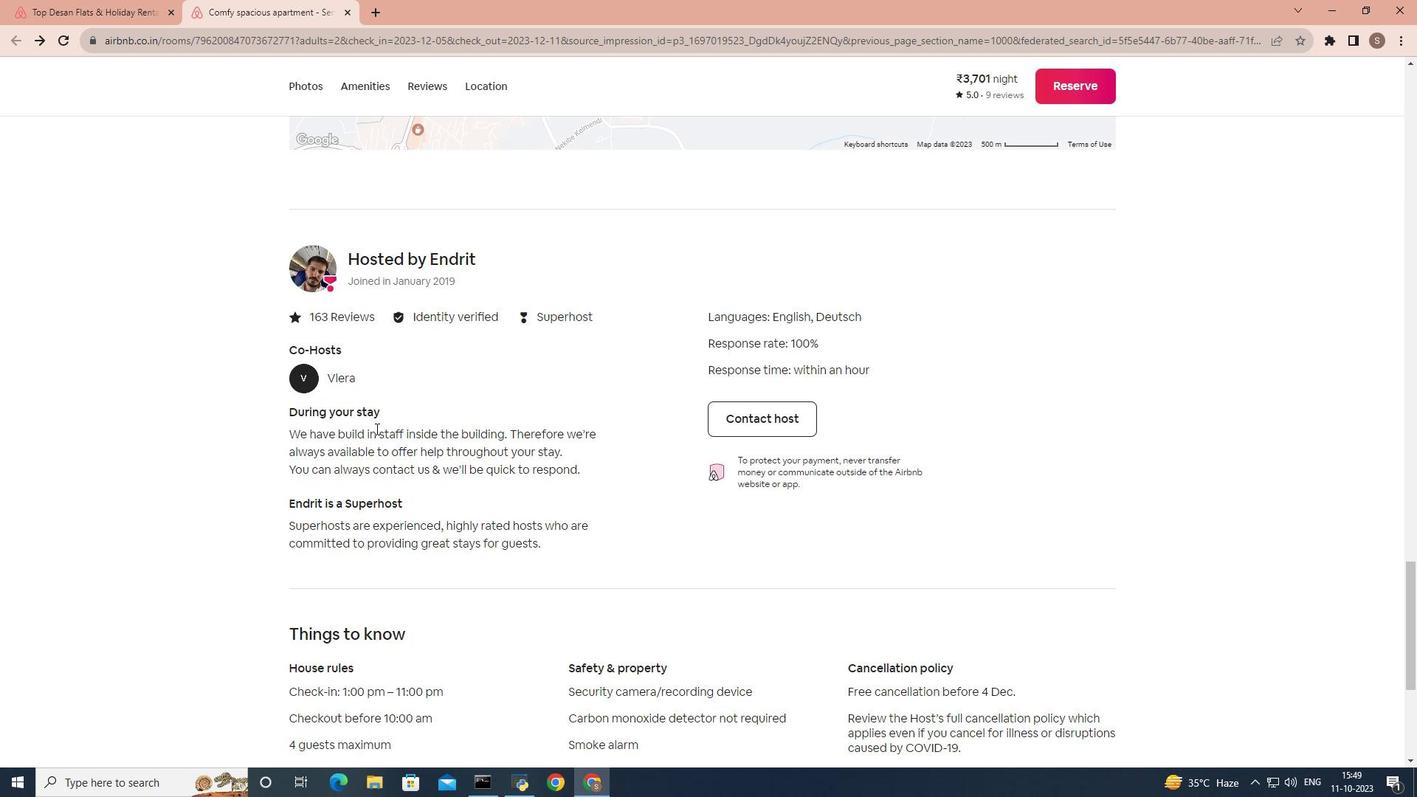 
Action: Mouse scrolled (375, 428) with delta (0, 0)
Screenshot: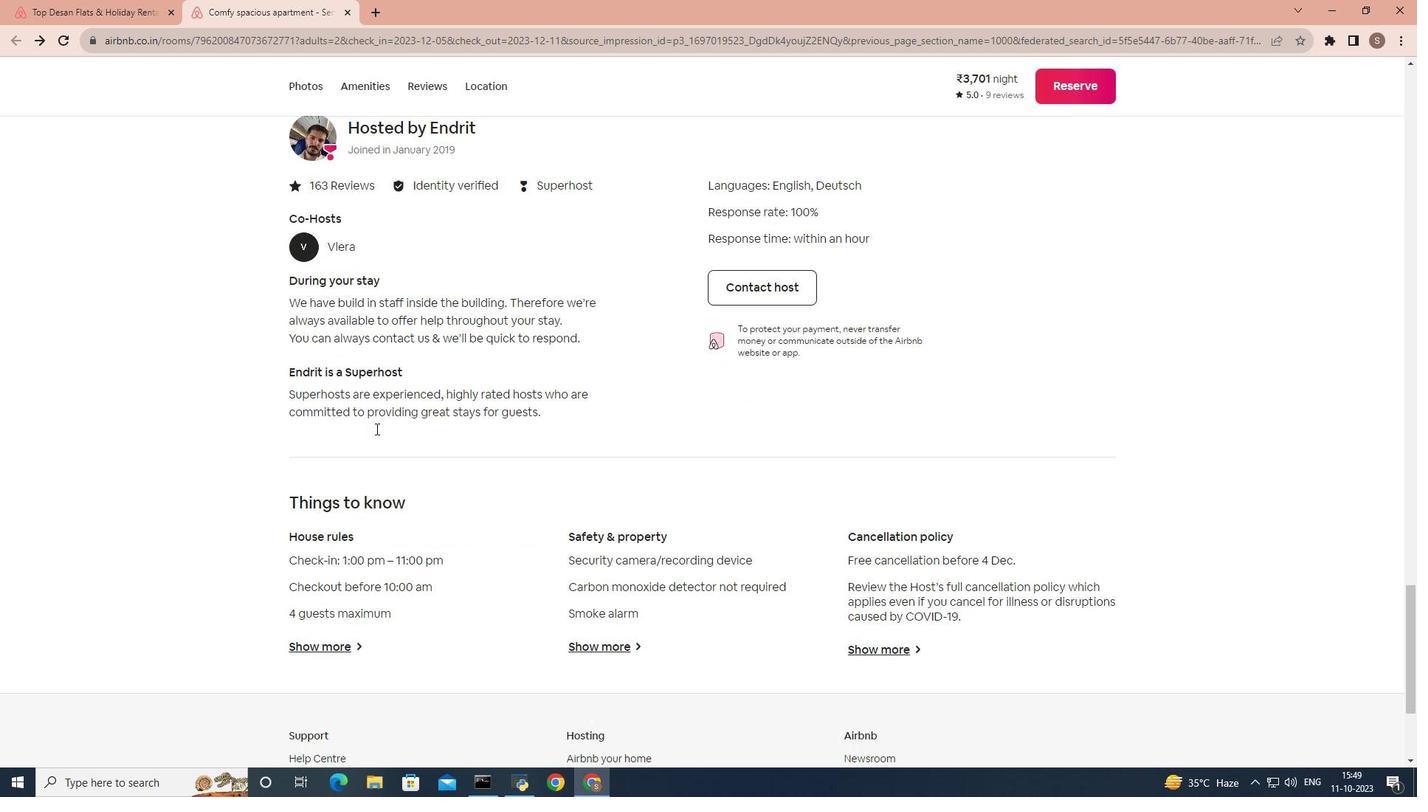 
Action: Mouse scrolled (375, 428) with delta (0, 0)
Screenshot: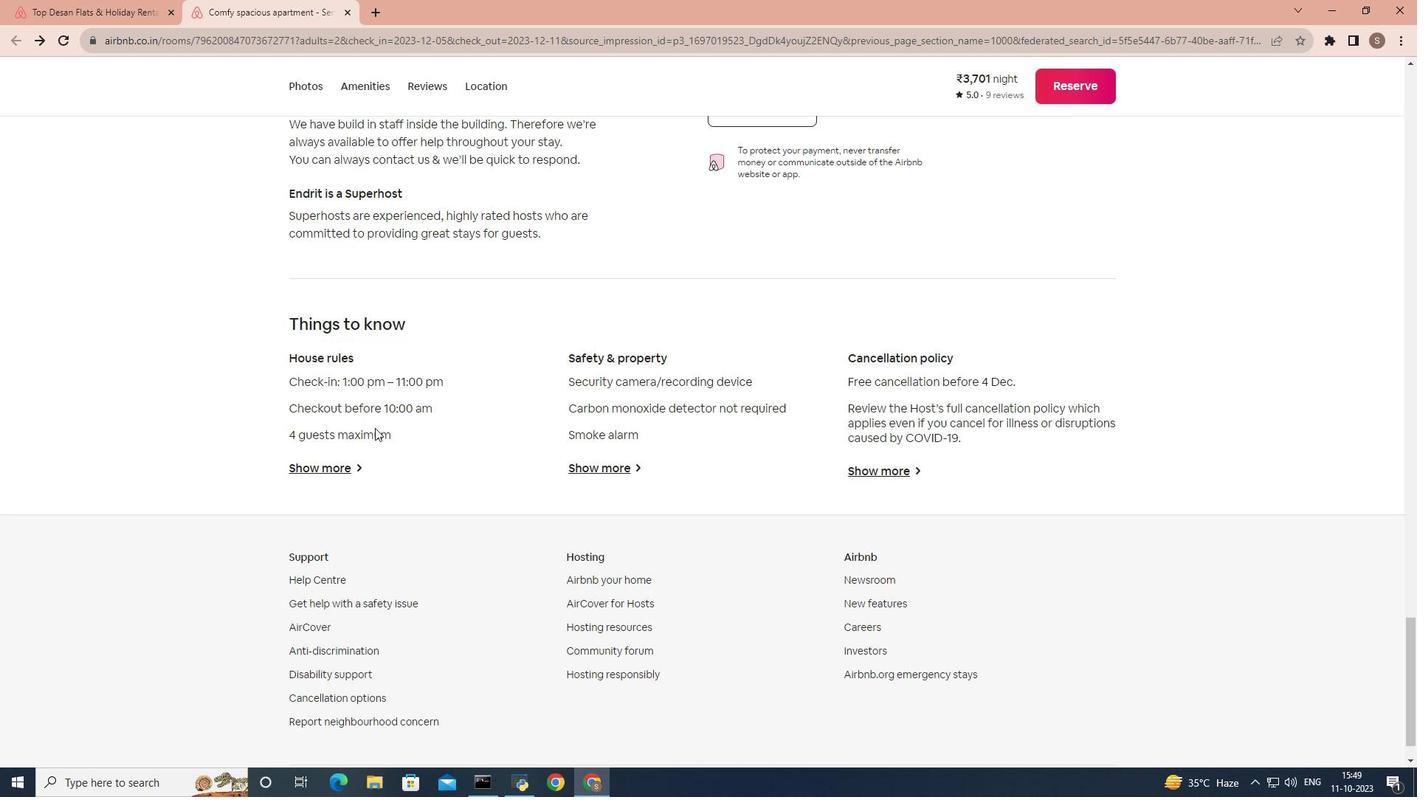 
Action: Mouse moved to (335, 419)
Screenshot: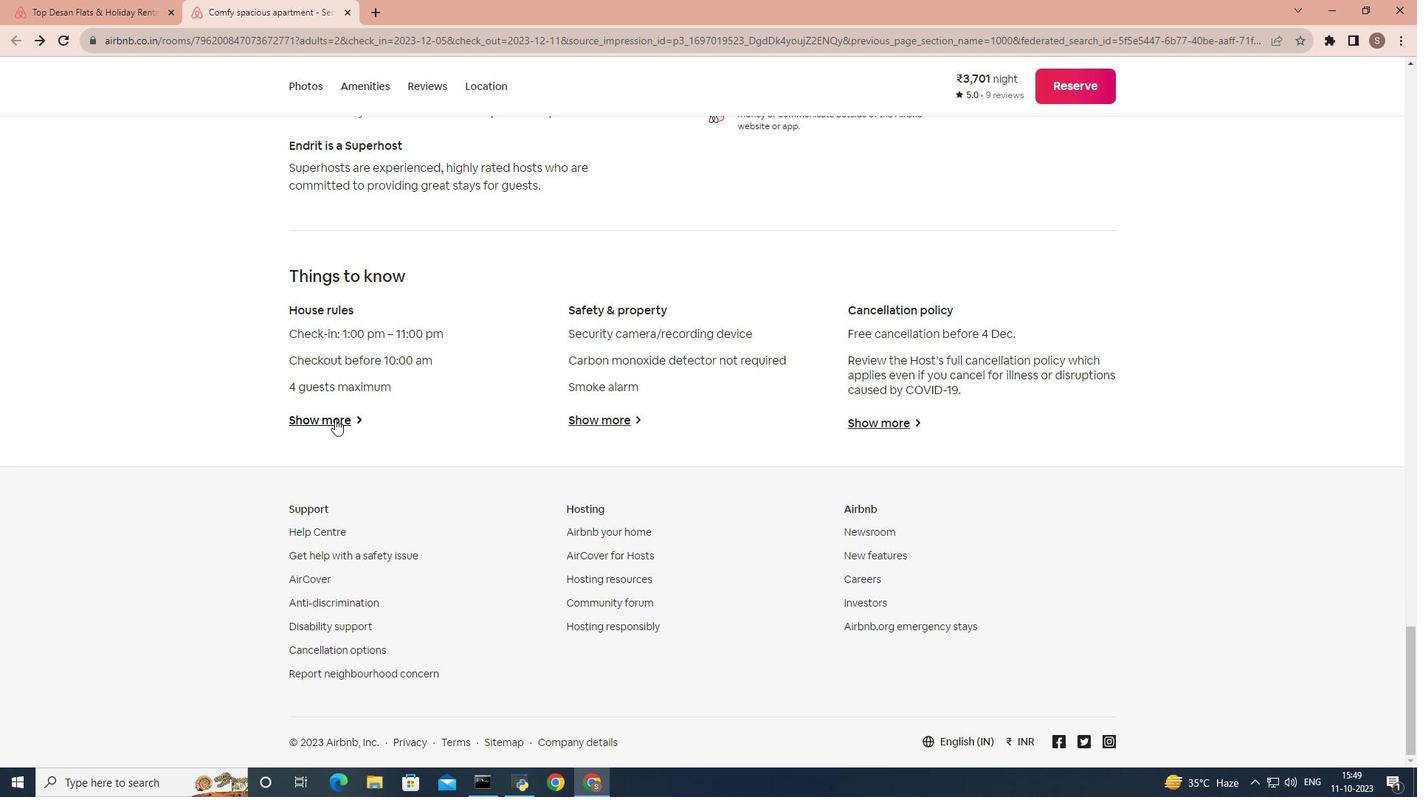 
Action: Mouse pressed left at (335, 419)
